 Task: Use Redfin to locate cozy cabins in Gatlinburg with a rustic appeal.
Action: Mouse moved to (331, 265)
Screenshot: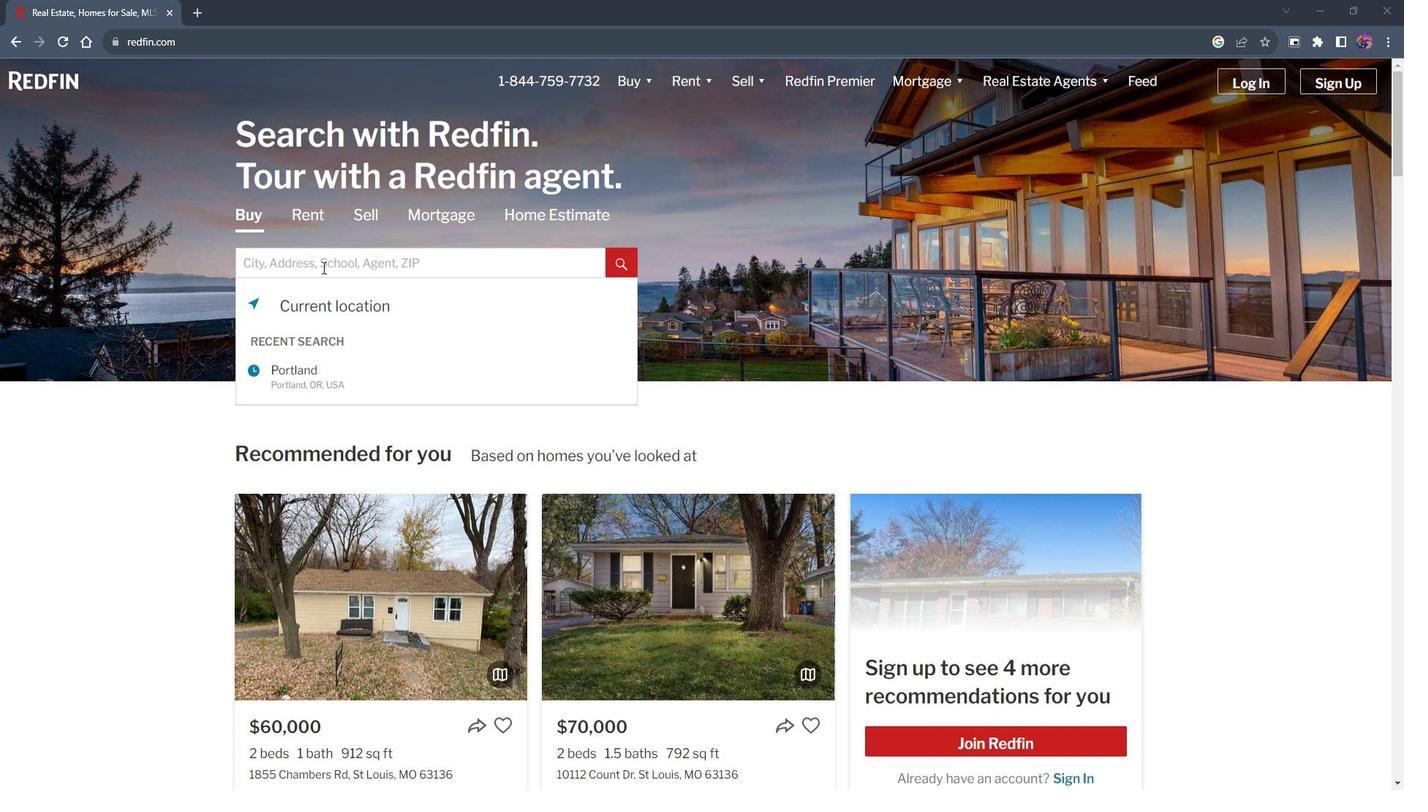 
Action: Mouse pressed left at (331, 265)
Screenshot: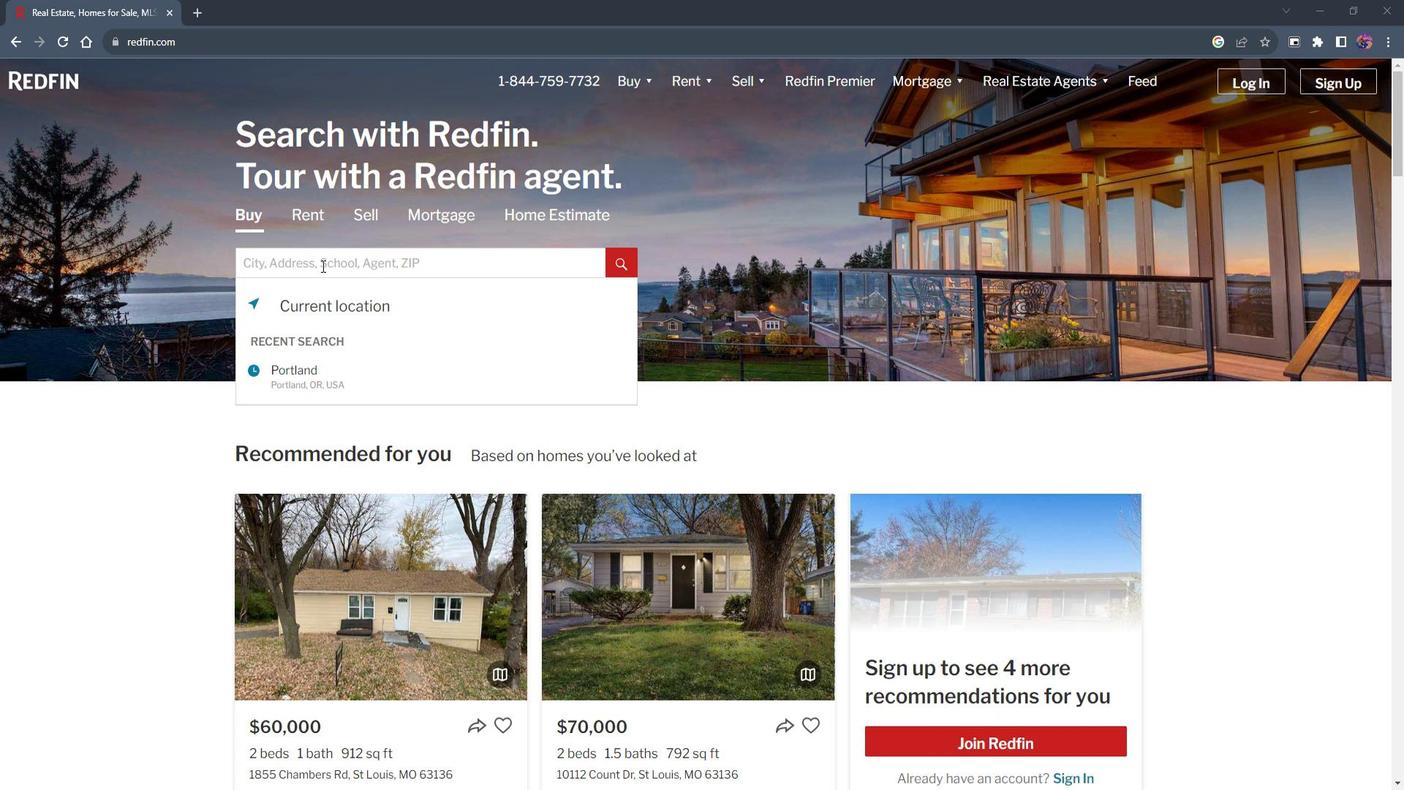 
Action: Mouse moved to (329, 265)
Screenshot: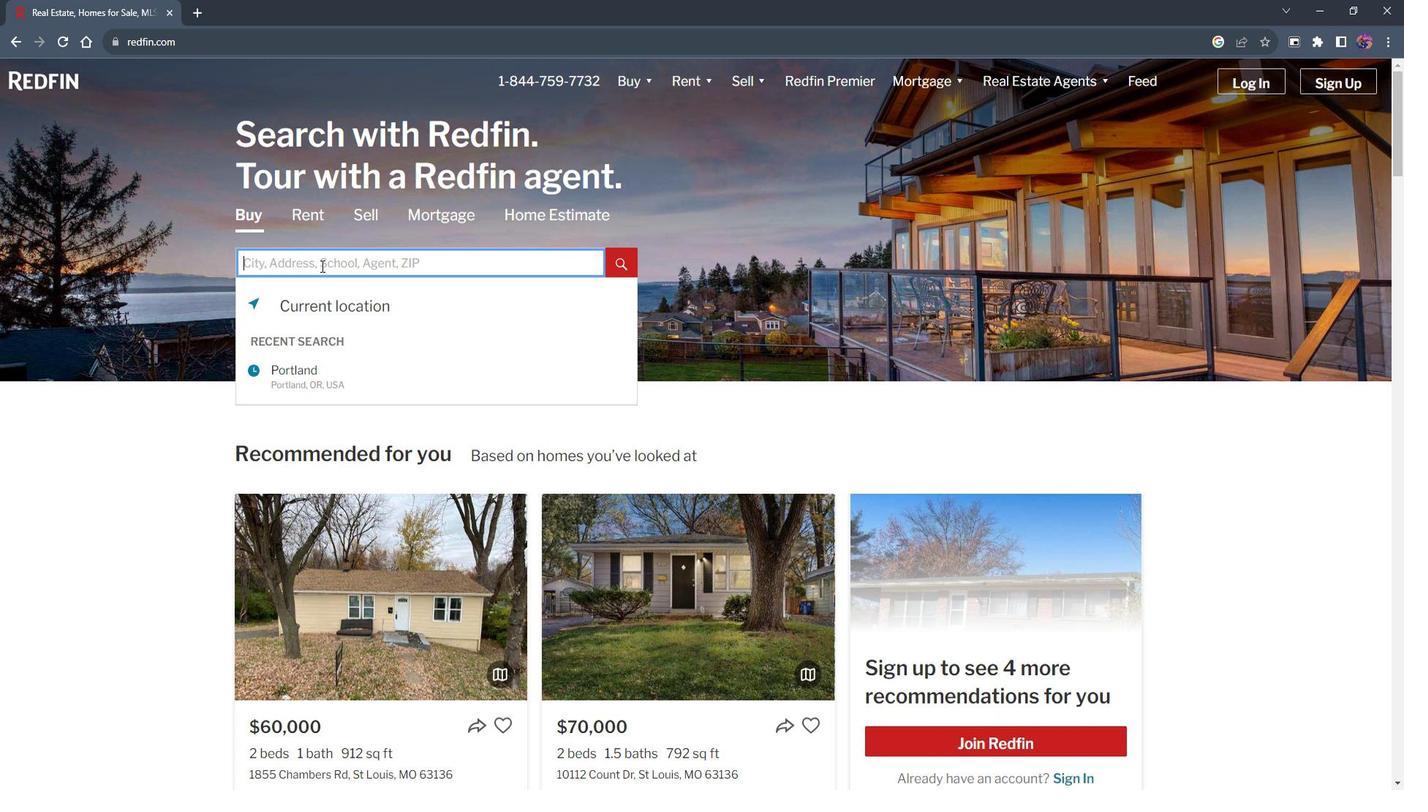 
Action: Key pressed <Key.shift><Key.shift><Key.shift><Key.shift><Key.shift><Key.shift><Key.shift>Gatlinburg<Key.enter>
Screenshot: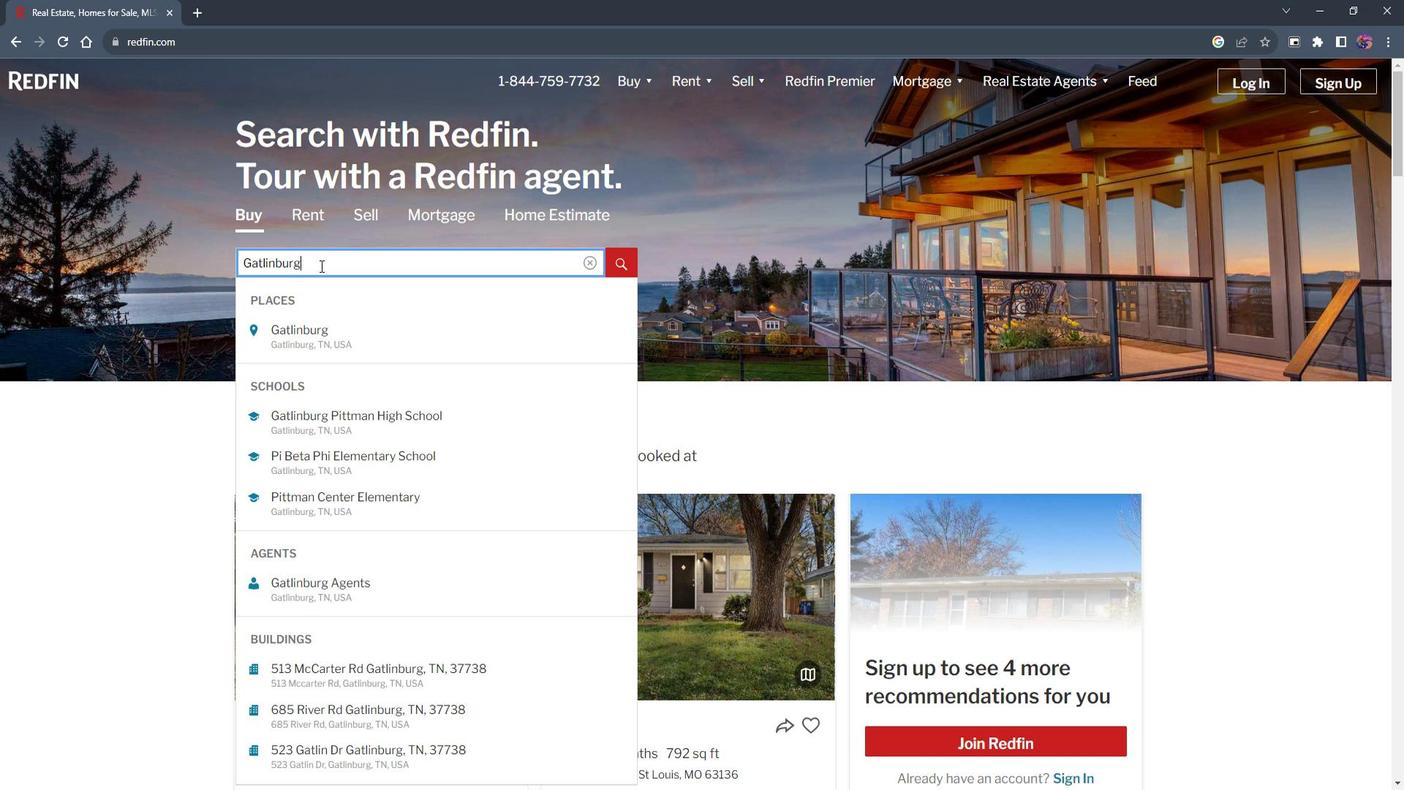 
Action: Mouse moved to (1102, 190)
Screenshot: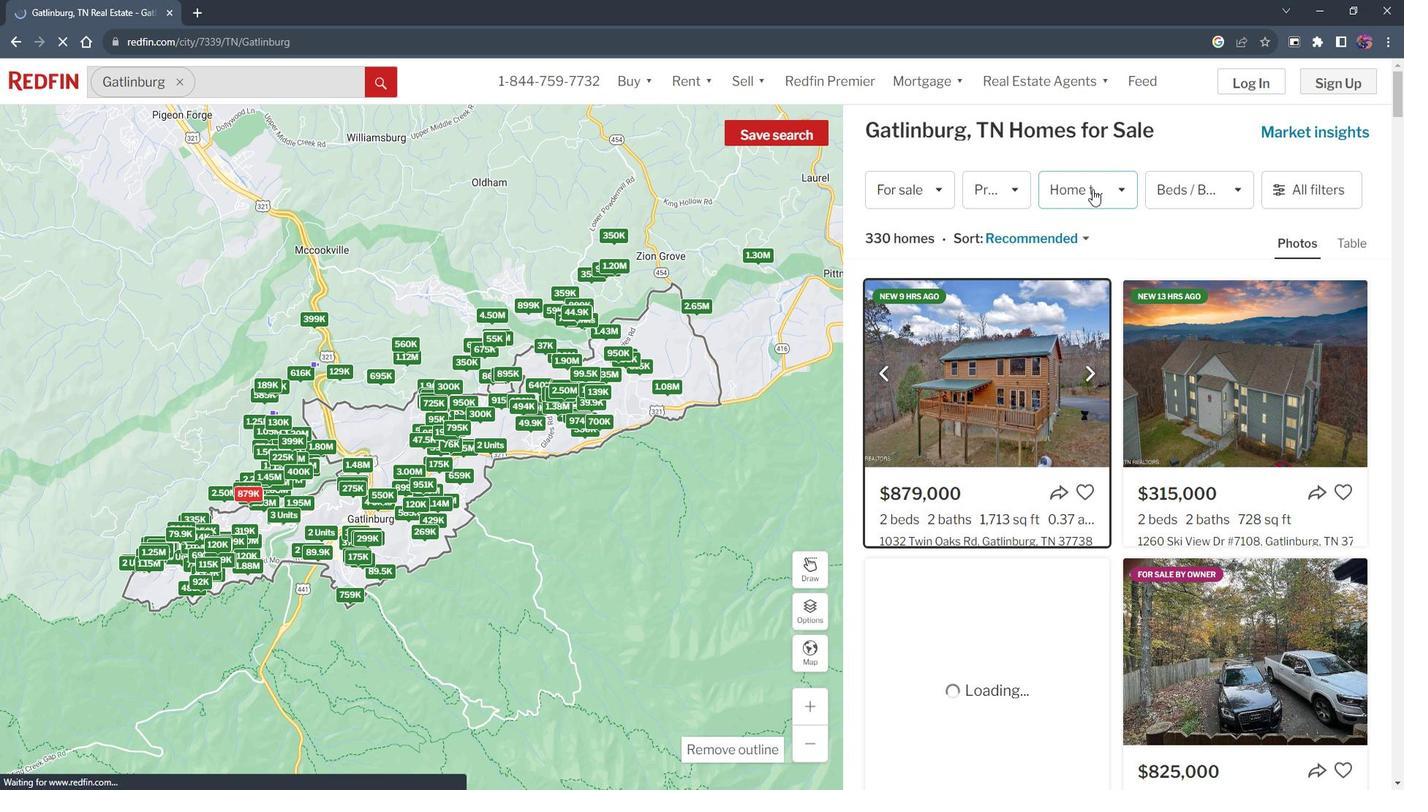 
Action: Mouse pressed left at (1102, 190)
Screenshot: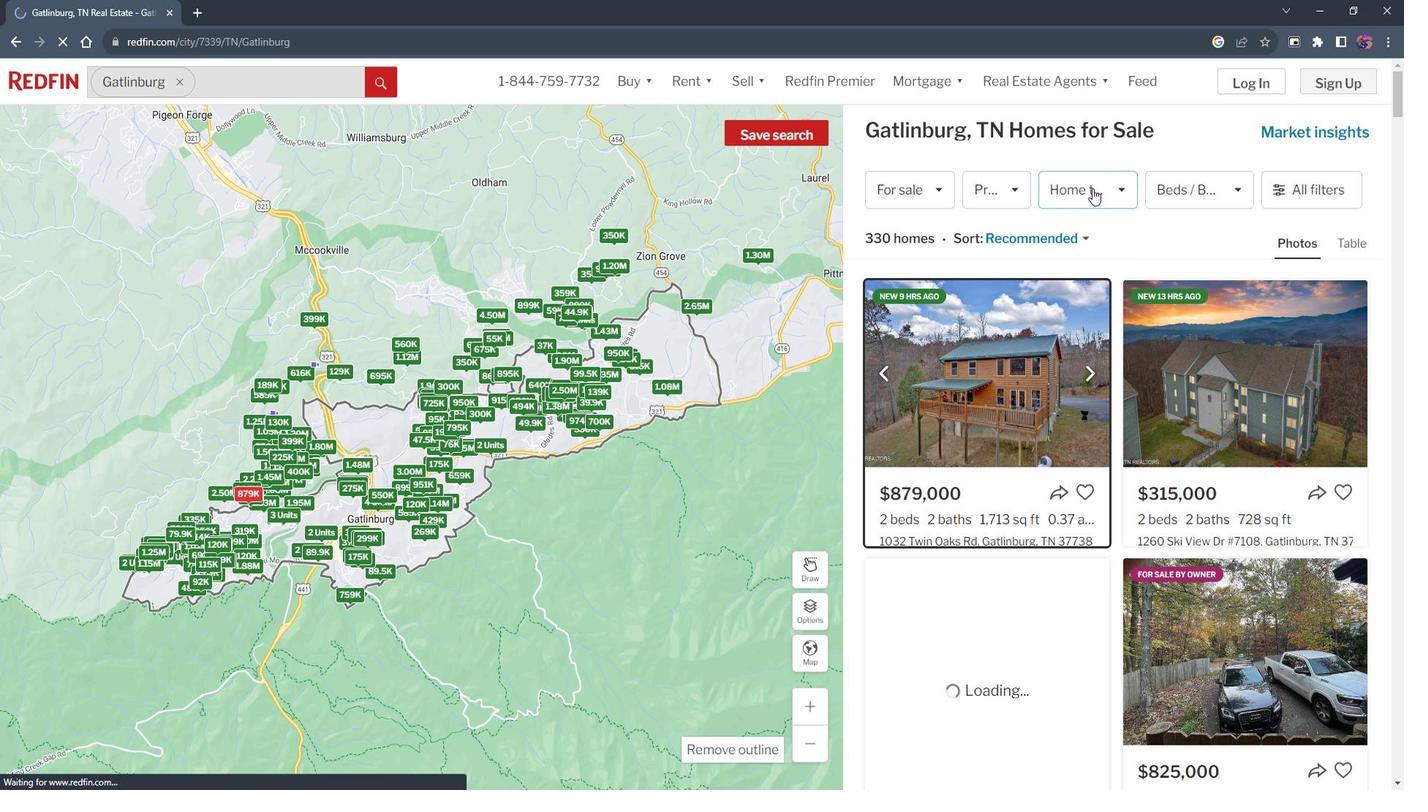 
Action: Mouse moved to (1316, 194)
Screenshot: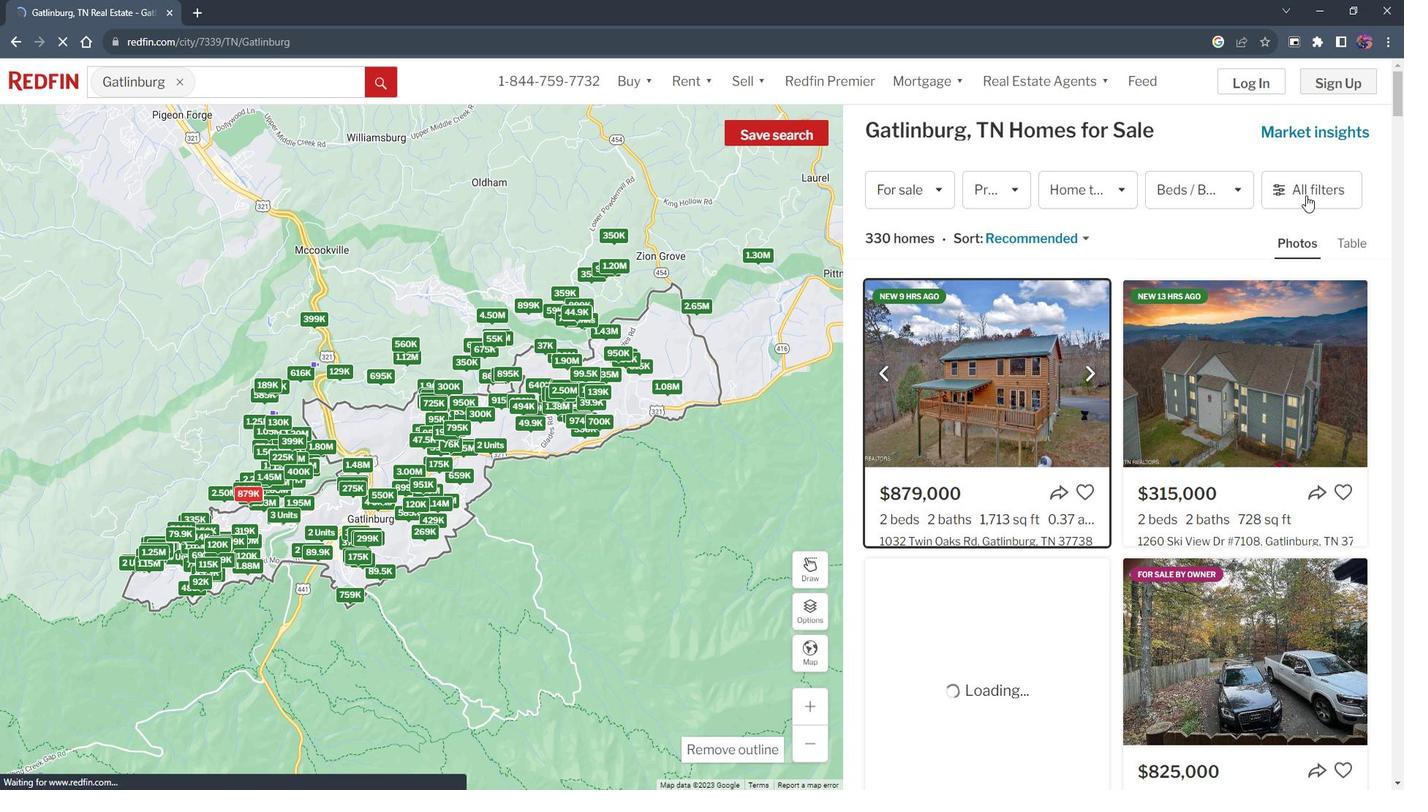 
Action: Mouse pressed left at (1316, 194)
Screenshot: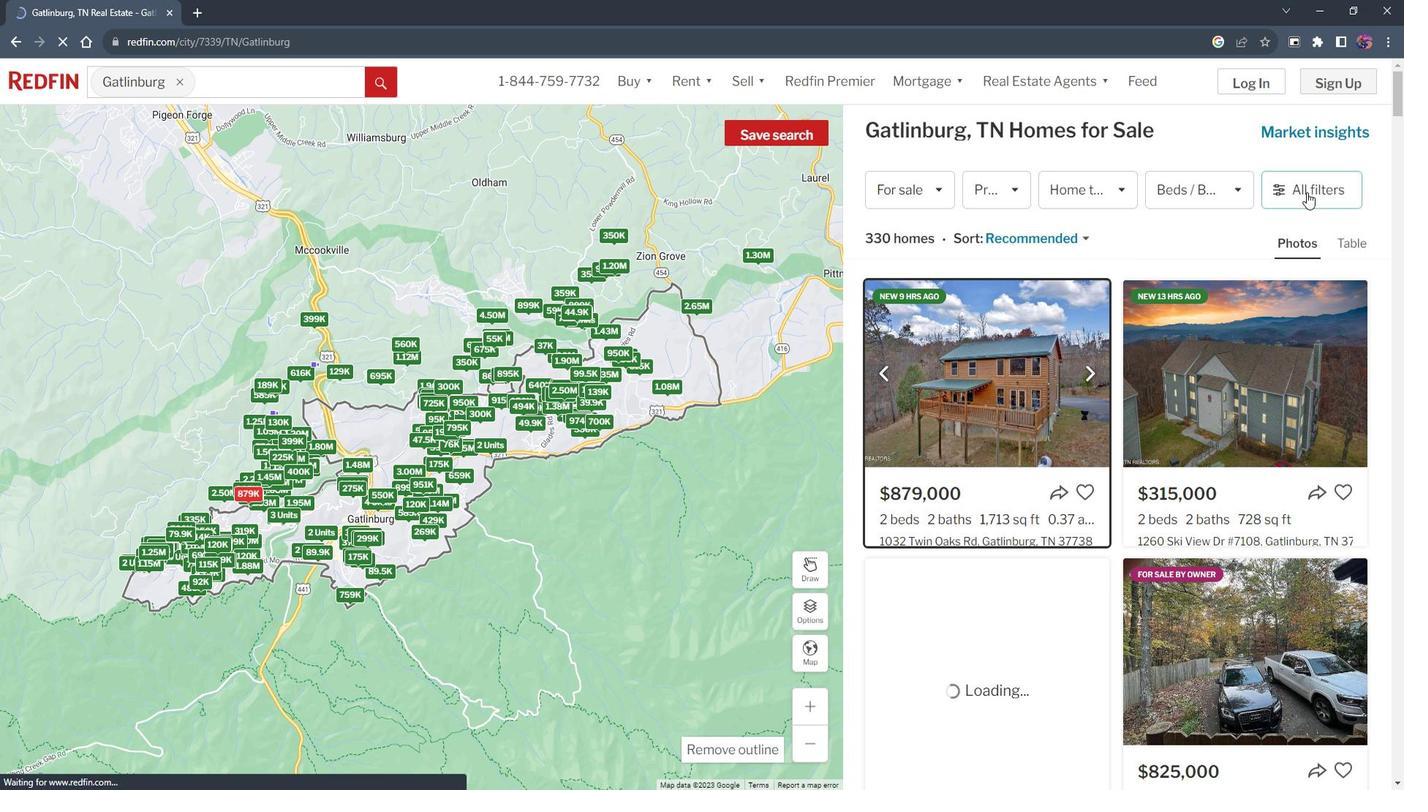 
Action: Mouse moved to (1161, 443)
Screenshot: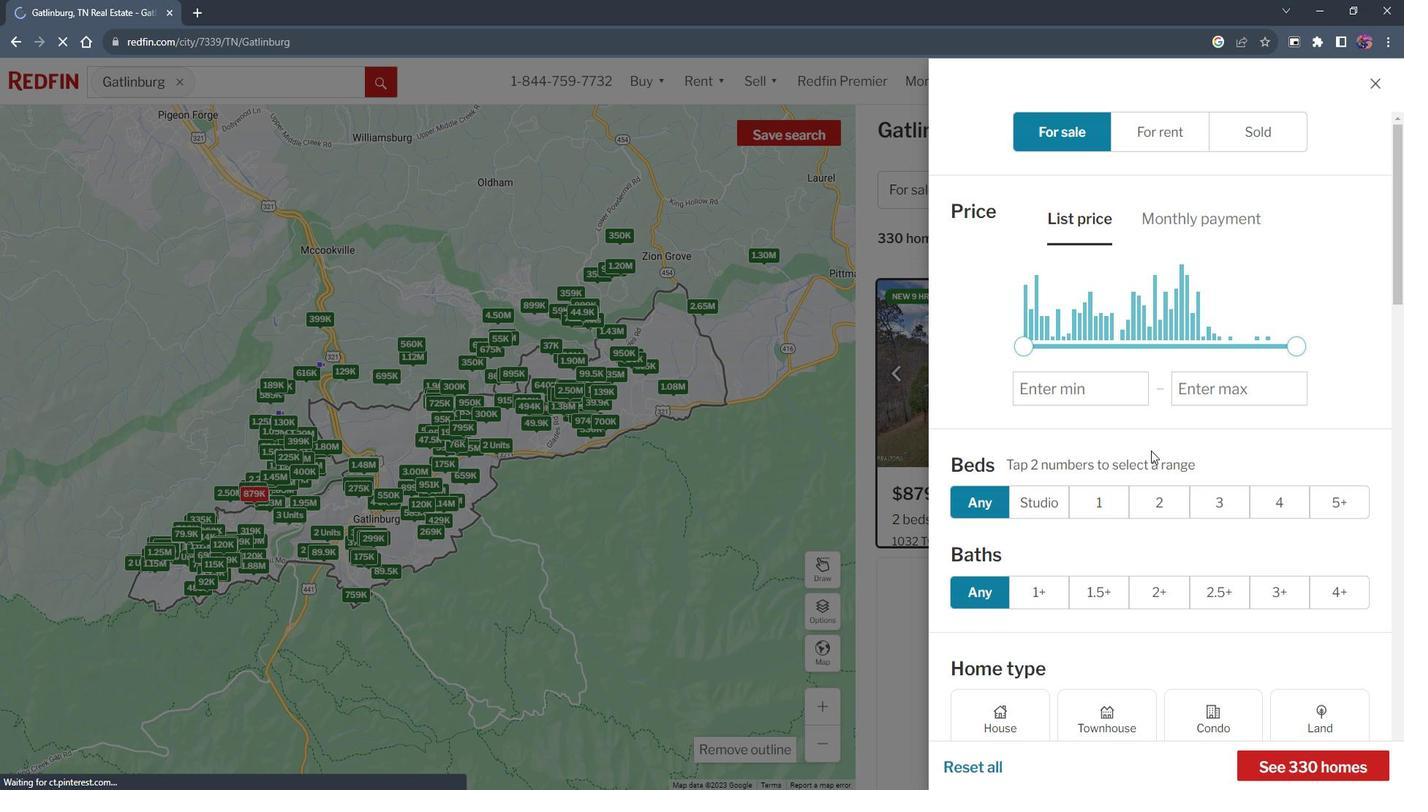 
Action: Mouse scrolled (1161, 442) with delta (0, 0)
Screenshot: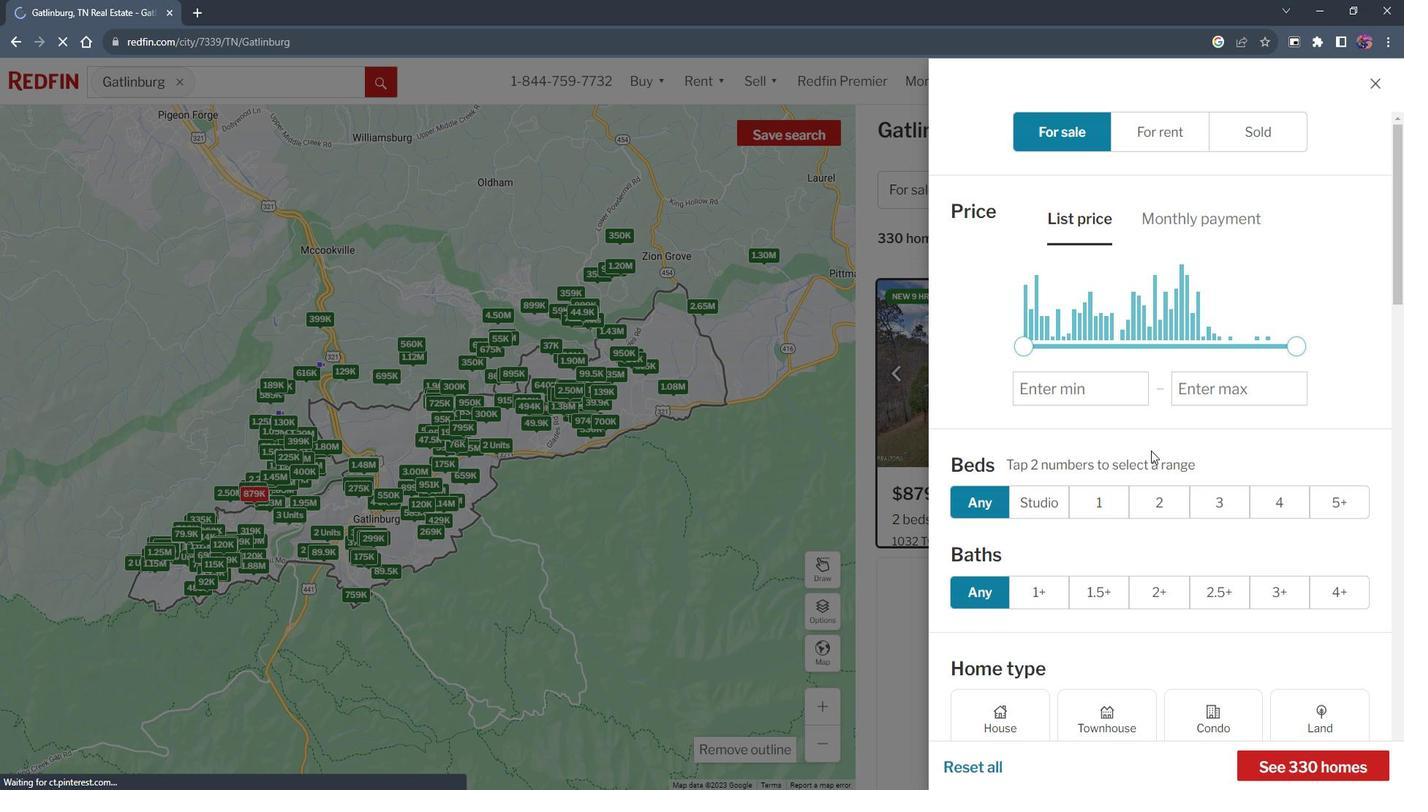 
Action: Mouse moved to (1163, 441)
Screenshot: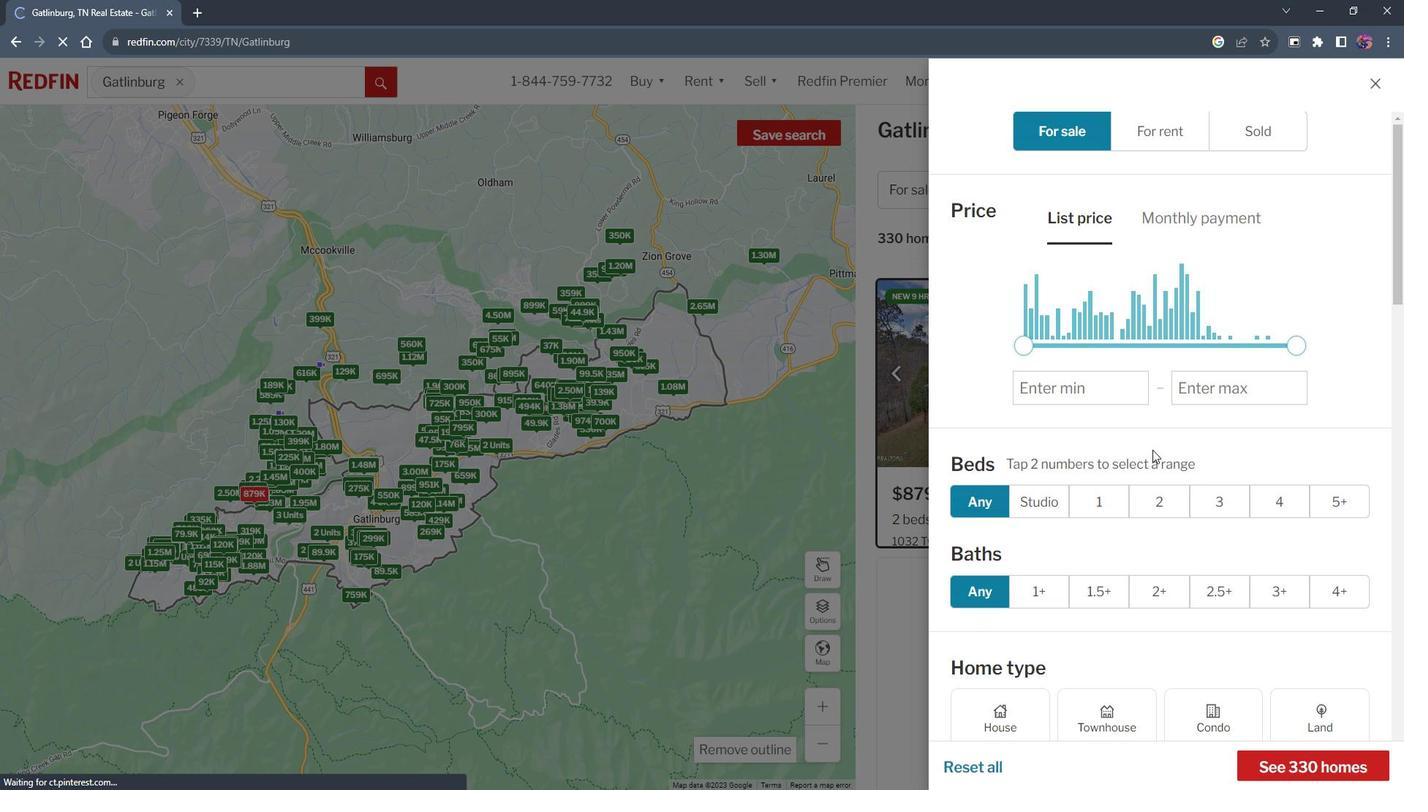 
Action: Mouse scrolled (1163, 441) with delta (0, 0)
Screenshot: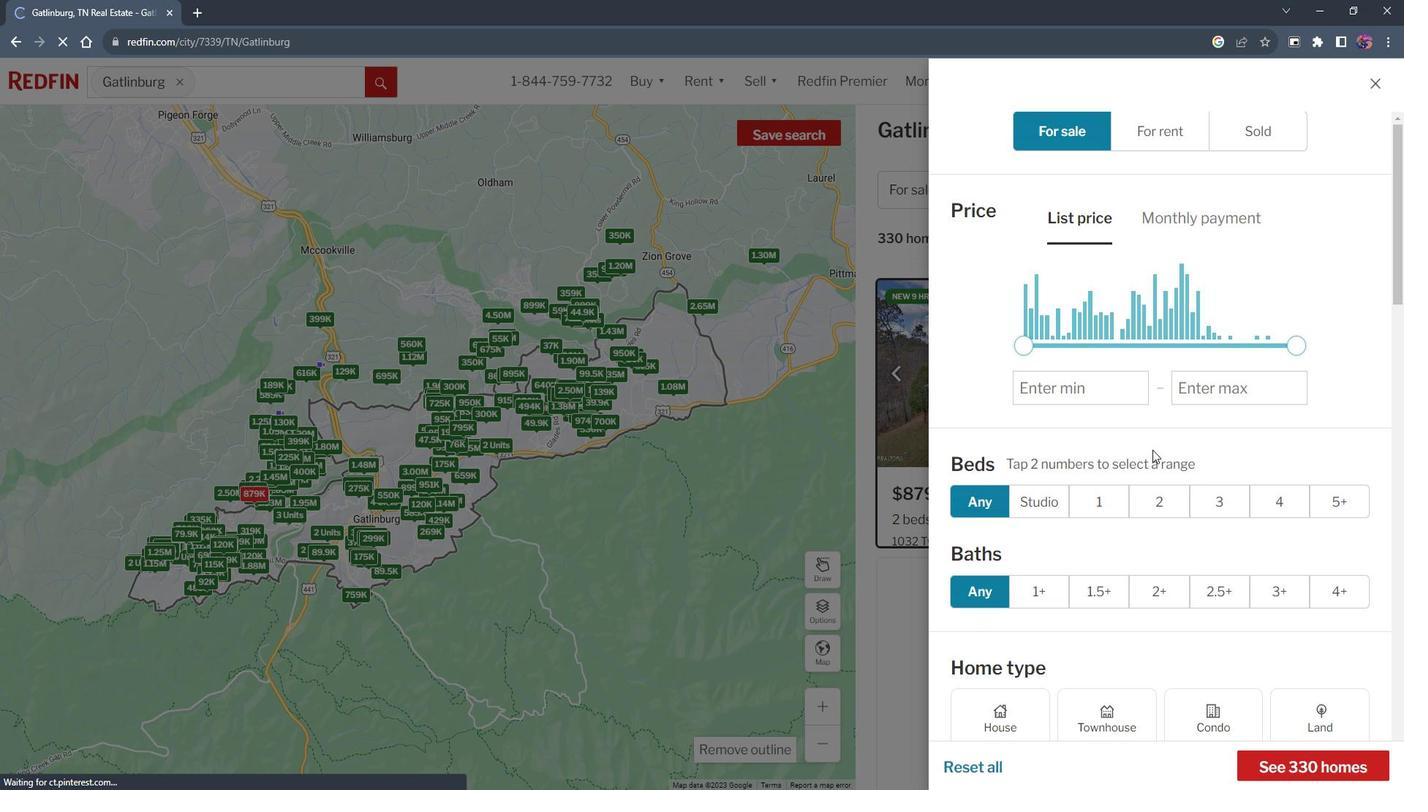 
Action: Mouse moved to (1168, 437)
Screenshot: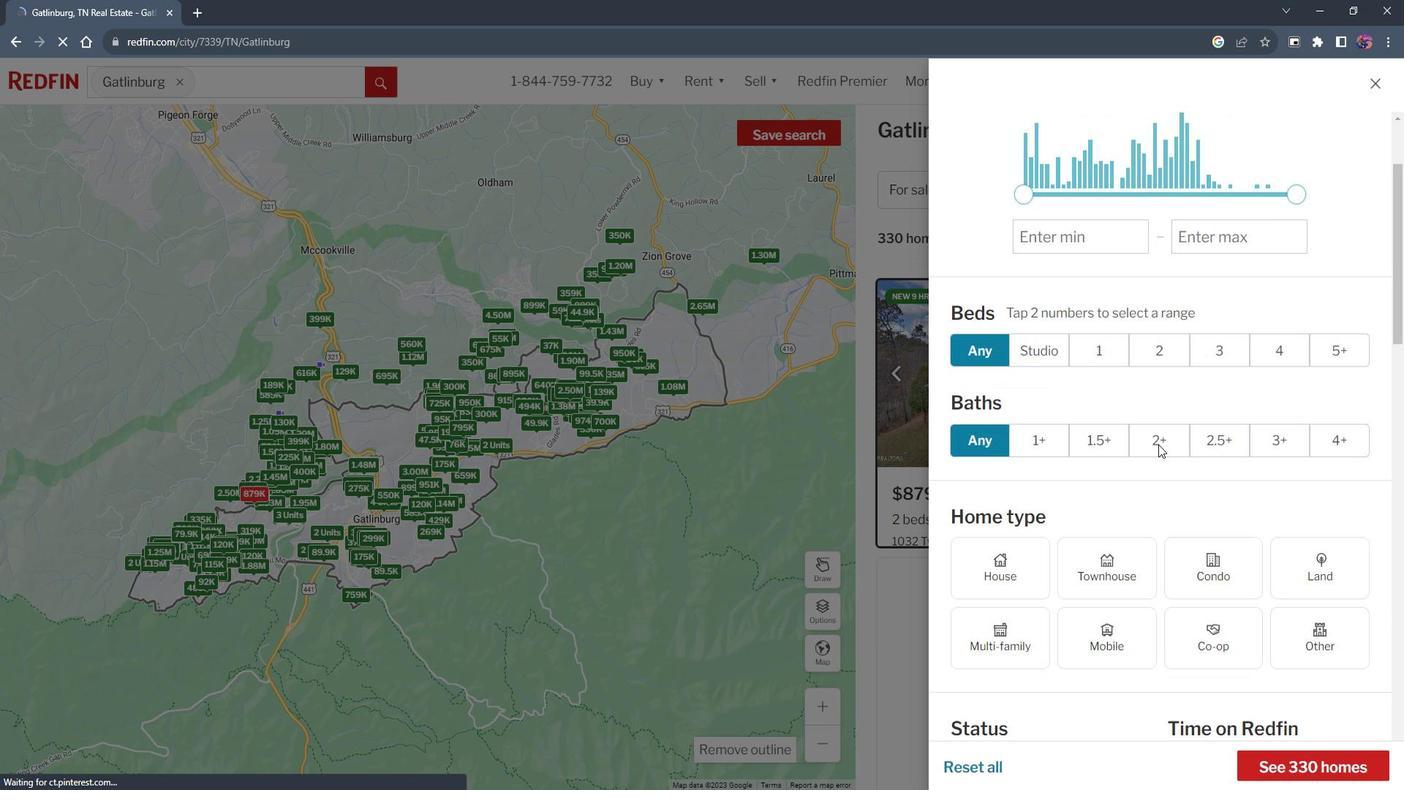 
Action: Mouse scrolled (1168, 436) with delta (0, 0)
Screenshot: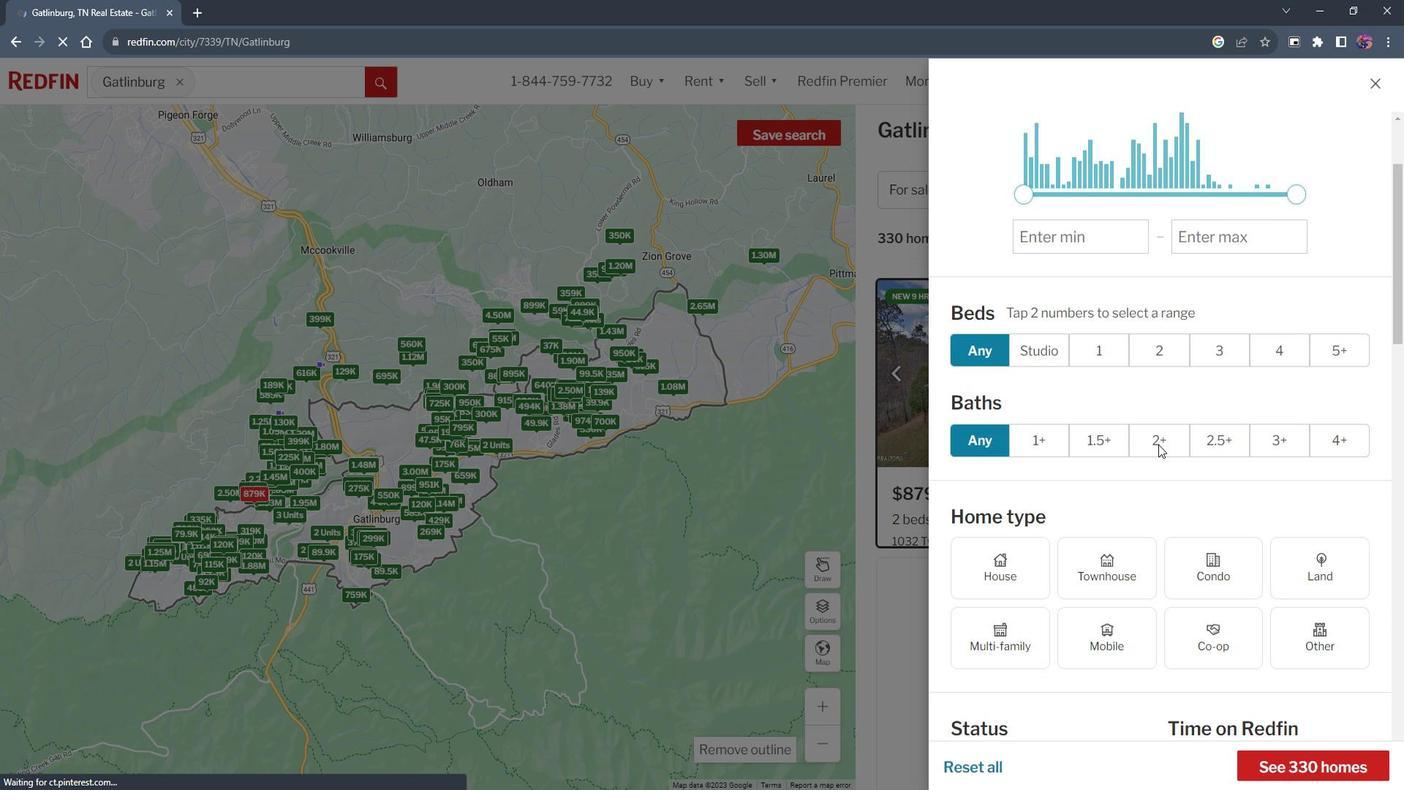 
Action: Mouse scrolled (1168, 436) with delta (0, 0)
Screenshot: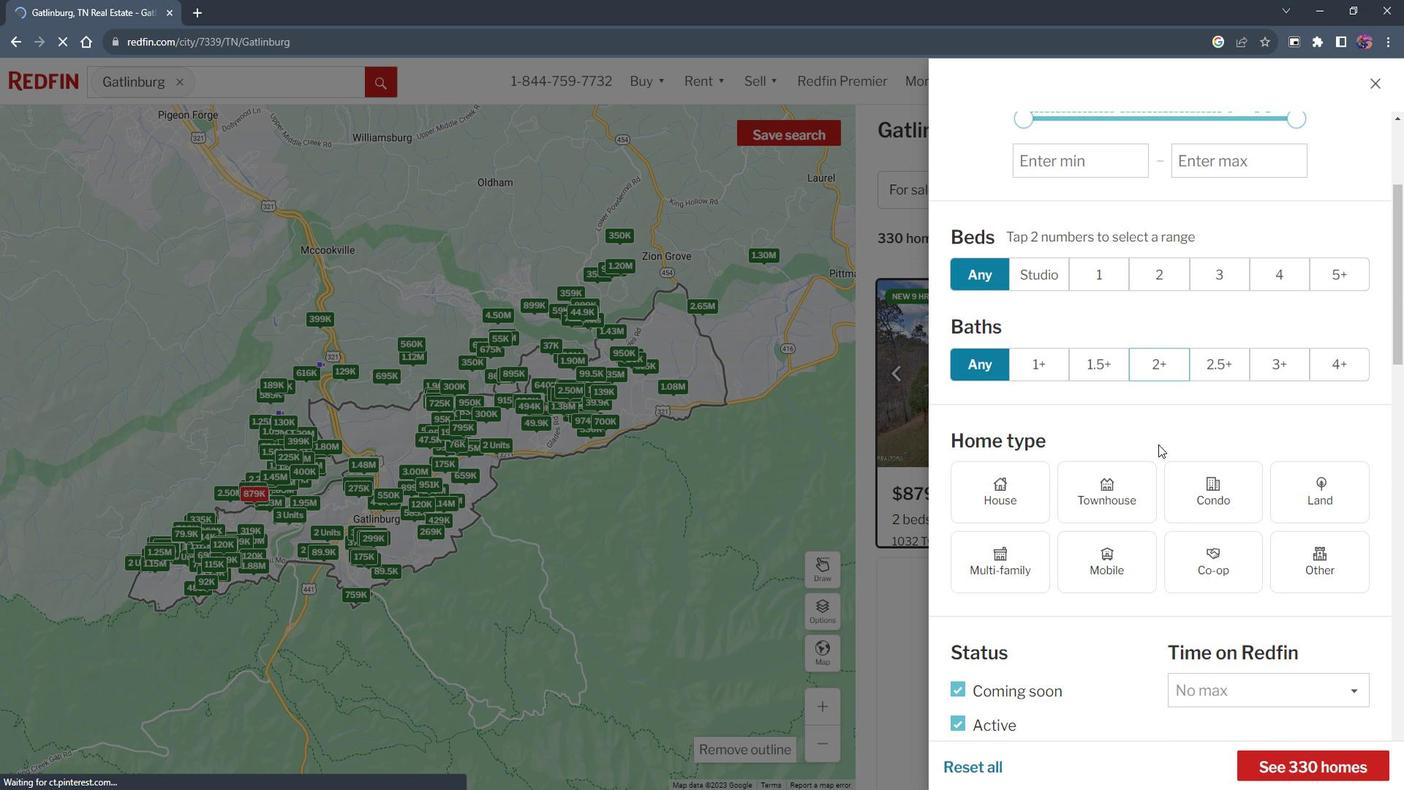 
Action: Mouse scrolled (1168, 436) with delta (0, 0)
Screenshot: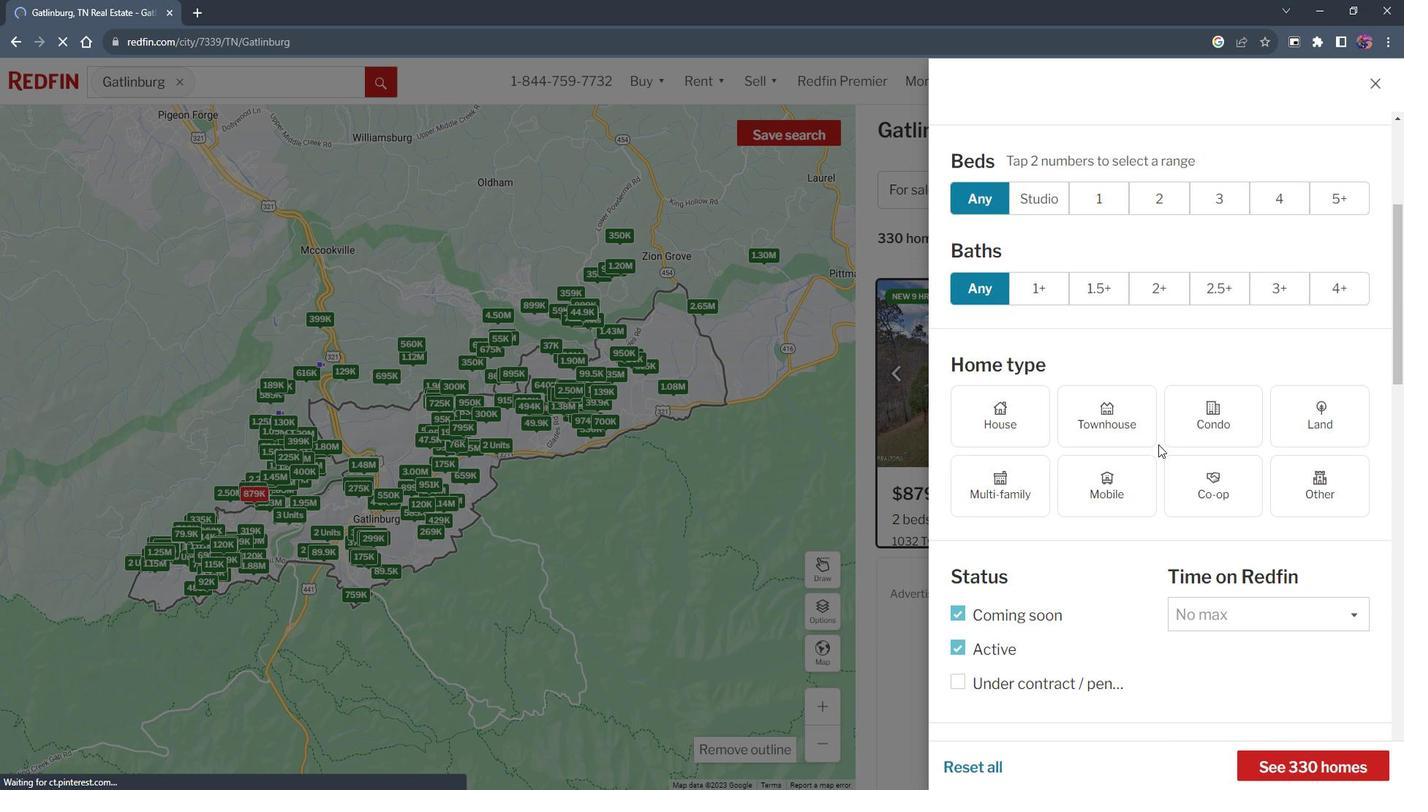 
Action: Mouse scrolled (1168, 436) with delta (0, 0)
Screenshot: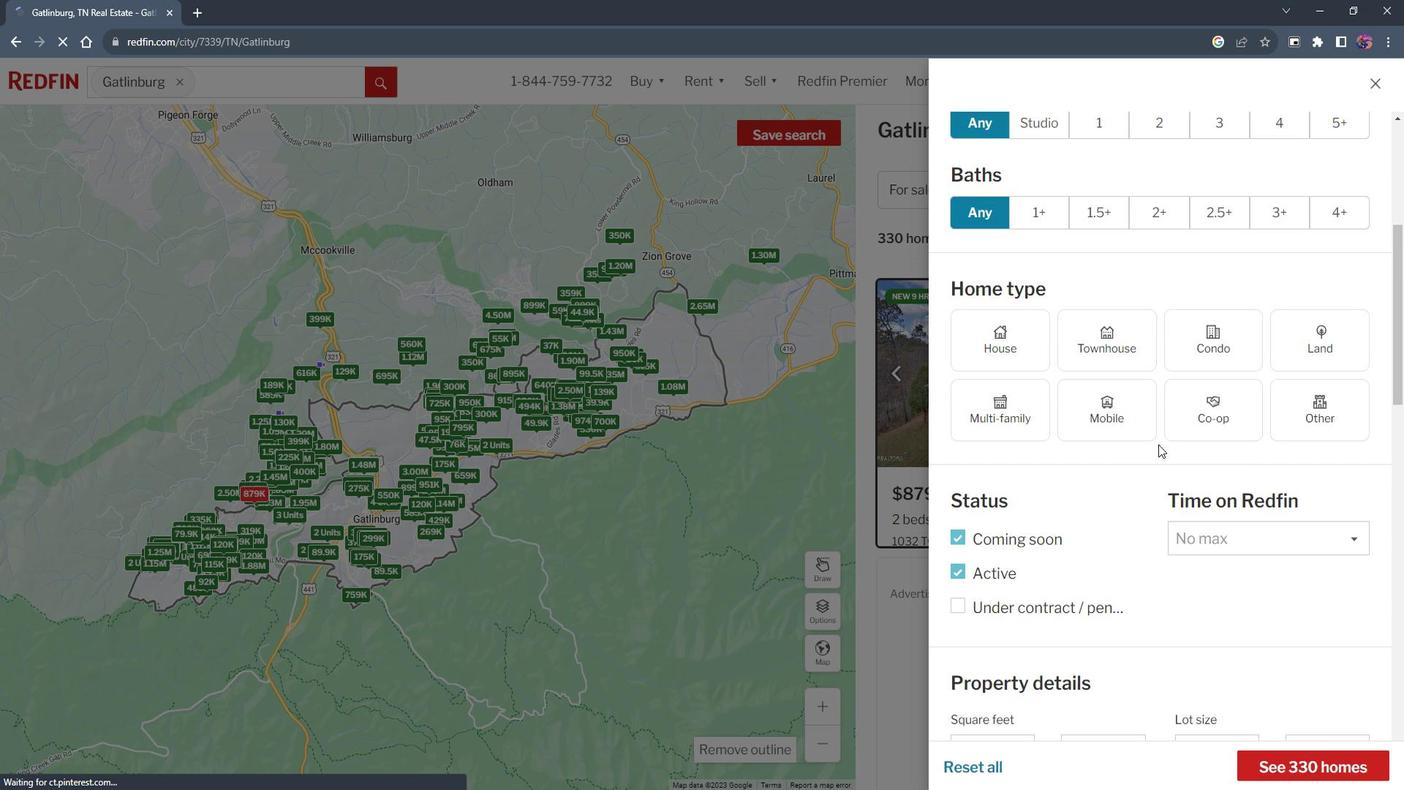 
Action: Mouse scrolled (1168, 436) with delta (0, 0)
Screenshot: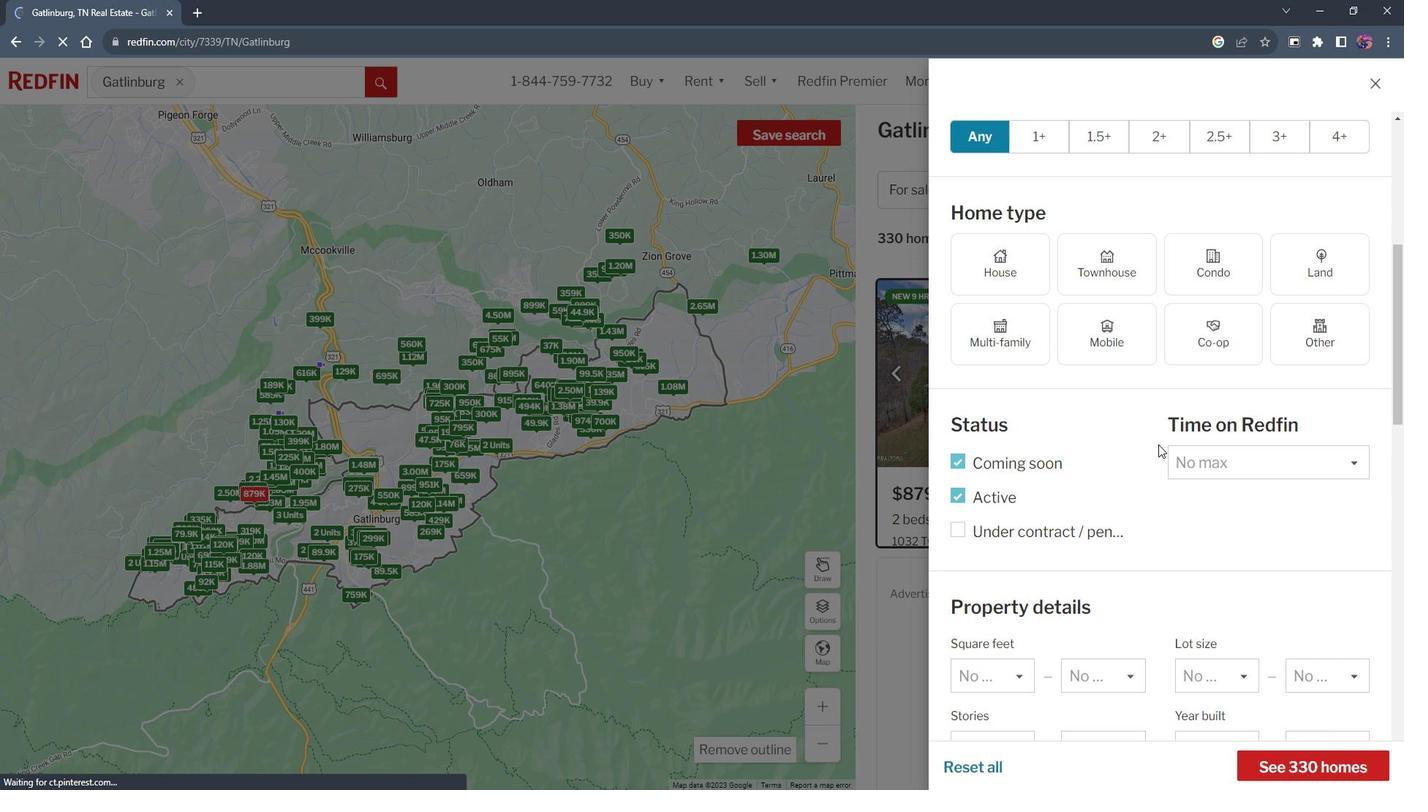 
Action: Mouse scrolled (1168, 436) with delta (0, 0)
Screenshot: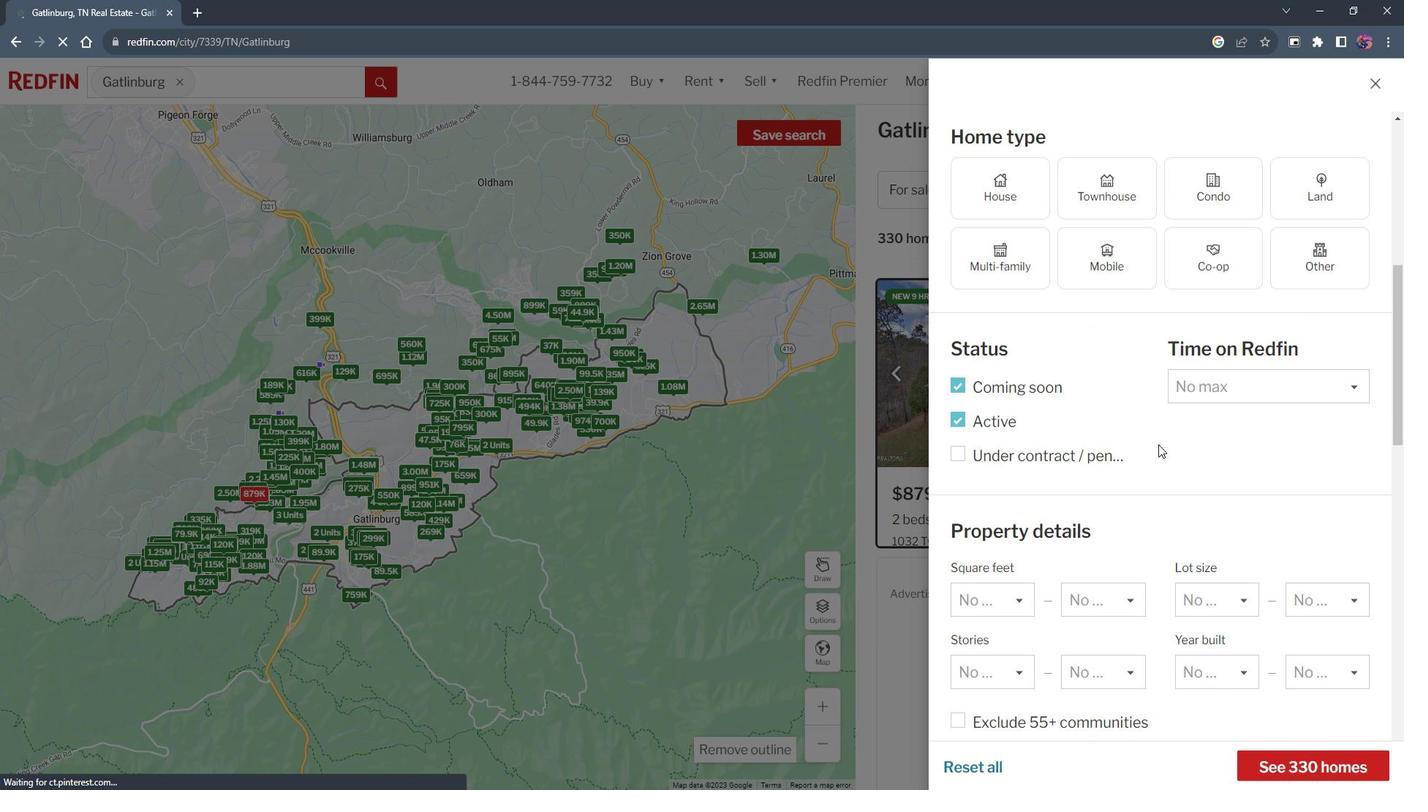 
Action: Mouse scrolled (1168, 436) with delta (0, 0)
Screenshot: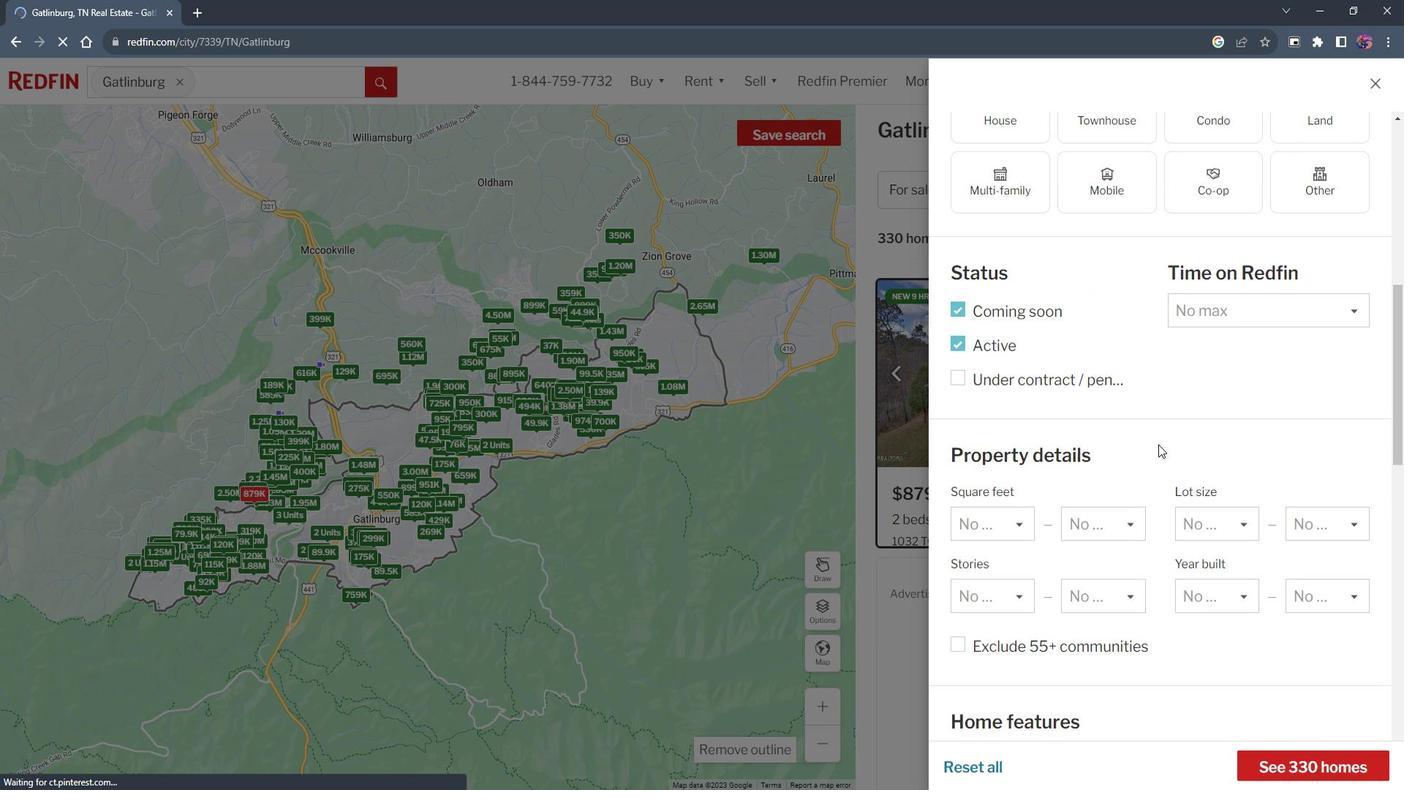 
Action: Mouse scrolled (1168, 436) with delta (0, 0)
Screenshot: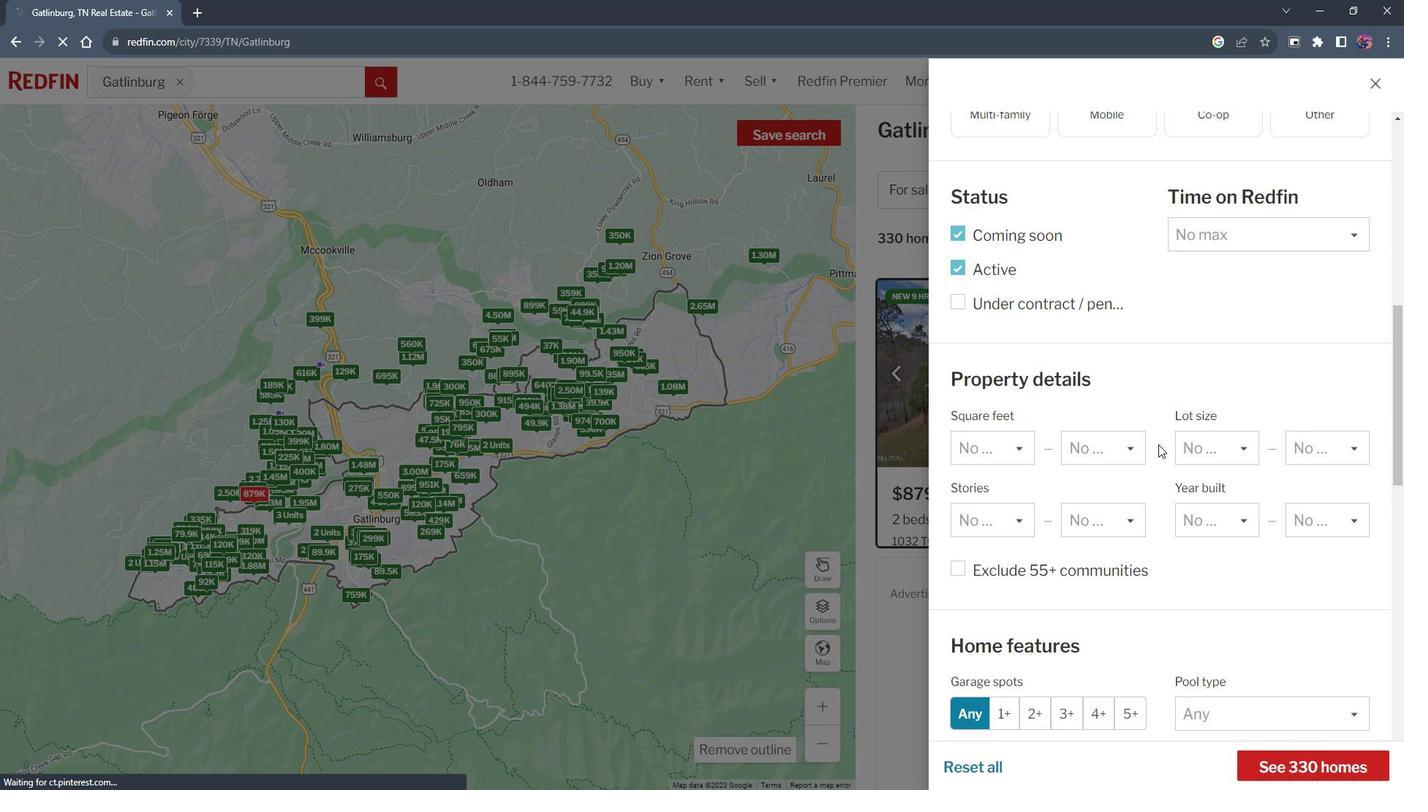 
Action: Mouse scrolled (1168, 436) with delta (0, 0)
Screenshot: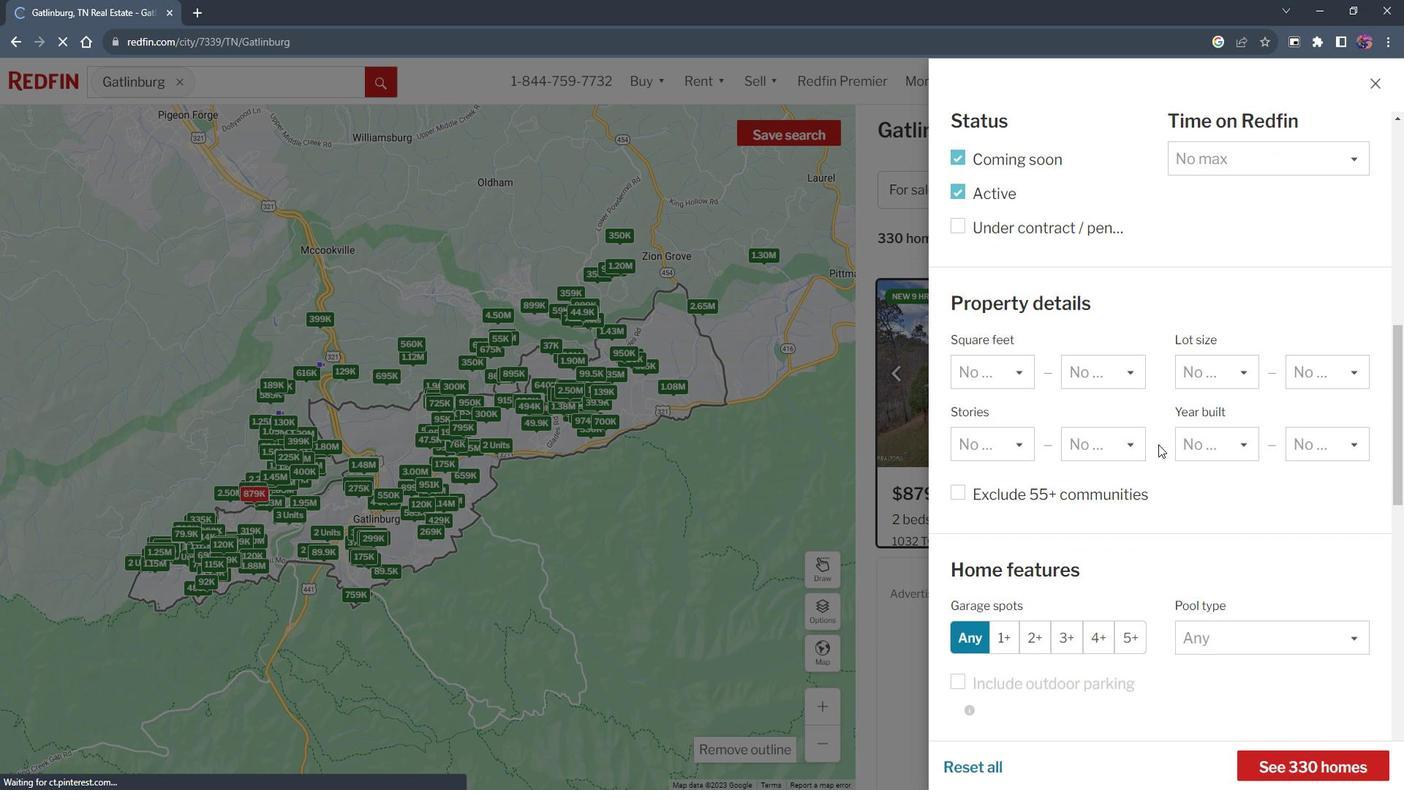 
Action: Mouse scrolled (1168, 436) with delta (0, 0)
Screenshot: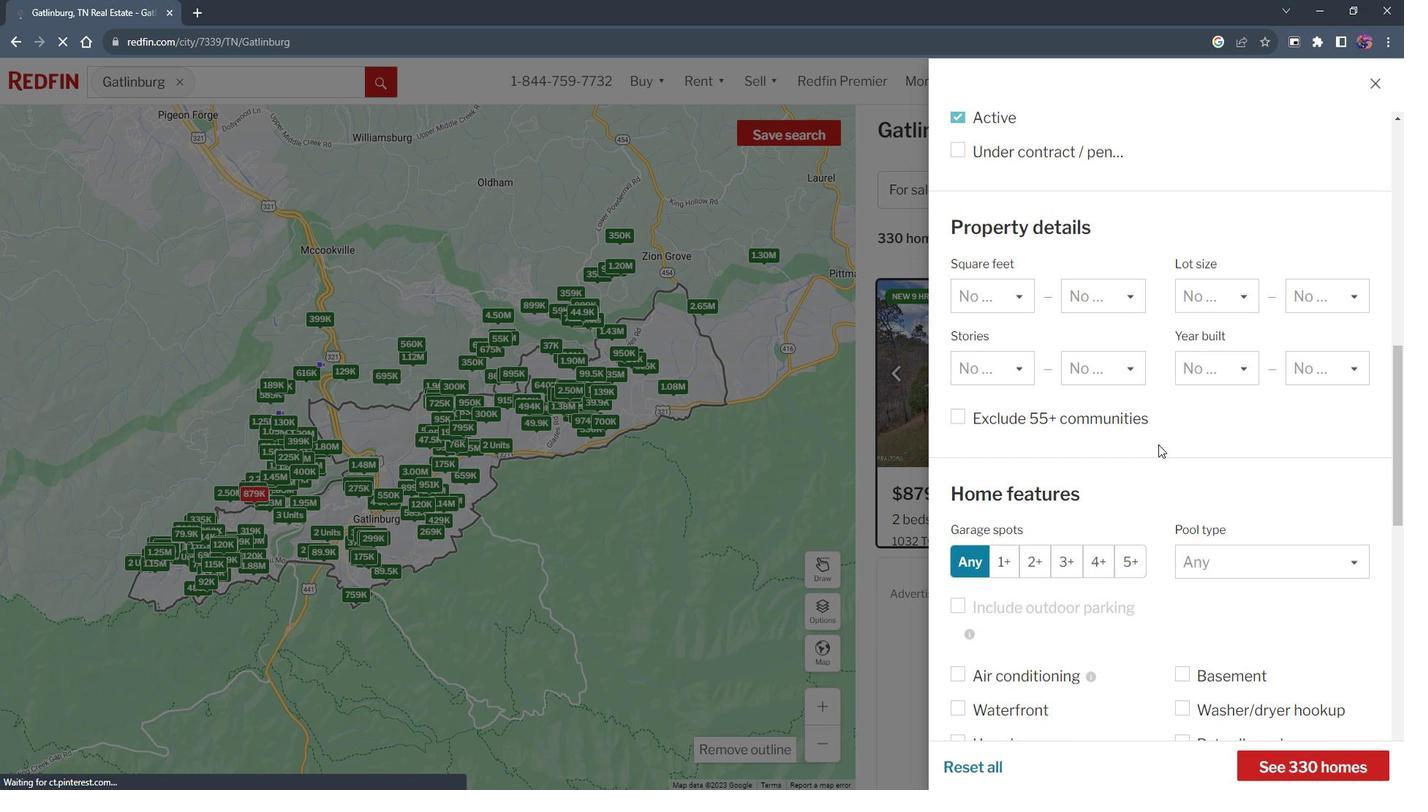 
Action: Mouse scrolled (1168, 436) with delta (0, 0)
Screenshot: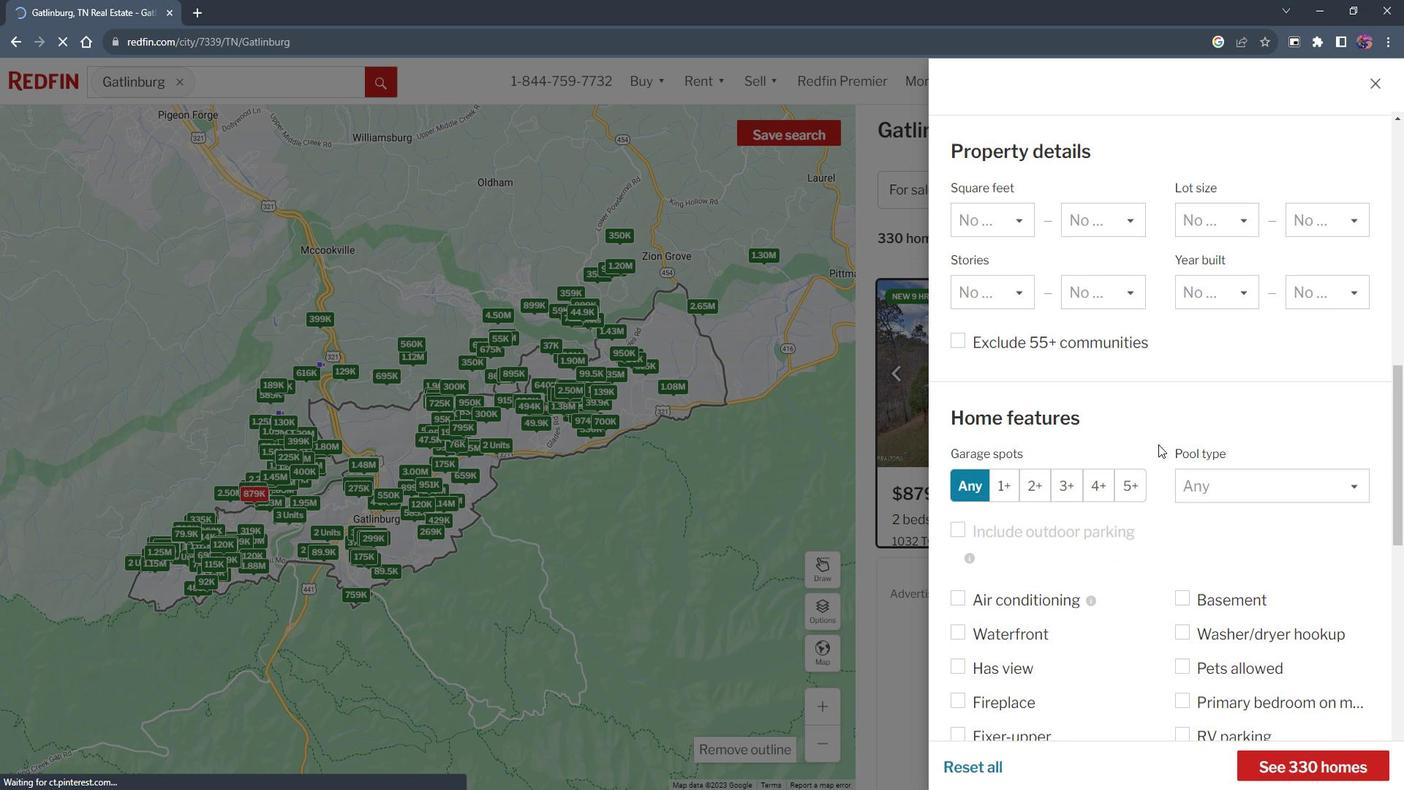 
Action: Mouse scrolled (1168, 436) with delta (0, 0)
Screenshot: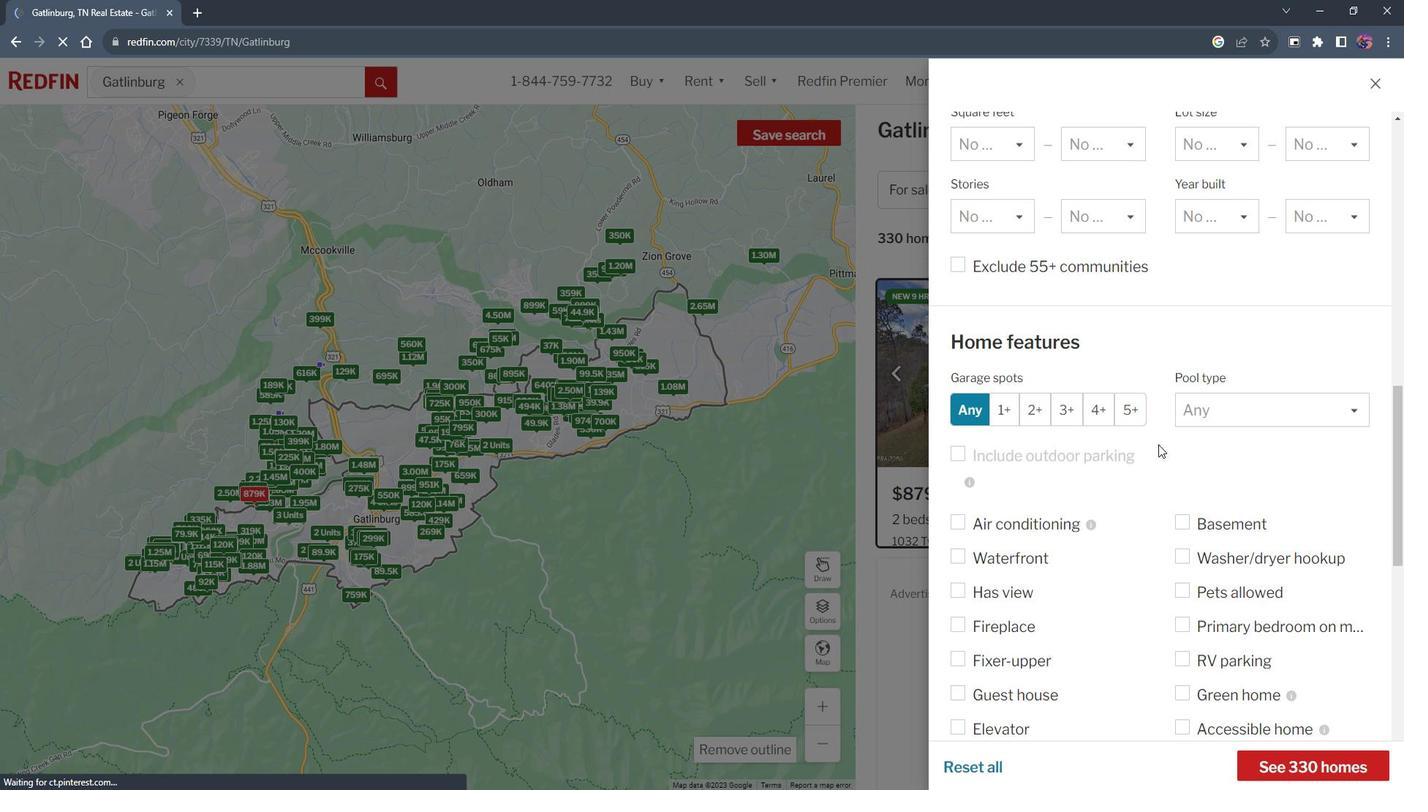 
Action: Mouse scrolled (1168, 436) with delta (0, 0)
Screenshot: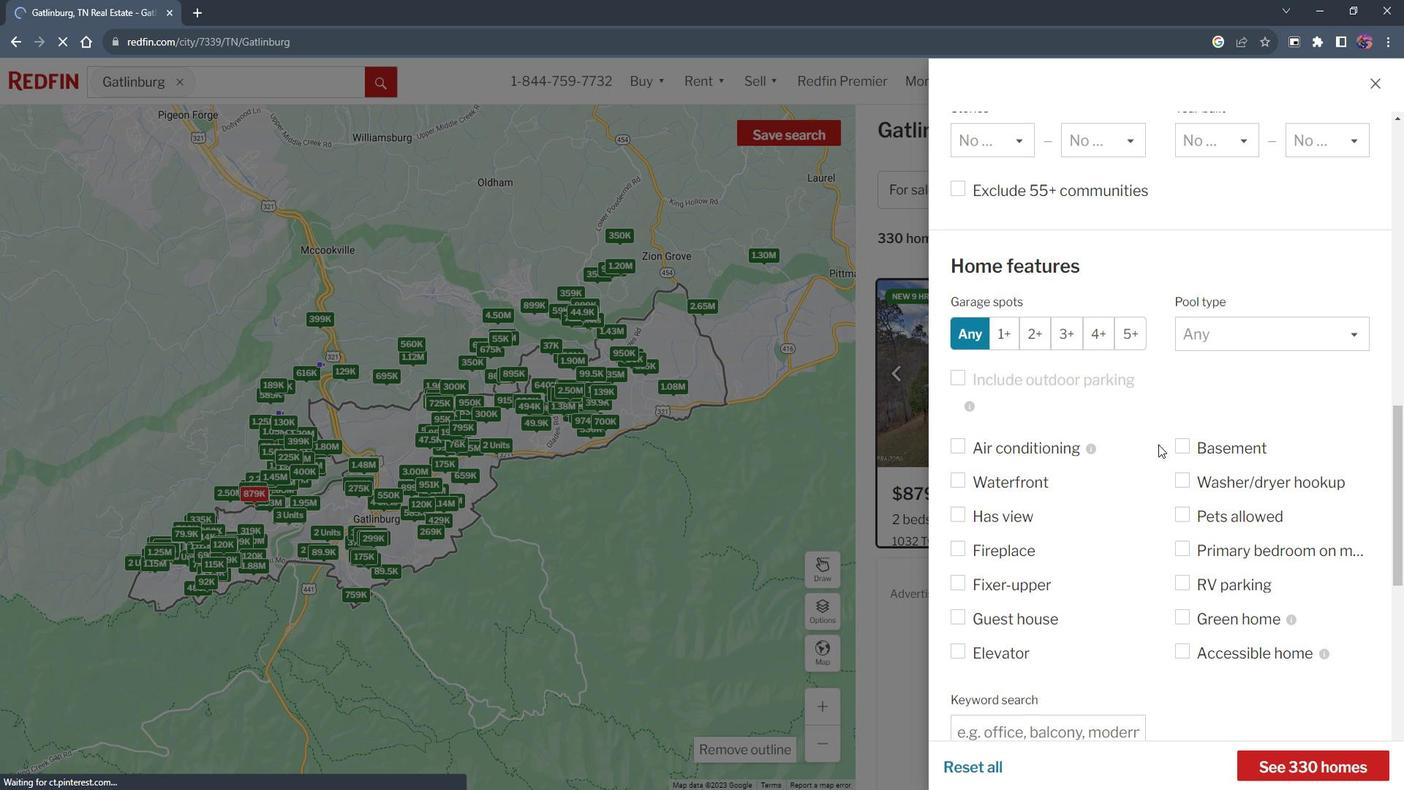 
Action: Mouse scrolled (1168, 436) with delta (0, 0)
Screenshot: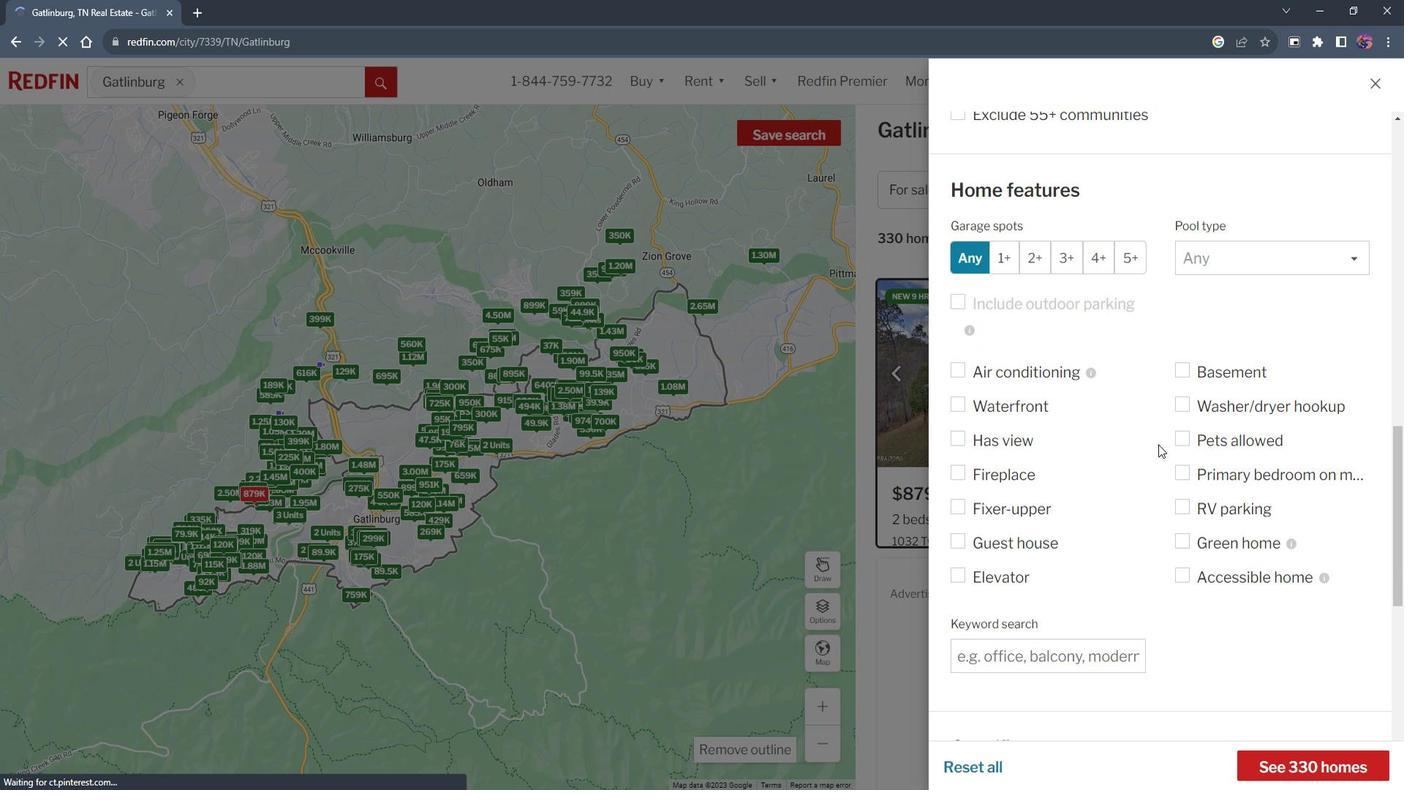 
Action: Mouse scrolled (1168, 436) with delta (0, 0)
Screenshot: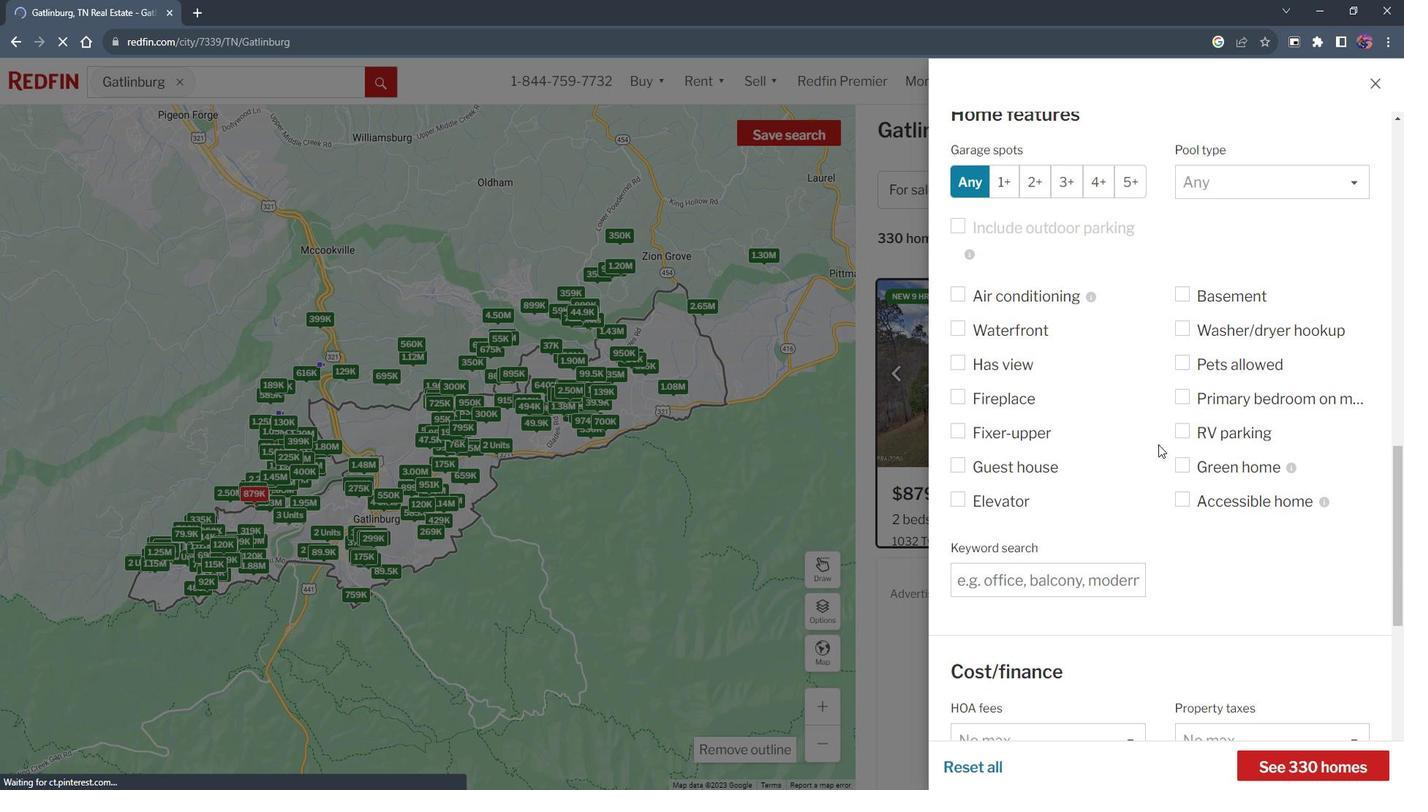 
Action: Mouse scrolled (1168, 436) with delta (0, 0)
Screenshot: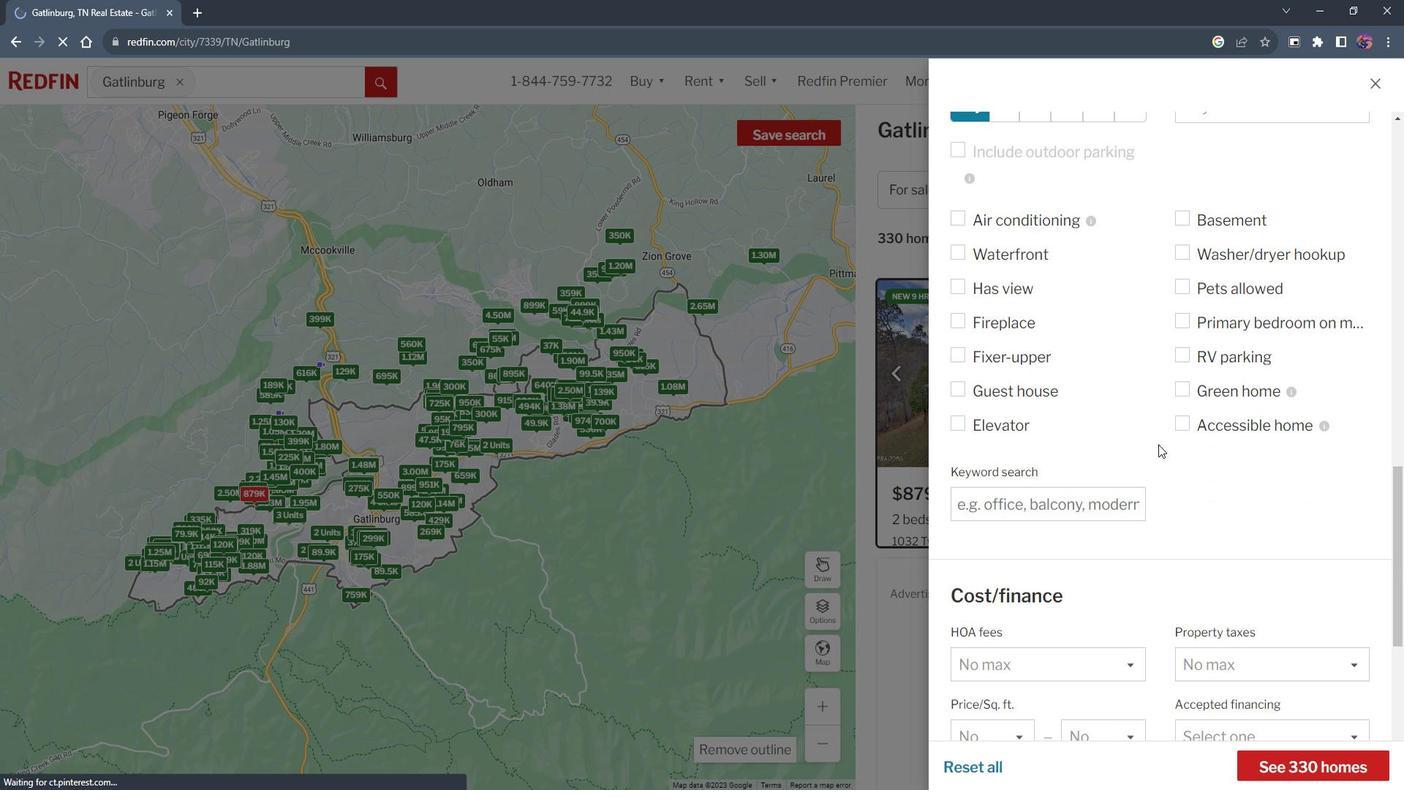 
Action: Mouse moved to (1041, 419)
Screenshot: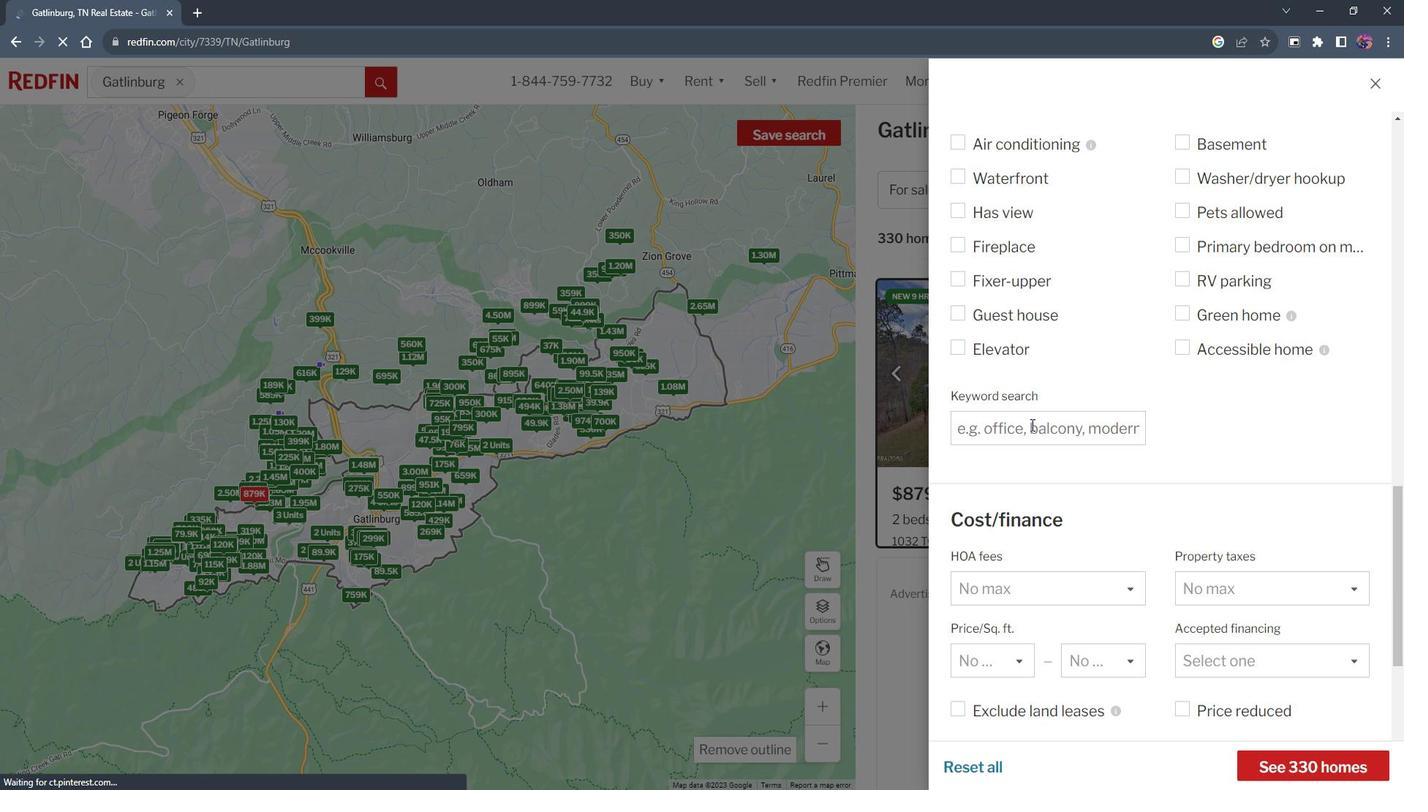 
Action: Mouse pressed left at (1041, 419)
Screenshot: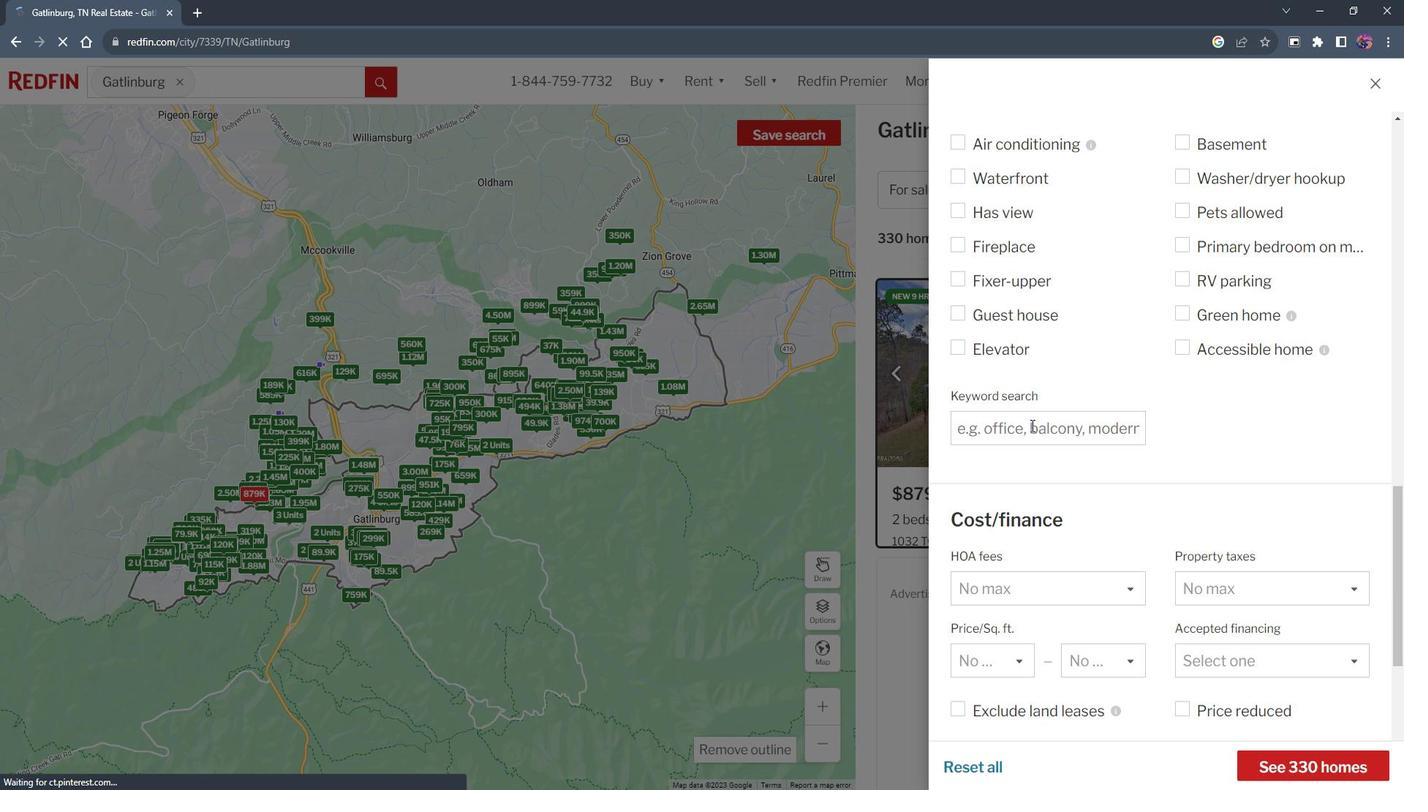 
Action: Mouse moved to (1041, 419)
Screenshot: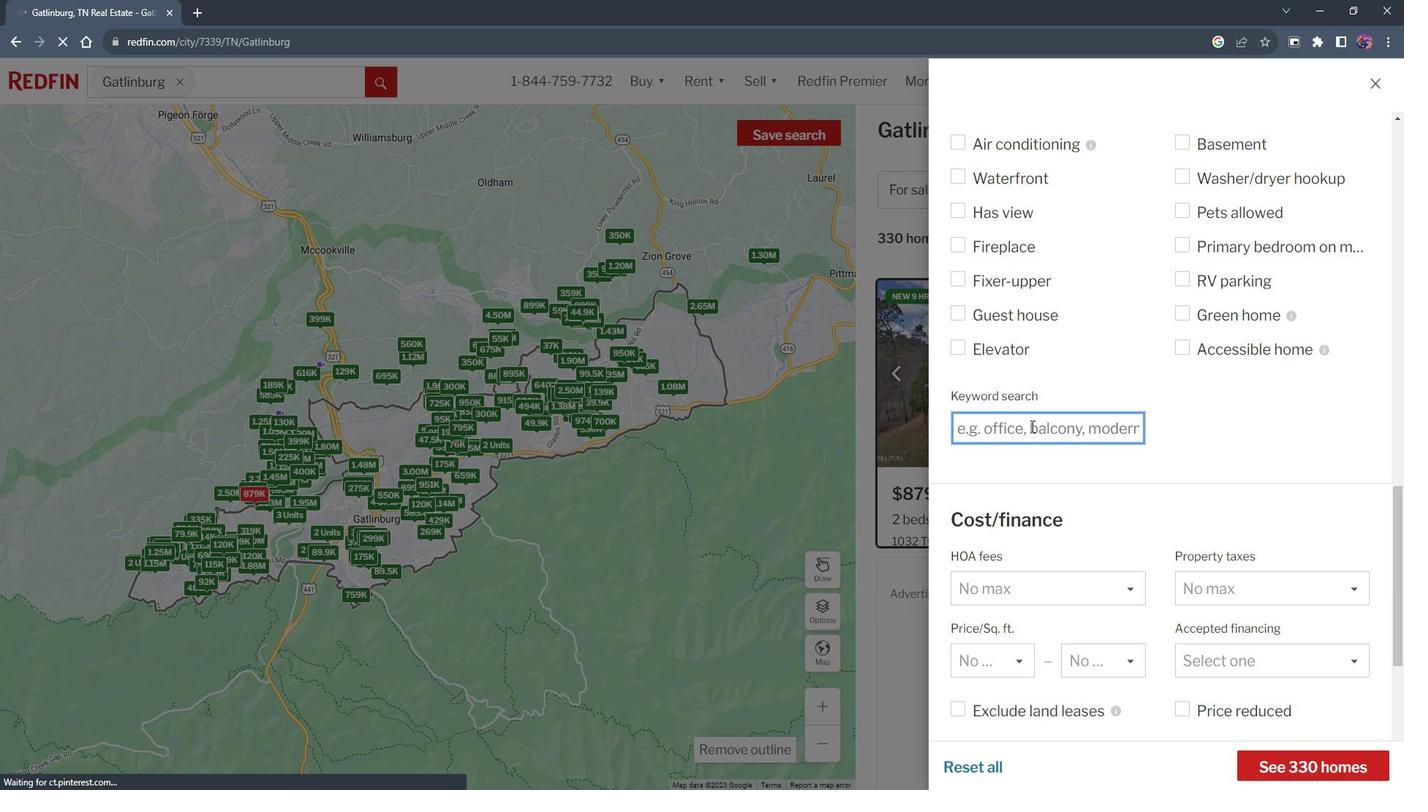 
Action: Key pressed rustic<Key.enter>
Screenshot: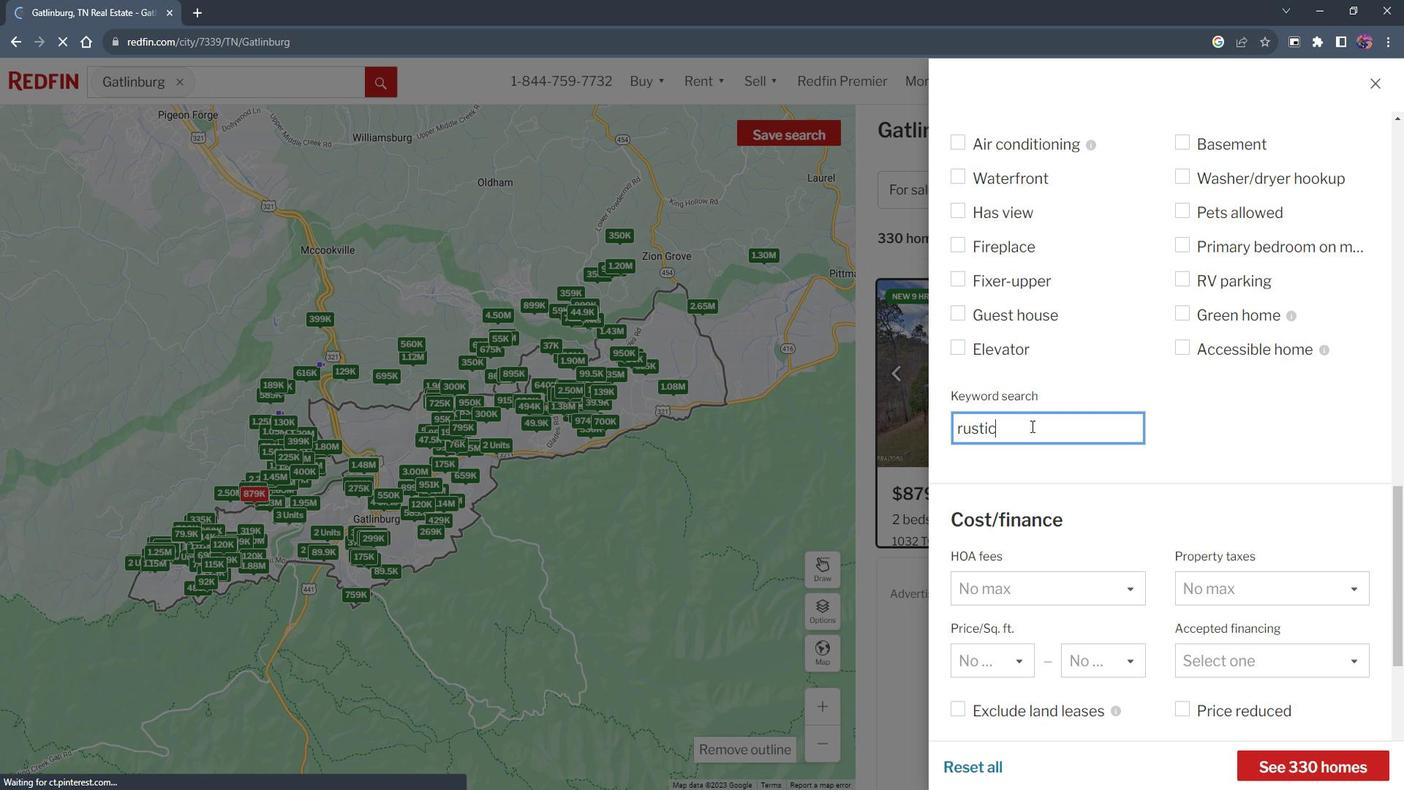 
Action: Mouse moved to (1326, 741)
Screenshot: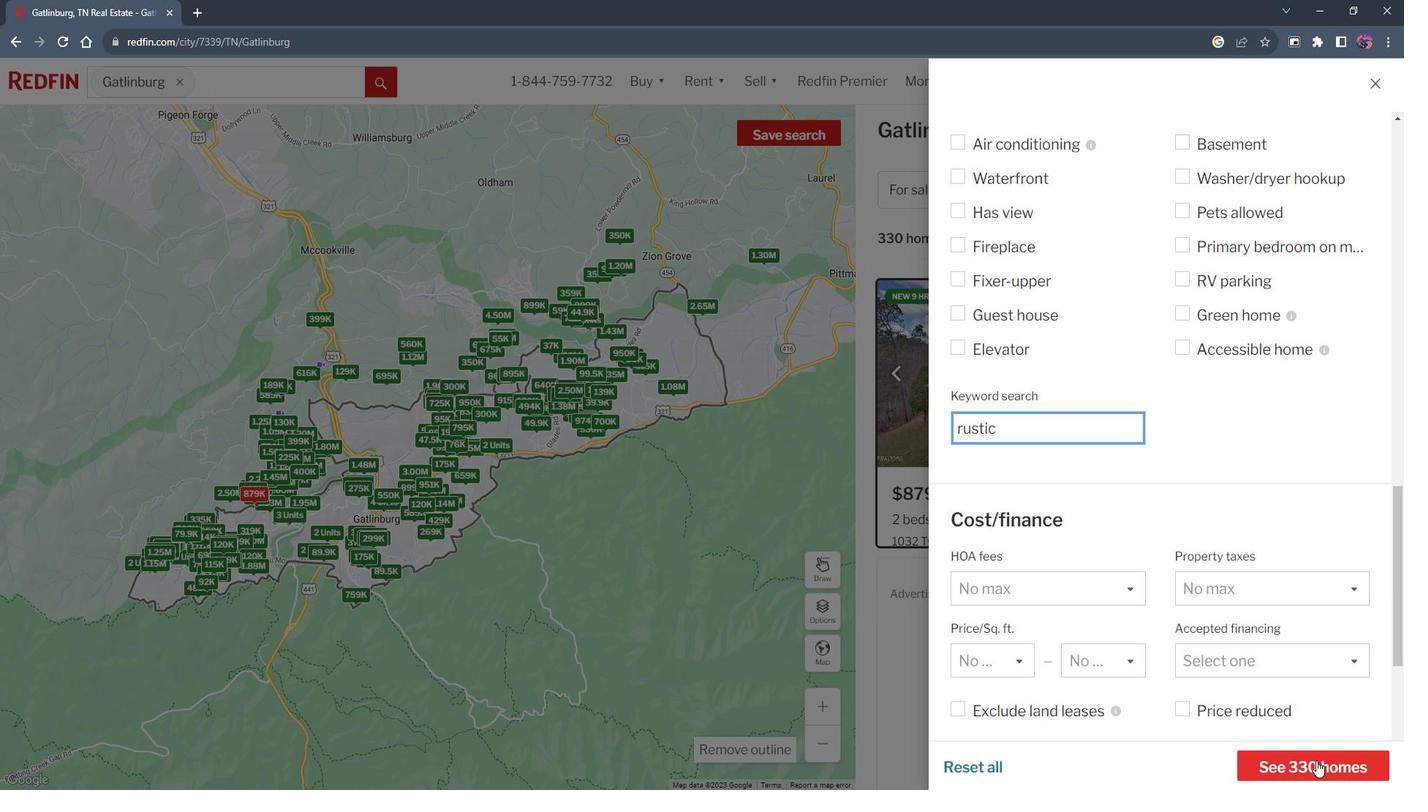 
Action: Mouse pressed left at (1326, 741)
Screenshot: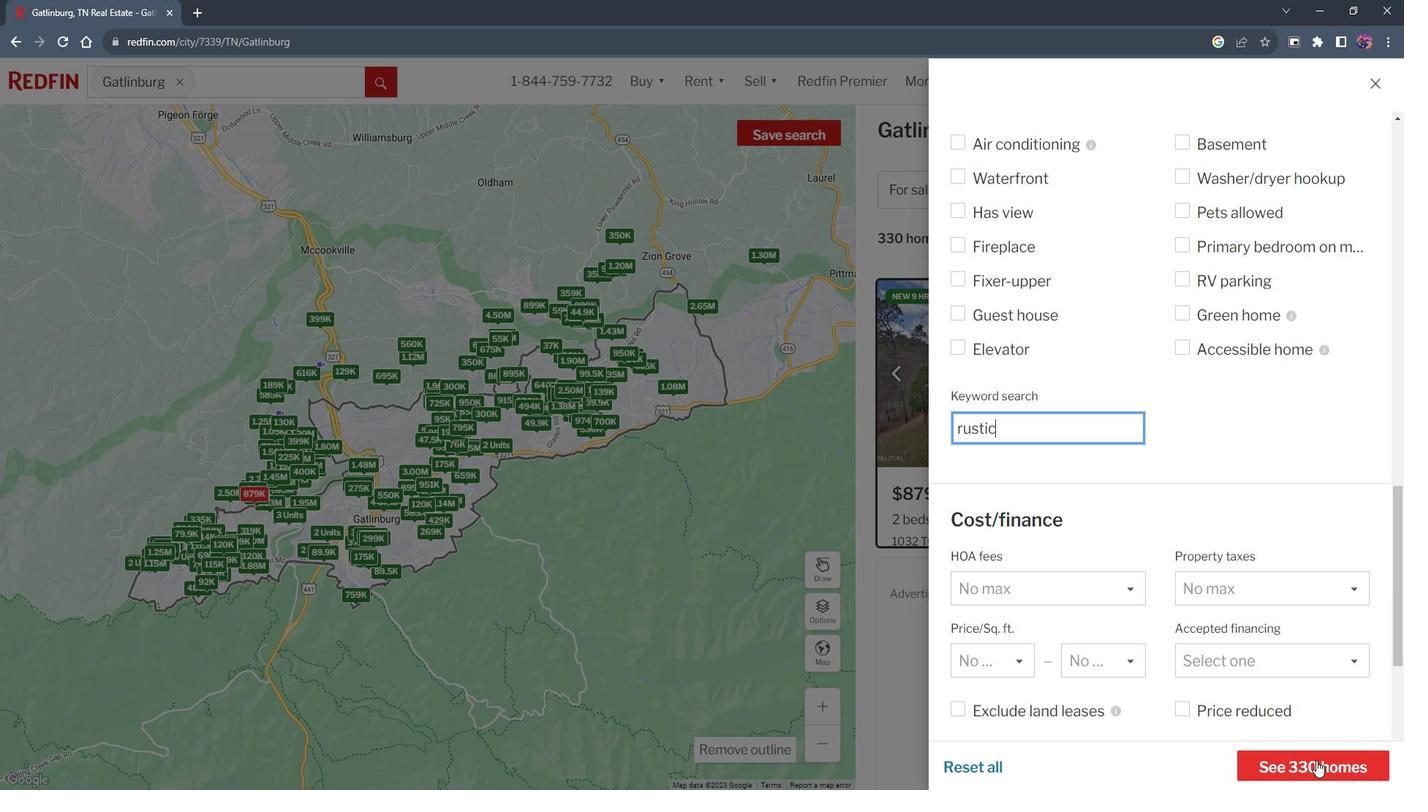 
Action: Mouse moved to (953, 357)
Screenshot: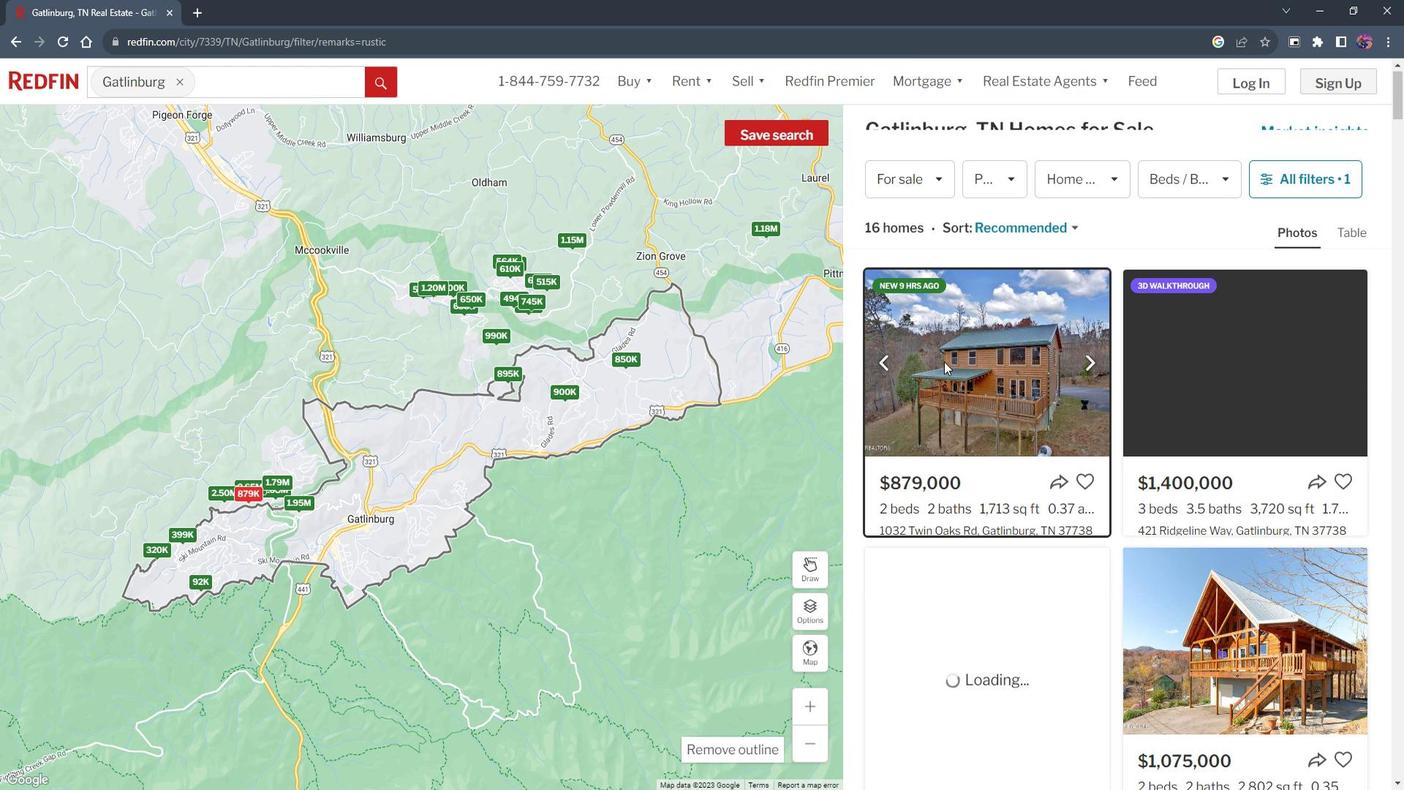 
Action: Mouse pressed left at (953, 357)
Screenshot: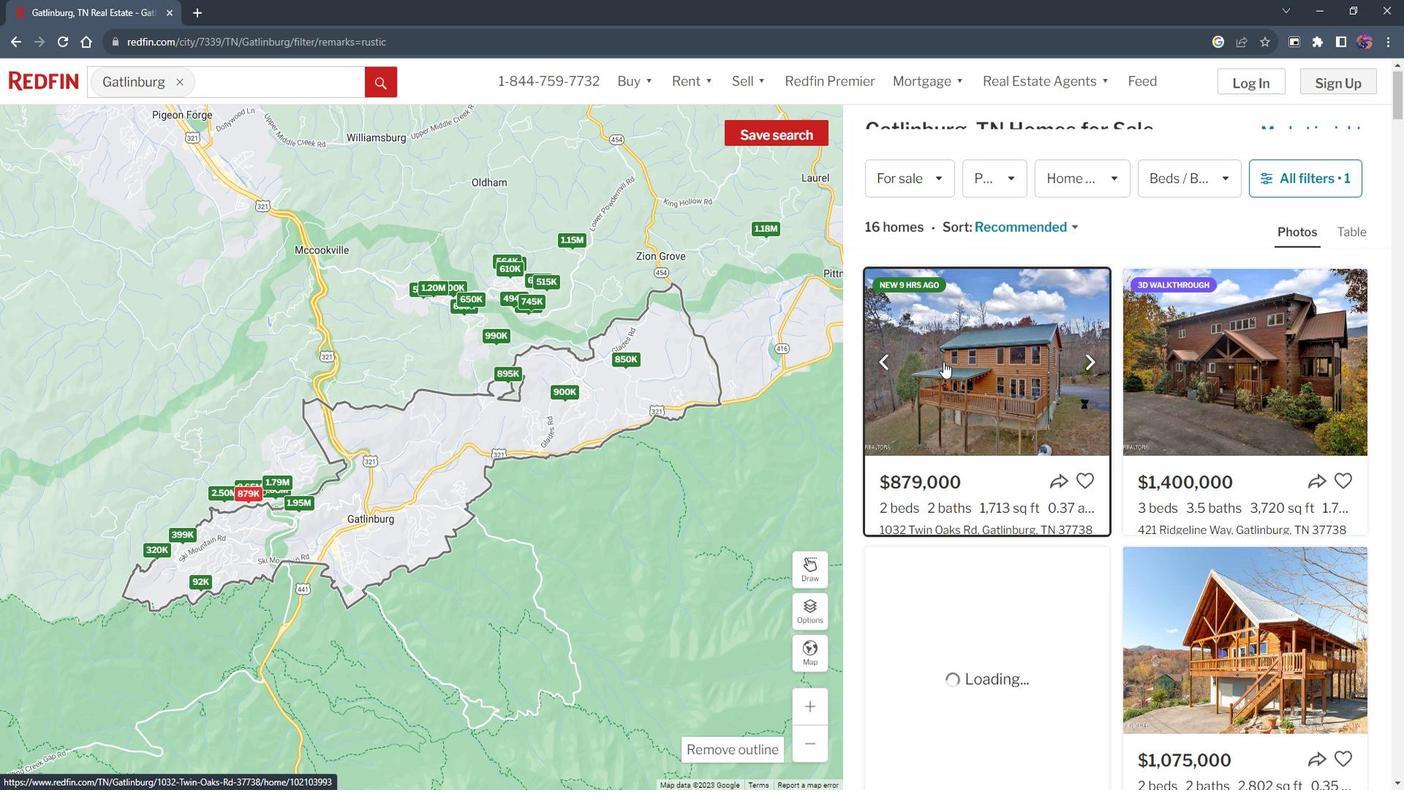 
Action: Mouse moved to (766, 327)
Screenshot: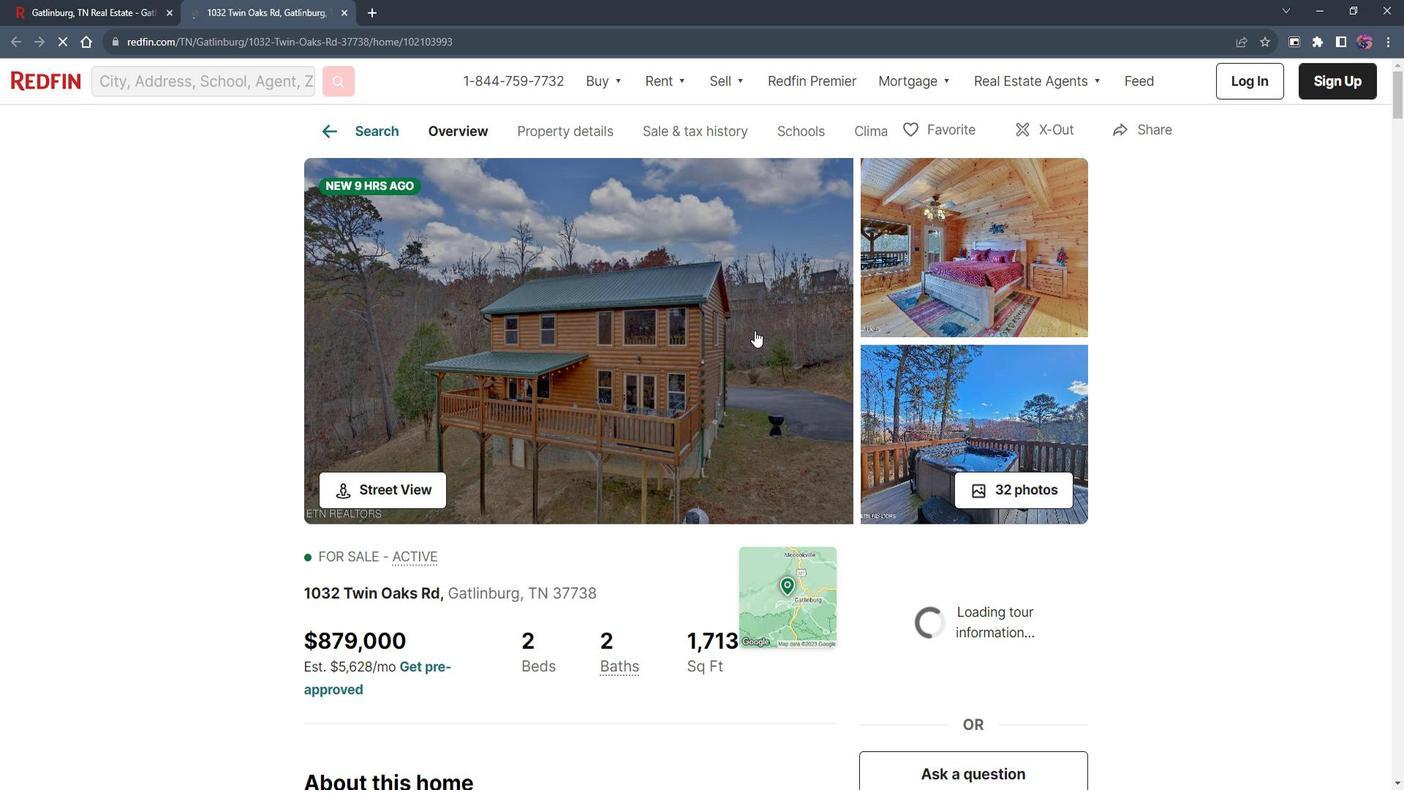 
Action: Mouse pressed left at (766, 327)
Screenshot: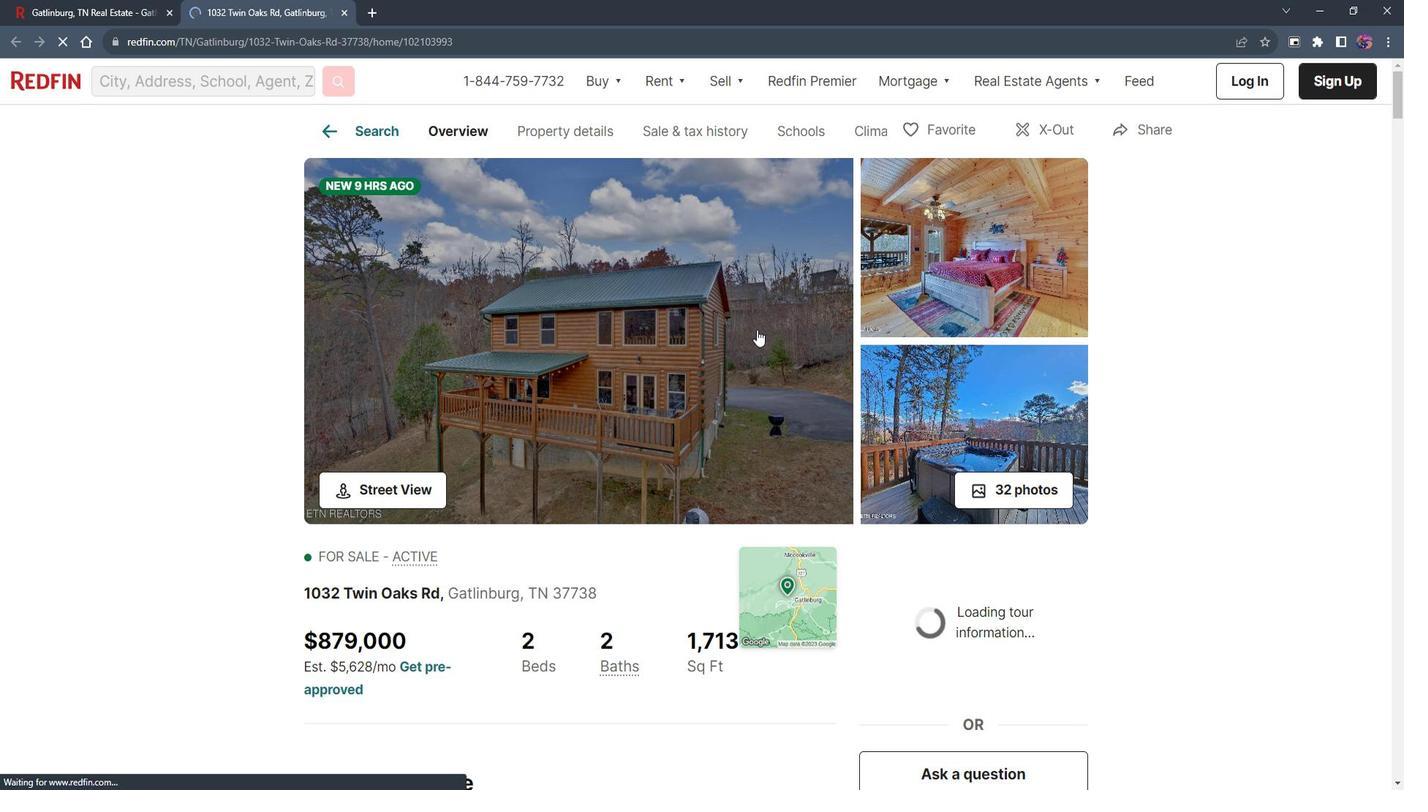 
Action: Mouse moved to (191, 357)
Screenshot: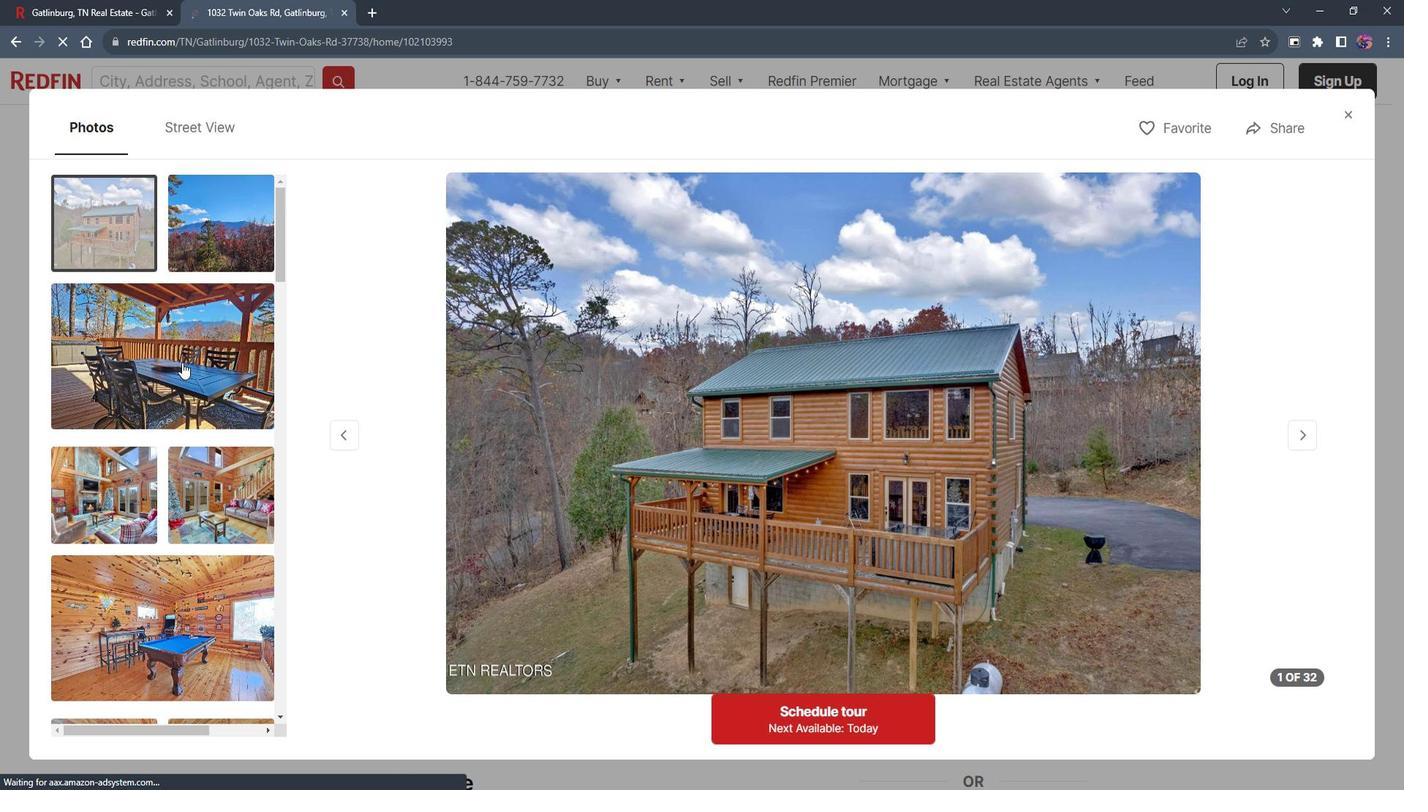 
Action: Mouse pressed left at (191, 357)
Screenshot: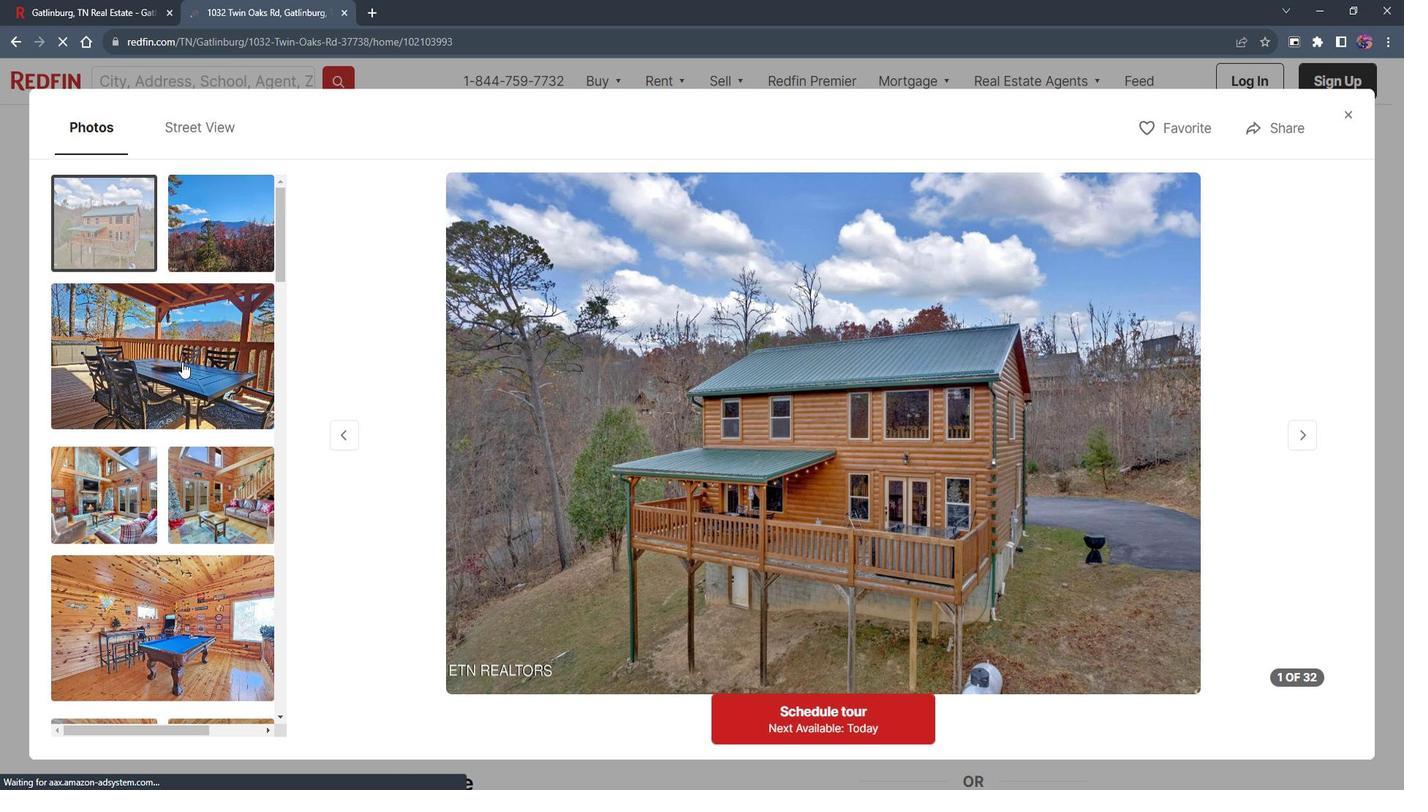 
Action: Mouse moved to (198, 359)
Screenshot: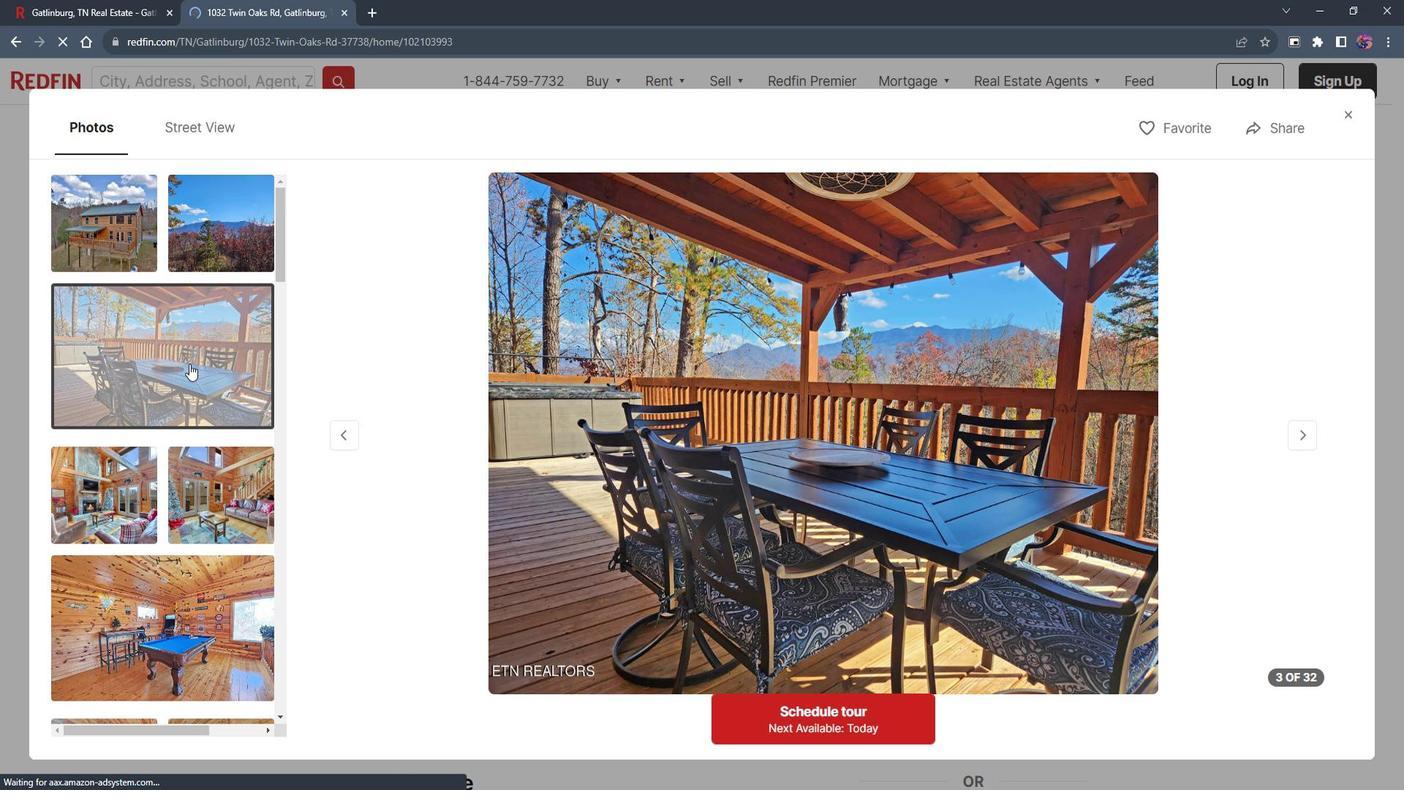 
Action: Mouse scrolled (198, 359) with delta (0, 0)
Screenshot: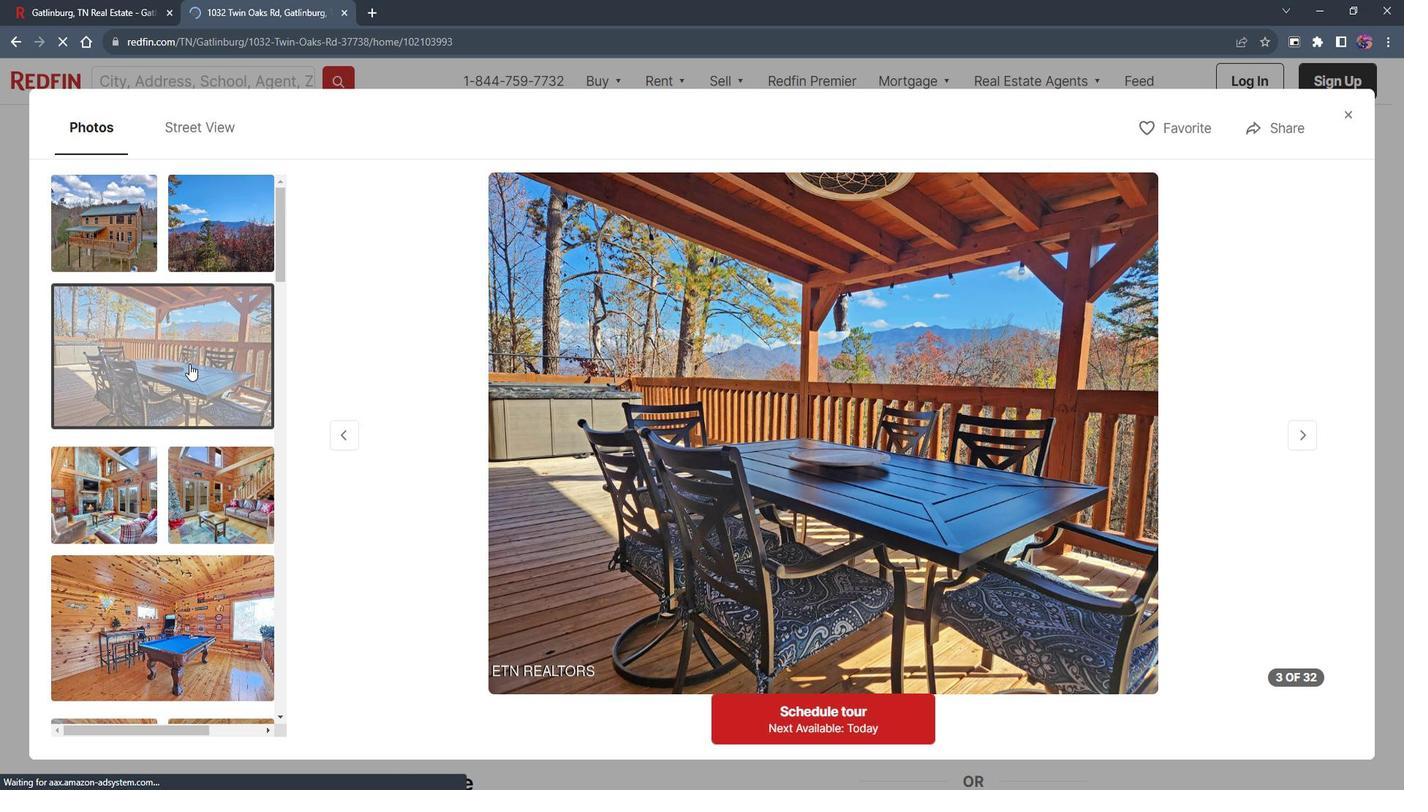 
Action: Mouse moved to (133, 395)
Screenshot: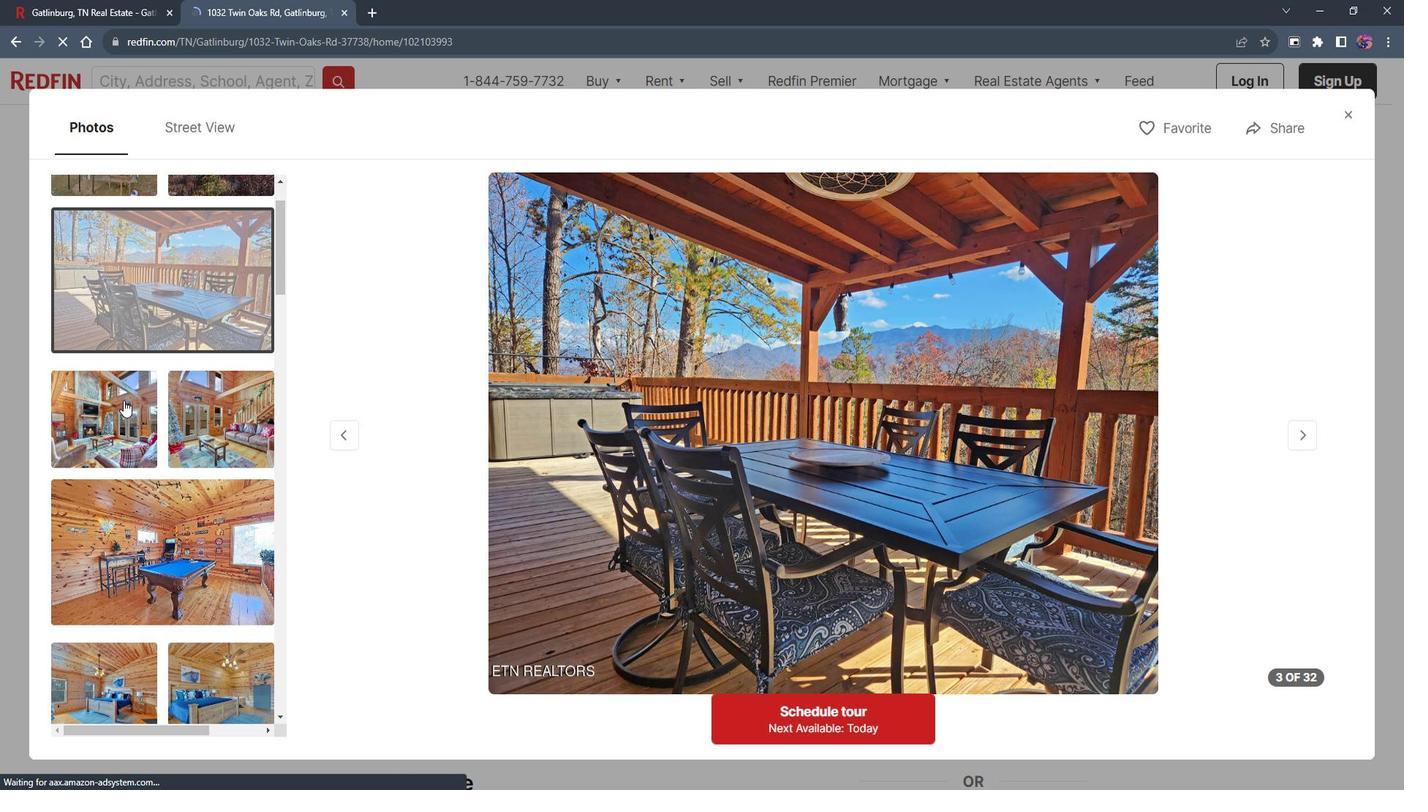 
Action: Mouse pressed left at (133, 395)
Screenshot: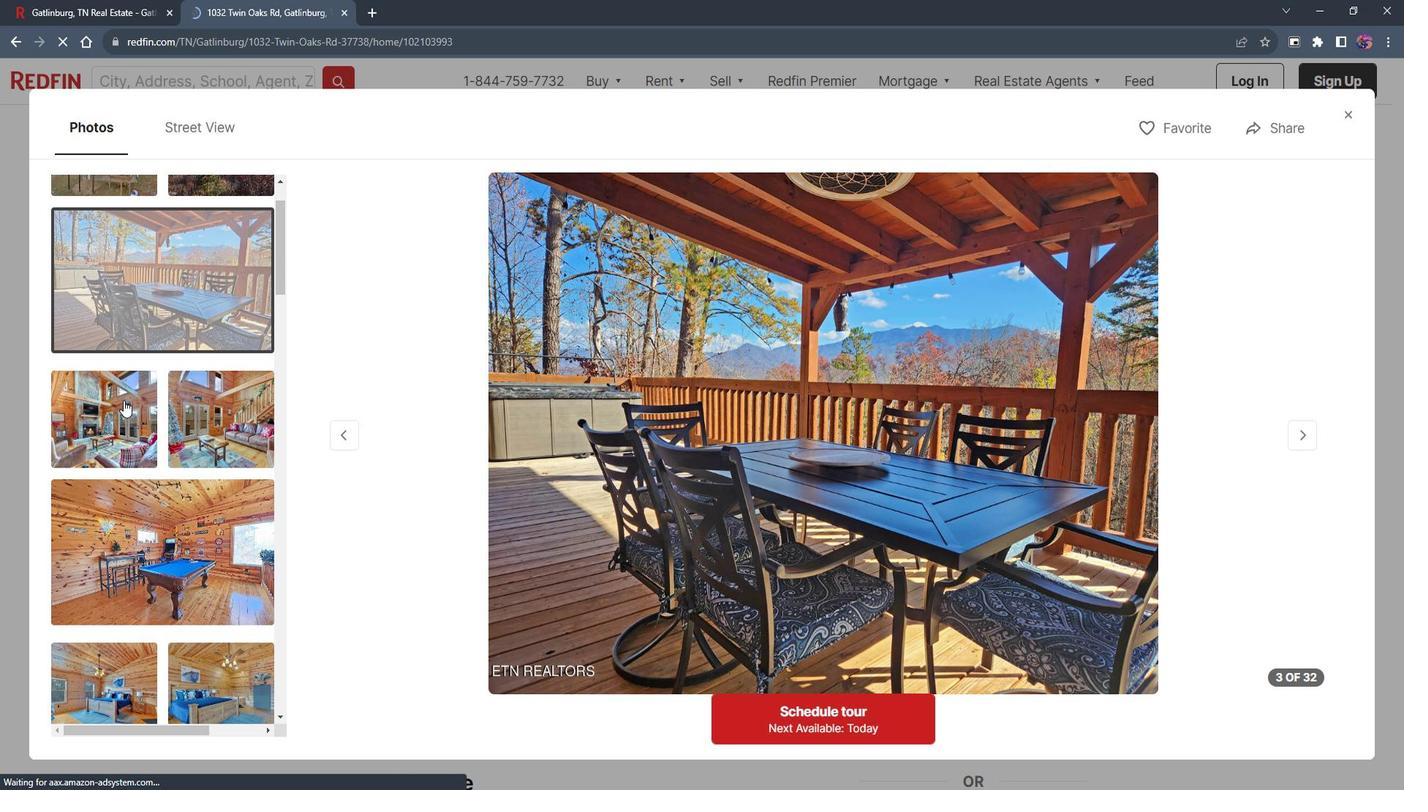 
Action: Mouse moved to (163, 393)
Screenshot: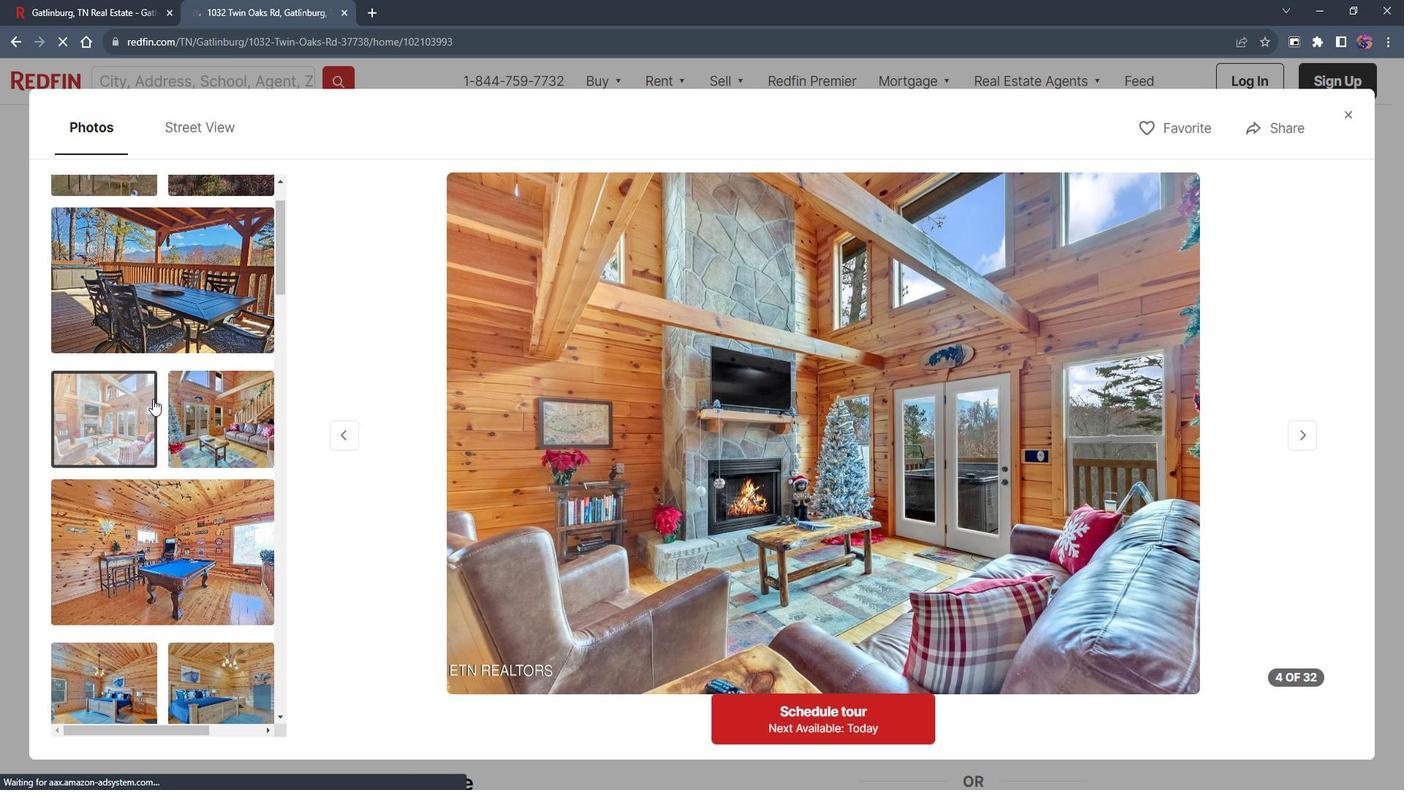 
Action: Mouse scrolled (163, 392) with delta (0, 0)
Screenshot: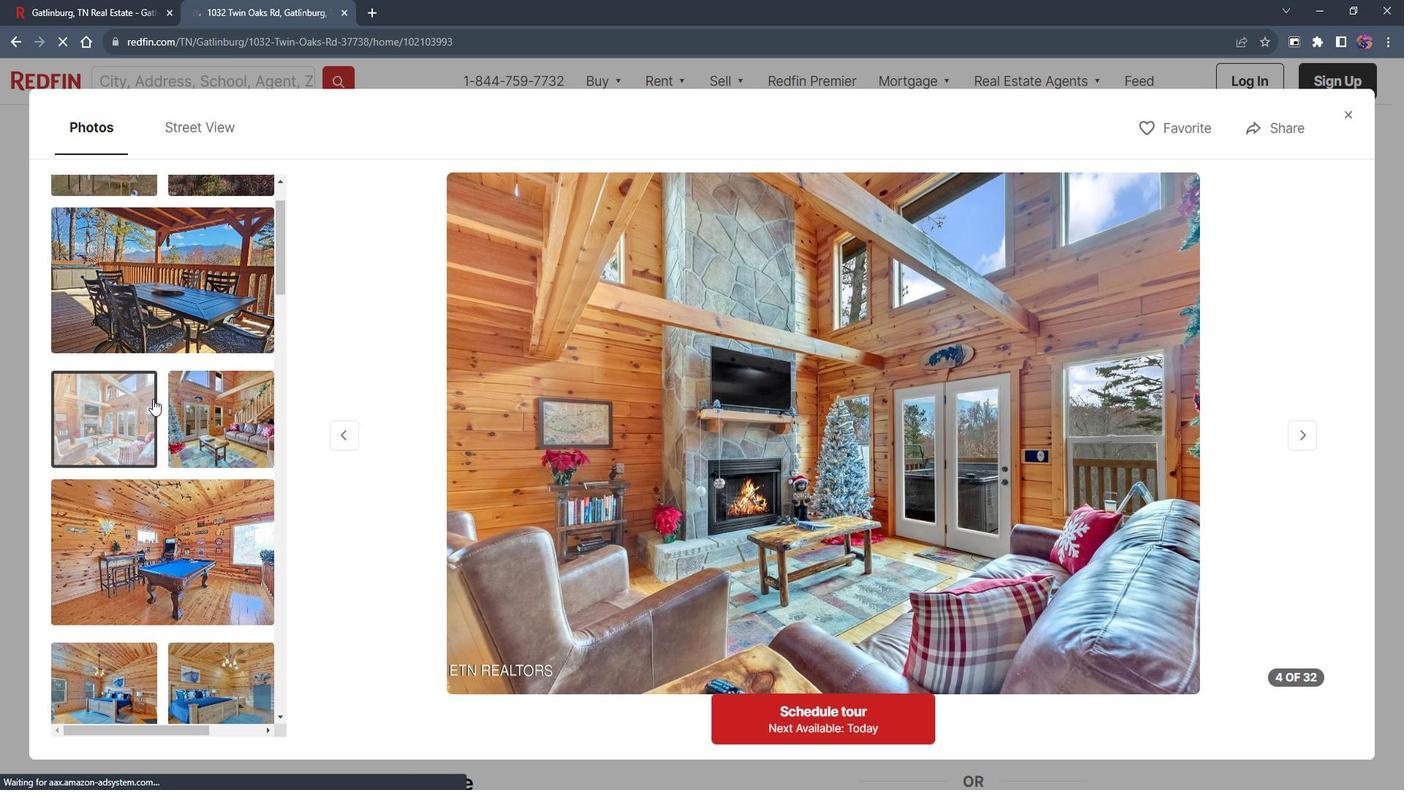
Action: Mouse moved to (171, 391)
Screenshot: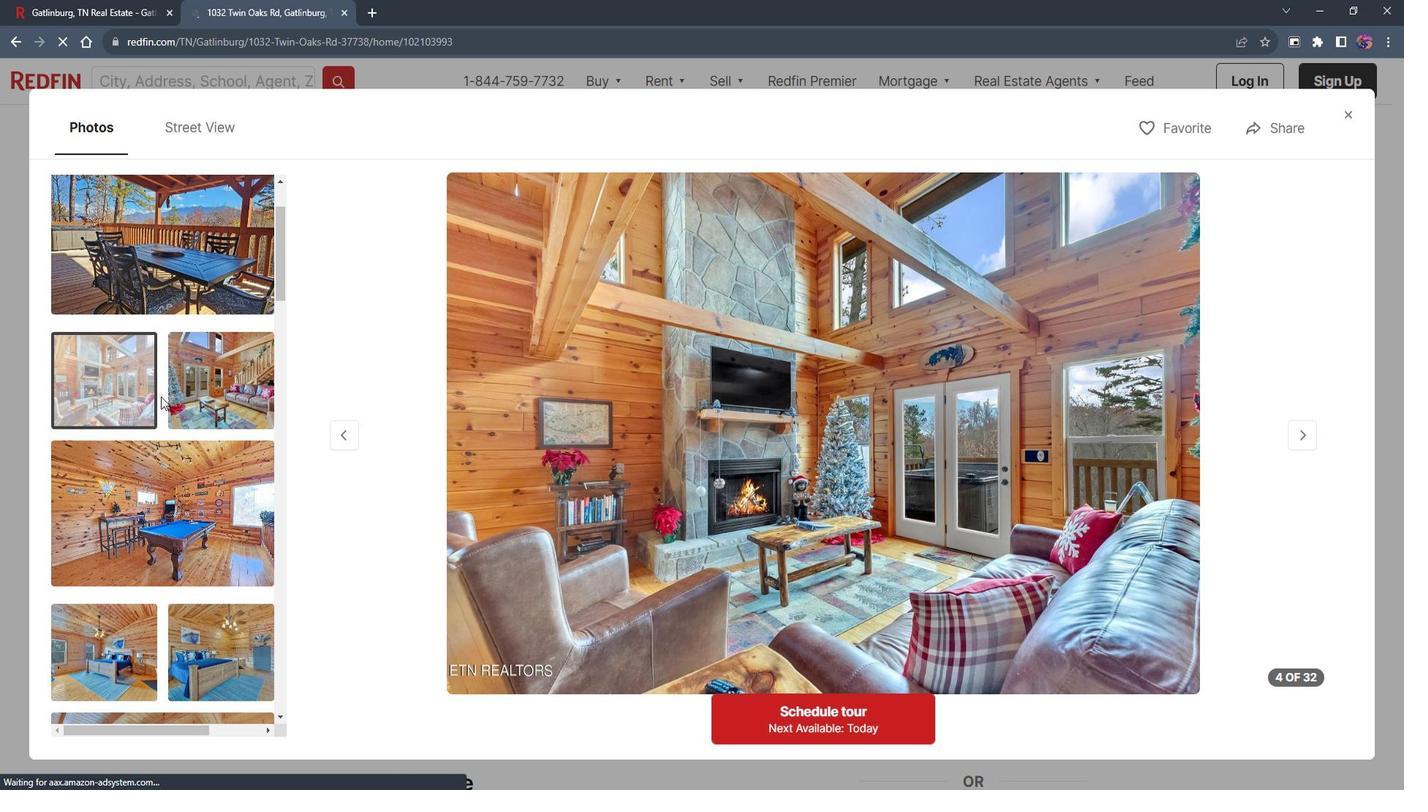 
Action: Mouse scrolled (171, 390) with delta (0, 0)
Screenshot: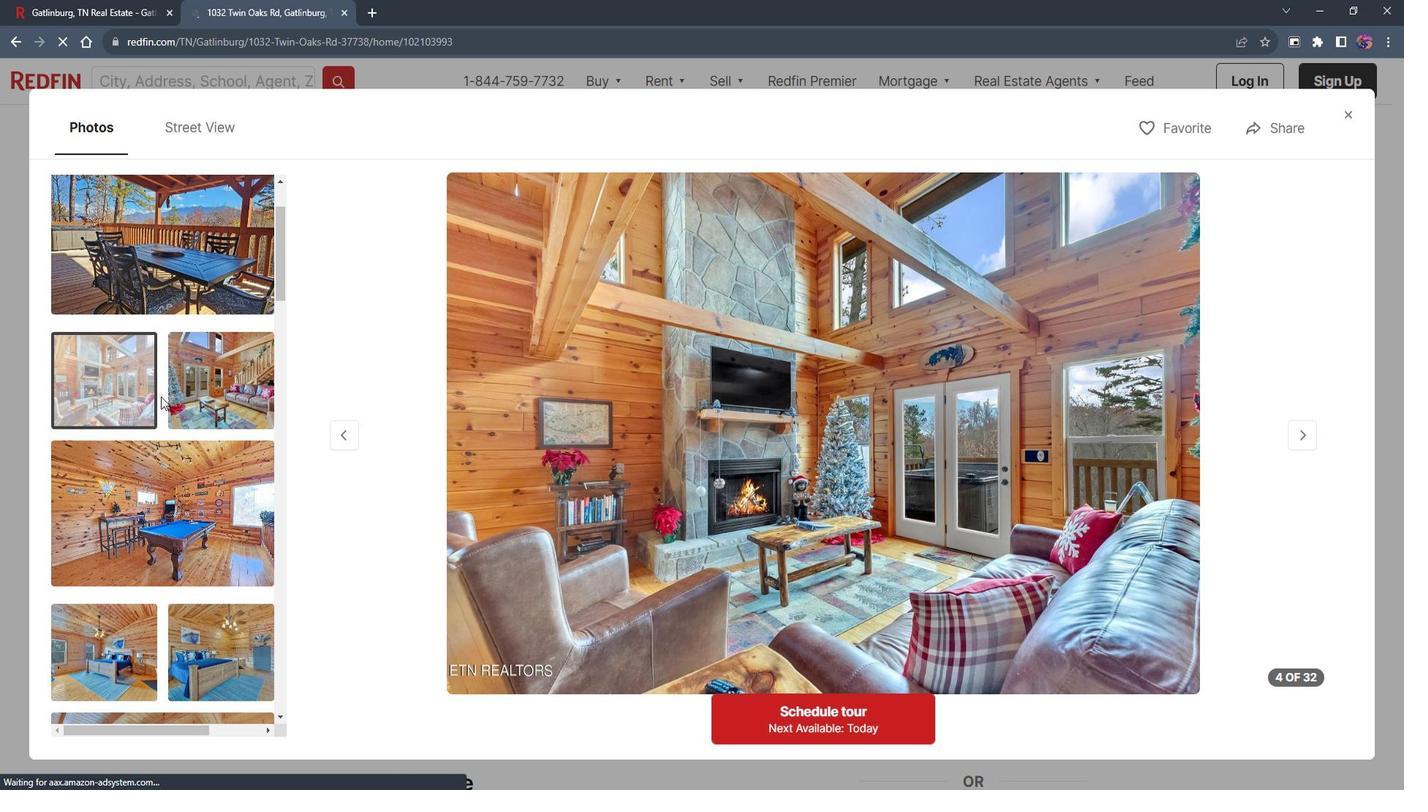 
Action: Mouse moved to (174, 390)
Screenshot: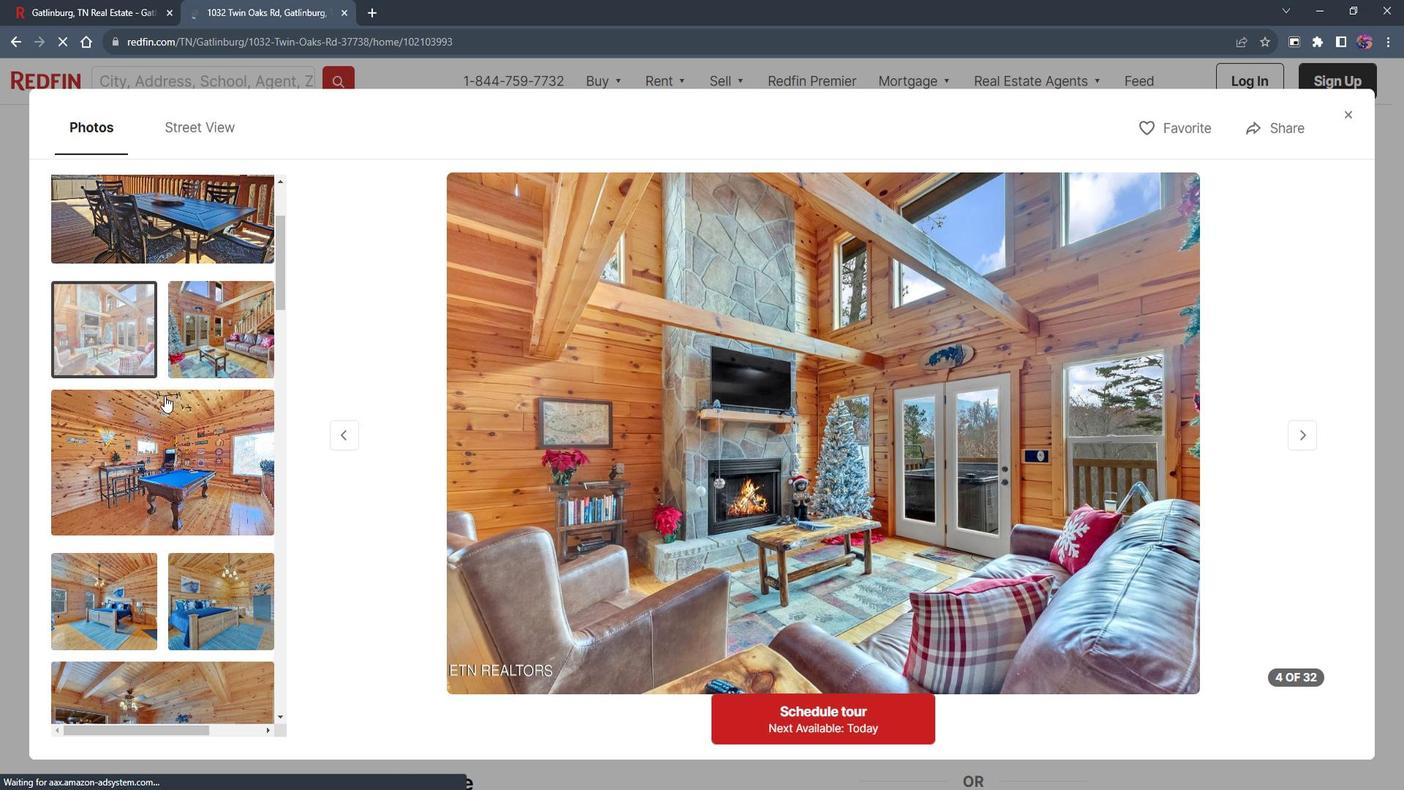 
Action: Mouse scrolled (174, 389) with delta (0, 0)
Screenshot: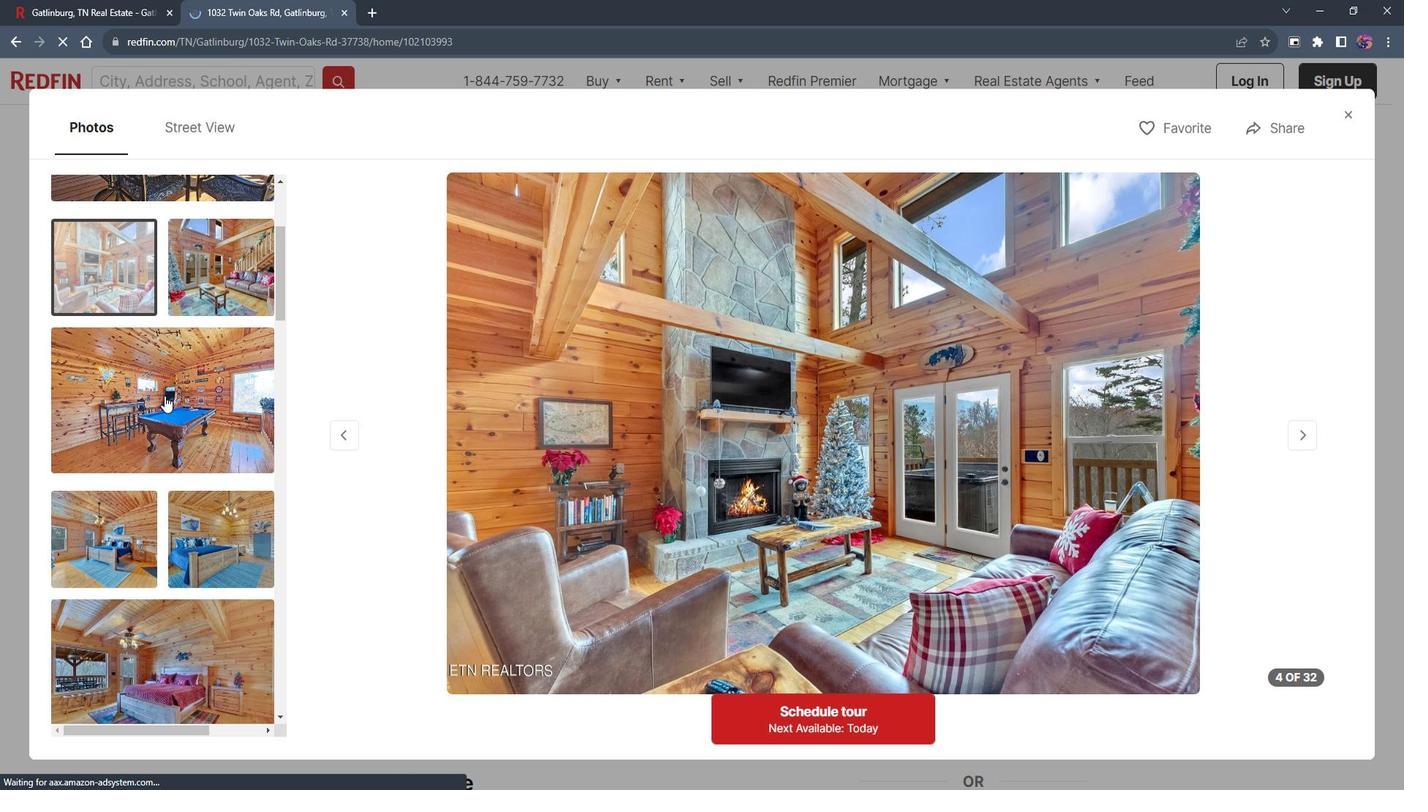 
Action: Mouse moved to (152, 329)
Screenshot: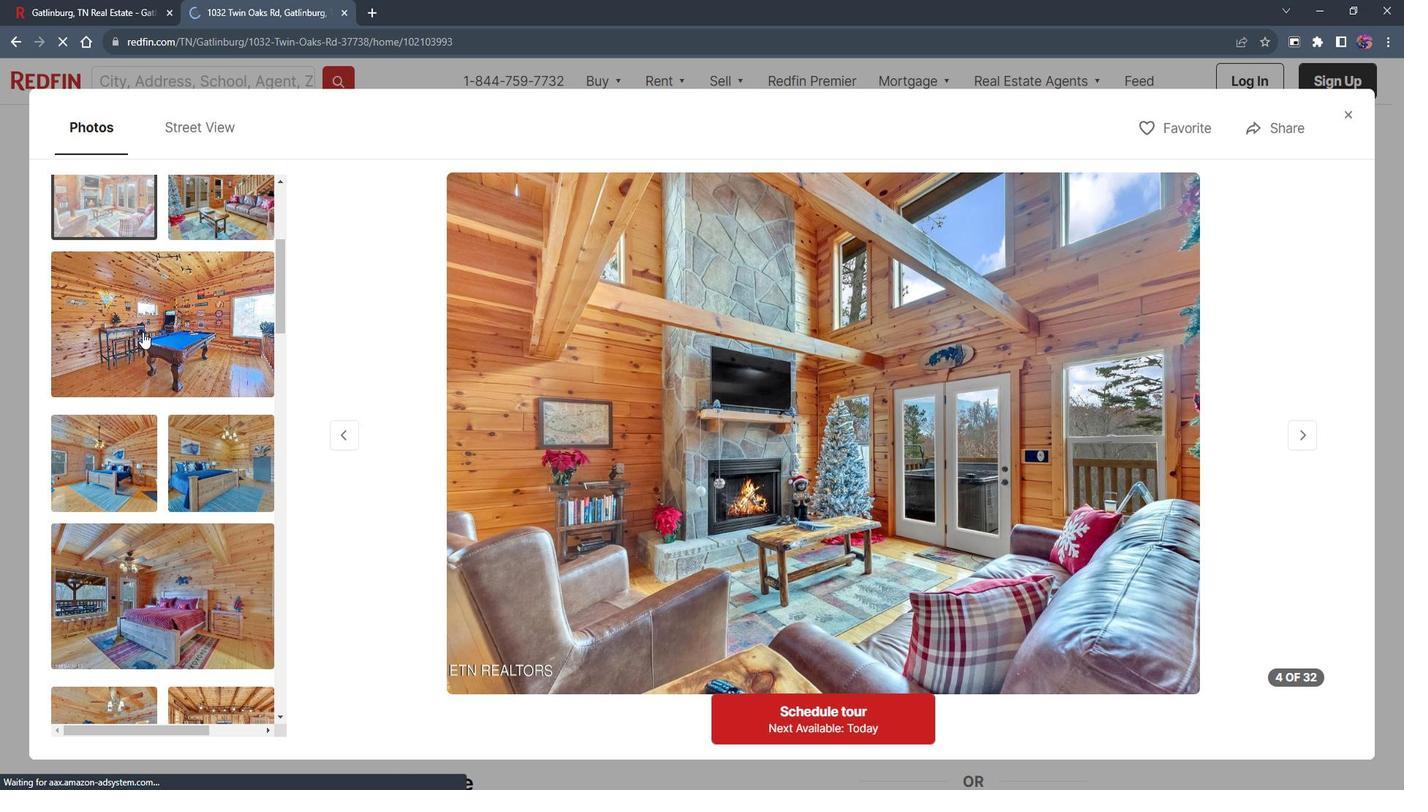 
Action: Mouse pressed left at (152, 329)
Screenshot: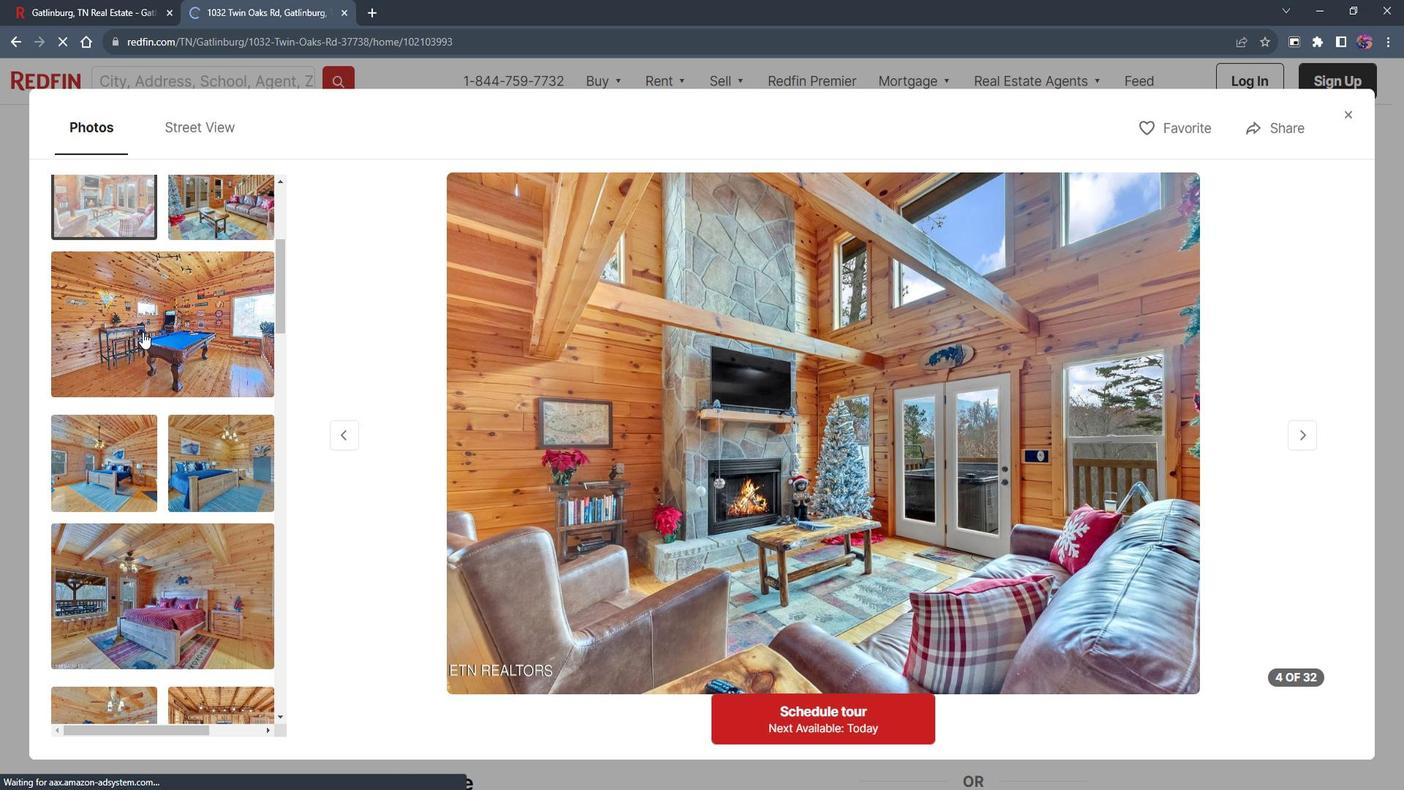 
Action: Mouse moved to (181, 344)
Screenshot: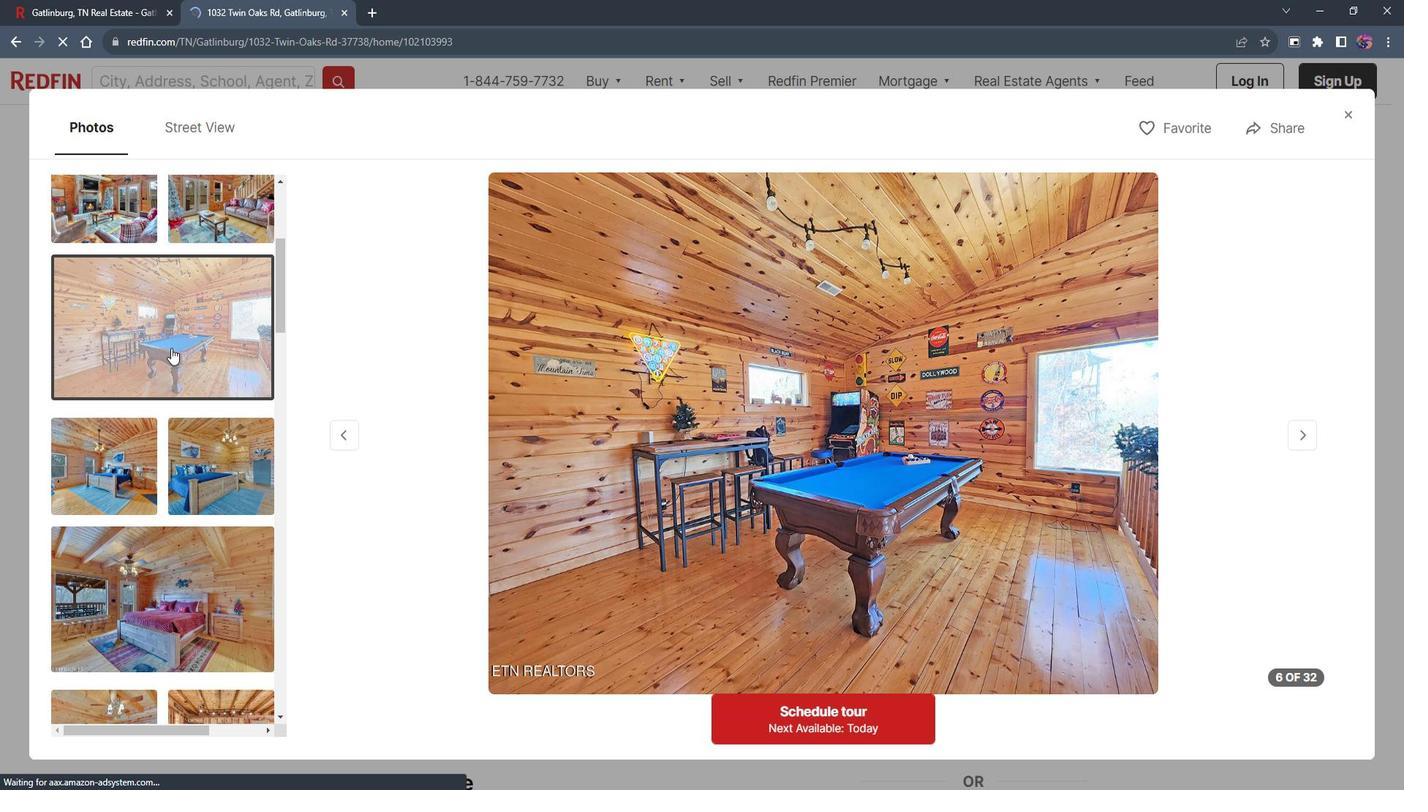 
Action: Mouse scrolled (181, 343) with delta (0, 0)
Screenshot: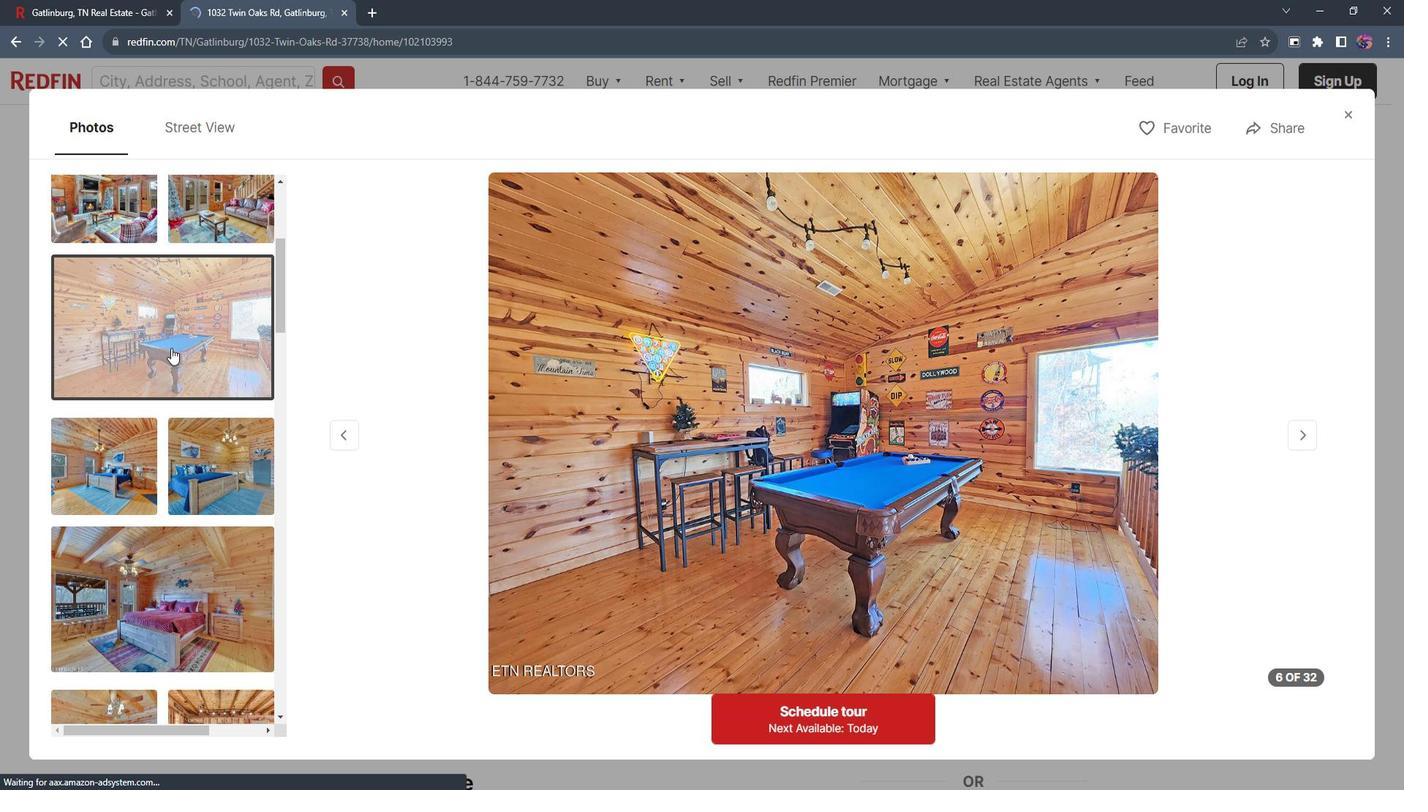 
Action: Mouse moved to (181, 345)
Screenshot: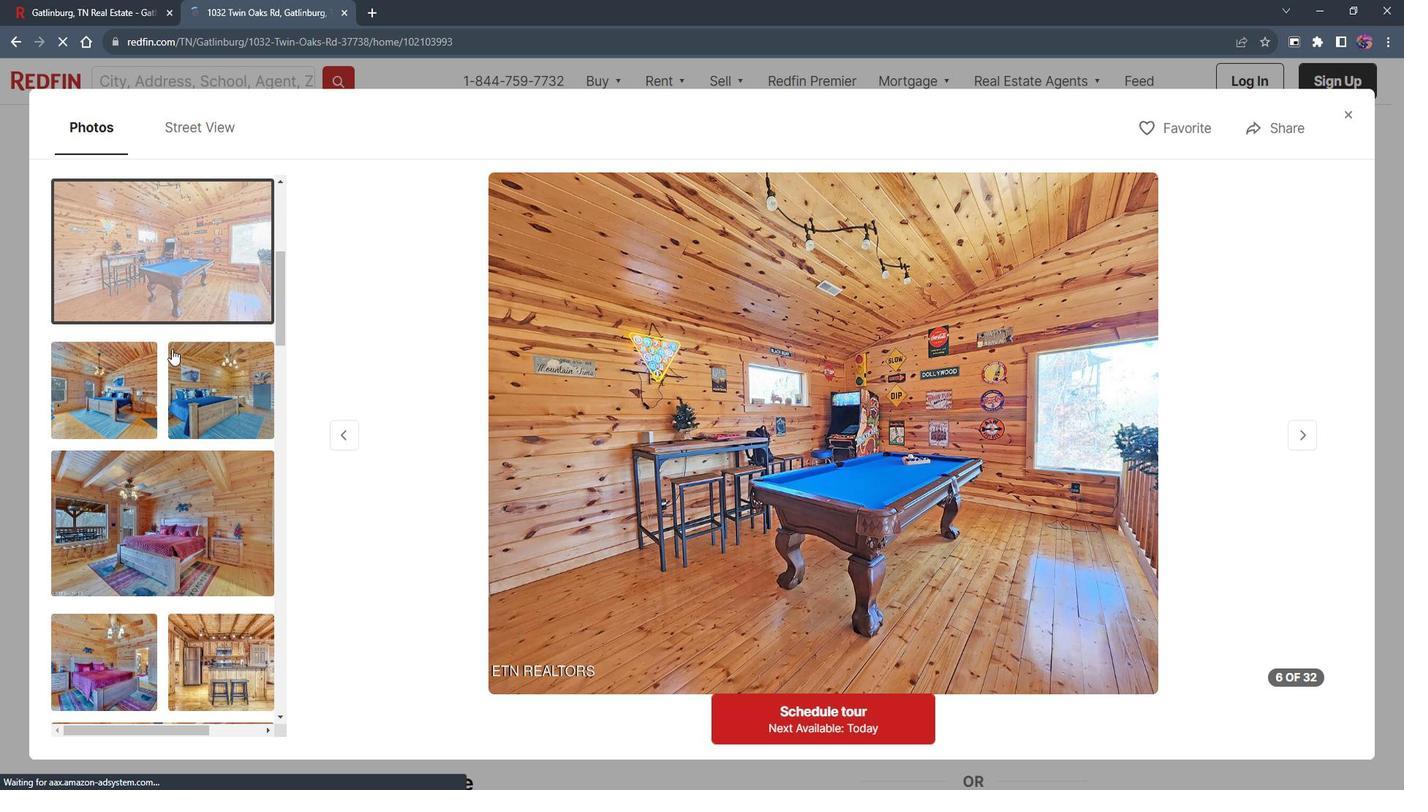 
Action: Mouse scrolled (181, 344) with delta (0, 0)
Screenshot: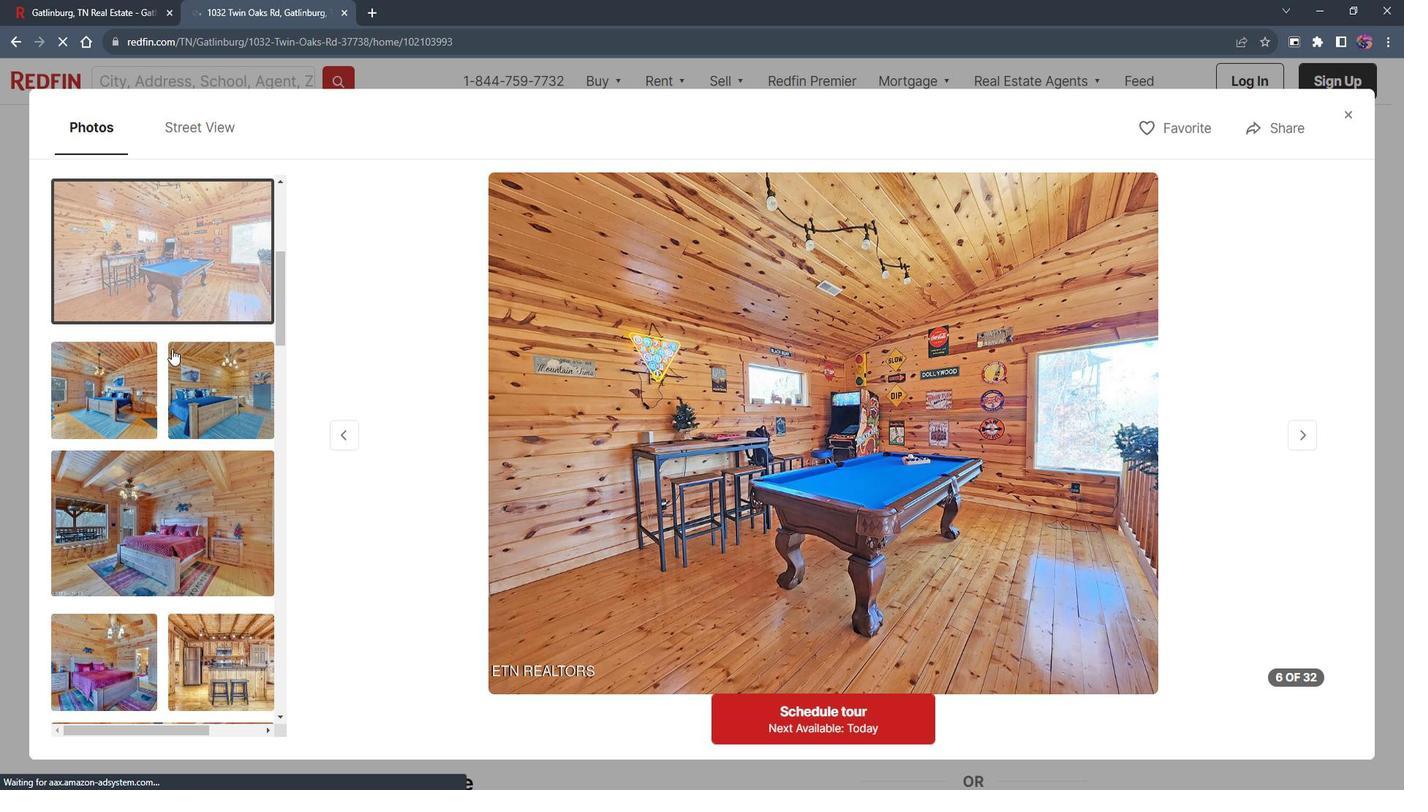 
Action: Mouse moved to (185, 415)
Screenshot: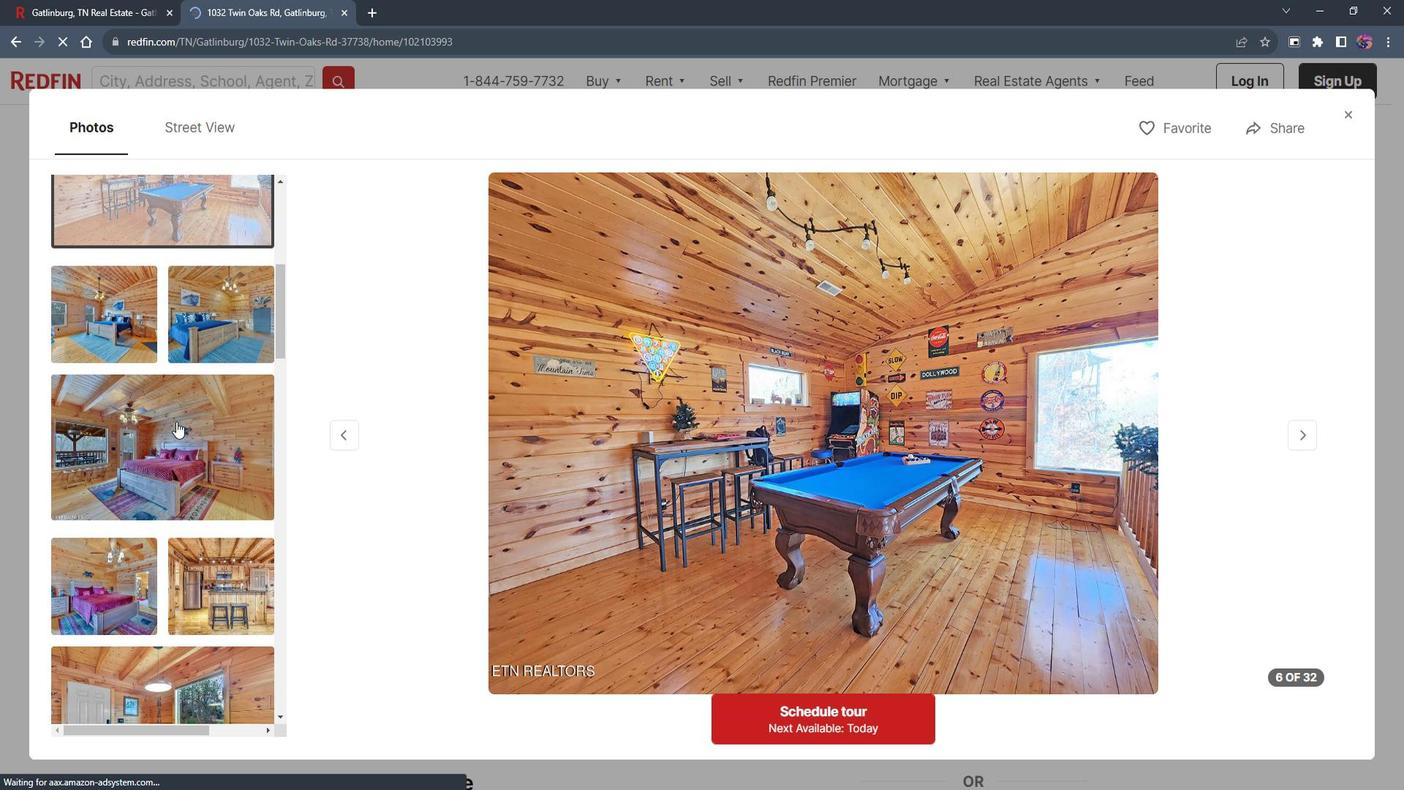 
Action: Mouse pressed left at (185, 415)
Screenshot: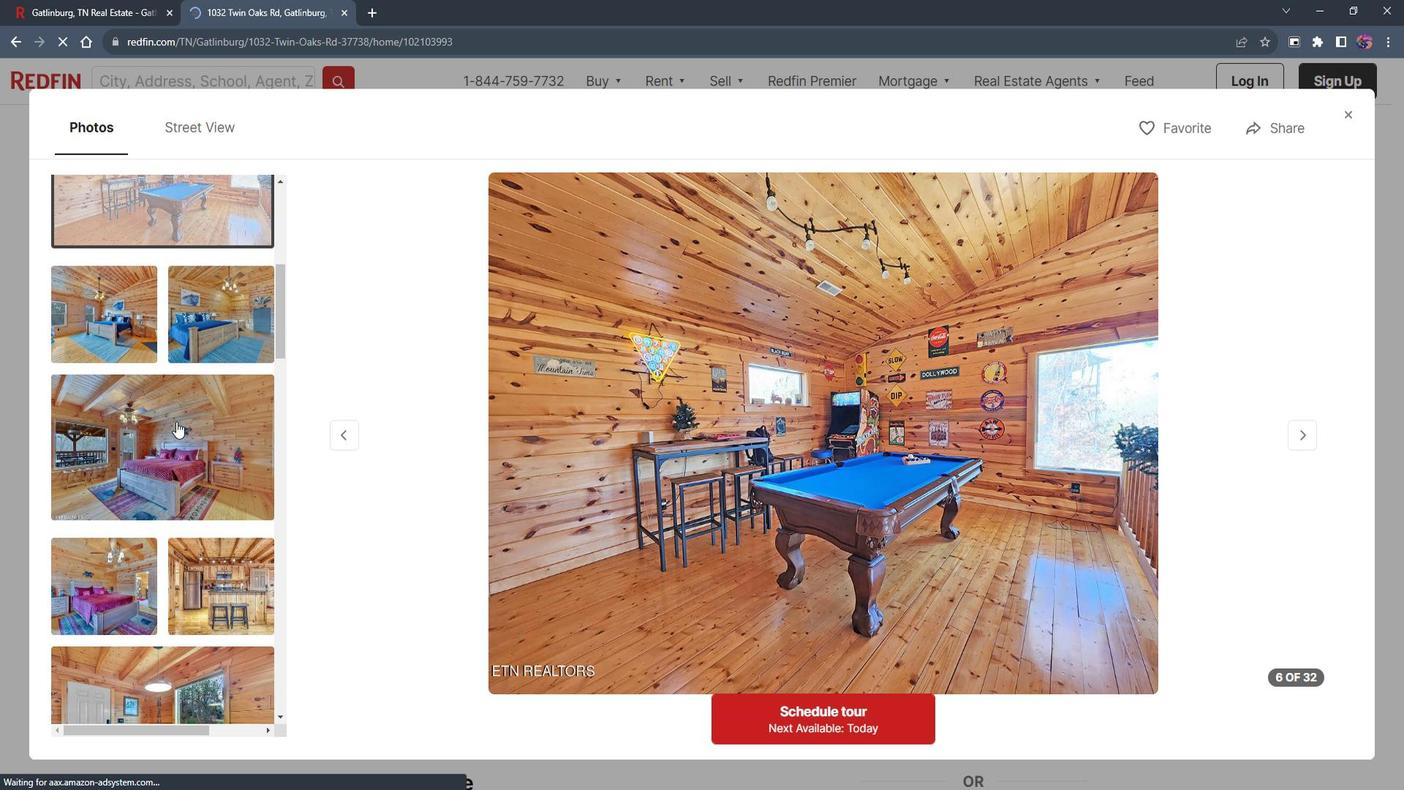 
Action: Mouse moved to (185, 415)
Screenshot: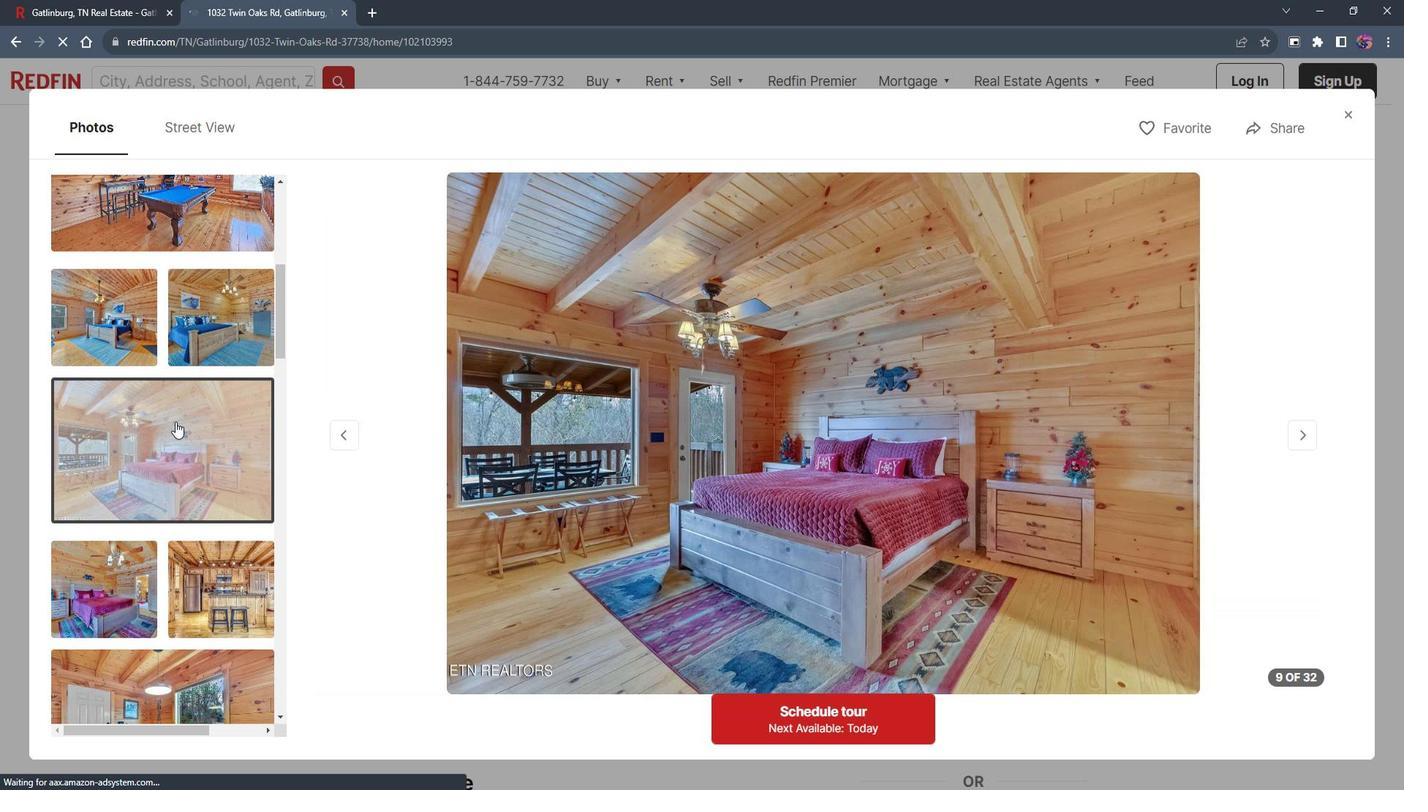 
Action: Mouse scrolled (185, 414) with delta (0, 0)
Screenshot: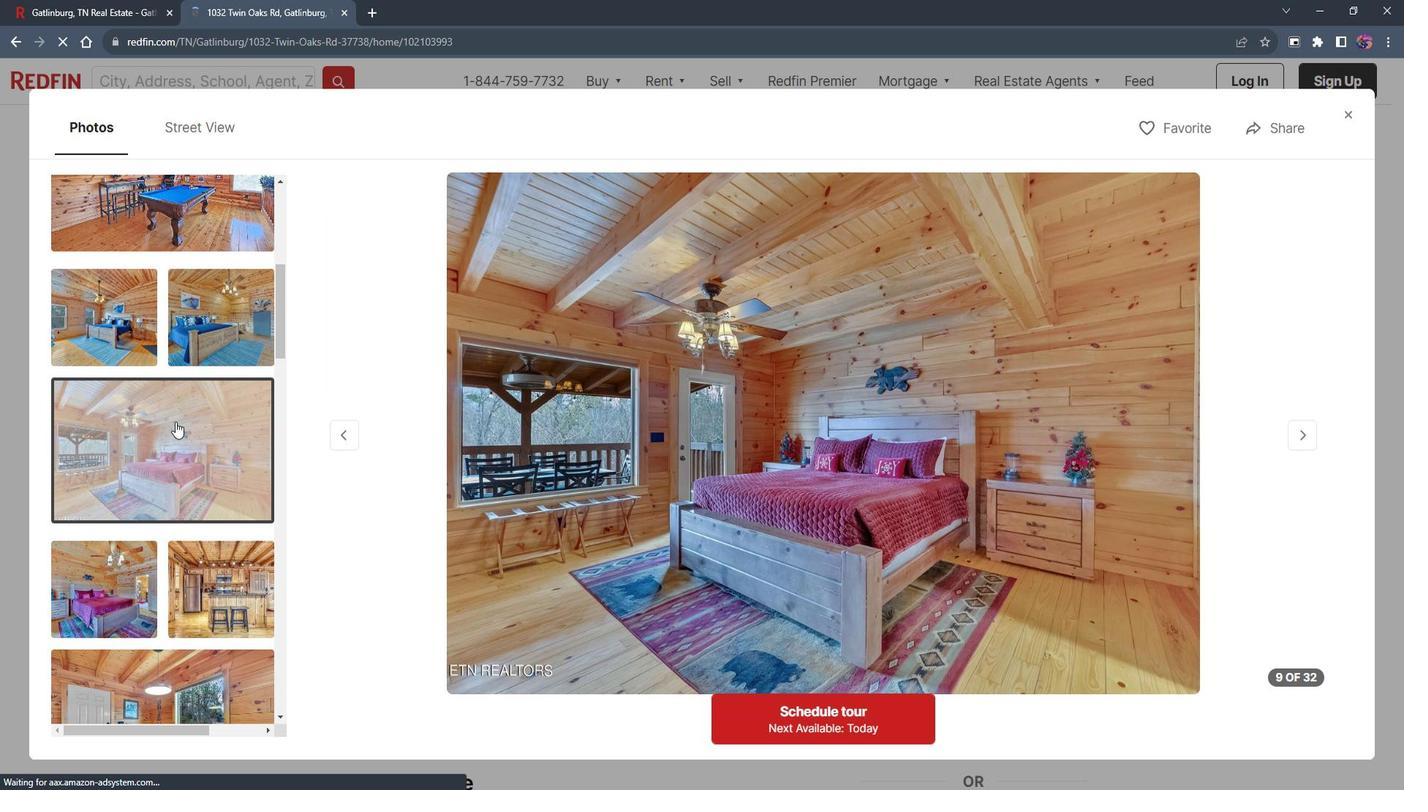 
Action: Mouse scrolled (185, 414) with delta (0, 0)
Screenshot: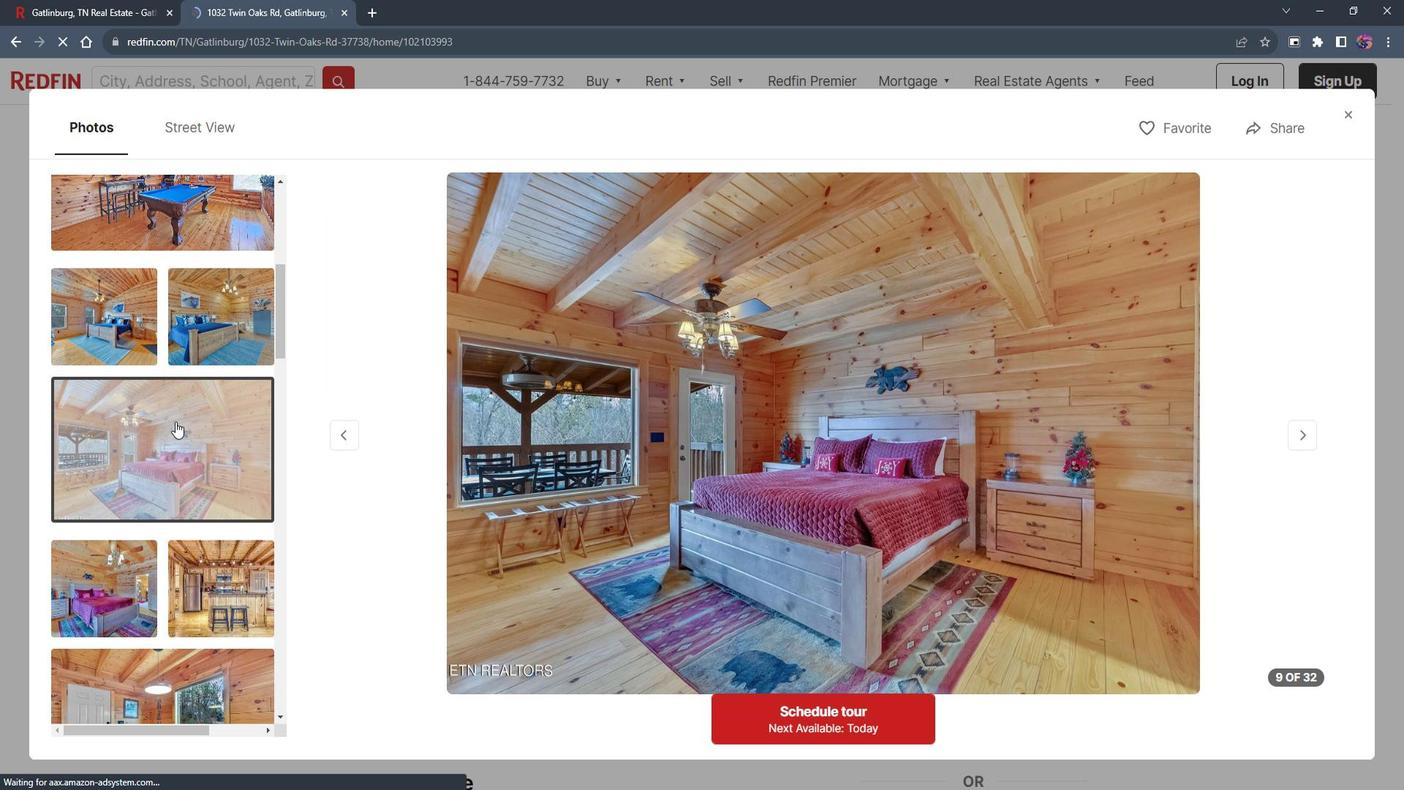 
Action: Mouse moved to (187, 412)
Screenshot: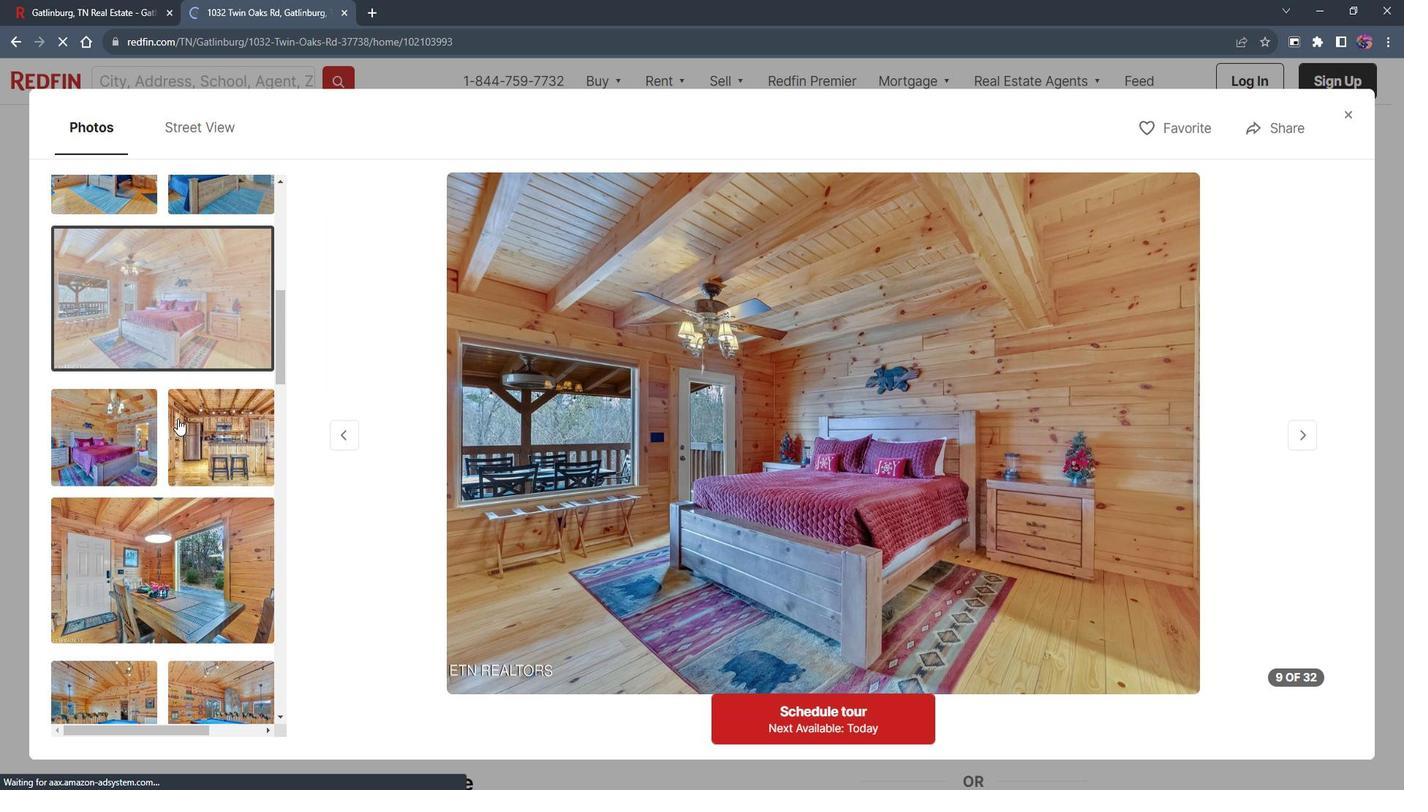 
Action: Mouse scrolled (187, 411) with delta (0, 0)
Screenshot: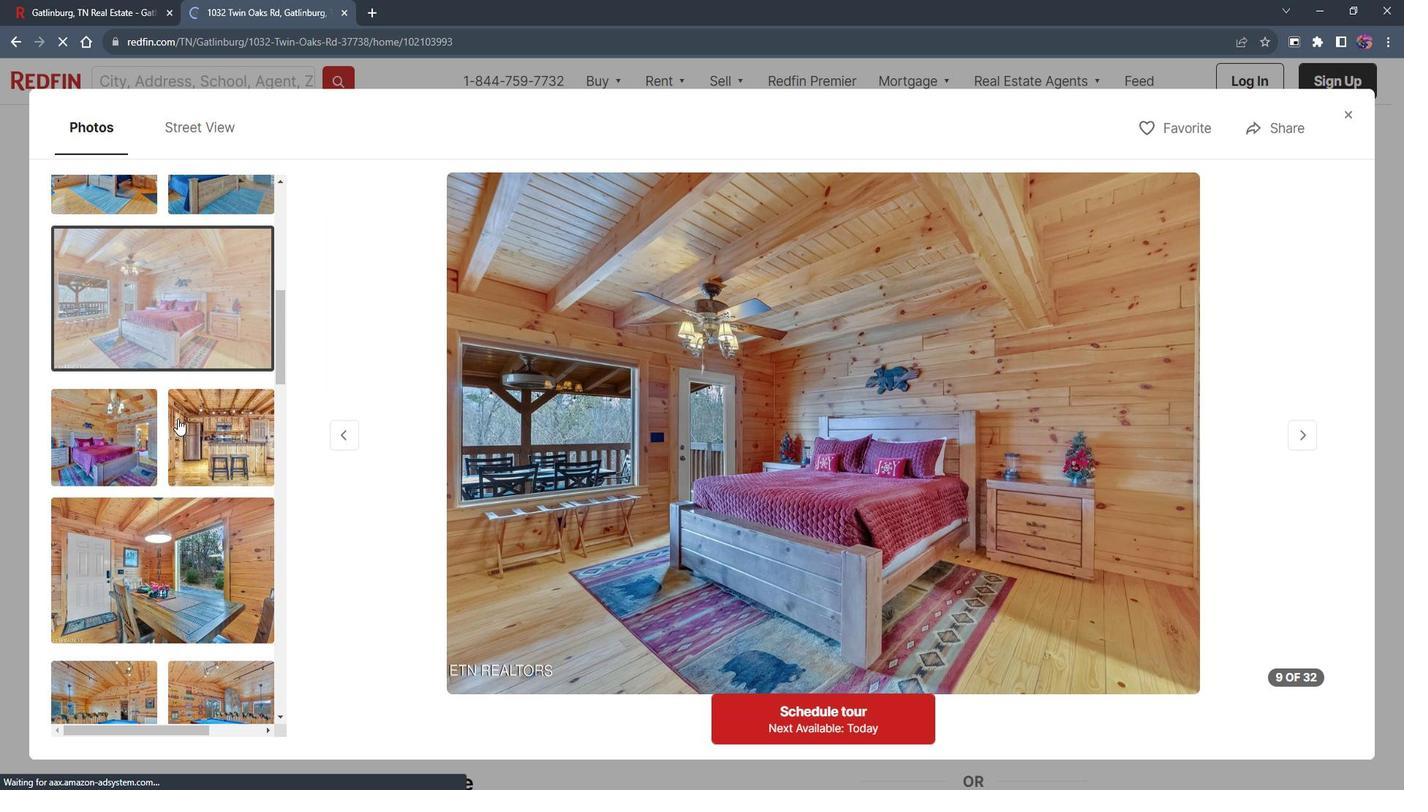 
Action: Mouse moved to (187, 411)
Screenshot: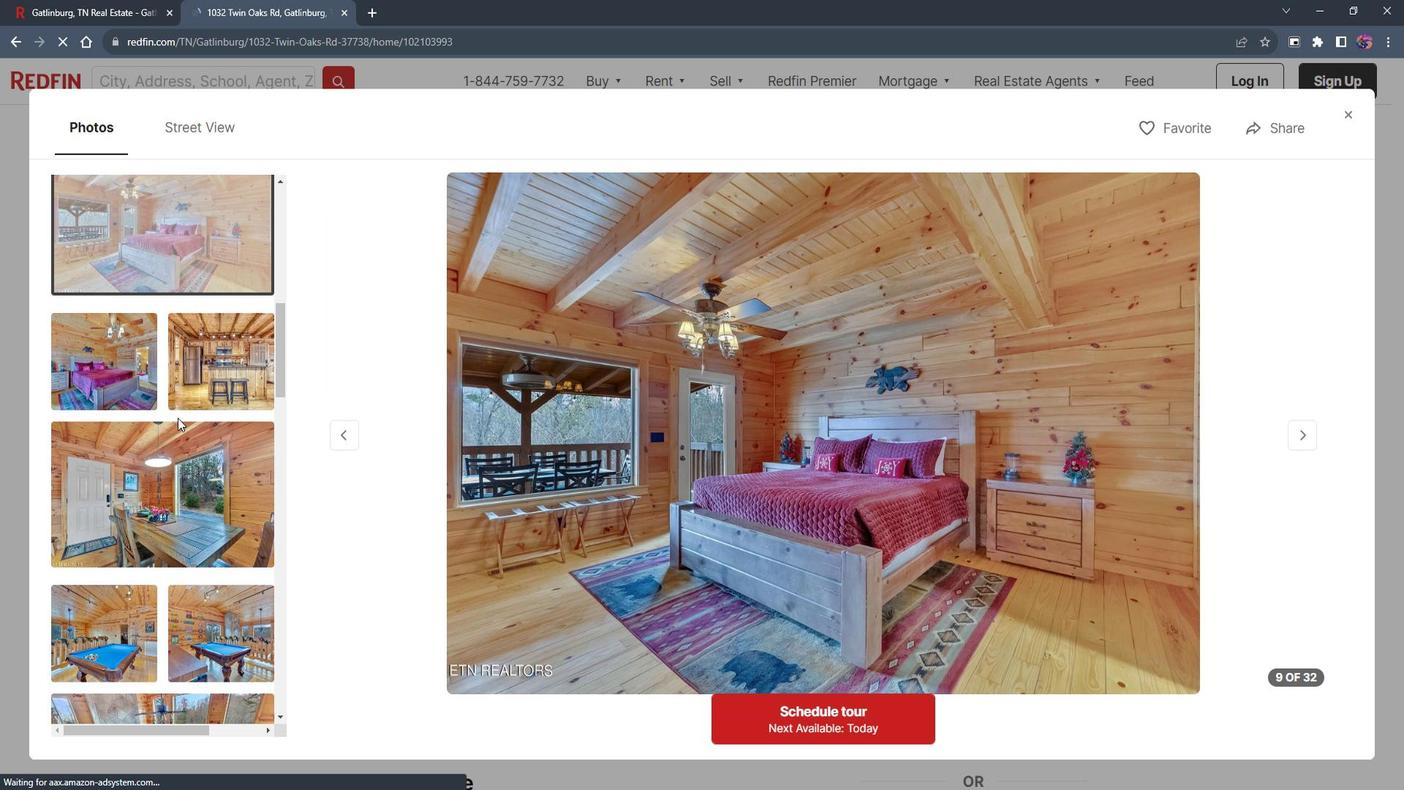 
Action: Mouse scrolled (187, 410) with delta (0, 0)
Screenshot: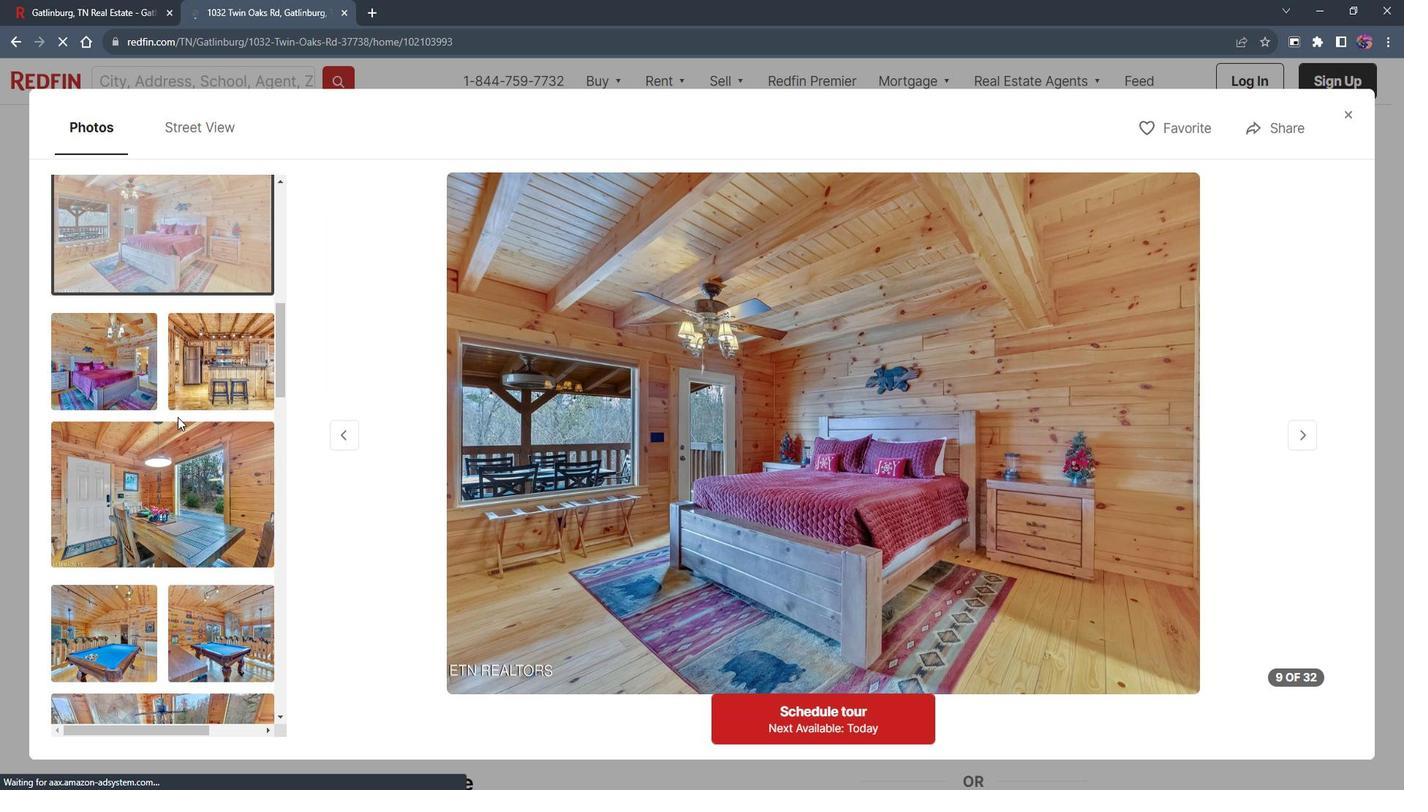
Action: Mouse moved to (183, 410)
Screenshot: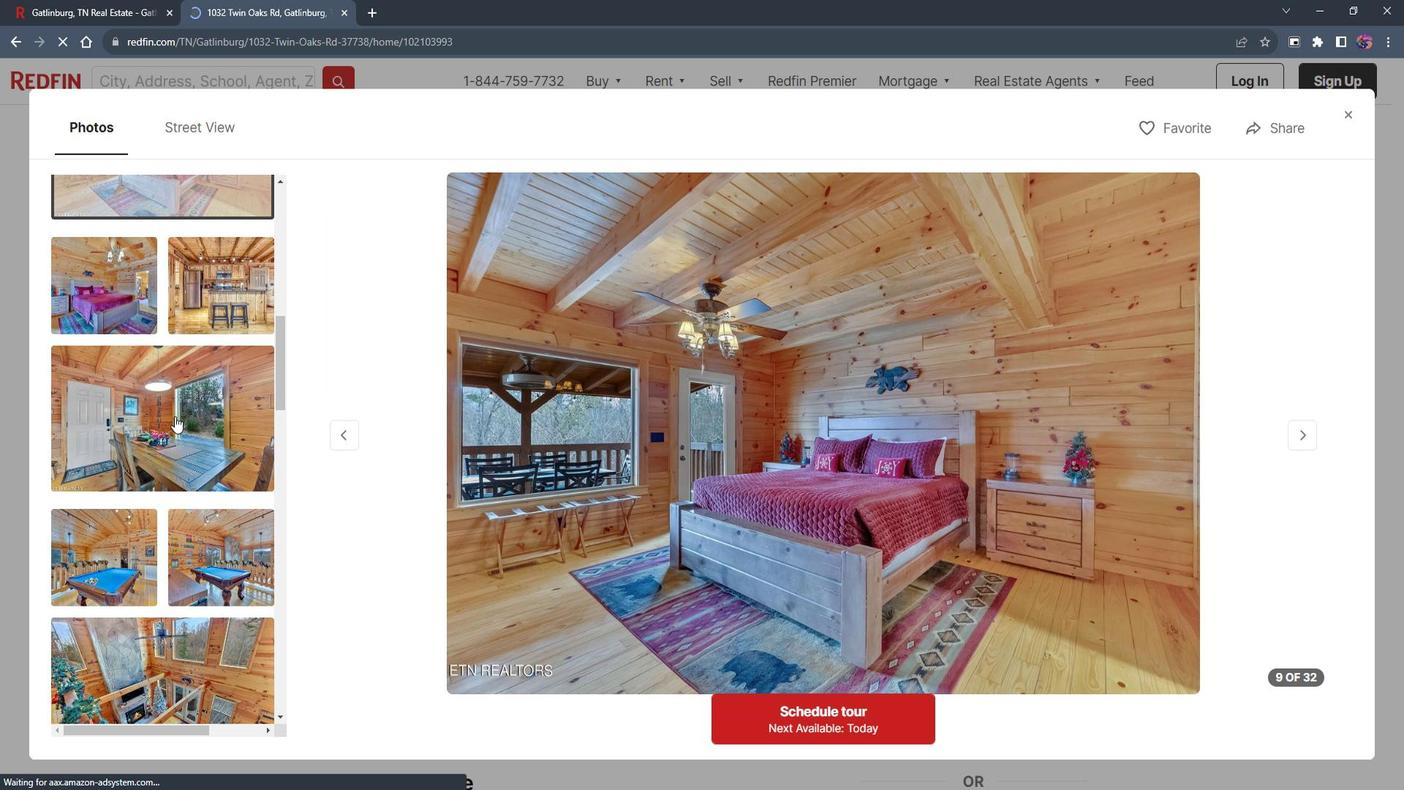 
Action: Mouse pressed left at (183, 410)
Screenshot: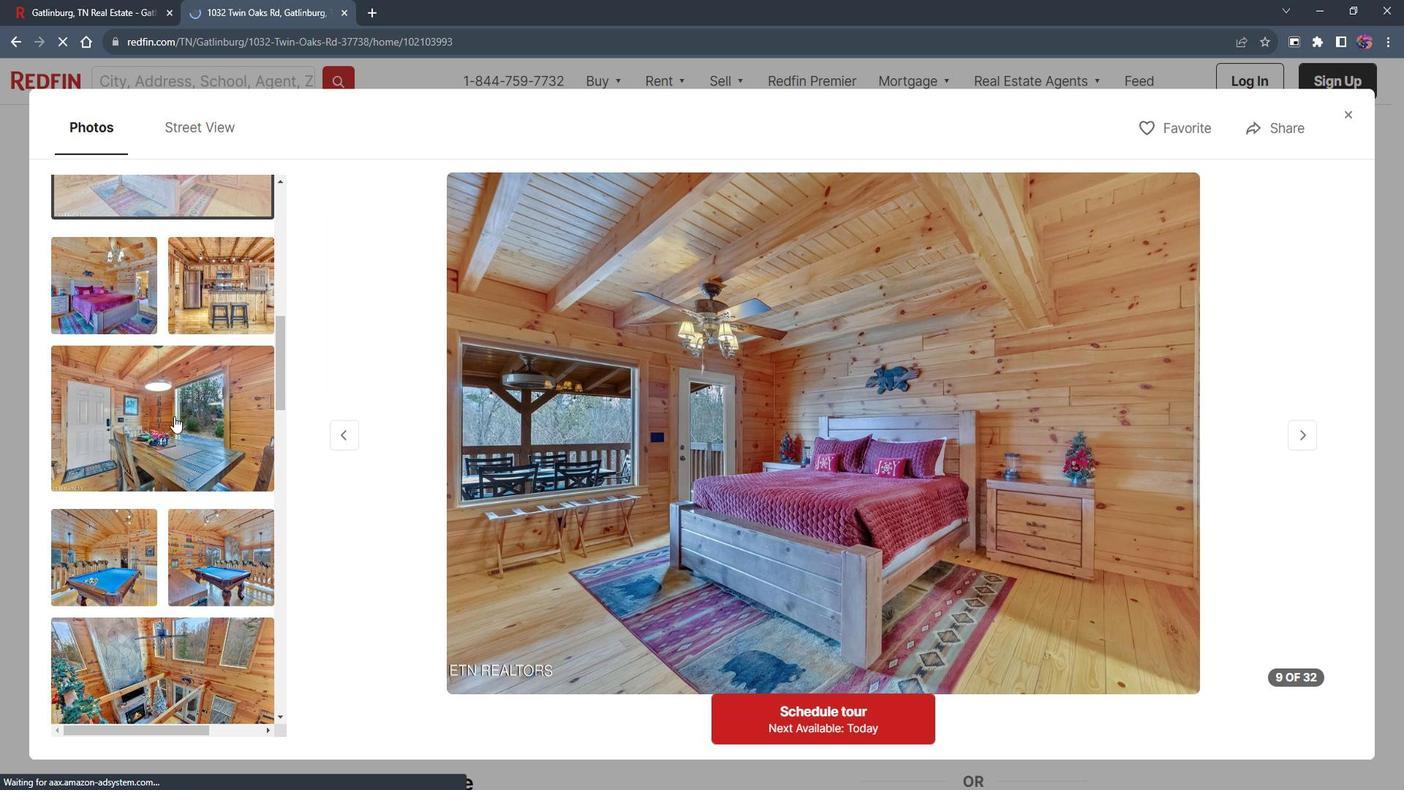 
Action: Mouse moved to (183, 409)
Screenshot: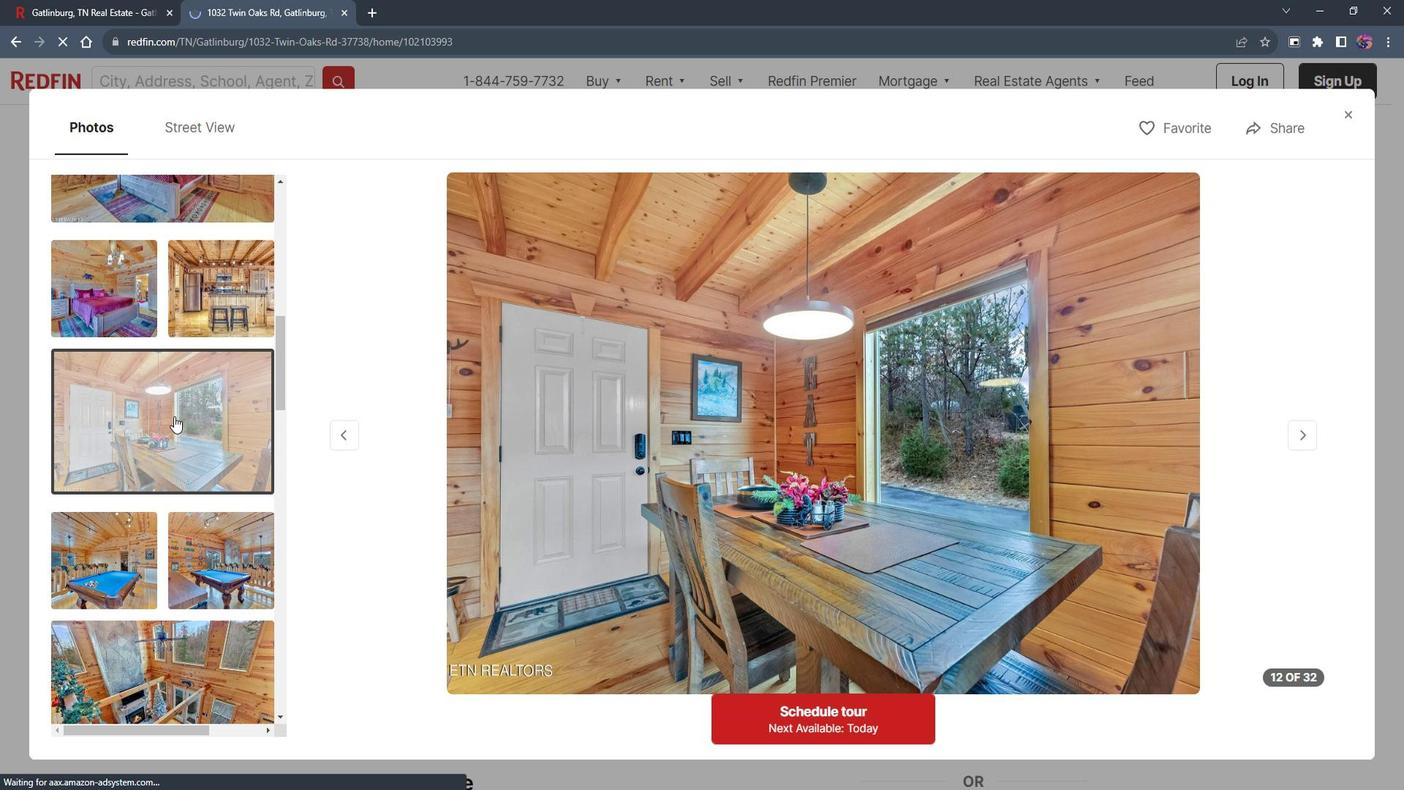 
Action: Mouse scrolled (183, 408) with delta (0, 0)
Screenshot: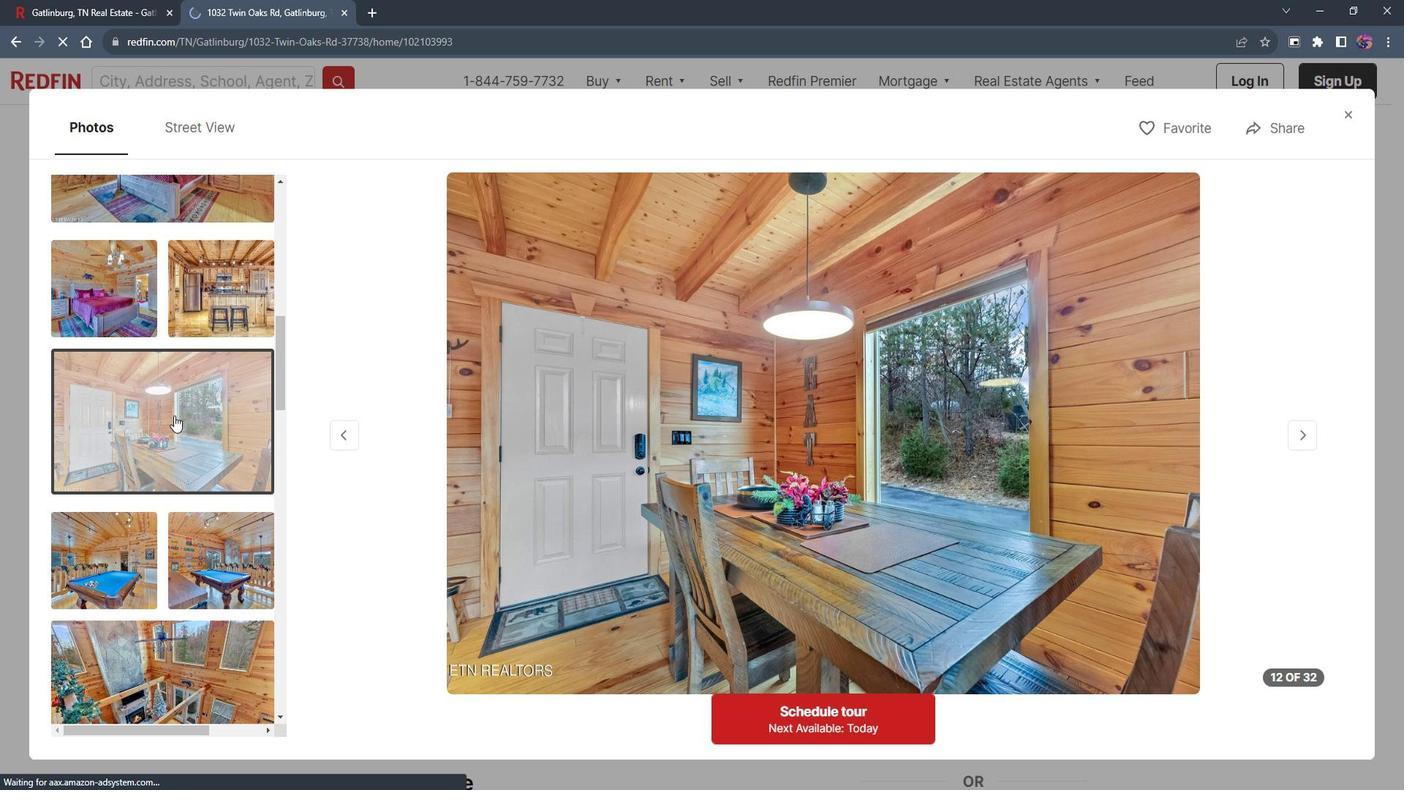 
Action: Mouse moved to (186, 407)
Screenshot: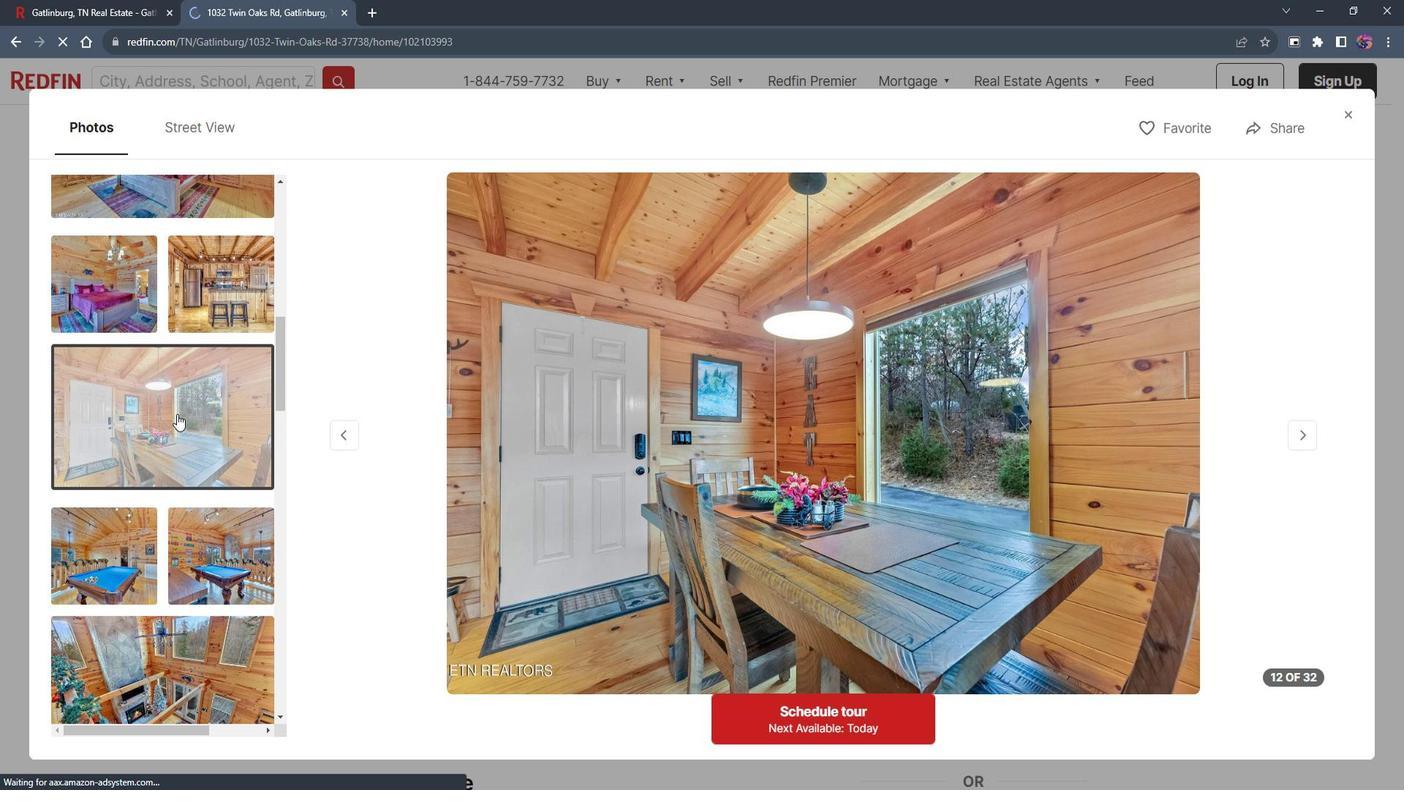 
Action: Mouse scrolled (186, 406) with delta (0, 0)
Screenshot: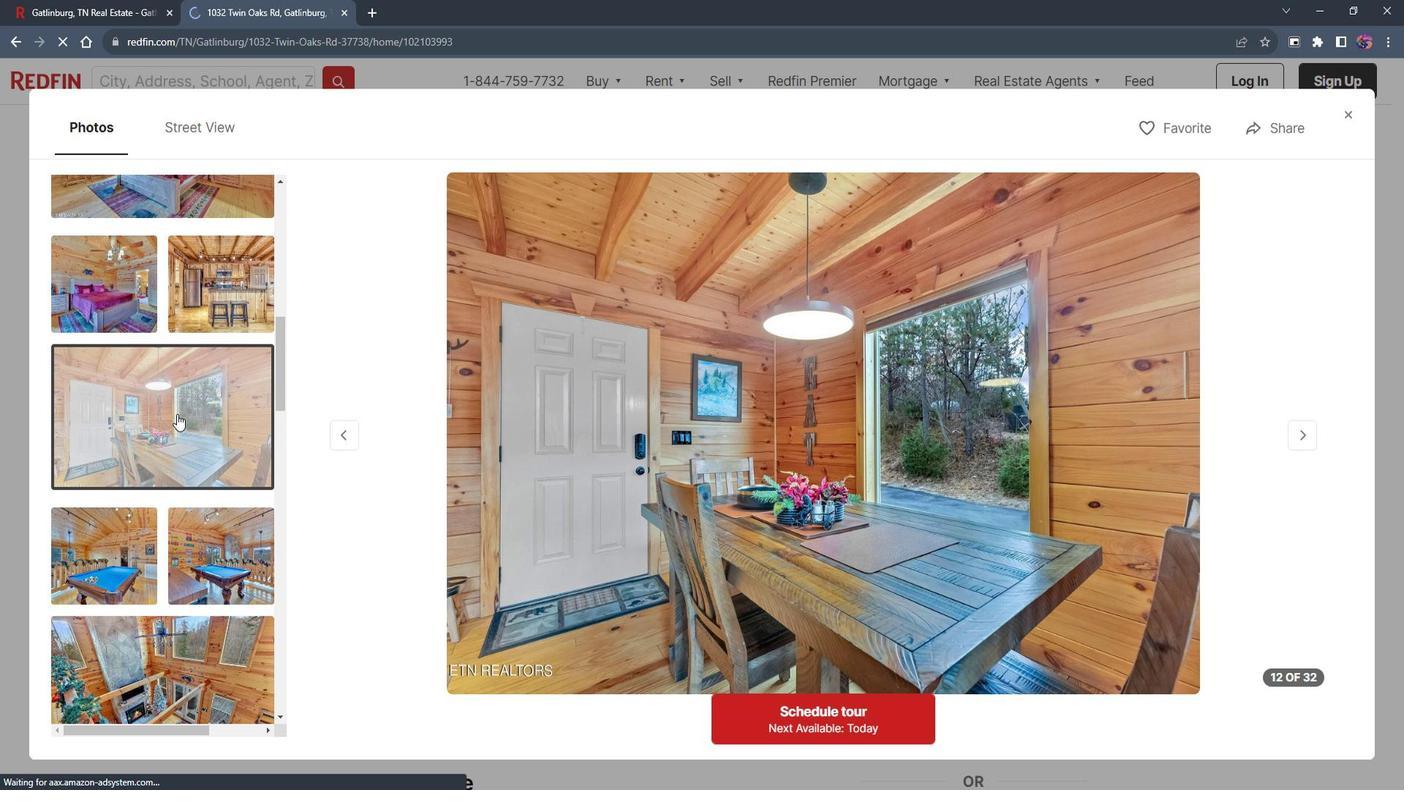 
Action: Mouse scrolled (186, 406) with delta (0, 0)
Screenshot: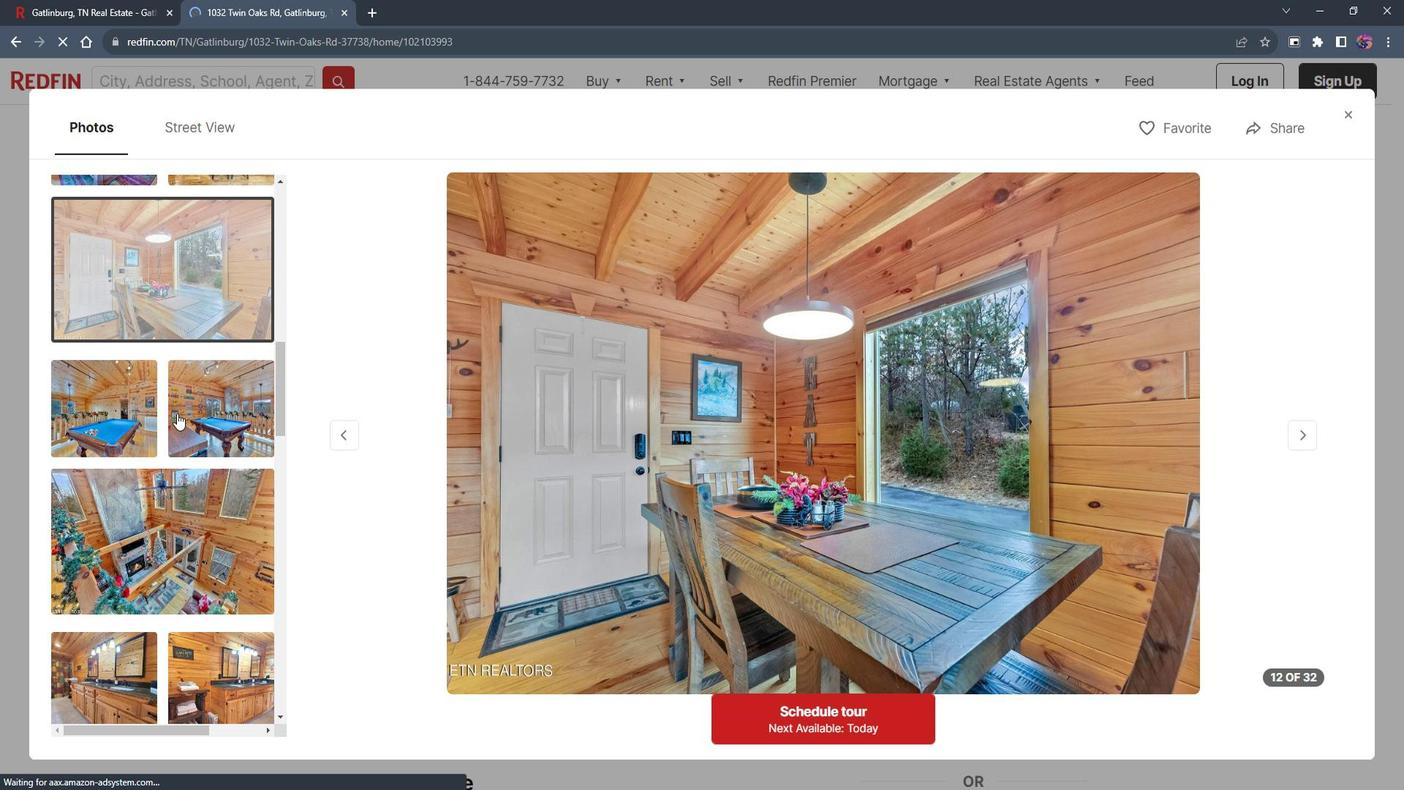
Action: Mouse moved to (188, 406)
Screenshot: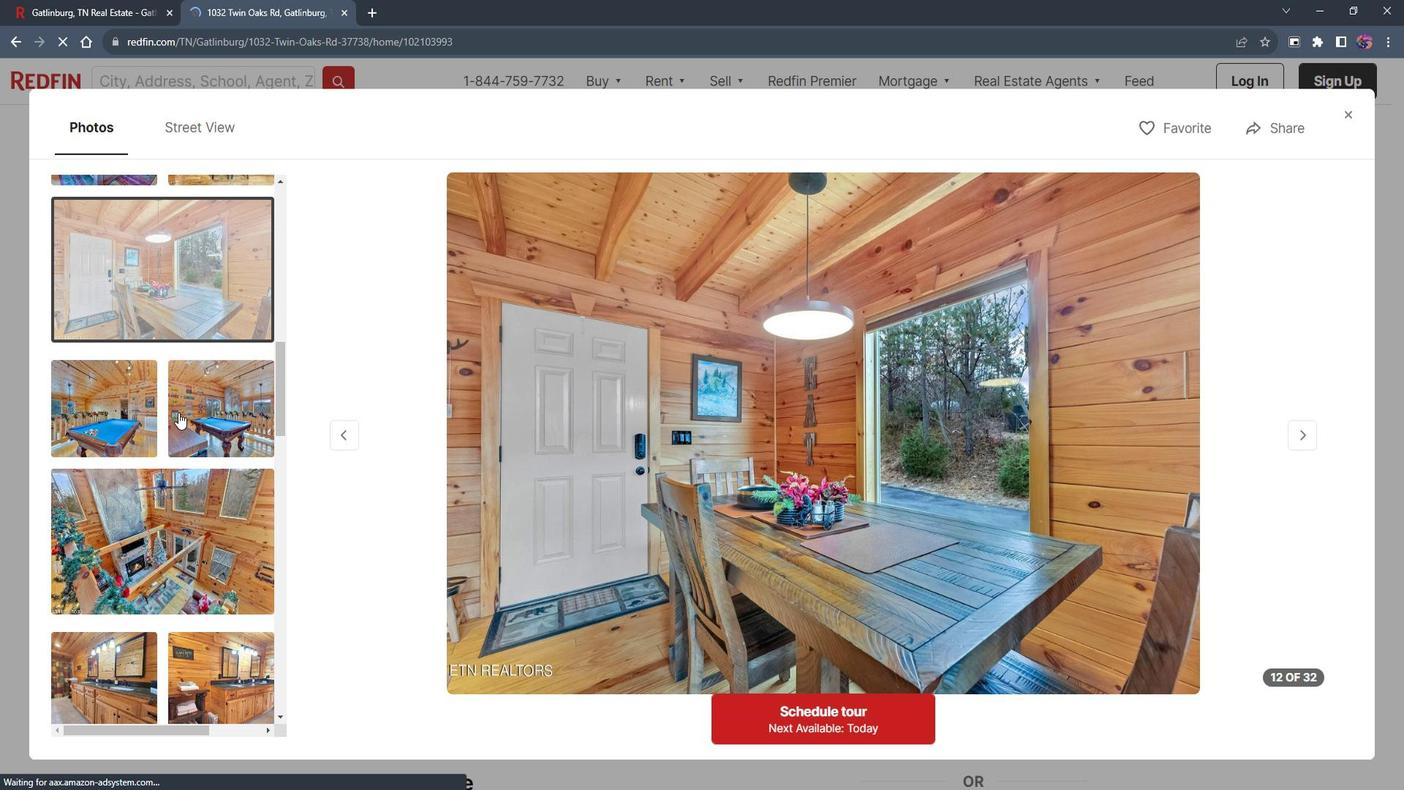 
Action: Mouse scrolled (188, 406) with delta (0, 0)
Screenshot: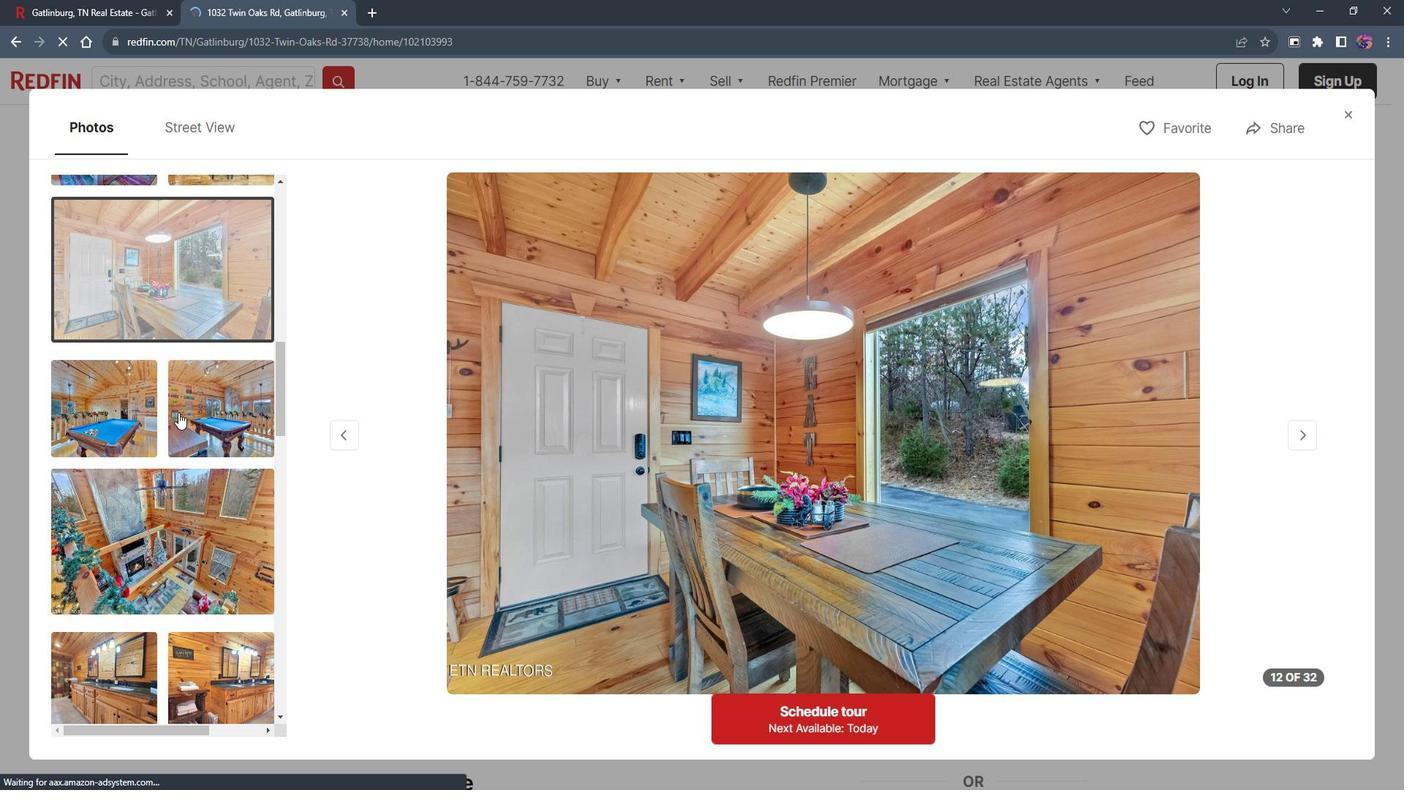 
Action: Mouse moved to (181, 403)
Screenshot: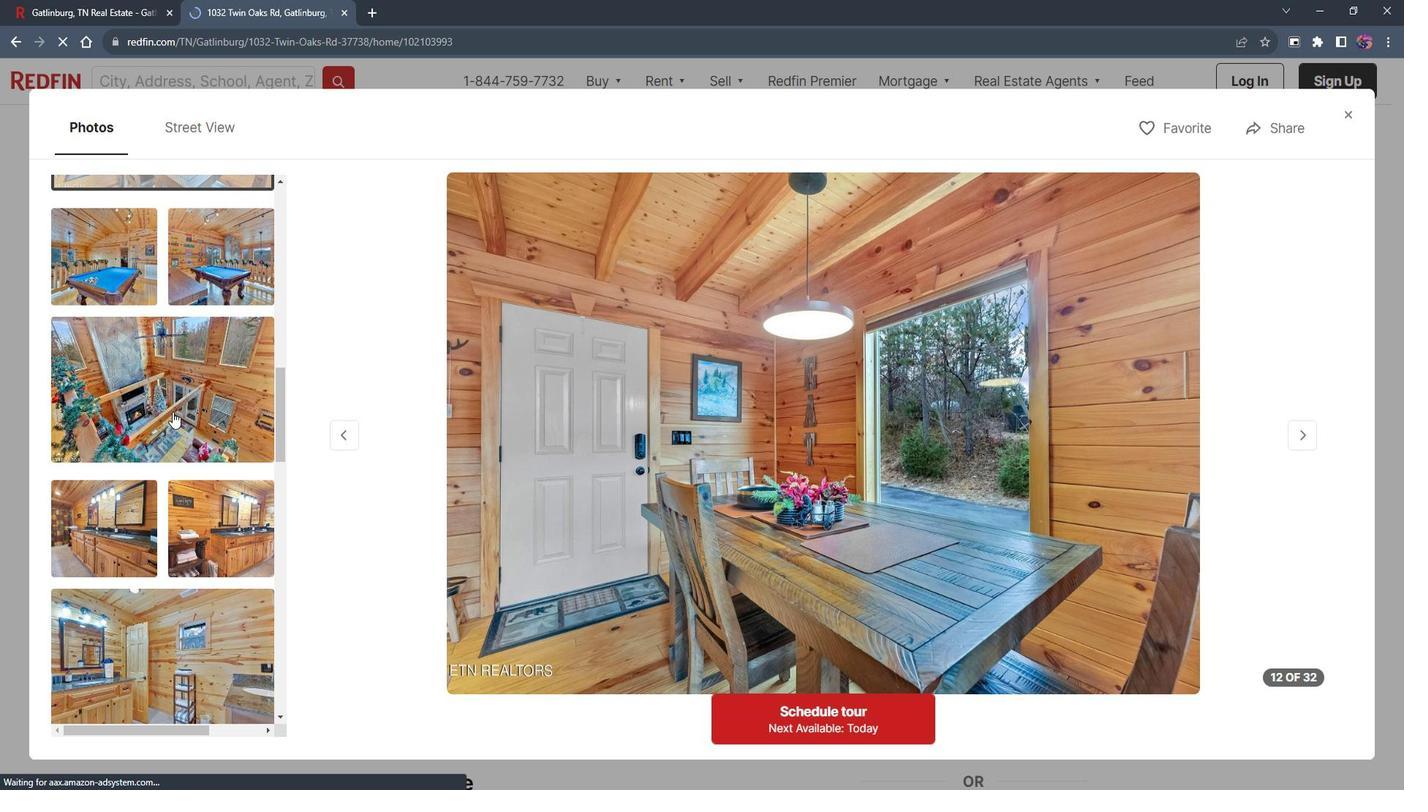 
Action: Mouse pressed left at (181, 403)
Screenshot: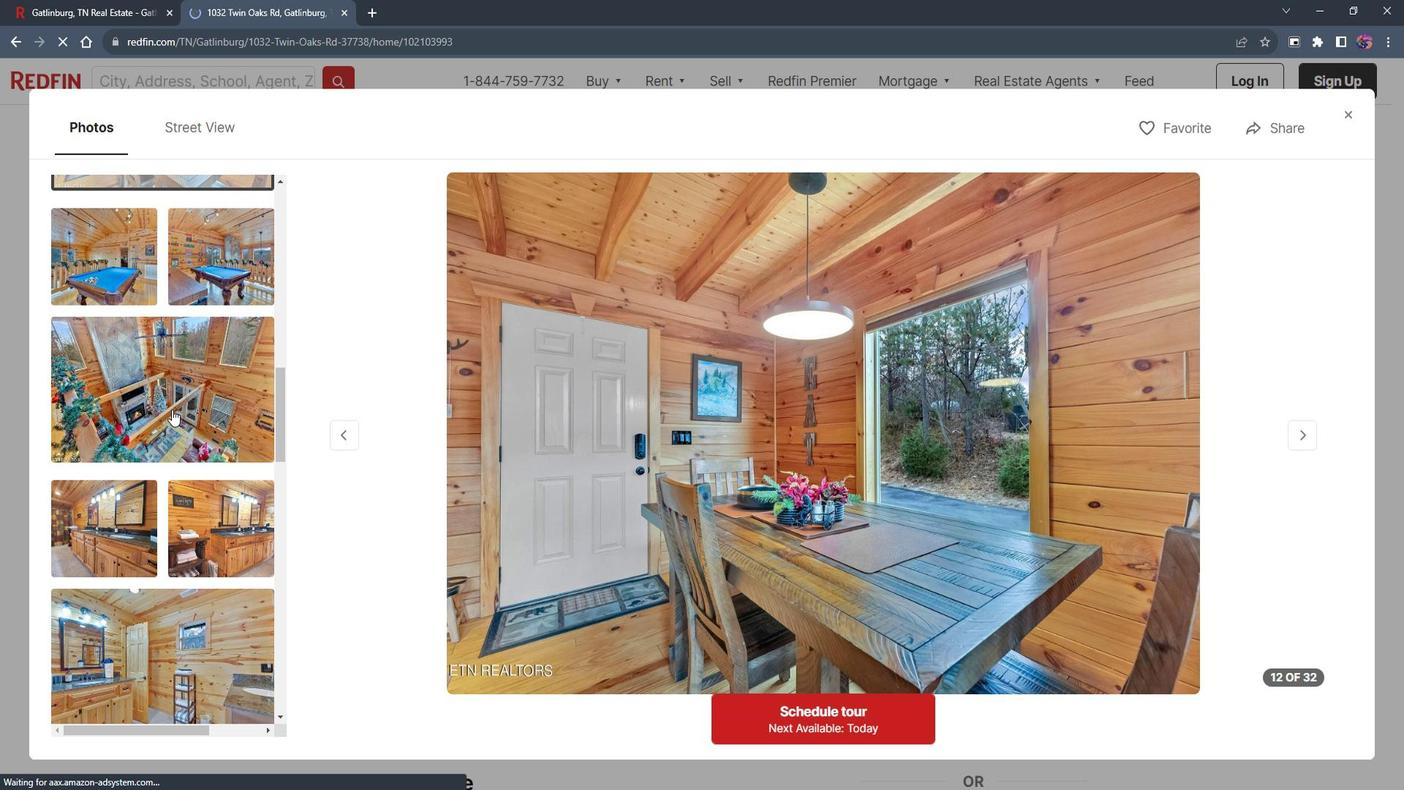 
Action: Mouse moved to (185, 398)
Screenshot: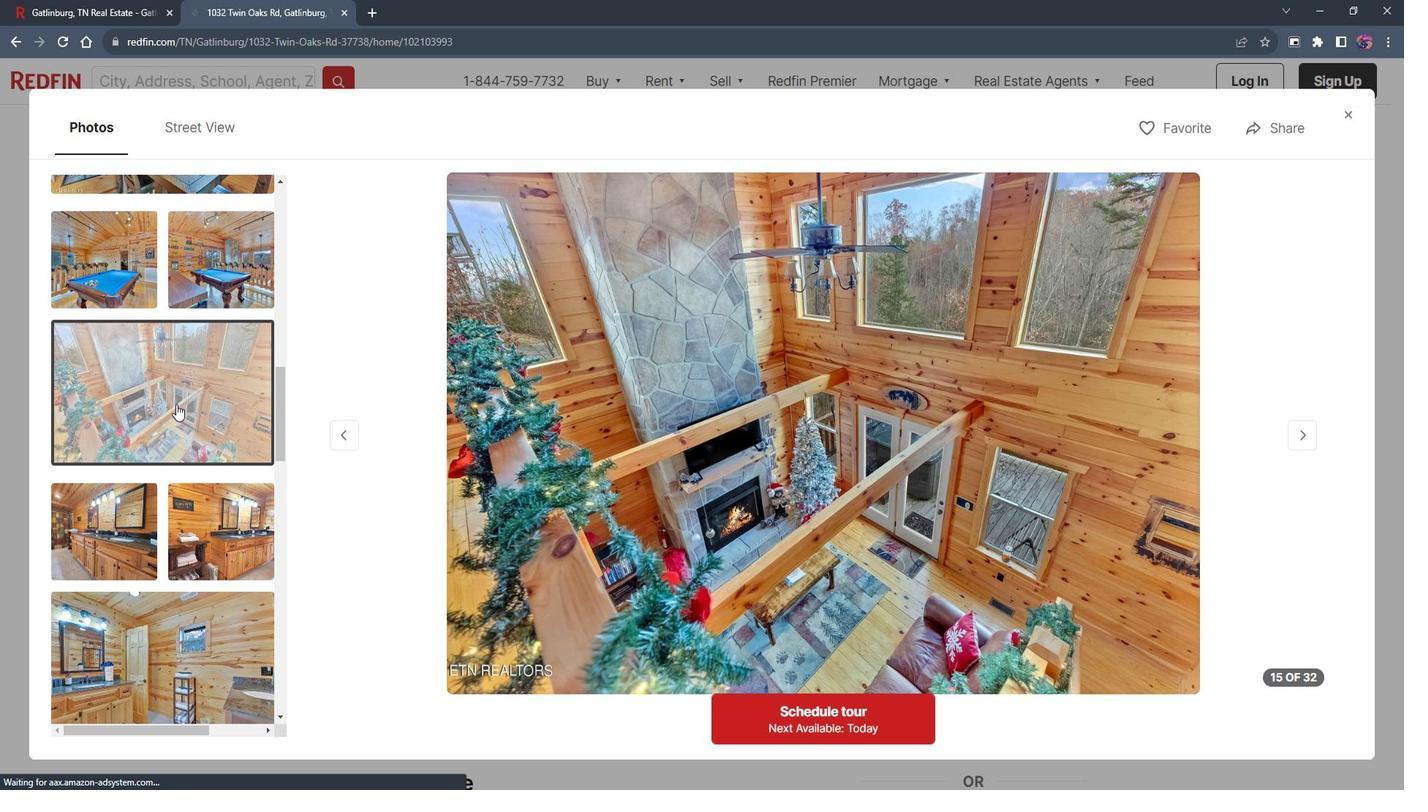 
Action: Mouse scrolled (185, 397) with delta (0, 0)
Screenshot: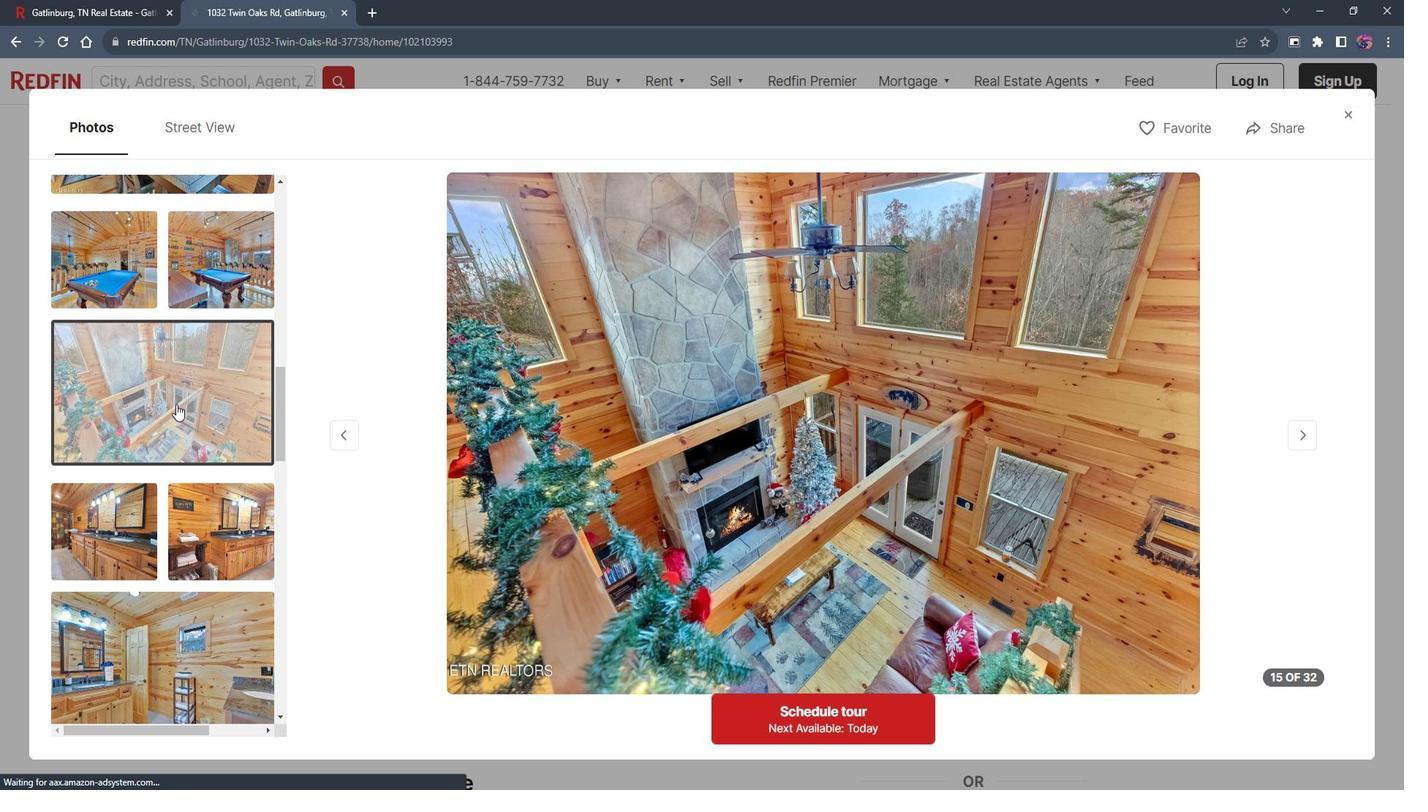 
Action: Mouse moved to (188, 397)
Screenshot: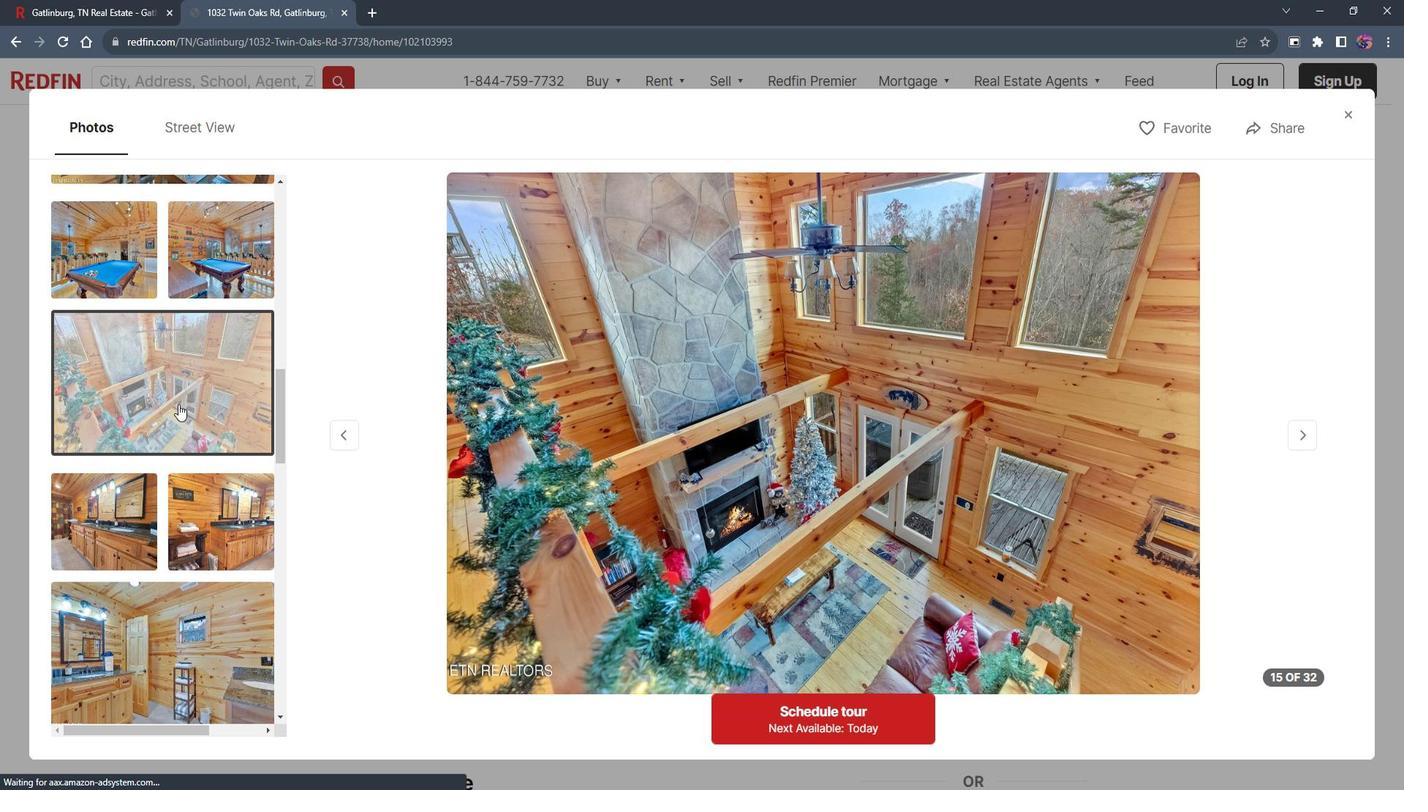 
Action: Mouse scrolled (188, 397) with delta (0, 0)
Screenshot: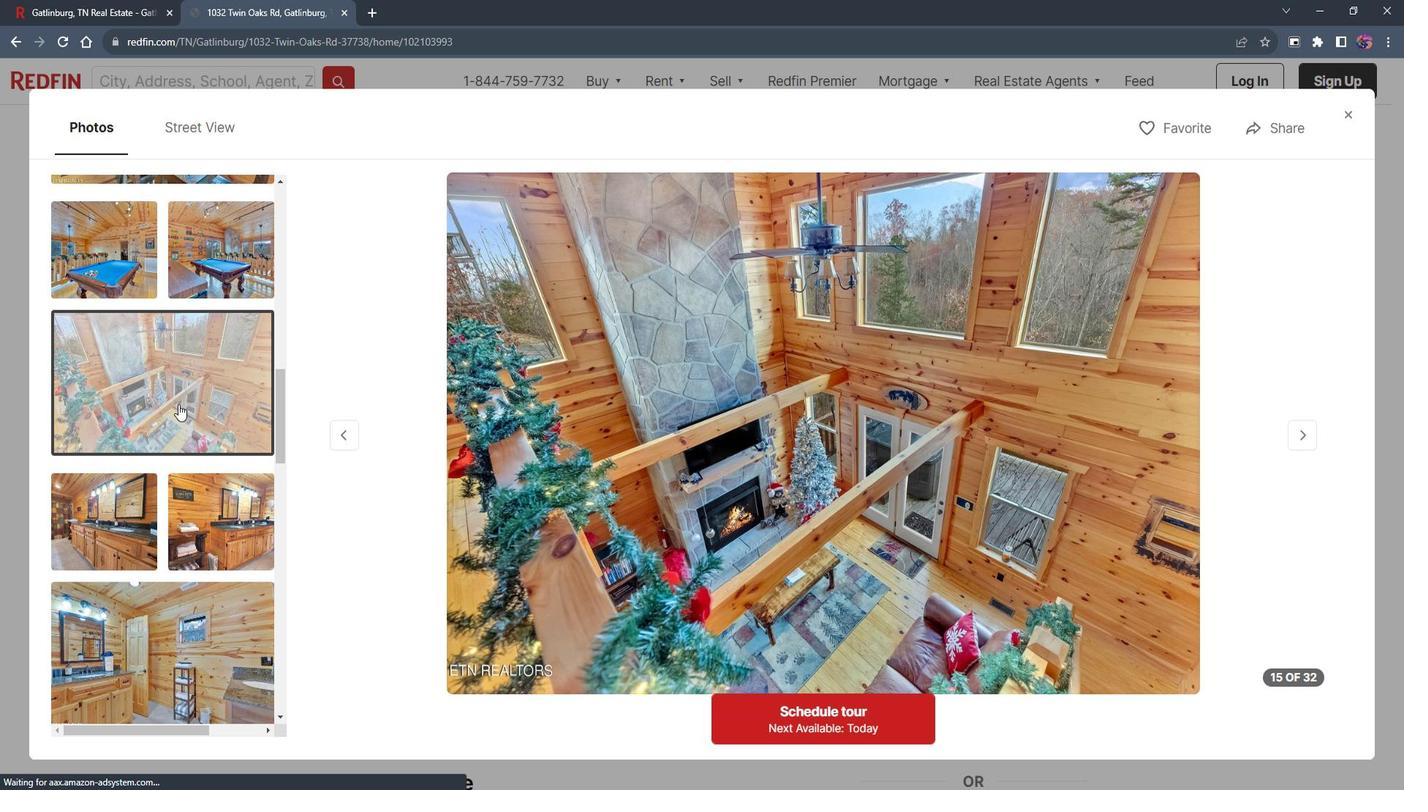 
Action: Mouse moved to (189, 397)
Screenshot: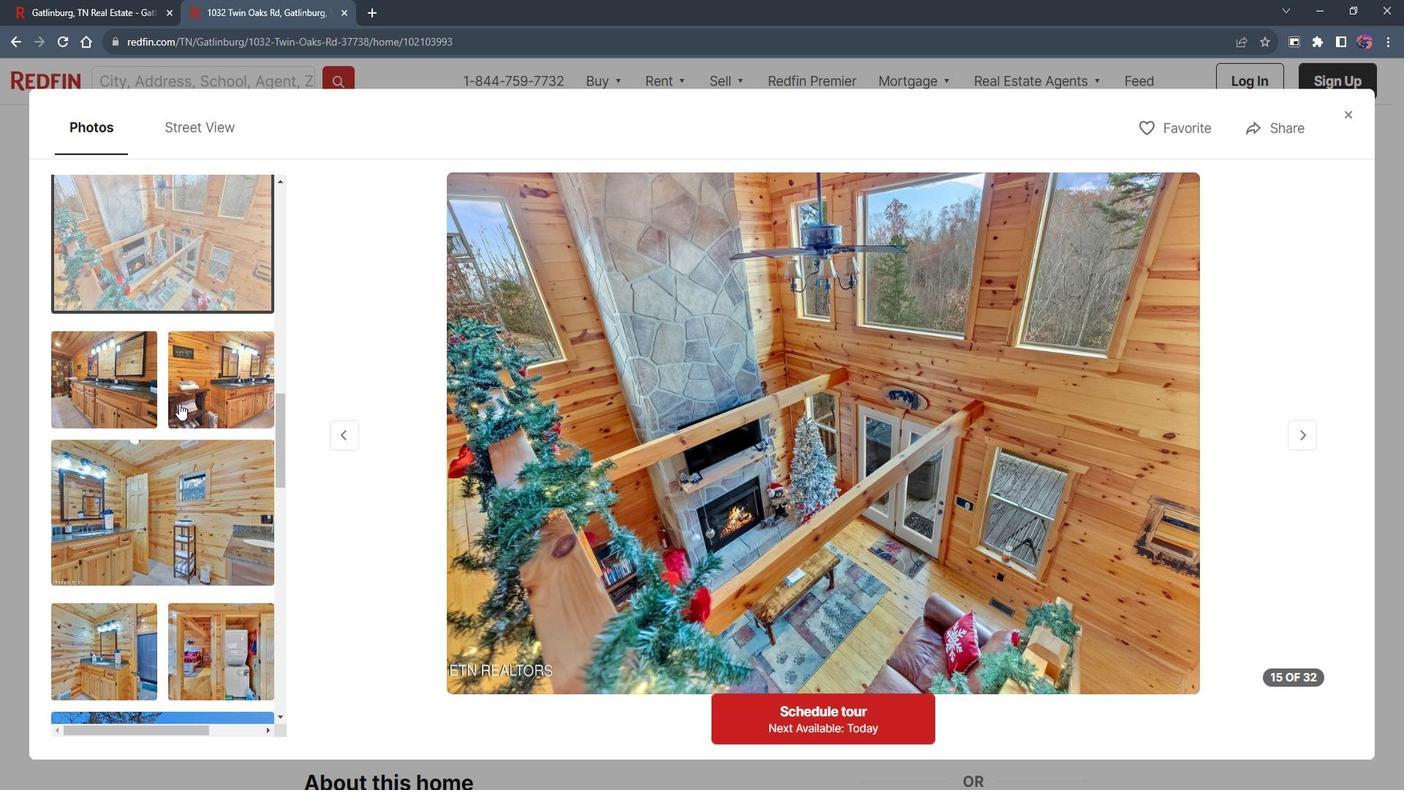 
Action: Mouse scrolled (189, 397) with delta (0, 0)
Screenshot: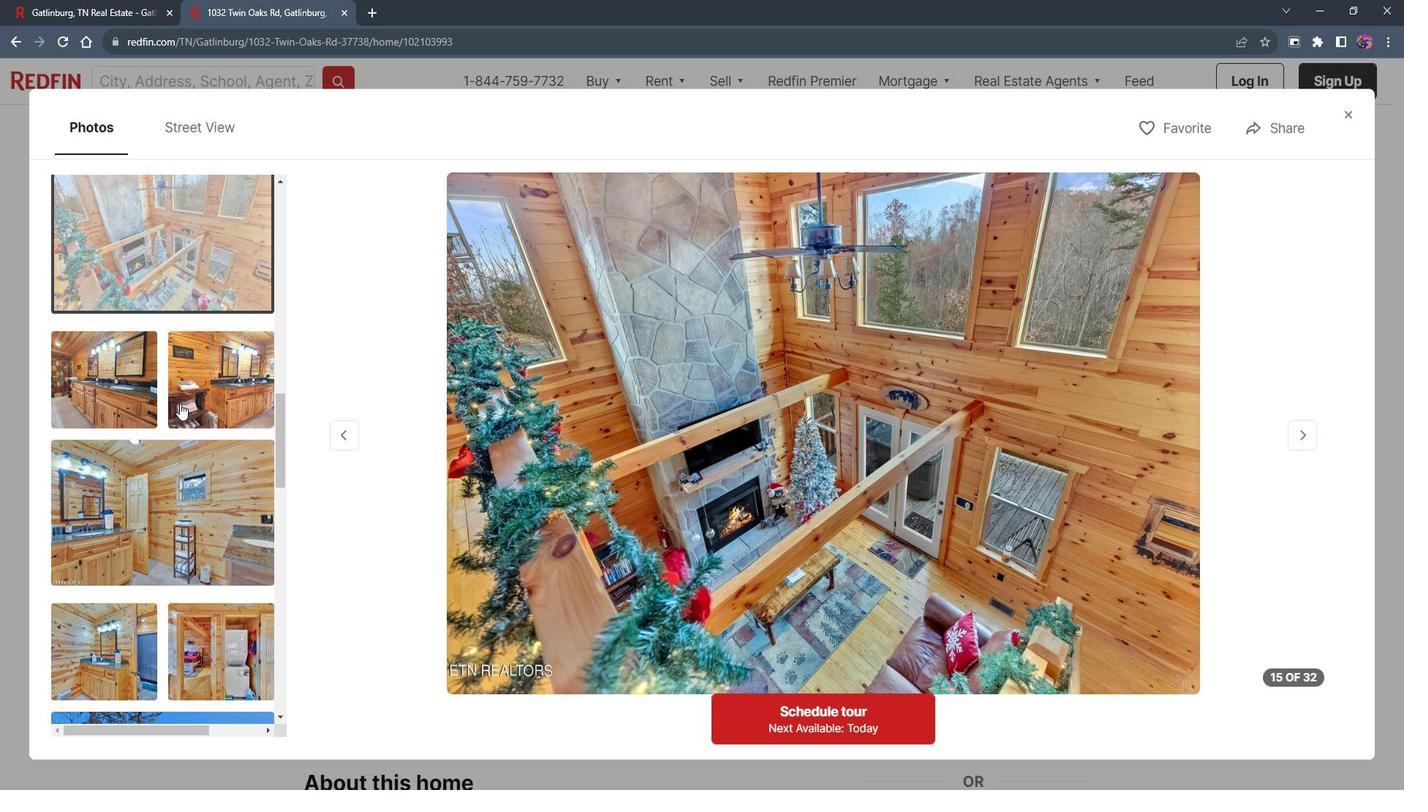 
Action: Mouse scrolled (189, 397) with delta (0, 0)
Screenshot: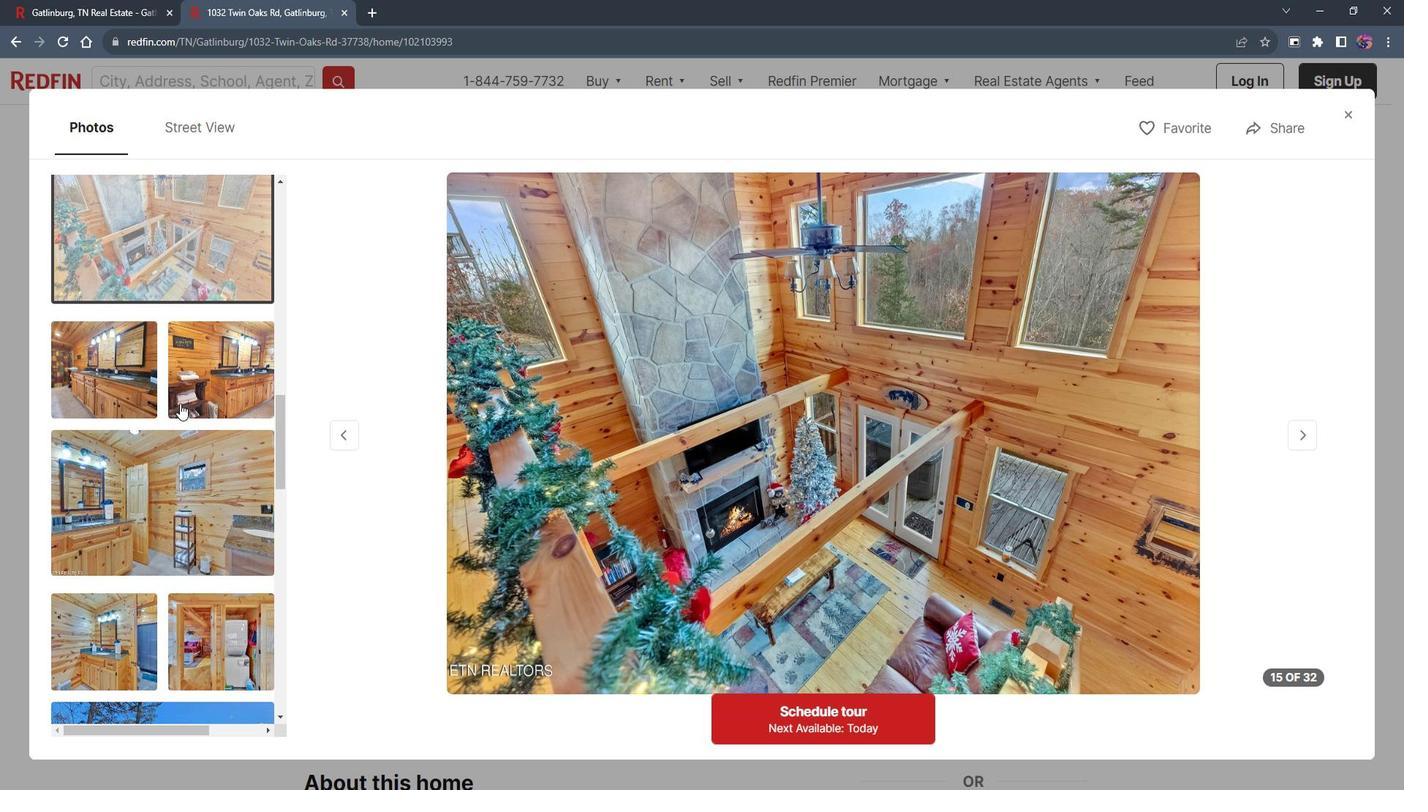 
Action: Mouse scrolled (189, 397) with delta (0, 0)
Screenshot: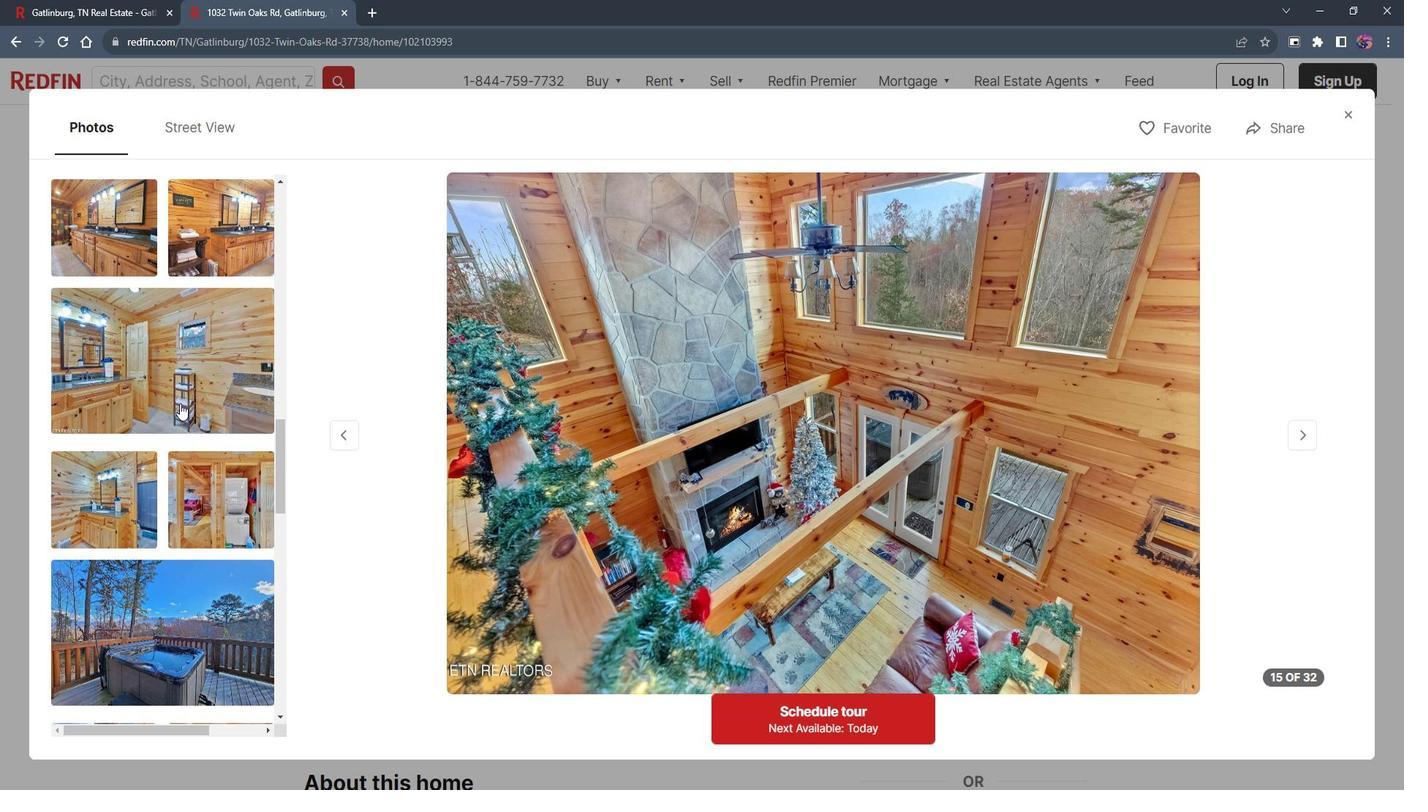 
Action: Mouse scrolled (189, 397) with delta (0, 0)
Screenshot: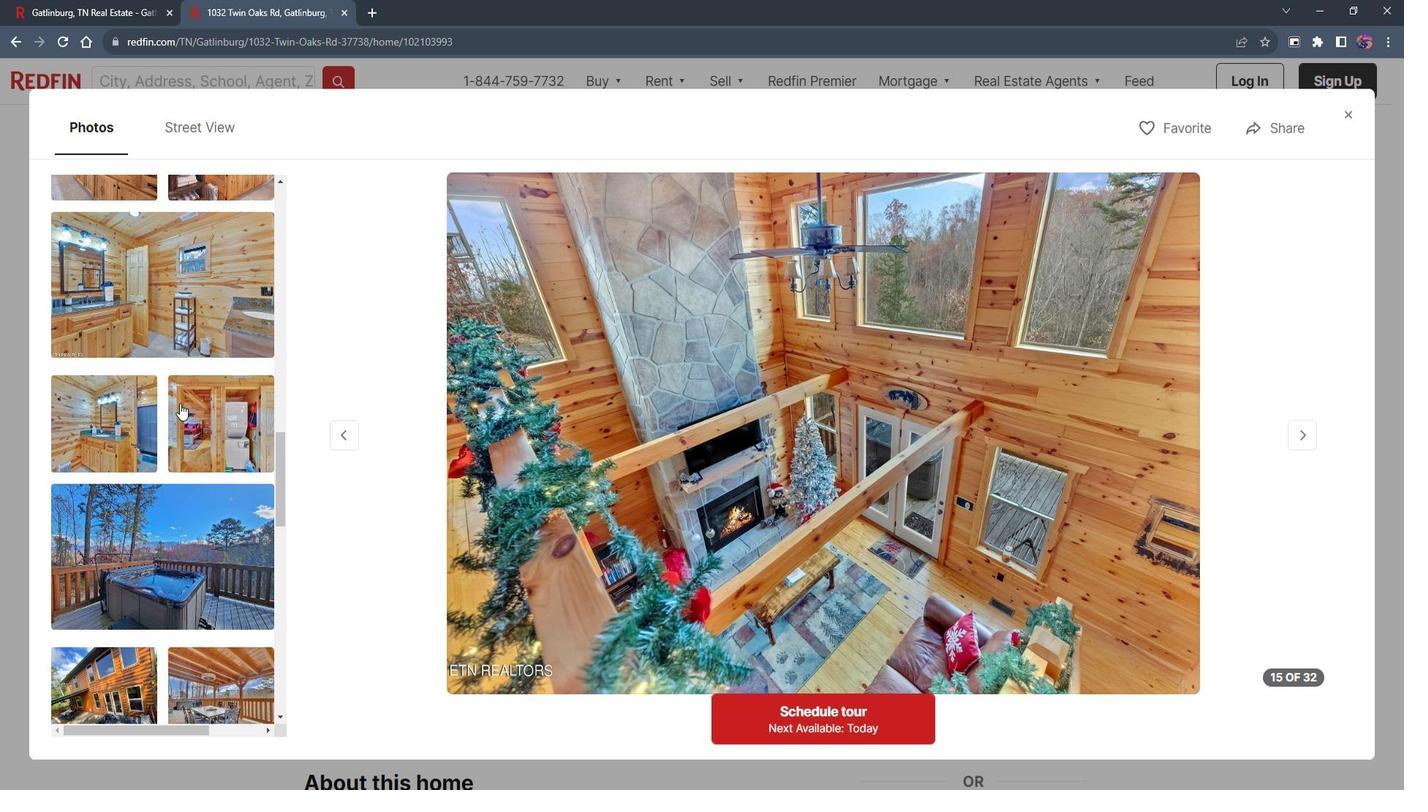 
Action: Mouse scrolled (189, 397) with delta (0, 0)
Screenshot: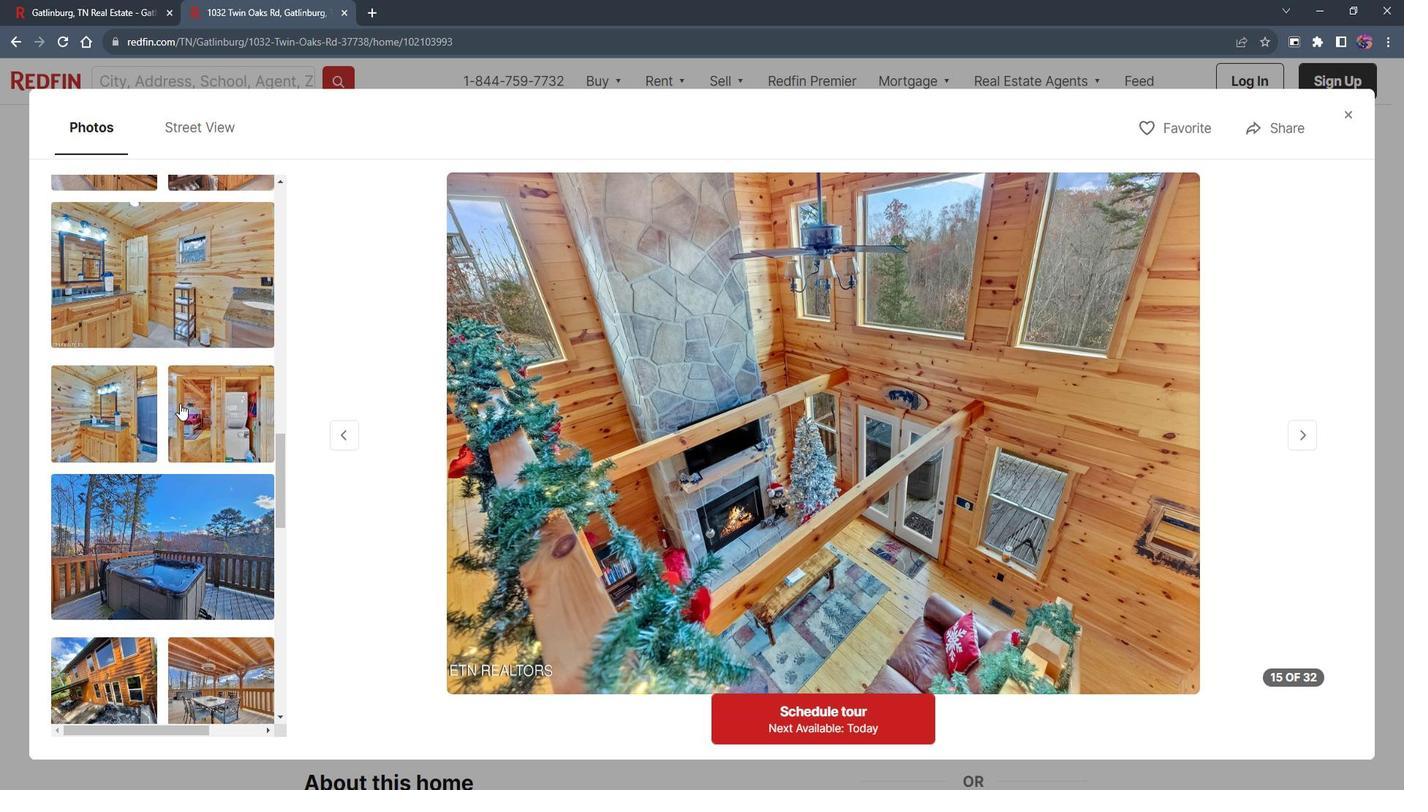 
Action: Mouse scrolled (189, 397) with delta (0, 0)
Screenshot: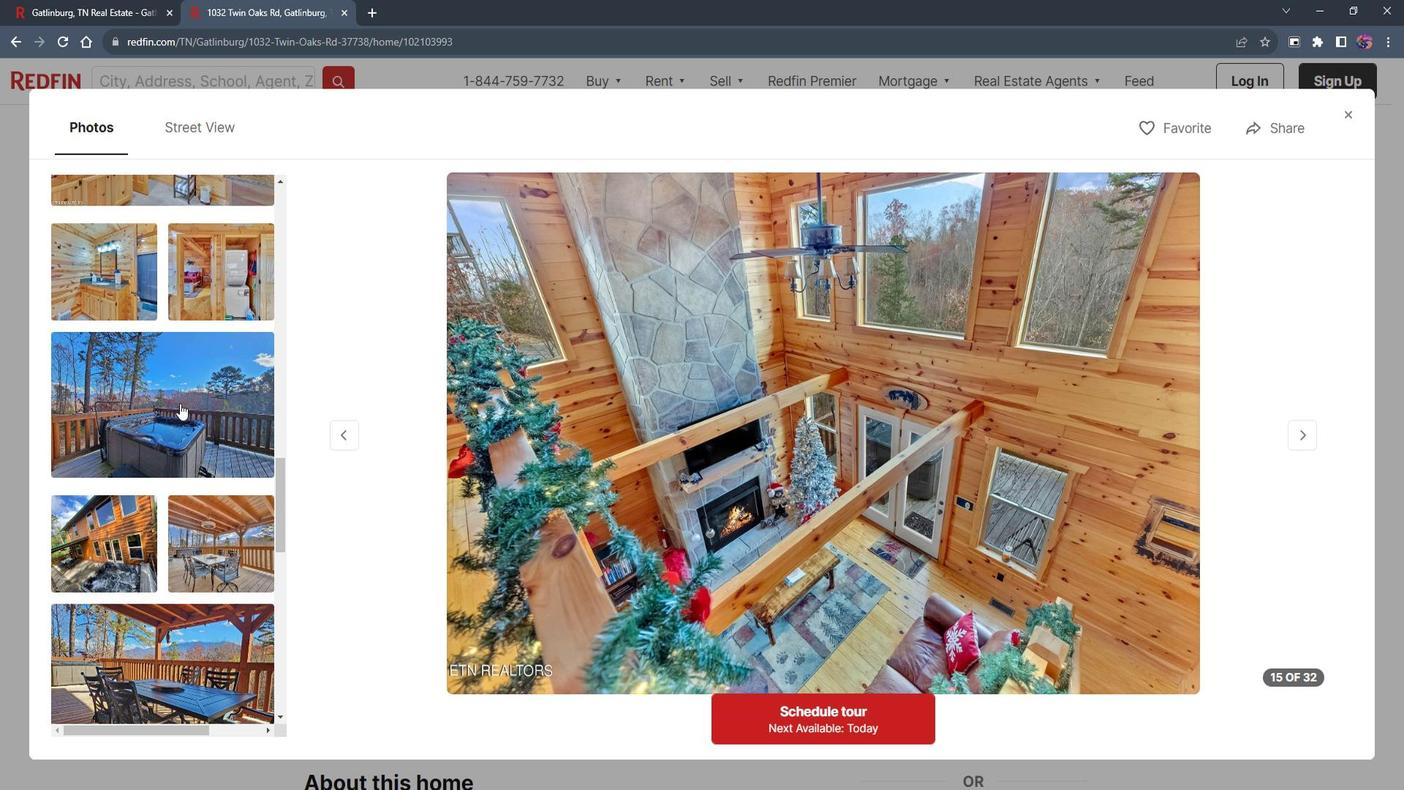 
Action: Mouse moved to (163, 342)
Screenshot: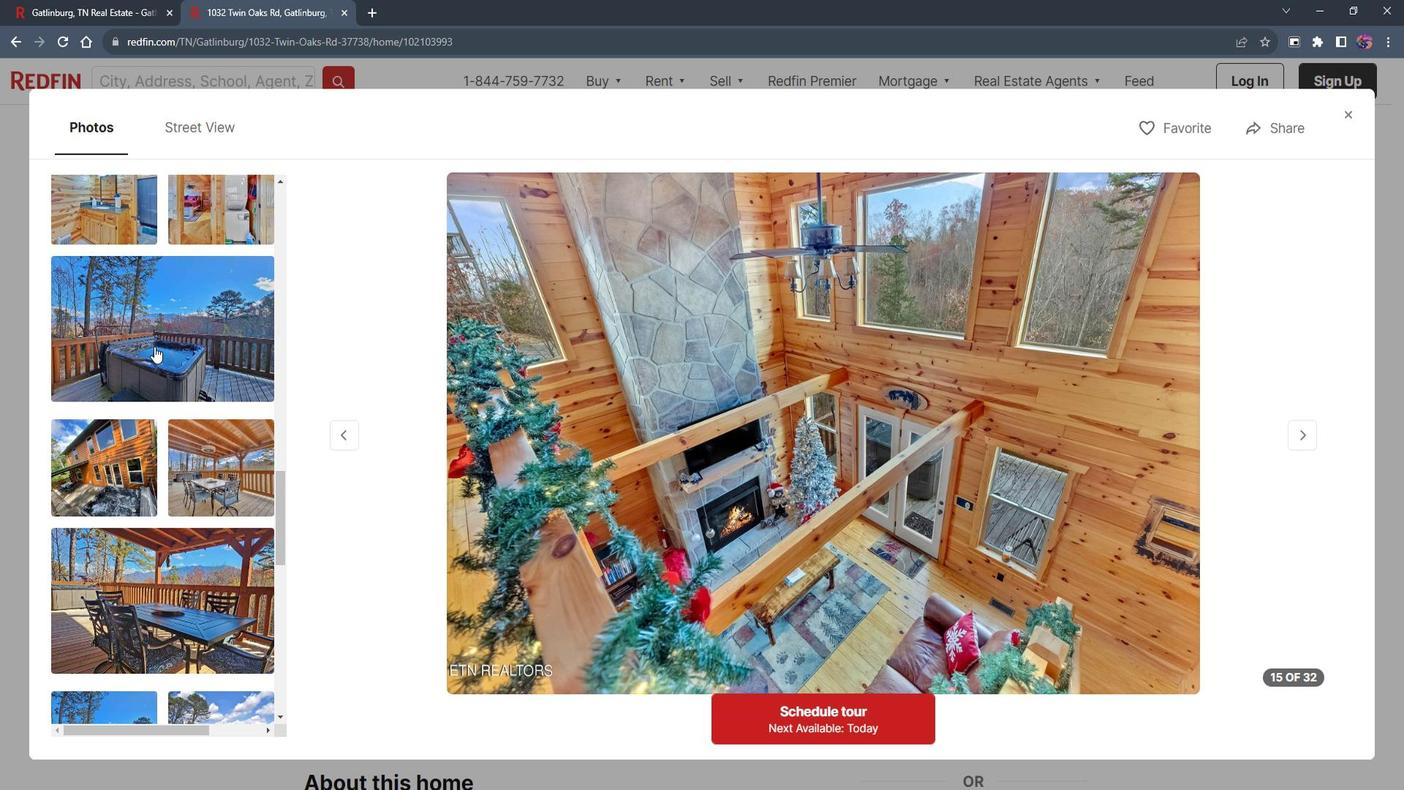 
Action: Mouse pressed left at (163, 342)
Screenshot: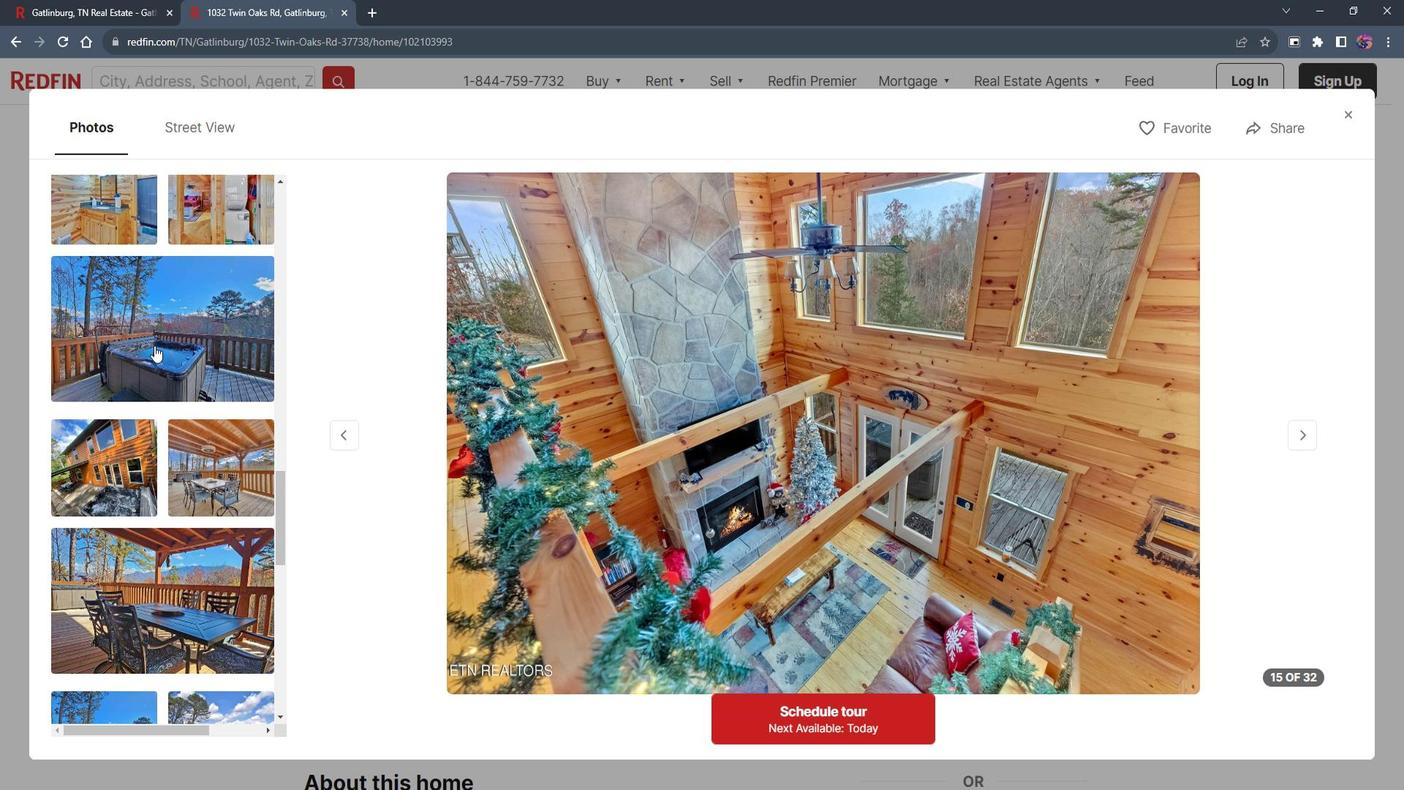 
Action: Mouse moved to (182, 395)
Screenshot: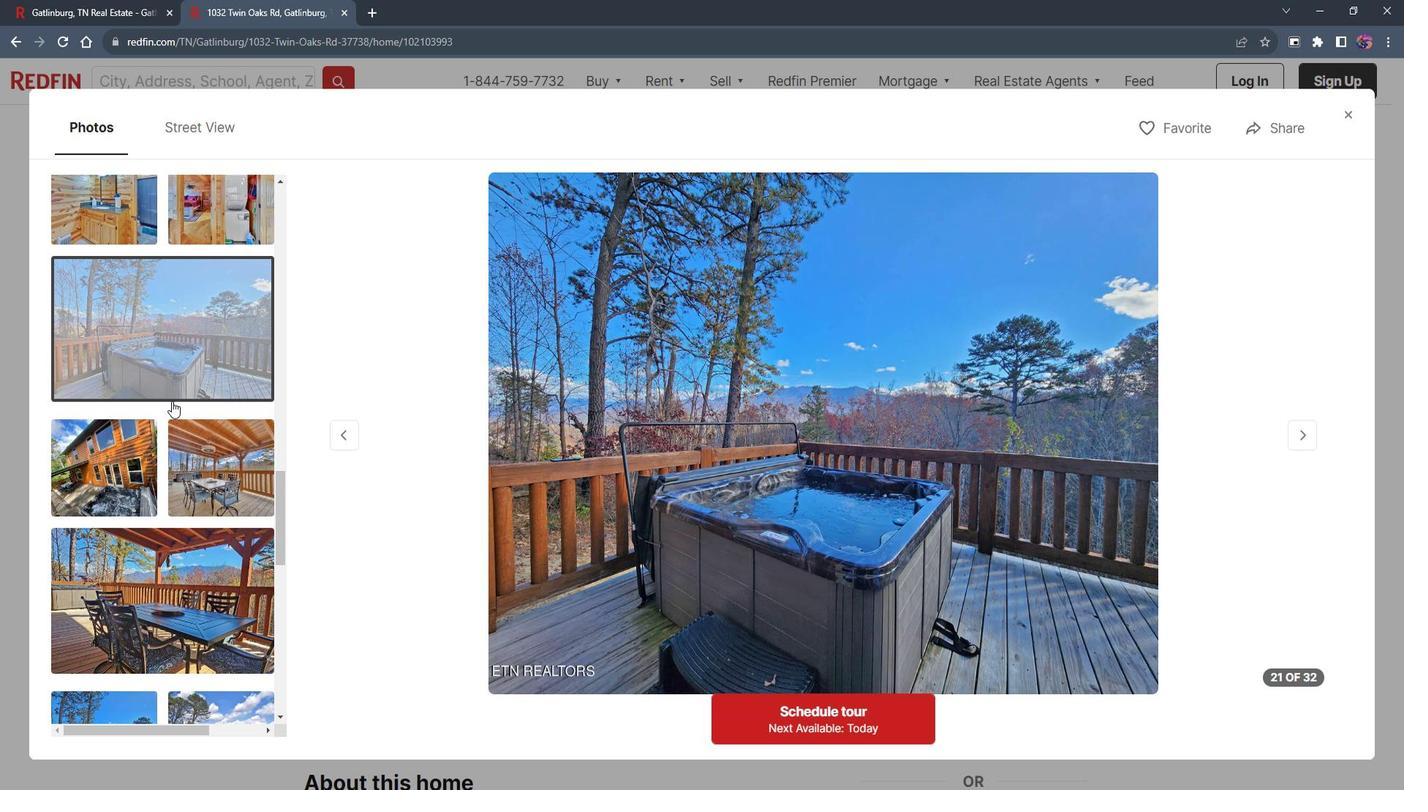 
Action: Mouse scrolled (182, 395) with delta (0, 0)
Screenshot: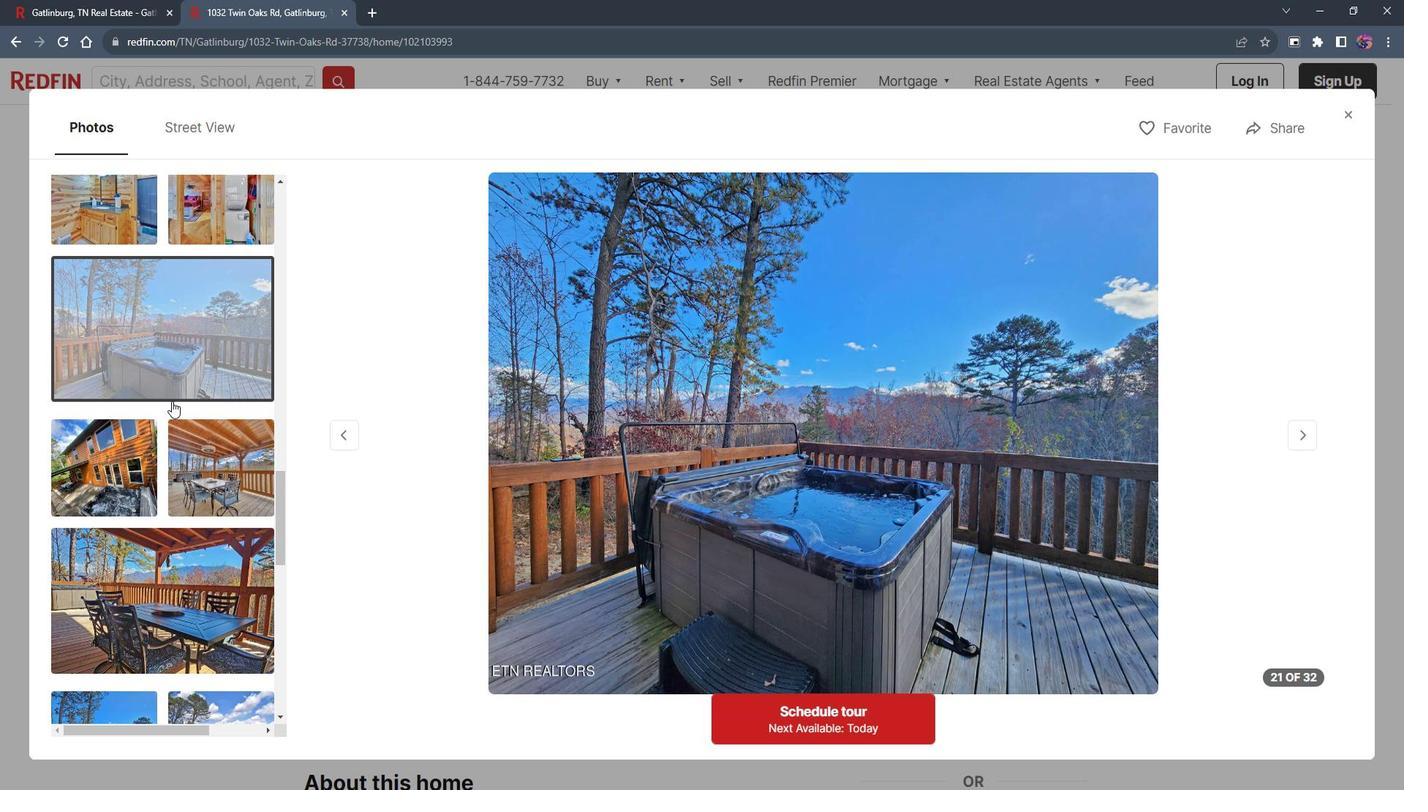 
Action: Mouse moved to (182, 395)
Screenshot: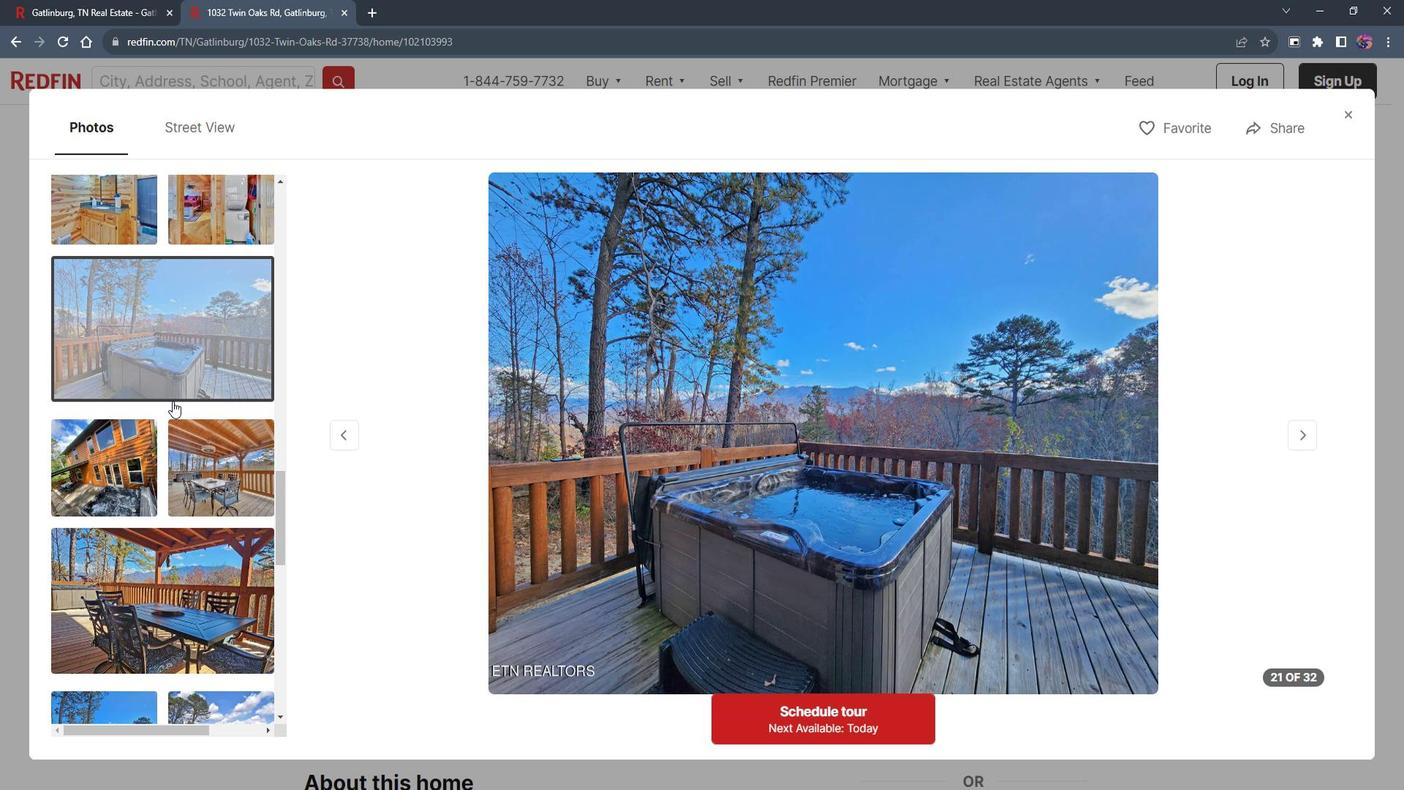 
Action: Mouse scrolled (182, 395) with delta (0, 0)
Screenshot: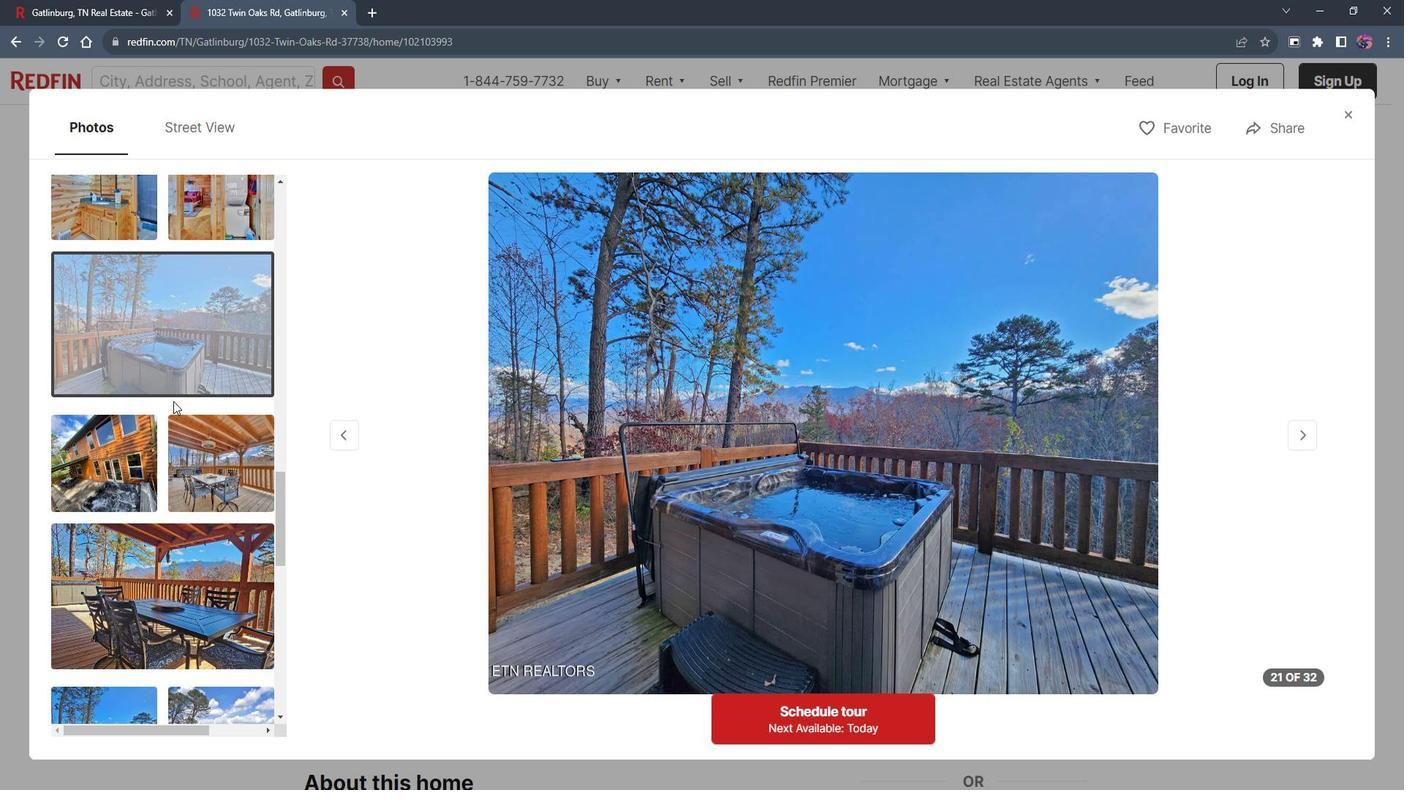 
Action: Mouse scrolled (182, 395) with delta (0, 0)
Screenshot: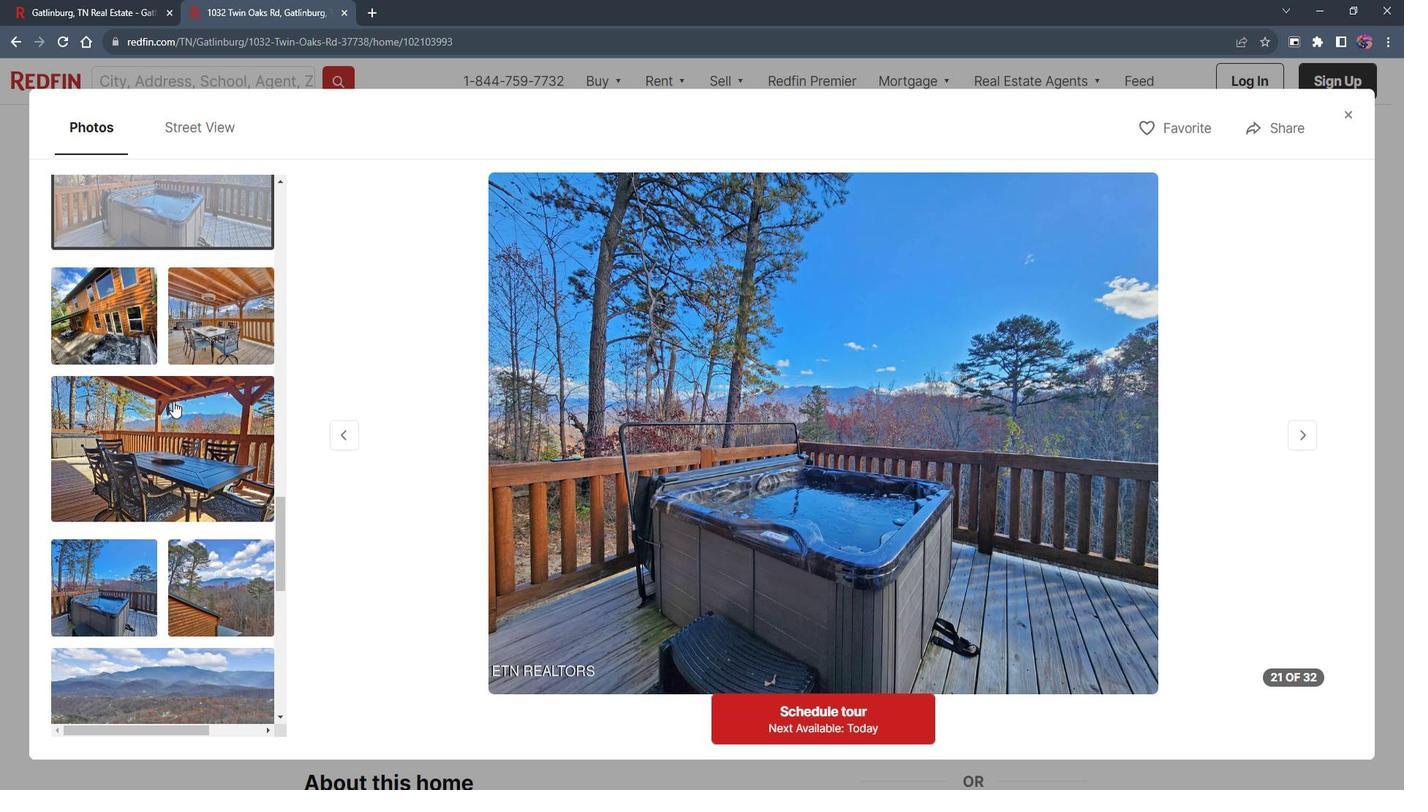 
Action: Mouse scrolled (182, 395) with delta (0, 0)
Screenshot: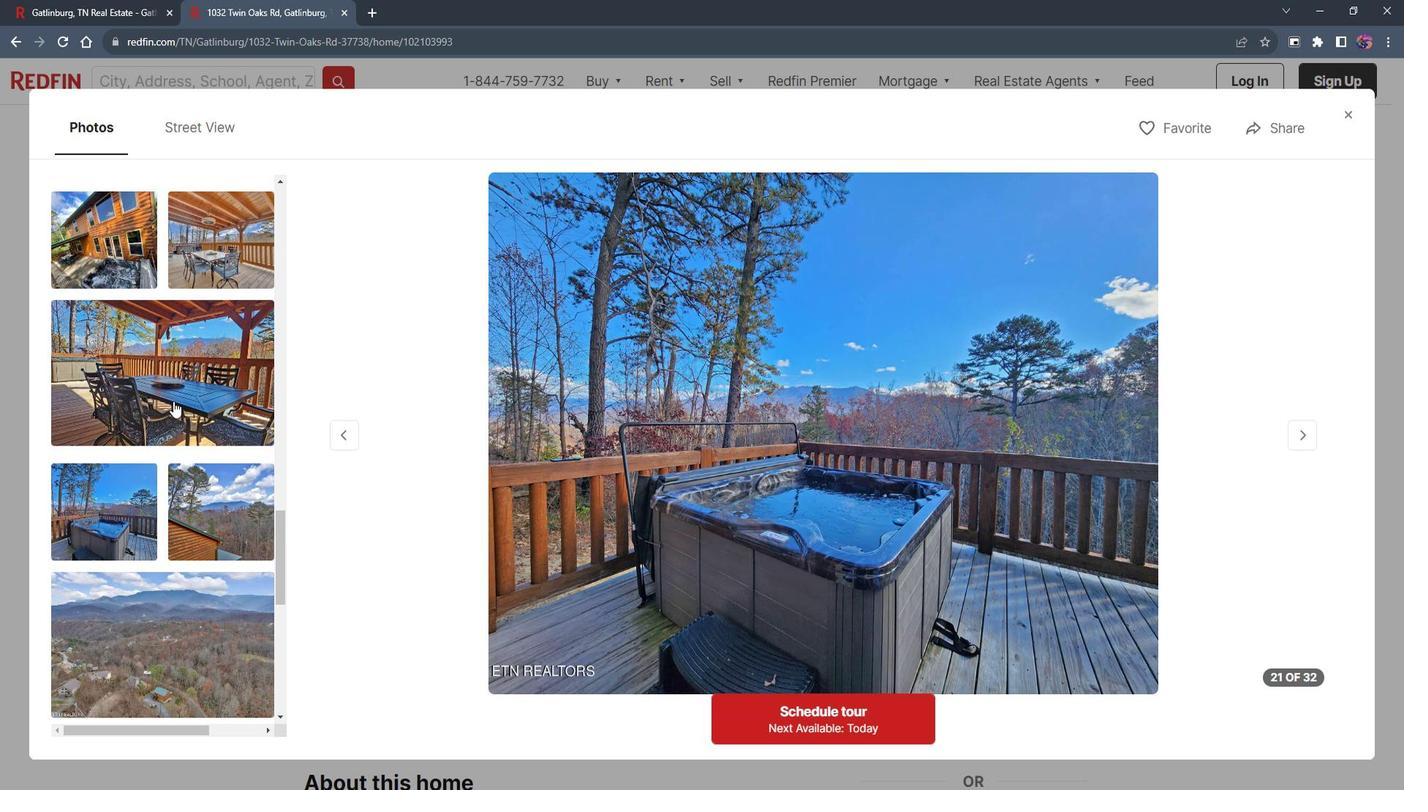 
Action: Mouse moved to (144, 422)
Screenshot: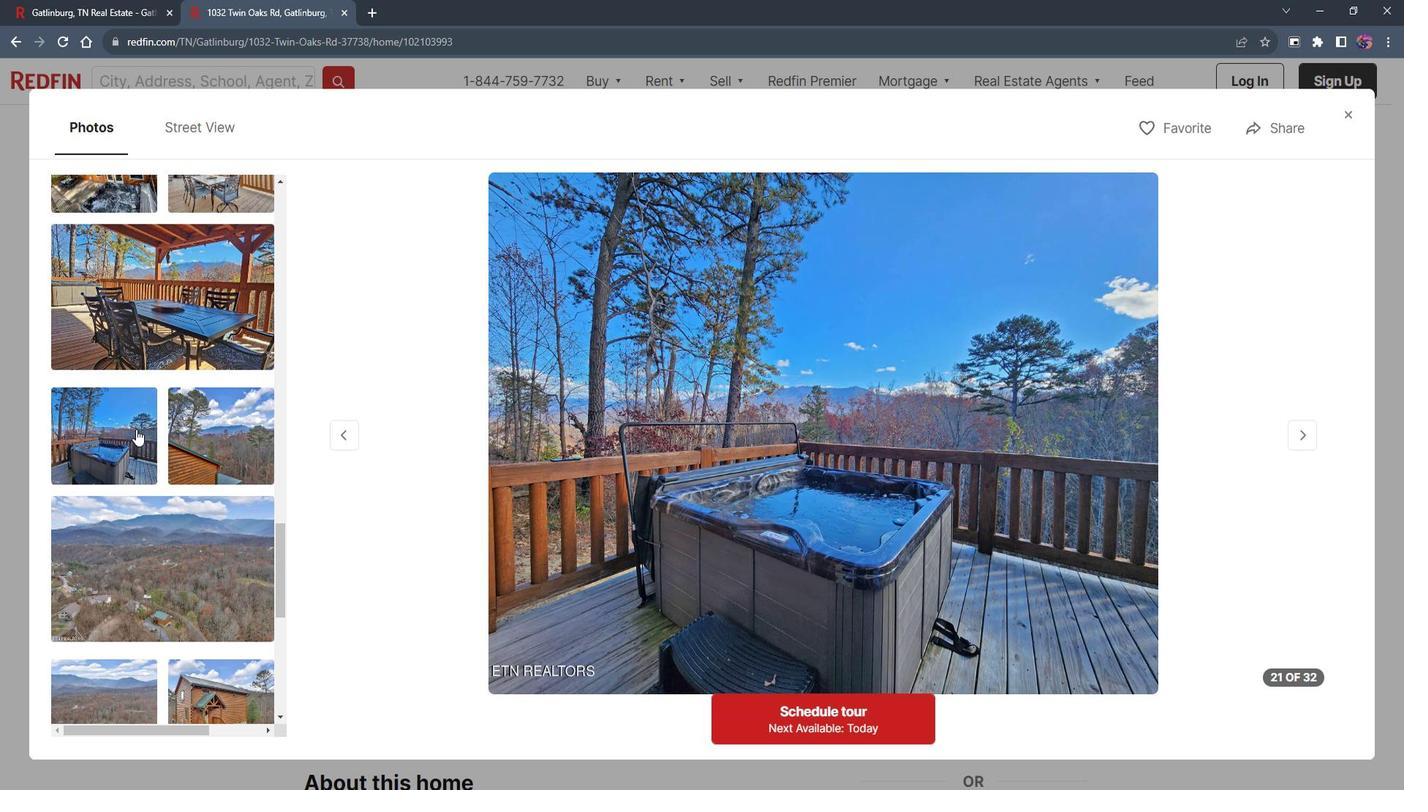 
Action: Mouse pressed left at (144, 422)
Screenshot: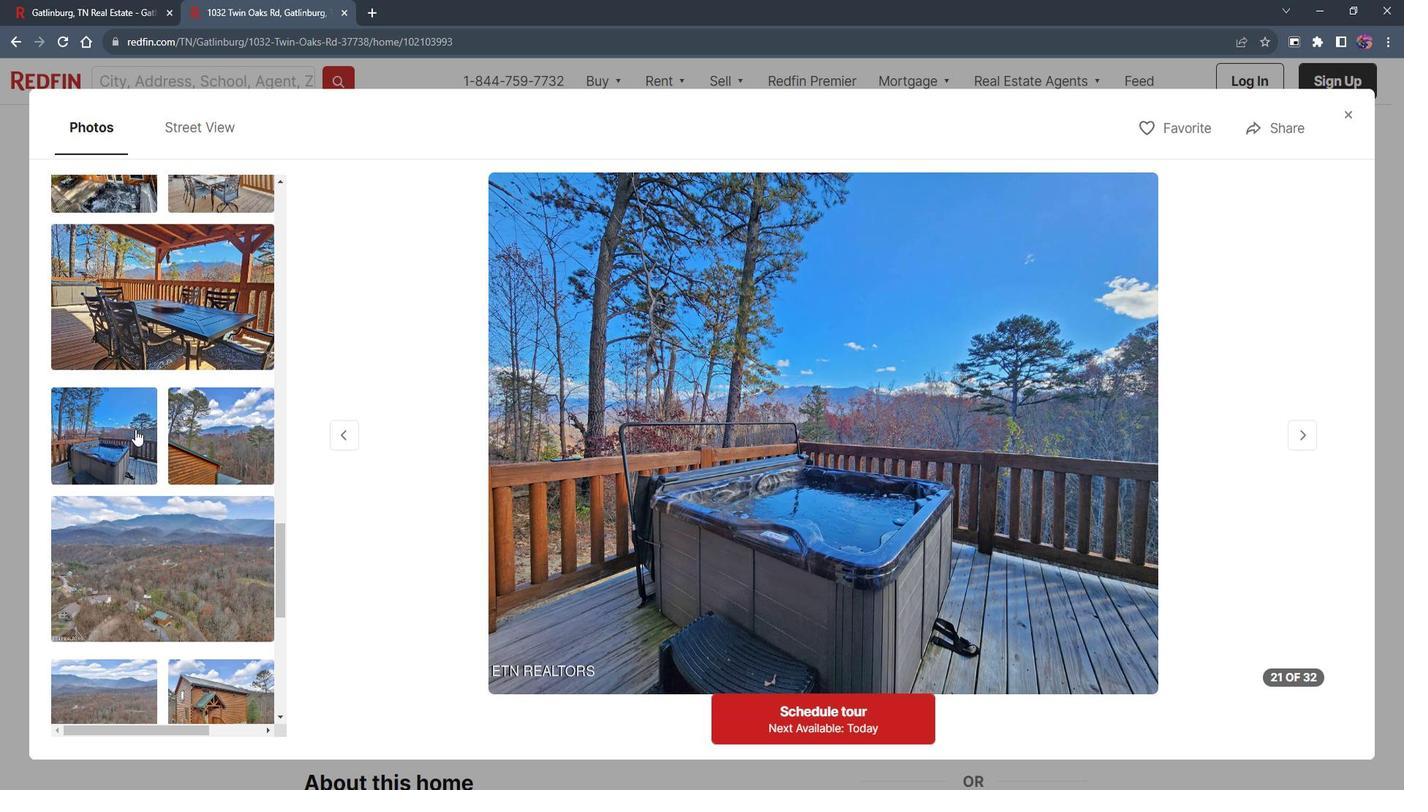 
Action: Mouse moved to (183, 417)
Screenshot: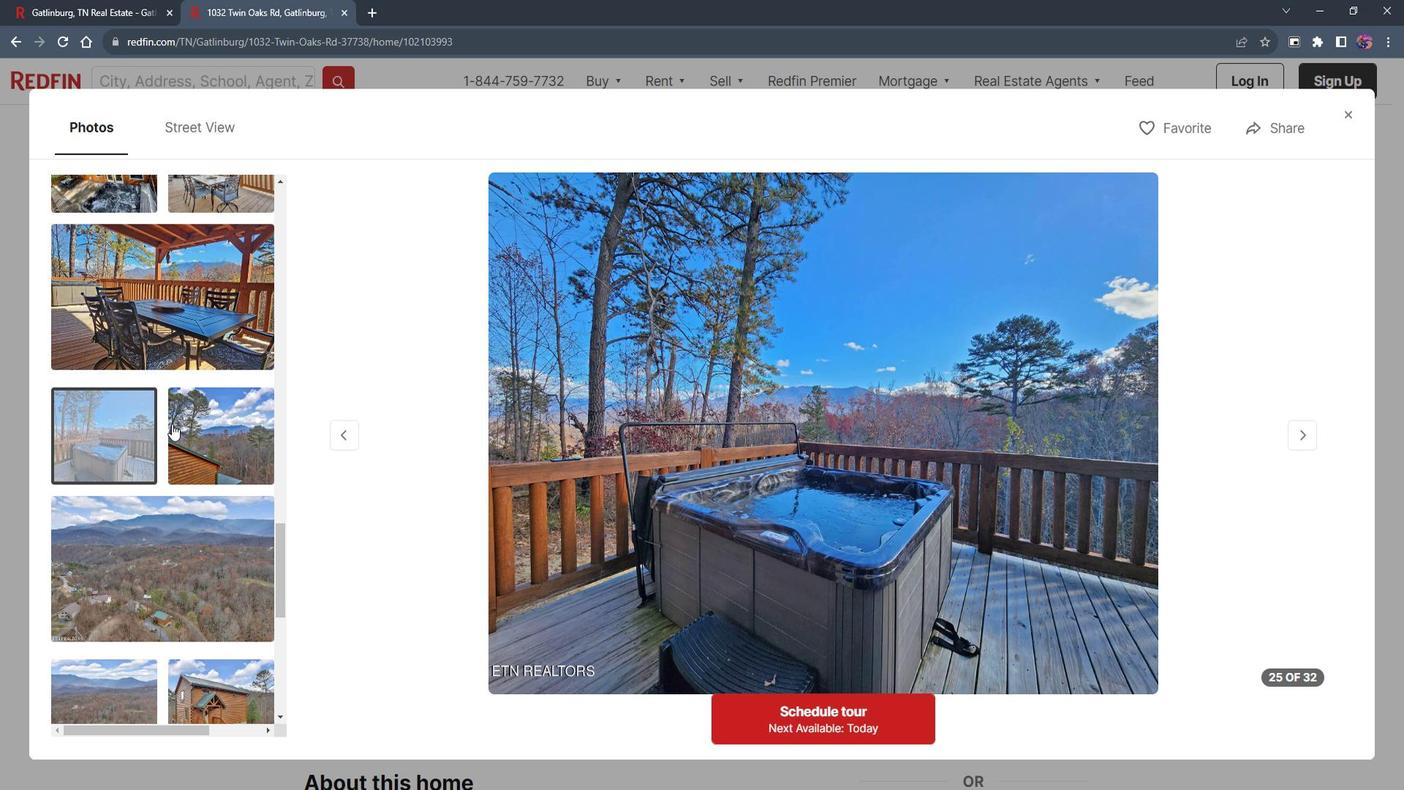 
Action: Mouse scrolled (183, 416) with delta (0, 0)
Screenshot: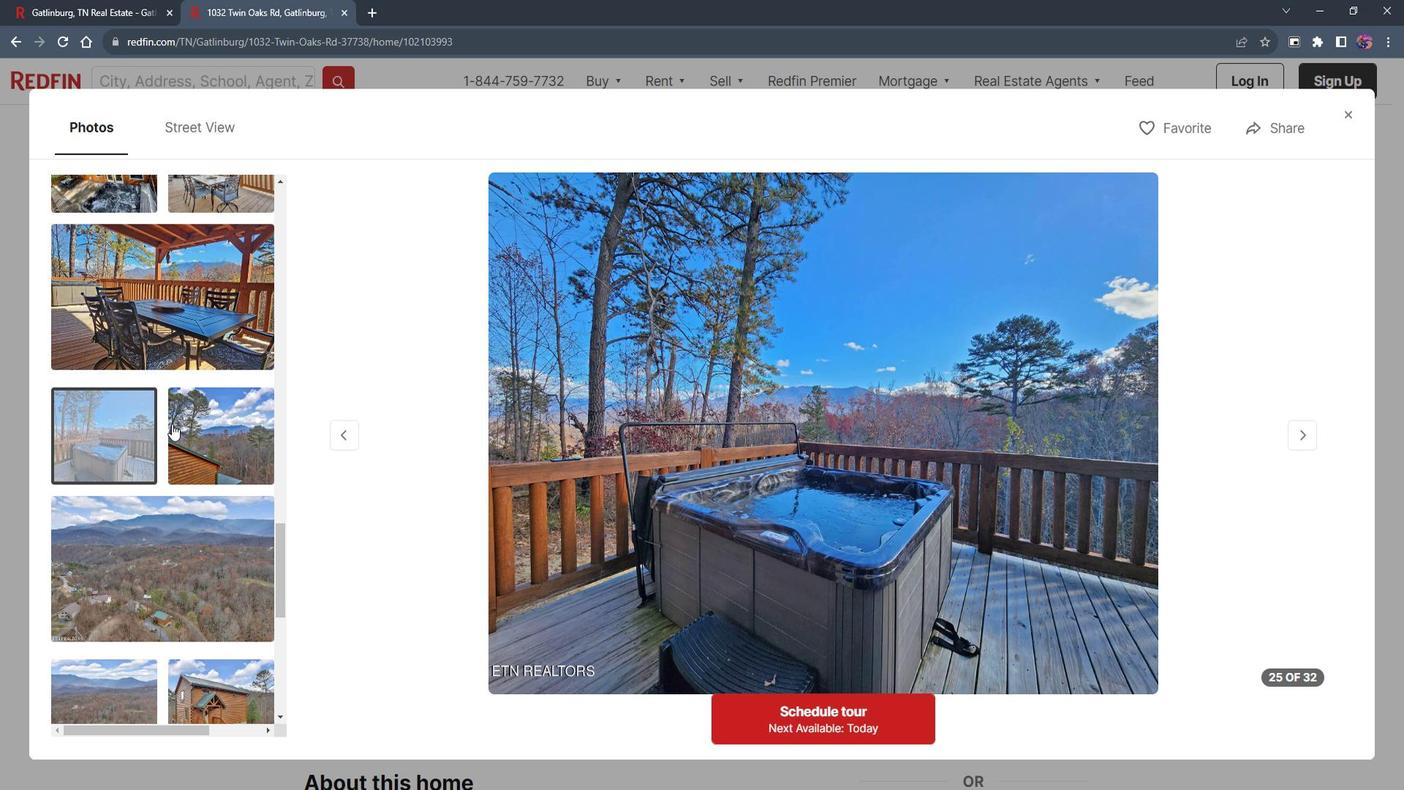 
Action: Mouse moved to (186, 416)
Screenshot: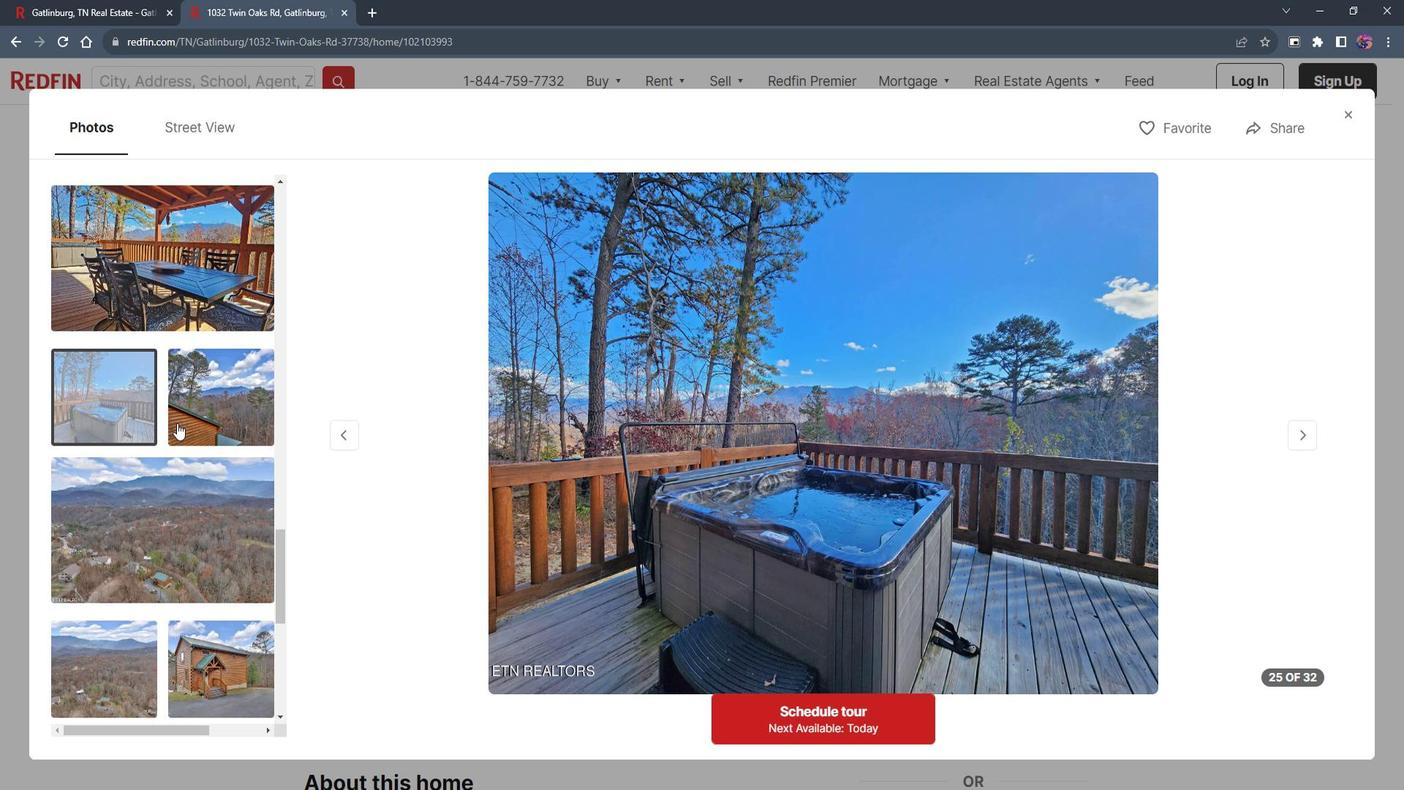 
Action: Mouse scrolled (186, 416) with delta (0, 0)
Screenshot: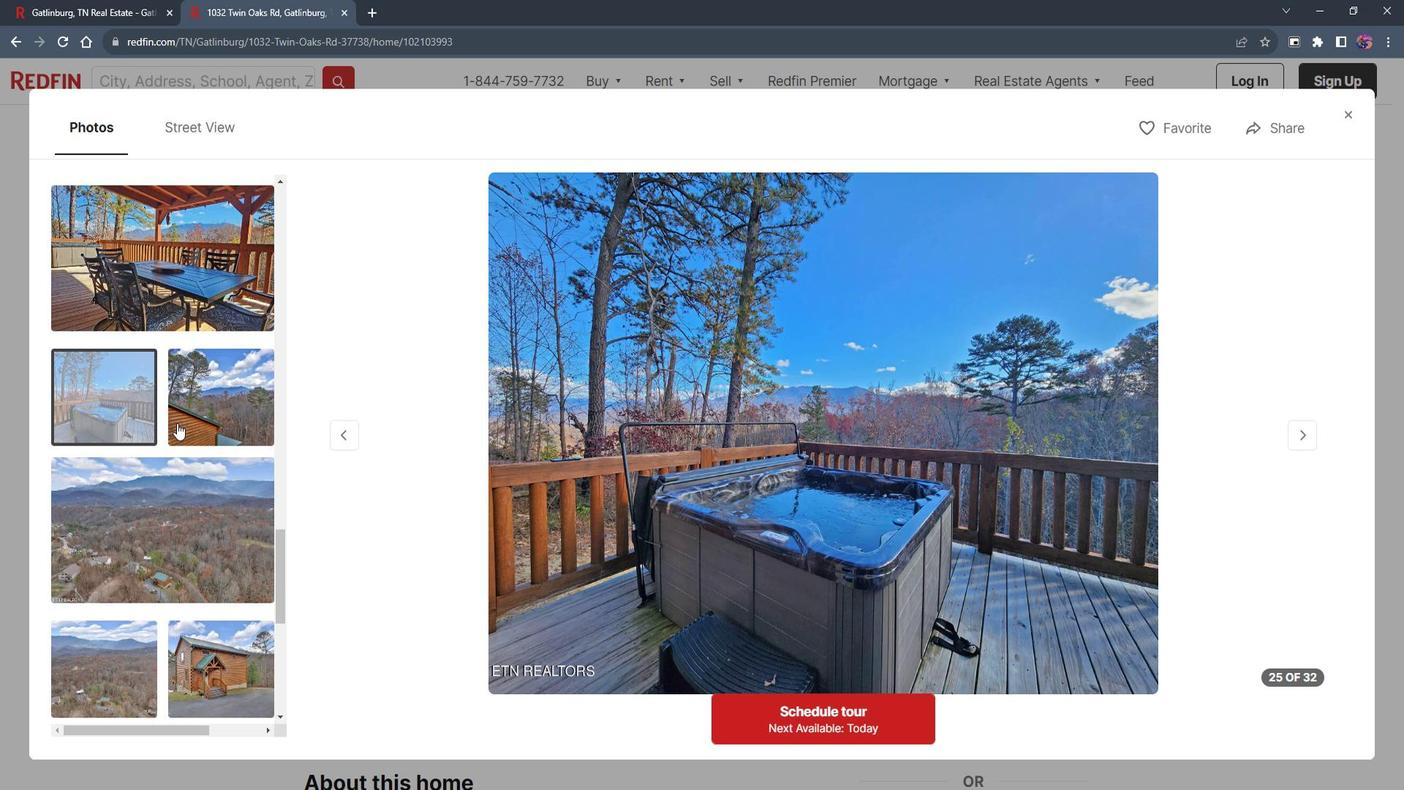 
Action: Mouse scrolled (186, 416) with delta (0, 0)
Screenshot: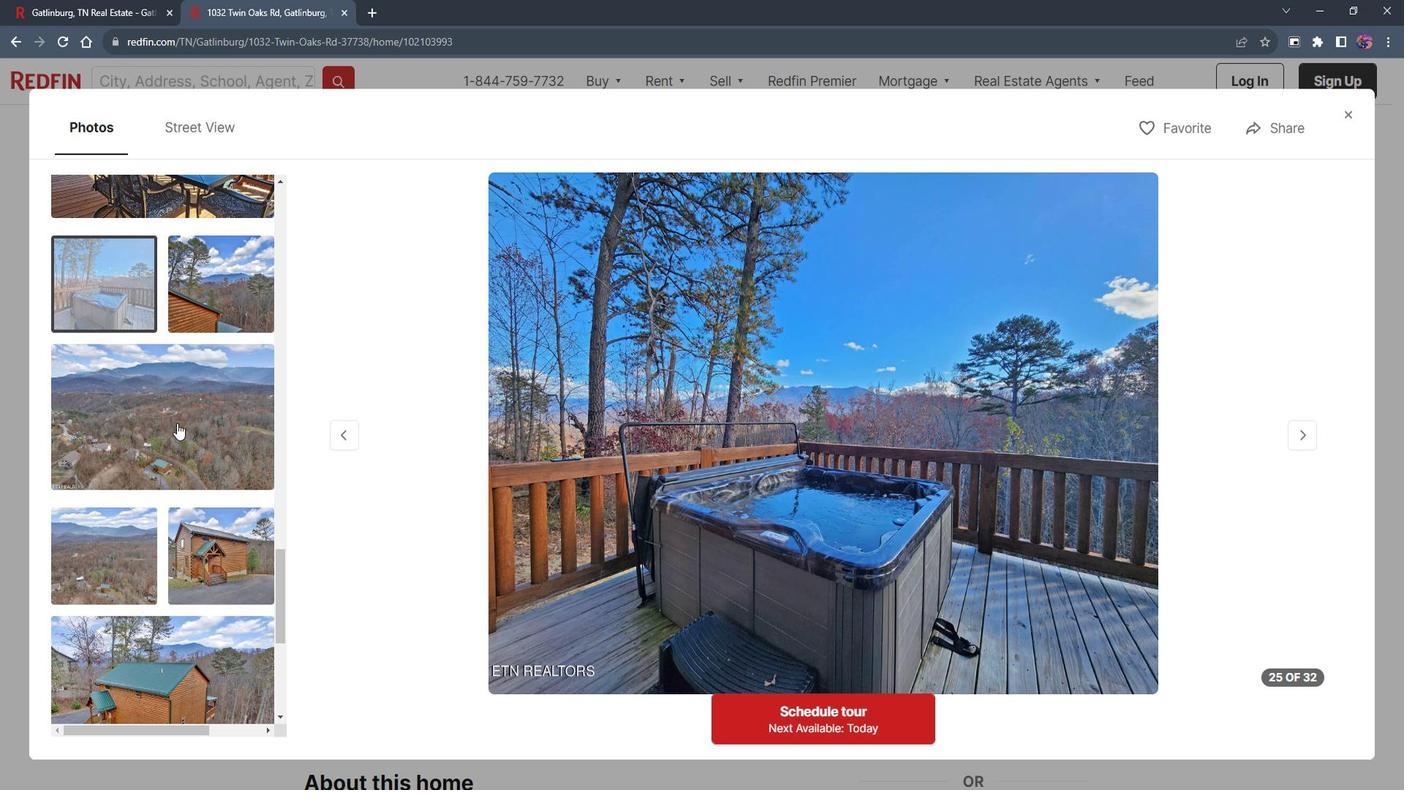 
Action: Mouse moved to (204, 412)
Screenshot: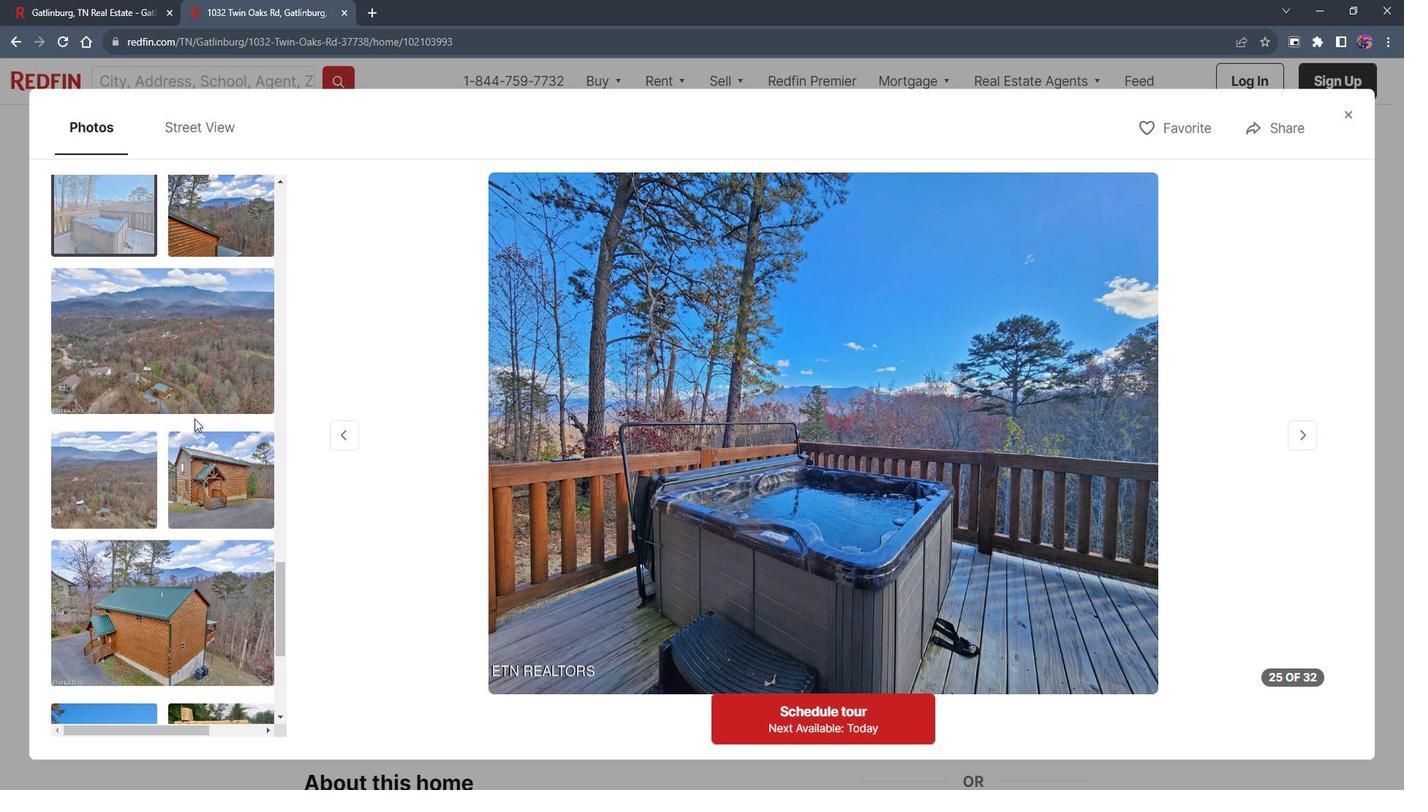 
Action: Mouse scrolled (204, 411) with delta (0, 0)
Screenshot: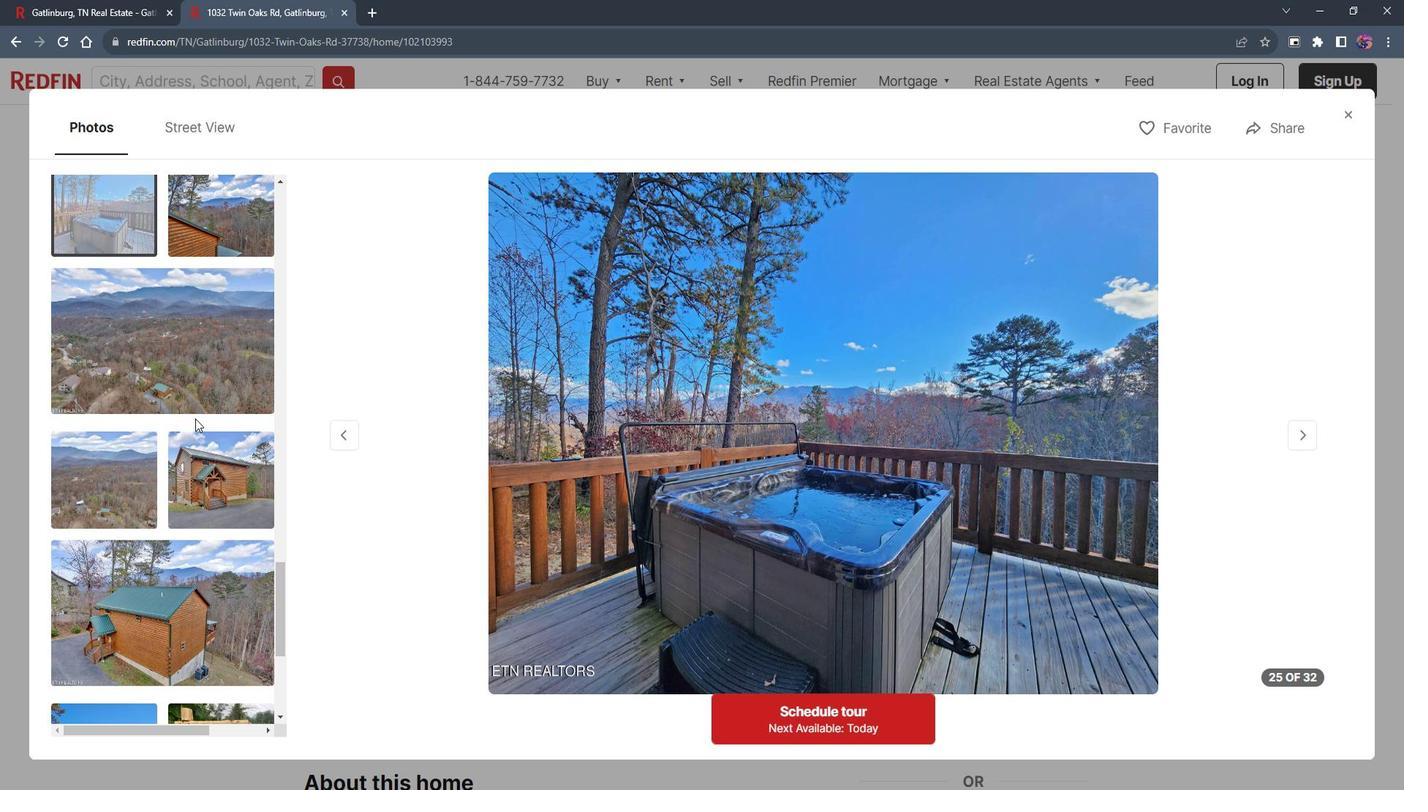
Action: Mouse scrolled (204, 411) with delta (0, 0)
Screenshot: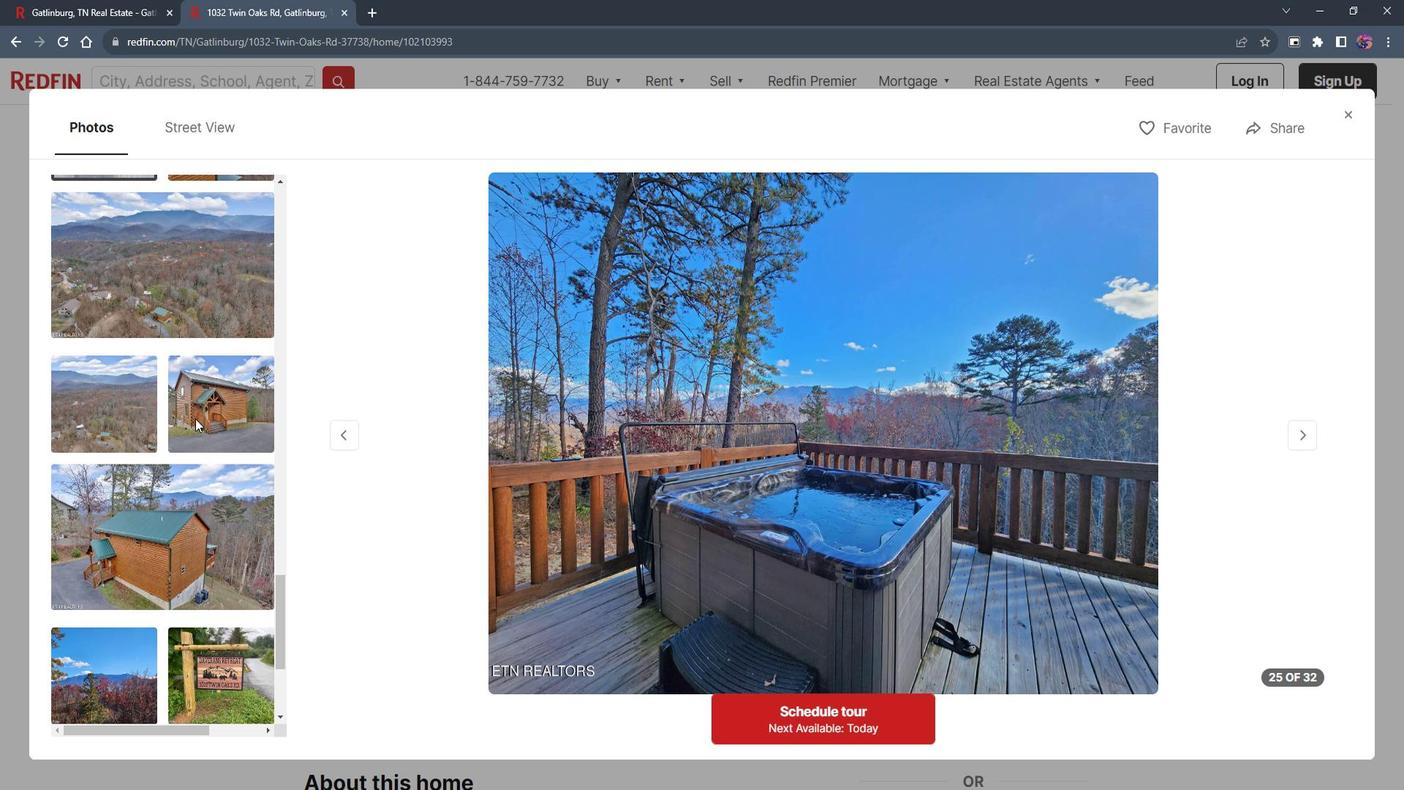
Action: Mouse scrolled (204, 411) with delta (0, 0)
Screenshot: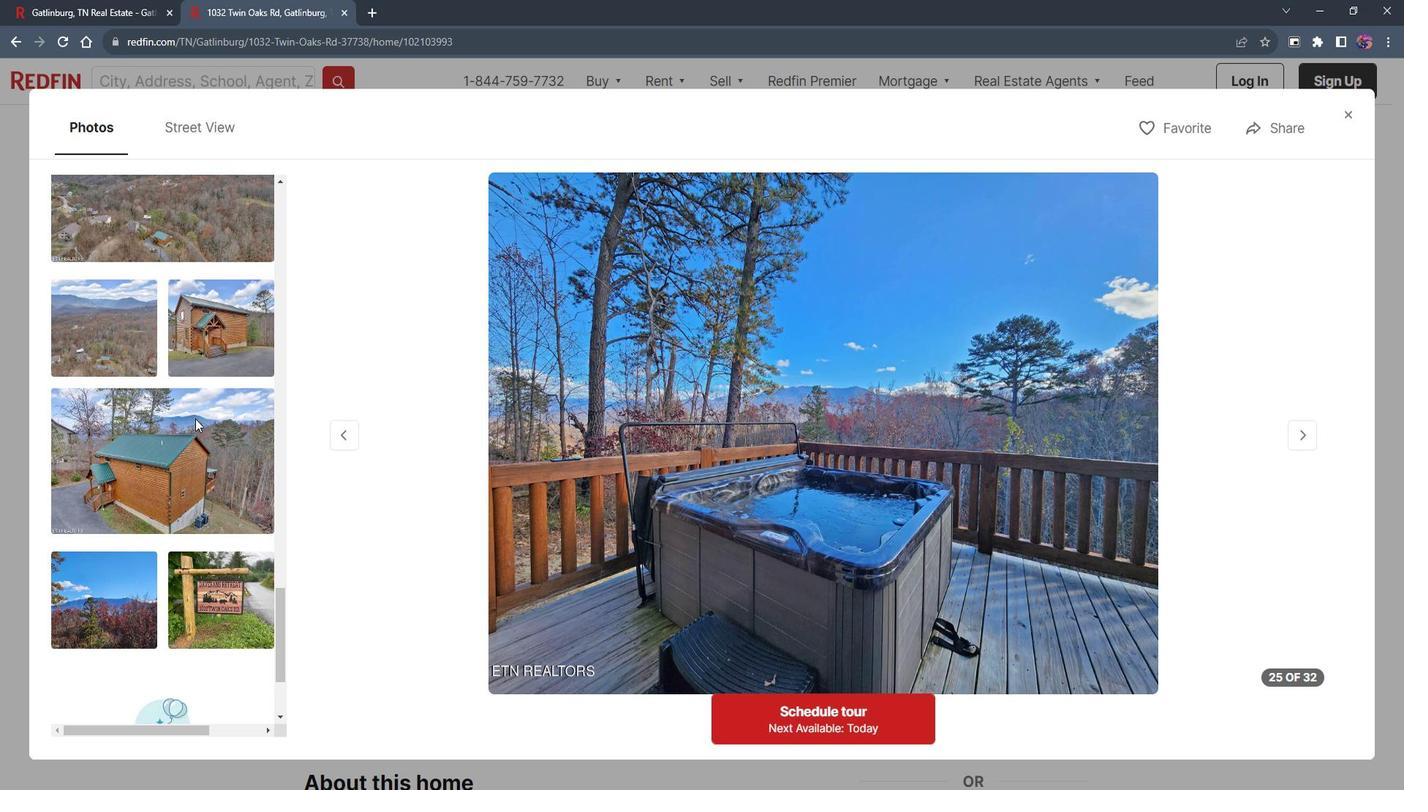 
Action: Mouse moved to (172, 386)
Screenshot: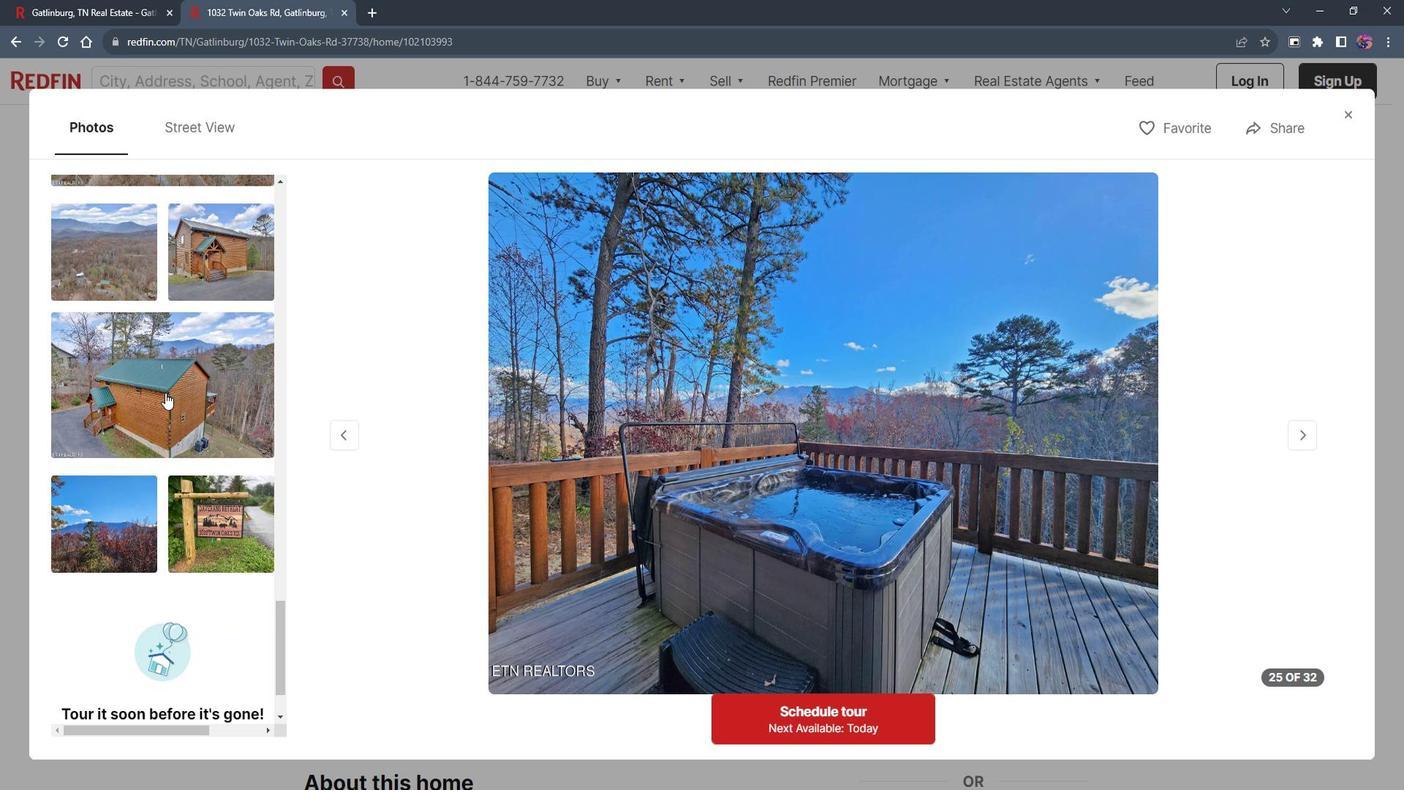 
Action: Mouse pressed left at (172, 386)
Screenshot: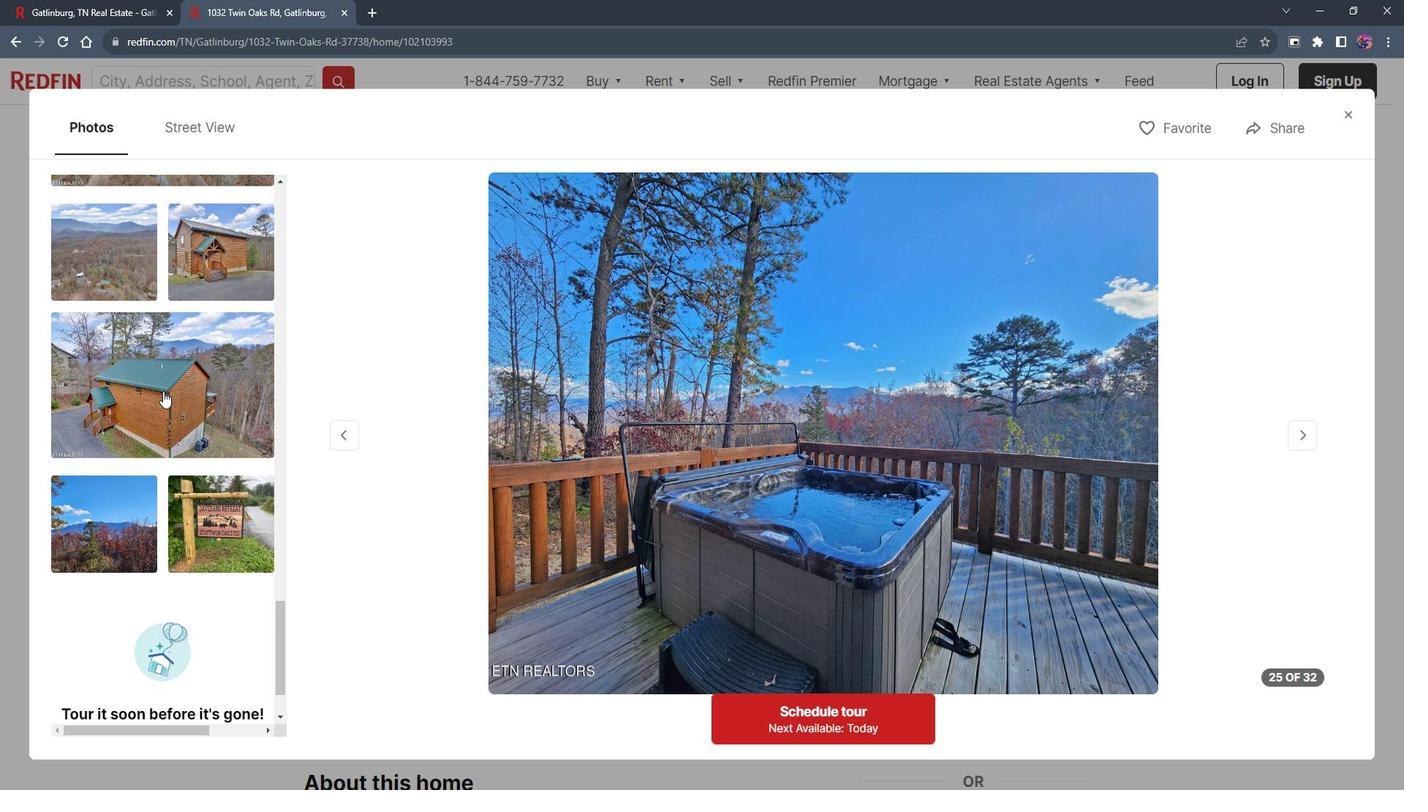 
Action: Mouse moved to (210, 430)
Screenshot: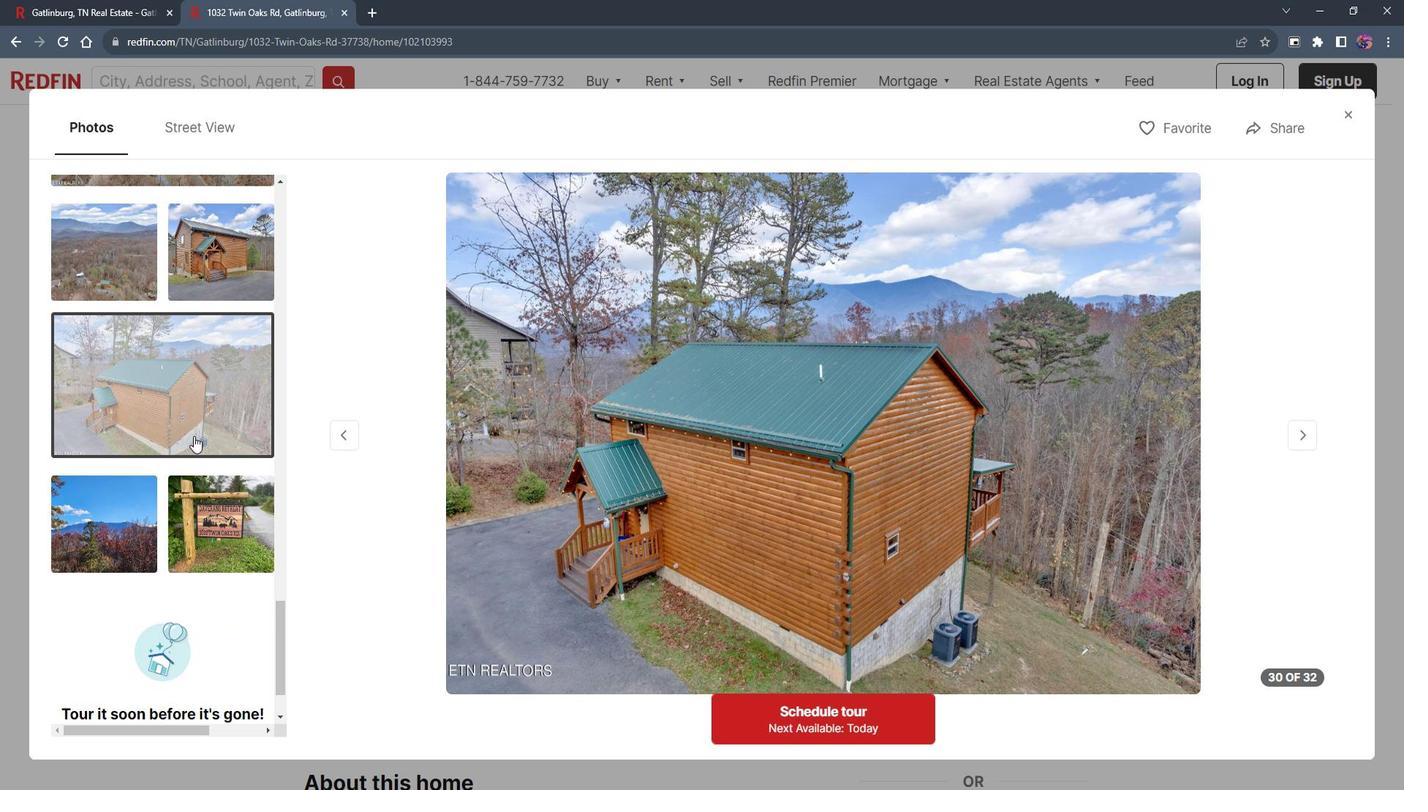 
Action: Mouse scrolled (210, 430) with delta (0, 0)
Screenshot: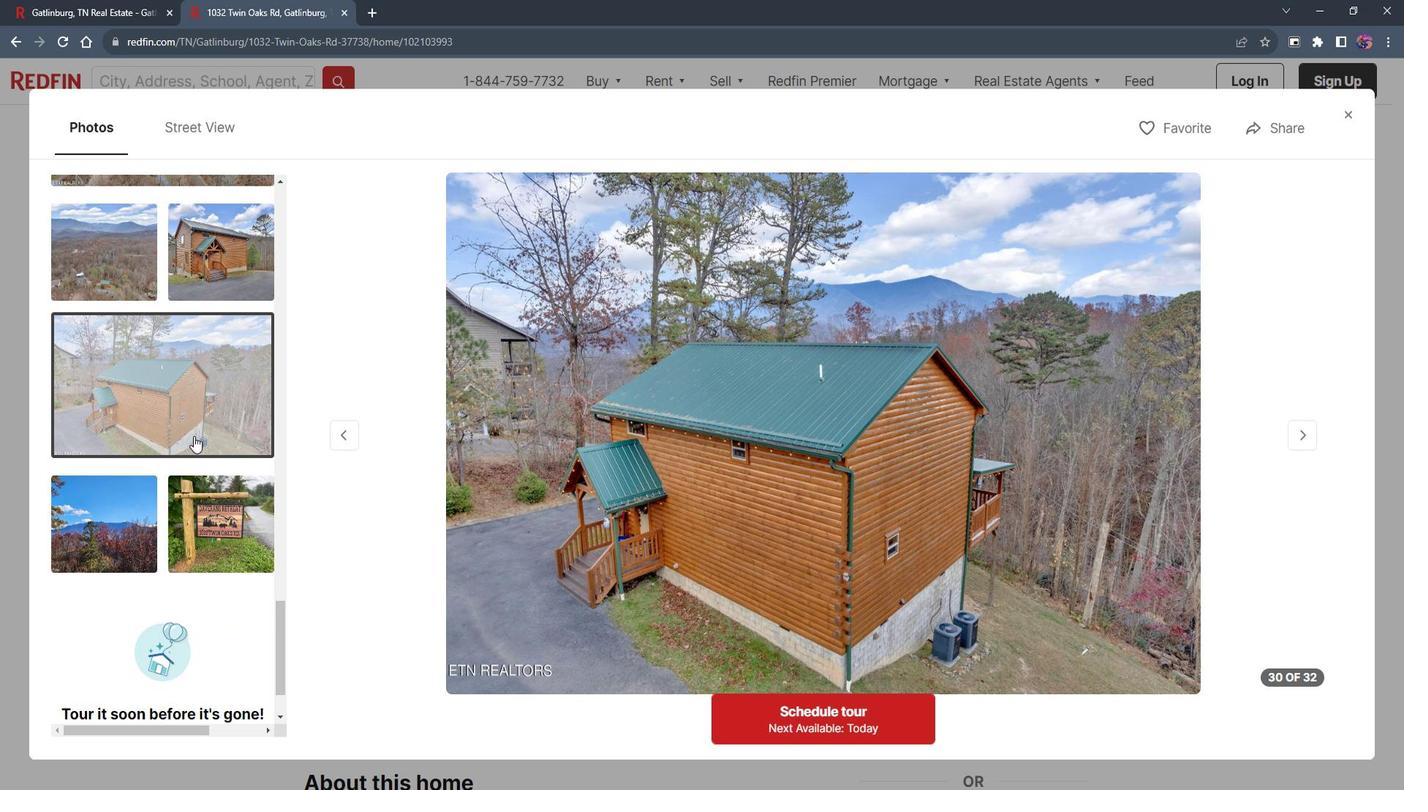 
Action: Mouse moved to (1359, 121)
Screenshot: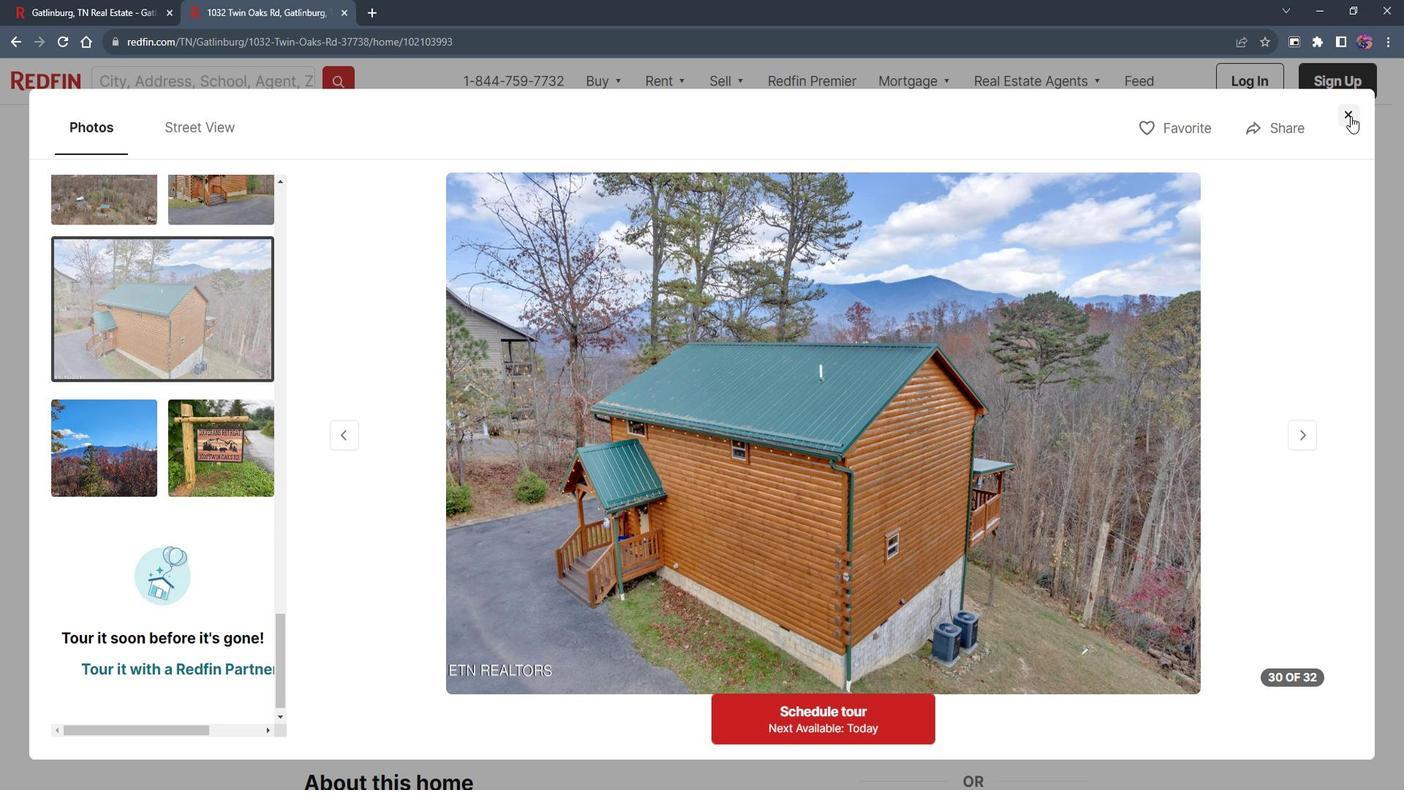 
Action: Mouse pressed left at (1359, 121)
Screenshot: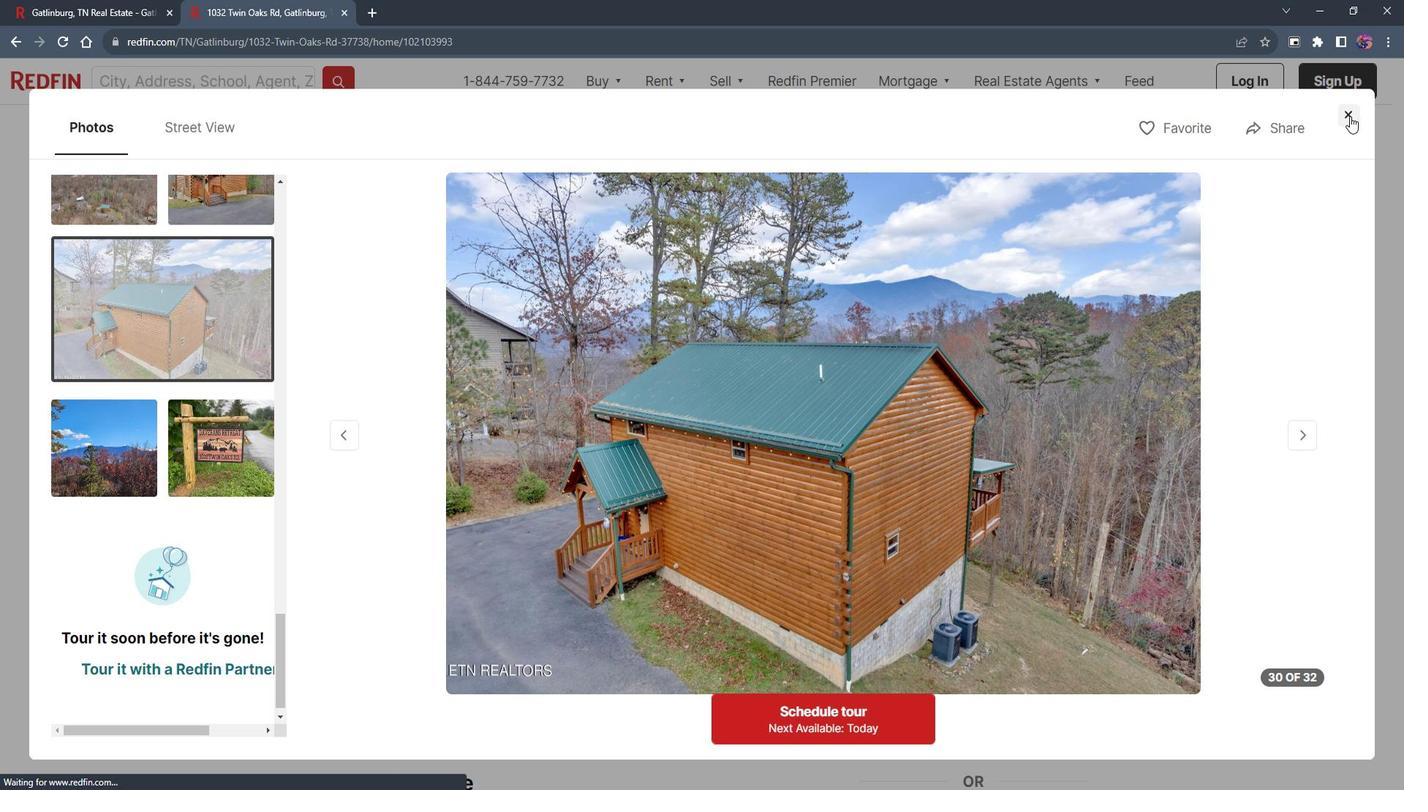 
Action: Mouse moved to (601, 528)
Screenshot: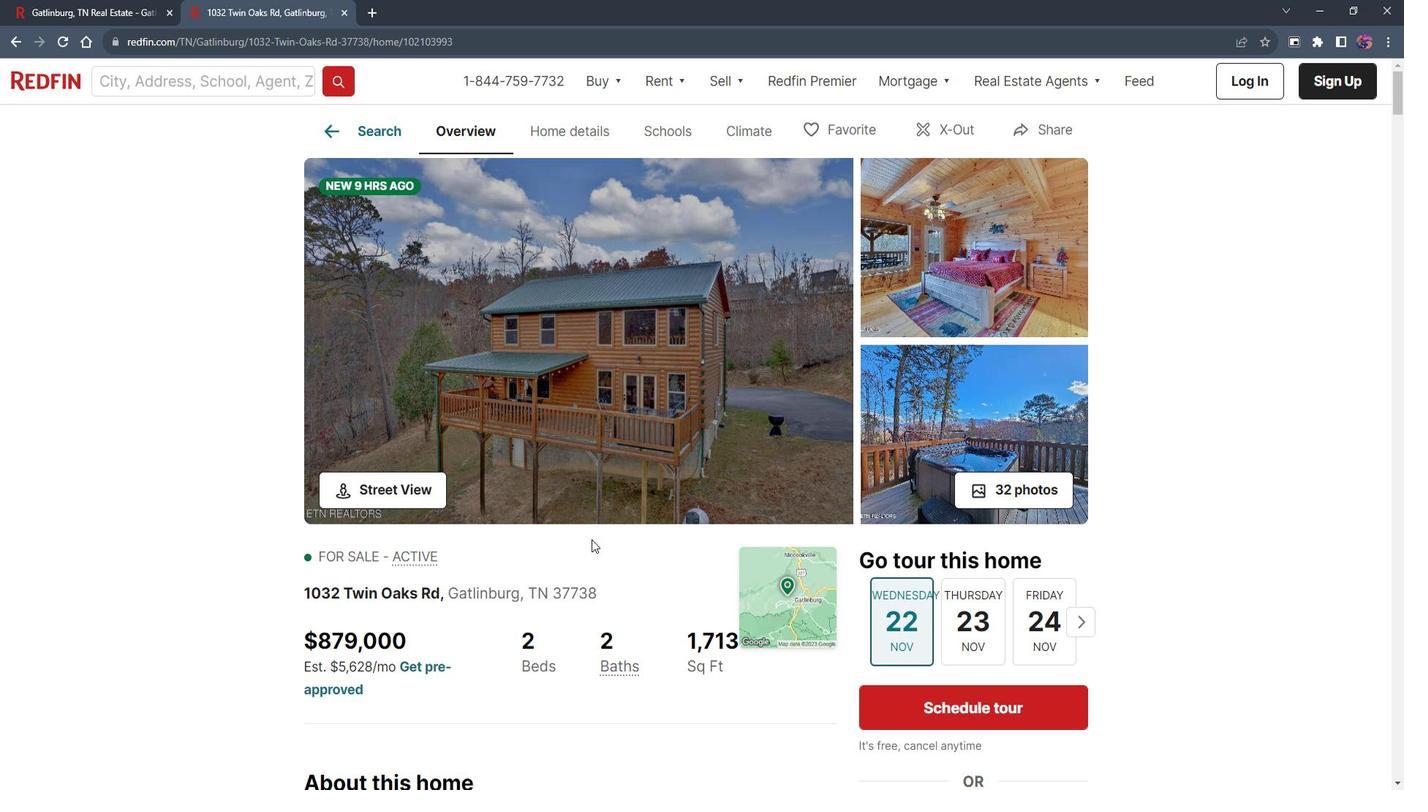 
Action: Mouse scrolled (601, 528) with delta (0, 0)
Screenshot: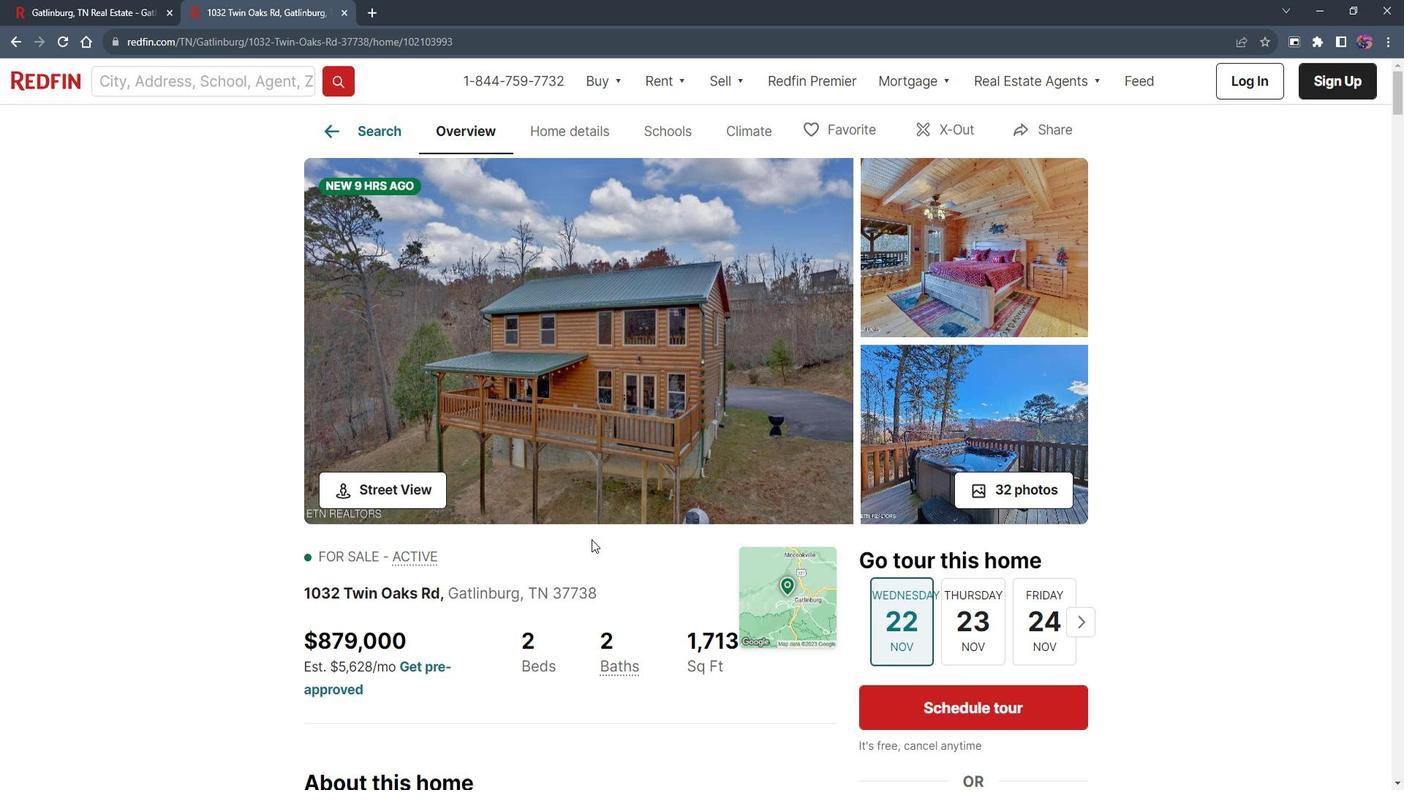 
Action: Mouse moved to (601, 528)
Screenshot: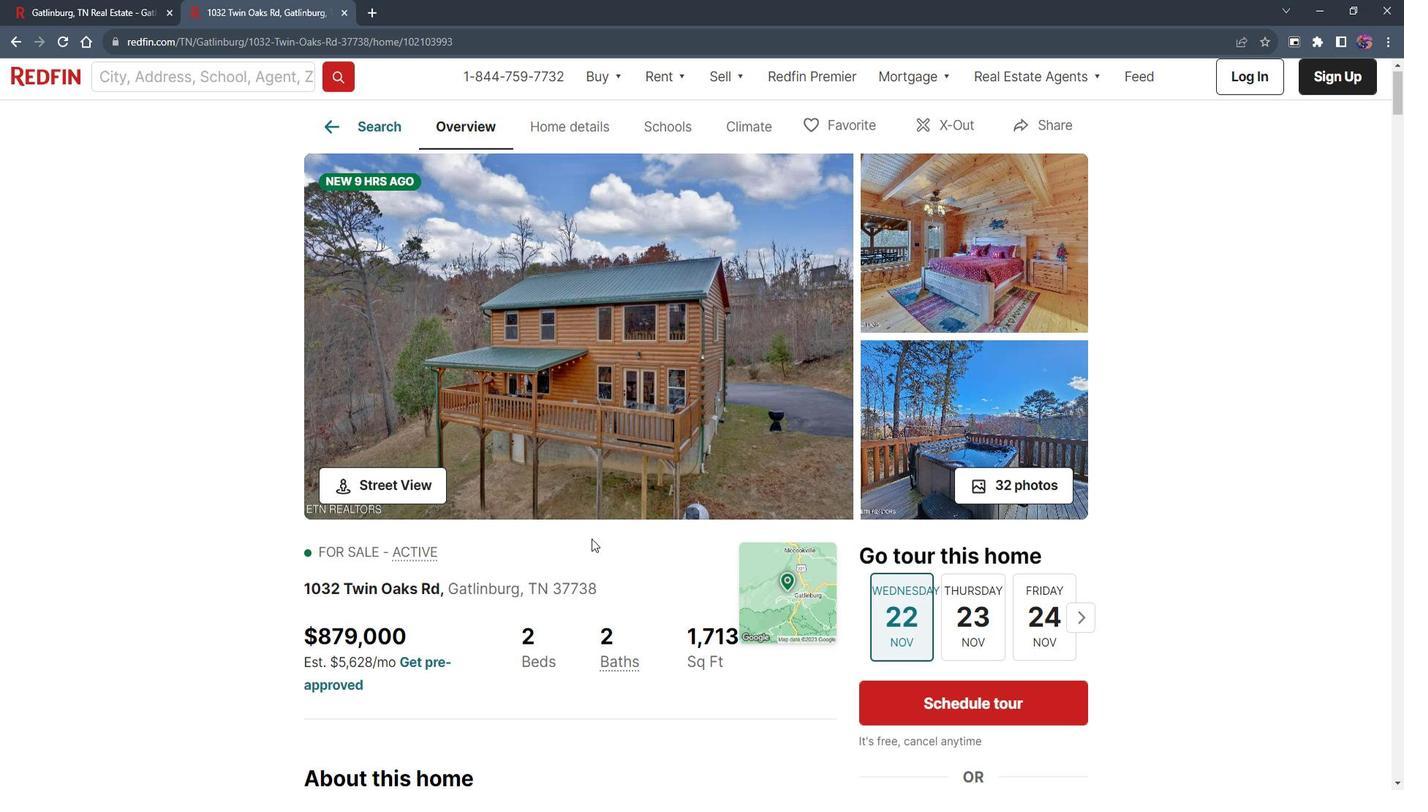 
Action: Mouse scrolled (601, 527) with delta (0, 0)
Screenshot: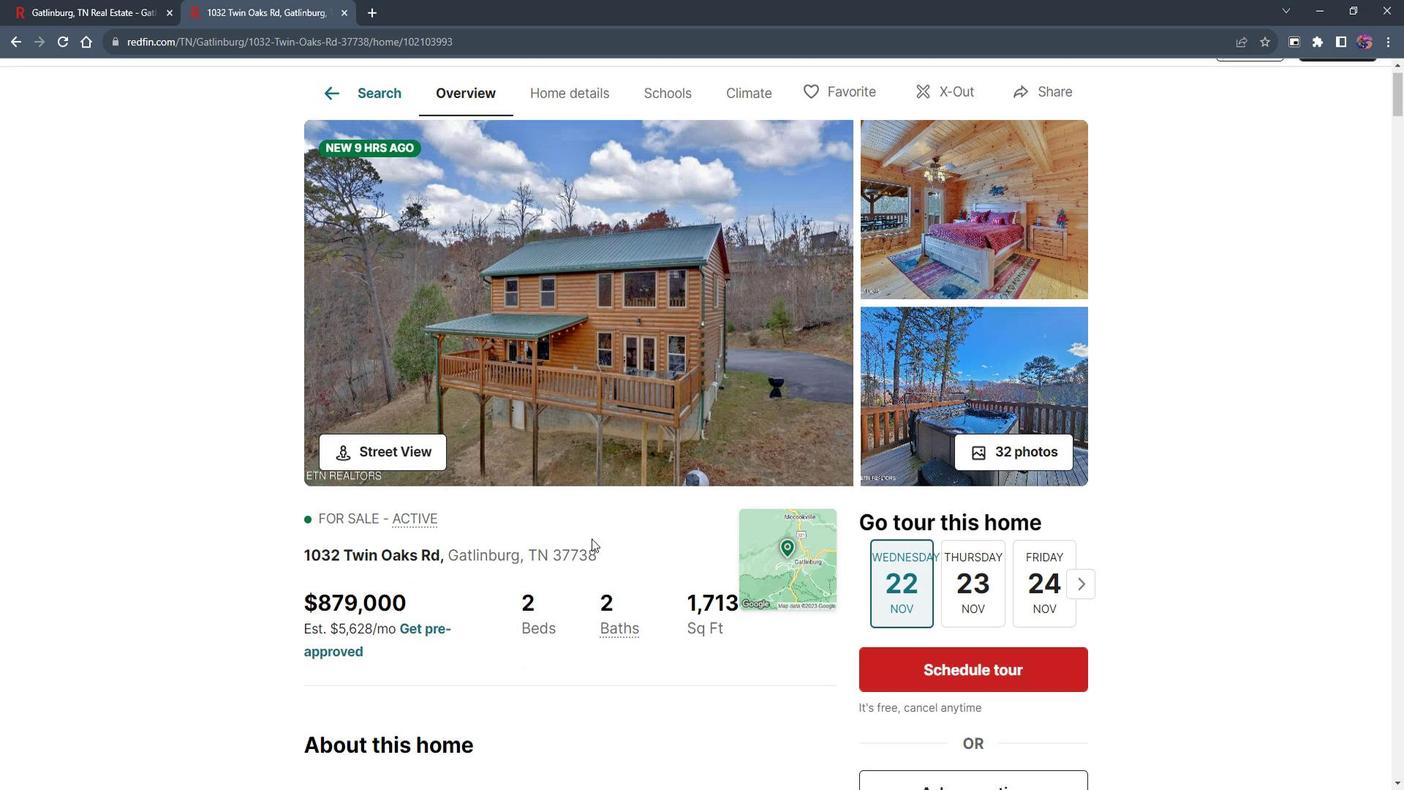 
Action: Mouse moved to (597, 523)
Screenshot: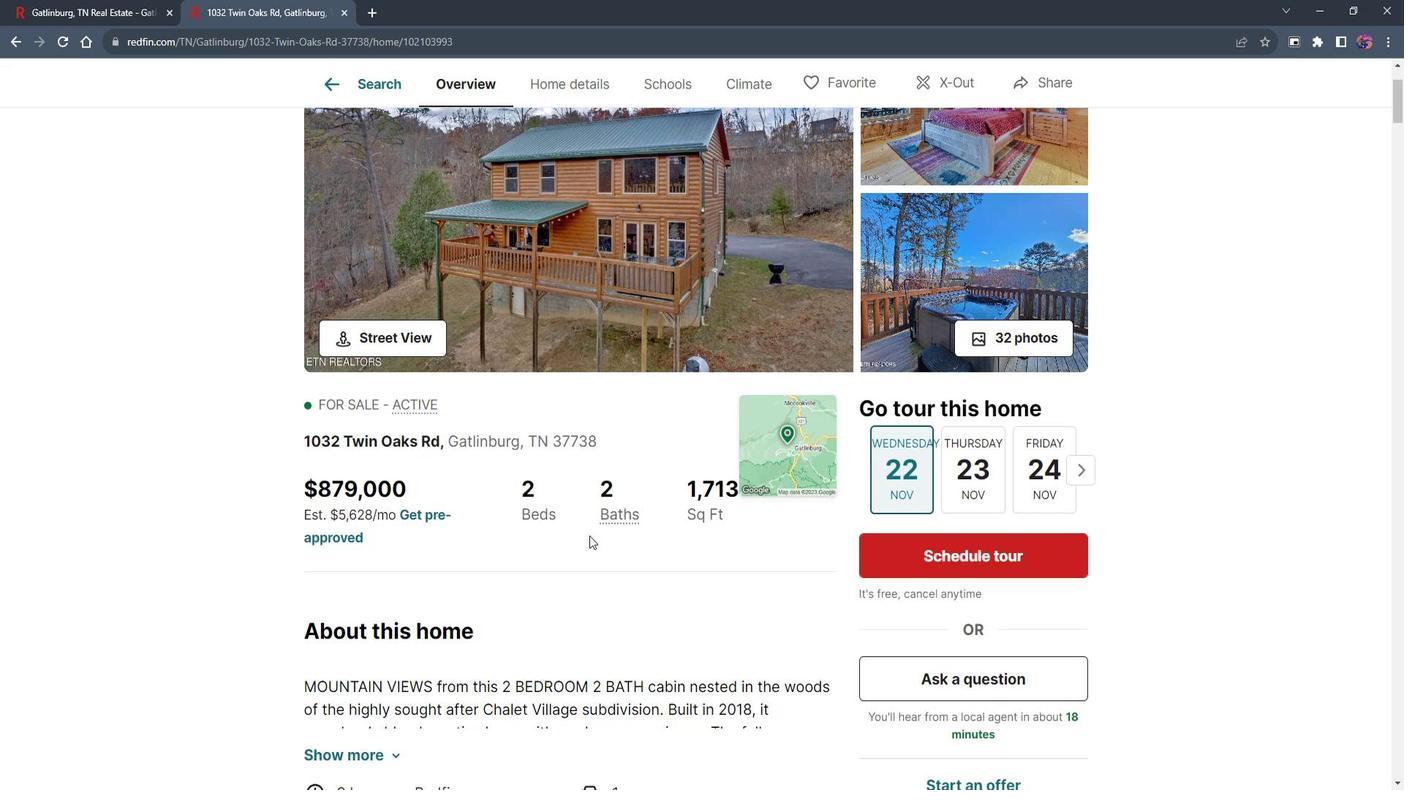 
Action: Mouse scrolled (597, 522) with delta (0, 0)
Screenshot: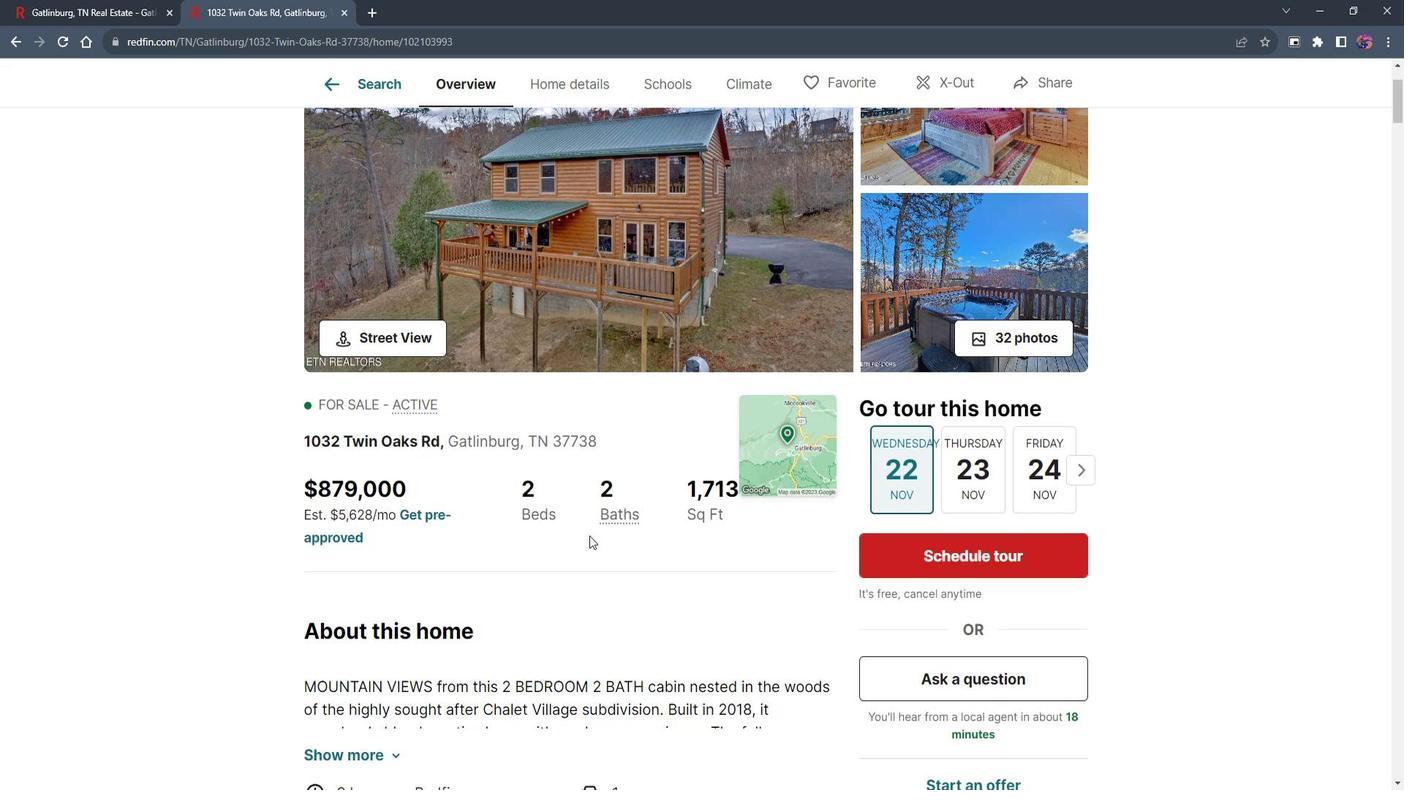 
Action: Mouse moved to (596, 523)
Screenshot: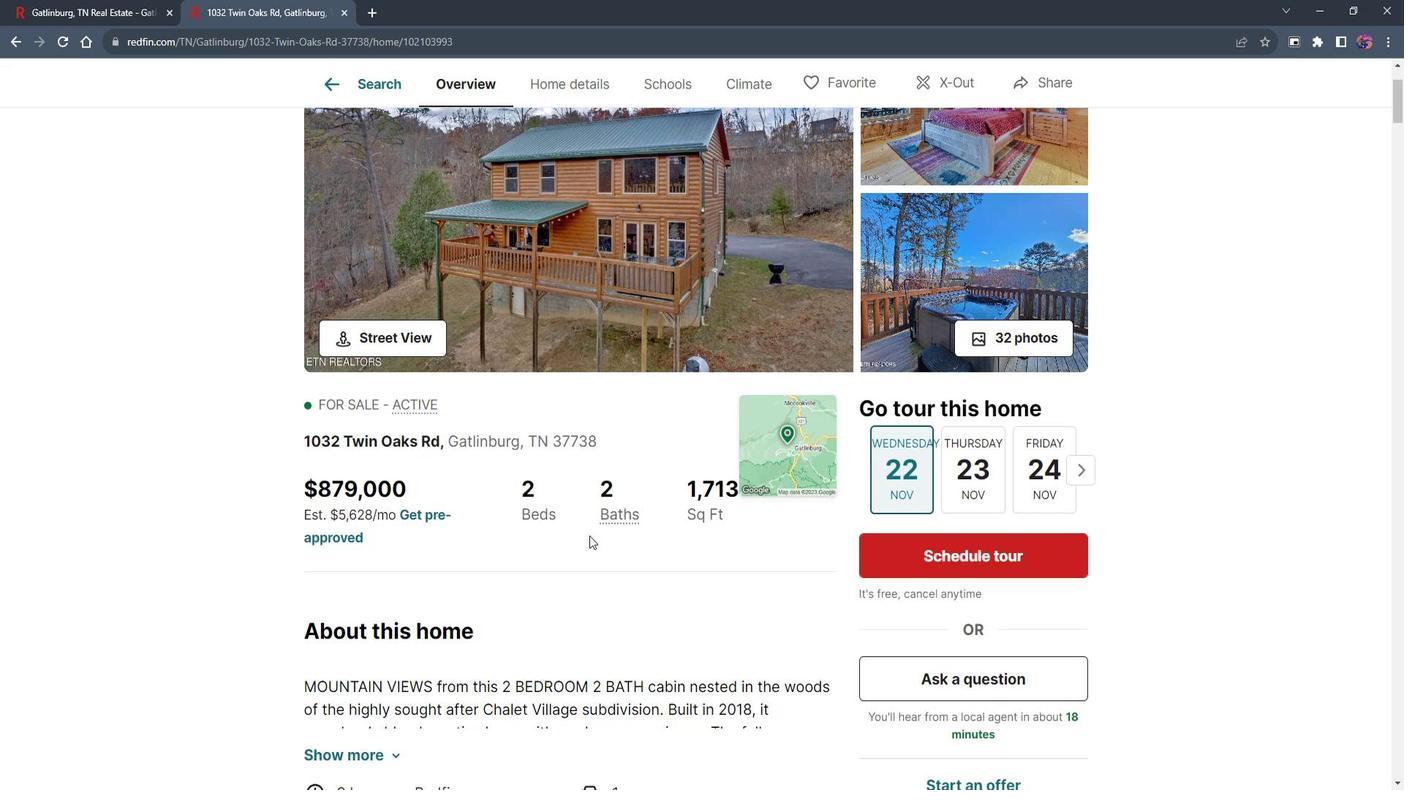 
Action: Mouse scrolled (596, 522) with delta (0, 0)
Screenshot: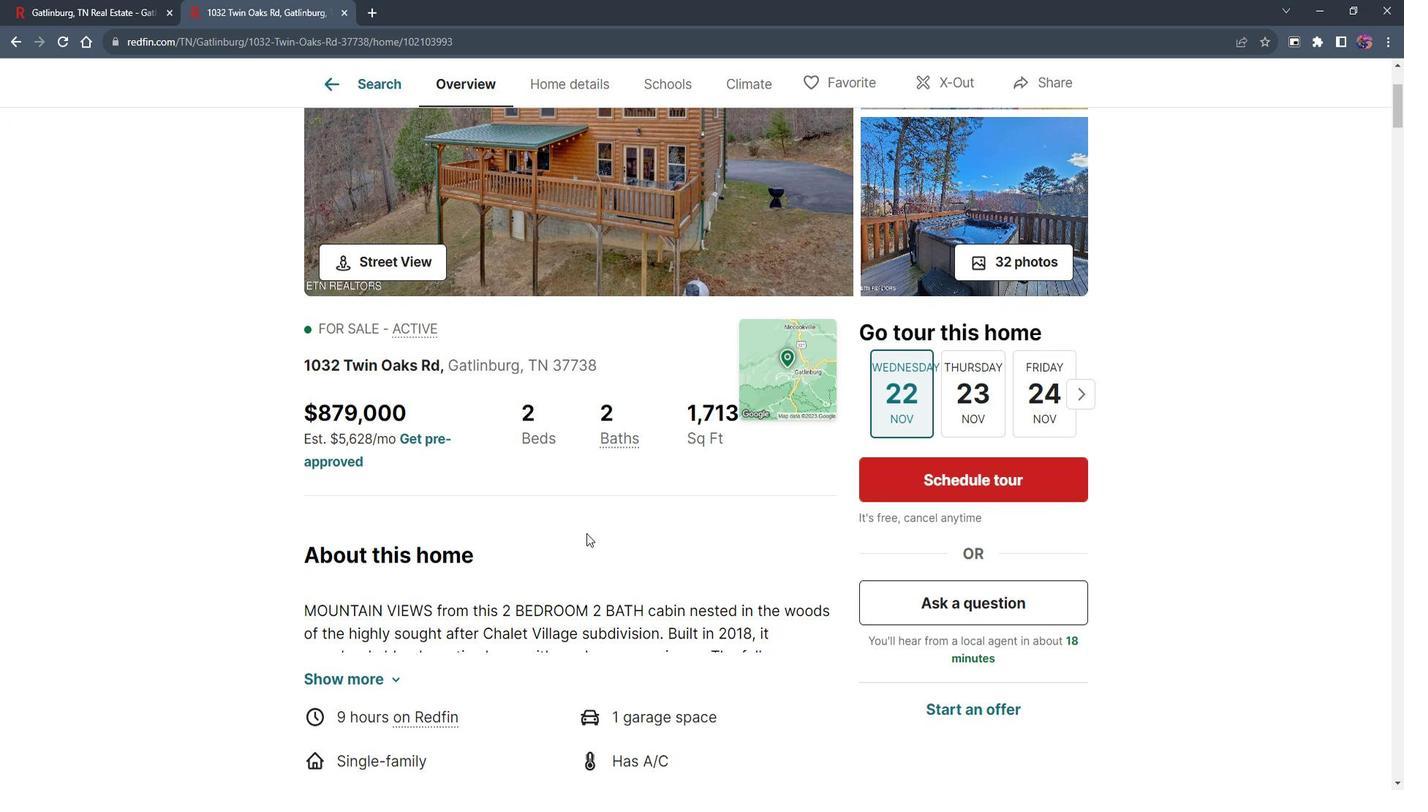 
Action: Mouse scrolled (596, 522) with delta (0, 0)
Screenshot: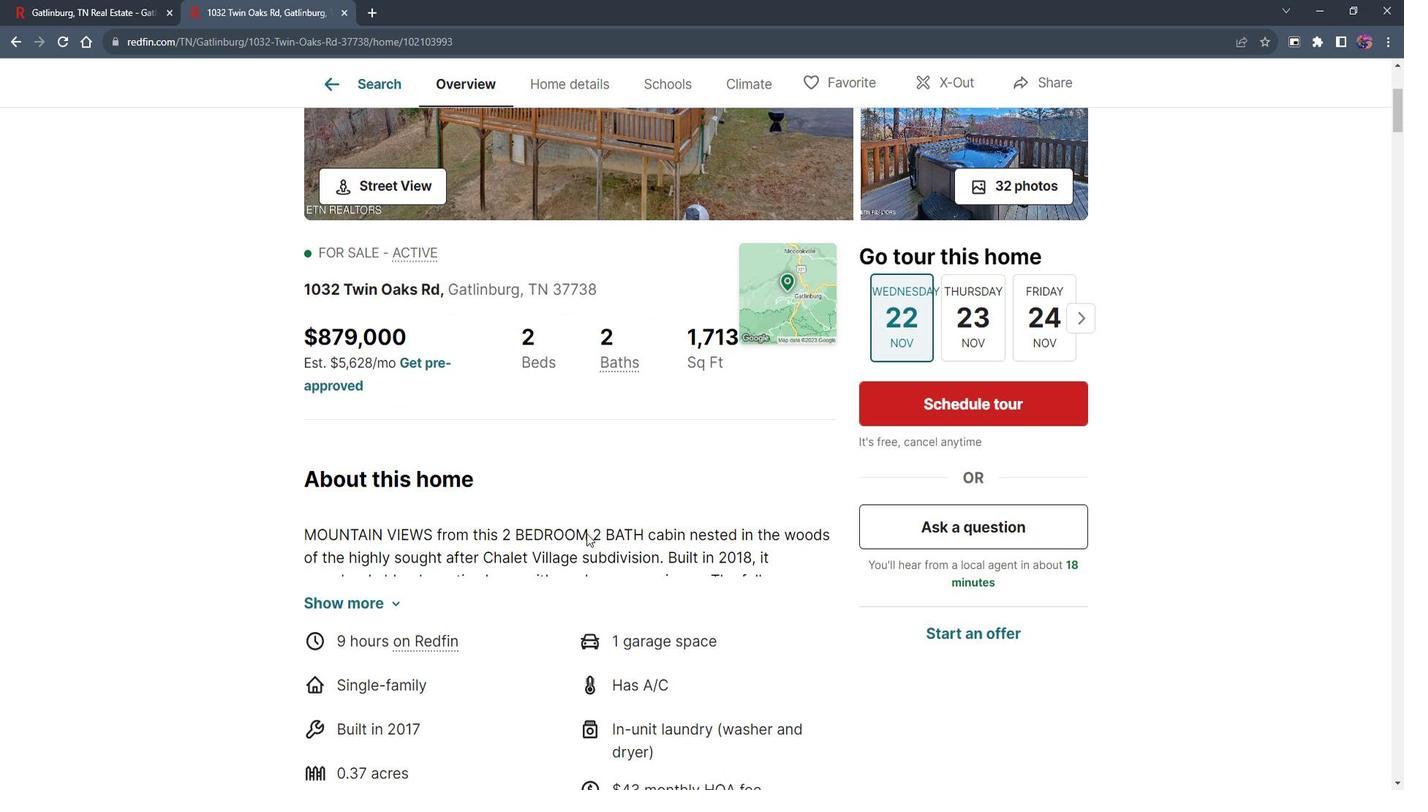 
Action: Mouse moved to (355, 517)
Screenshot: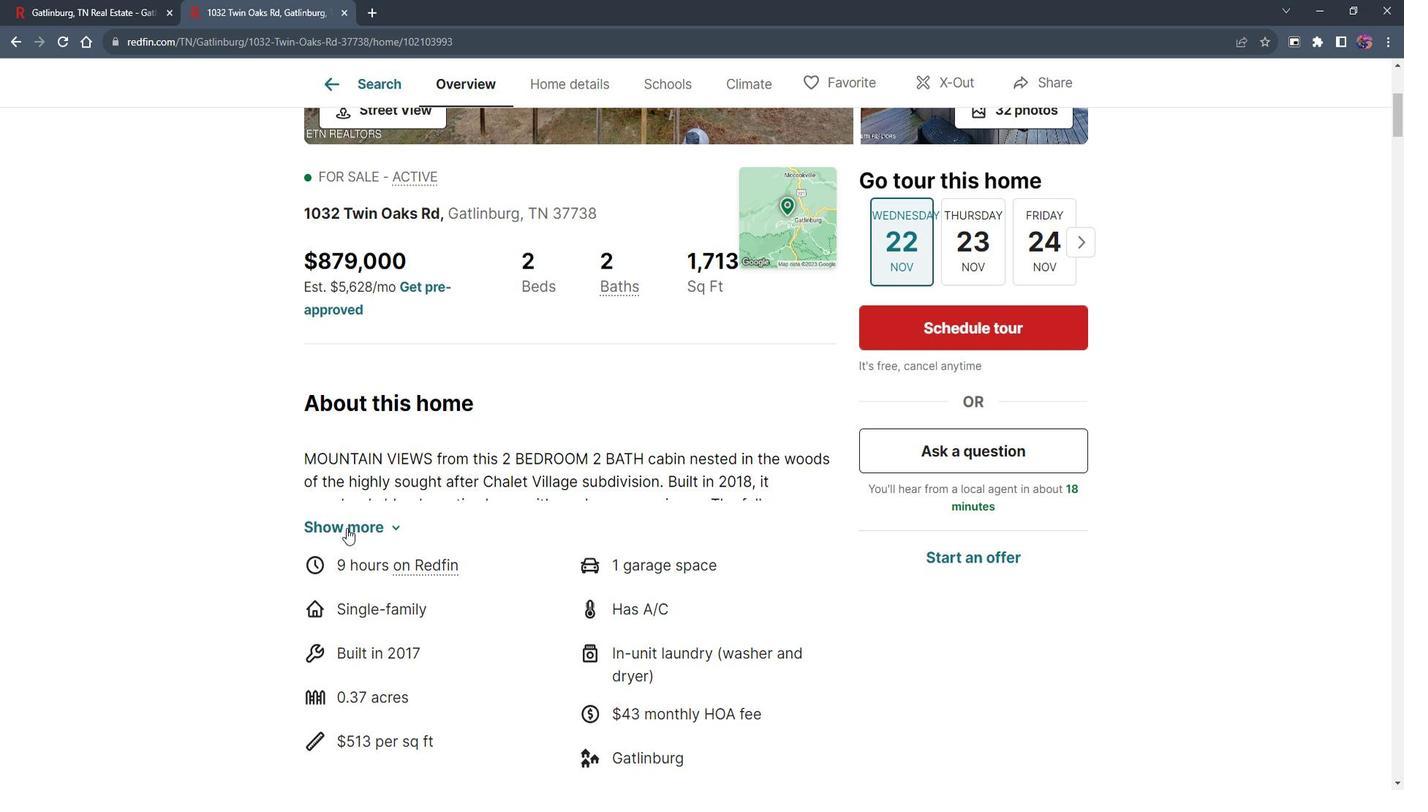 
Action: Mouse pressed left at (355, 517)
Screenshot: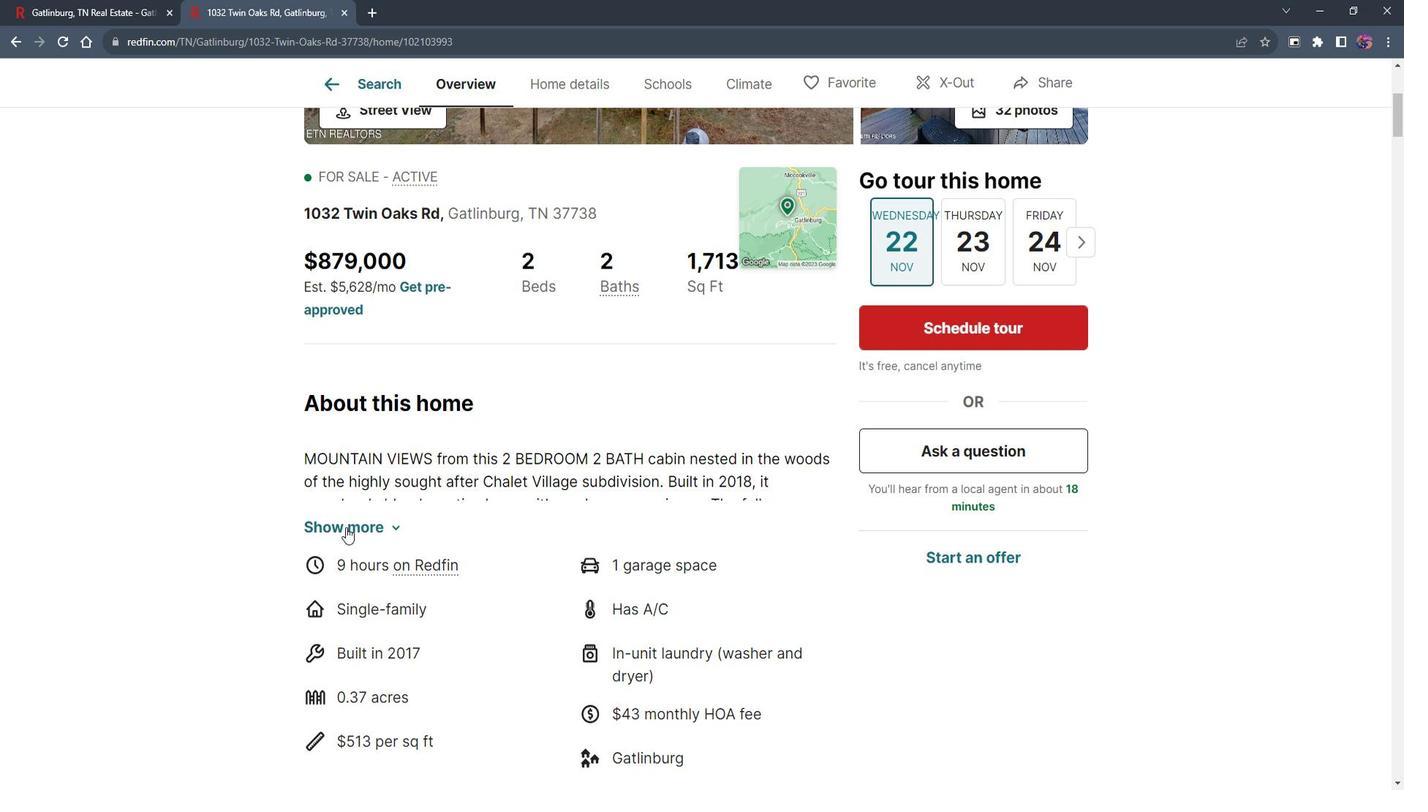 
Action: Mouse moved to (514, 531)
Screenshot: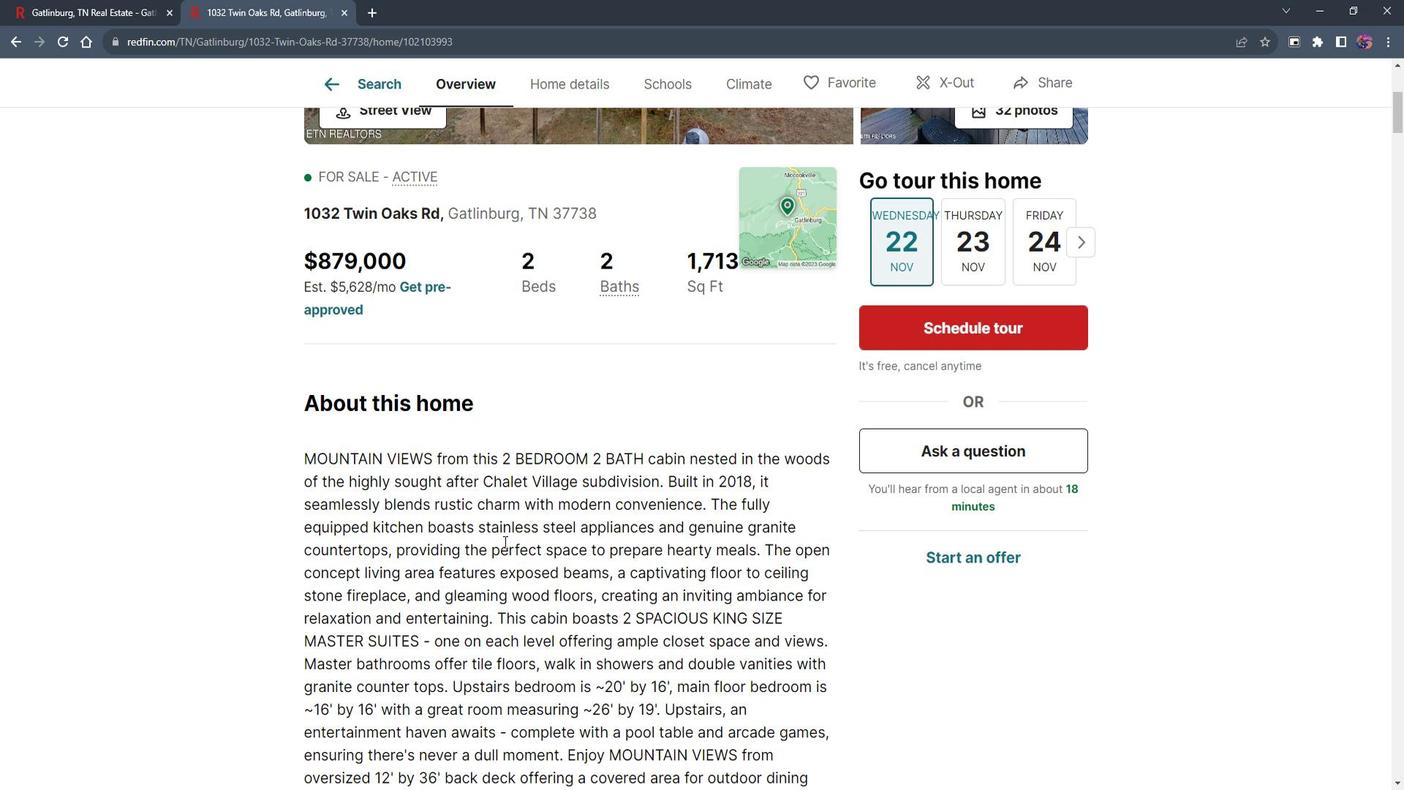 
Action: Mouse scrolled (514, 530) with delta (0, 0)
Screenshot: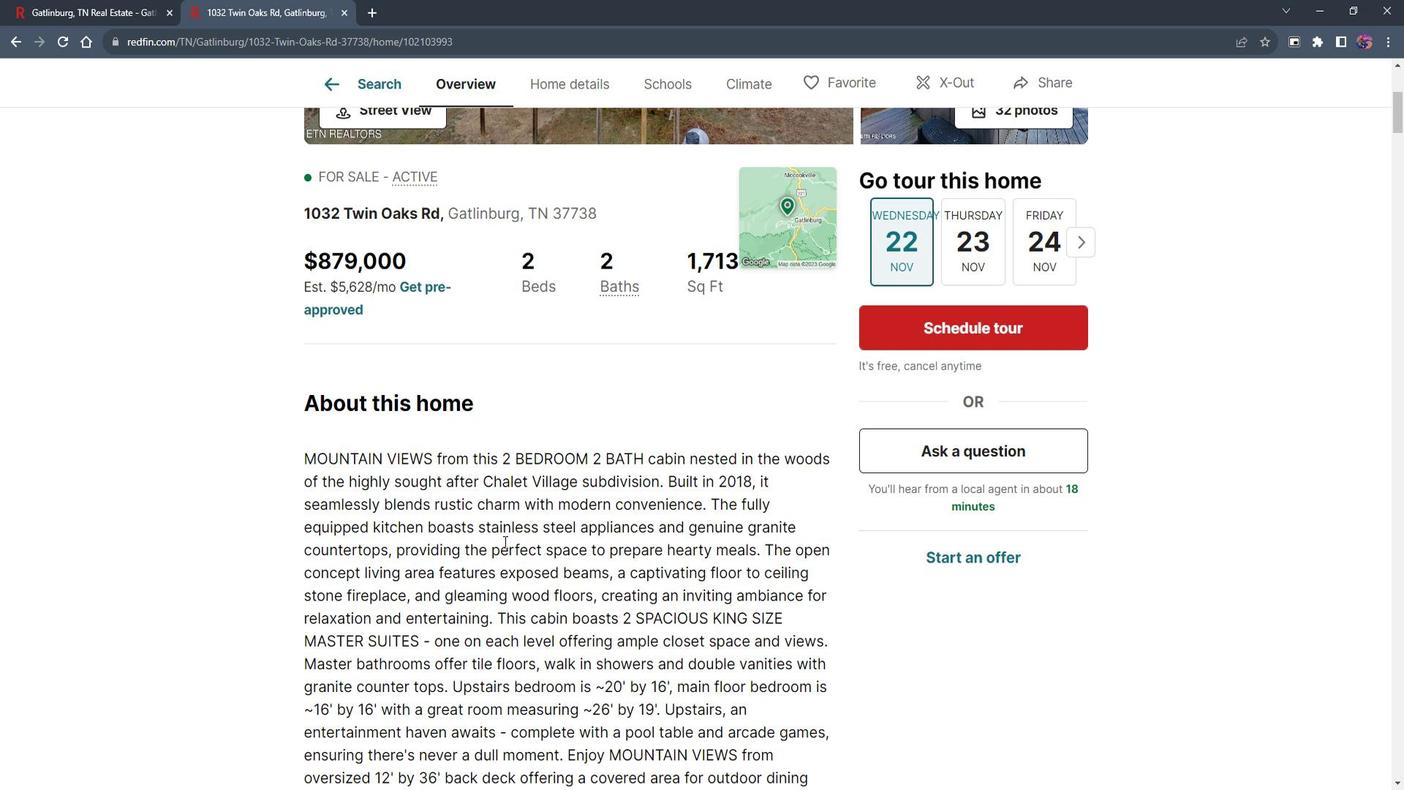 
Action: Mouse moved to (517, 531)
Screenshot: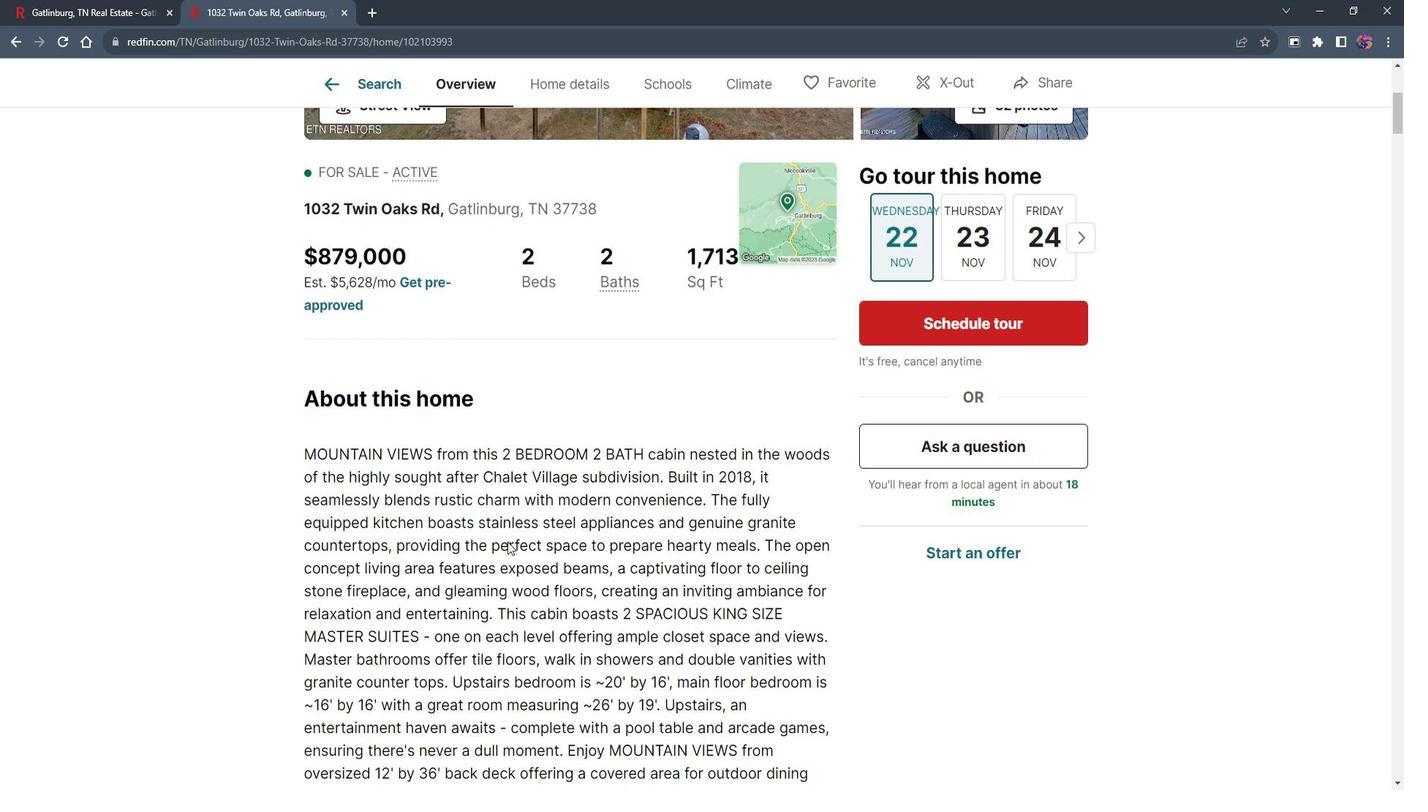 
Action: Mouse scrolled (517, 530) with delta (0, 0)
Screenshot: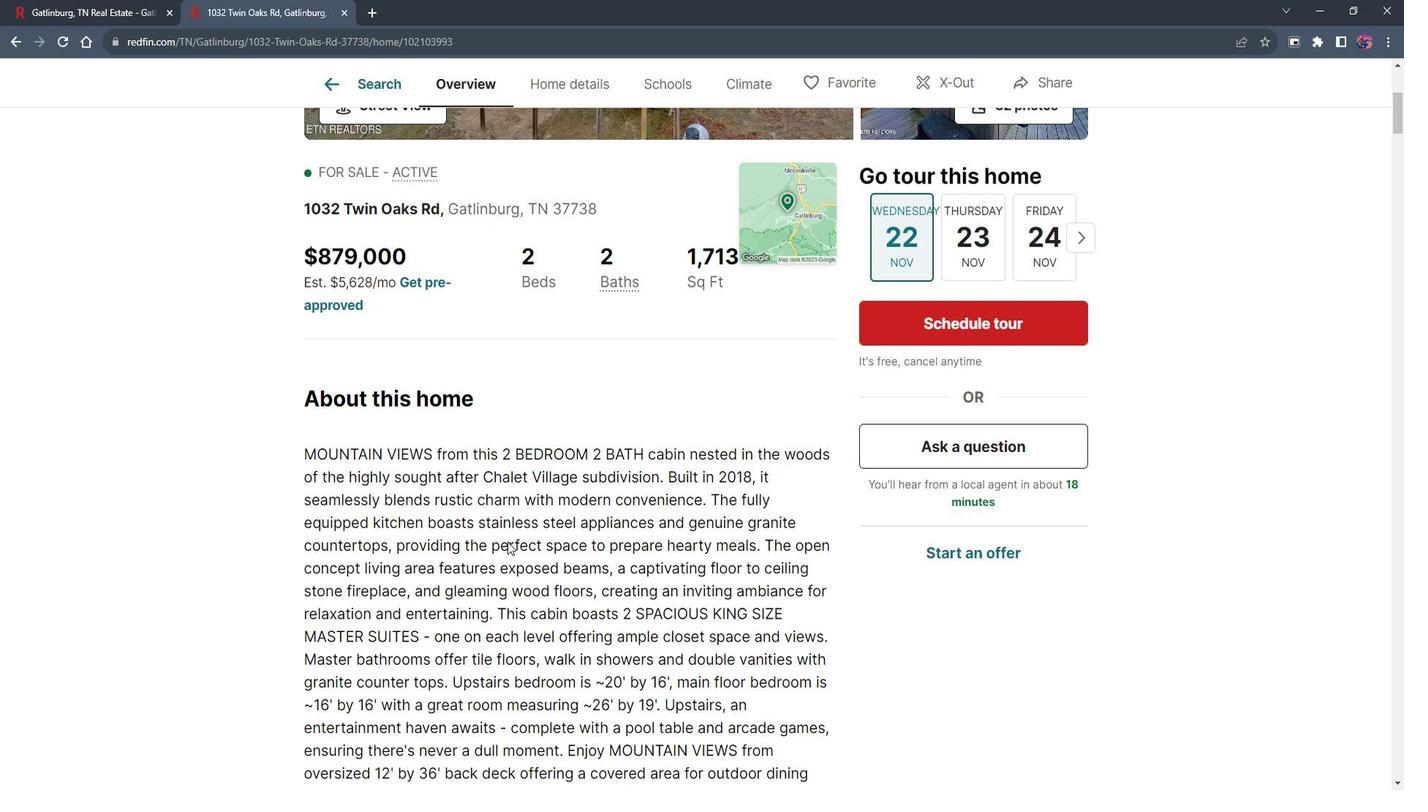 
Action: Mouse moved to (517, 531)
Screenshot: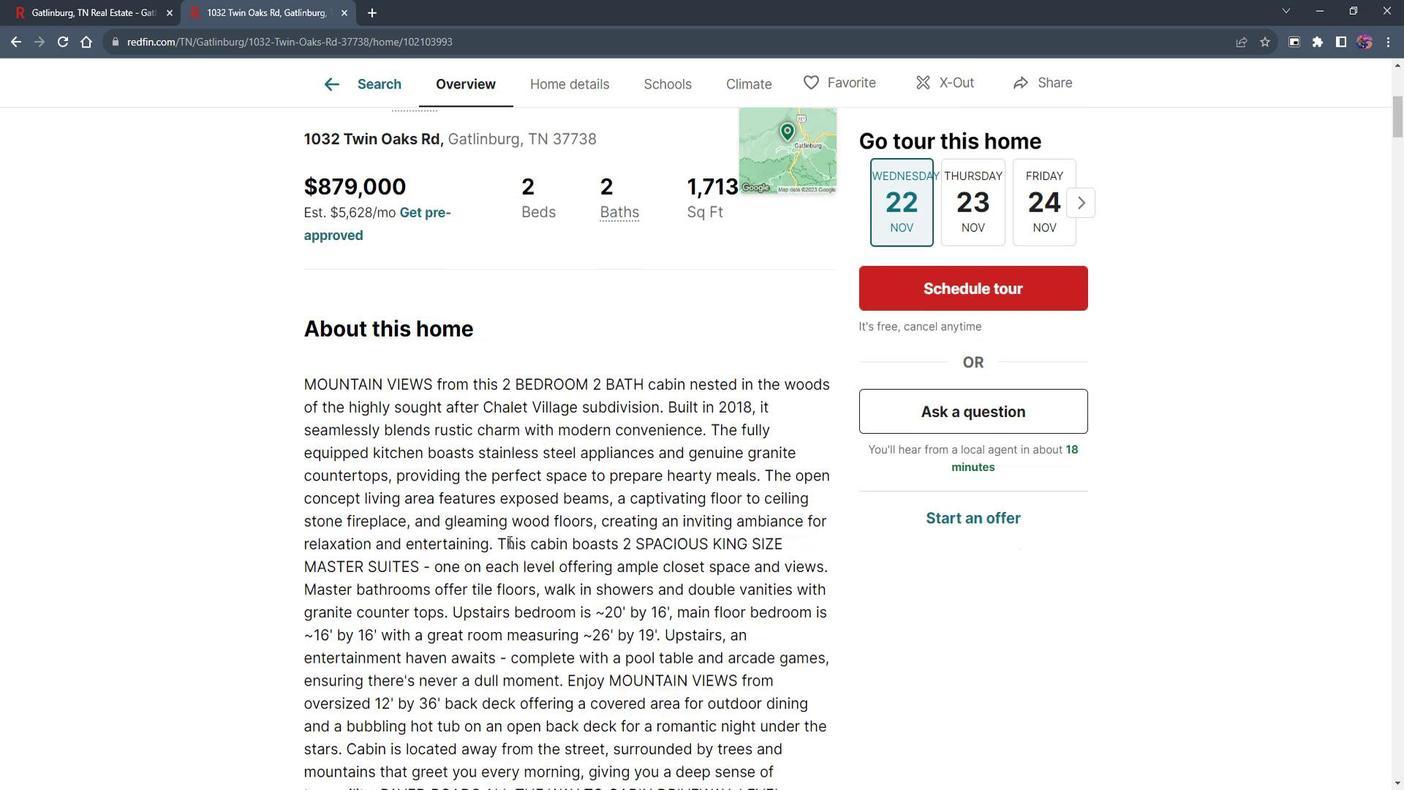 
Action: Mouse scrolled (517, 530) with delta (0, 0)
Screenshot: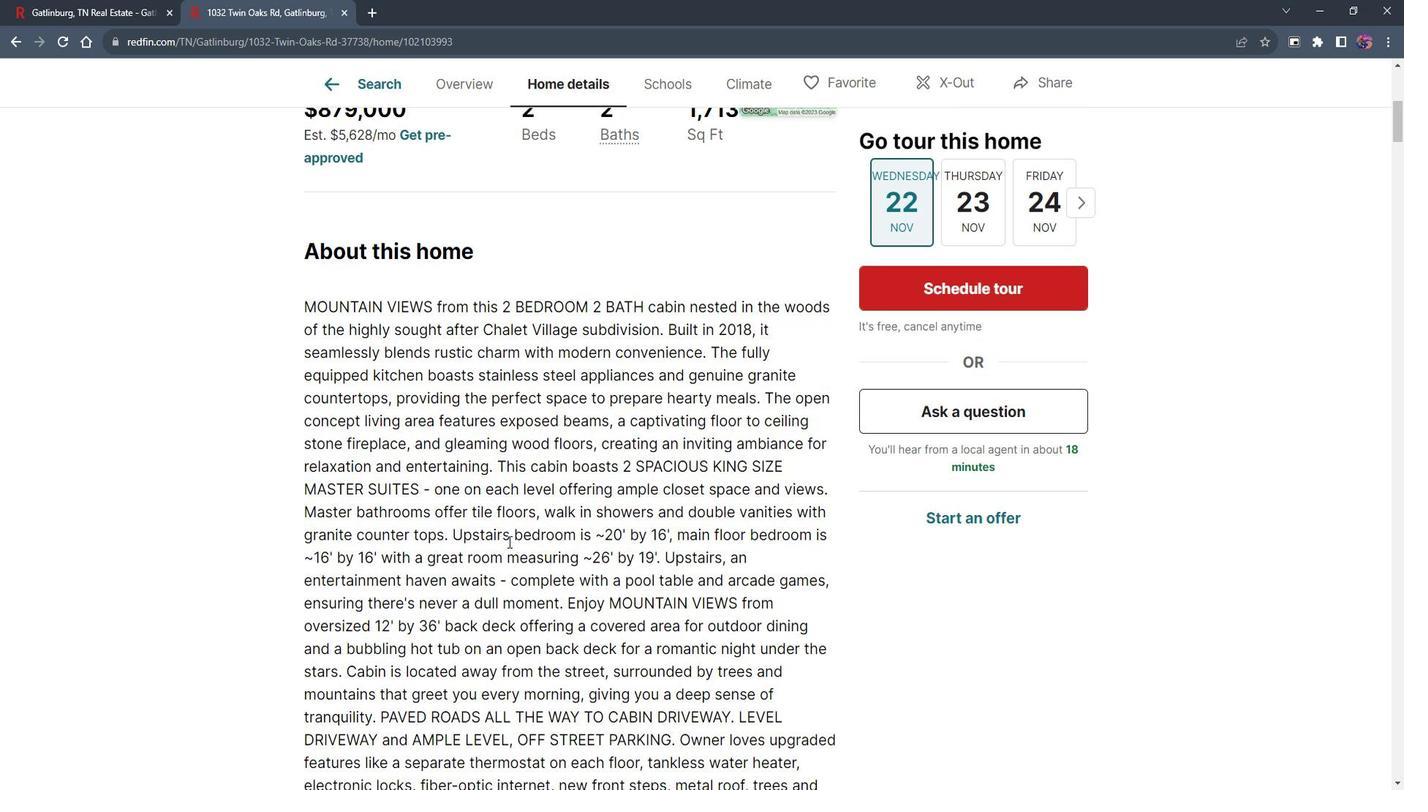
Action: Mouse scrolled (517, 530) with delta (0, 0)
Screenshot: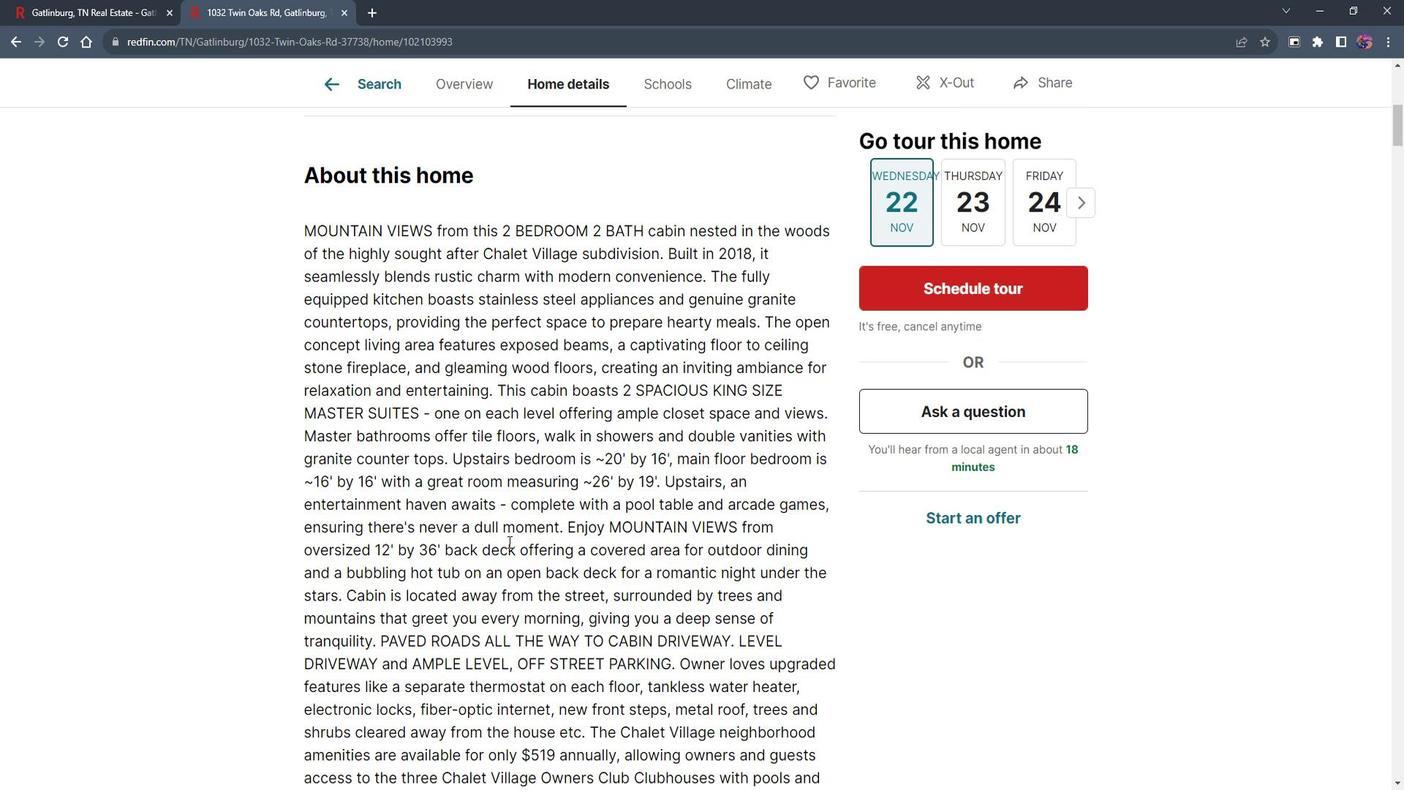 
Action: Mouse scrolled (517, 530) with delta (0, 0)
Screenshot: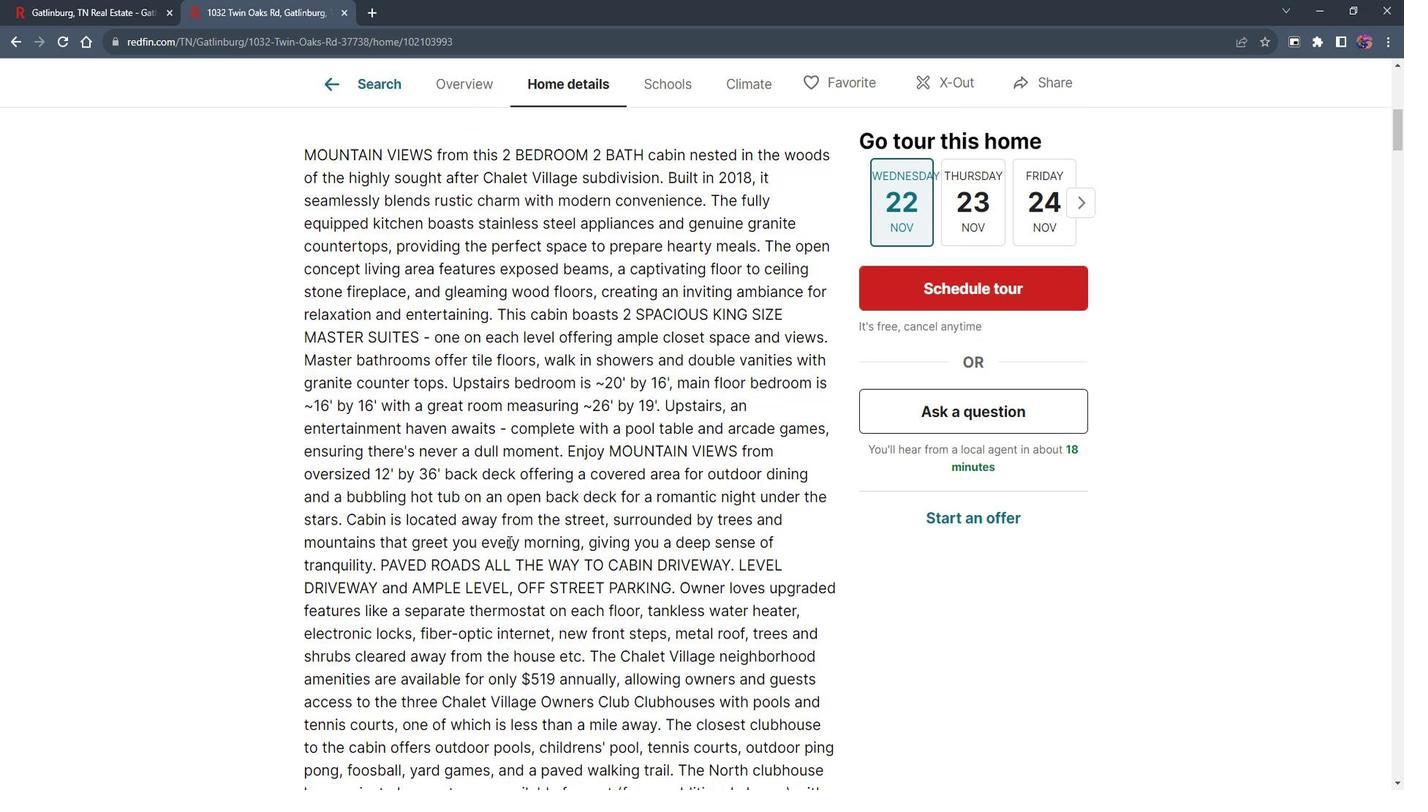 
Action: Mouse moved to (520, 530)
Screenshot: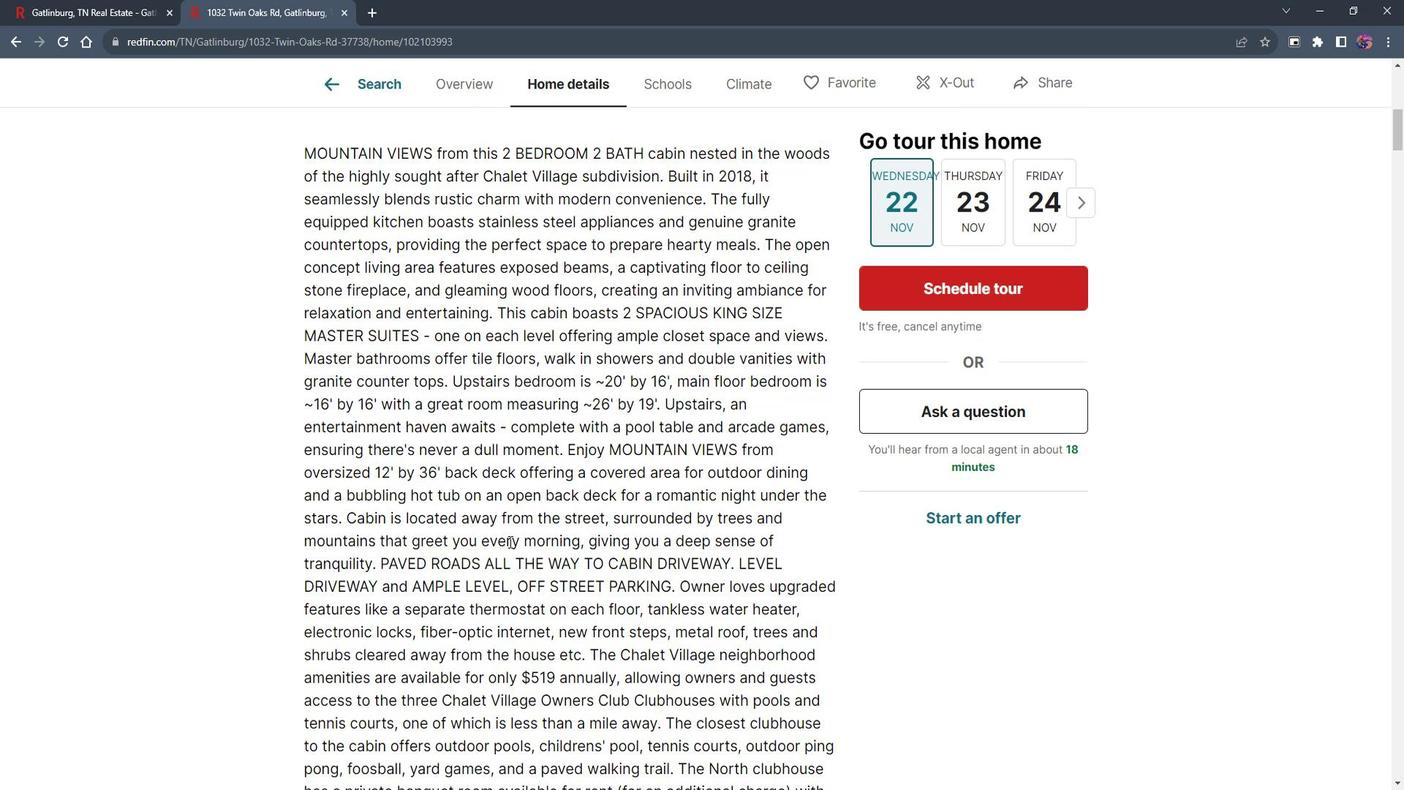 
Action: Mouse scrolled (520, 529) with delta (0, 0)
Screenshot: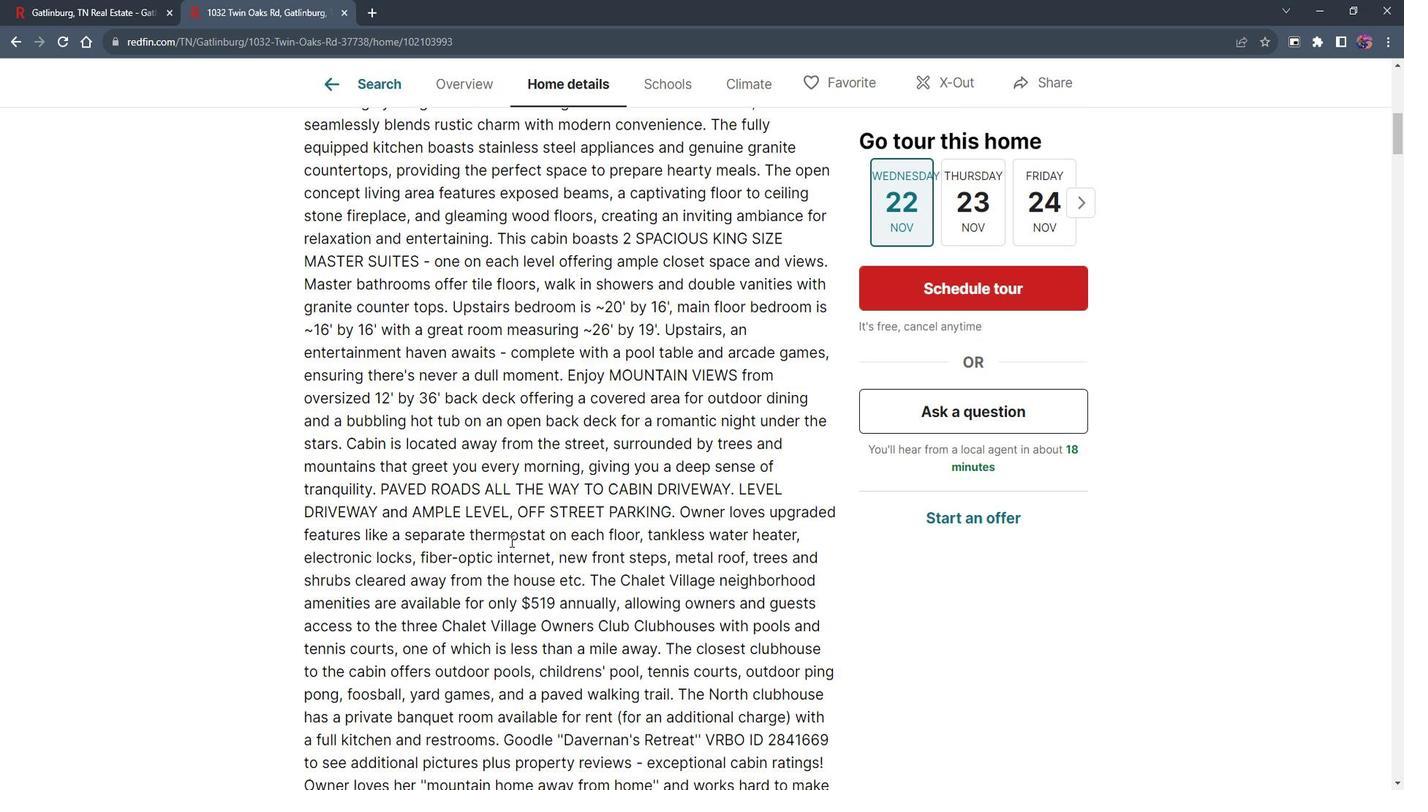 
Action: Mouse scrolled (520, 529) with delta (0, 0)
Screenshot: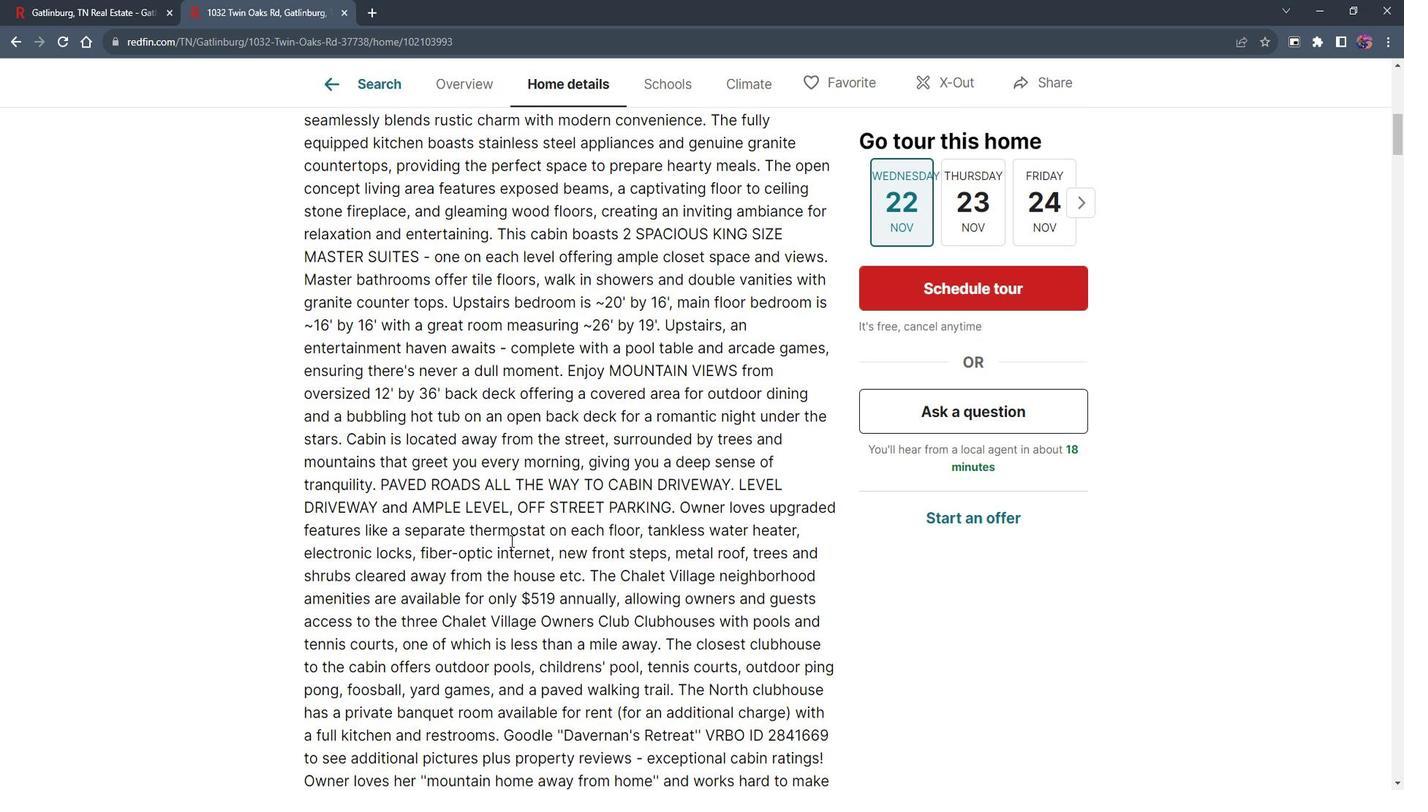 
Action: Mouse scrolled (520, 529) with delta (0, 0)
Screenshot: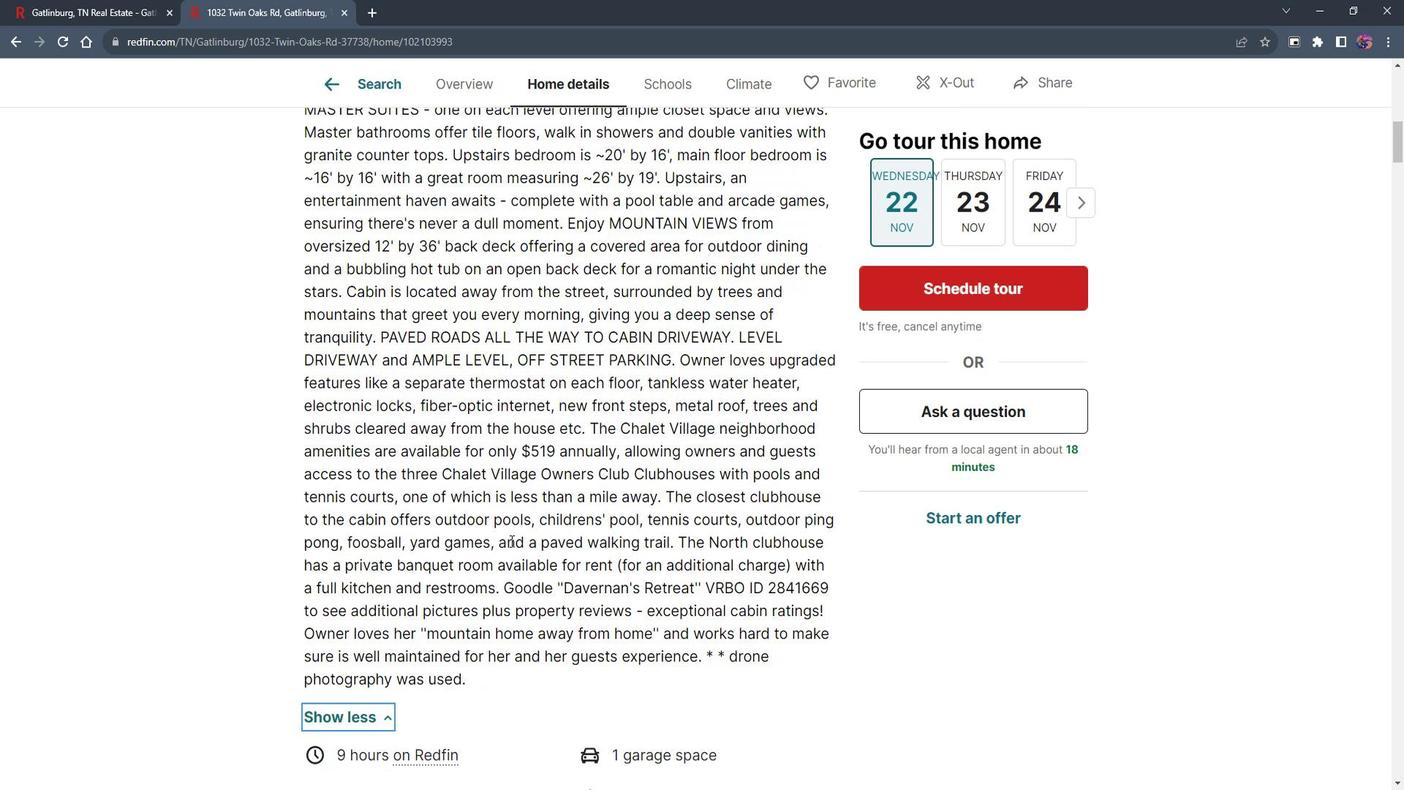 
Action: Mouse moved to (520, 529)
Screenshot: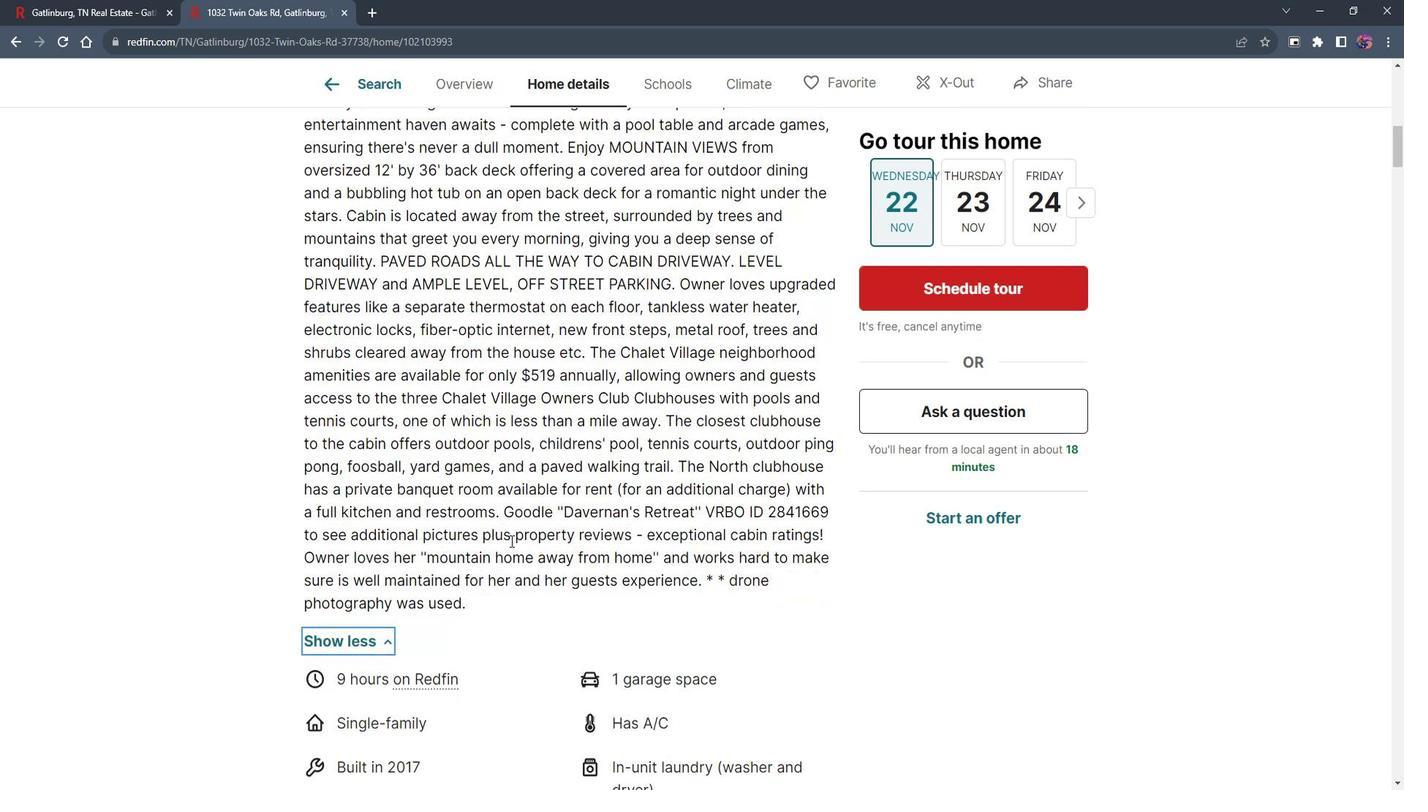 
Action: Mouse scrolled (520, 528) with delta (0, 0)
Screenshot: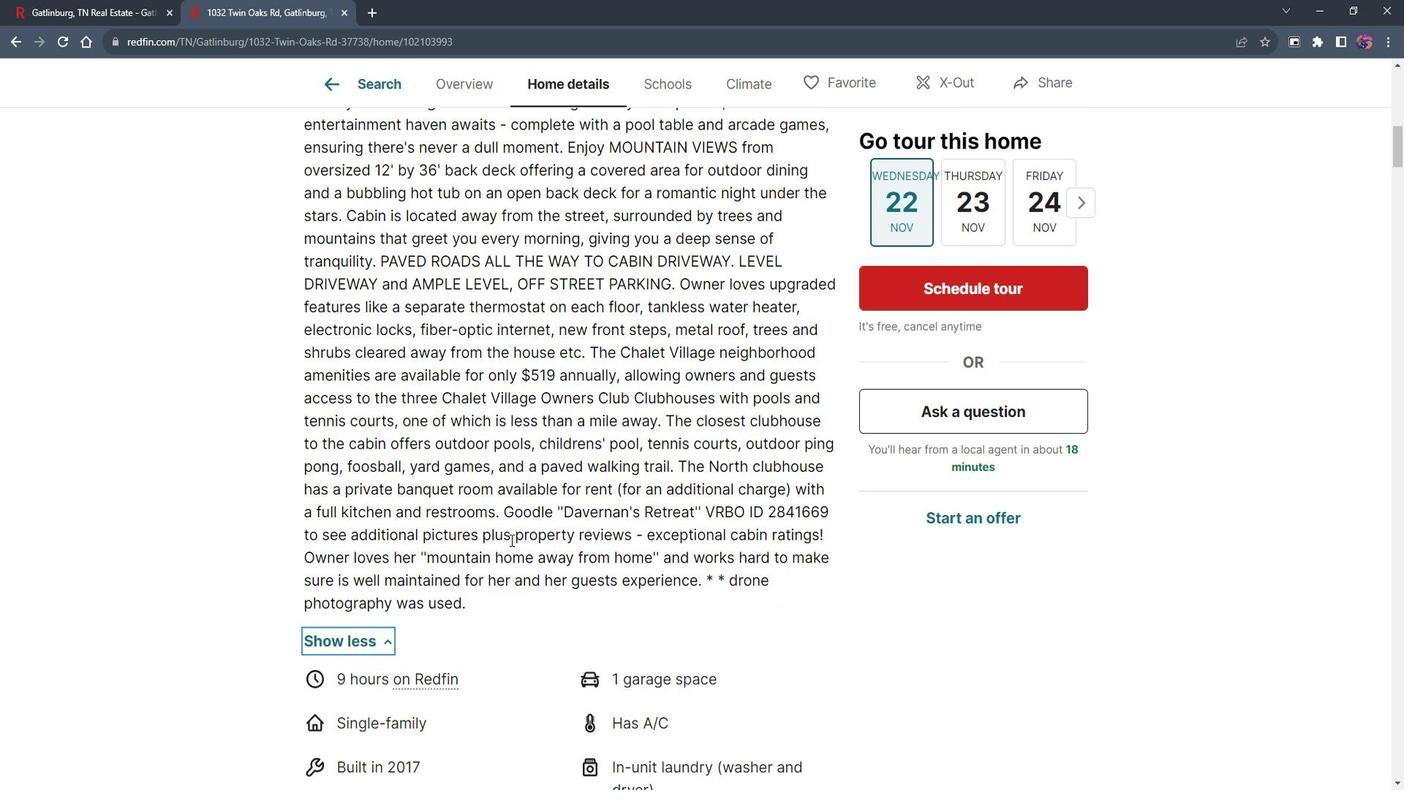 
Action: Mouse scrolled (520, 528) with delta (0, 0)
Screenshot: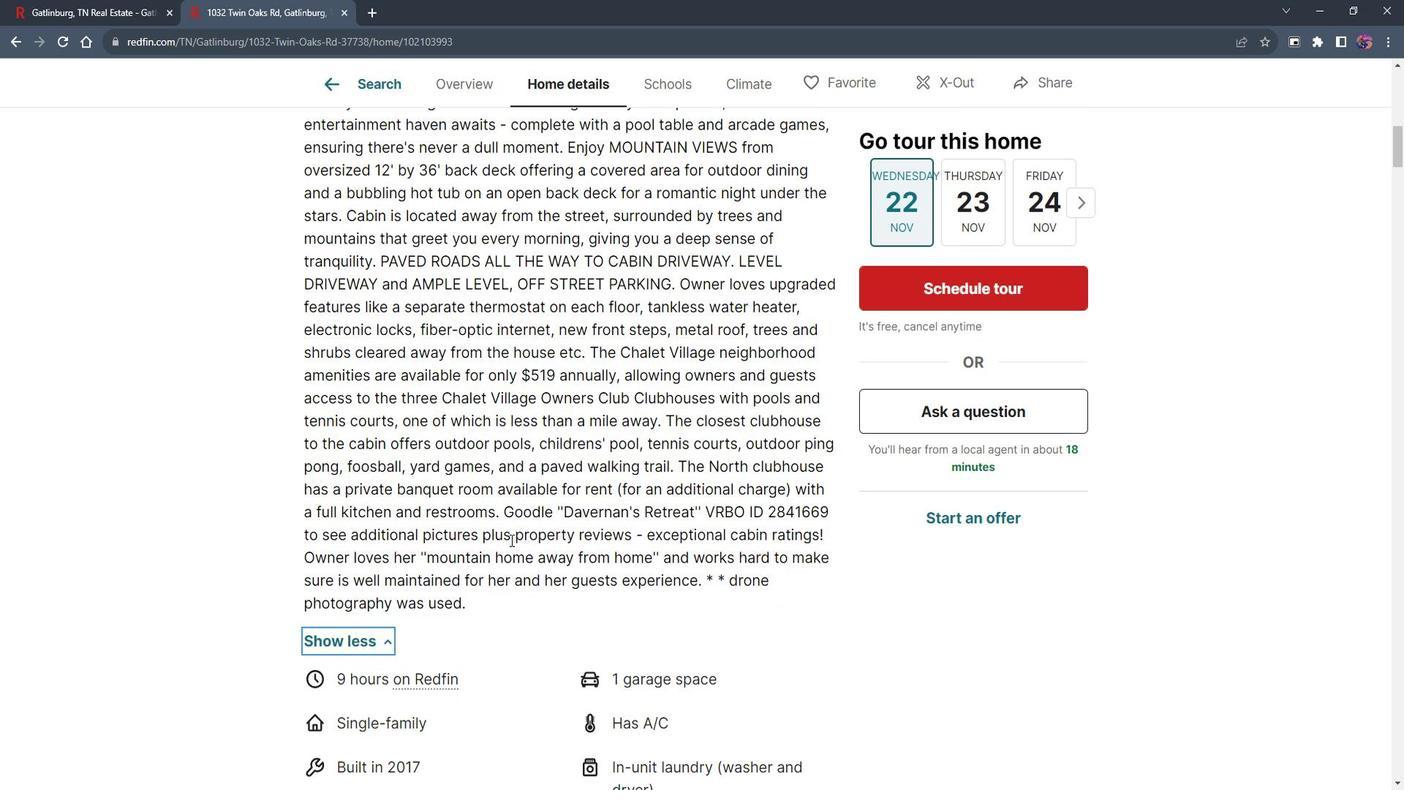 
Action: Mouse scrolled (520, 528) with delta (0, 0)
Screenshot: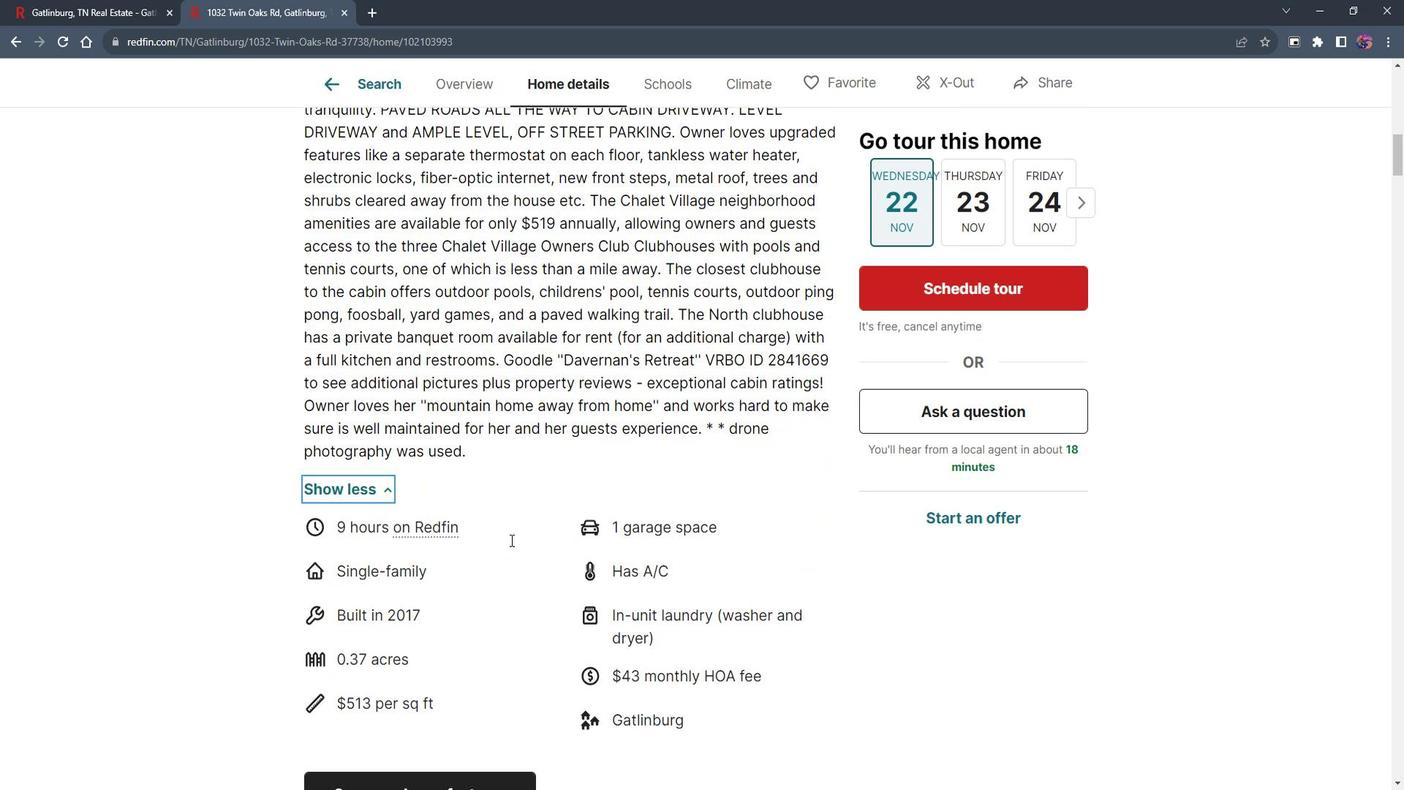 
Action: Mouse scrolled (520, 528) with delta (0, 0)
Screenshot: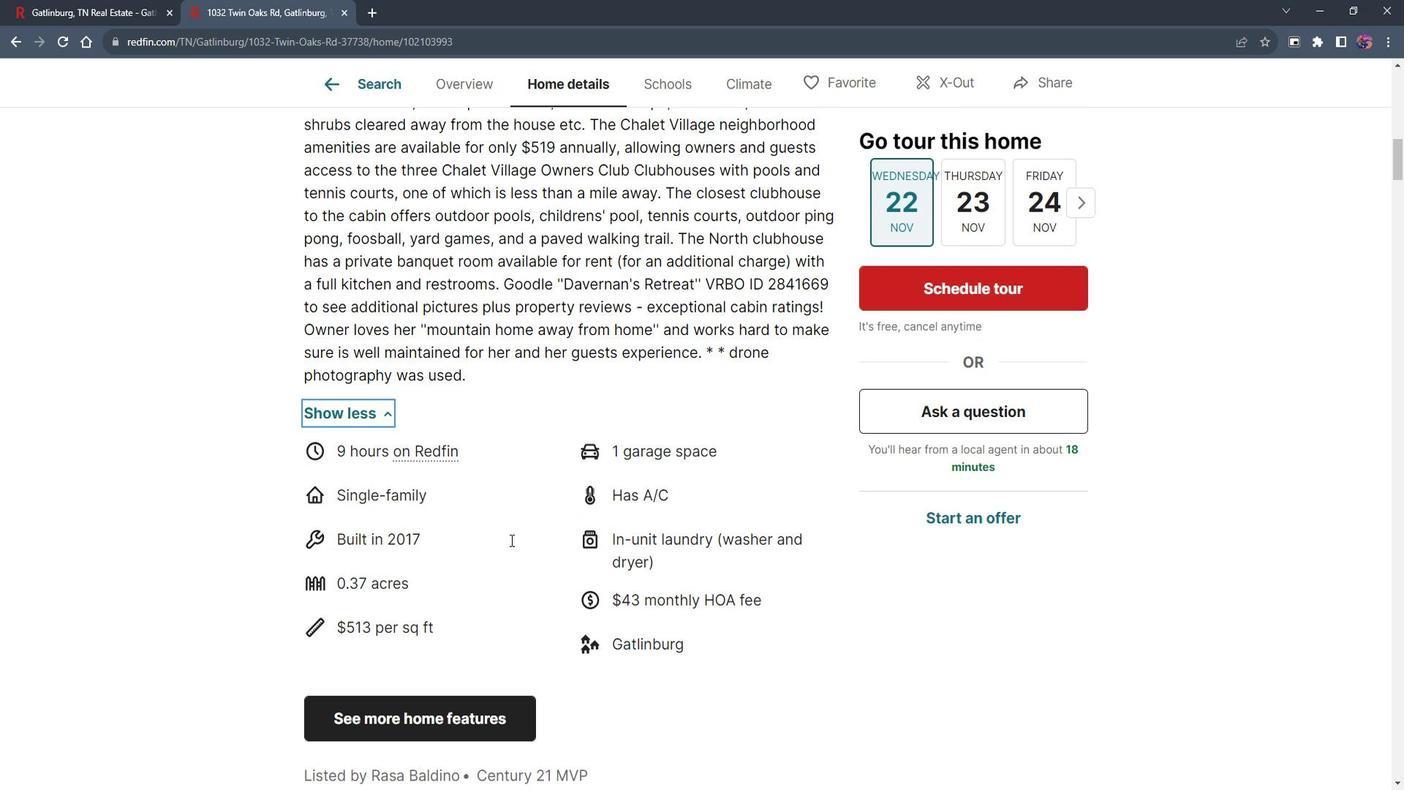 
Action: Mouse scrolled (520, 528) with delta (0, 0)
Screenshot: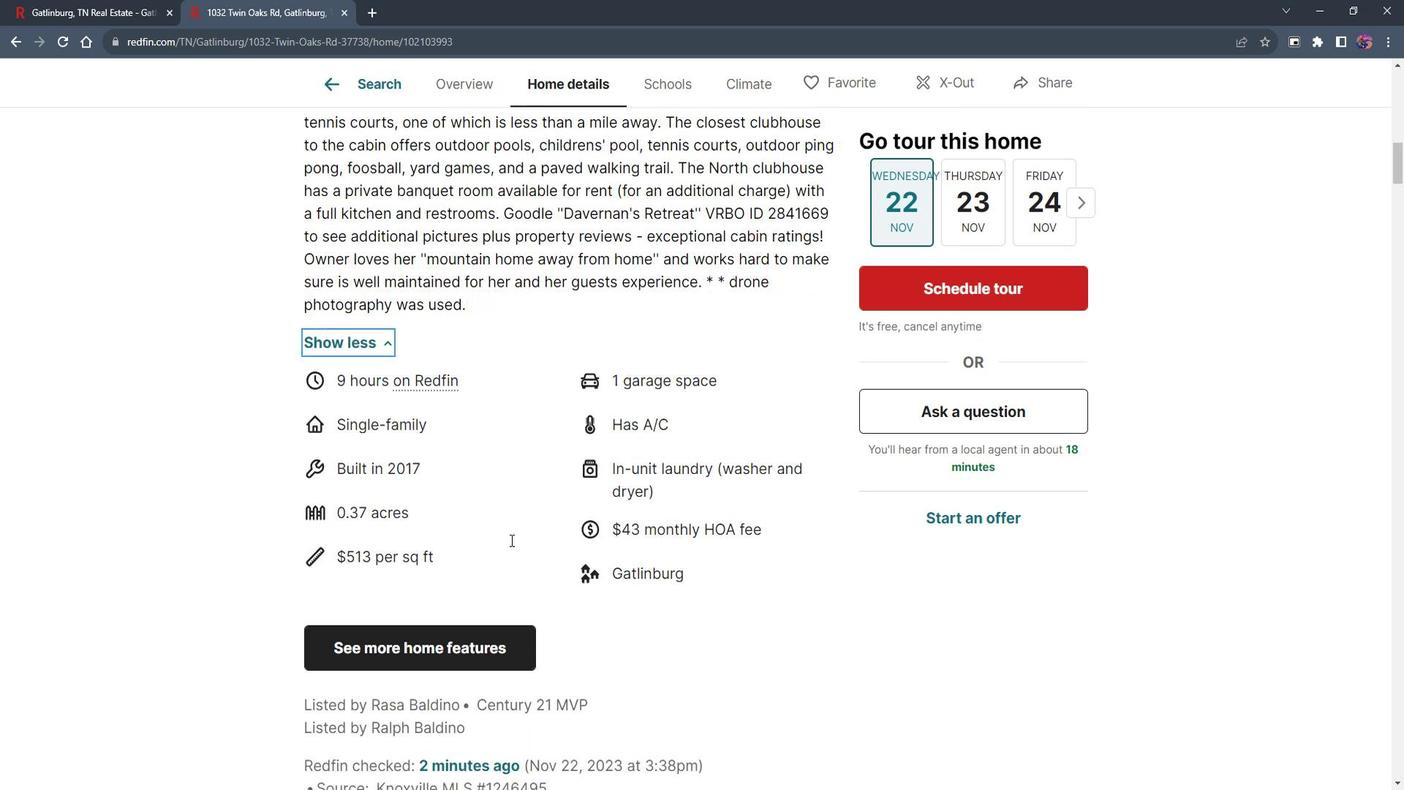 
Action: Mouse moved to (438, 548)
Screenshot: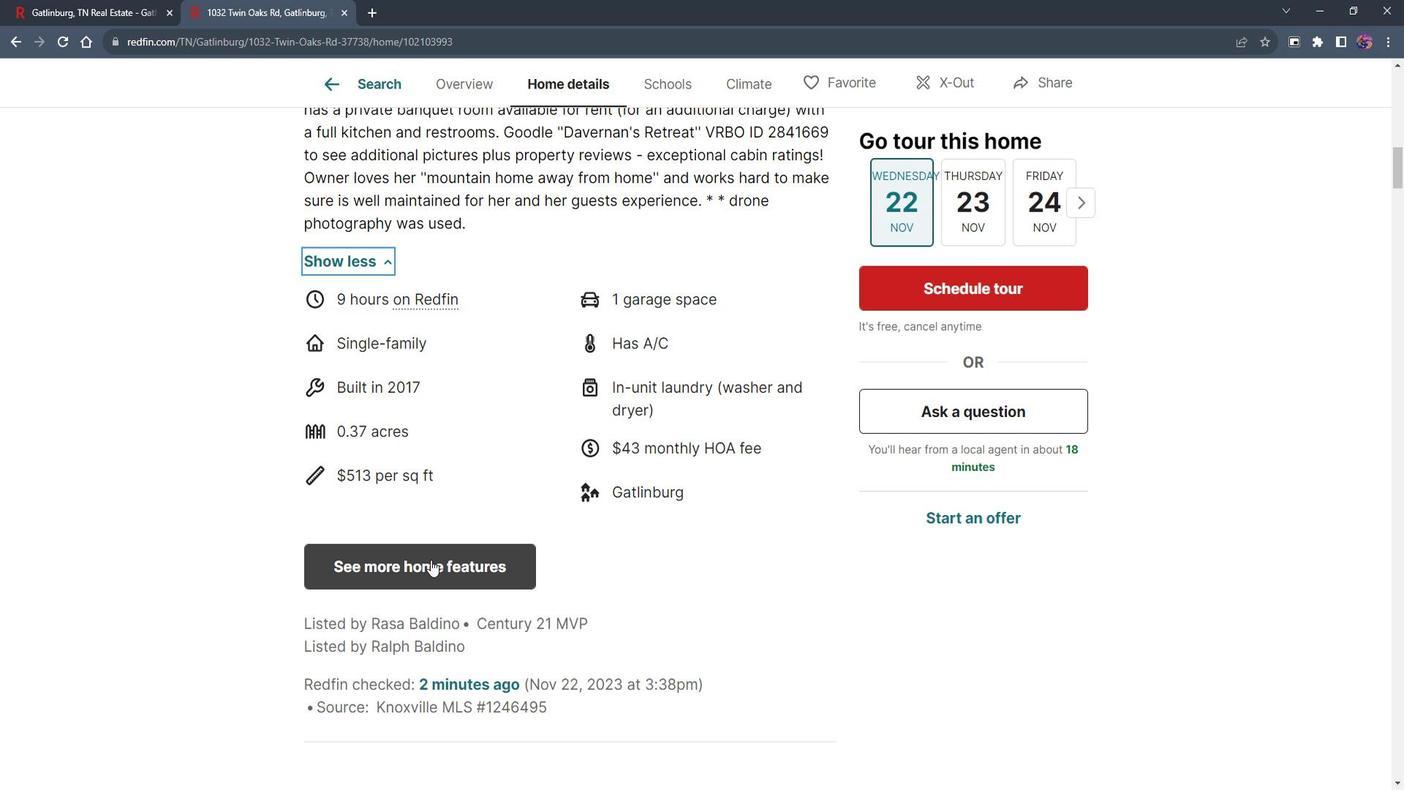 
Action: Mouse pressed left at (438, 548)
Screenshot: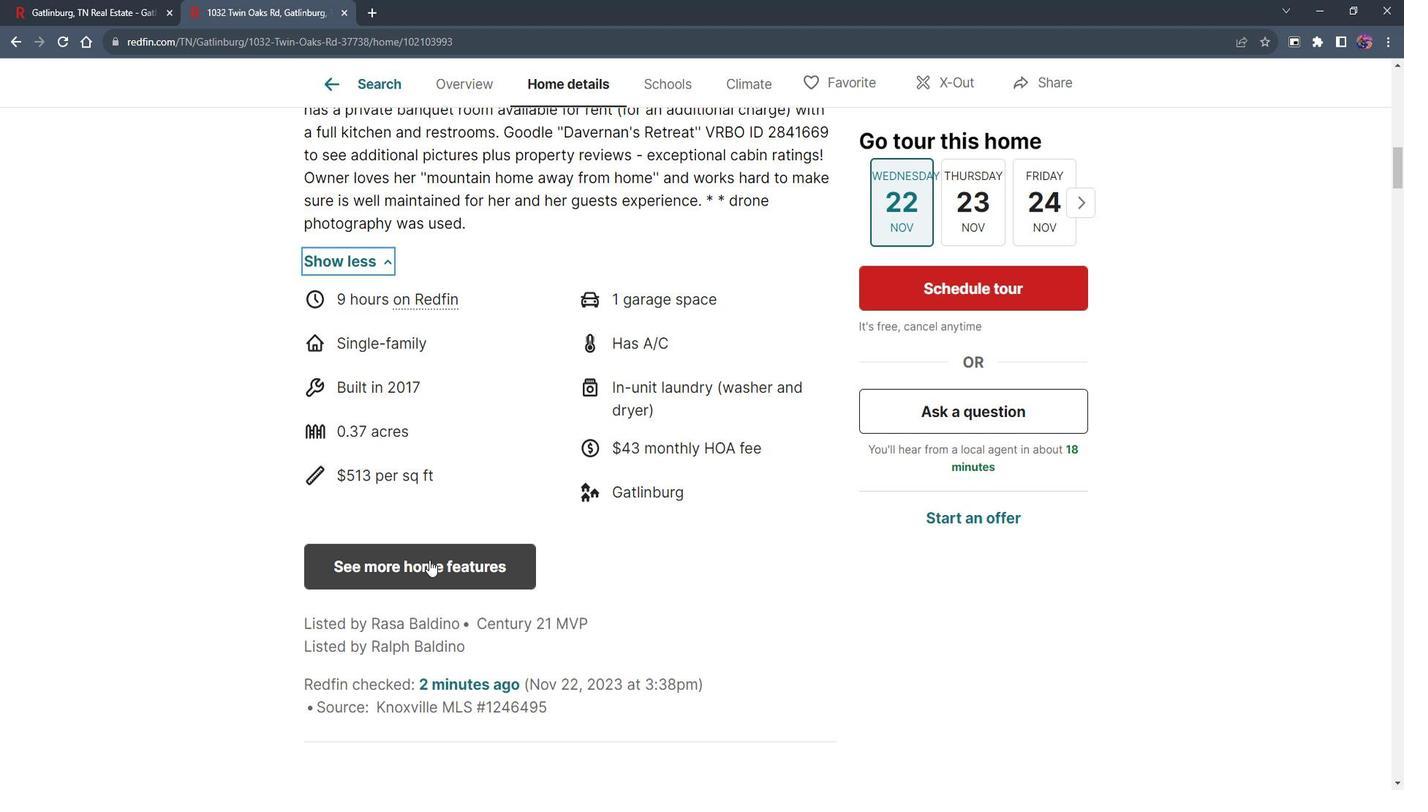 
Action: Mouse moved to (610, 506)
Screenshot: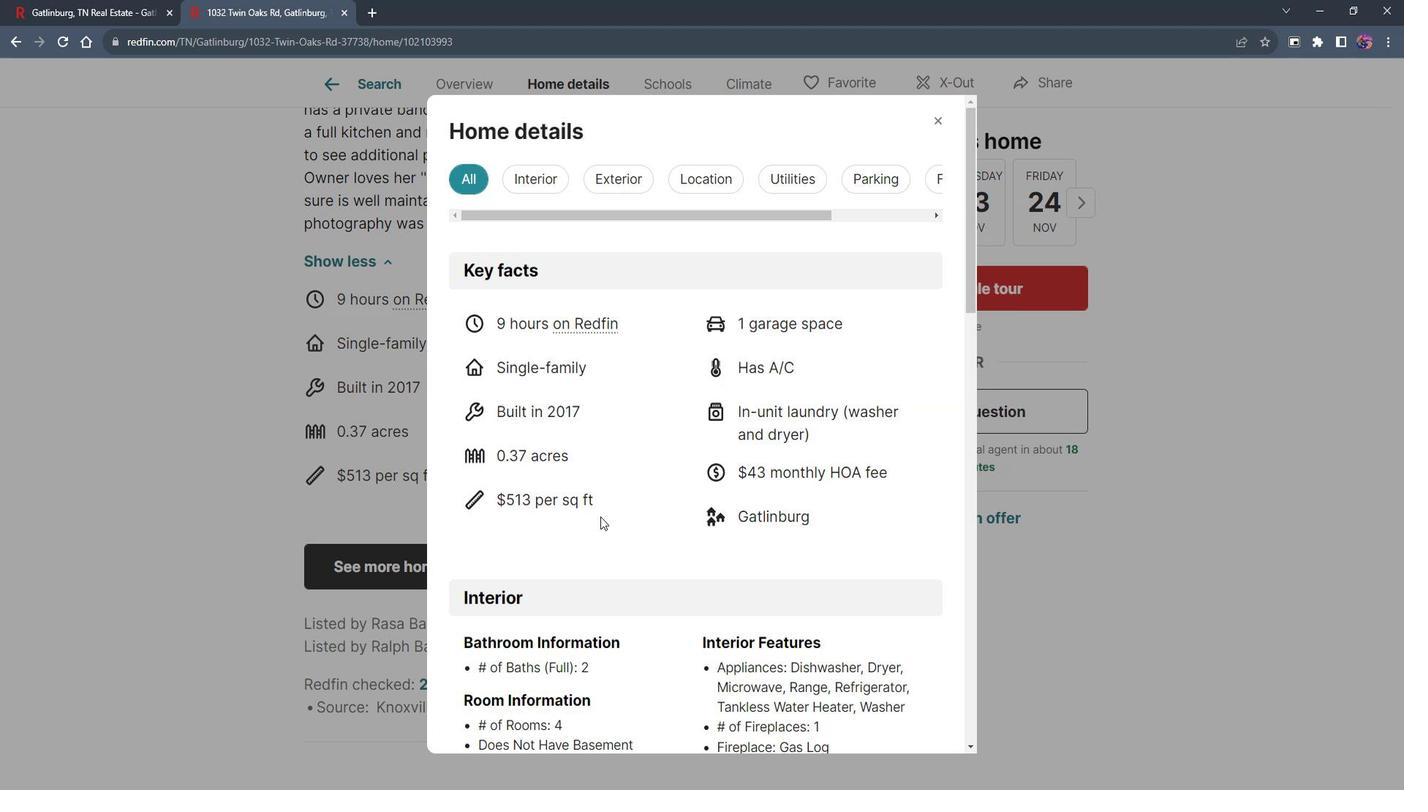
Action: Mouse scrolled (610, 506) with delta (0, 0)
Screenshot: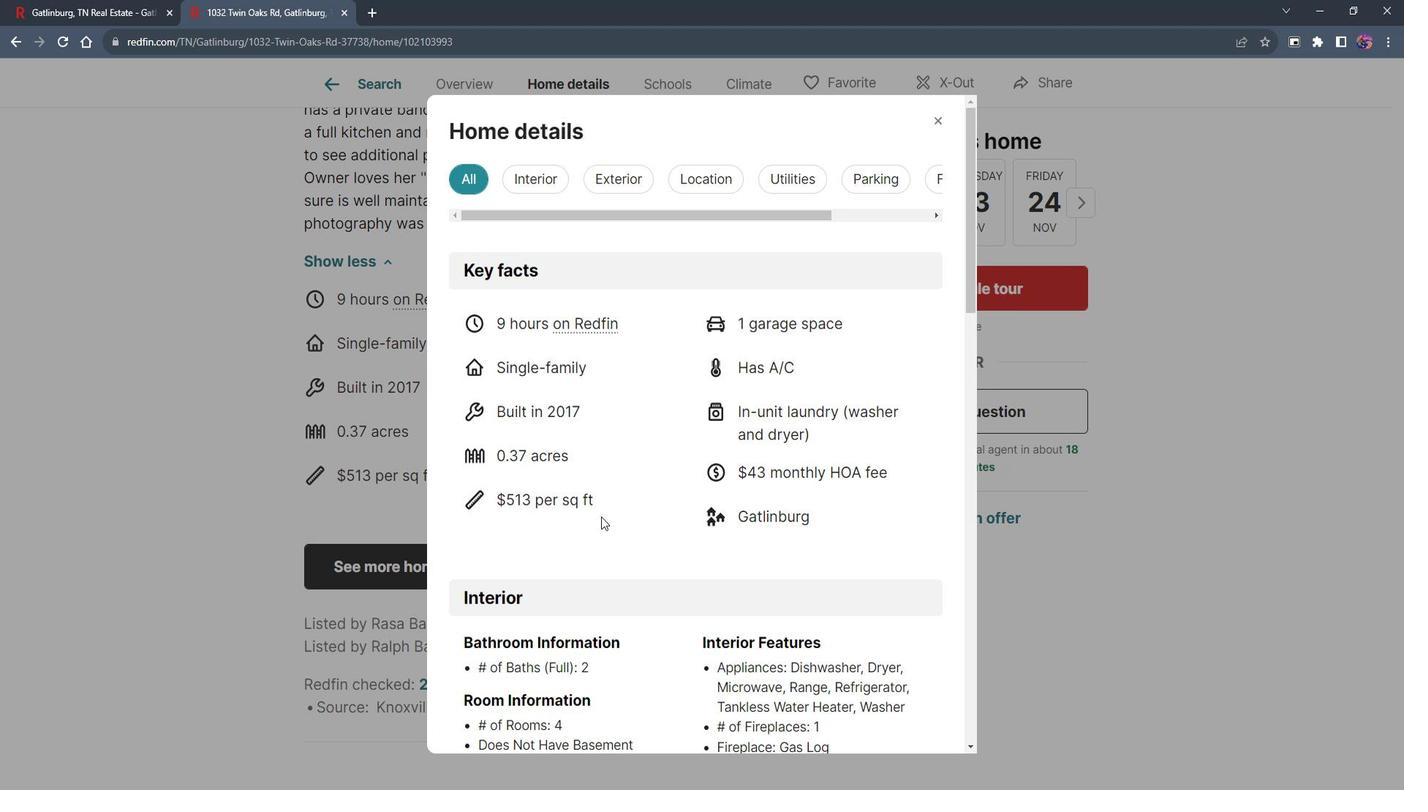 
Action: Mouse scrolled (610, 507) with delta (0, 0)
Screenshot: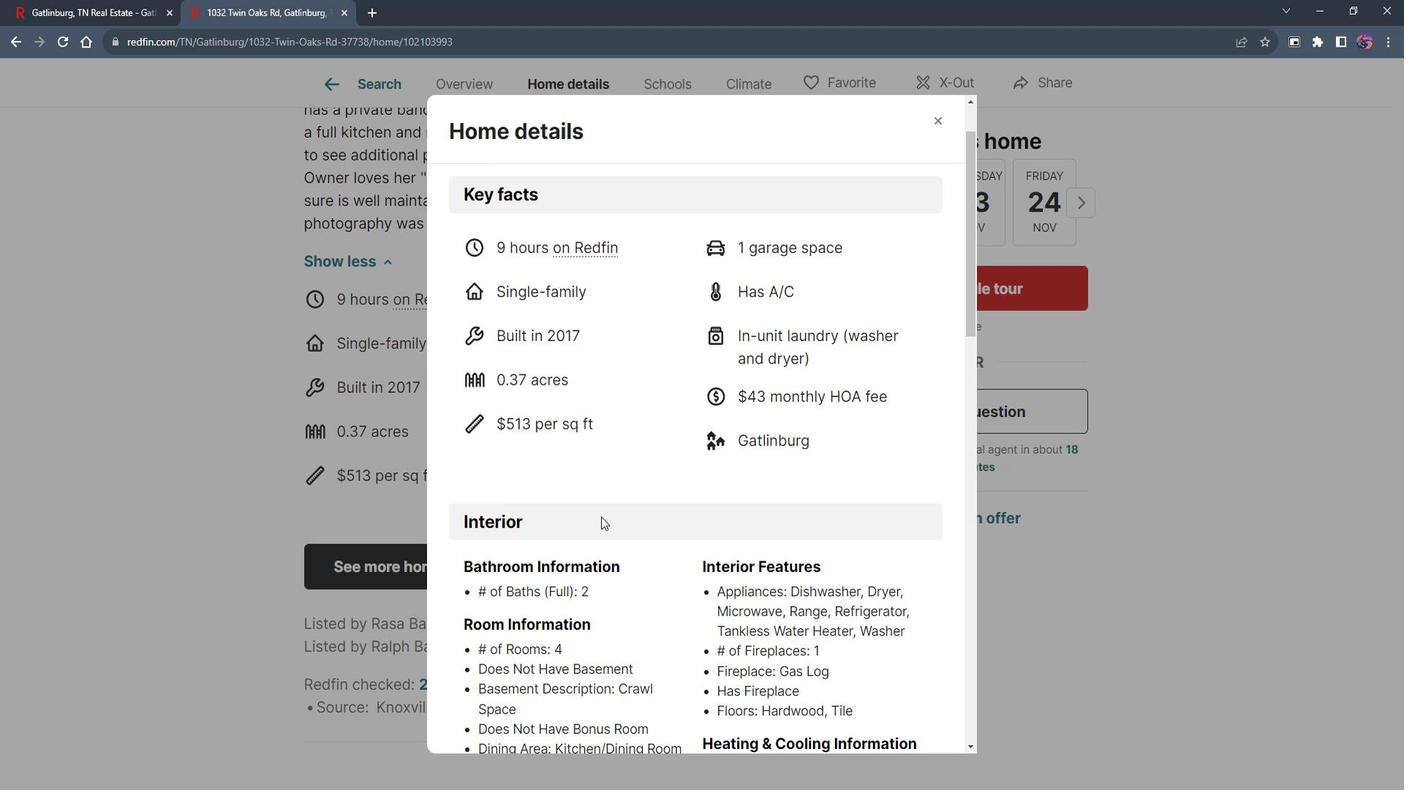 
Action: Mouse moved to (550, 176)
Screenshot: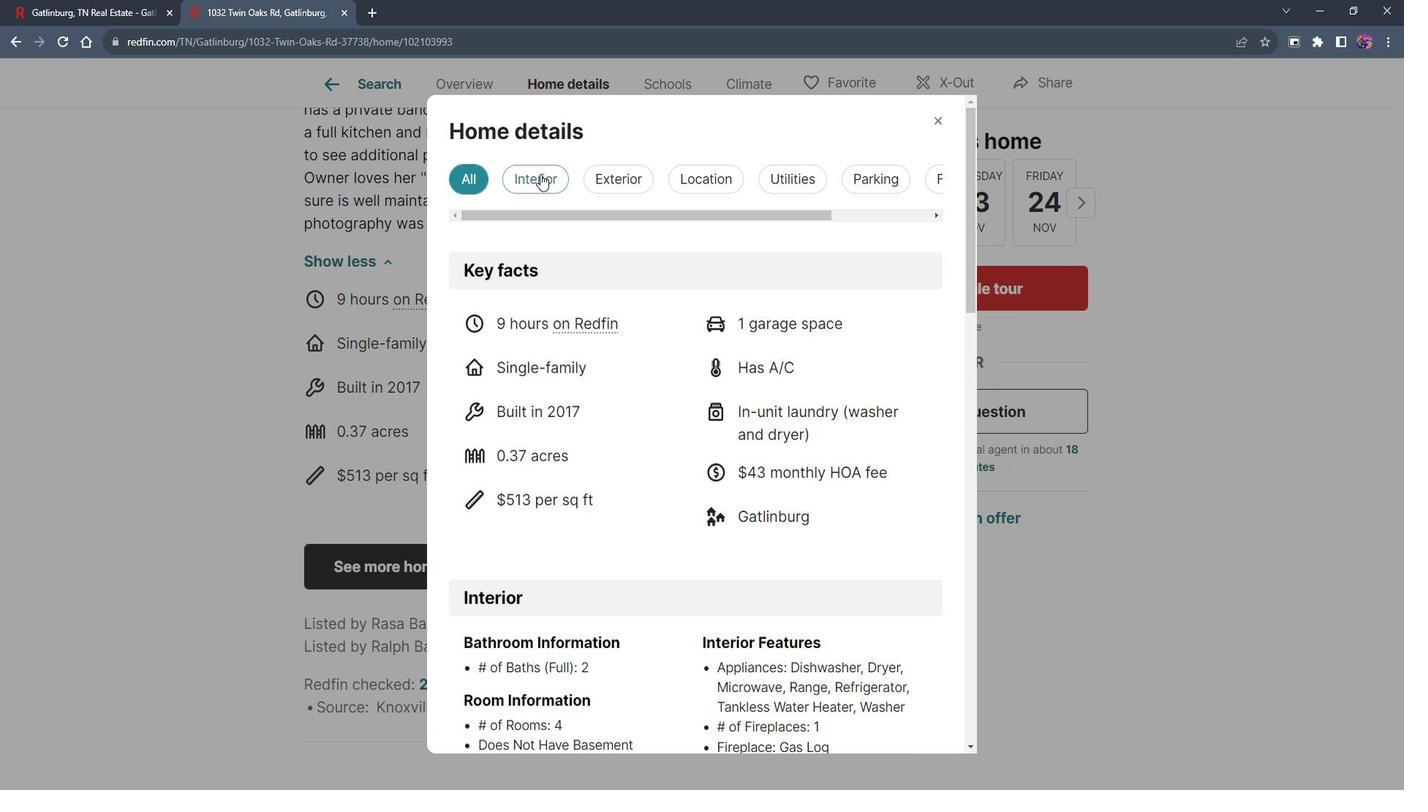 
Action: Mouse pressed left at (550, 176)
Screenshot: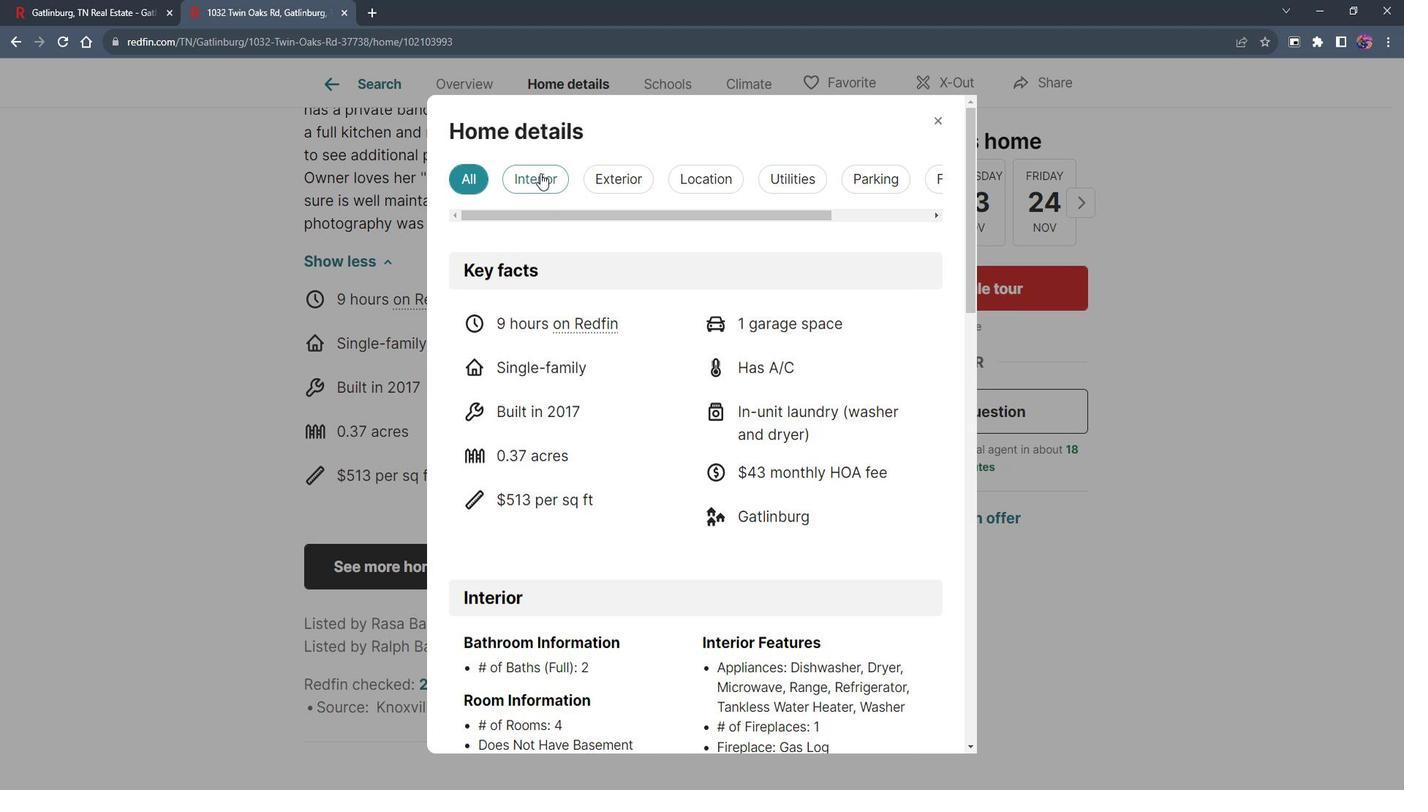 
Action: Mouse moved to (646, 380)
Screenshot: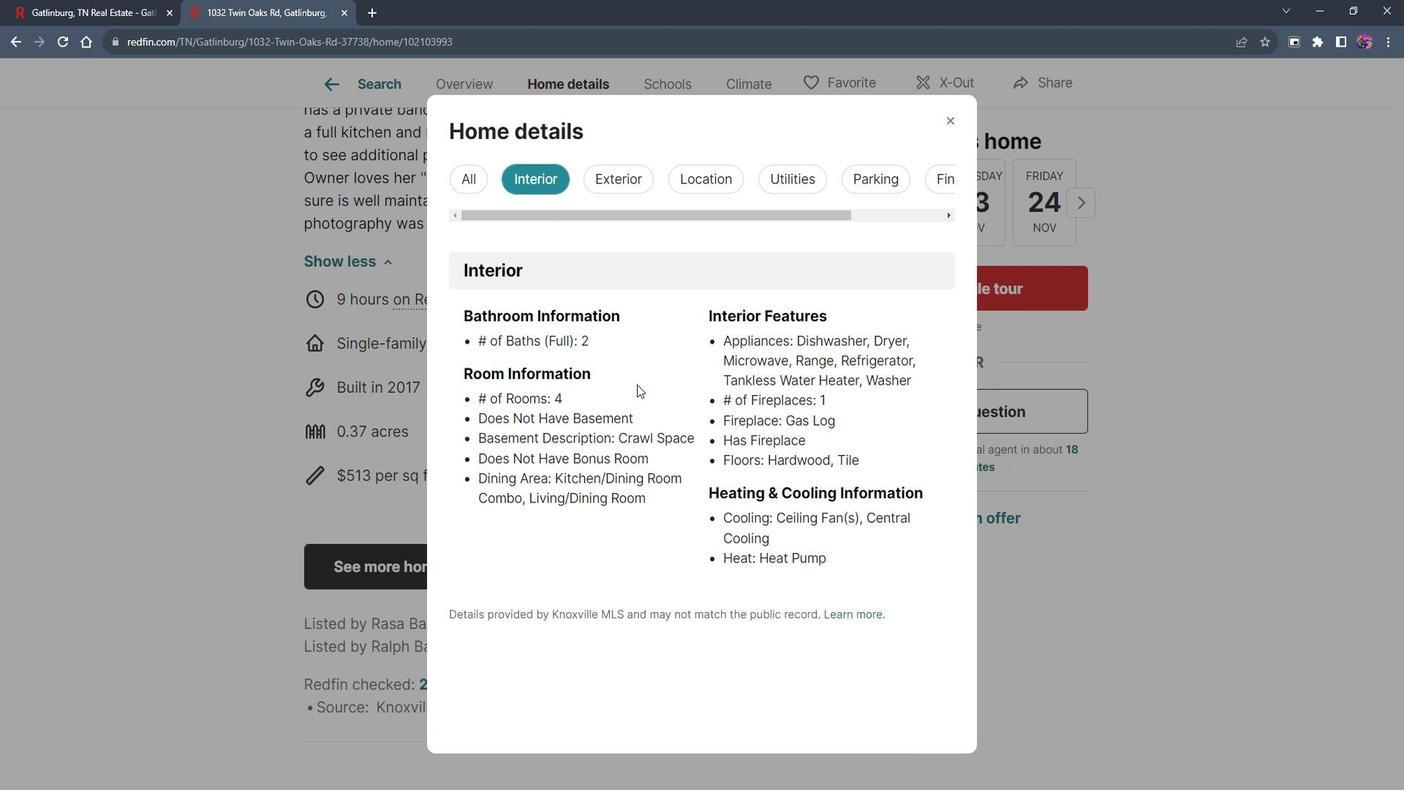 
Action: Mouse scrolled (646, 379) with delta (0, 0)
Screenshot: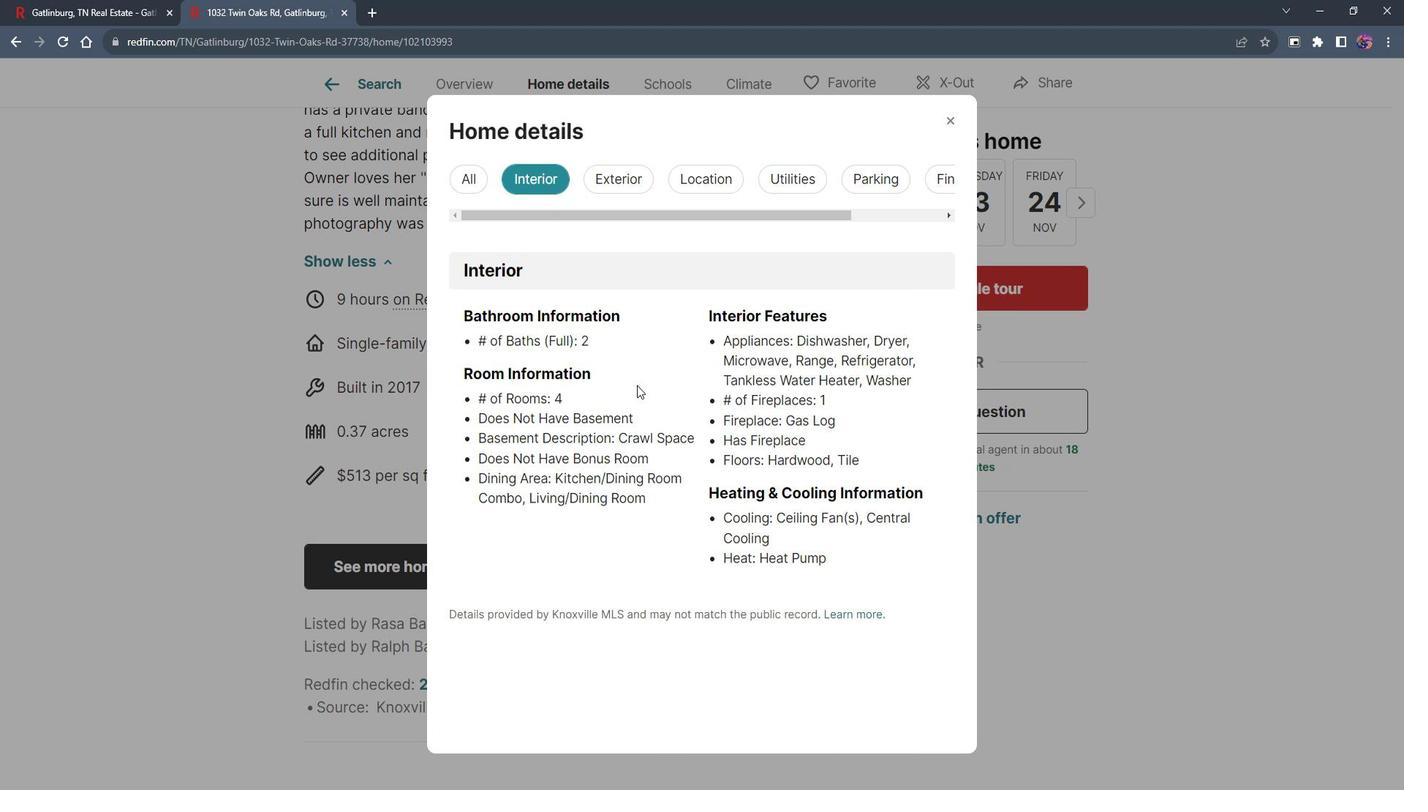 
Action: Mouse moved to (633, 176)
Screenshot: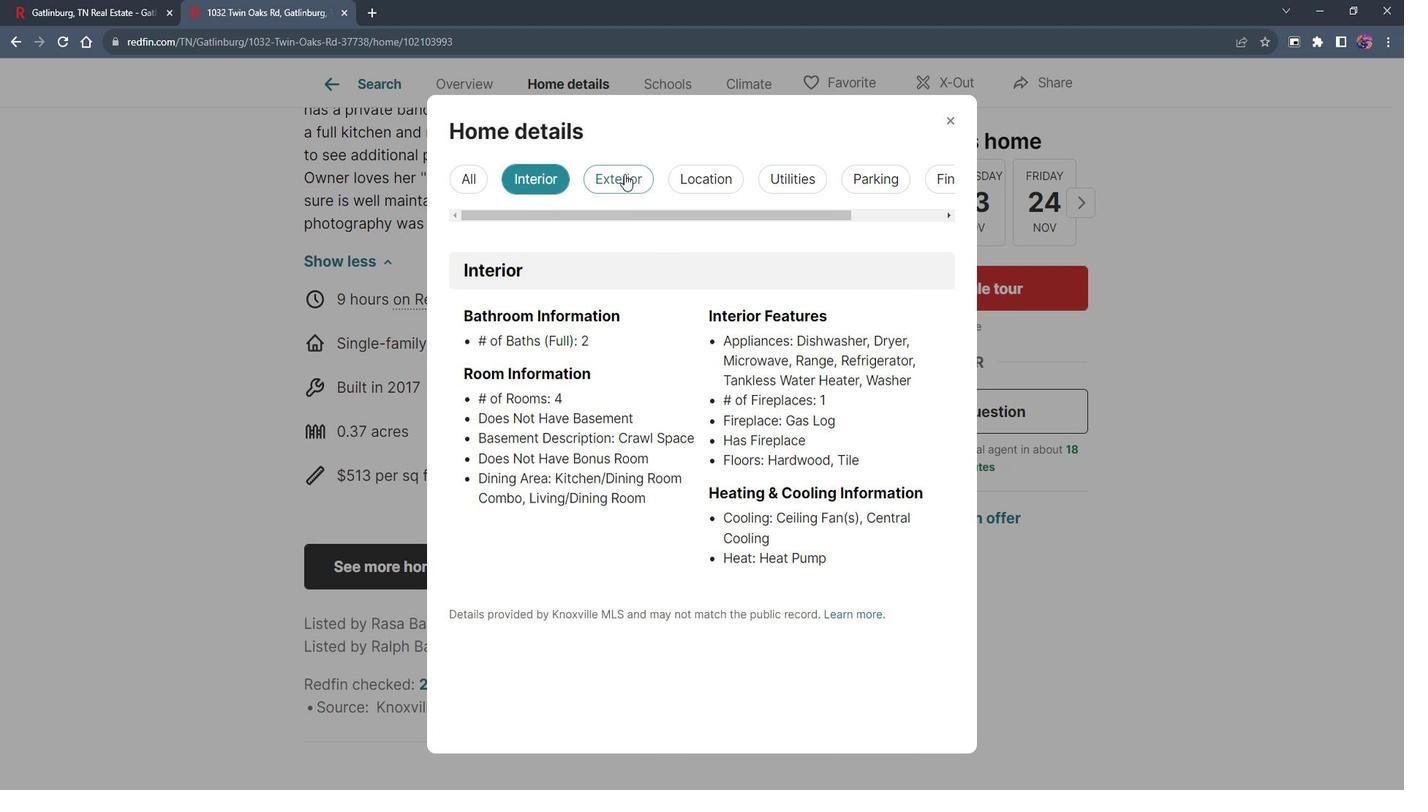 
Action: Mouse pressed left at (633, 176)
Screenshot: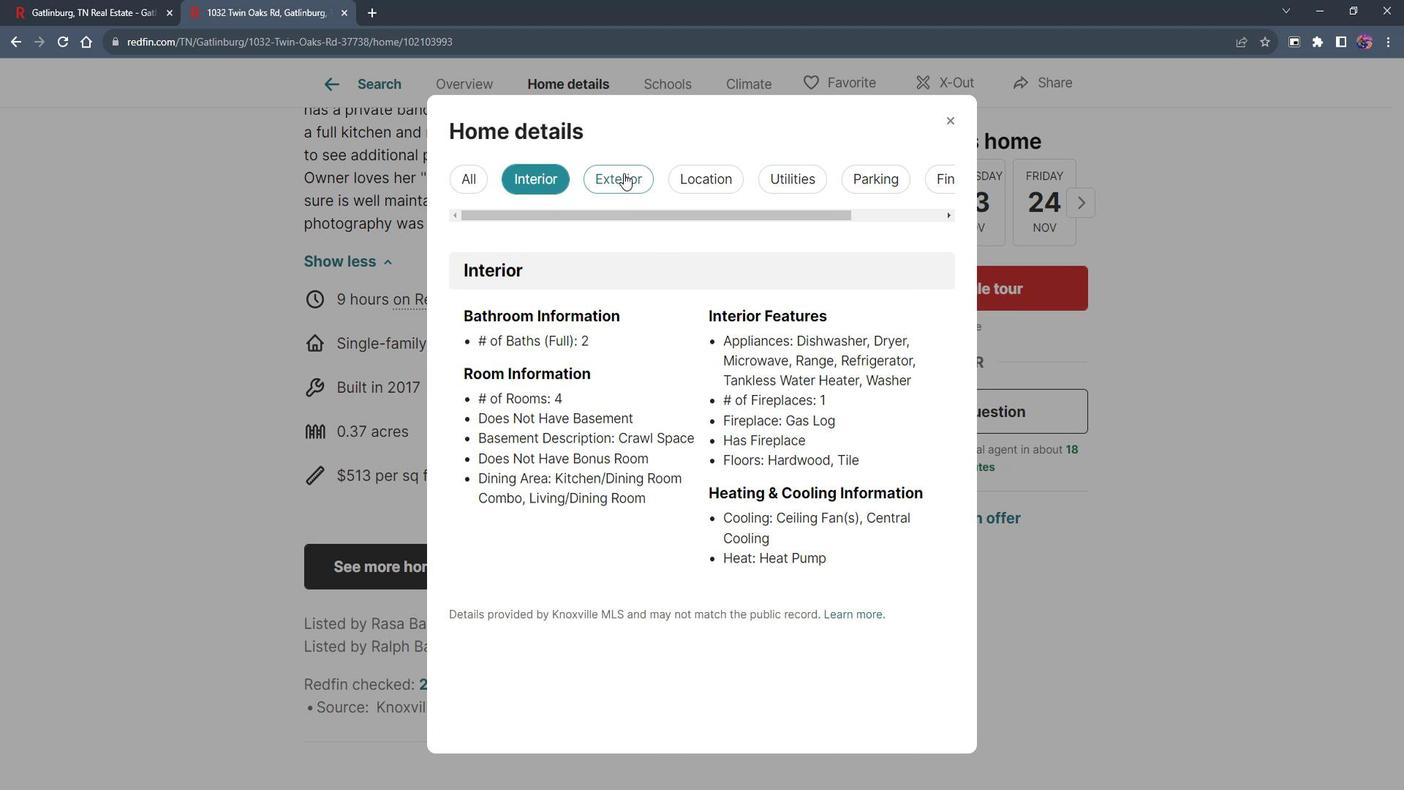 
Action: Mouse moved to (732, 175)
Screenshot: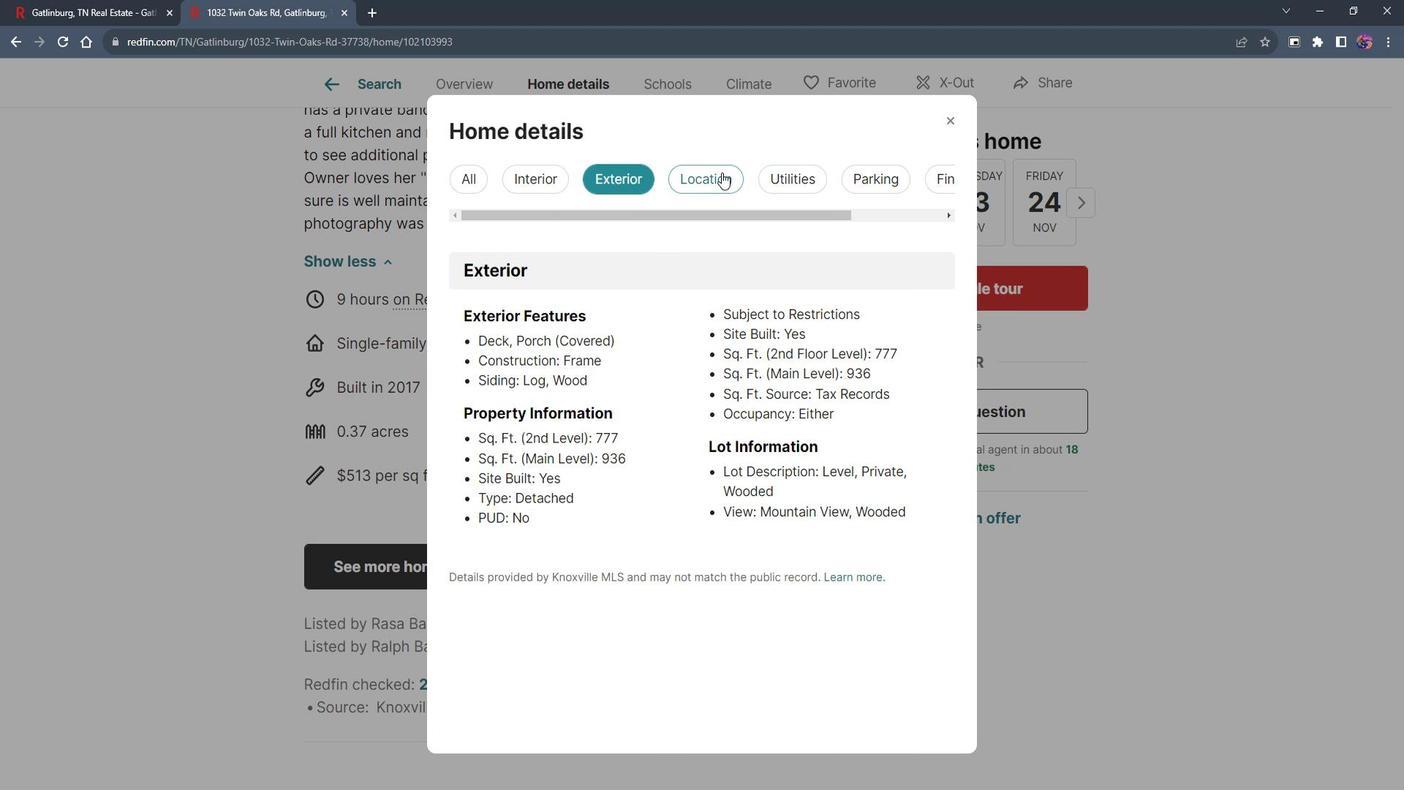 
Action: Mouse pressed left at (732, 175)
Screenshot: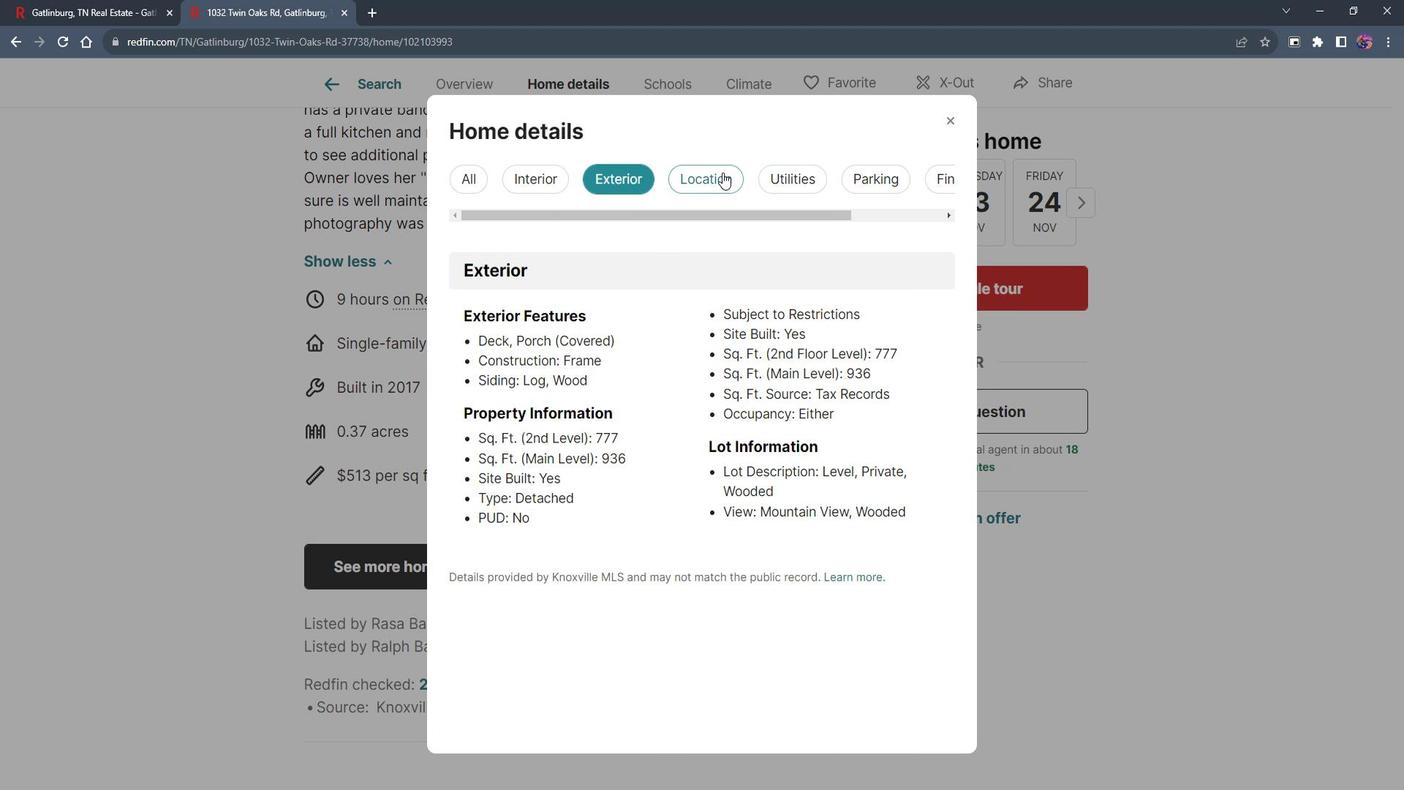 
Action: Mouse moved to (803, 182)
Screenshot: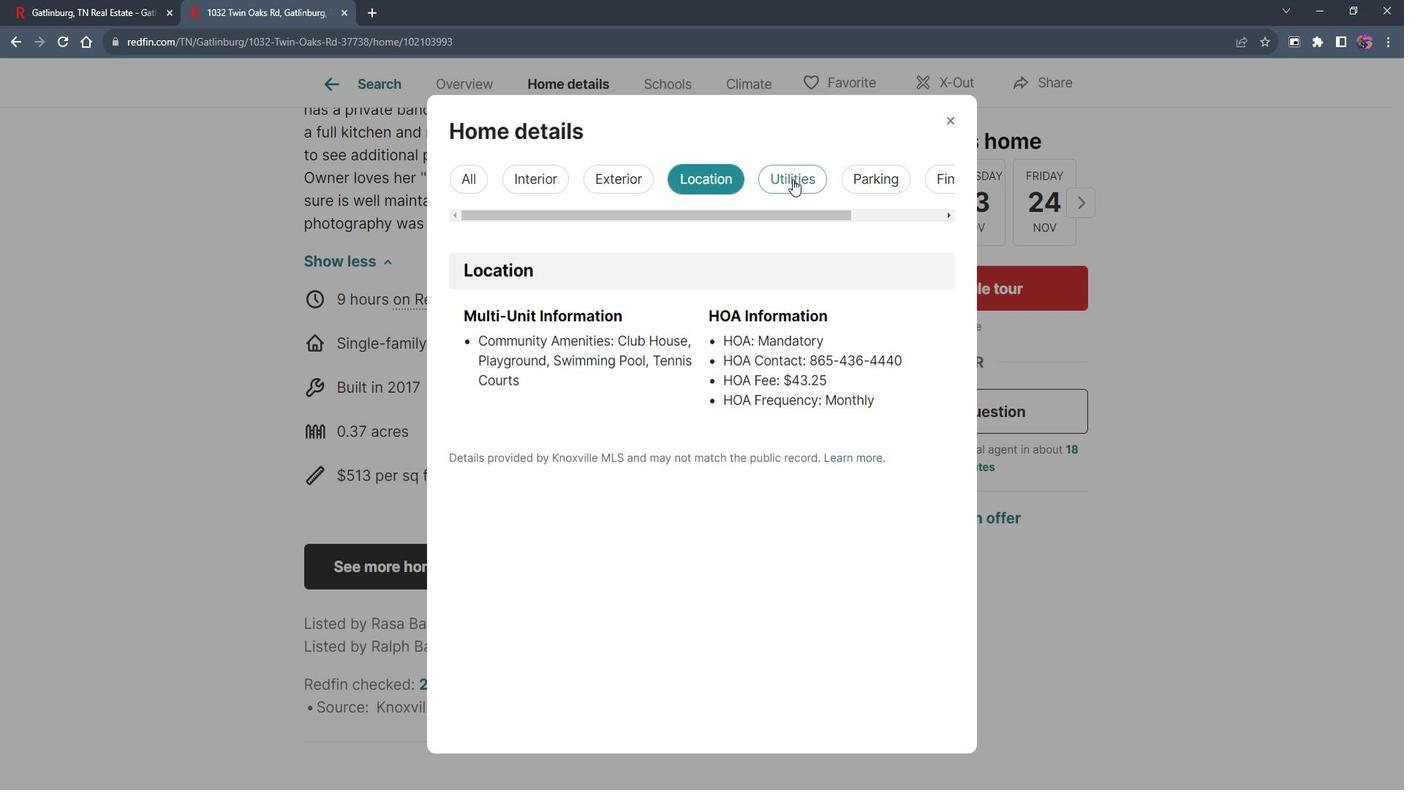 
Action: Mouse pressed left at (803, 182)
Screenshot: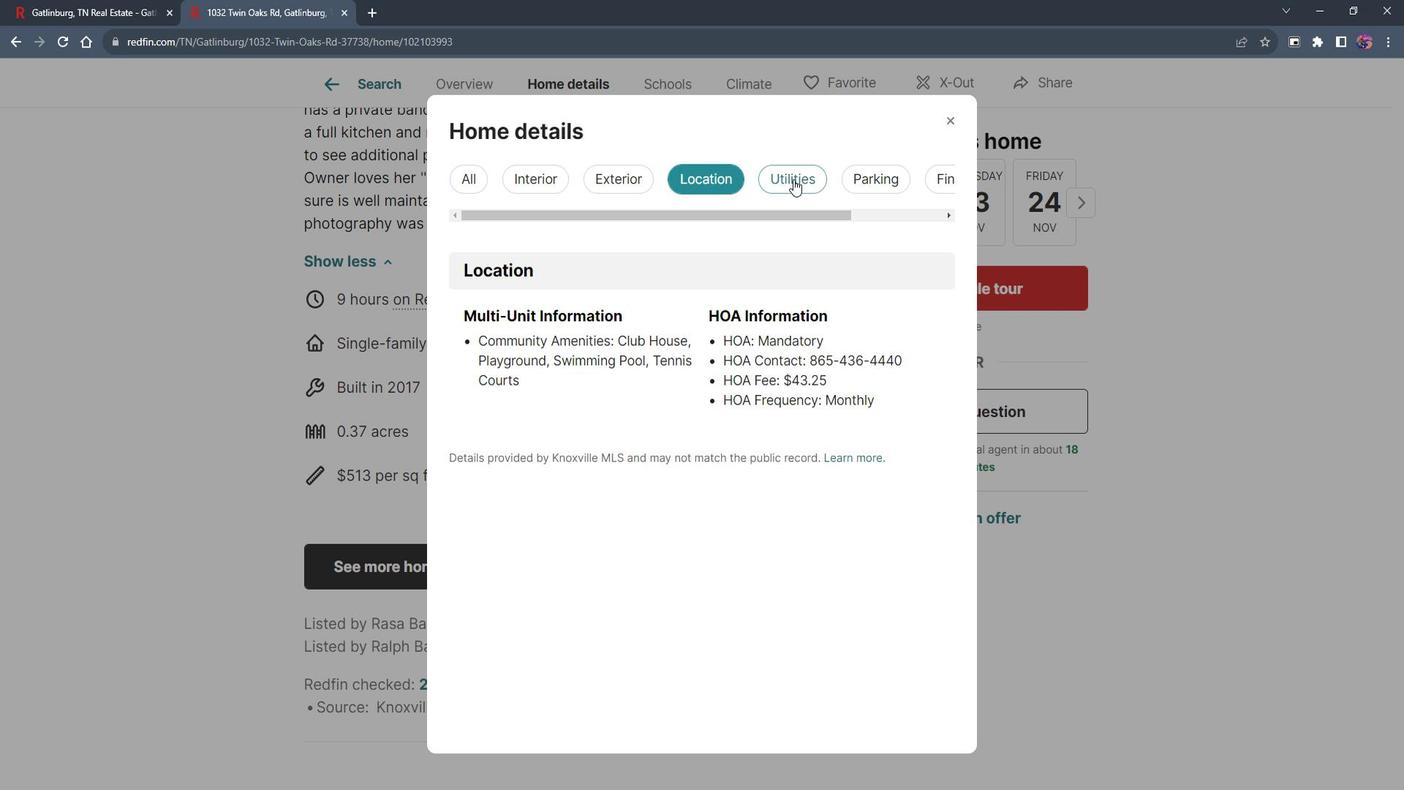 
Action: Mouse moved to (888, 177)
Screenshot: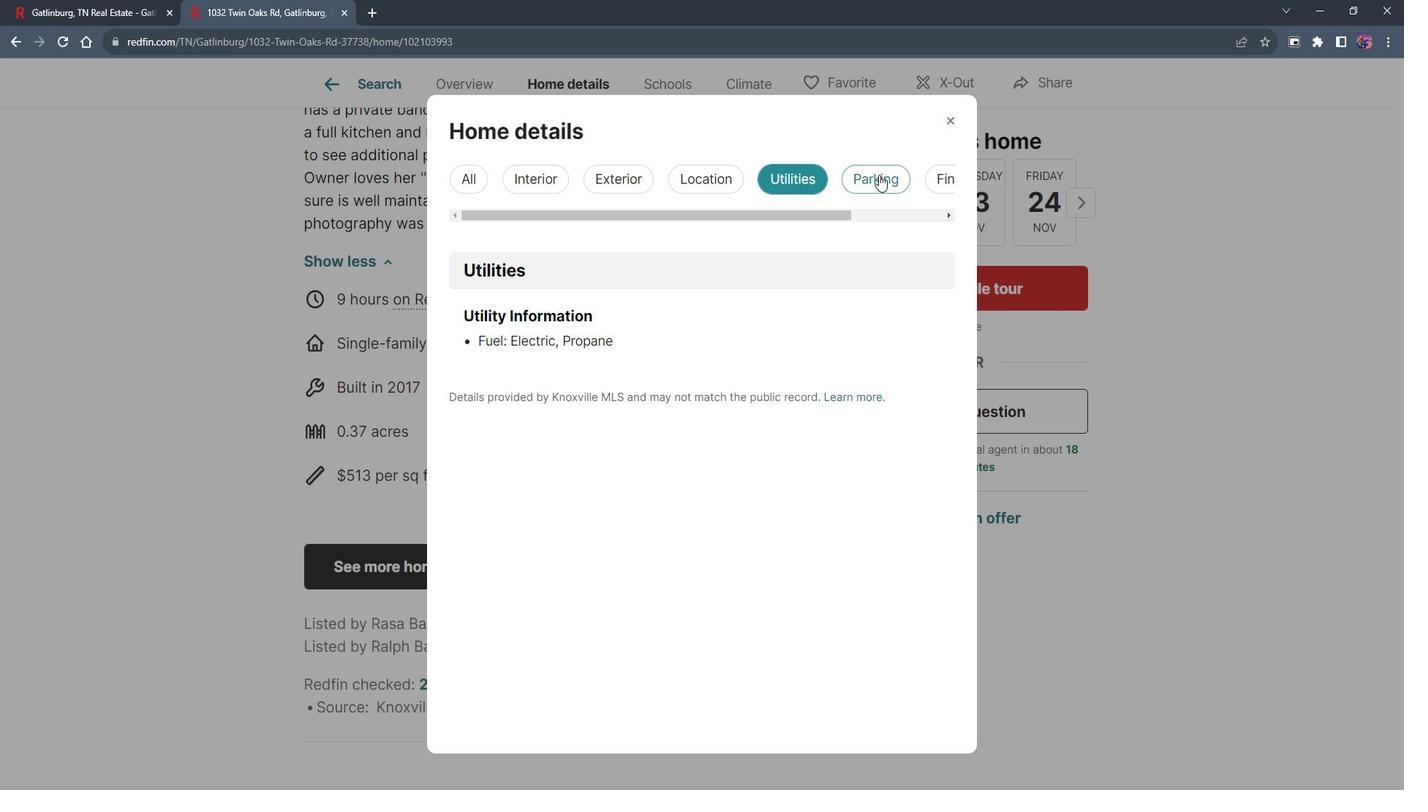 
Action: Mouse pressed left at (888, 177)
Screenshot: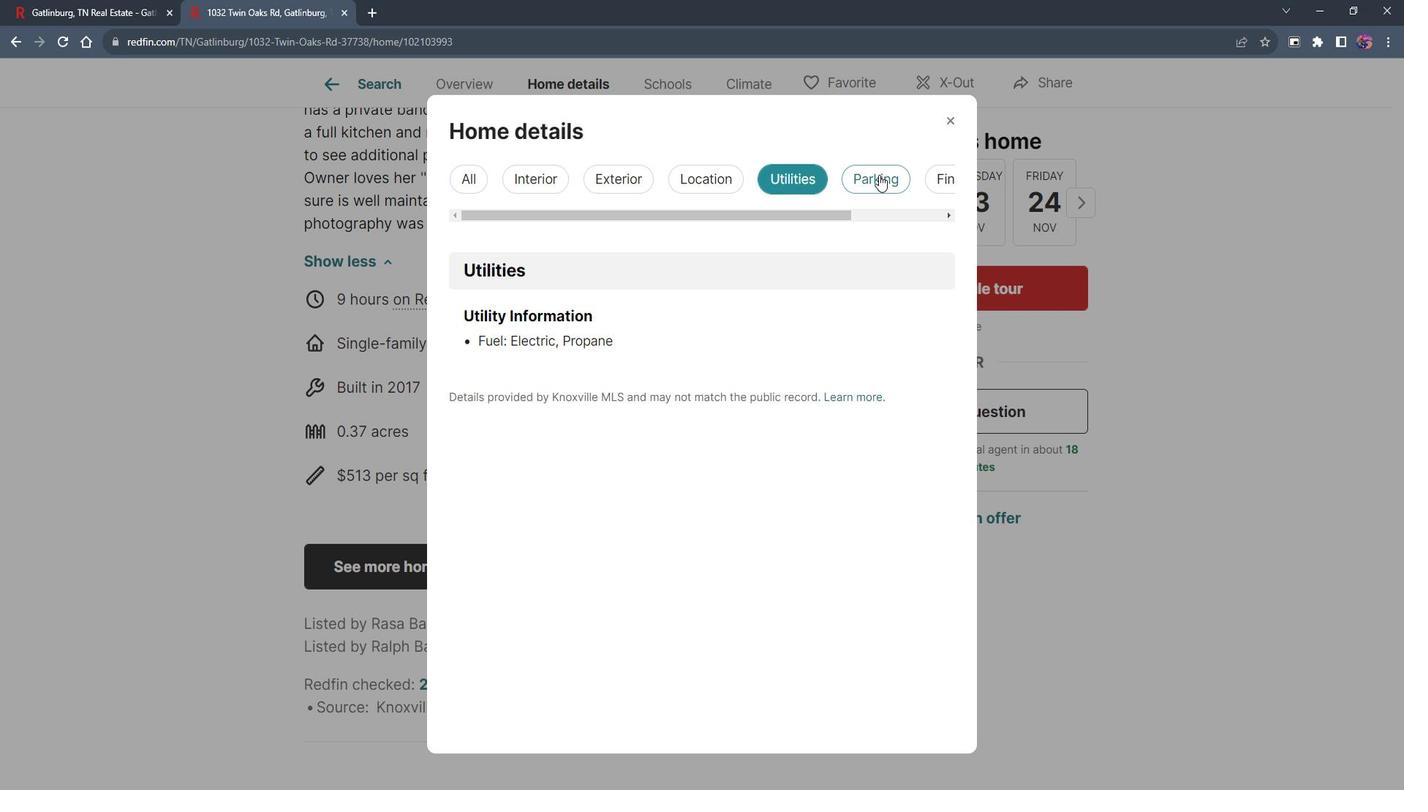 
Action: Mouse moved to (836, 218)
Screenshot: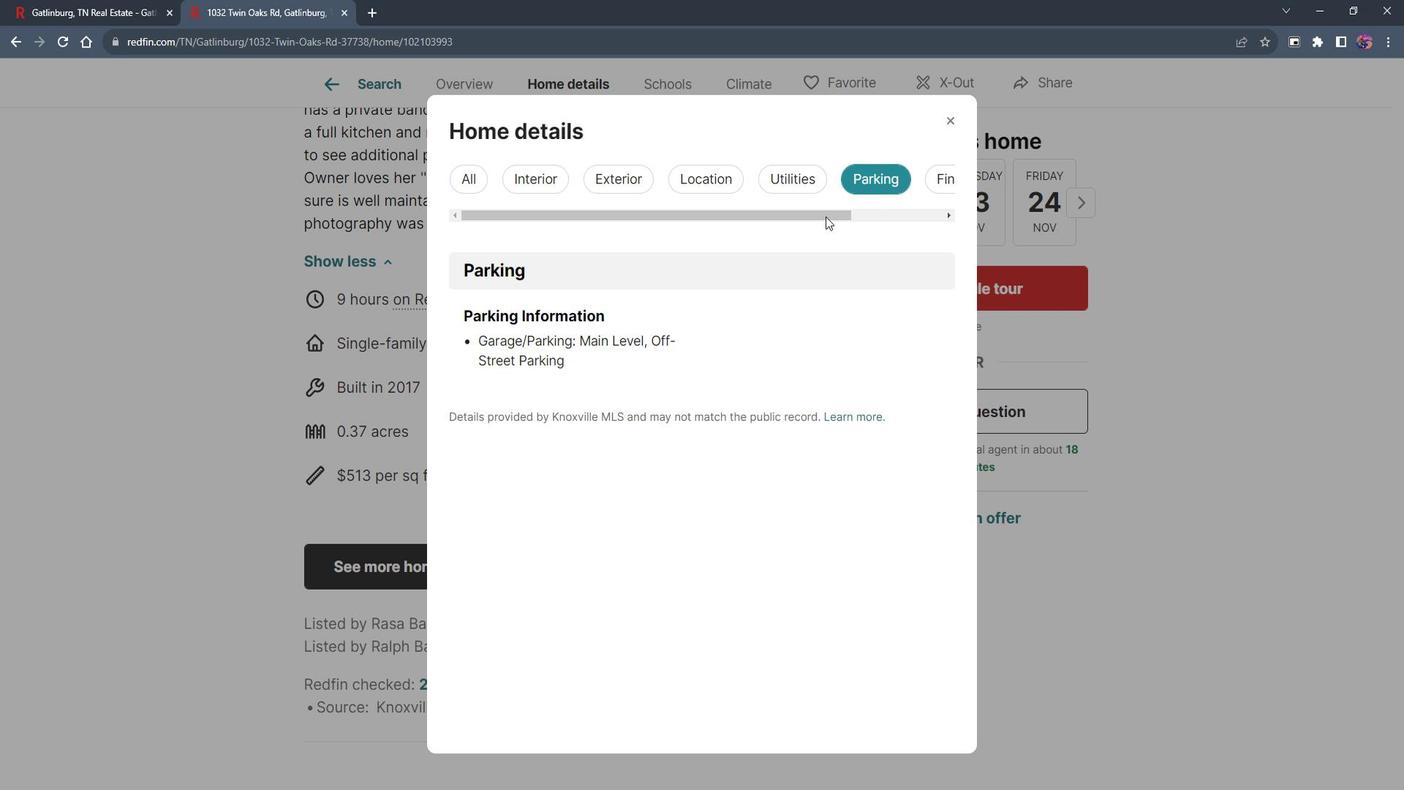 
Action: Mouse pressed left at (836, 218)
Screenshot: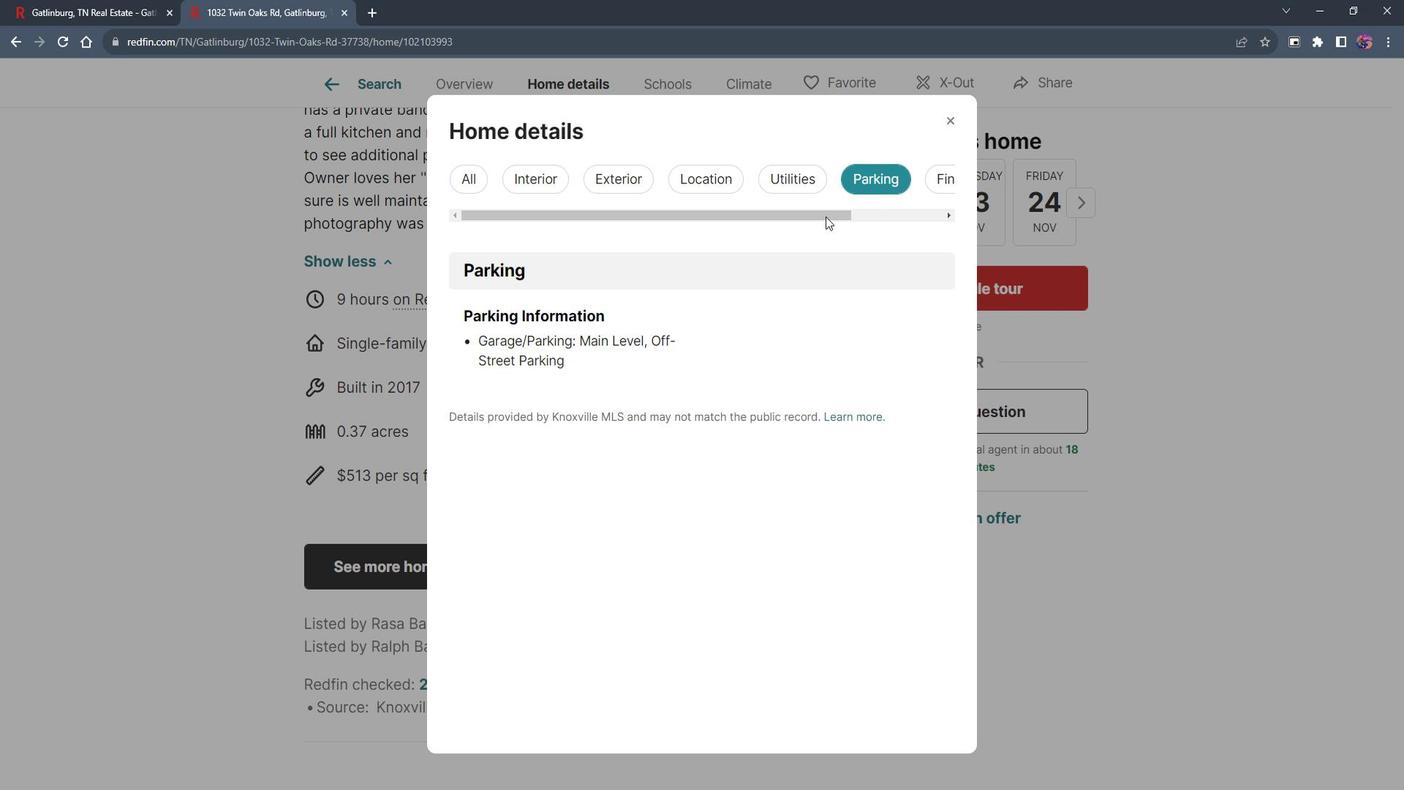 
Action: Mouse moved to (854, 177)
Screenshot: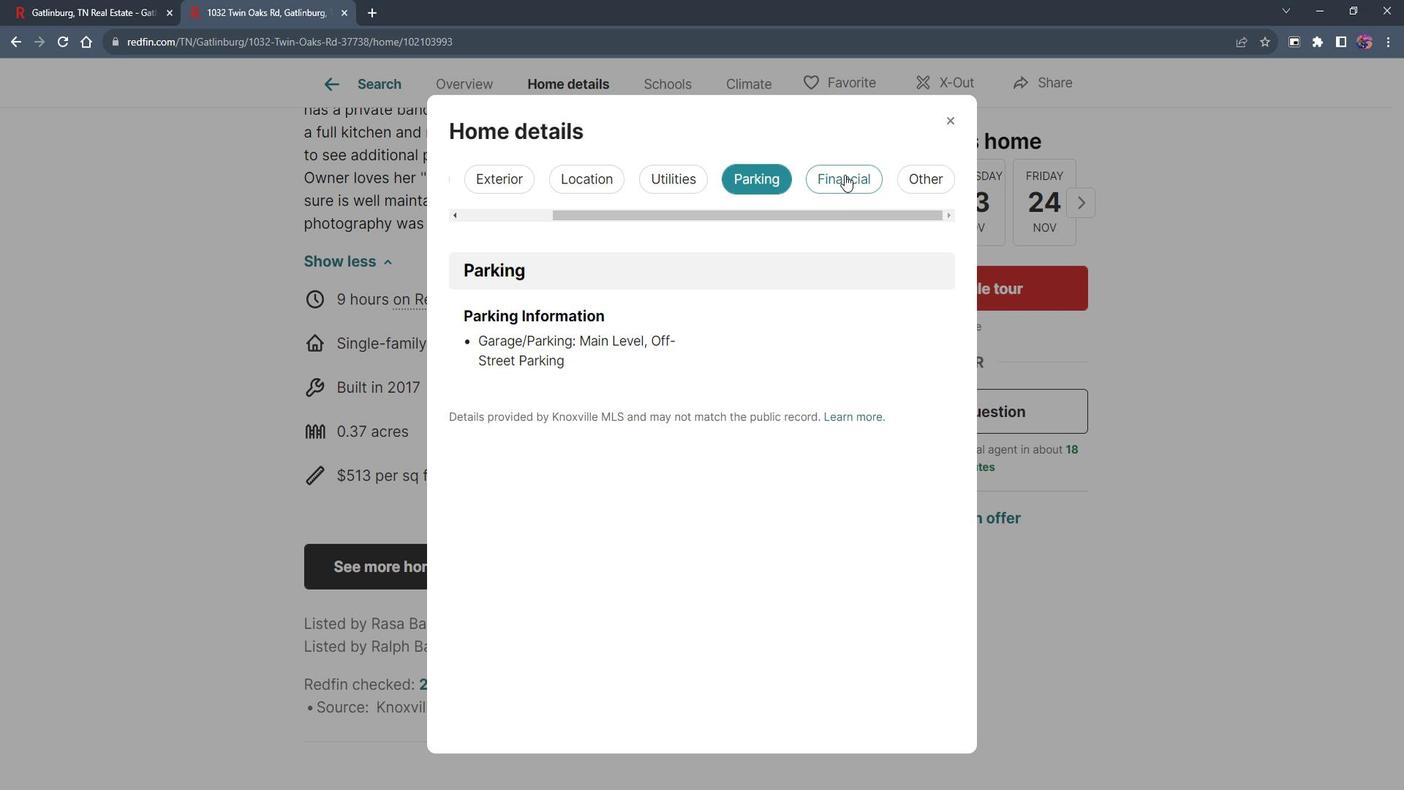
Action: Mouse pressed left at (854, 177)
Screenshot: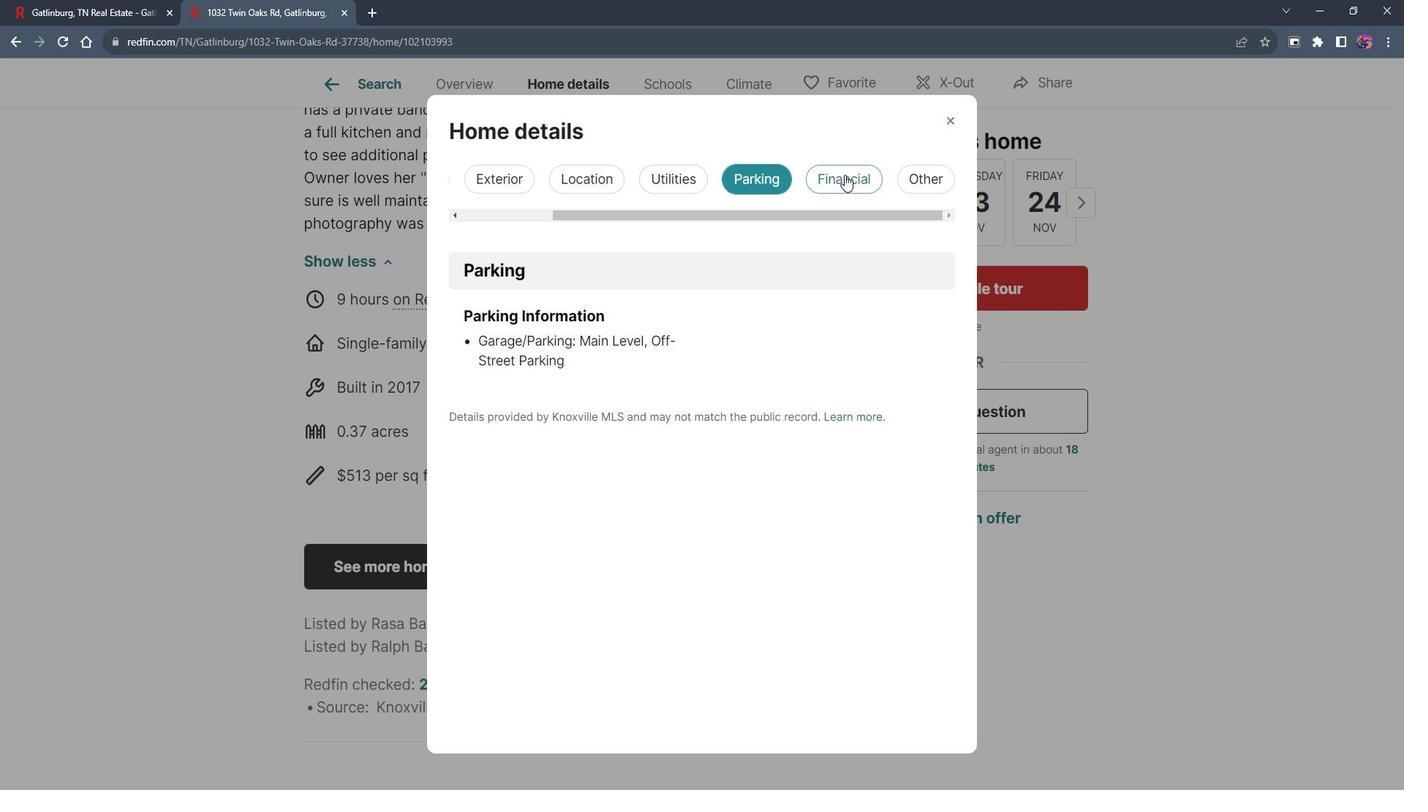 
Action: Mouse moved to (911, 177)
Screenshot: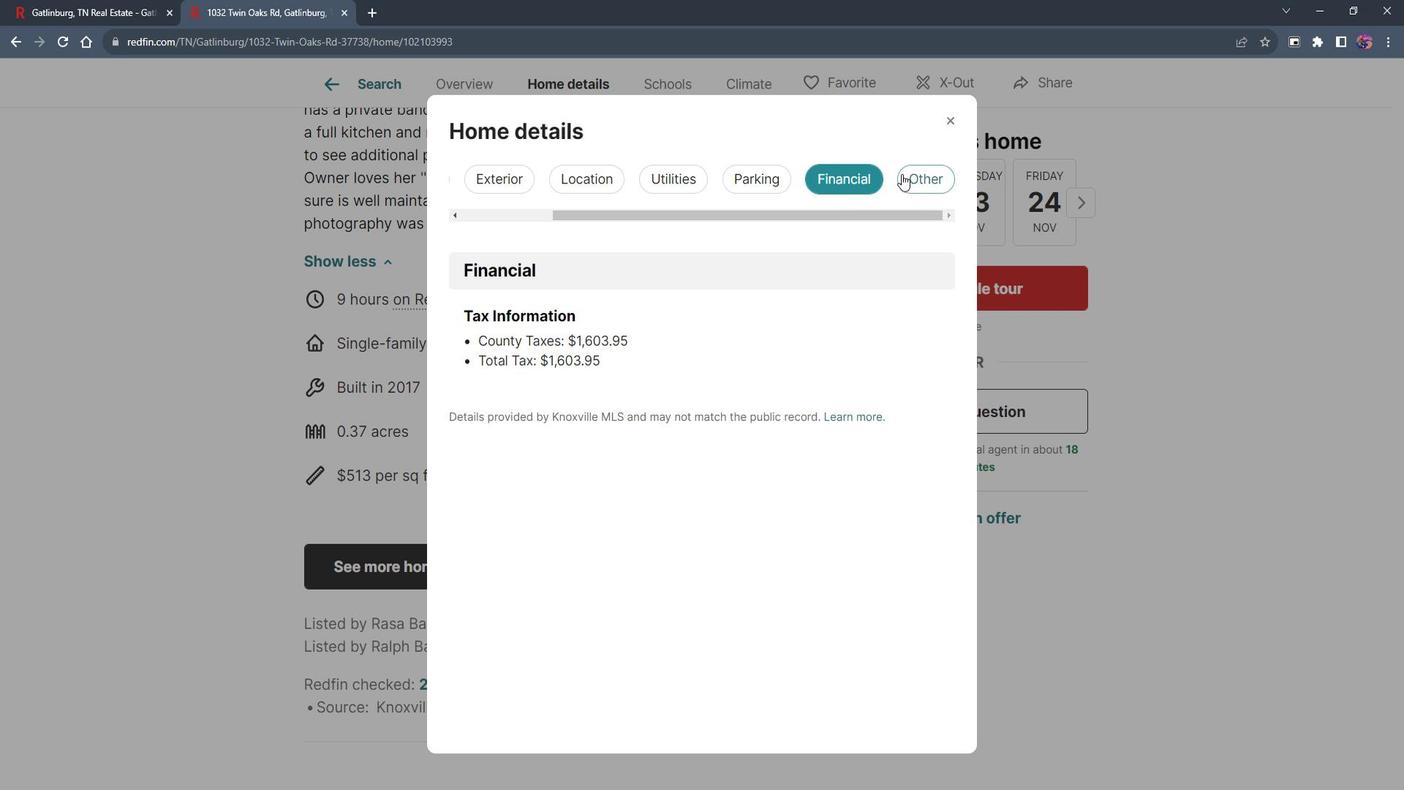 
Action: Mouse pressed left at (911, 177)
Screenshot: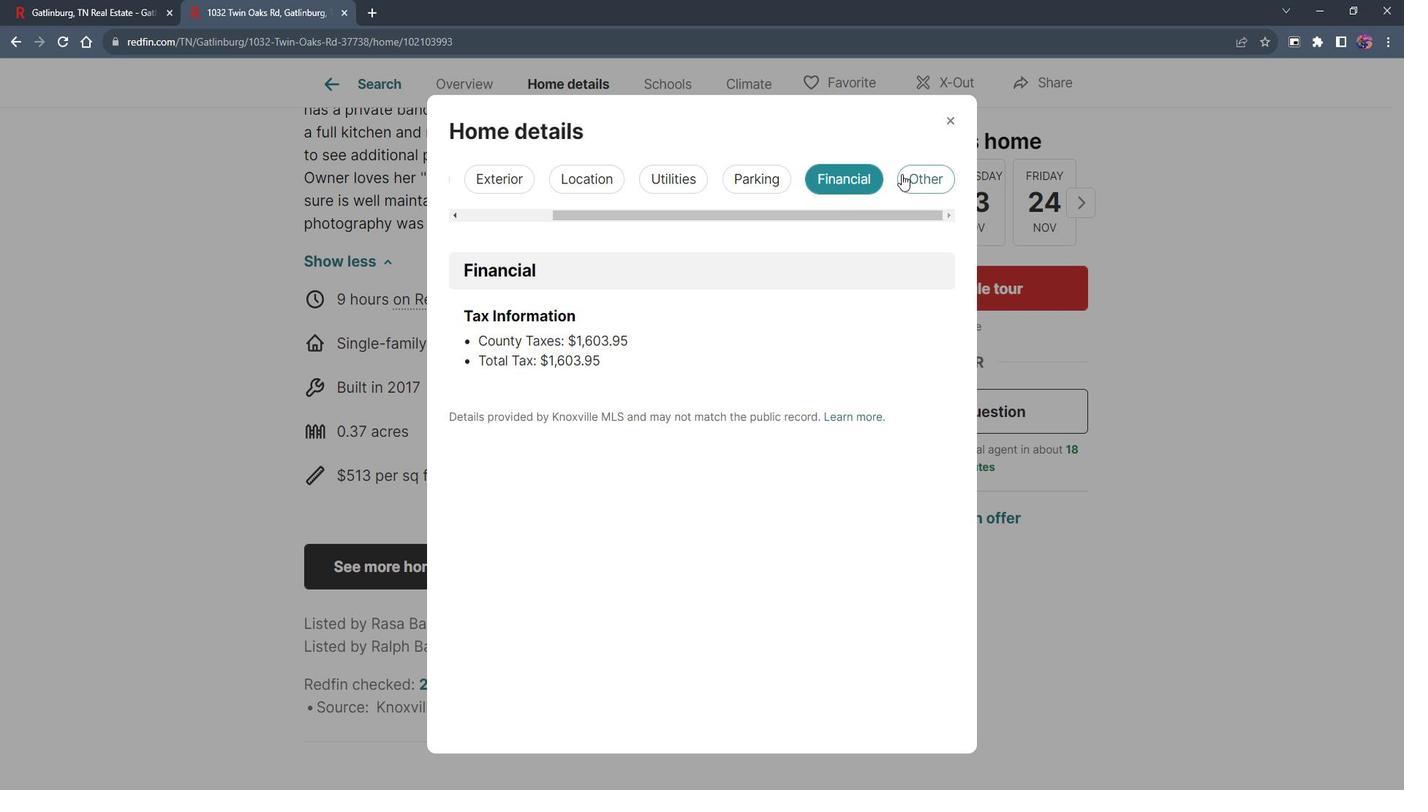 
Action: Mouse moved to (957, 126)
Screenshot: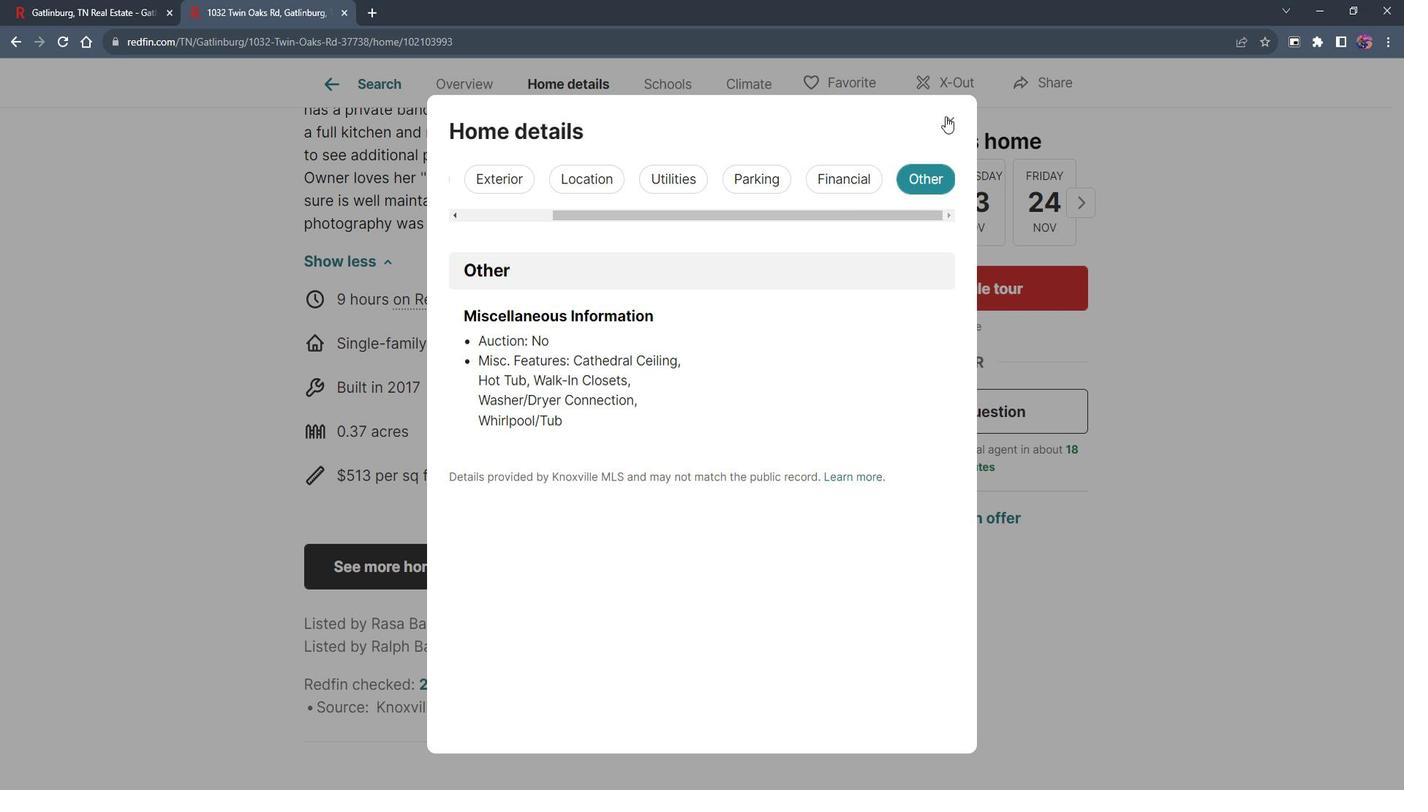 
Action: Mouse pressed left at (957, 126)
Screenshot: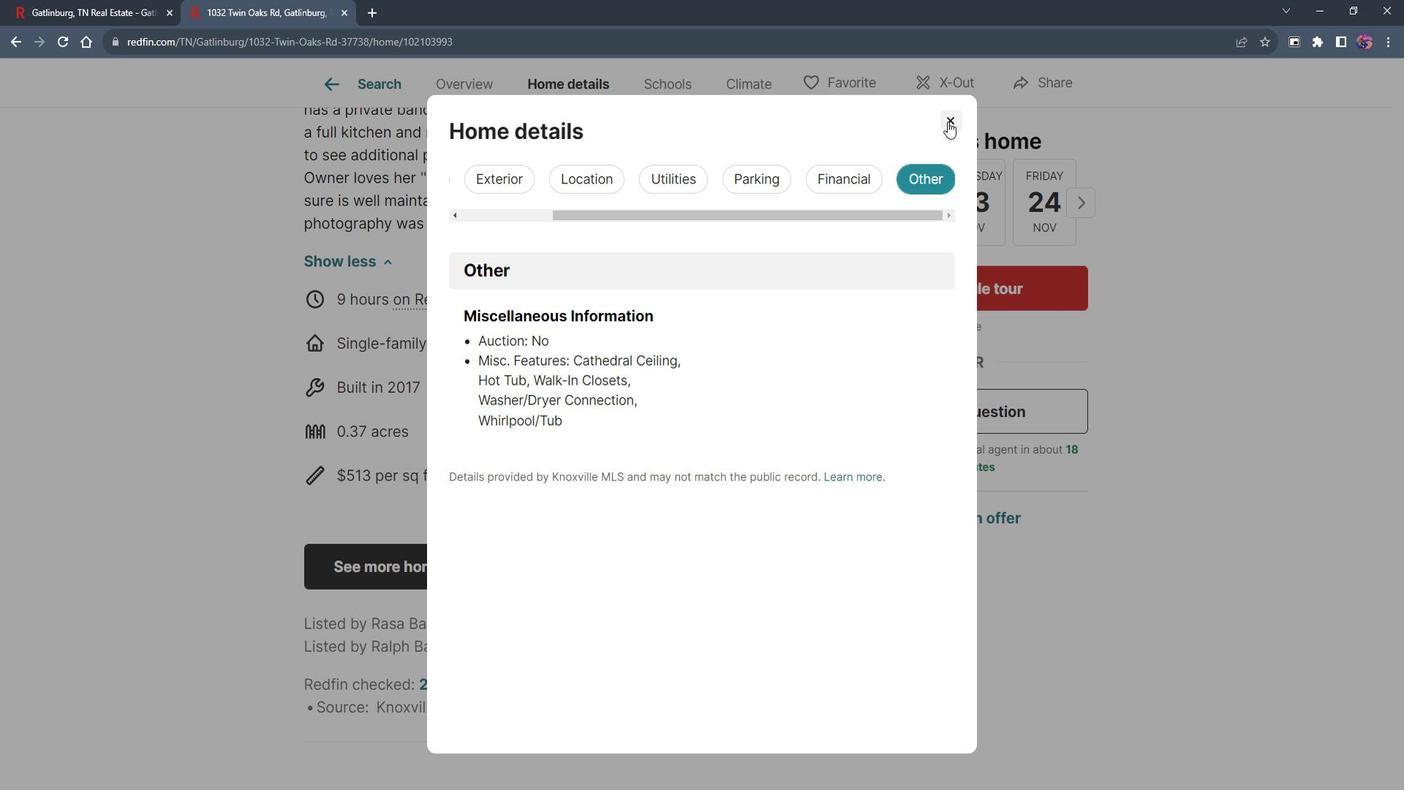 
Action: Mouse moved to (627, 438)
Screenshot: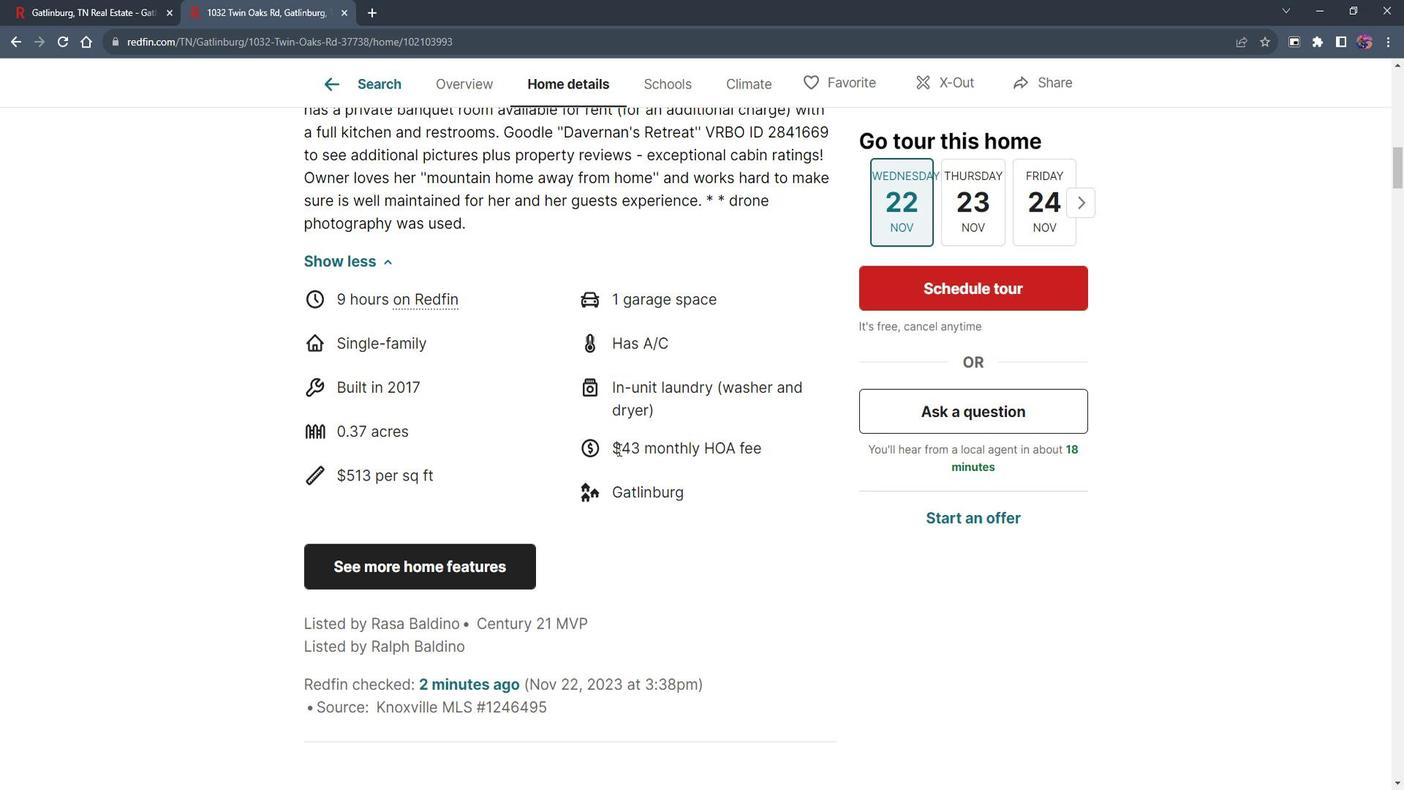 
Action: Mouse scrolled (627, 438) with delta (0, 0)
Screenshot: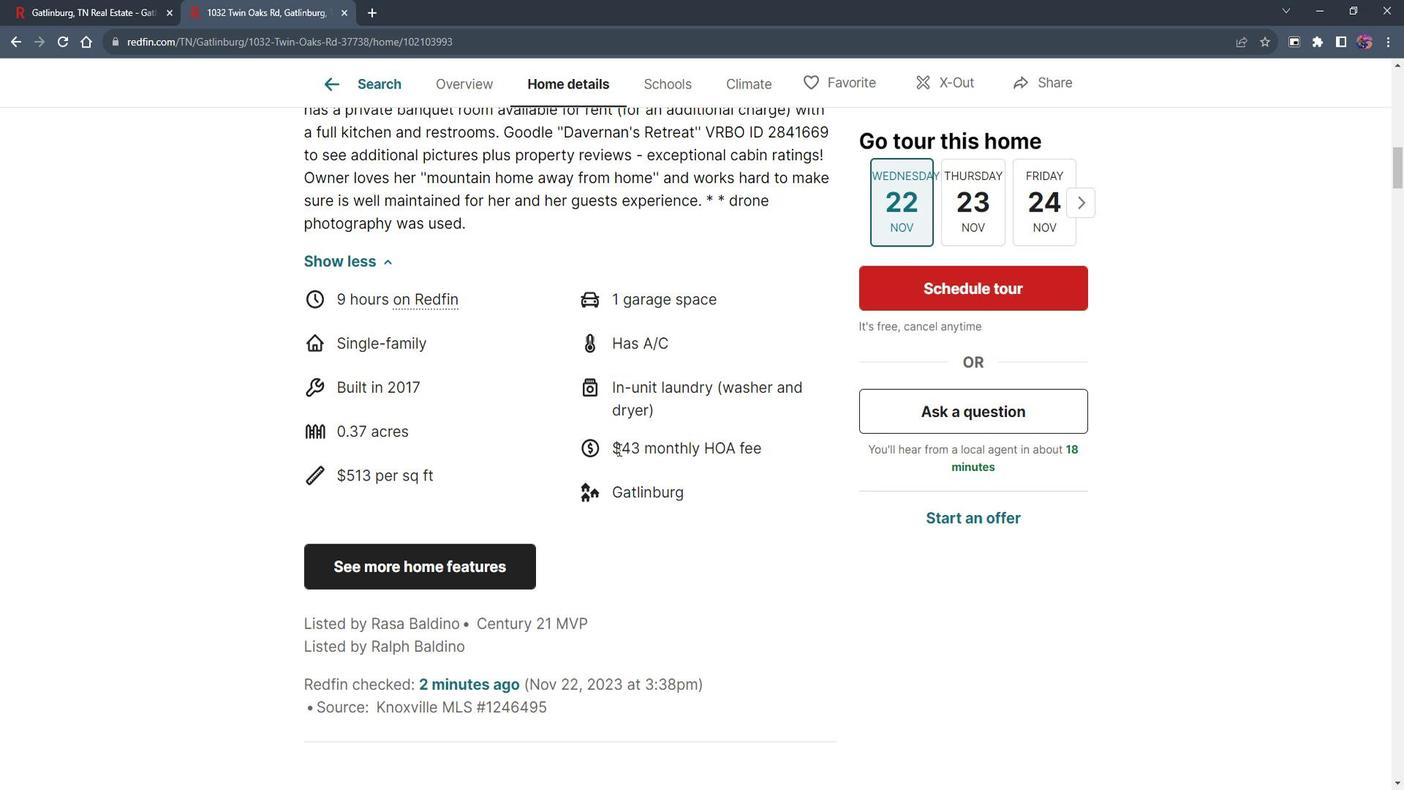 
Action: Mouse moved to (625, 431)
Screenshot: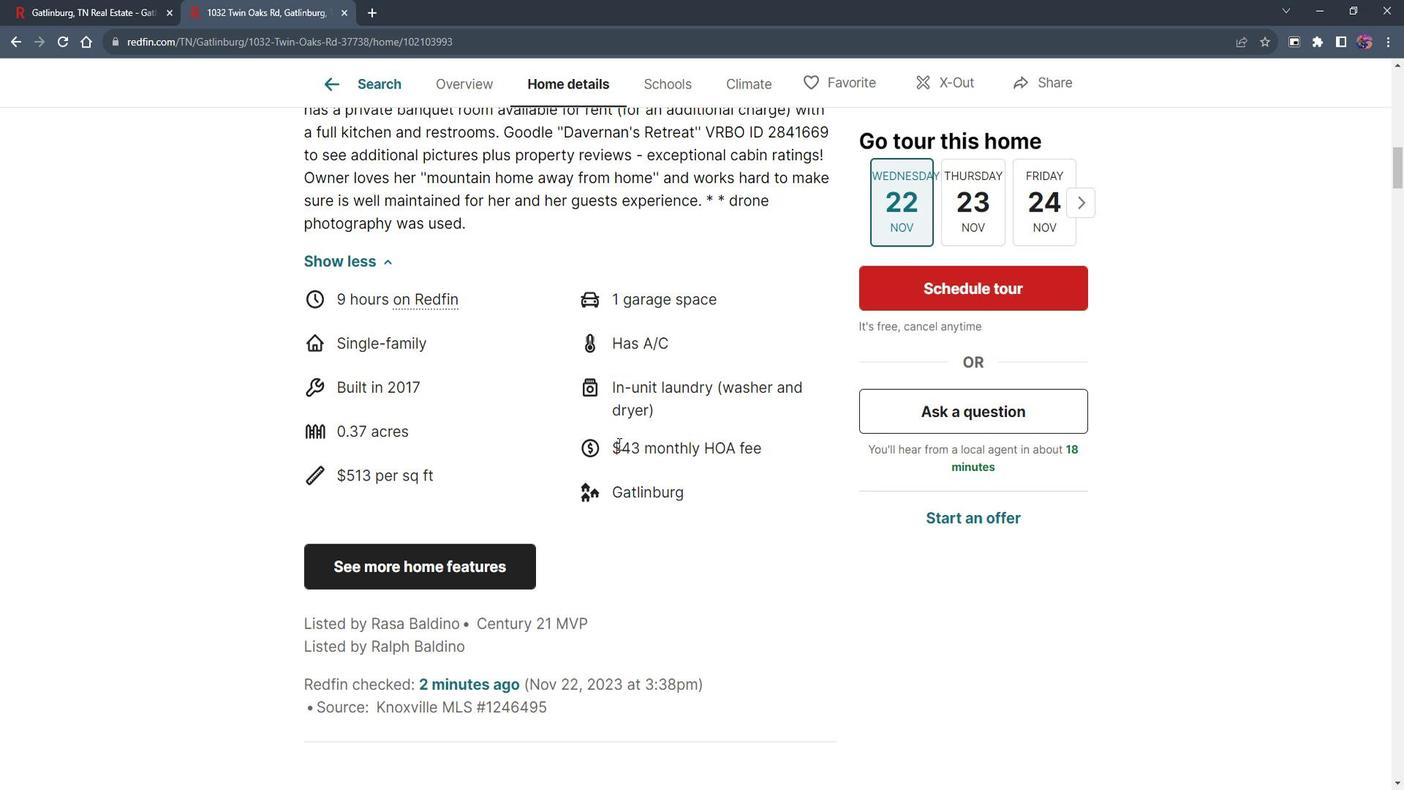 
Action: Mouse scrolled (625, 430) with delta (0, 0)
Screenshot: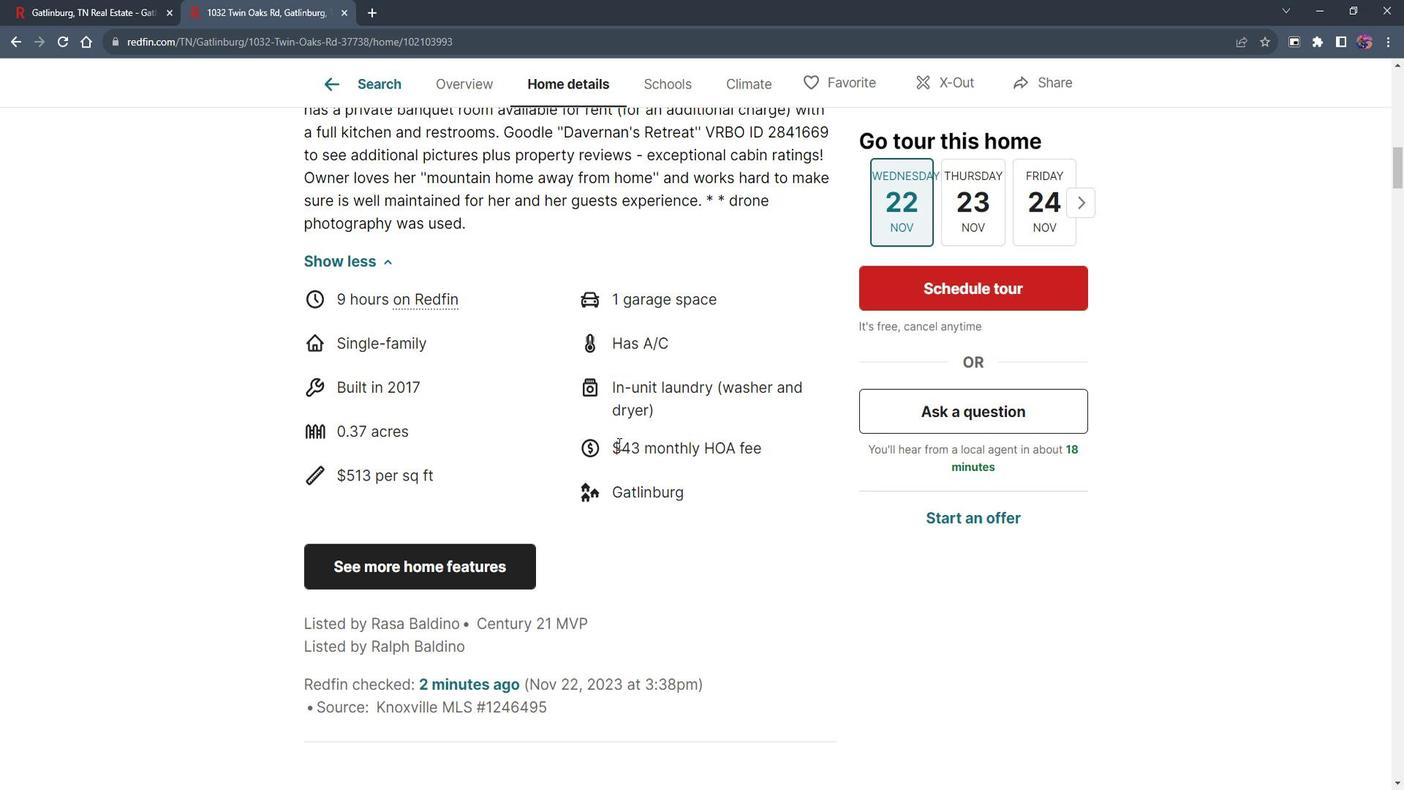 
Action: Mouse moved to (623, 429)
Screenshot: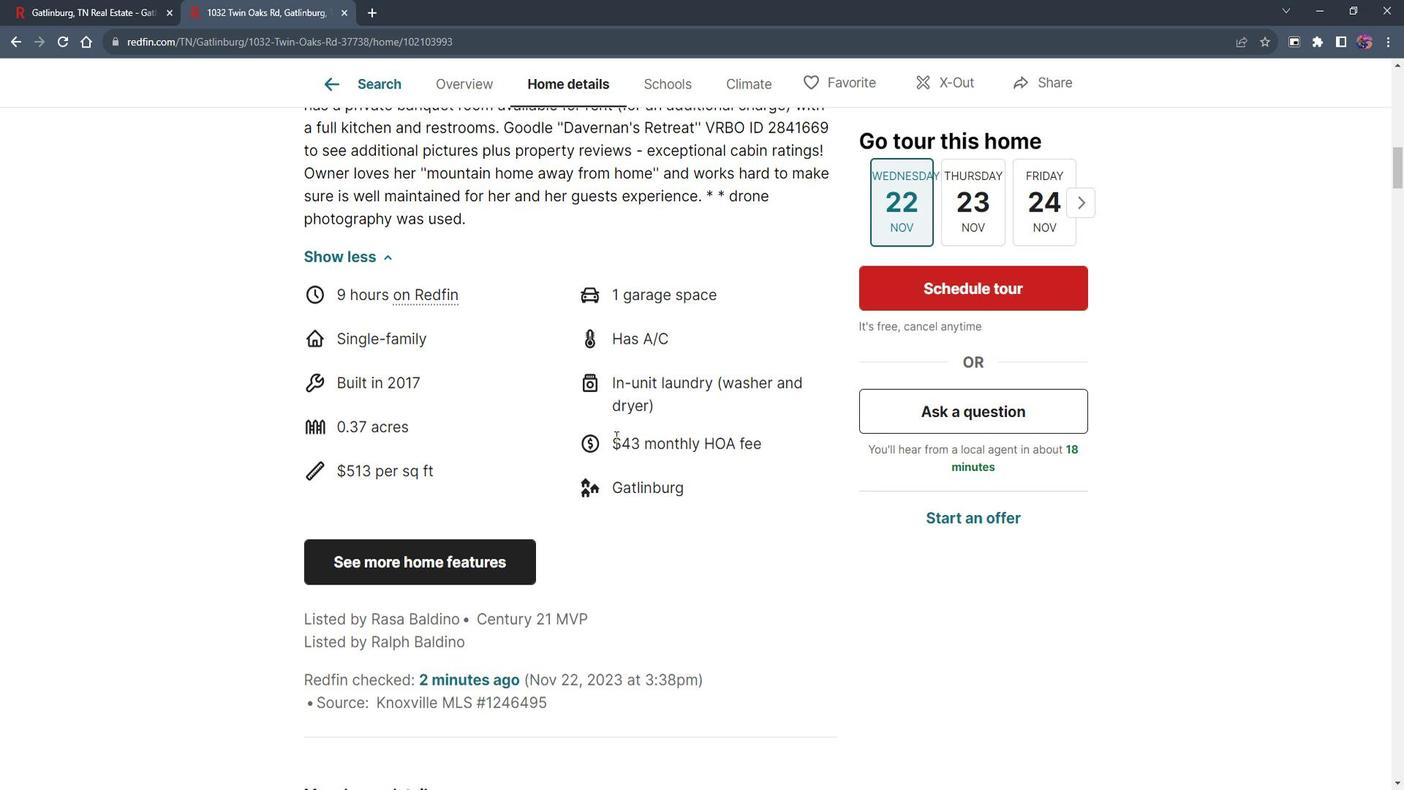 
Action: Mouse scrolled (623, 428) with delta (0, 0)
Screenshot: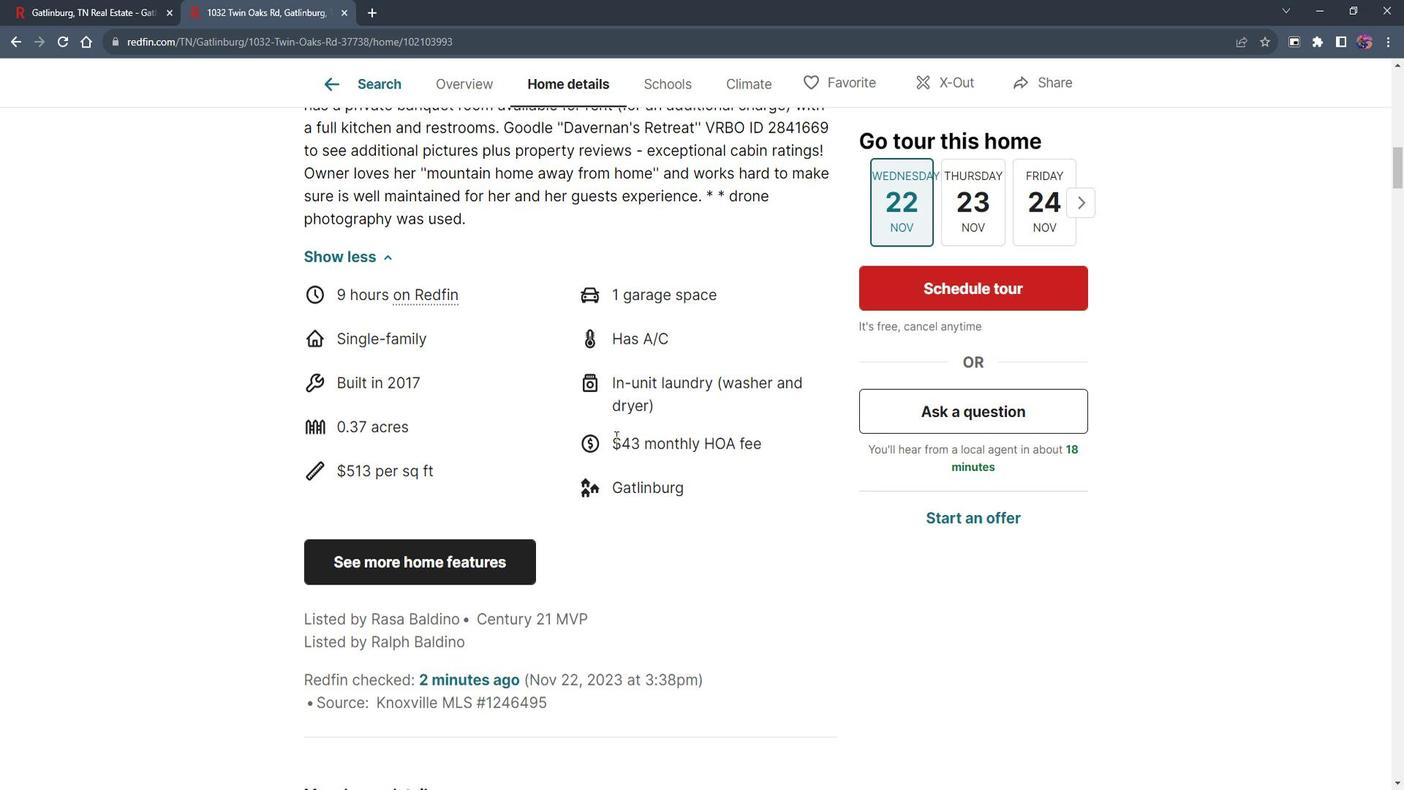
Action: Mouse moved to (622, 426)
Screenshot: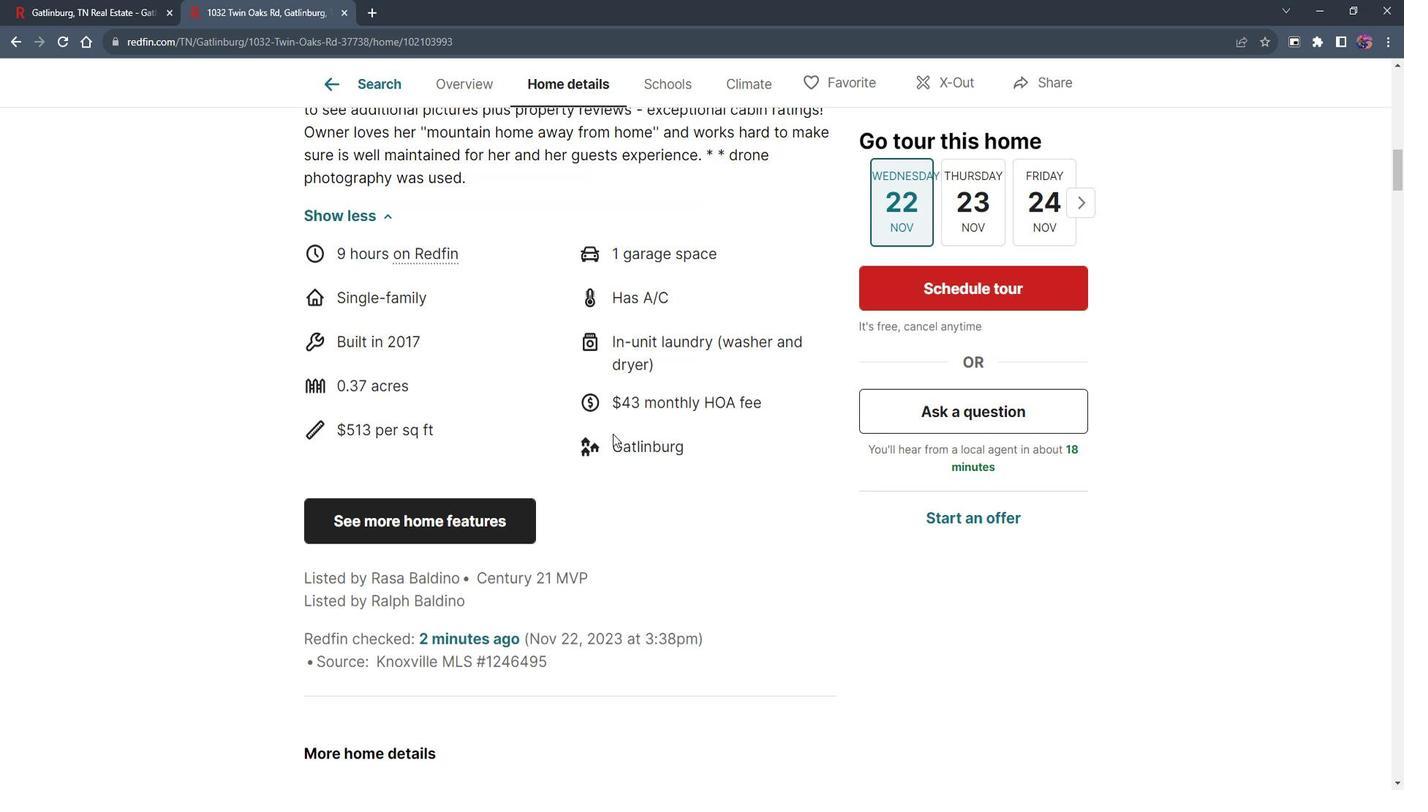 
Action: Mouse scrolled (622, 425) with delta (0, 0)
Screenshot: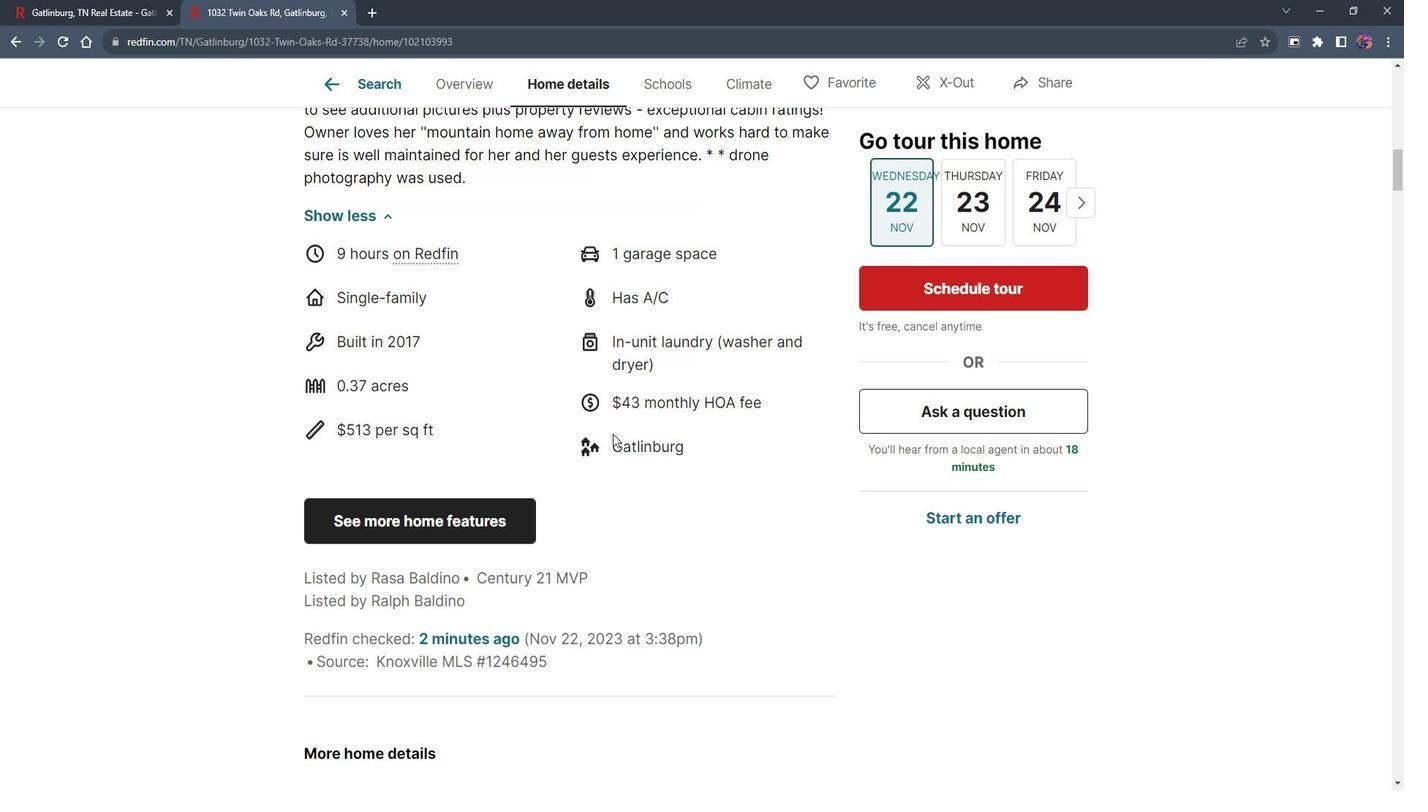 
Action: Mouse moved to (617, 421)
Screenshot: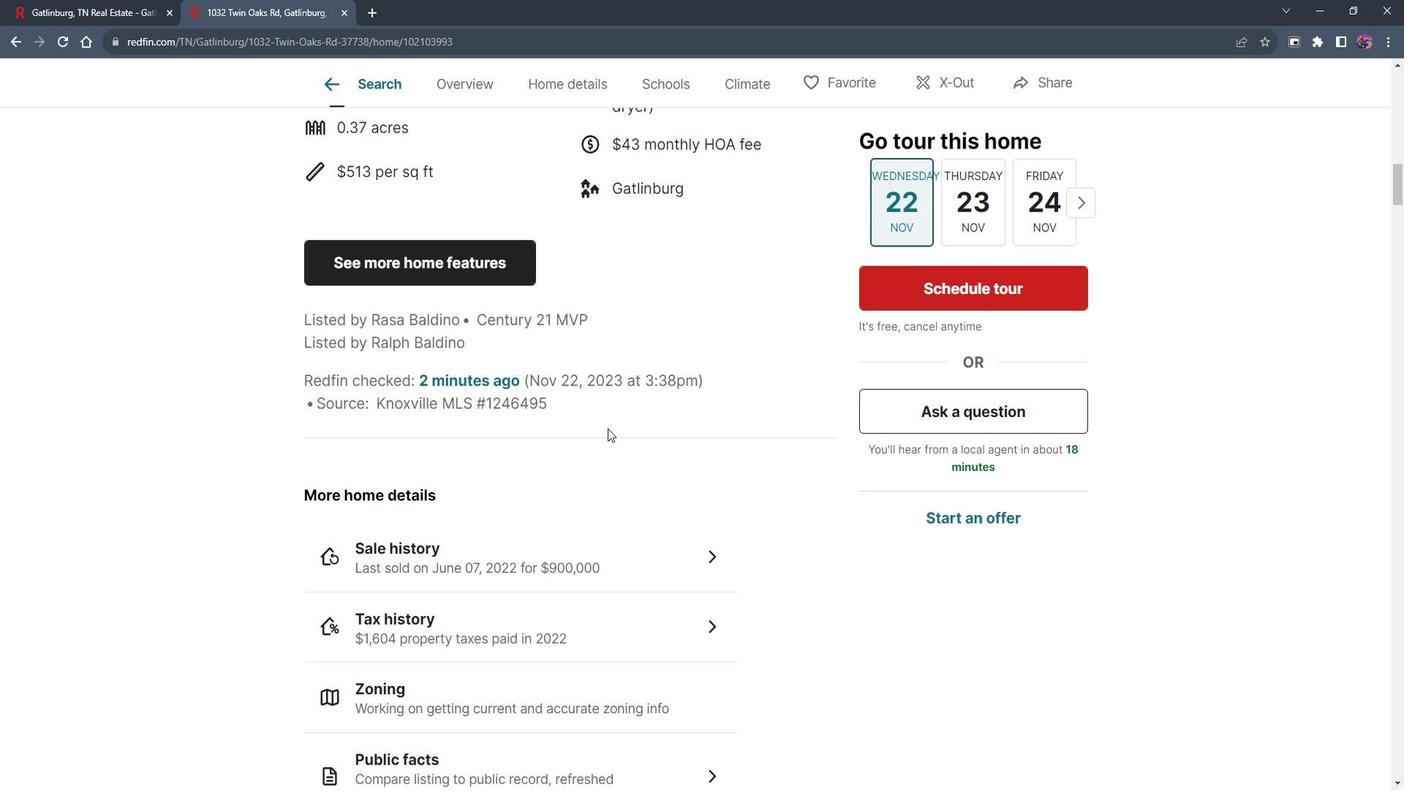 
Action: Mouse scrolled (617, 420) with delta (0, 0)
Screenshot: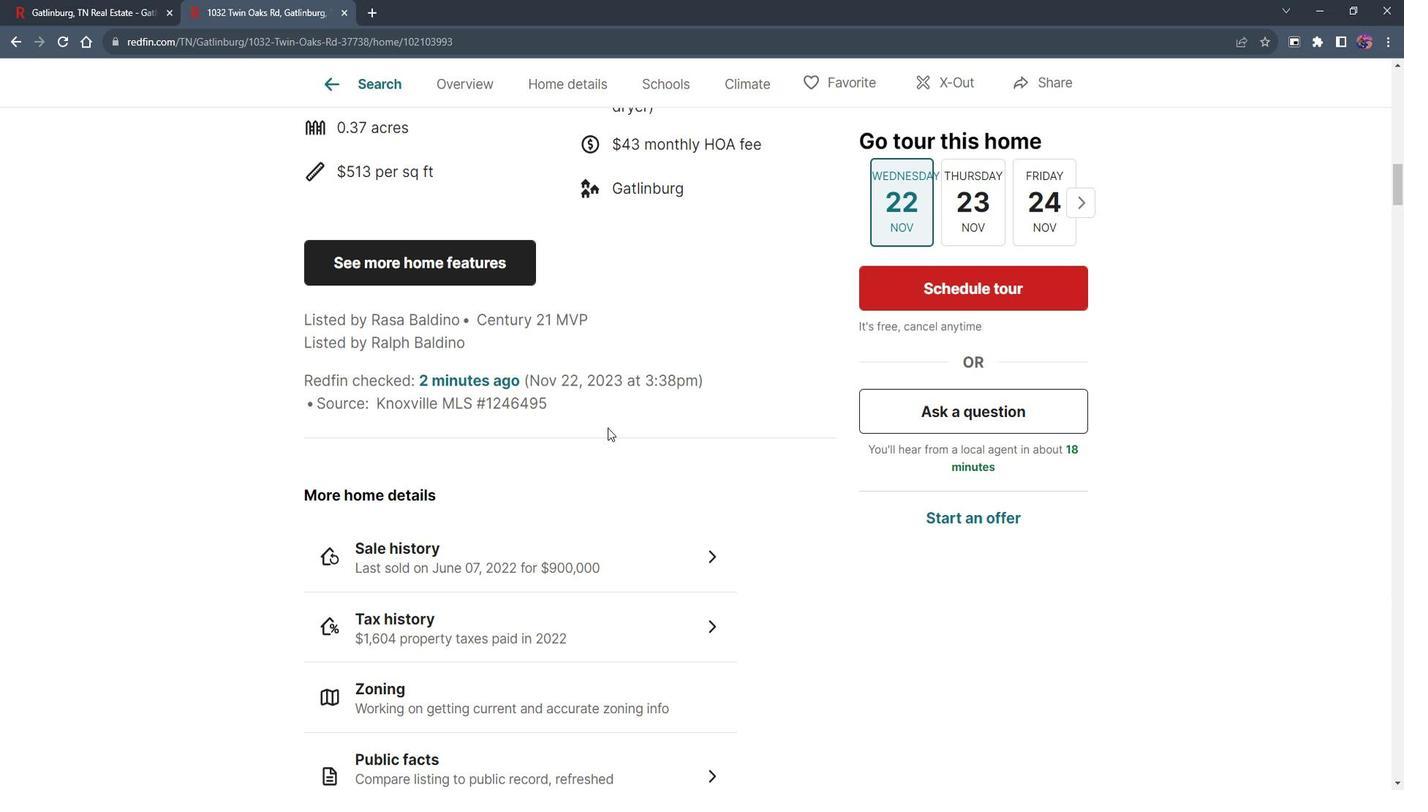 
Action: Mouse scrolled (617, 420) with delta (0, 0)
Screenshot: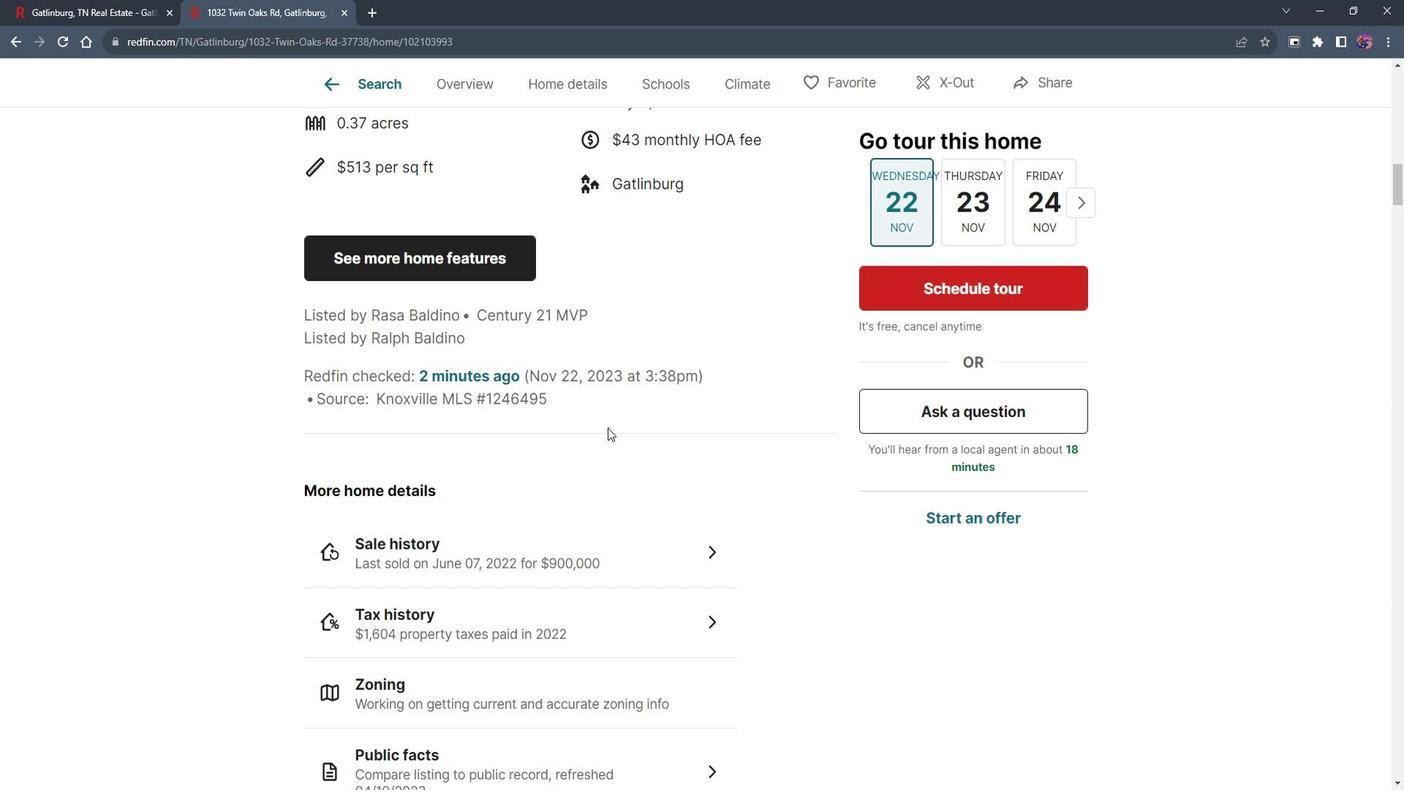 
Action: Mouse moved to (479, 400)
Screenshot: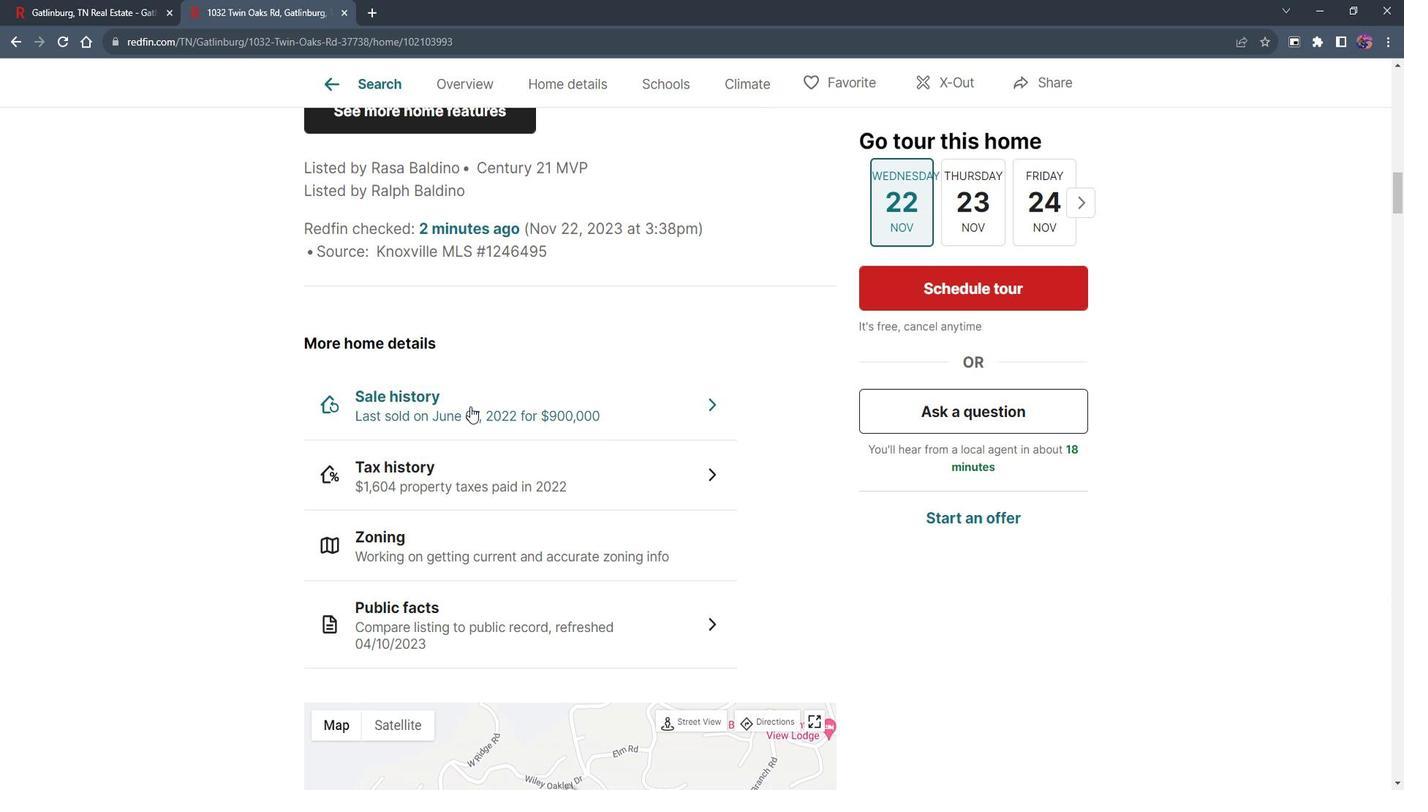 
Action: Mouse scrolled (479, 400) with delta (0, 0)
Screenshot: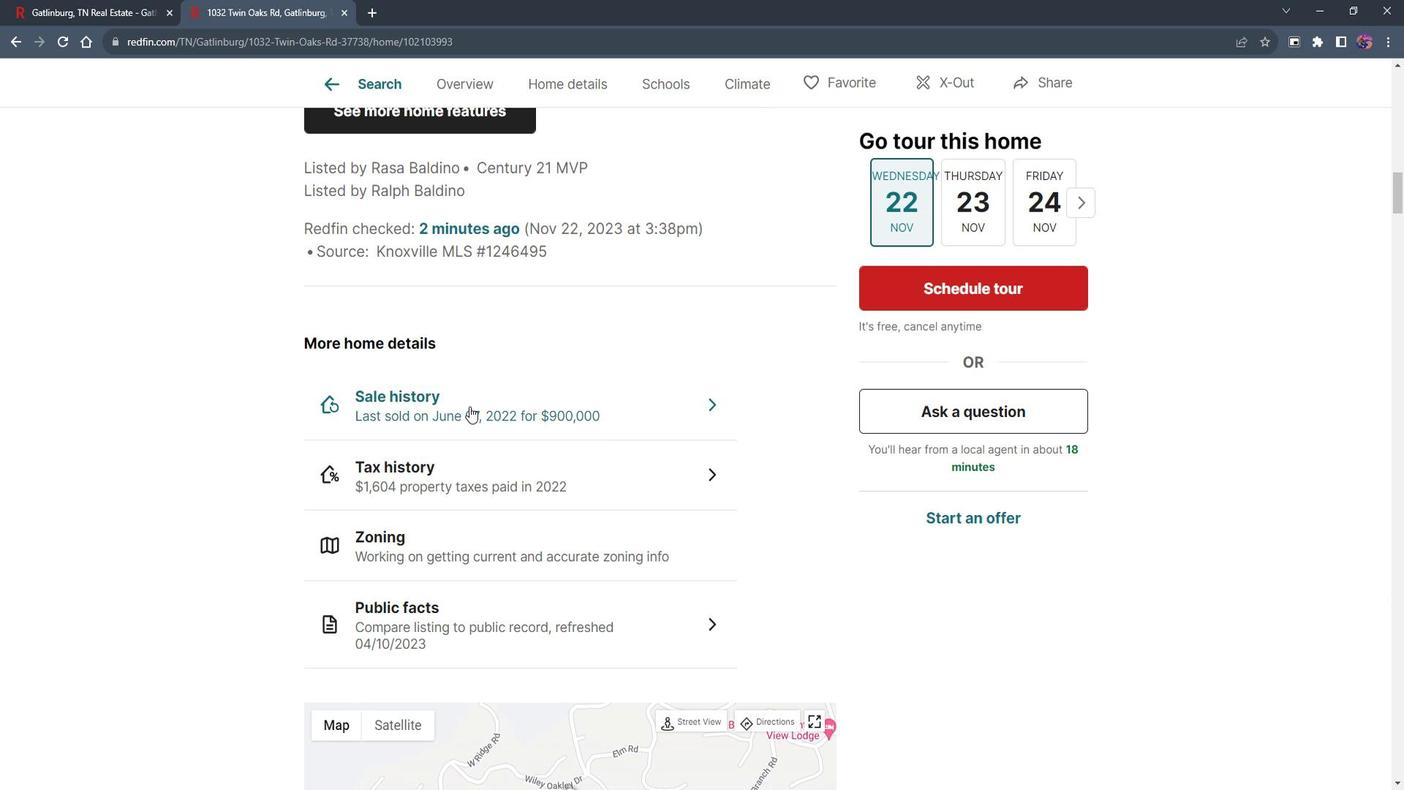 
Action: Mouse moved to (505, 381)
Screenshot: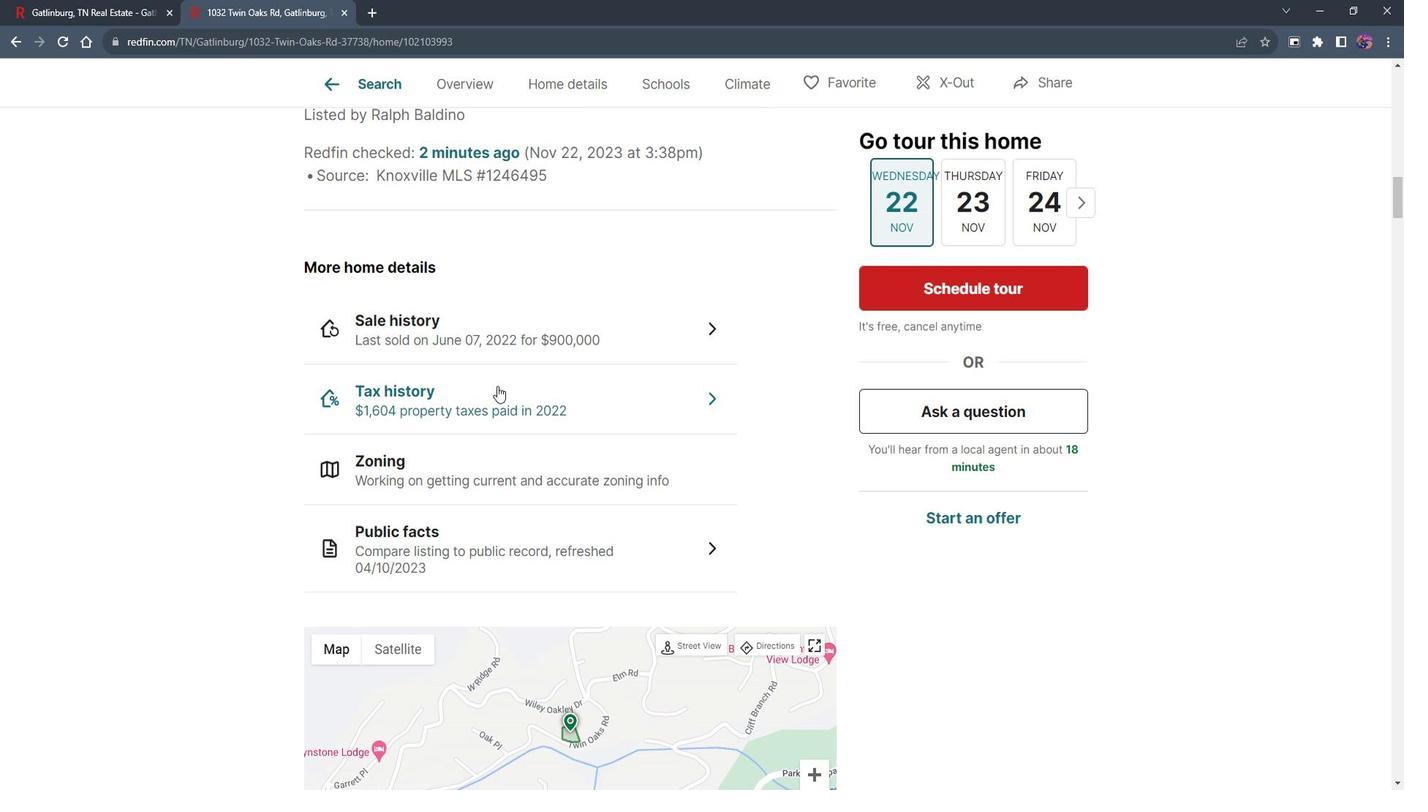 
Action: Mouse pressed left at (505, 381)
Screenshot: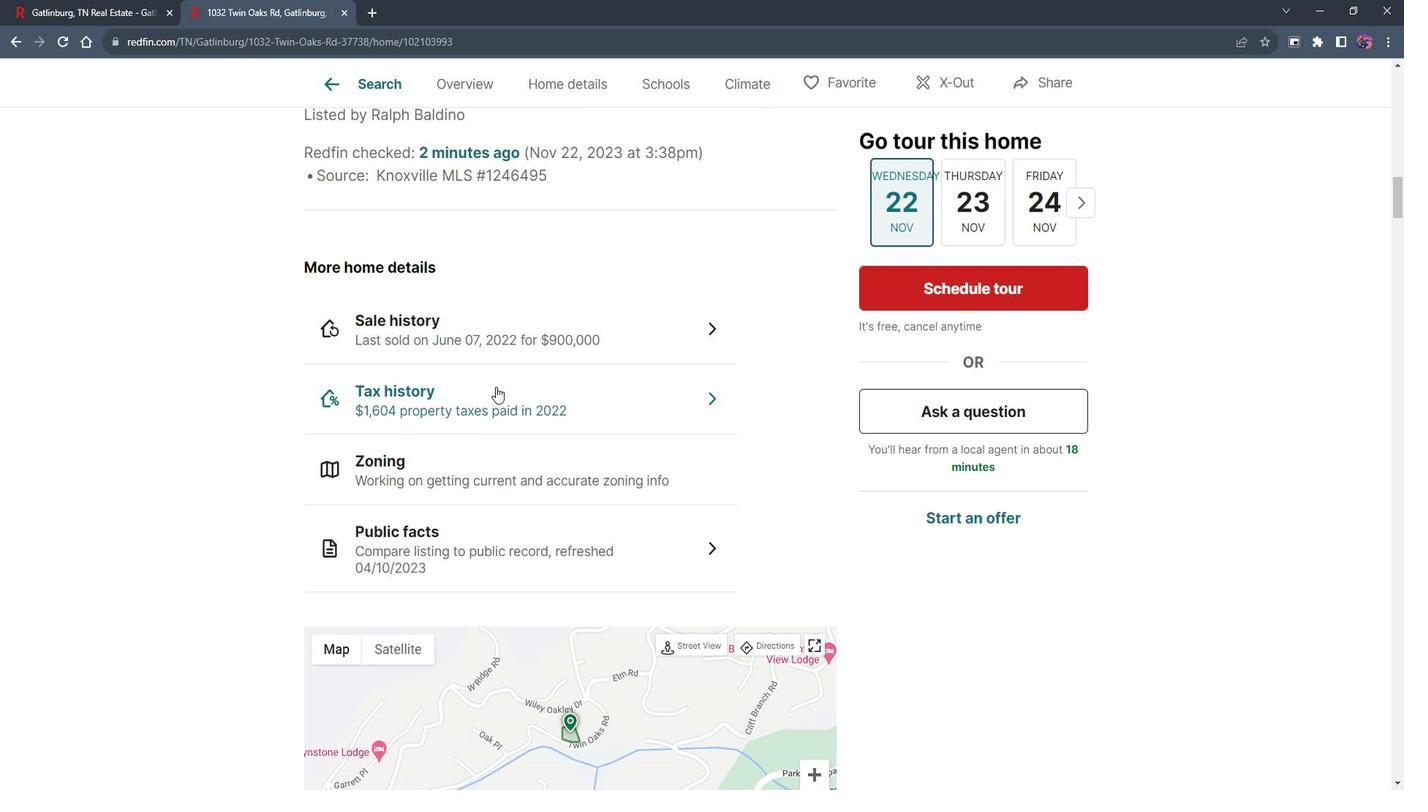 
Action: Mouse moved to (629, 389)
Screenshot: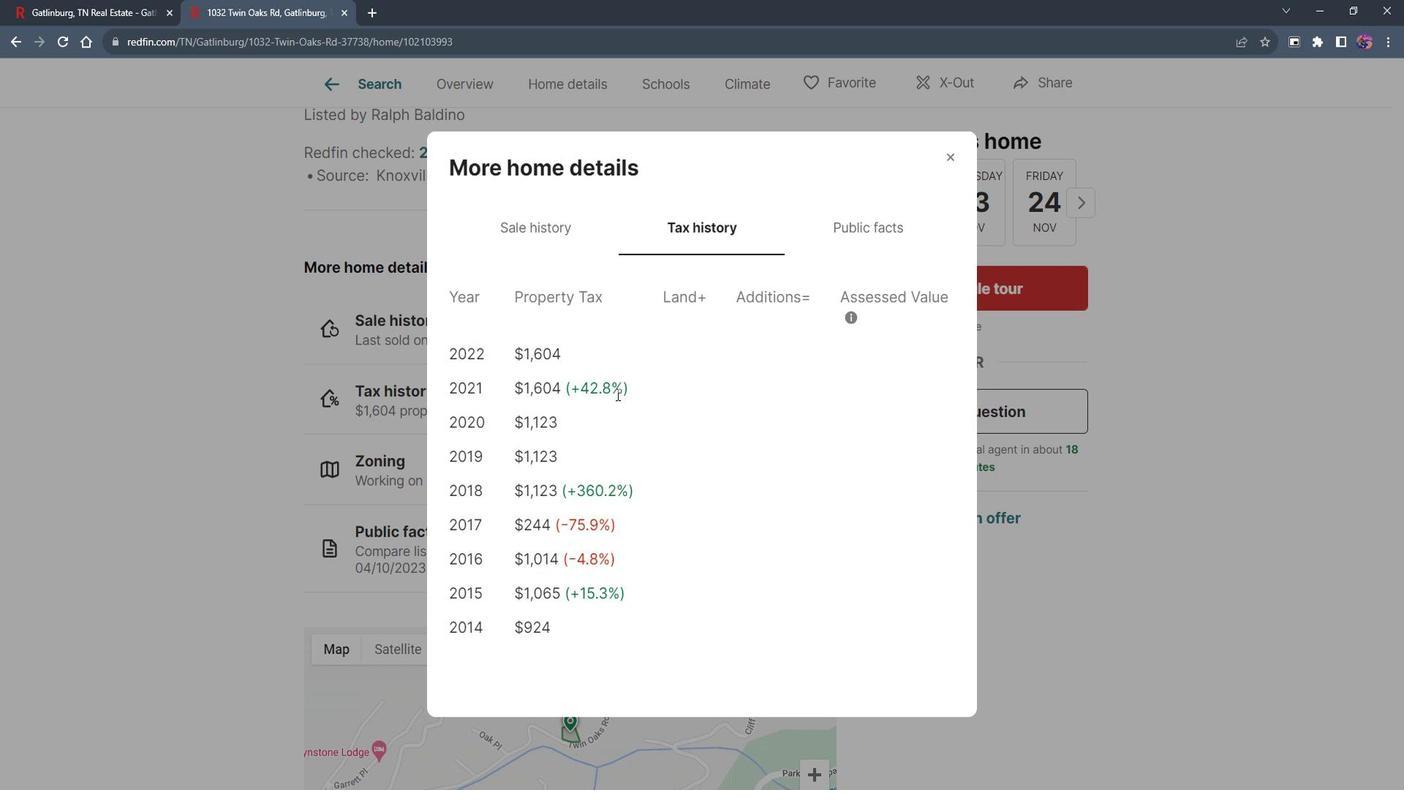 
Action: Mouse scrolled (629, 388) with delta (0, 0)
Screenshot: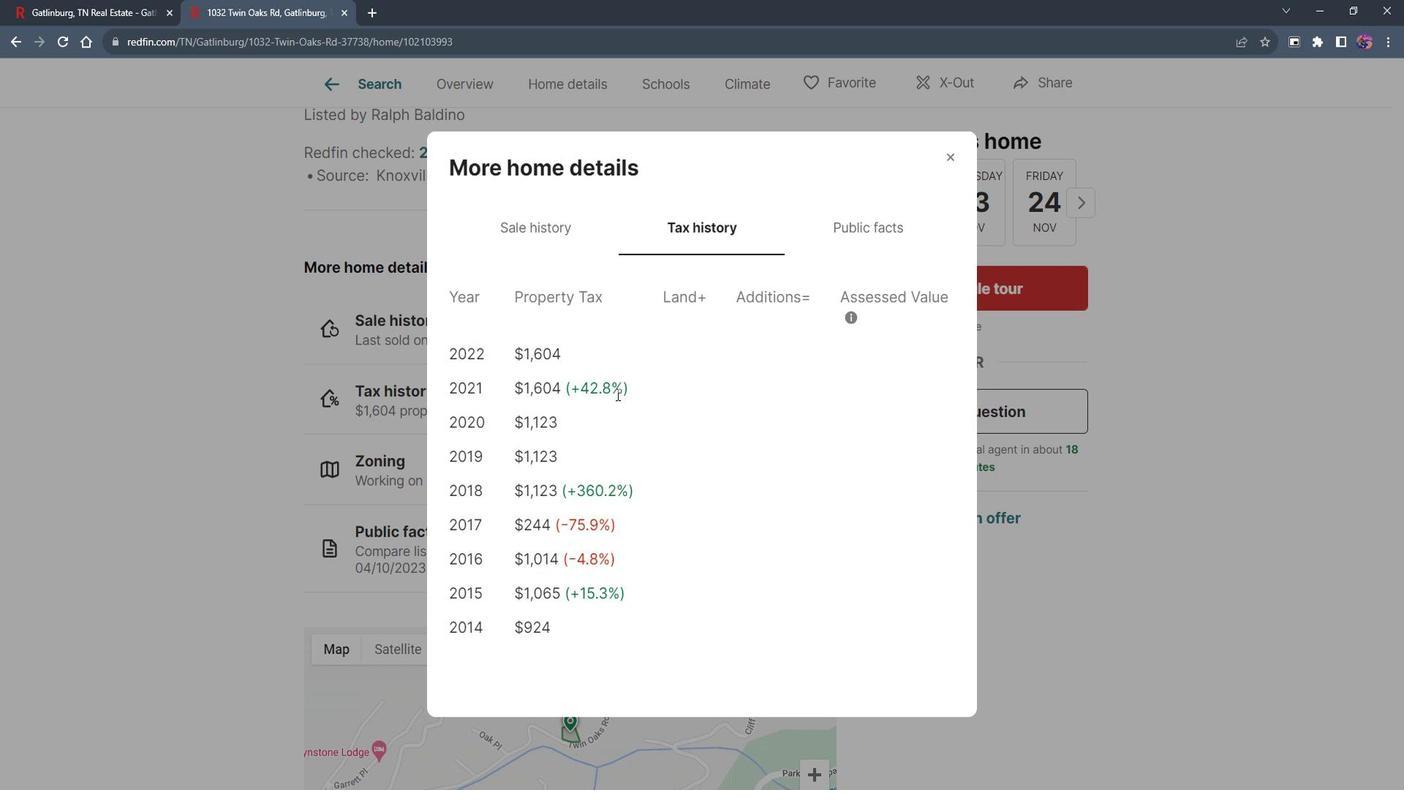 
Action: Mouse moved to (630, 389)
Screenshot: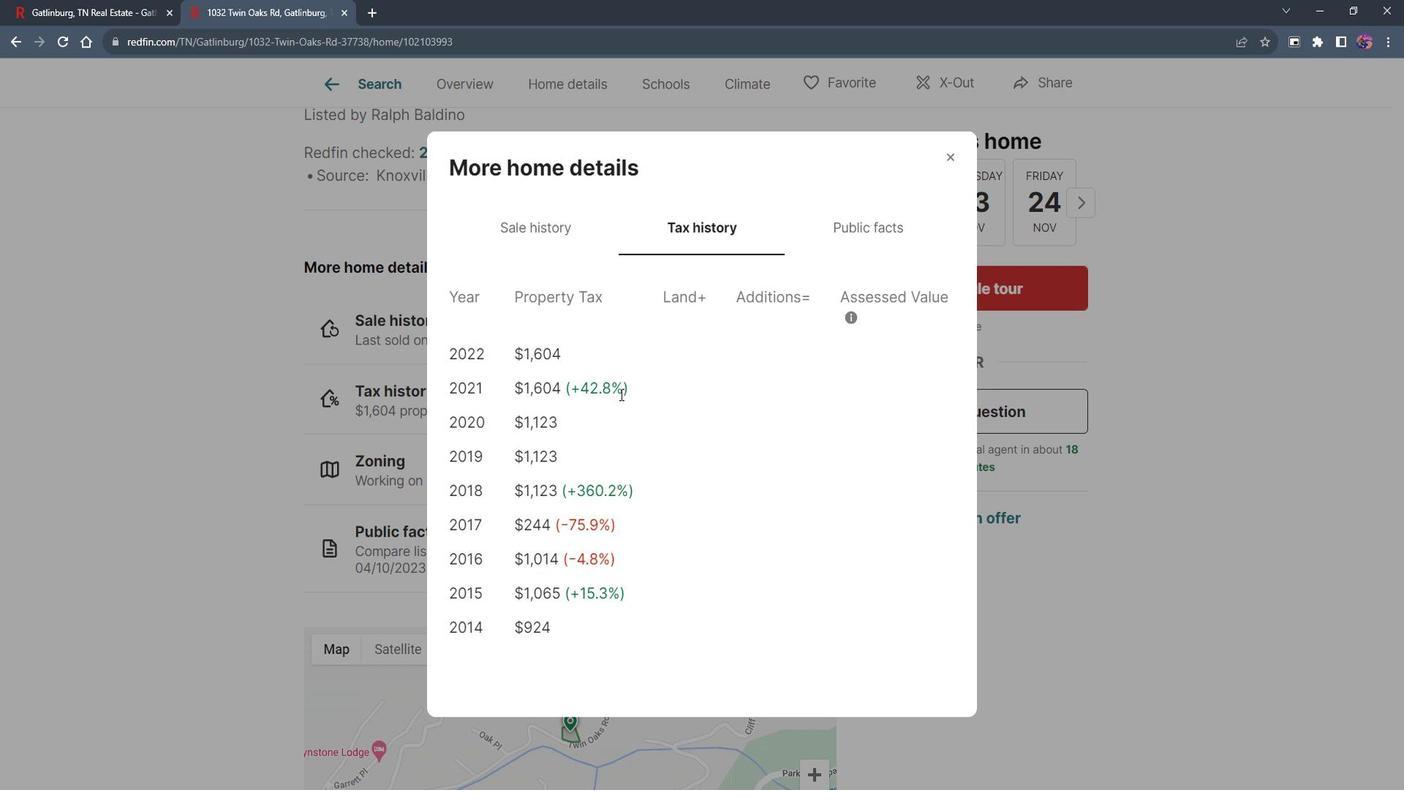 
Action: Mouse scrolled (630, 388) with delta (0, 0)
Screenshot: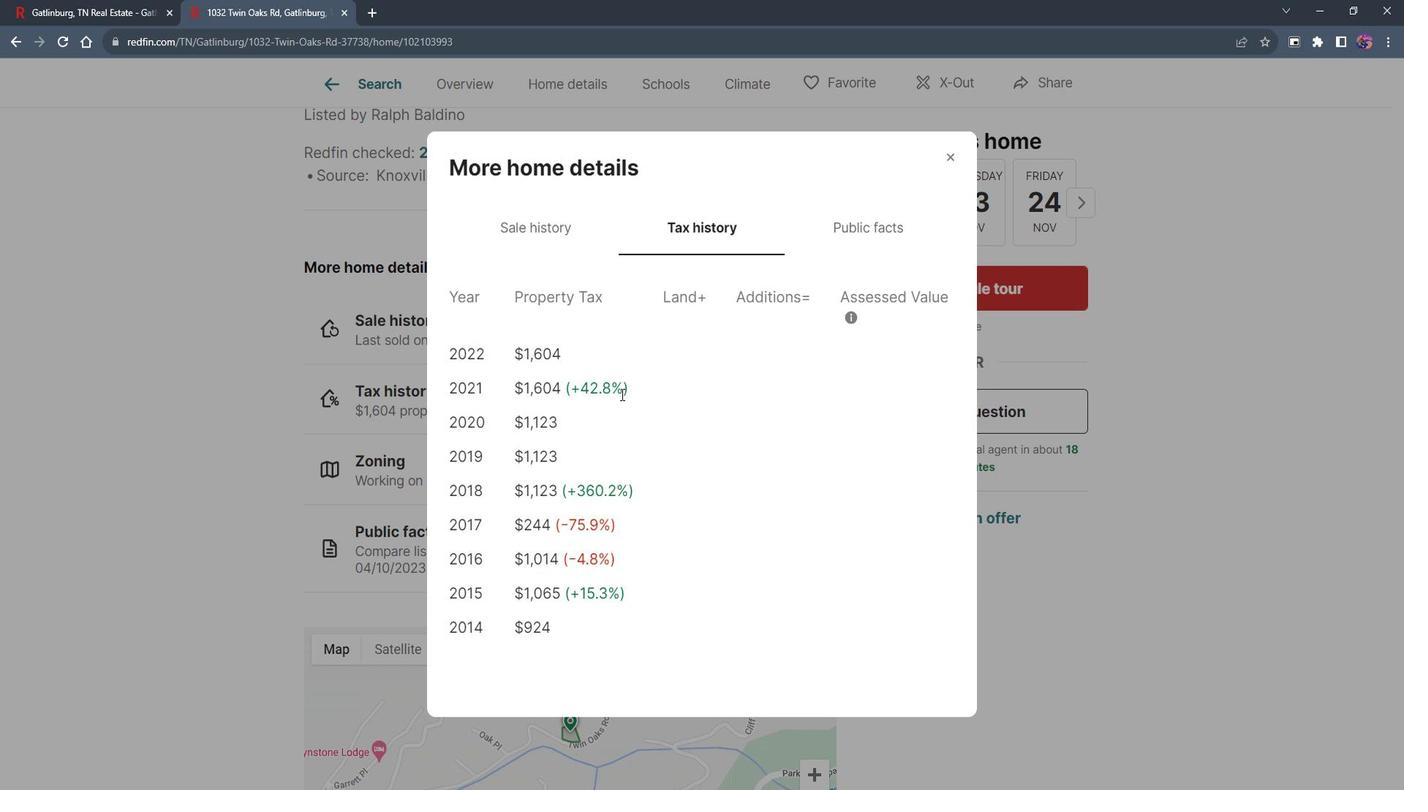 
Action: Mouse moved to (633, 389)
Screenshot: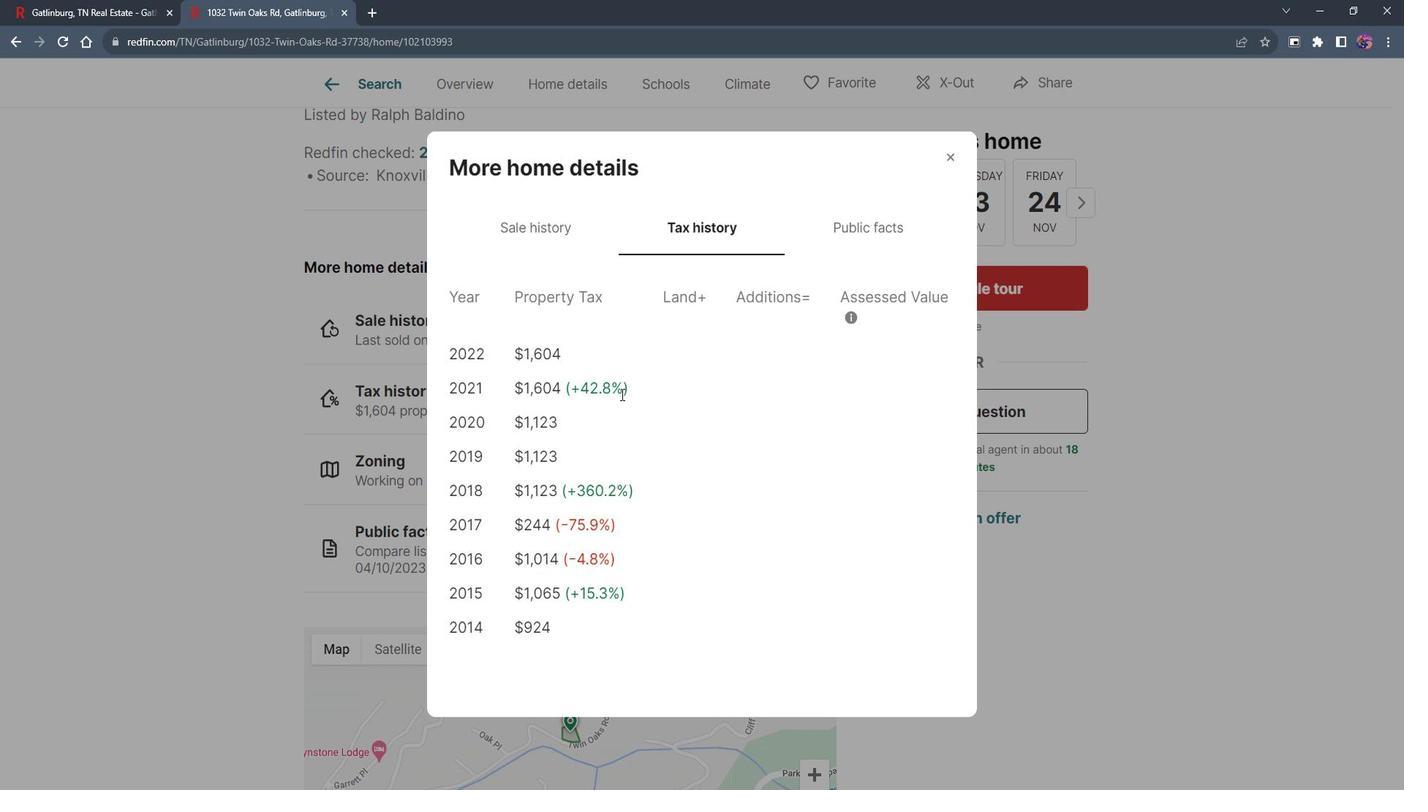
Action: Mouse scrolled (633, 388) with delta (0, 0)
Screenshot: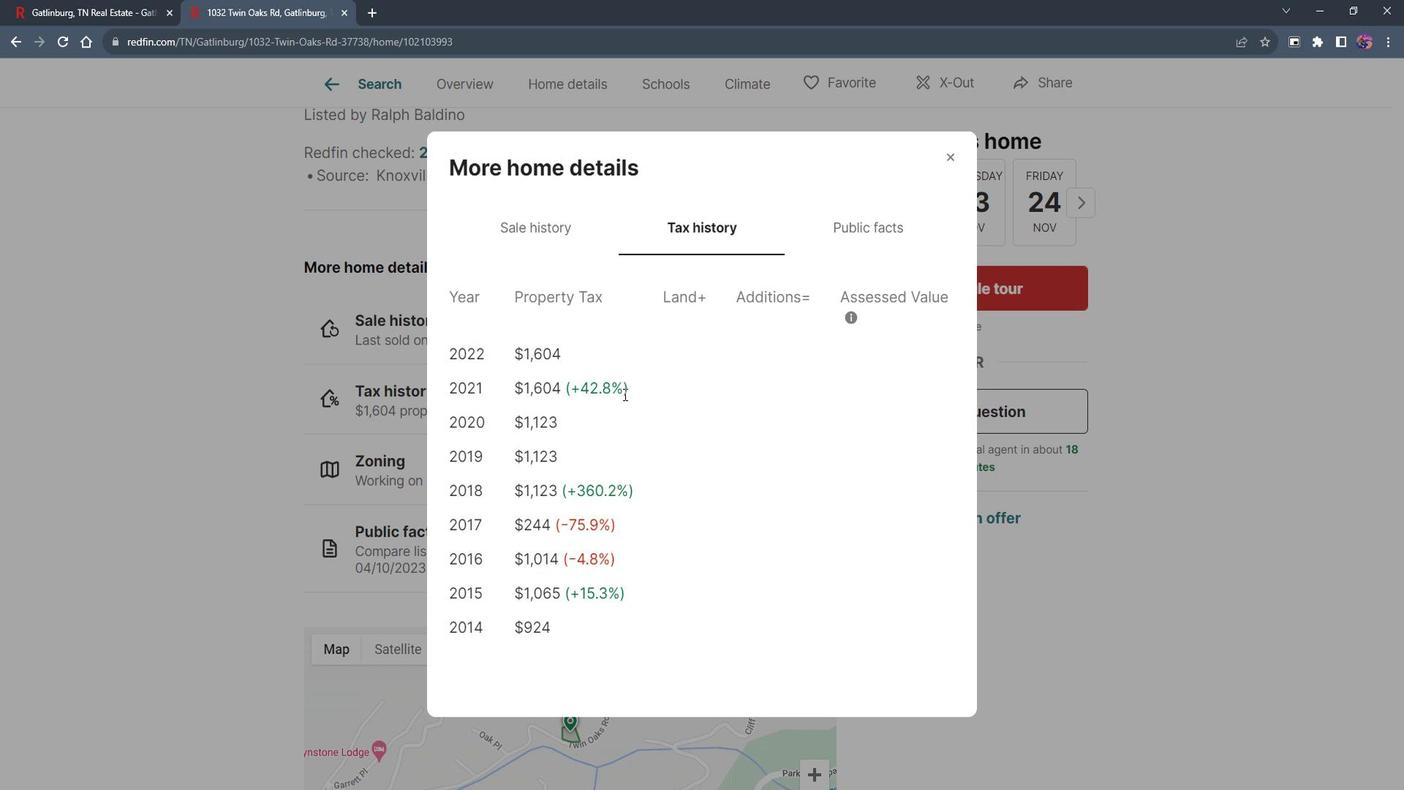 
Action: Mouse moved to (883, 229)
Screenshot: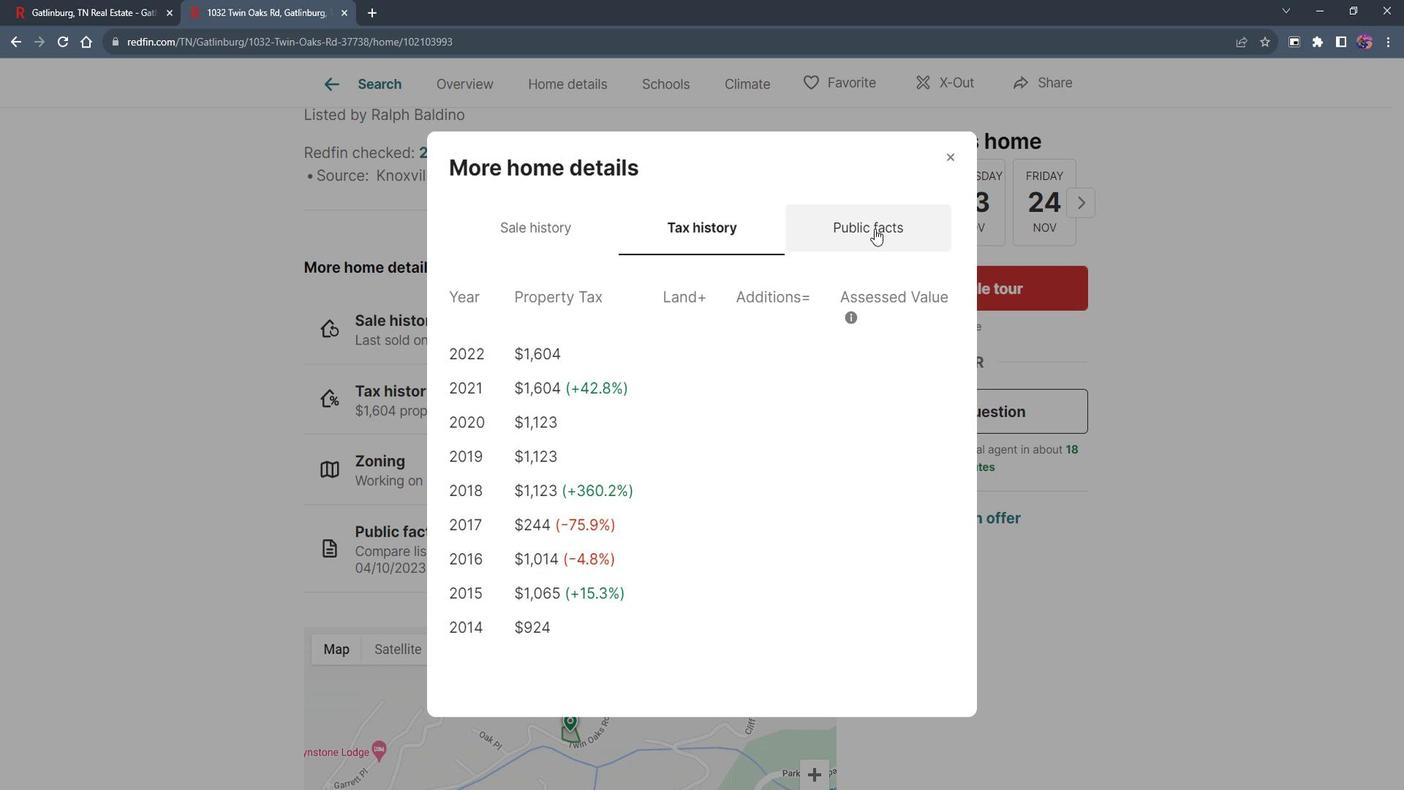 
Action: Mouse pressed left at (883, 229)
Screenshot: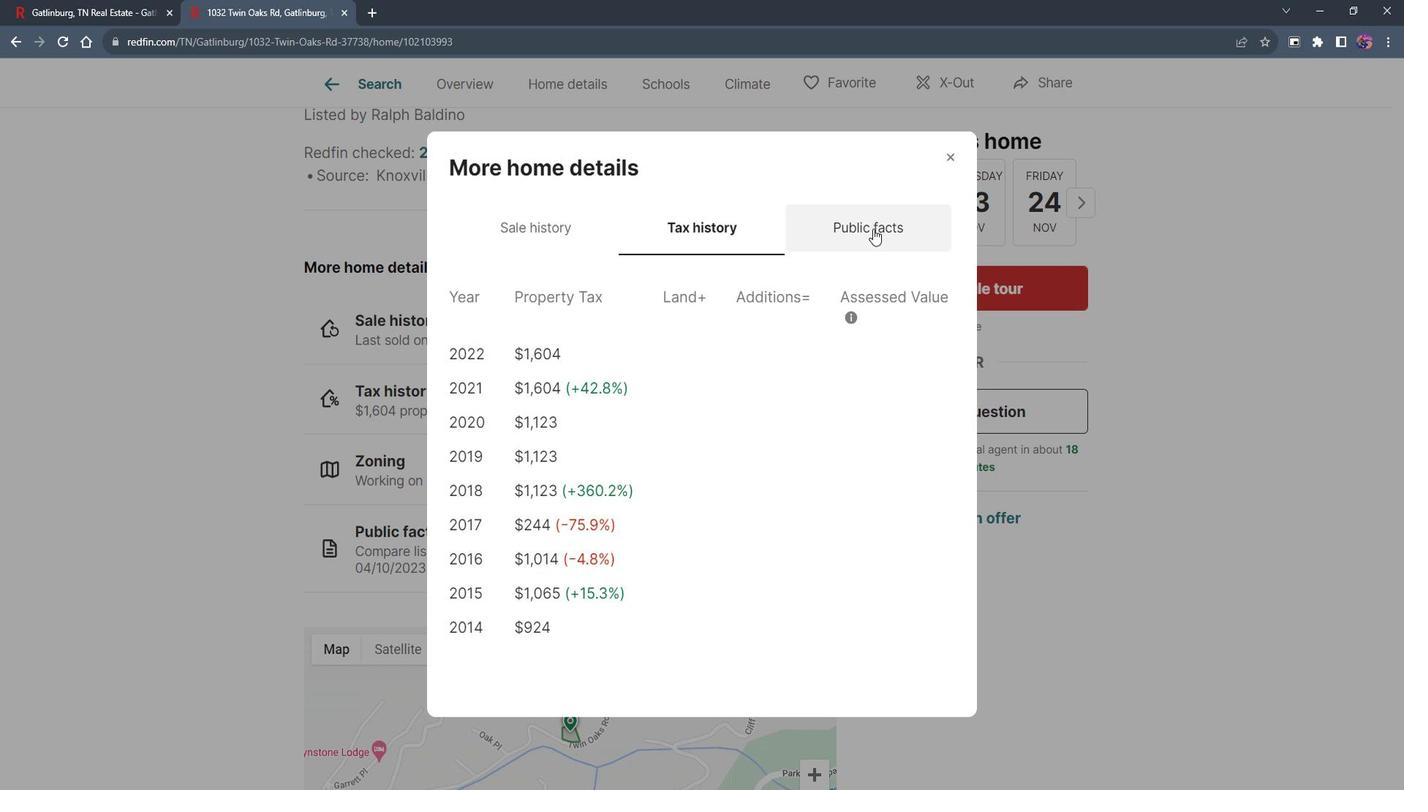 
Action: Mouse moved to (545, 220)
Screenshot: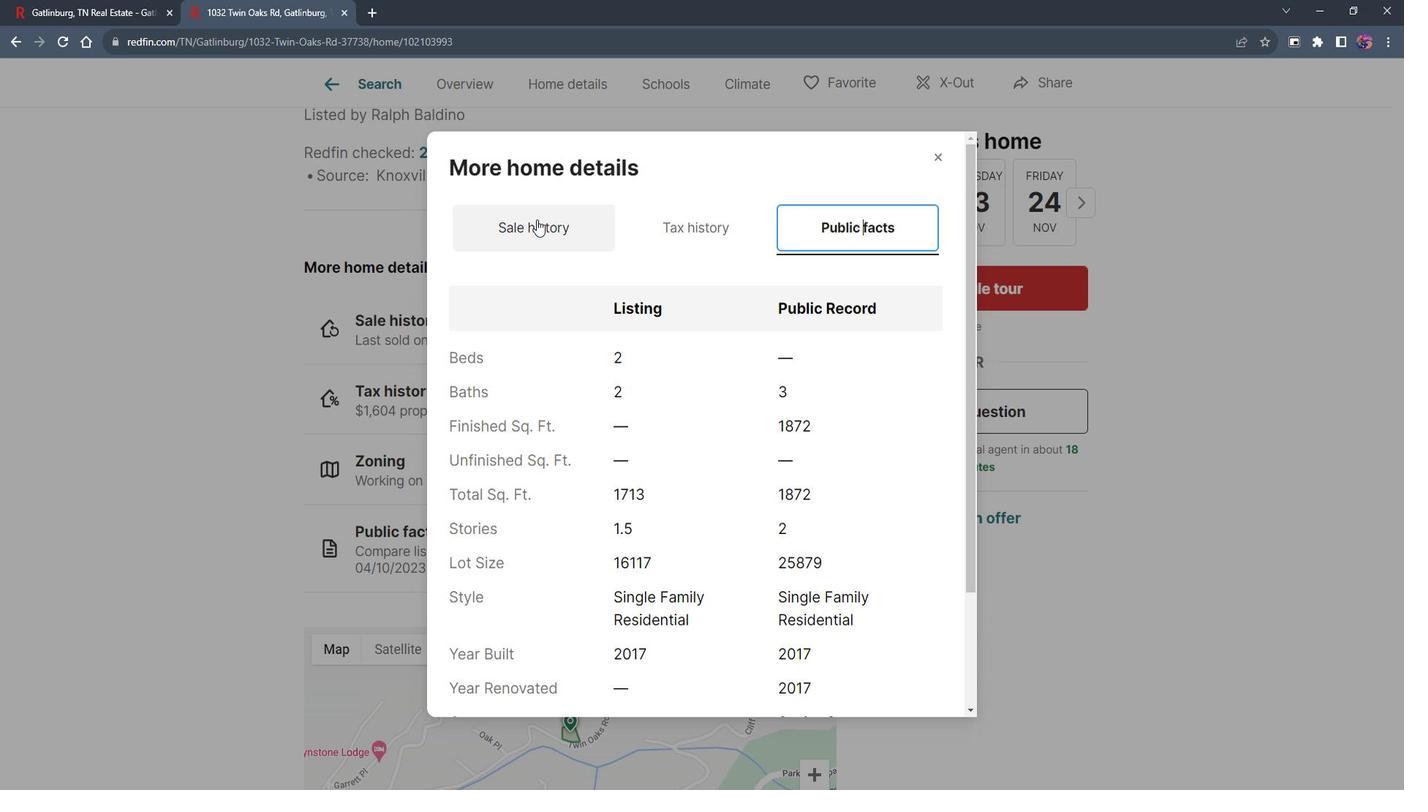 
Action: Mouse pressed left at (545, 220)
Screenshot: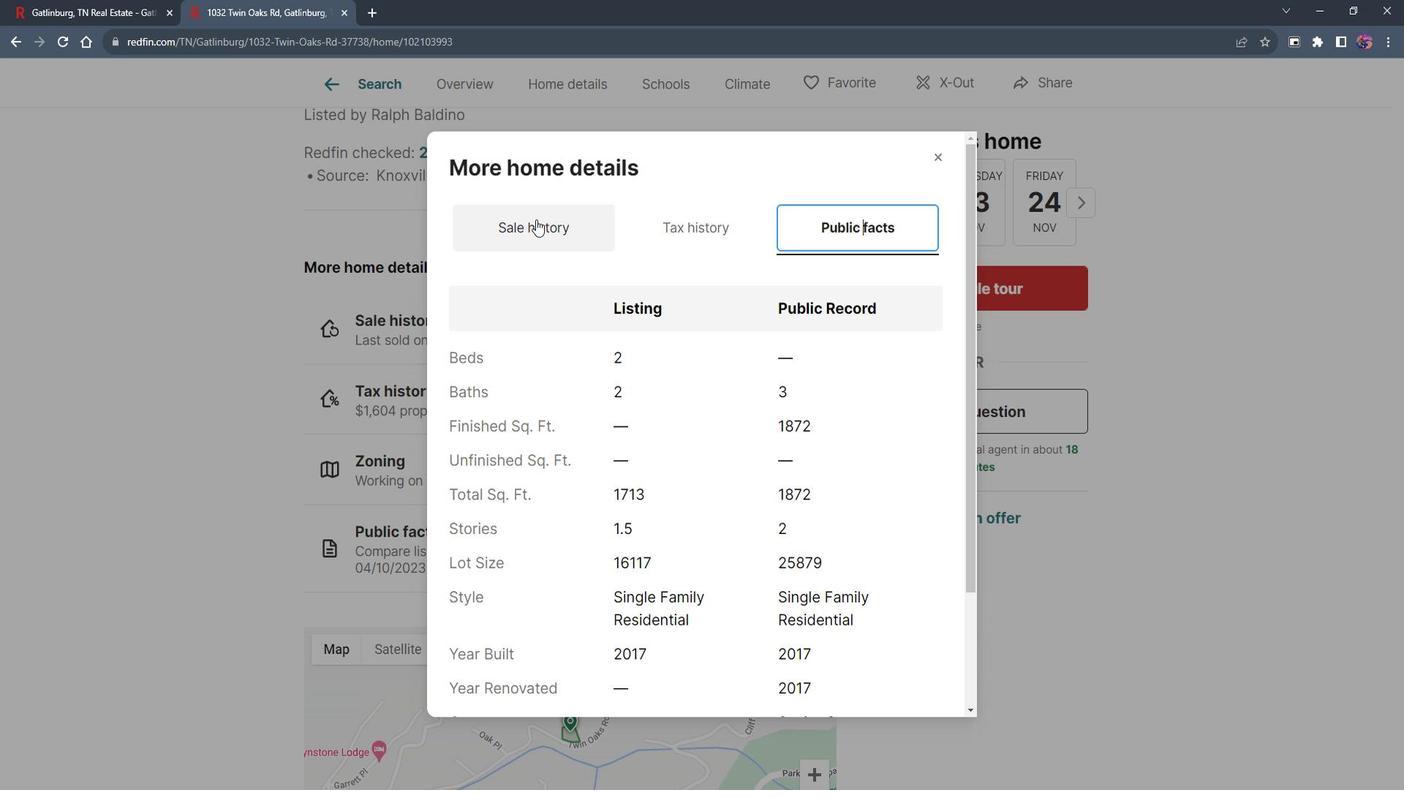 
Action: Mouse moved to (801, 397)
Screenshot: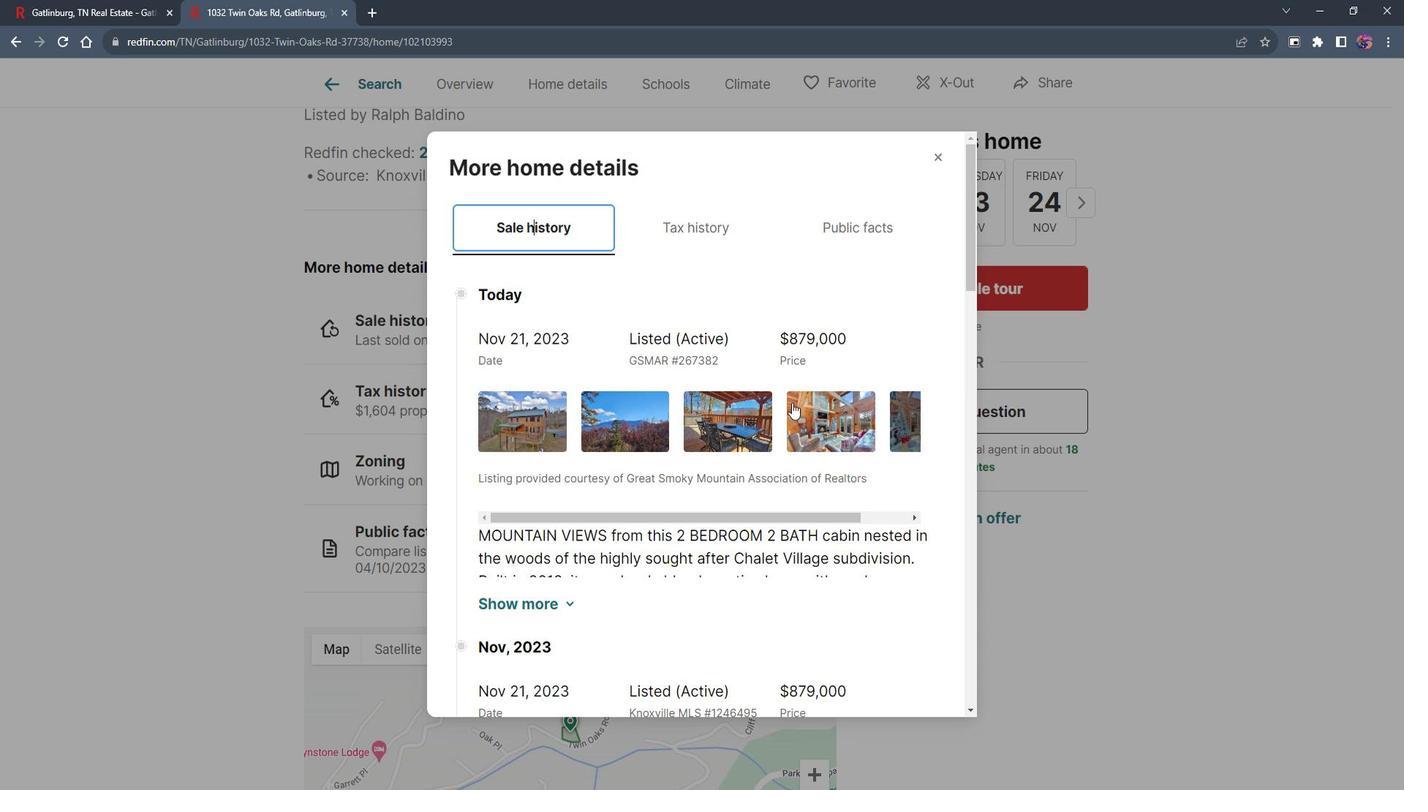 
Action: Mouse scrolled (801, 396) with delta (0, 0)
Screenshot: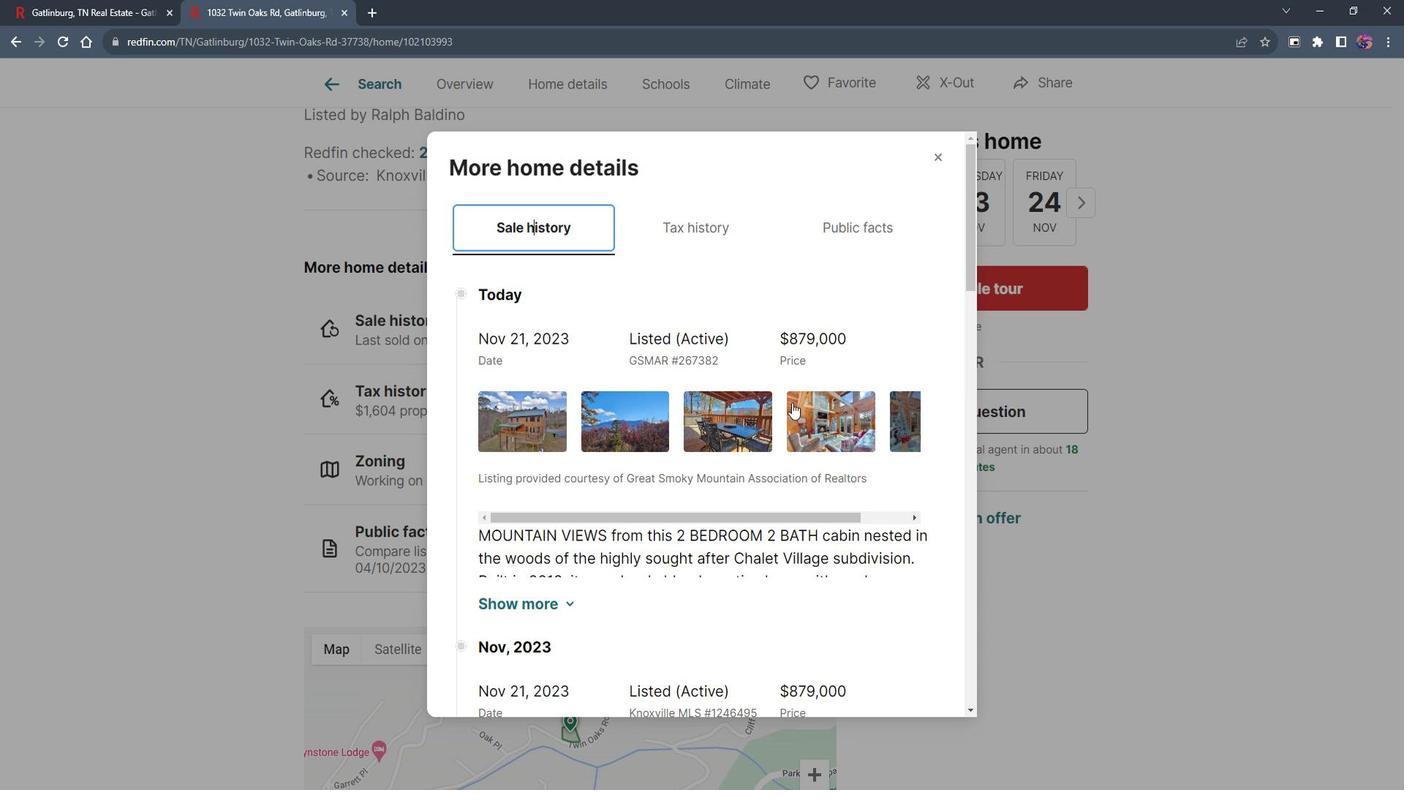 
Action: Mouse moved to (802, 397)
Screenshot: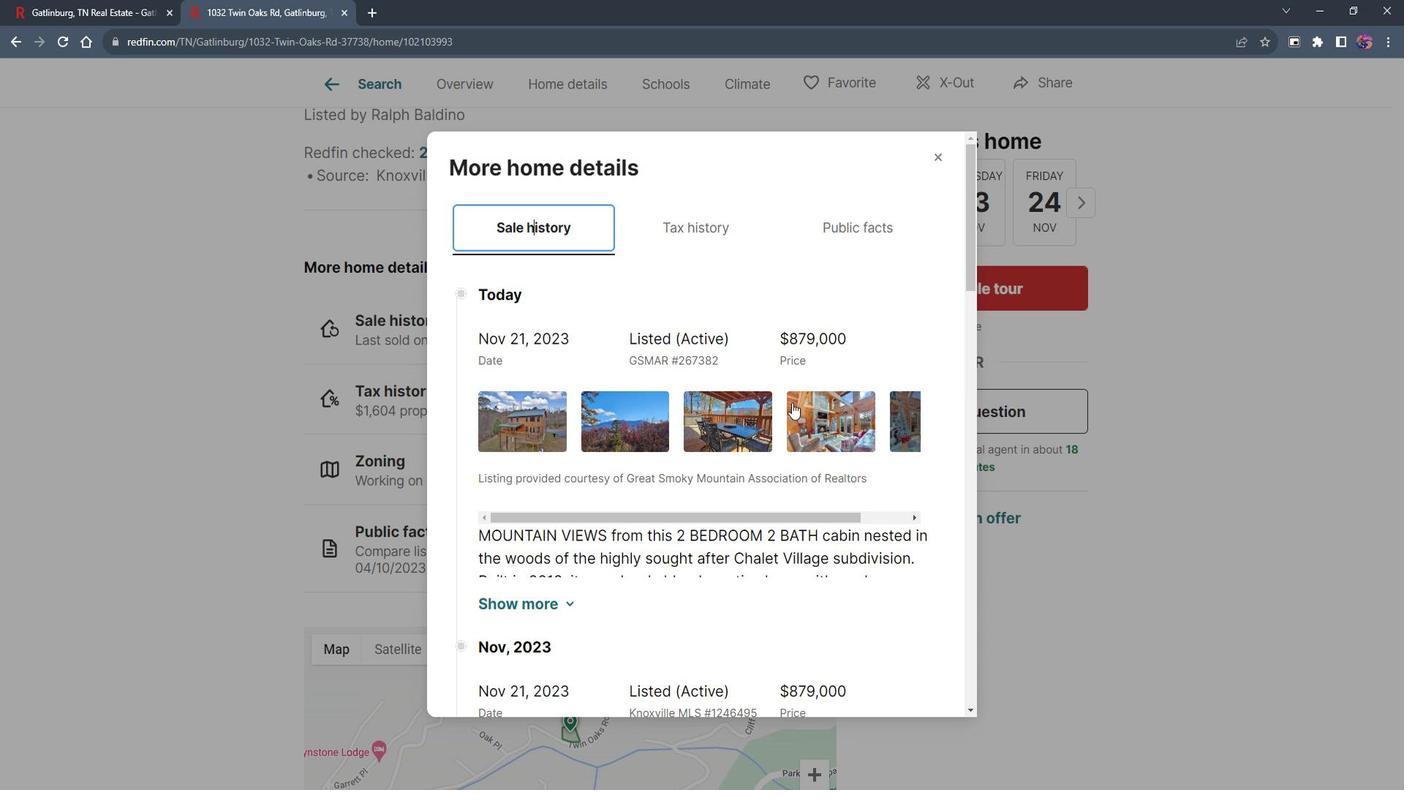 
Action: Mouse scrolled (802, 396) with delta (0, 0)
Screenshot: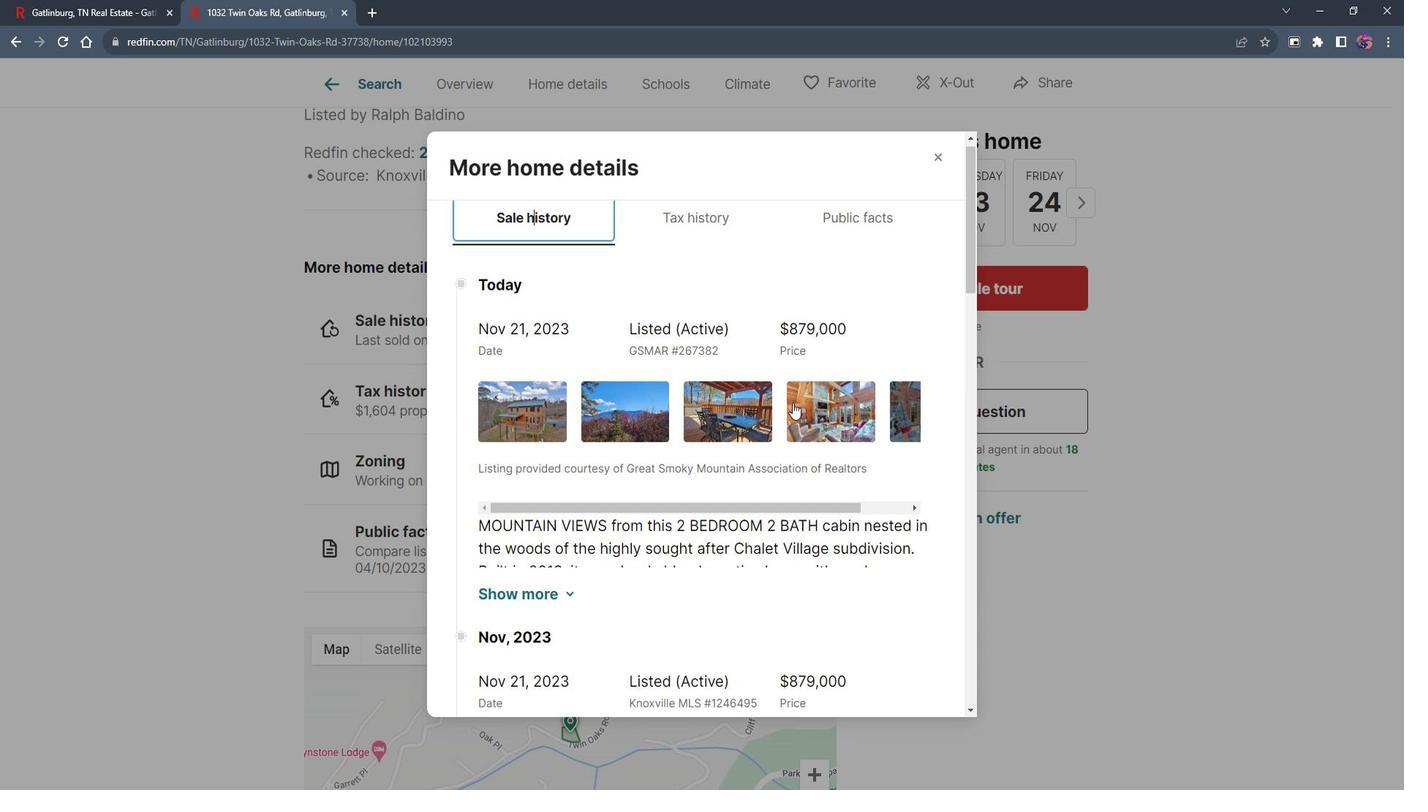 
Action: Mouse moved to (804, 393)
Screenshot: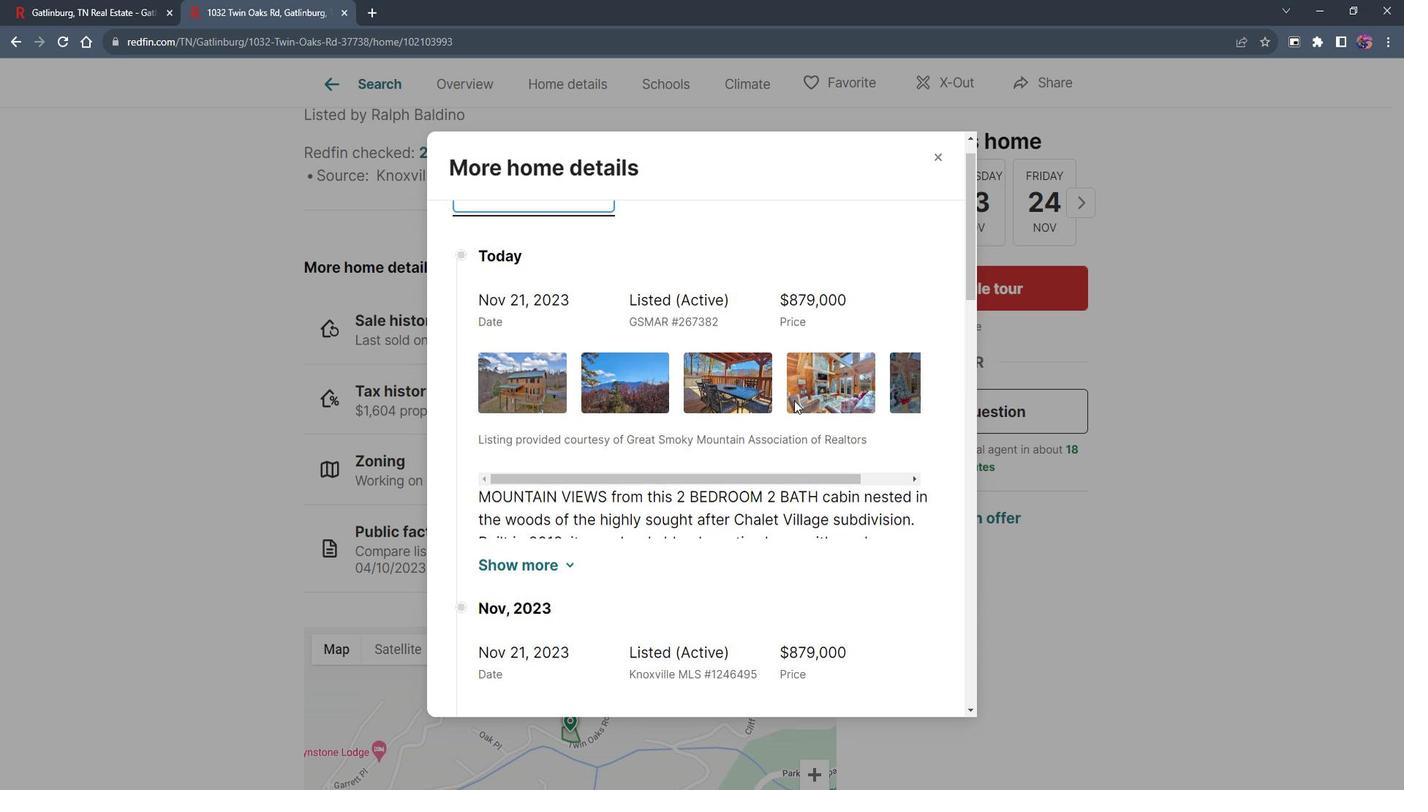 
Action: Mouse scrolled (804, 392) with delta (0, 0)
Screenshot: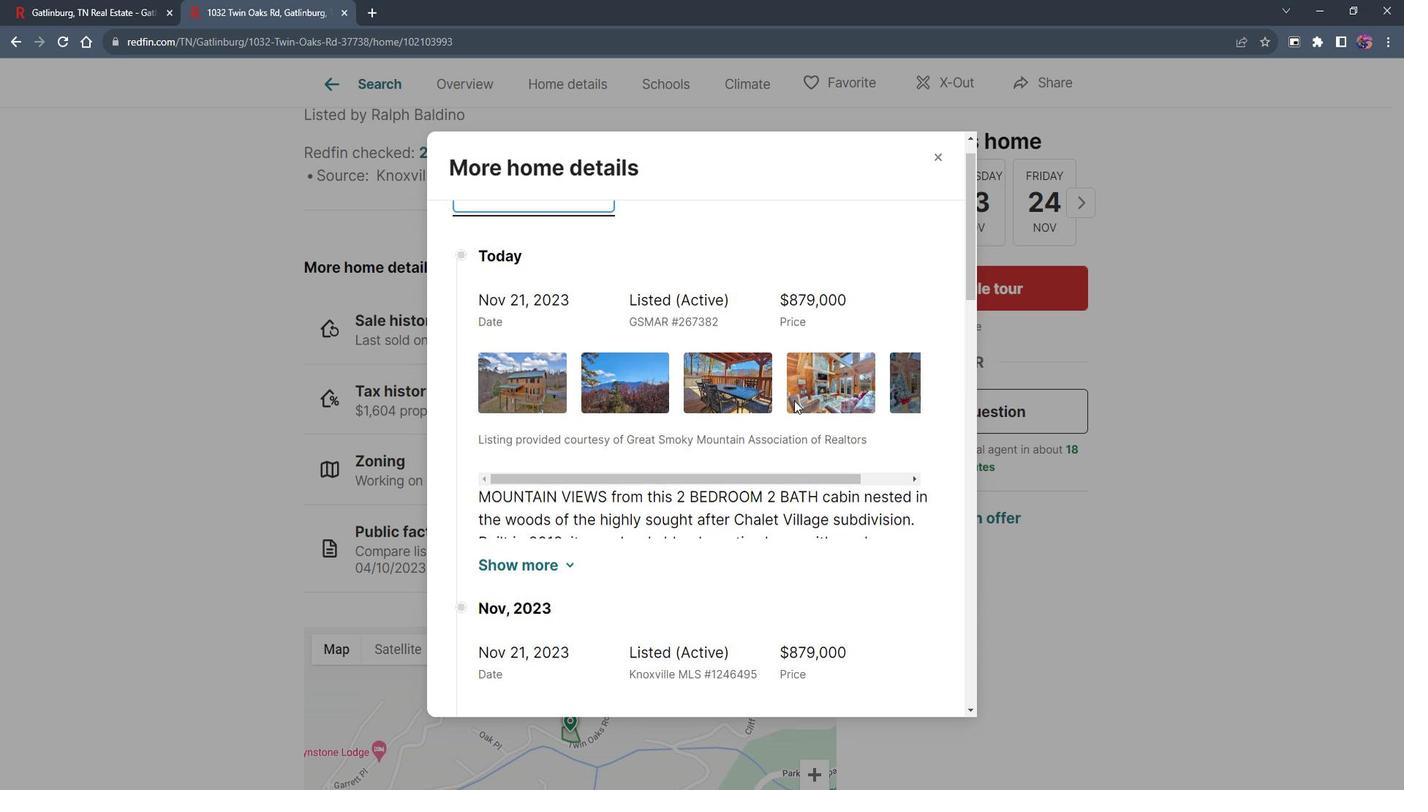 
Action: Mouse moved to (809, 373)
Screenshot: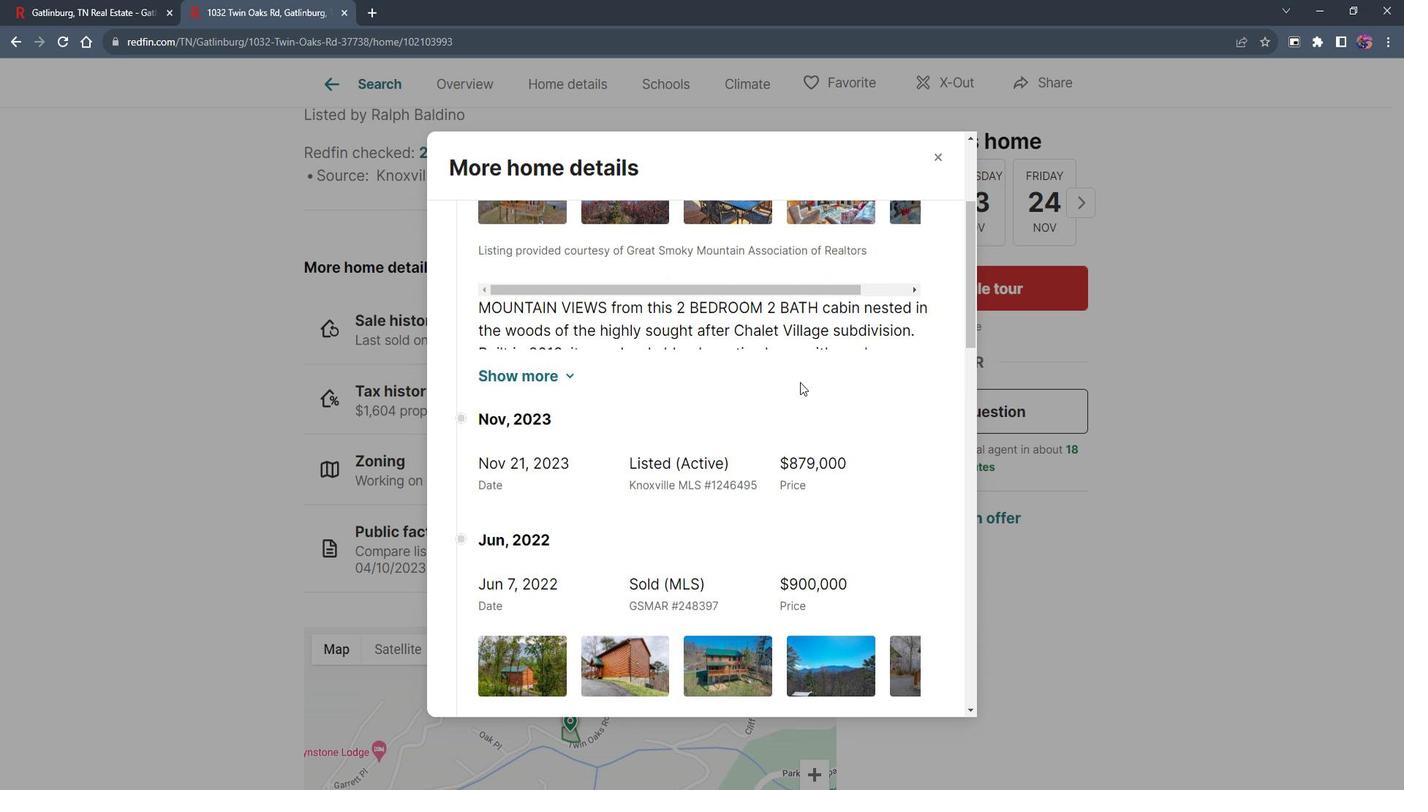 
Action: Mouse scrolled (809, 374) with delta (0, 0)
Screenshot: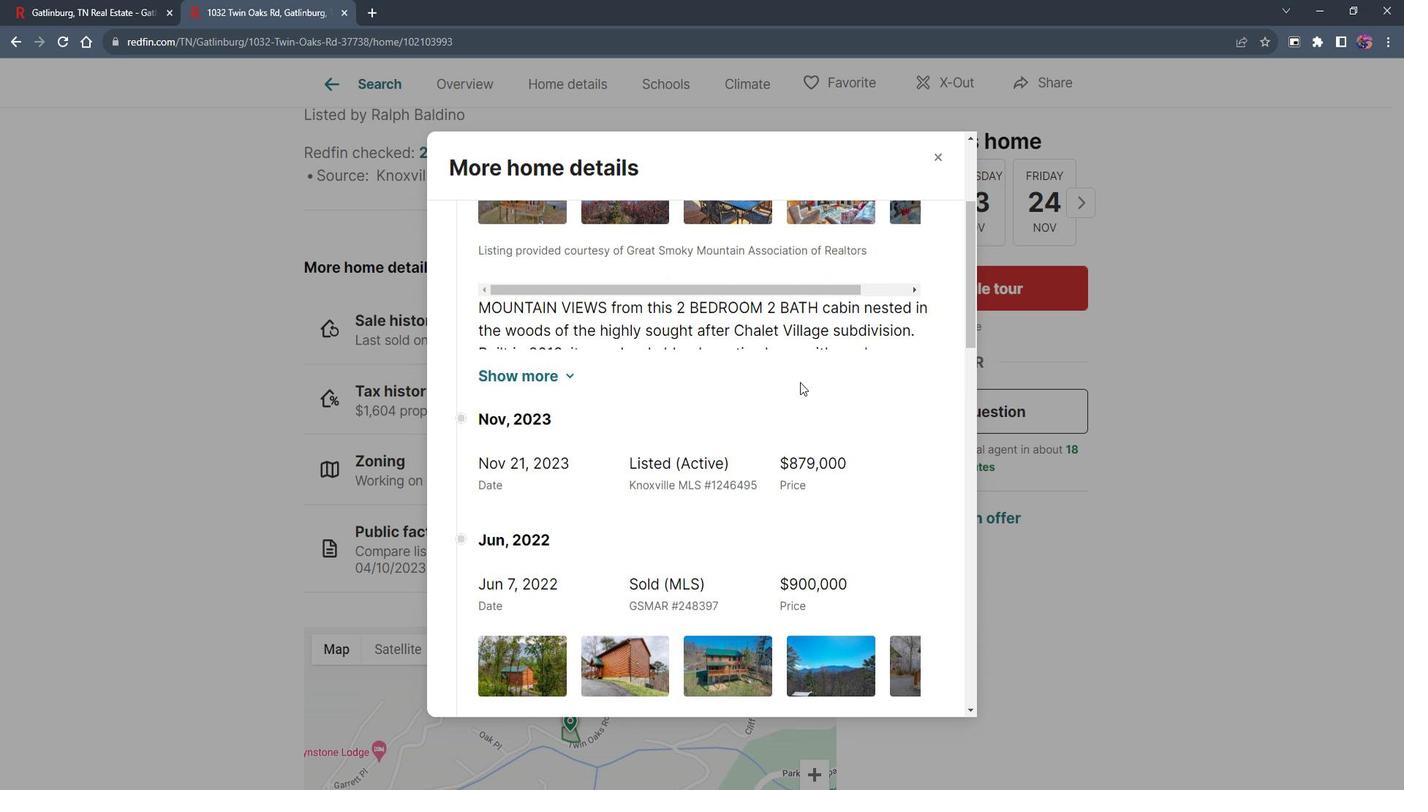 
Action: Mouse moved to (812, 368)
Screenshot: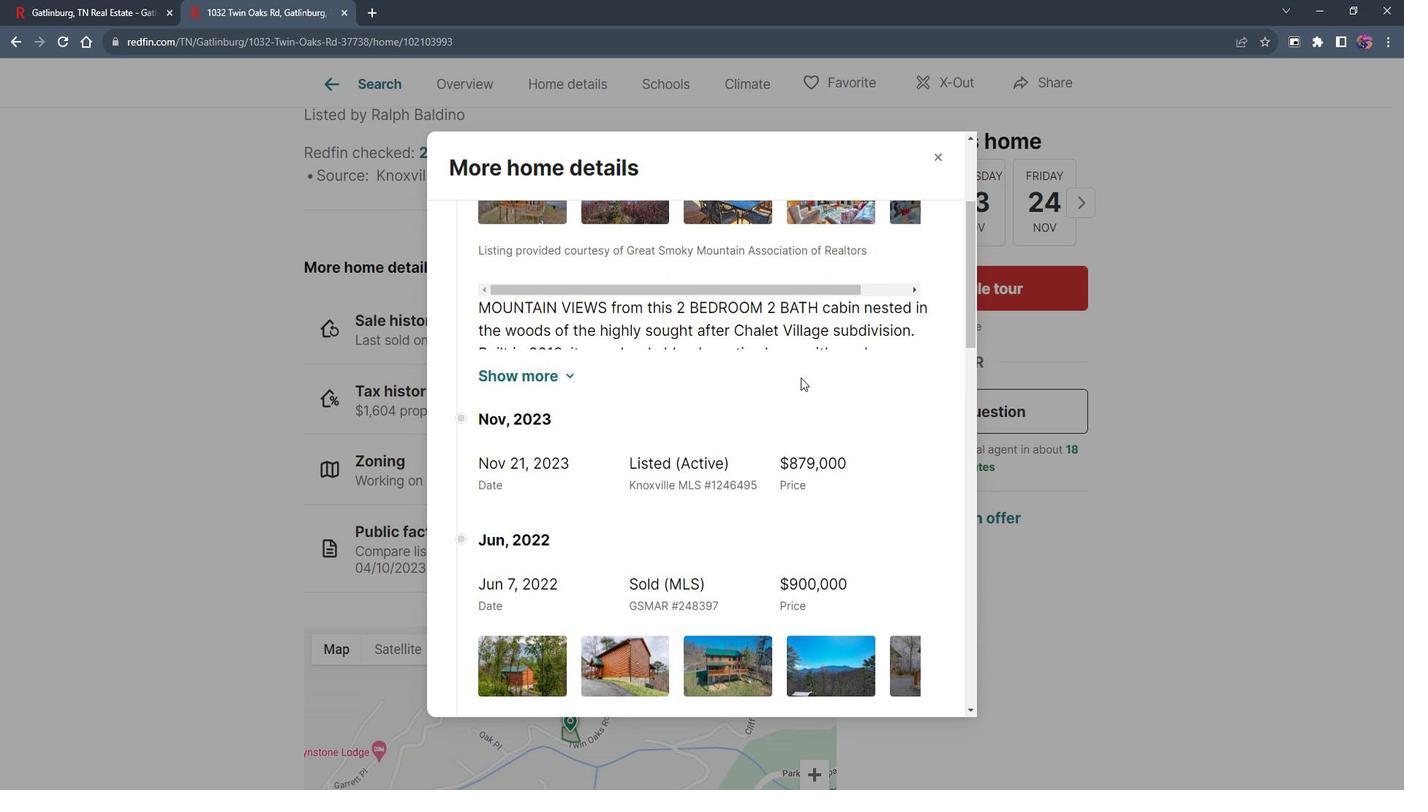 
Action: Mouse scrolled (812, 369) with delta (0, 0)
Screenshot: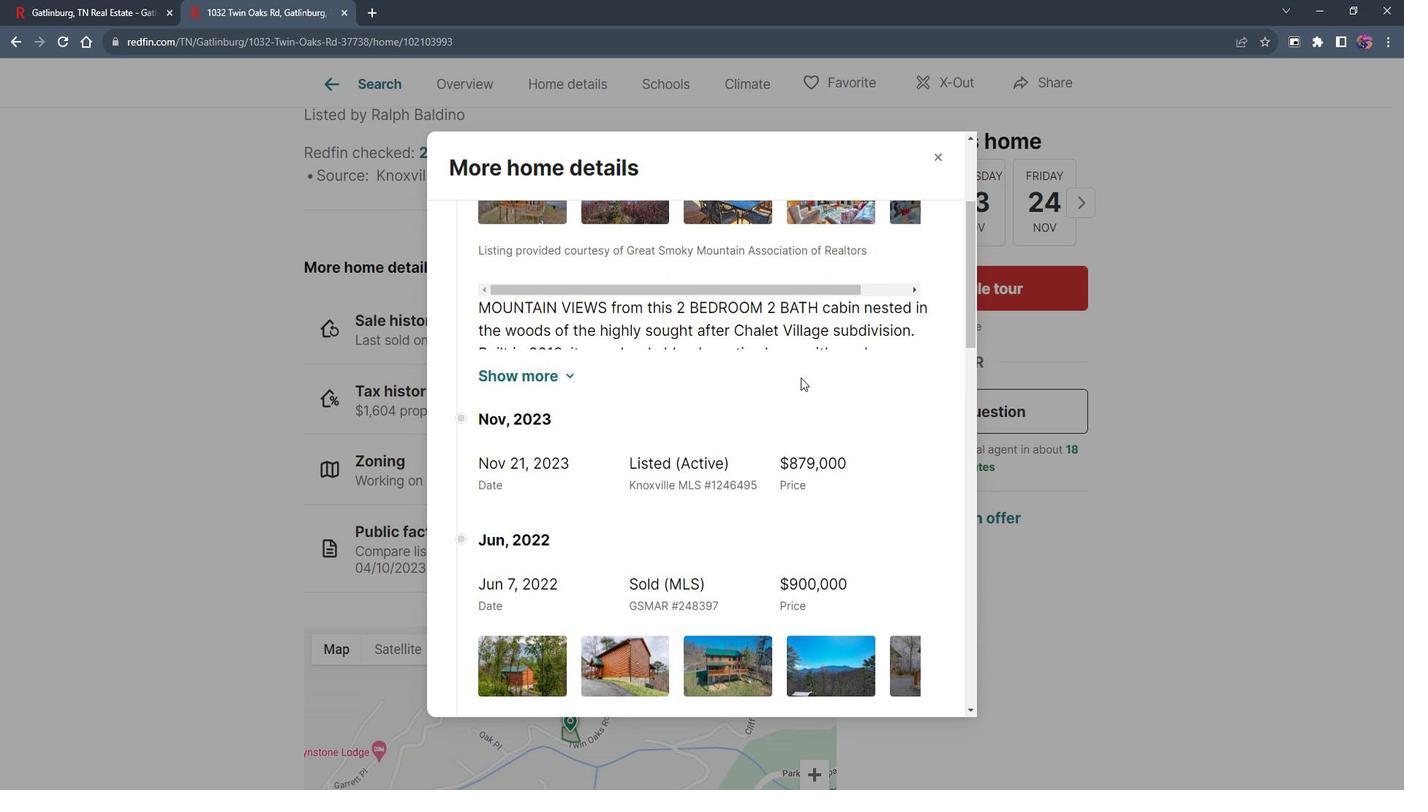 
Action: Mouse moved to (812, 365)
Screenshot: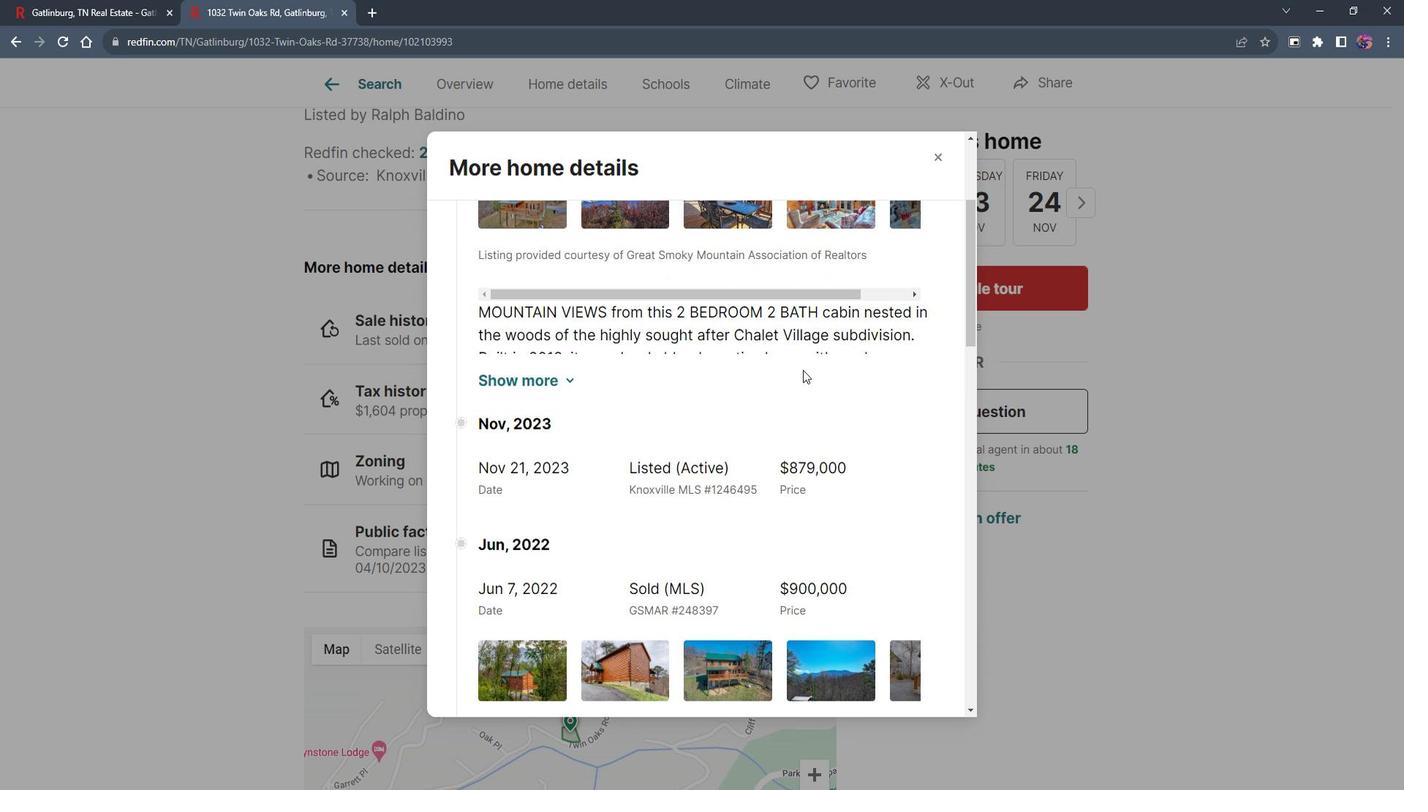 
Action: Mouse scrolled (812, 365) with delta (0, 0)
Screenshot: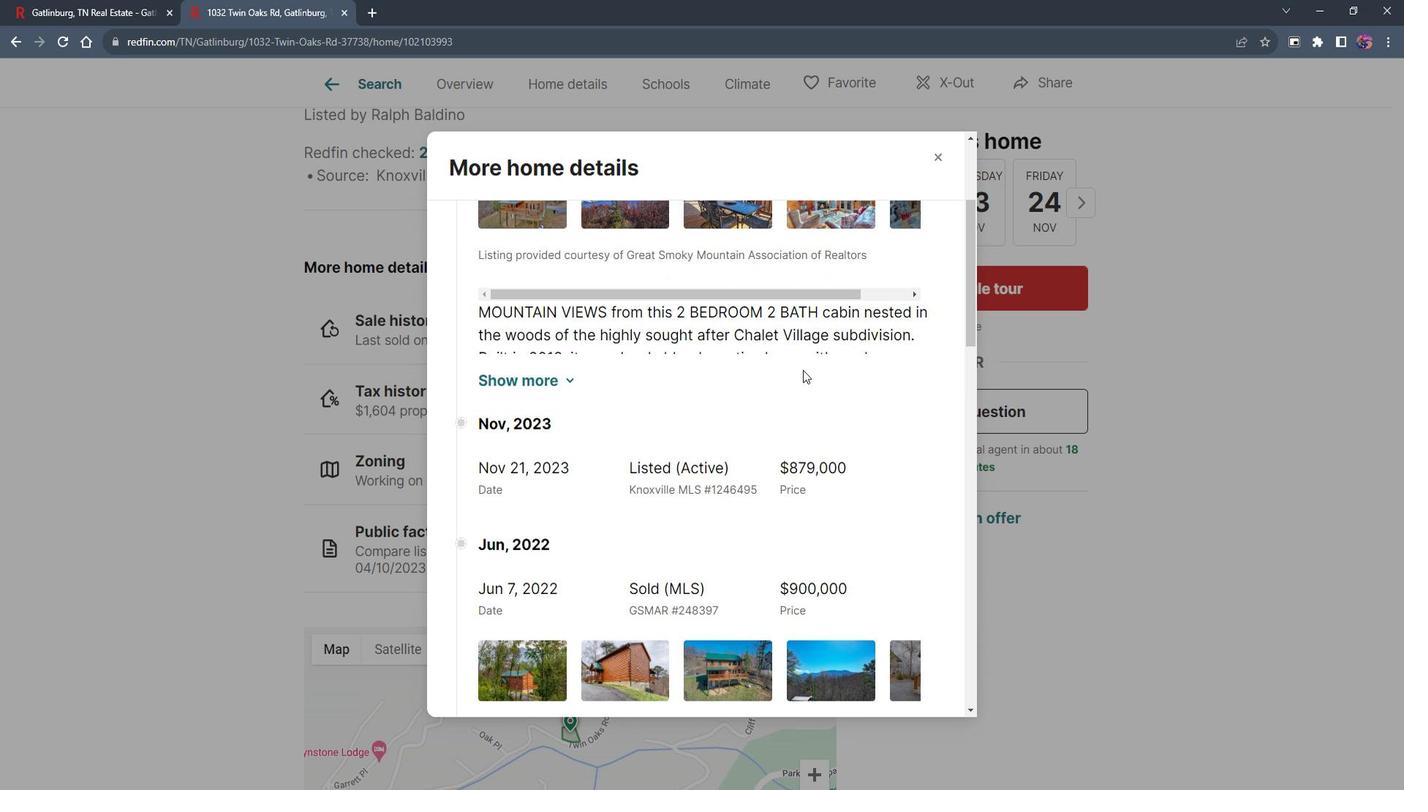 
Action: Mouse moved to (943, 161)
Screenshot: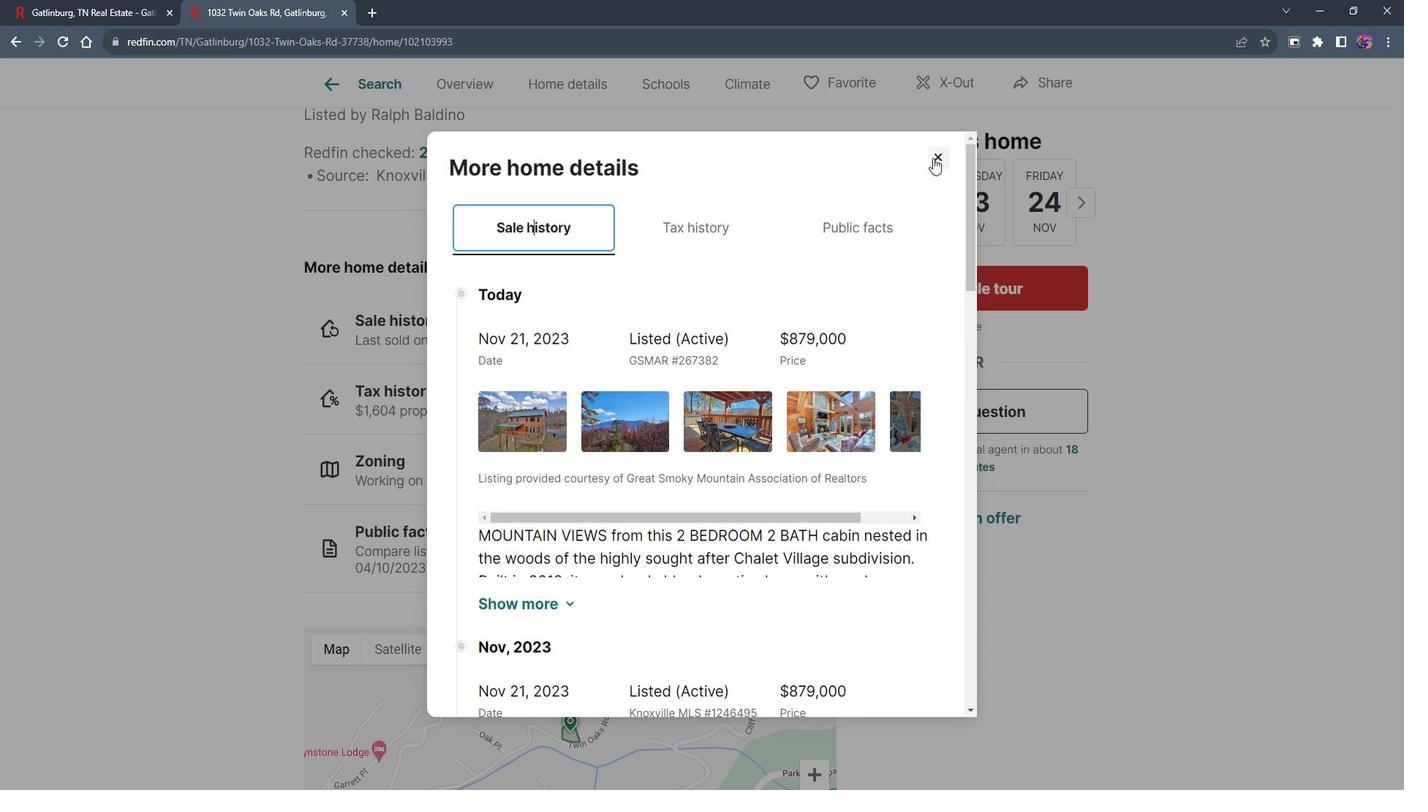 
Action: Mouse pressed left at (943, 161)
Screenshot: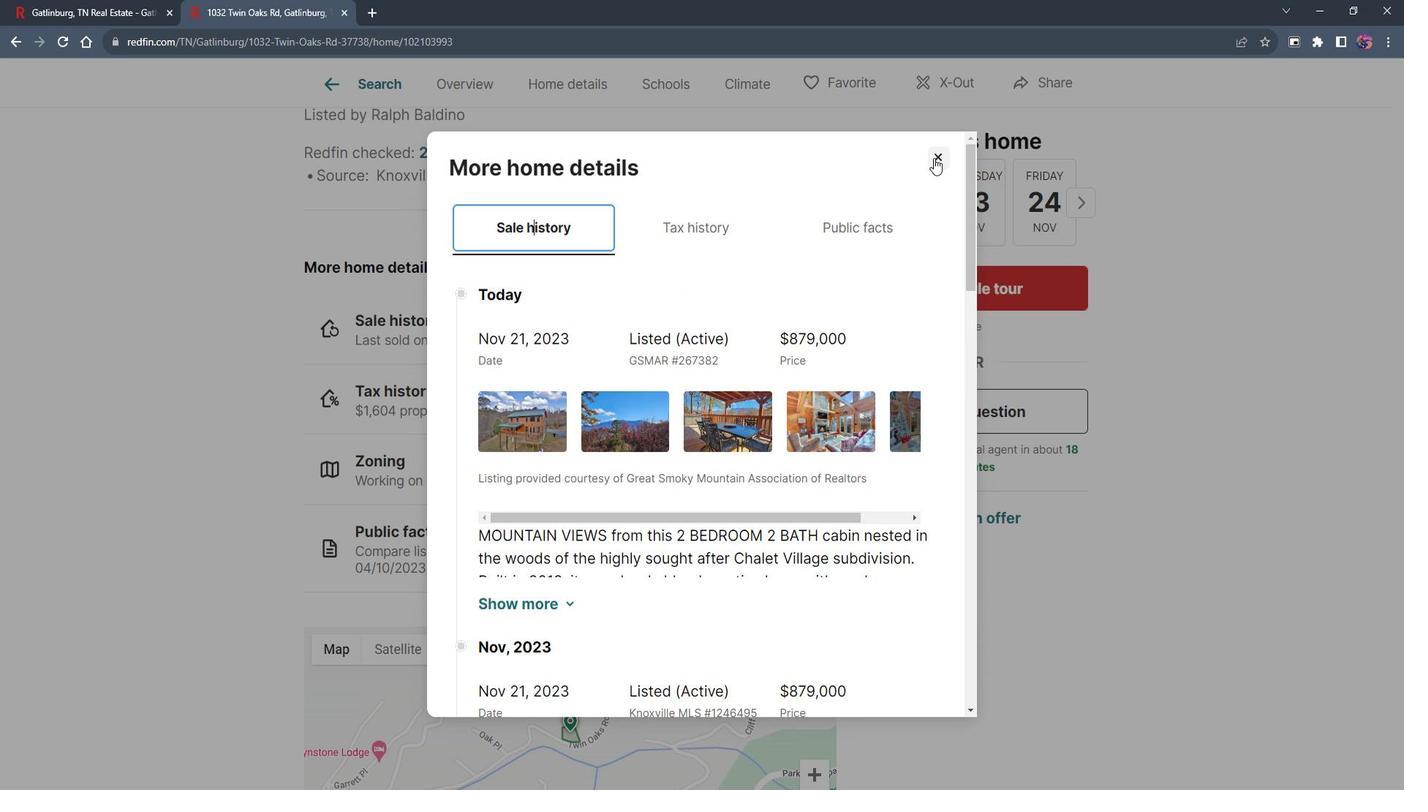 
Action: Mouse moved to (635, 446)
Screenshot: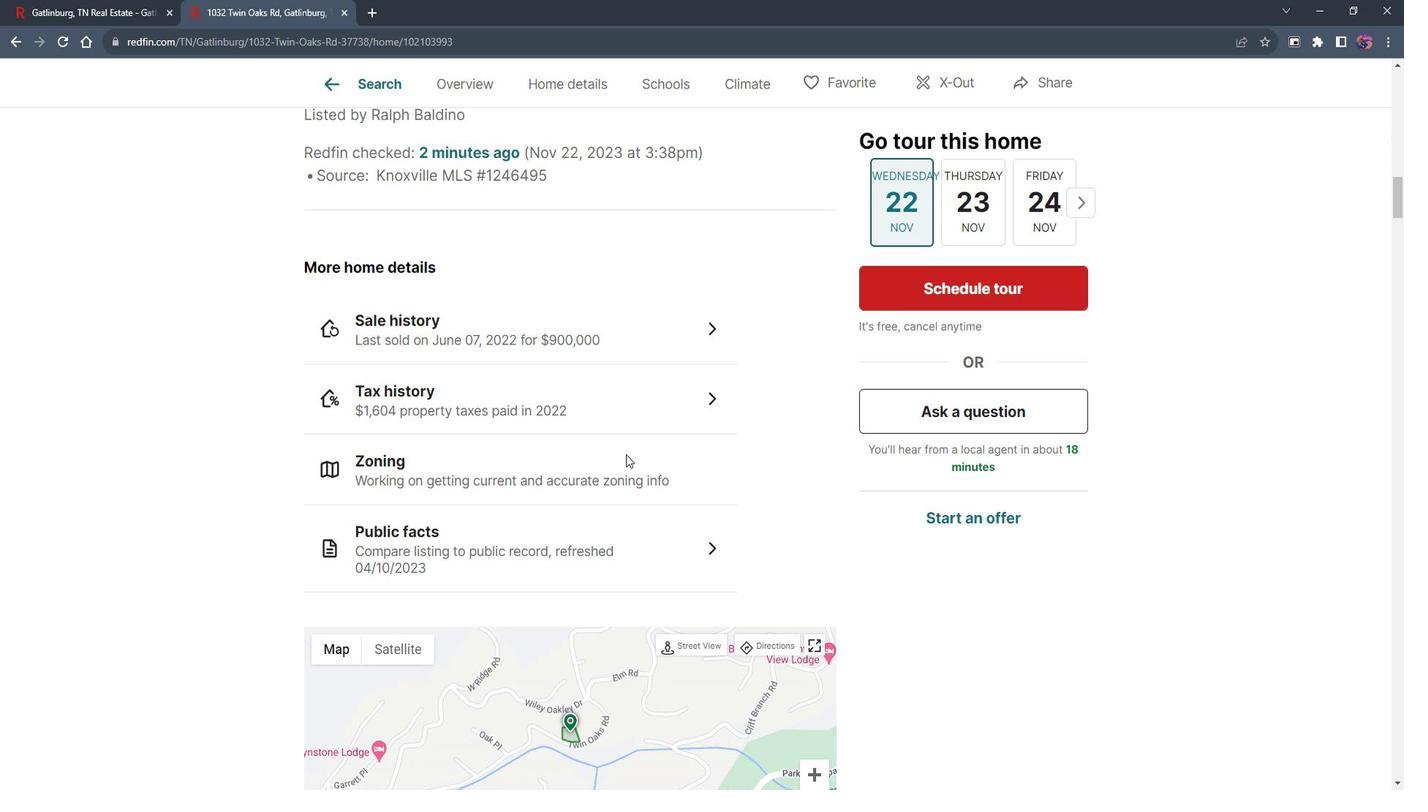 
Action: Mouse scrolled (635, 446) with delta (0, 0)
Screenshot: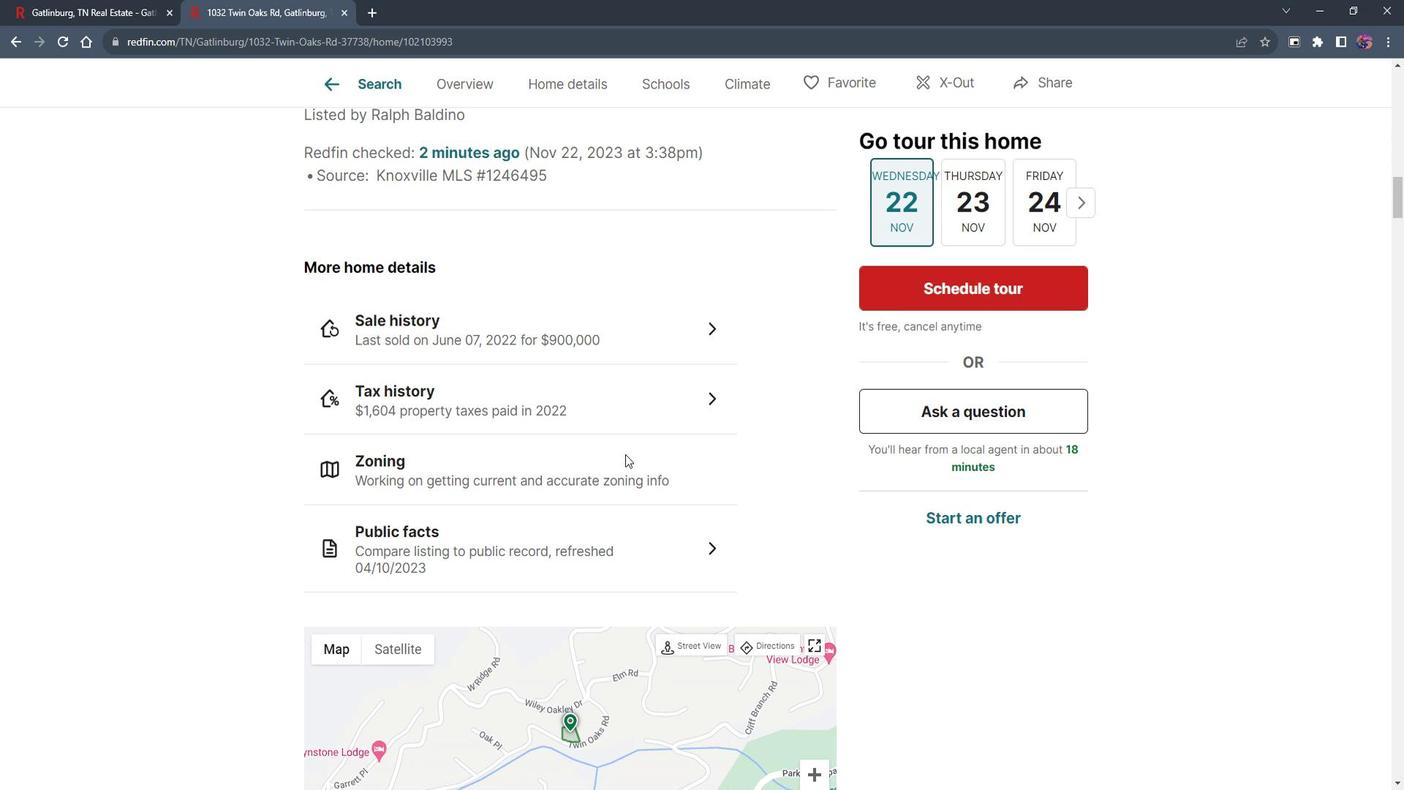 
Action: Mouse moved to (634, 445)
Screenshot: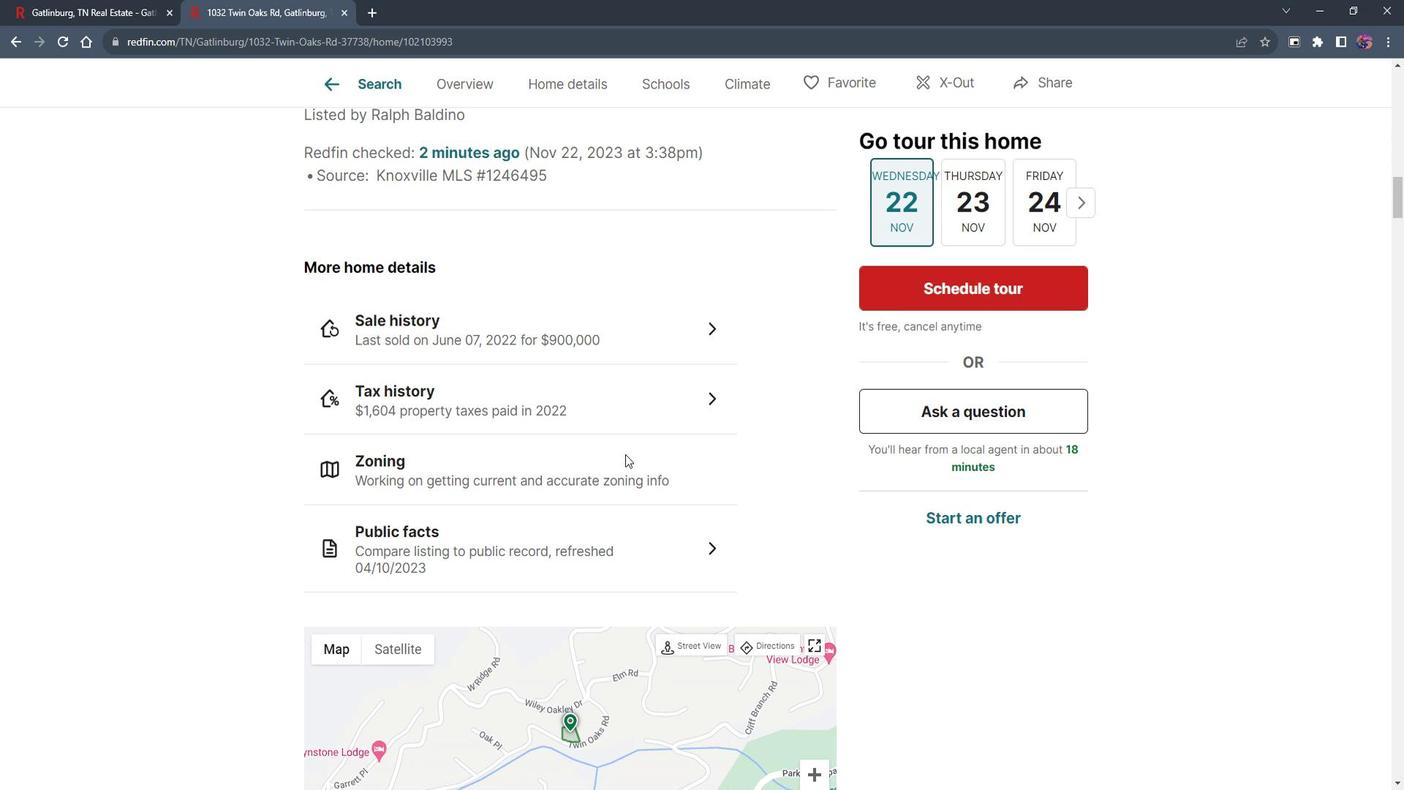 
Action: Mouse scrolled (634, 444) with delta (0, 0)
Screenshot: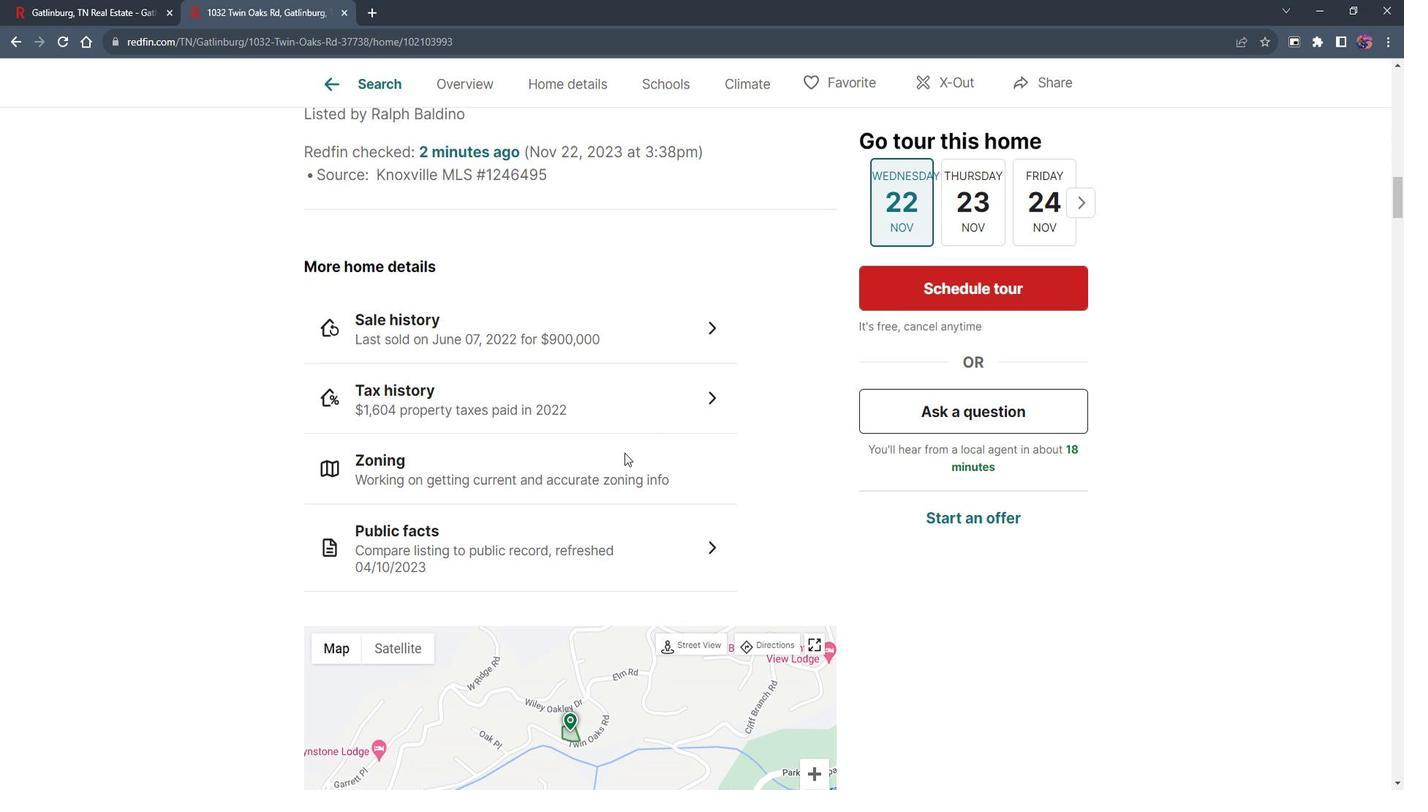 
Action: Mouse moved to (634, 444)
Screenshot: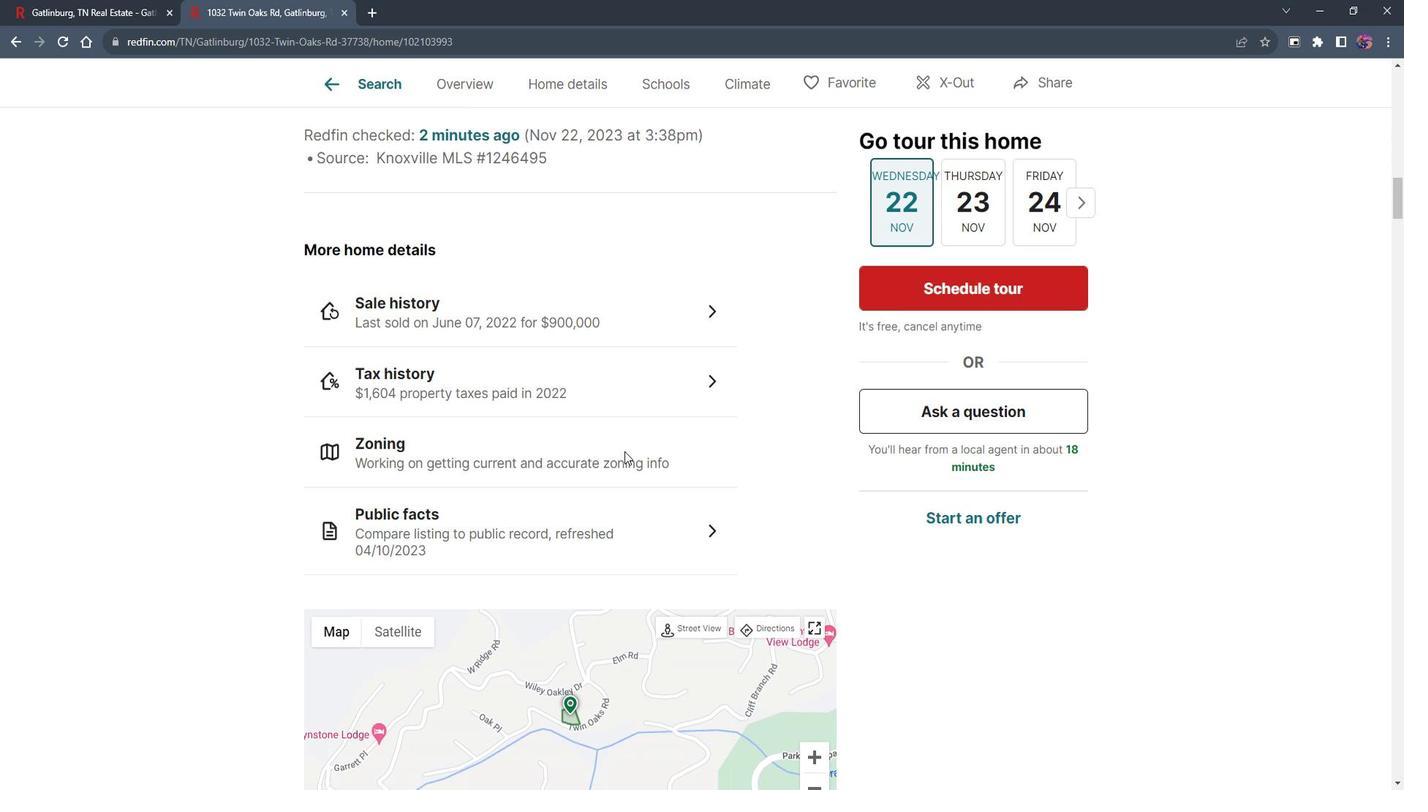 
Action: Mouse scrolled (634, 443) with delta (0, 0)
Screenshot: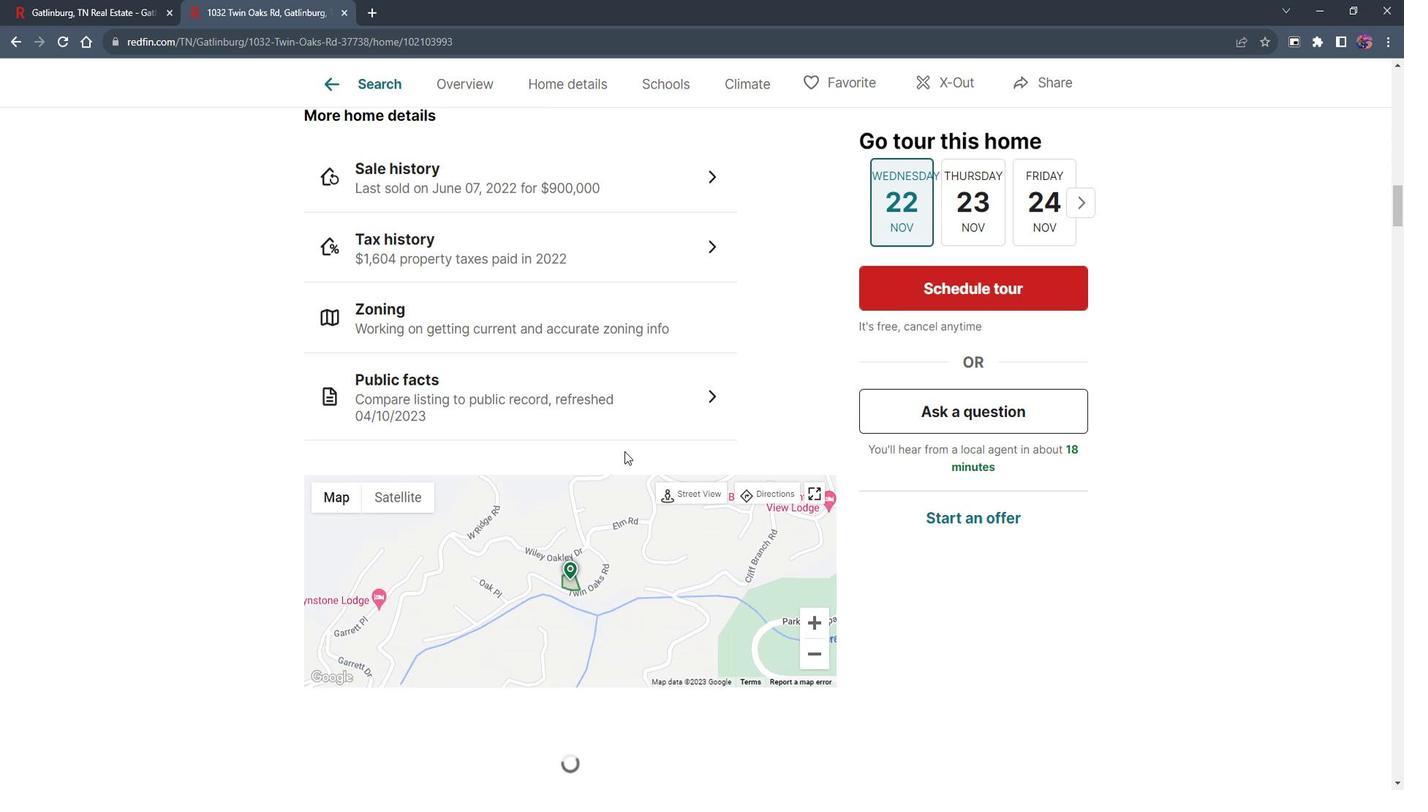 
Action: Mouse scrolled (634, 443) with delta (0, 0)
Screenshot: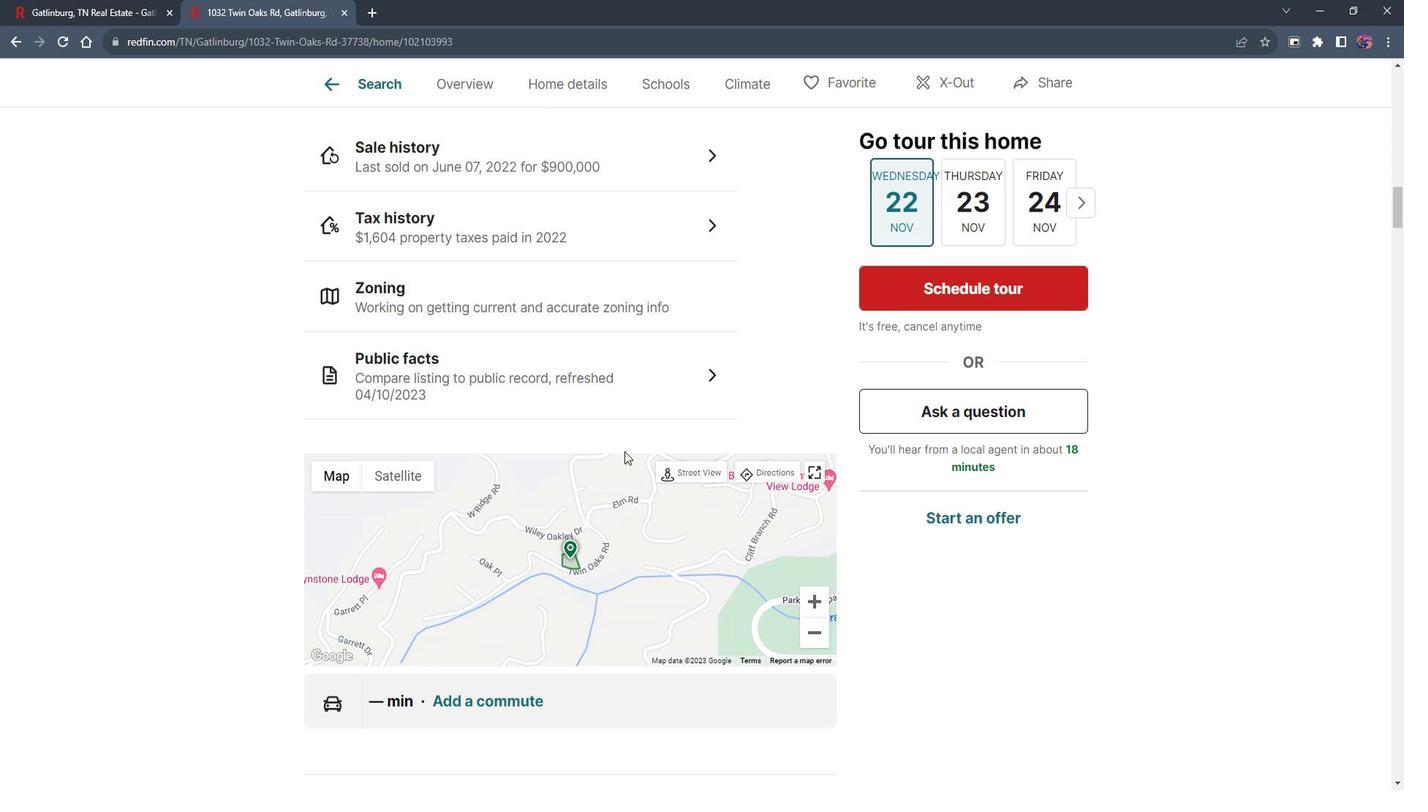 
Action: Mouse moved to (635, 438)
Screenshot: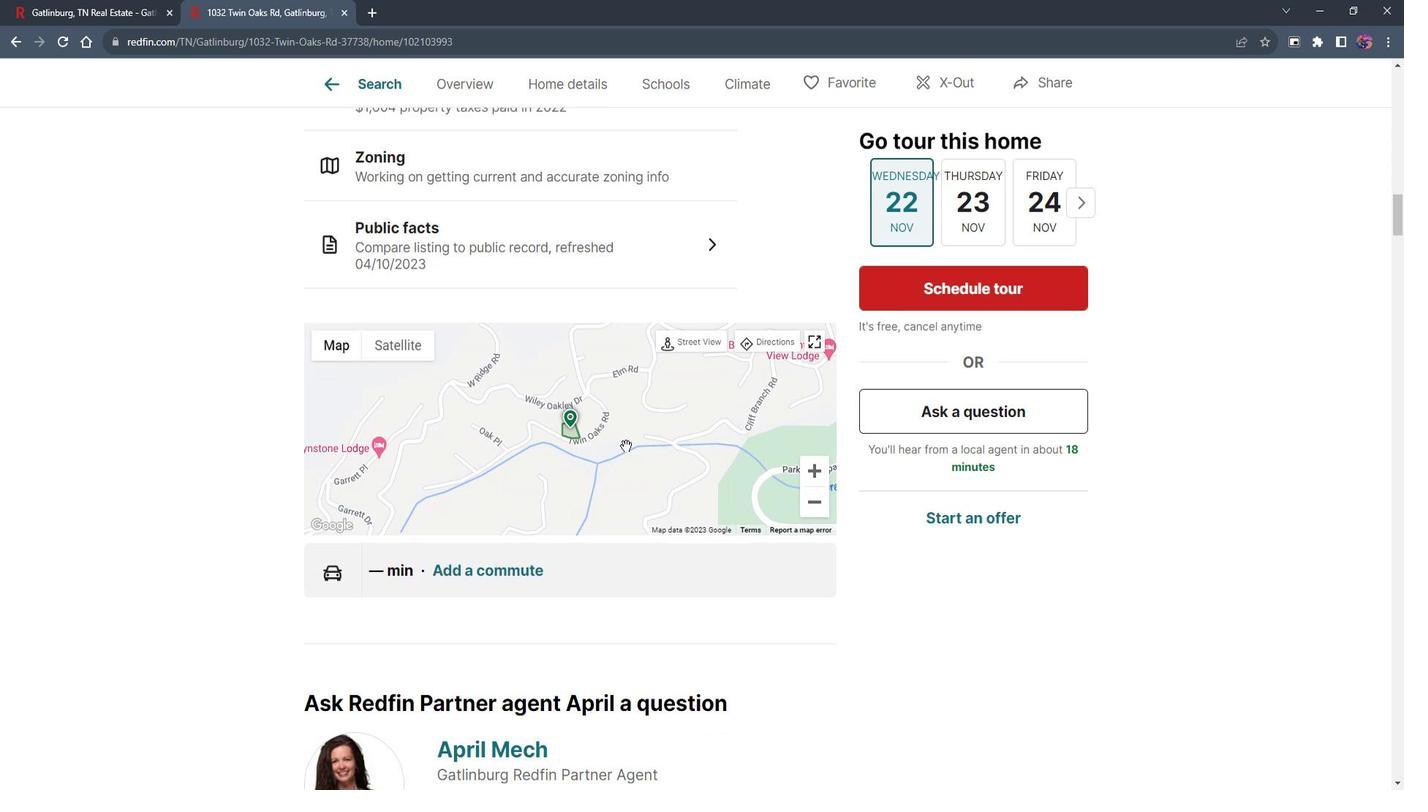 
Action: Mouse scrolled (635, 438) with delta (0, 0)
Screenshot: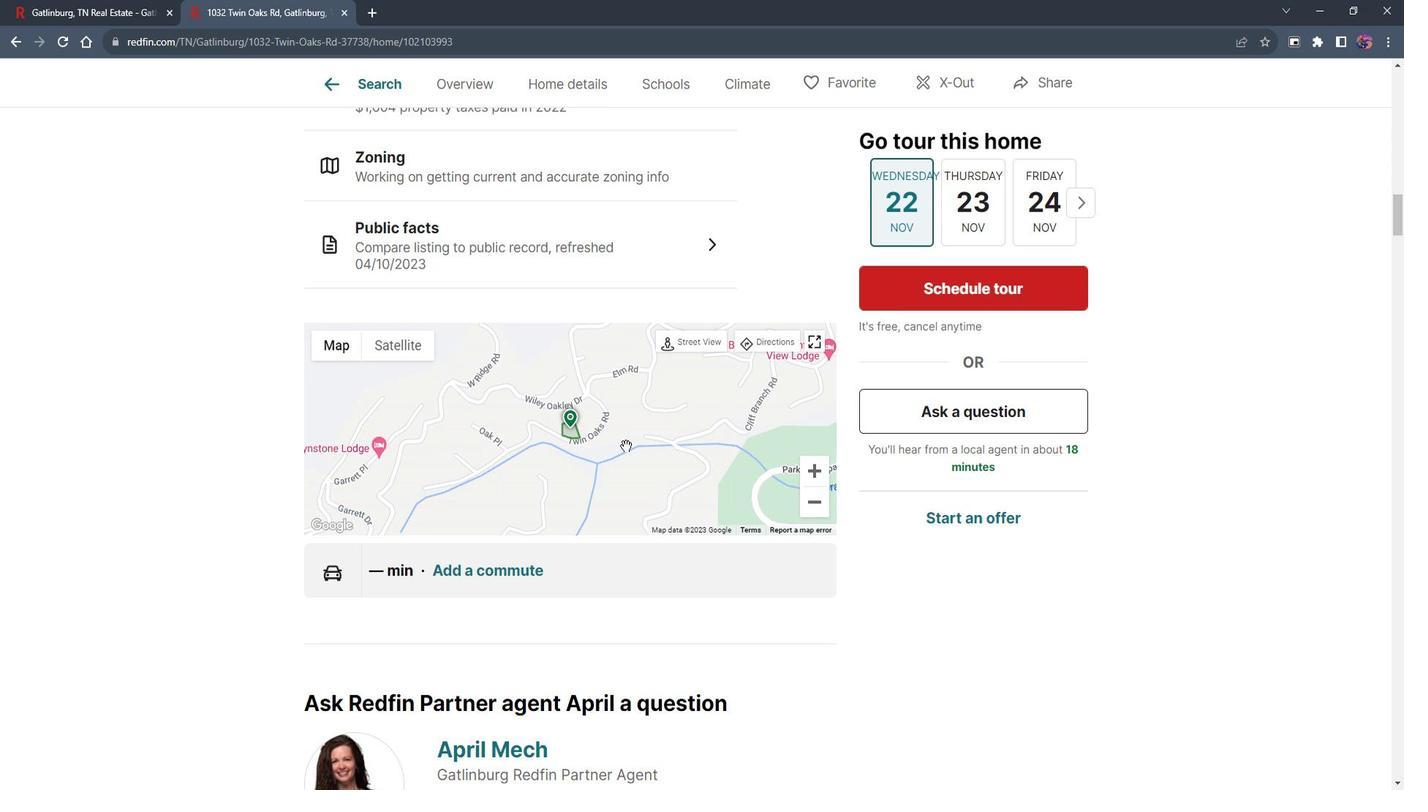
Action: Mouse scrolled (635, 438) with delta (0, 0)
Screenshot: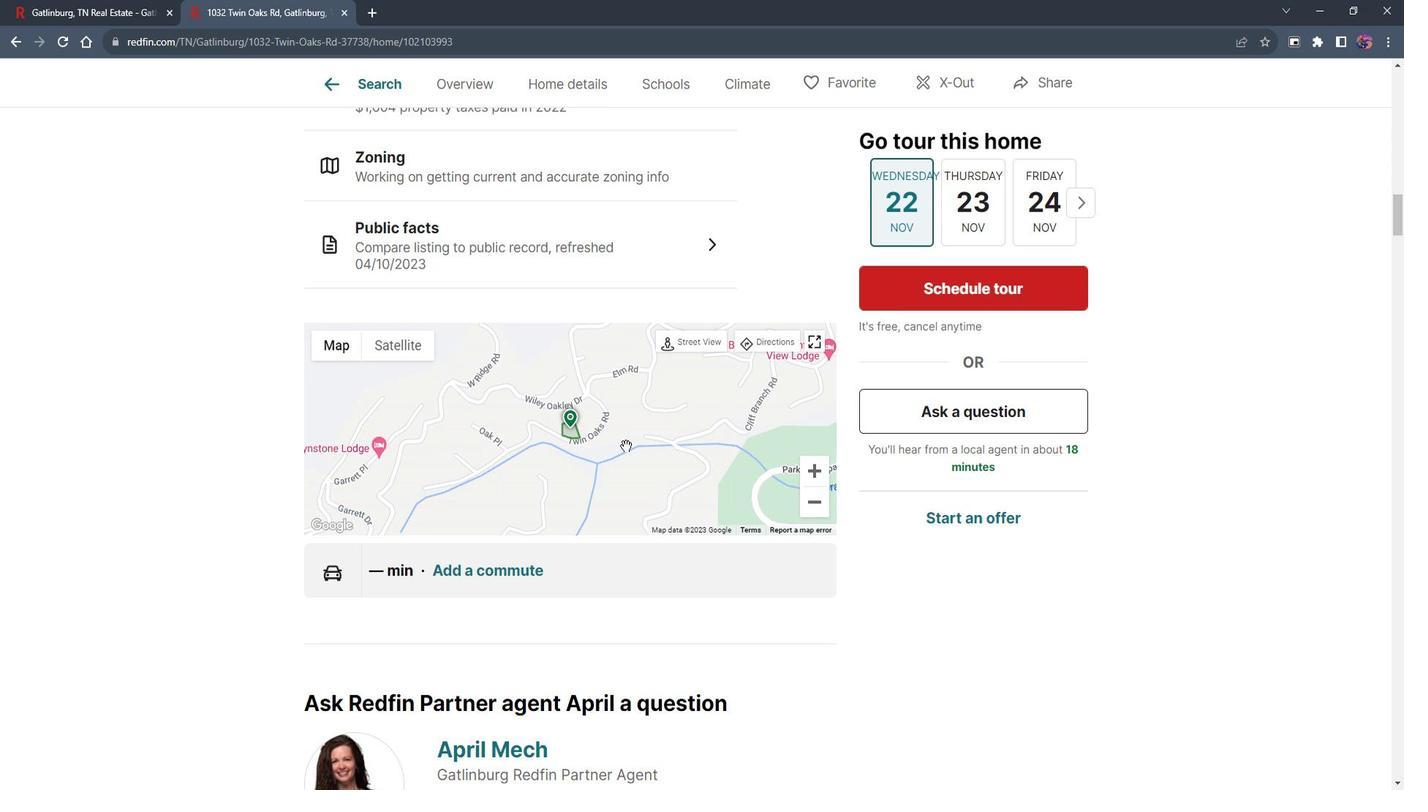 
Action: Mouse scrolled (635, 438) with delta (0, 0)
Screenshot: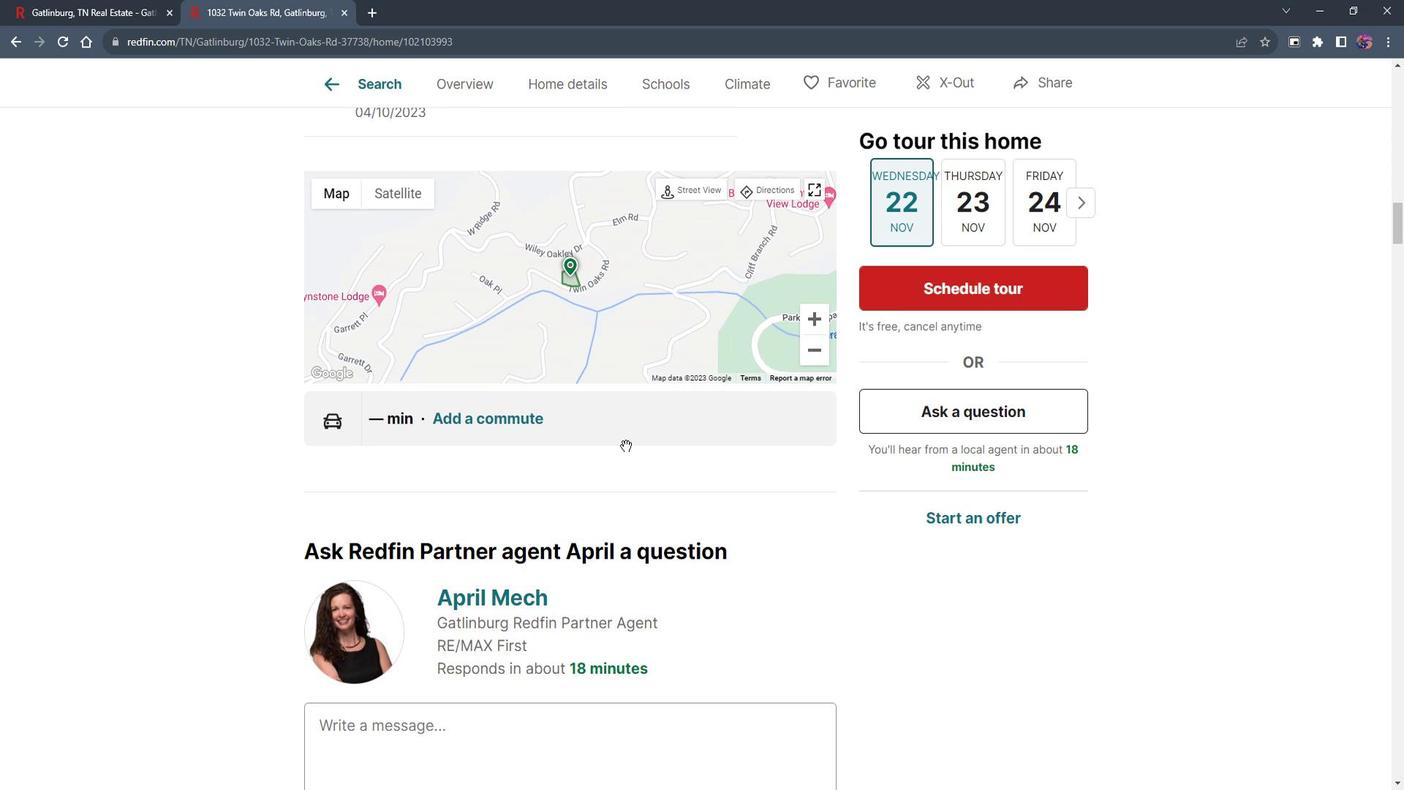 
Action: Mouse scrolled (635, 438) with delta (0, 0)
Screenshot: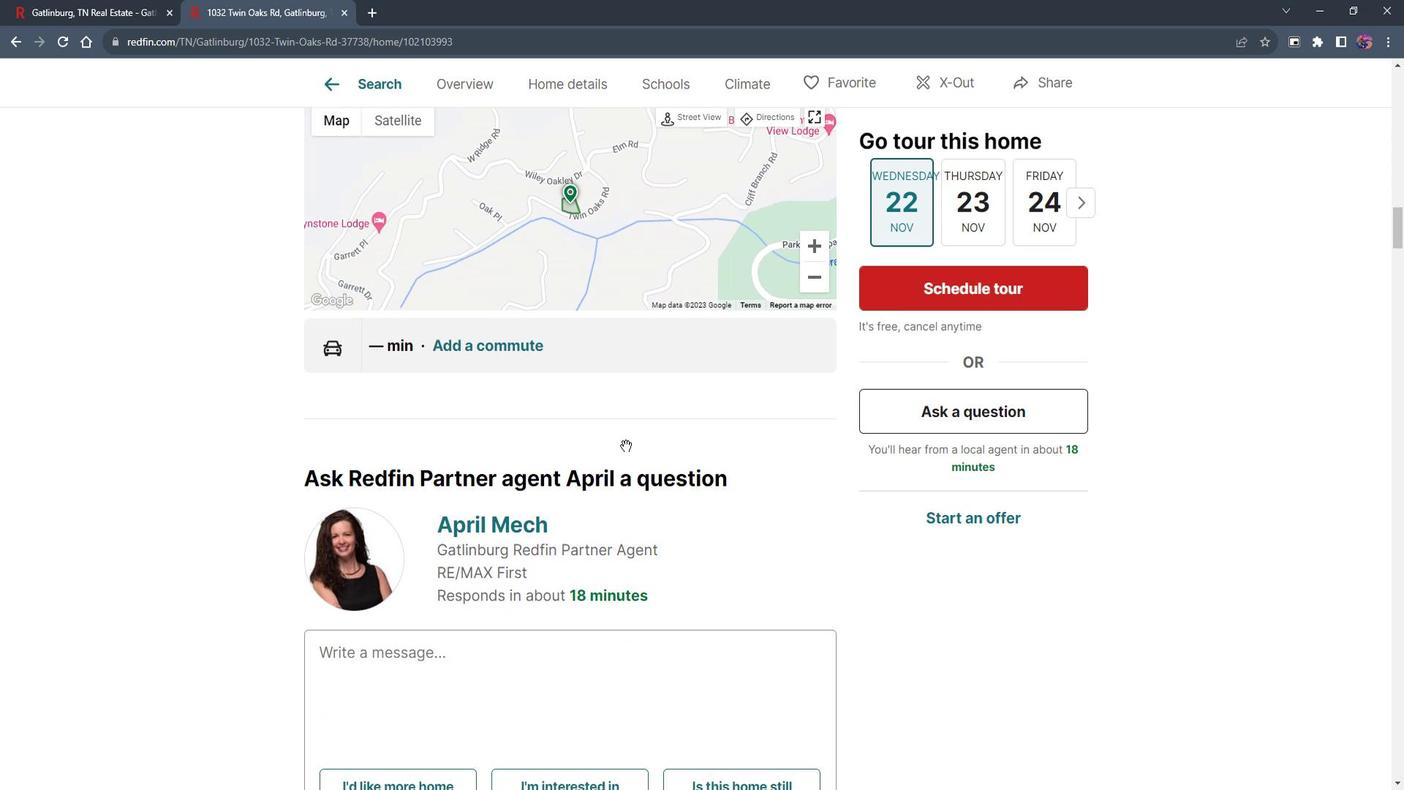 
Action: Mouse moved to (639, 448)
Screenshot: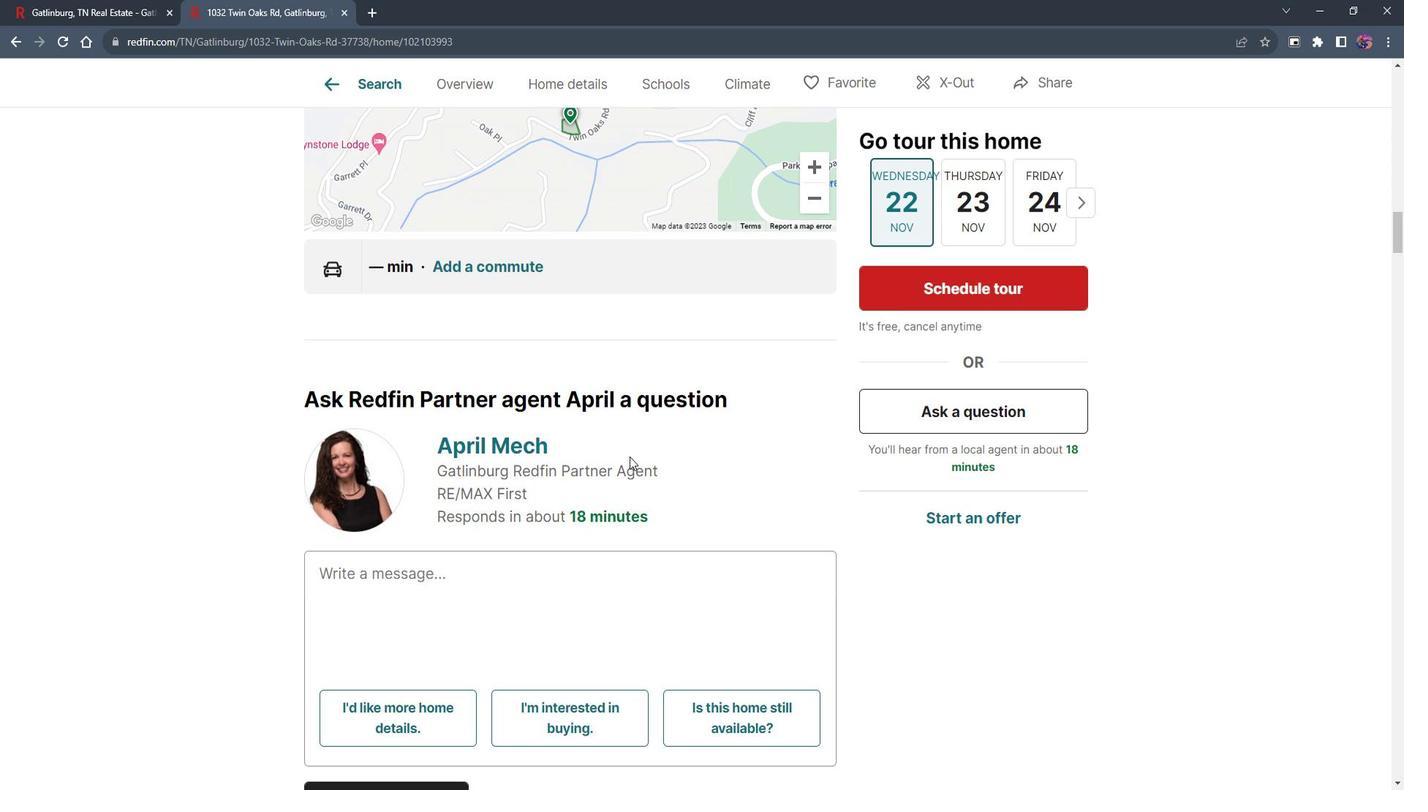 
Action: Mouse scrolled (639, 447) with delta (0, 0)
Screenshot: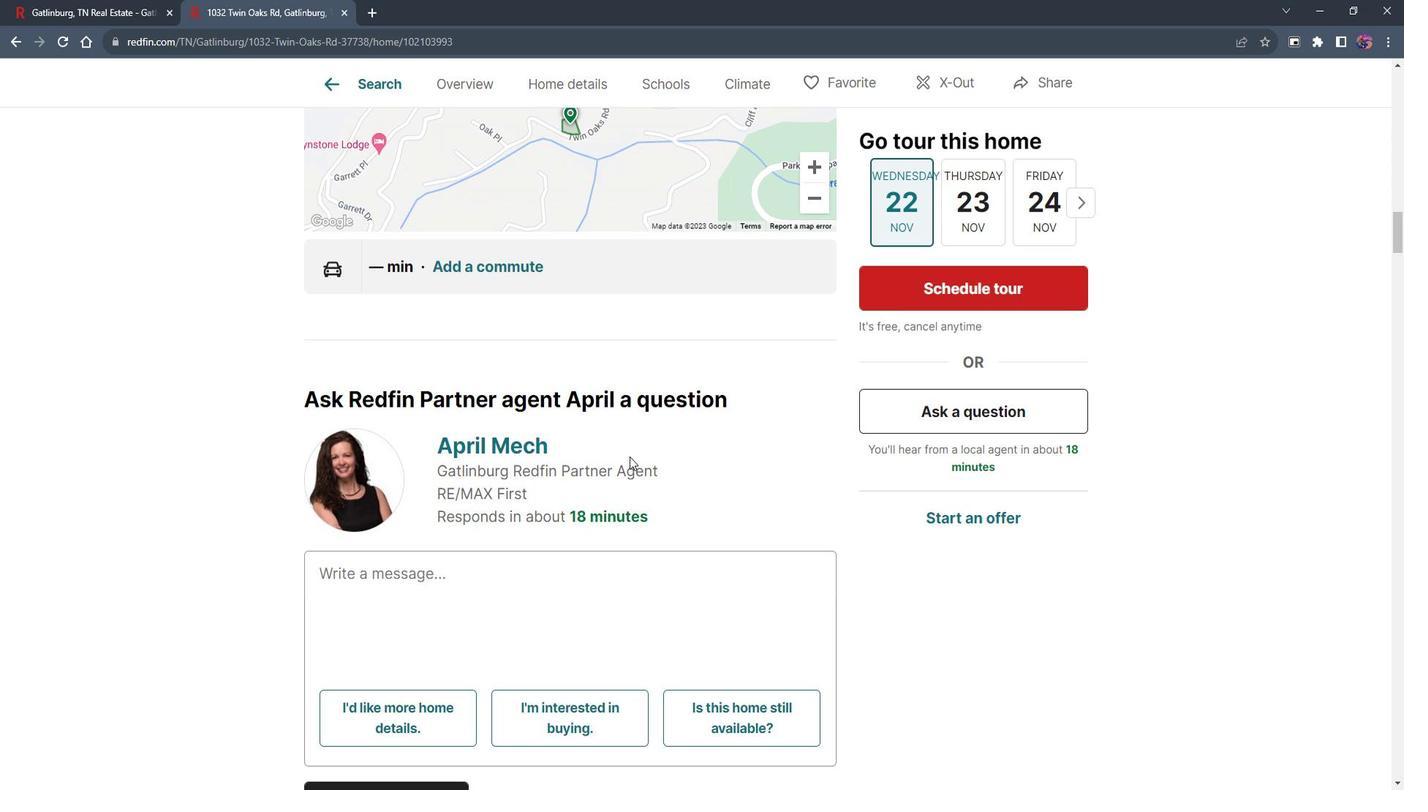 
Action: Mouse moved to (640, 454)
Screenshot: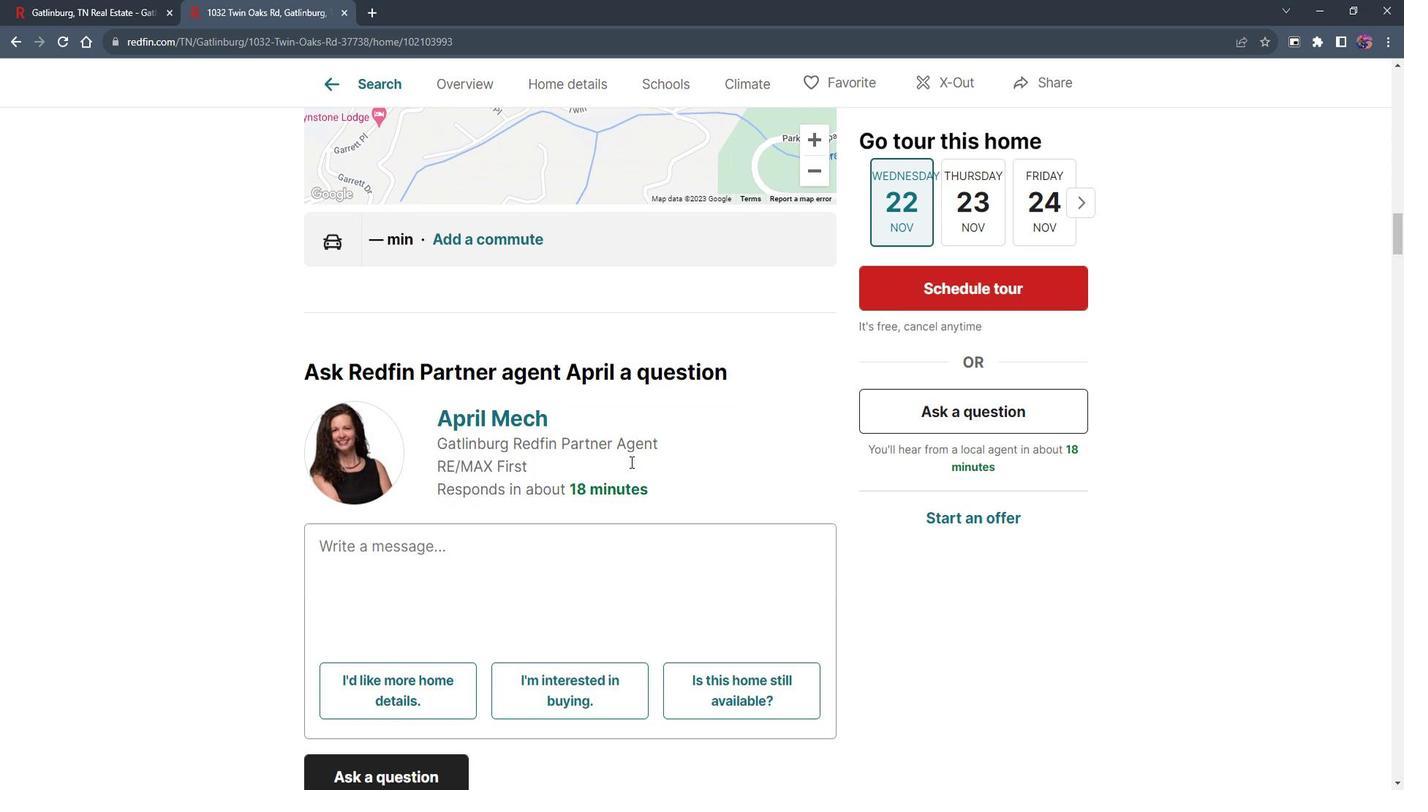 
Action: Mouse scrolled (640, 453) with delta (0, 0)
Screenshot: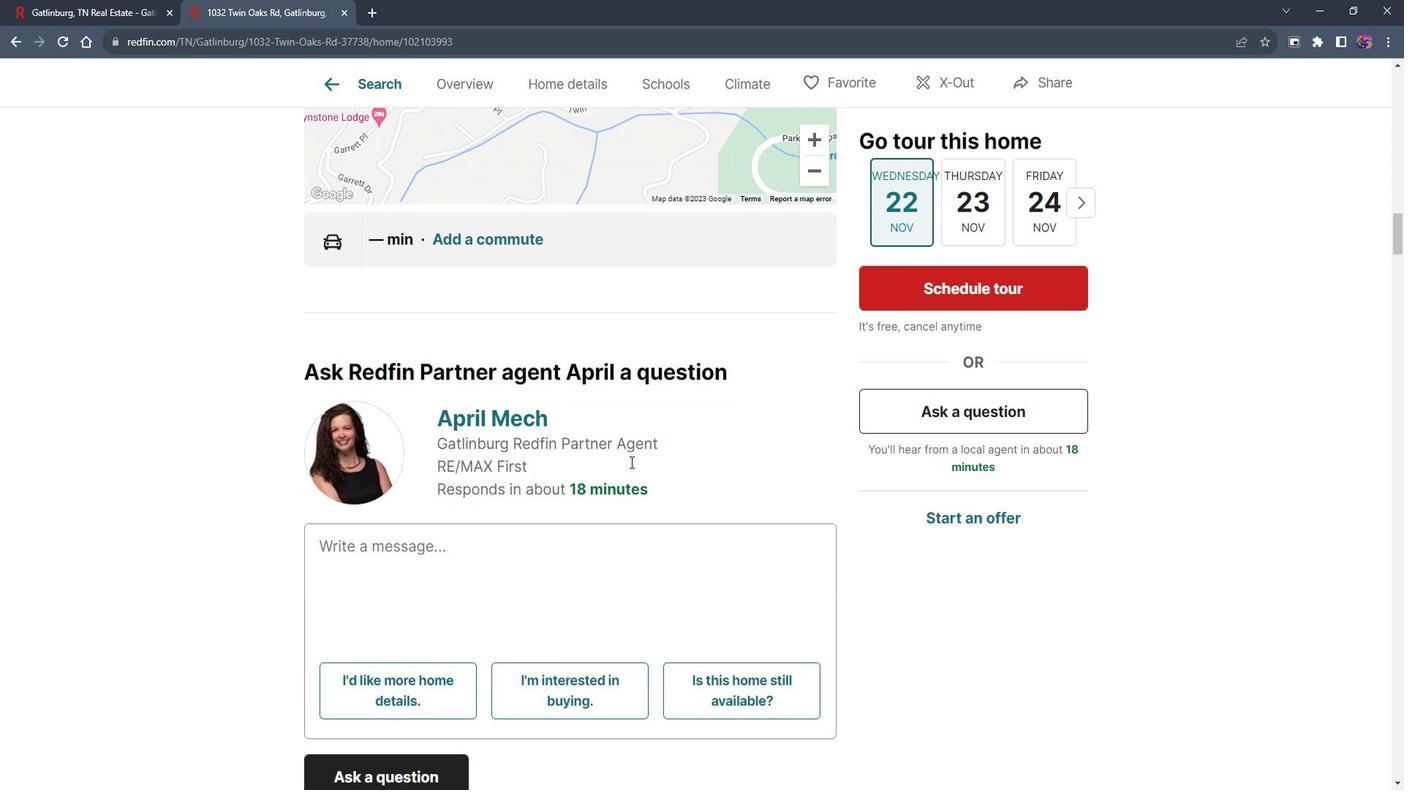 
Action: Mouse scrolled (640, 453) with delta (0, 0)
Screenshot: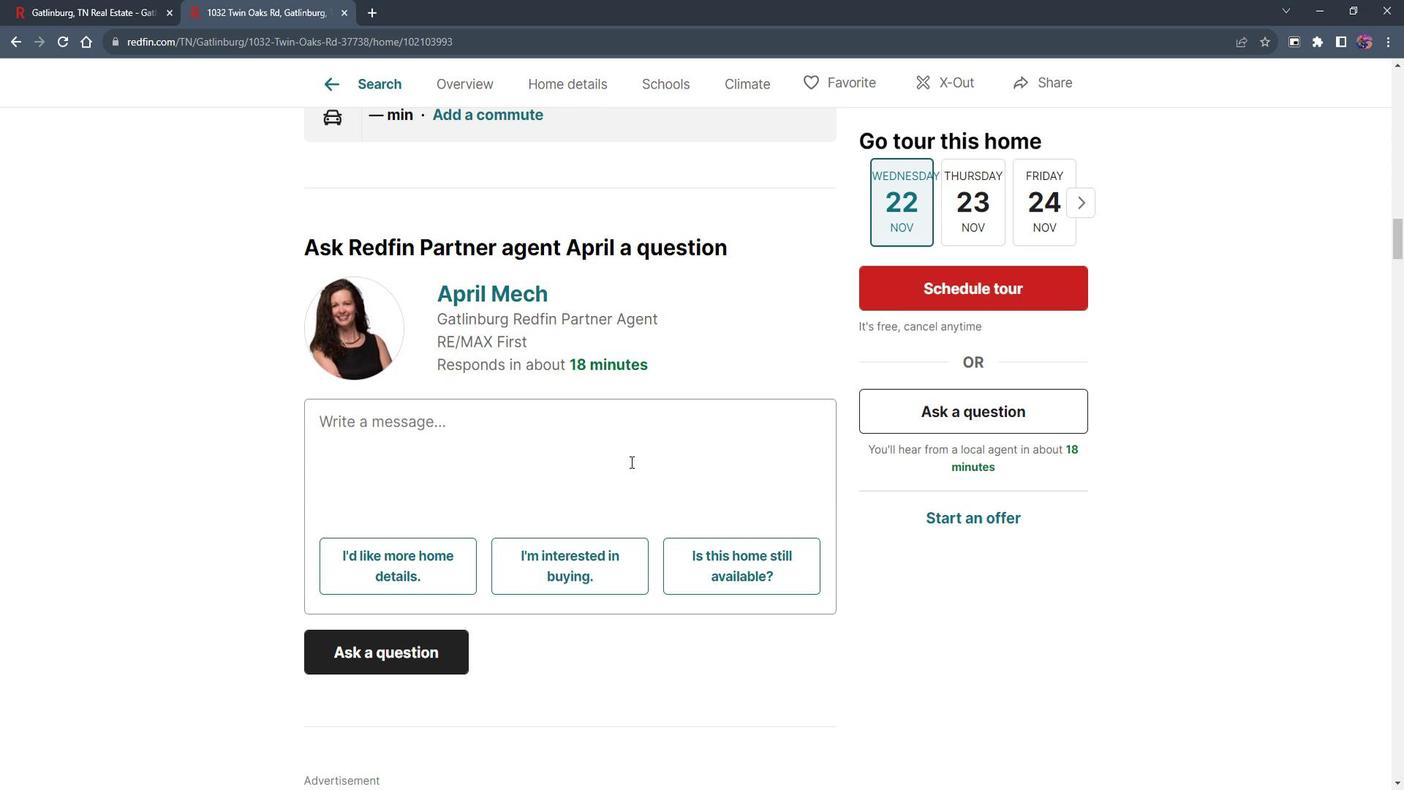 
Action: Mouse scrolled (640, 453) with delta (0, 0)
Screenshot: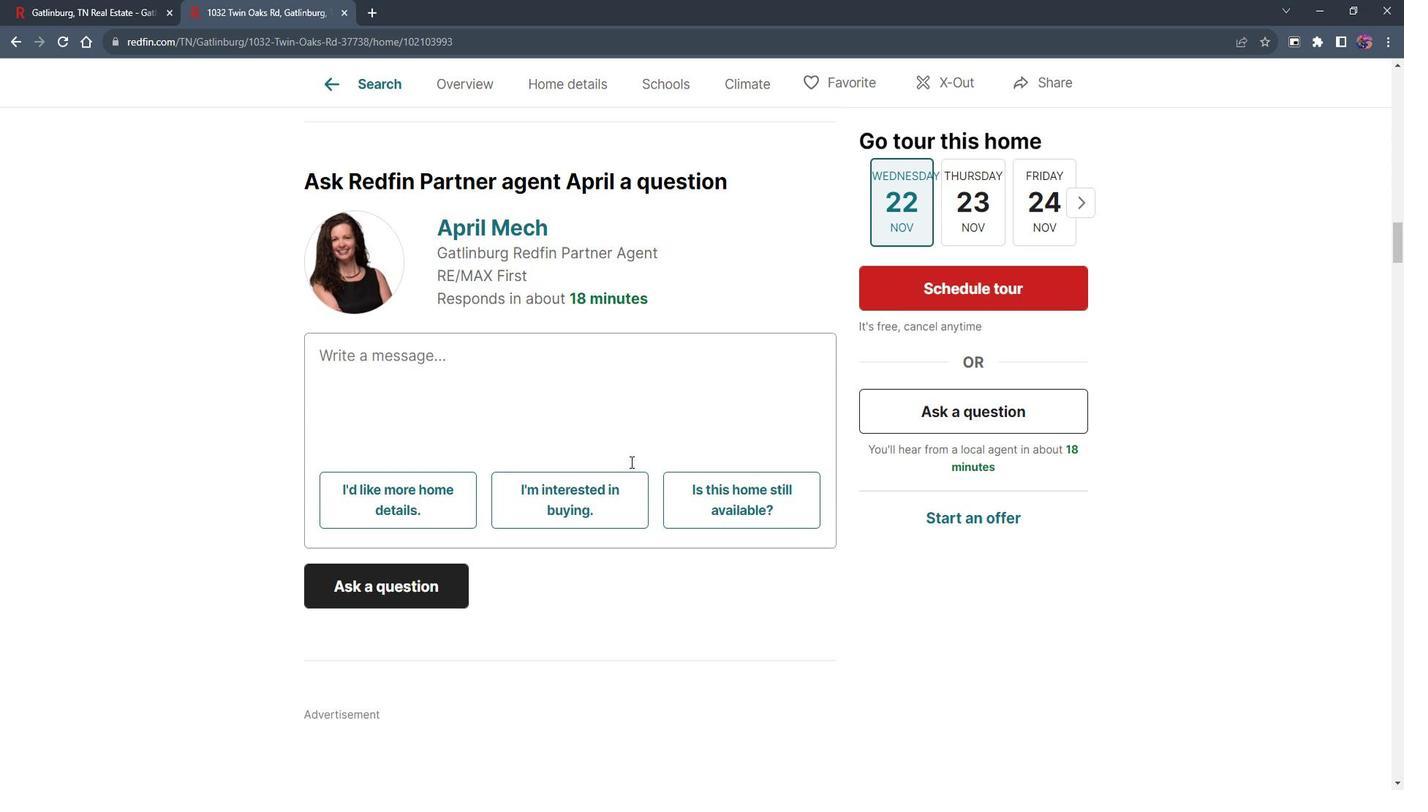 
Action: Mouse scrolled (640, 453) with delta (0, 0)
Screenshot: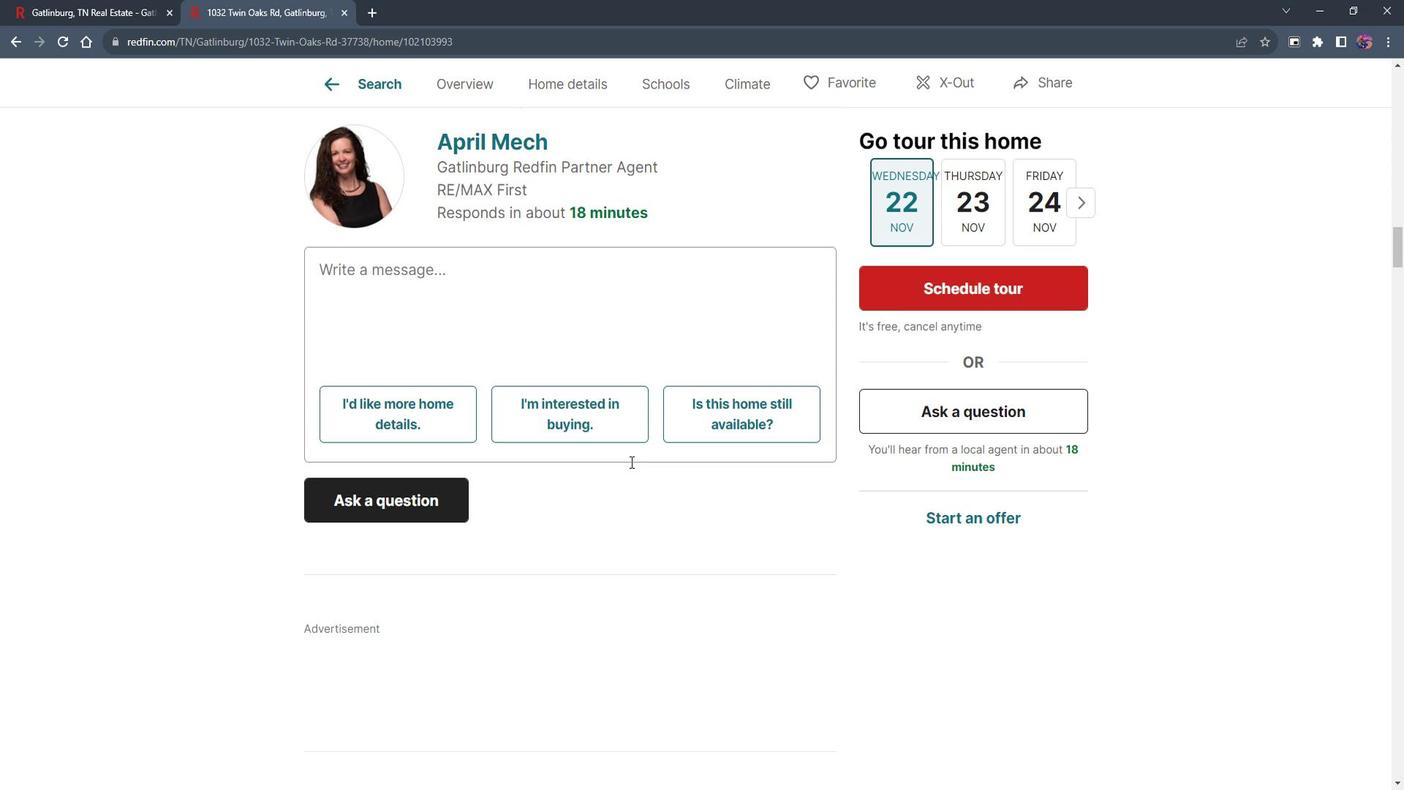 
Action: Mouse scrolled (640, 453) with delta (0, 0)
Screenshot: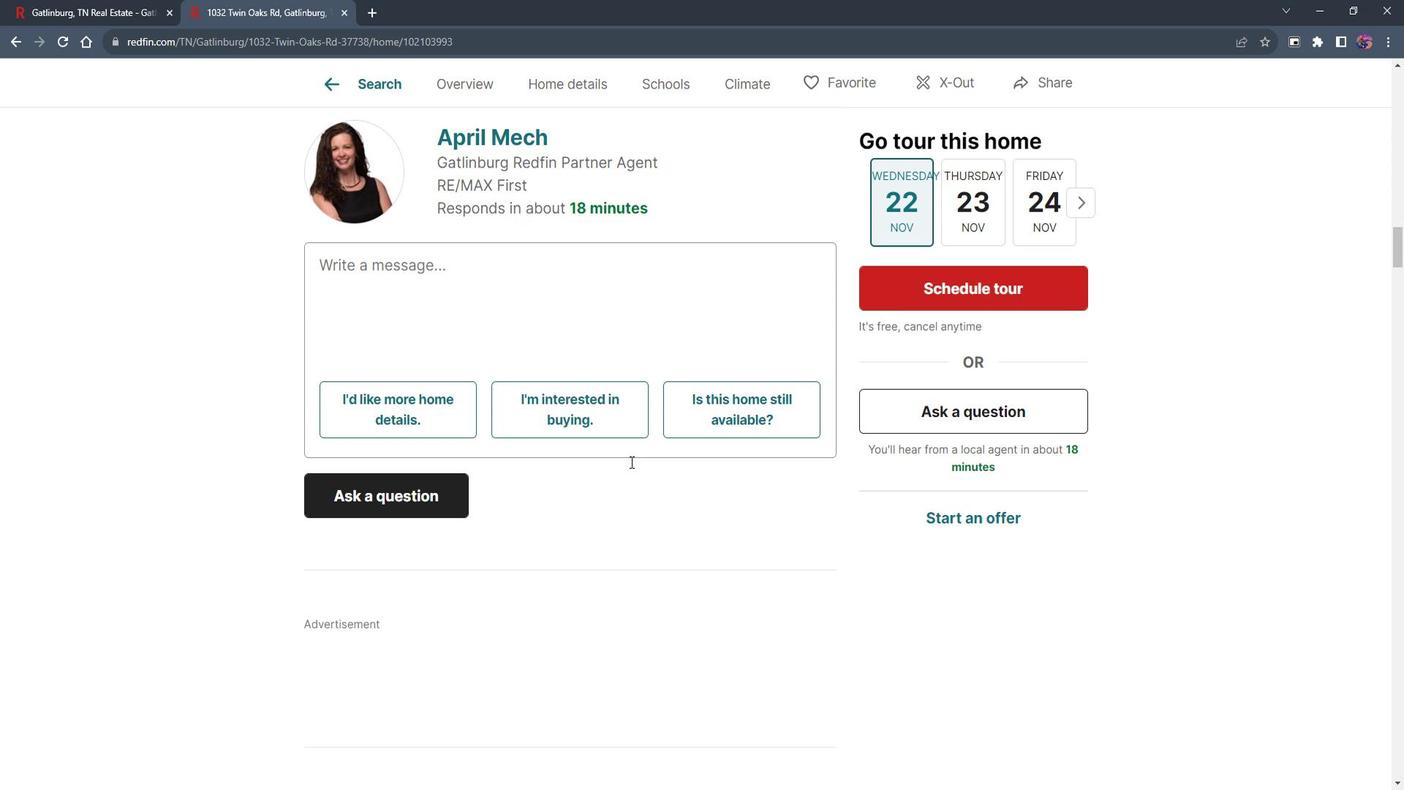 
Action: Mouse scrolled (640, 453) with delta (0, 0)
Screenshot: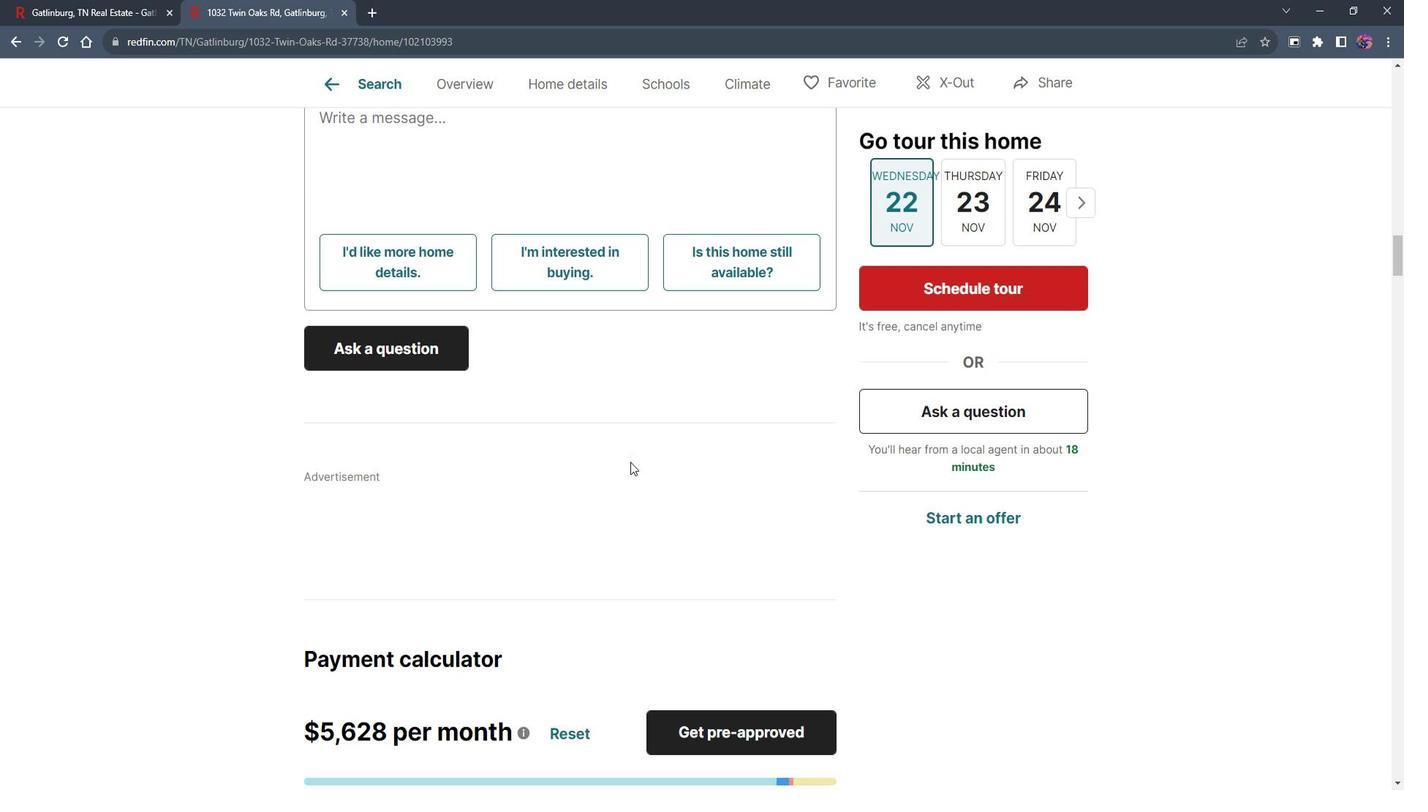 
Action: Mouse moved to (640, 441)
Screenshot: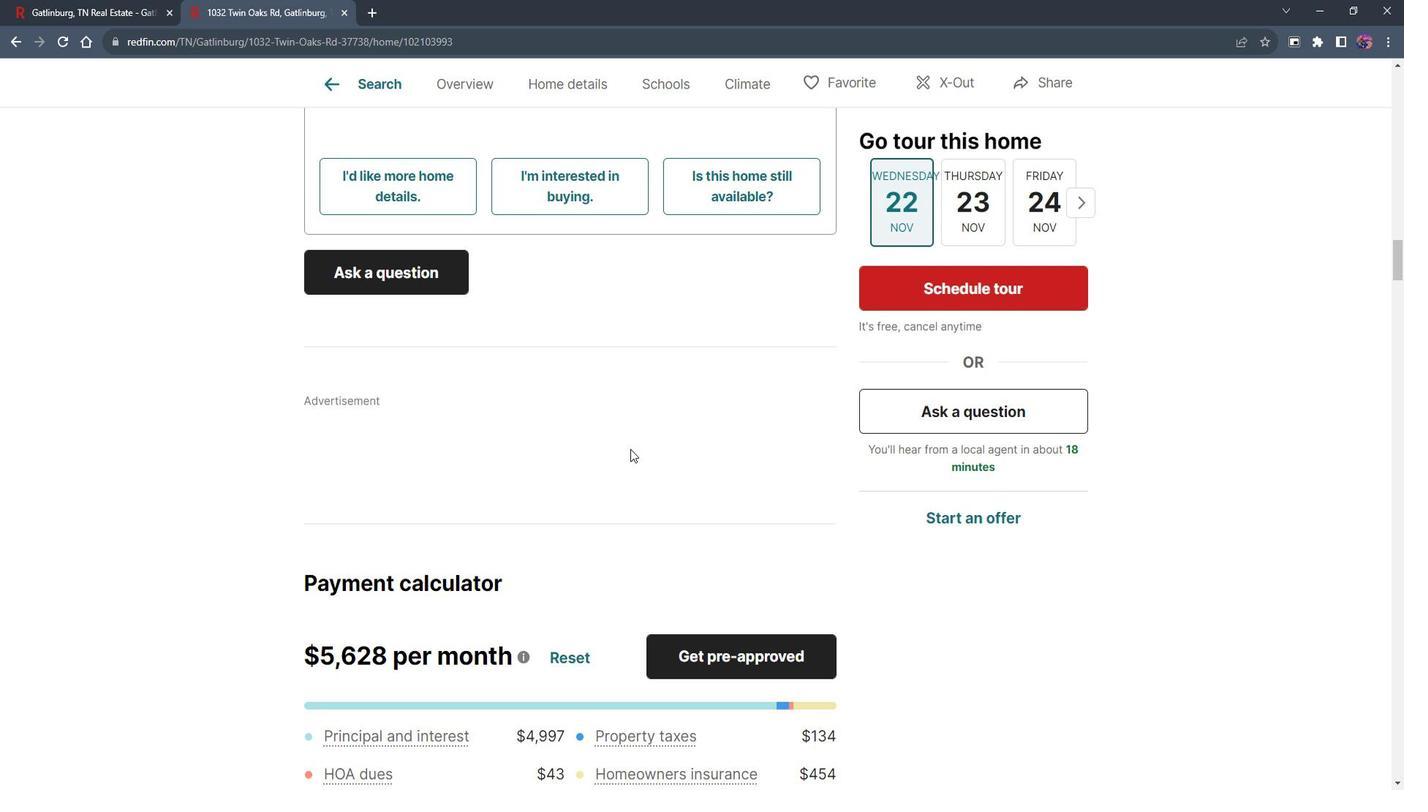 
Action: Mouse scrolled (640, 441) with delta (0, 0)
Screenshot: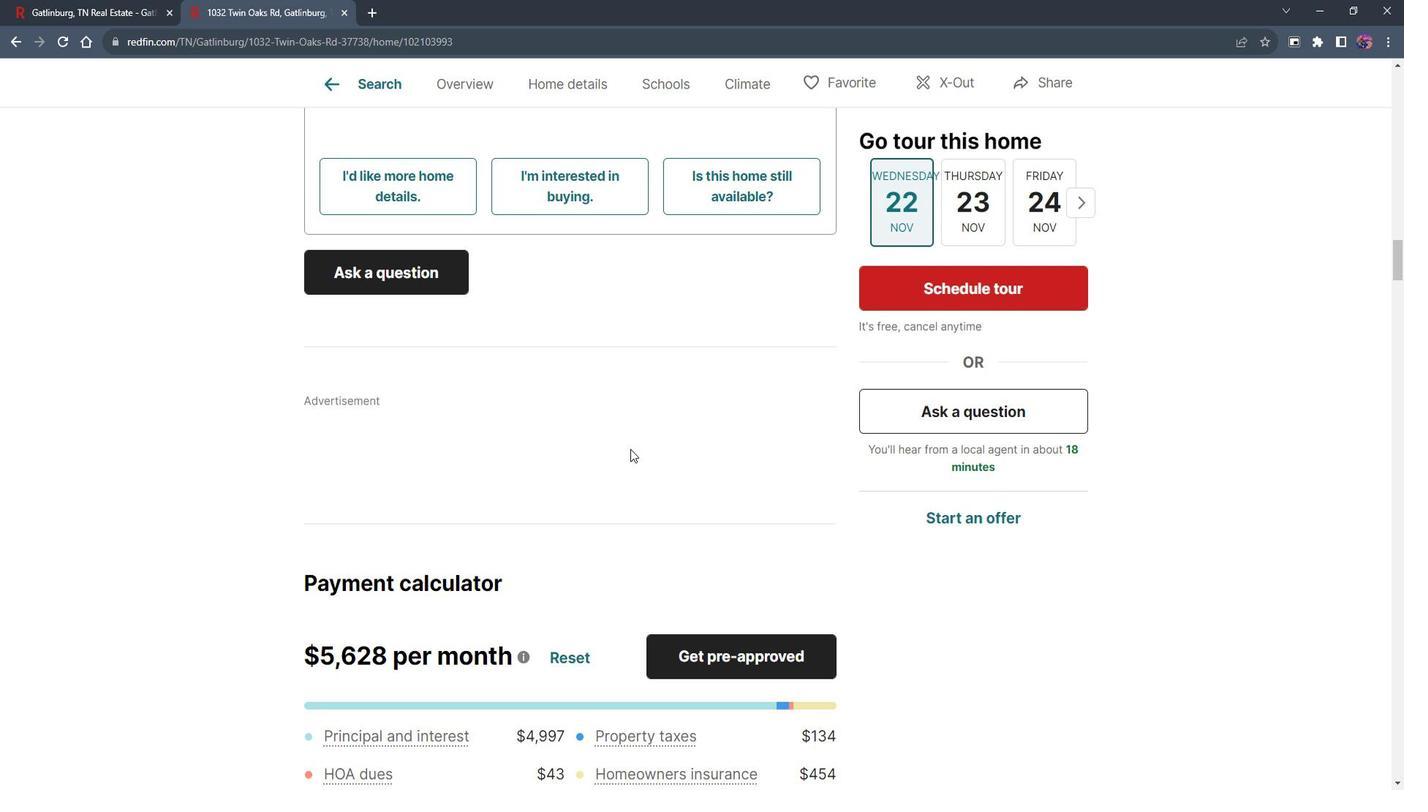 
Action: Mouse scrolled (640, 441) with delta (0, 0)
Screenshot: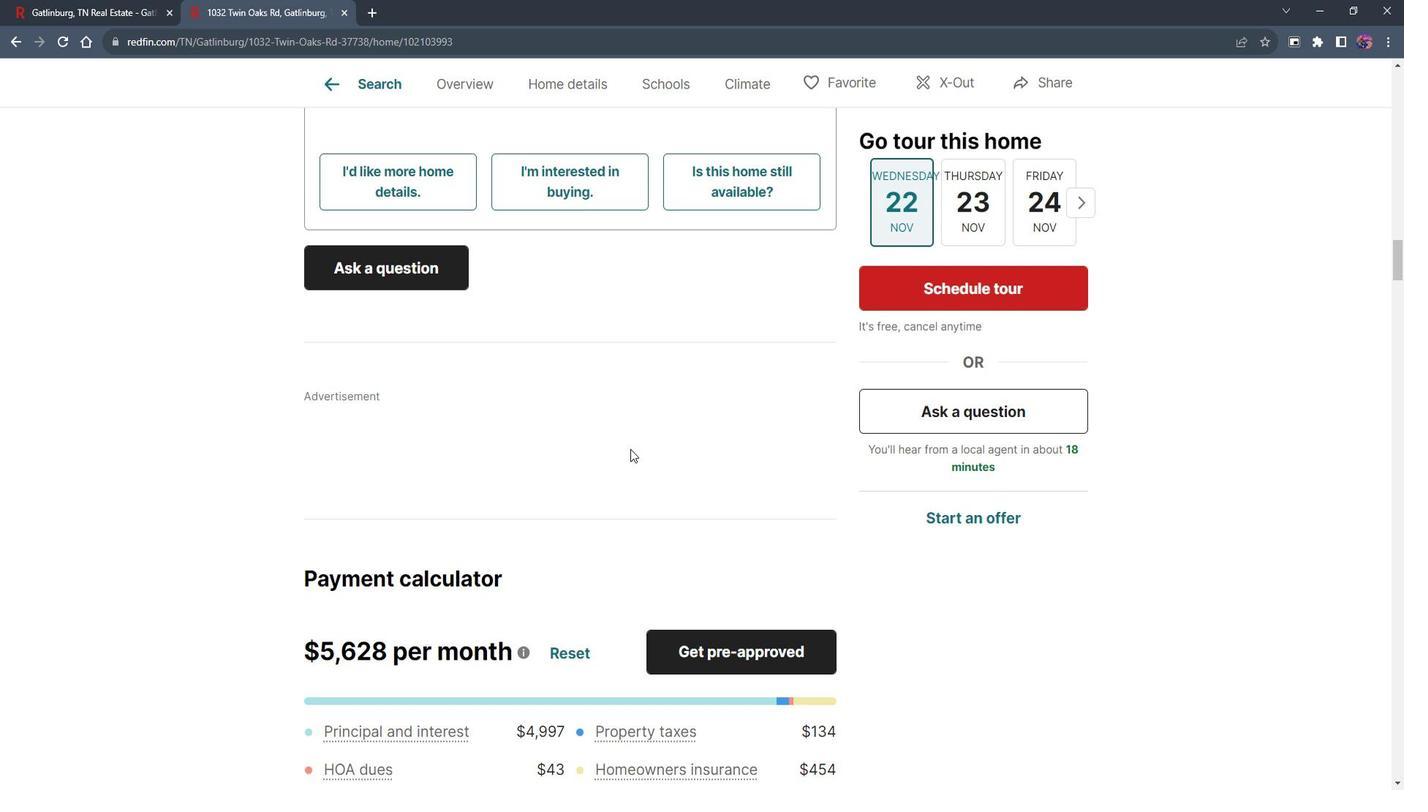 
Action: Mouse scrolled (640, 441) with delta (0, 0)
Screenshot: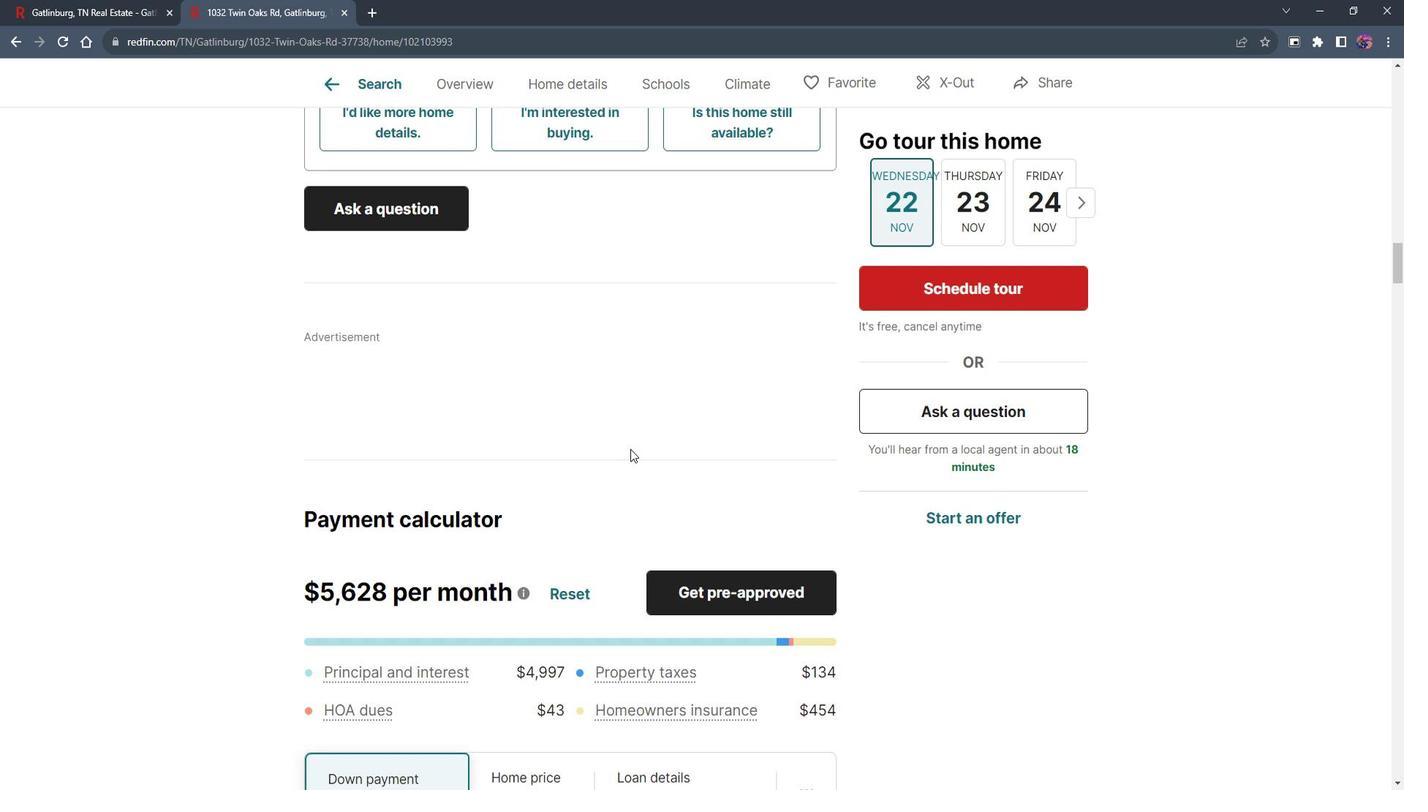 
Action: Mouse scrolled (640, 441) with delta (0, 0)
Screenshot: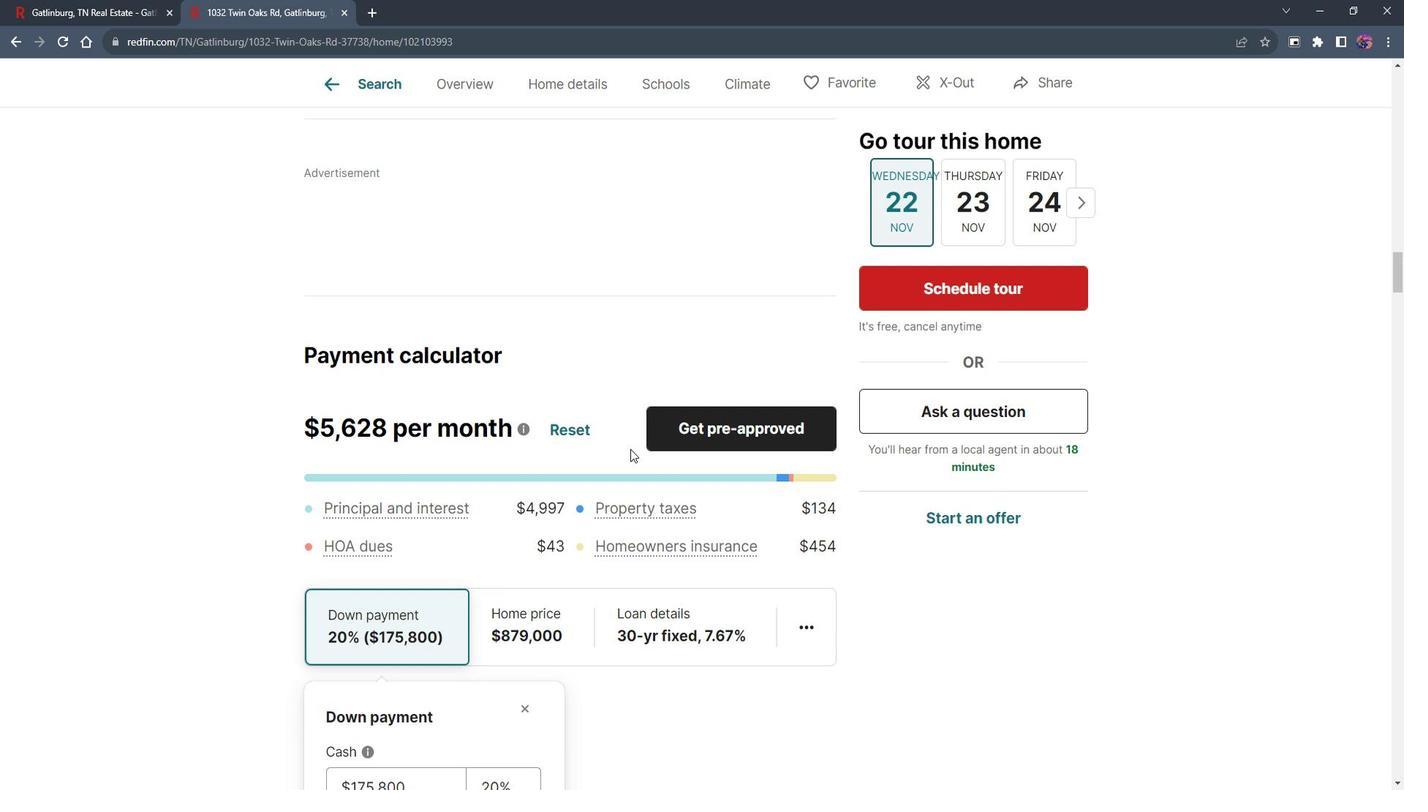 
Action: Mouse scrolled (640, 441) with delta (0, 0)
Screenshot: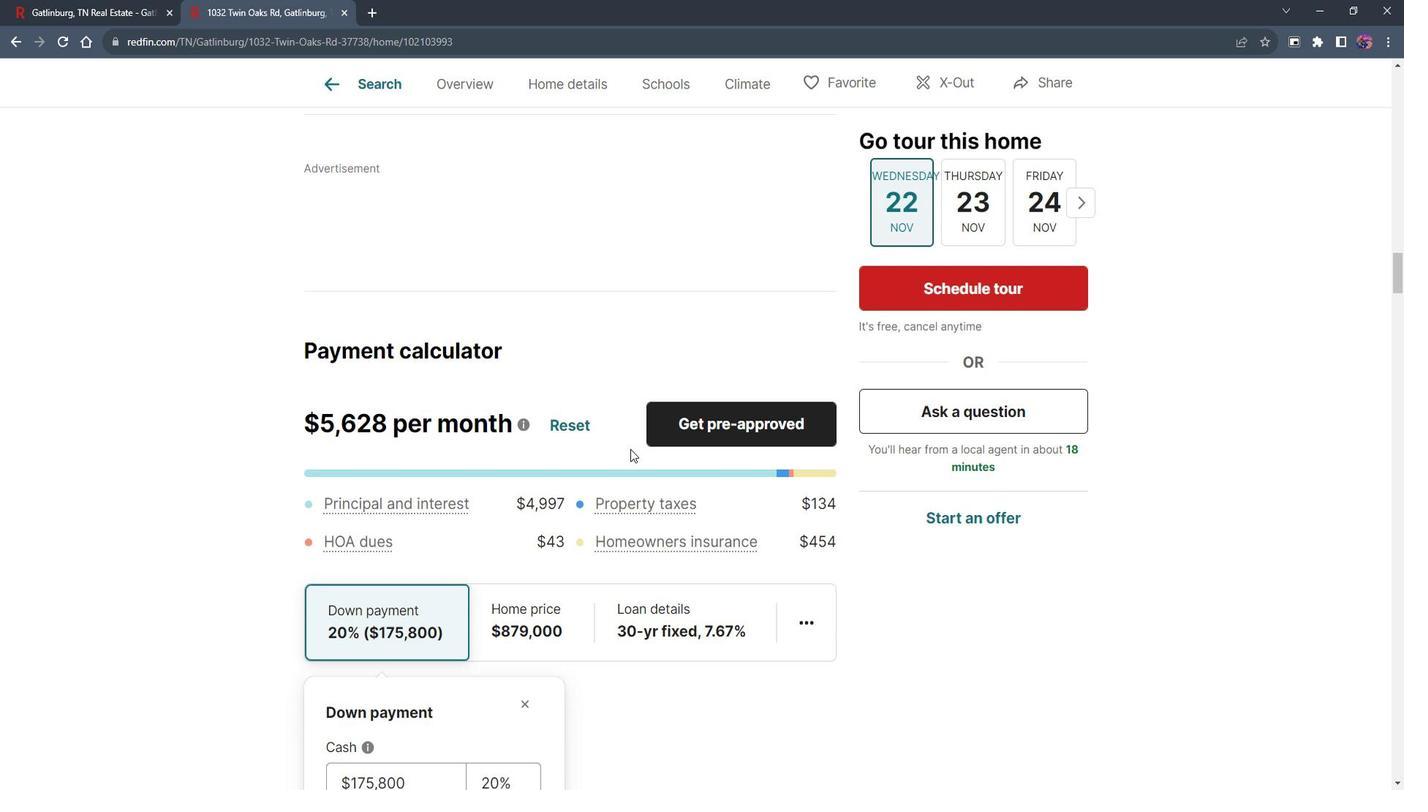 
Action: Mouse moved to (531, 438)
Screenshot: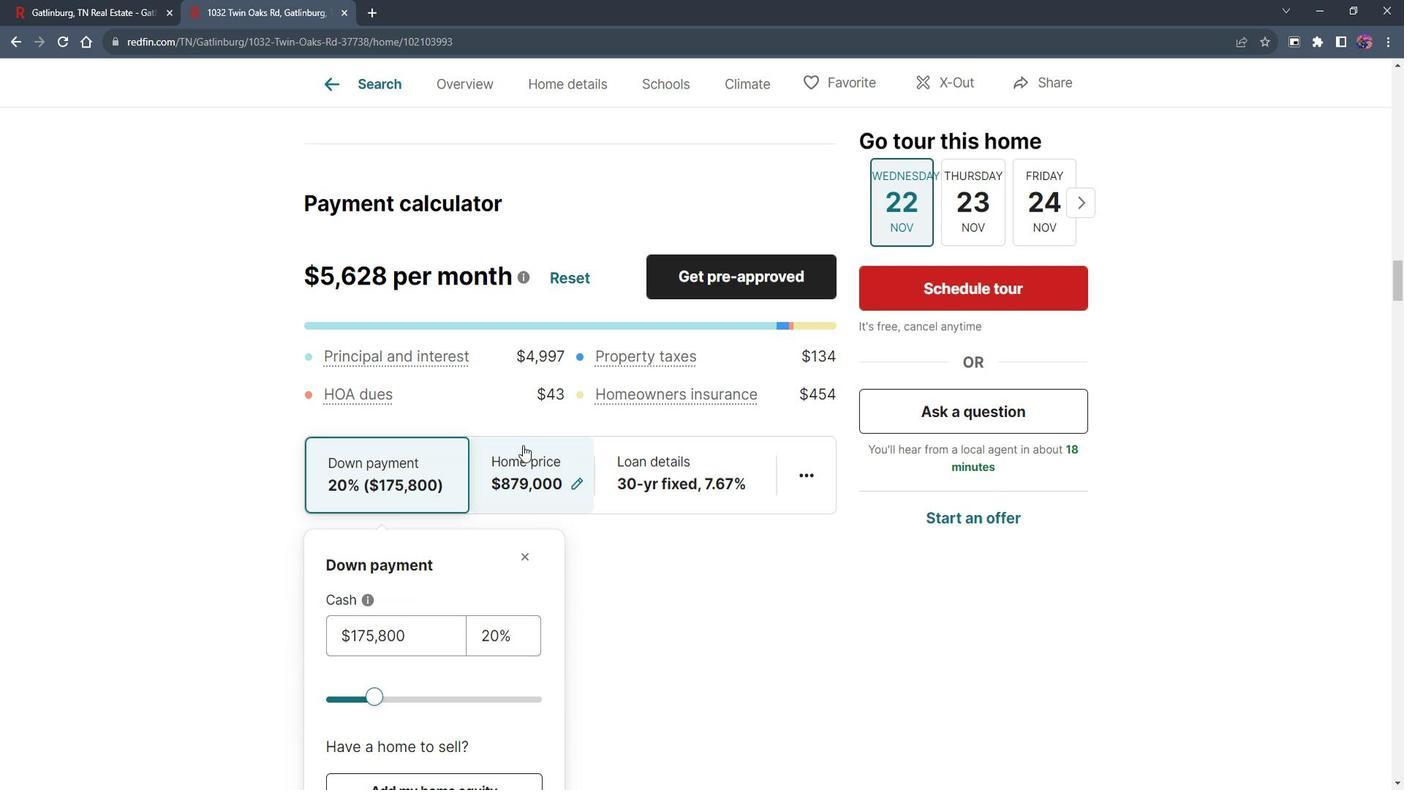 
Action: Mouse pressed left at (531, 438)
Screenshot: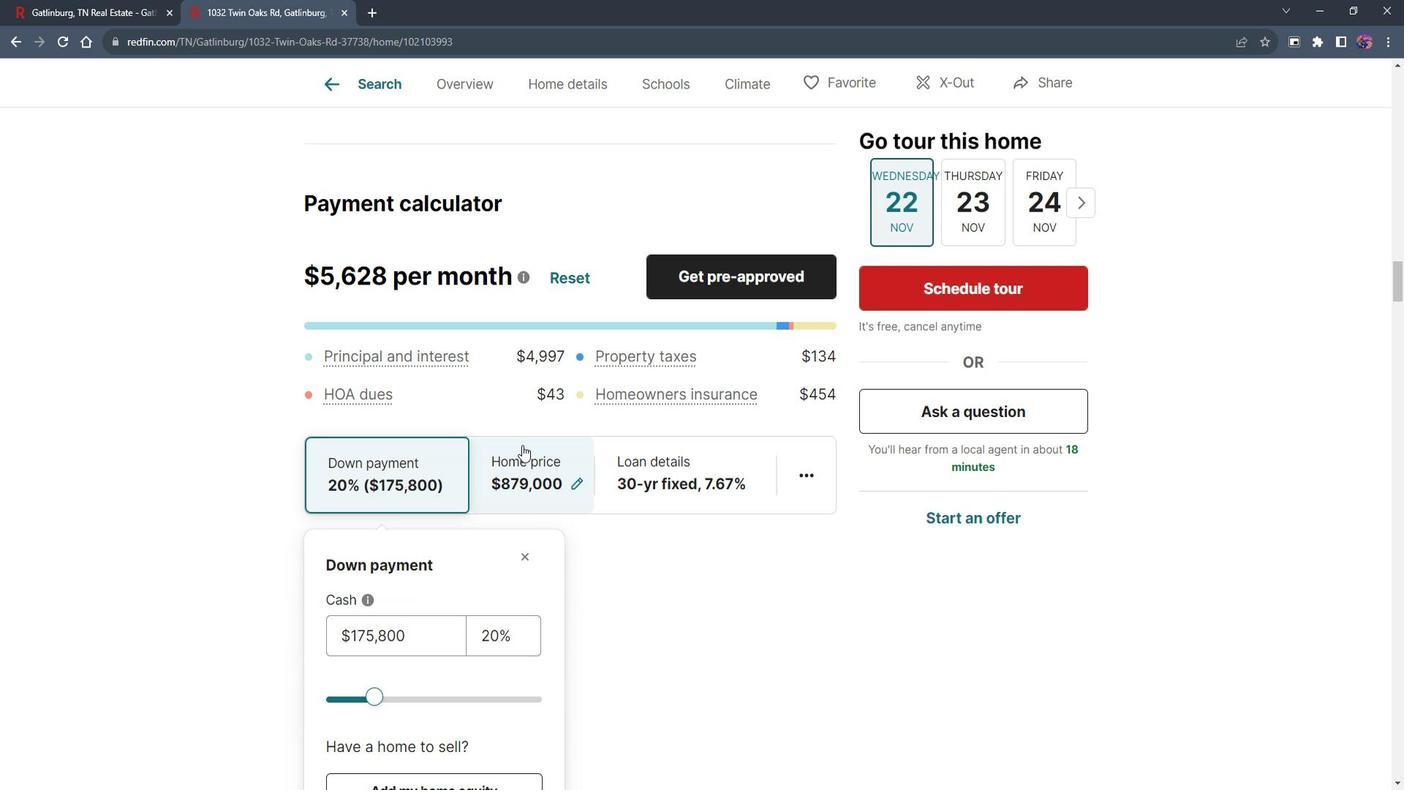
Action: Mouse moved to (567, 493)
Screenshot: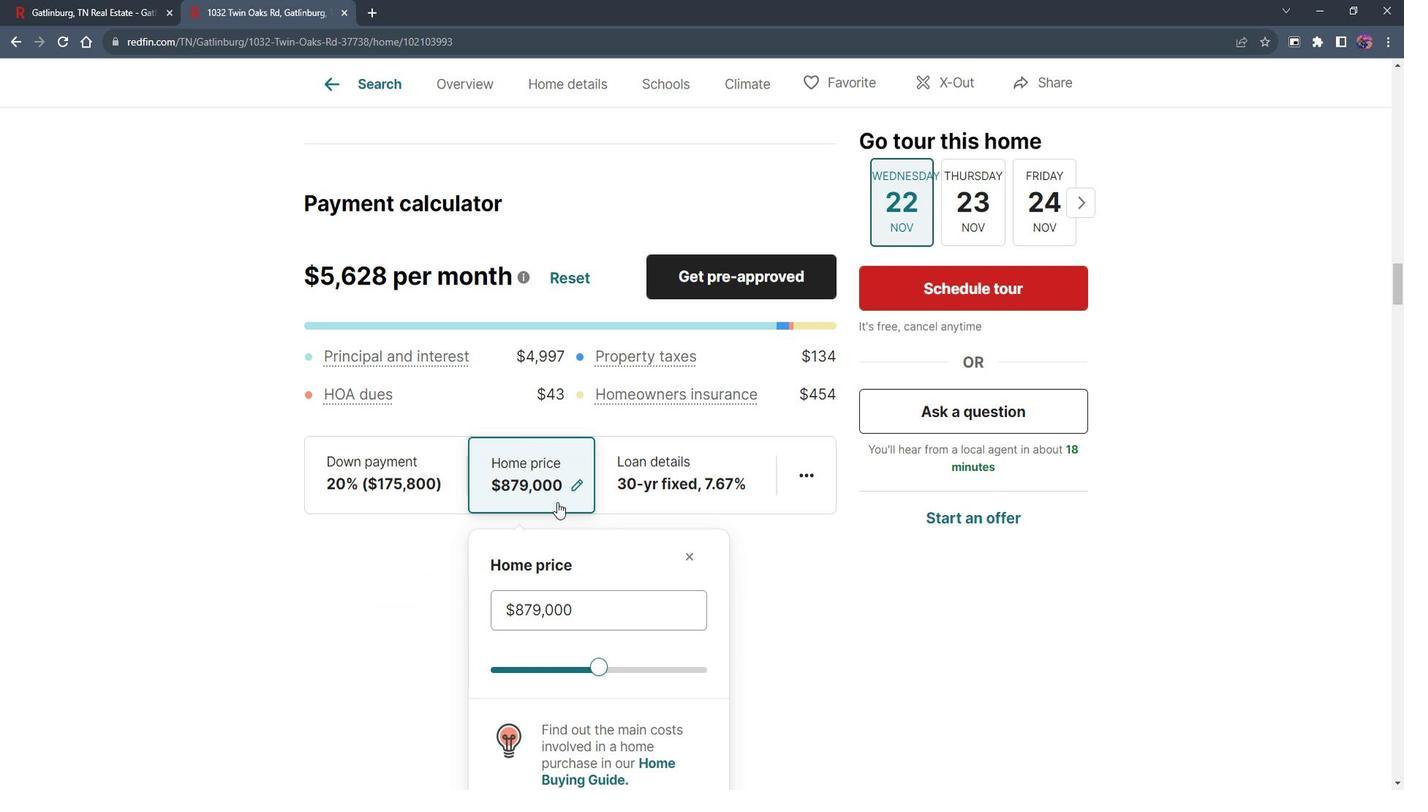 
Action: Mouse scrolled (567, 492) with delta (0, 0)
Screenshot: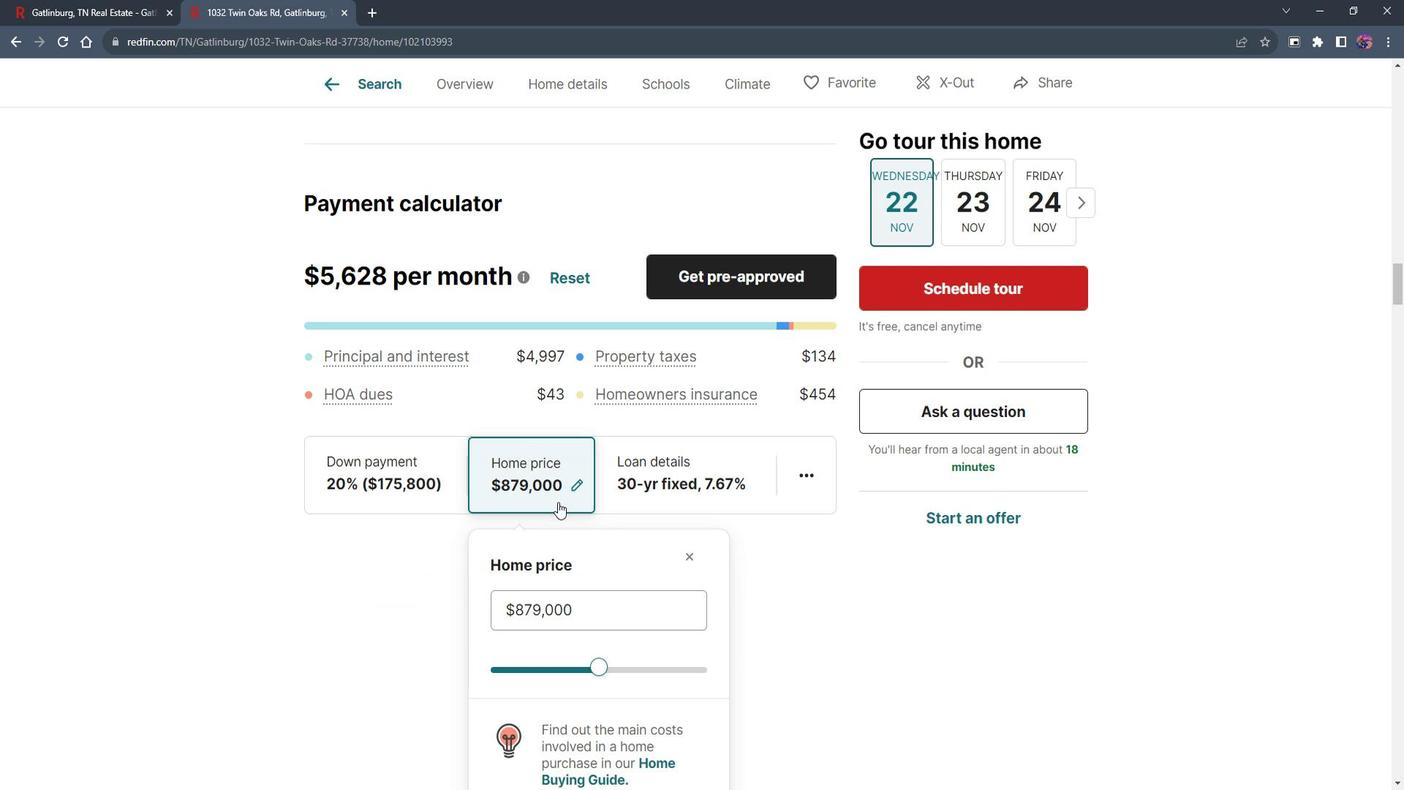 
Action: Mouse scrolled (567, 492) with delta (0, 0)
Screenshot: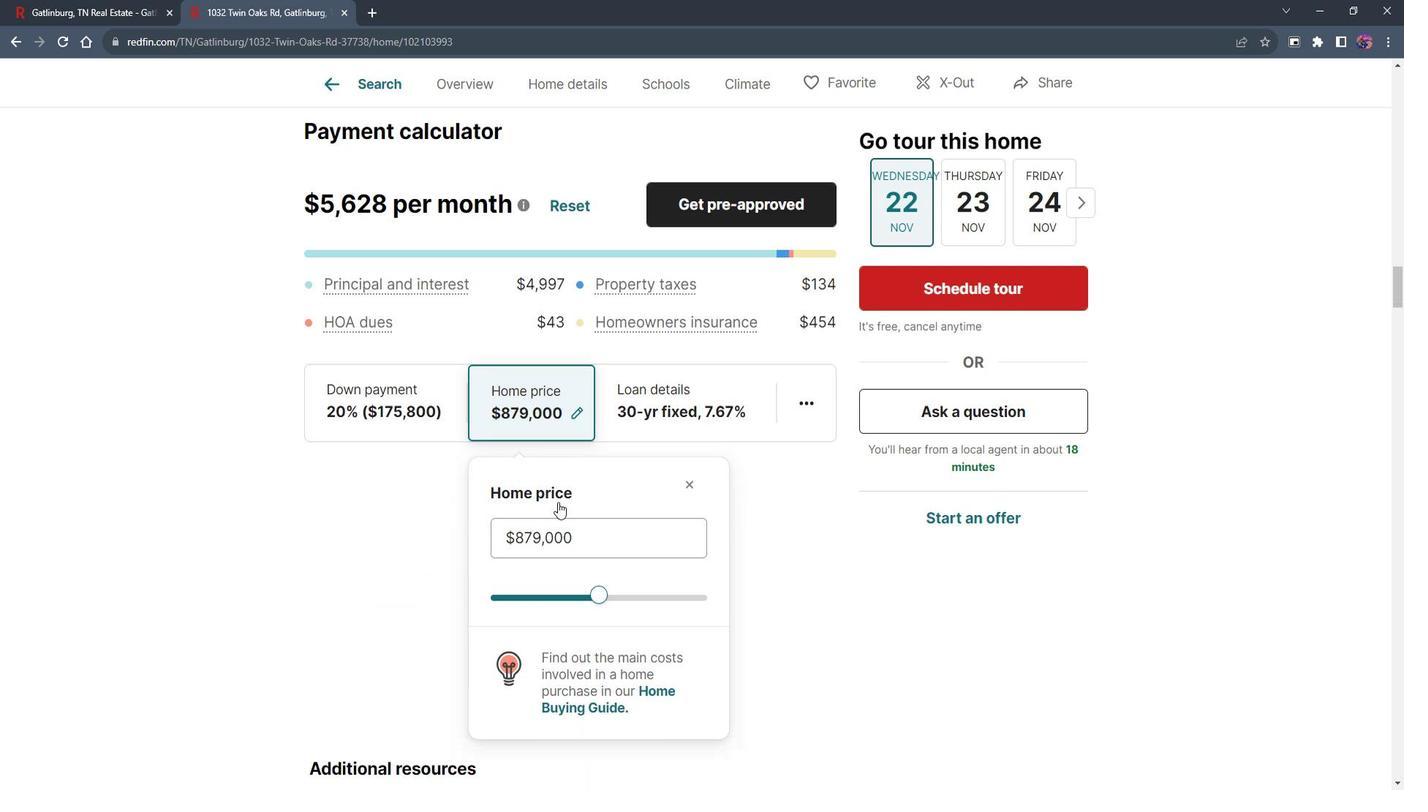 
Action: Mouse moved to (678, 310)
Screenshot: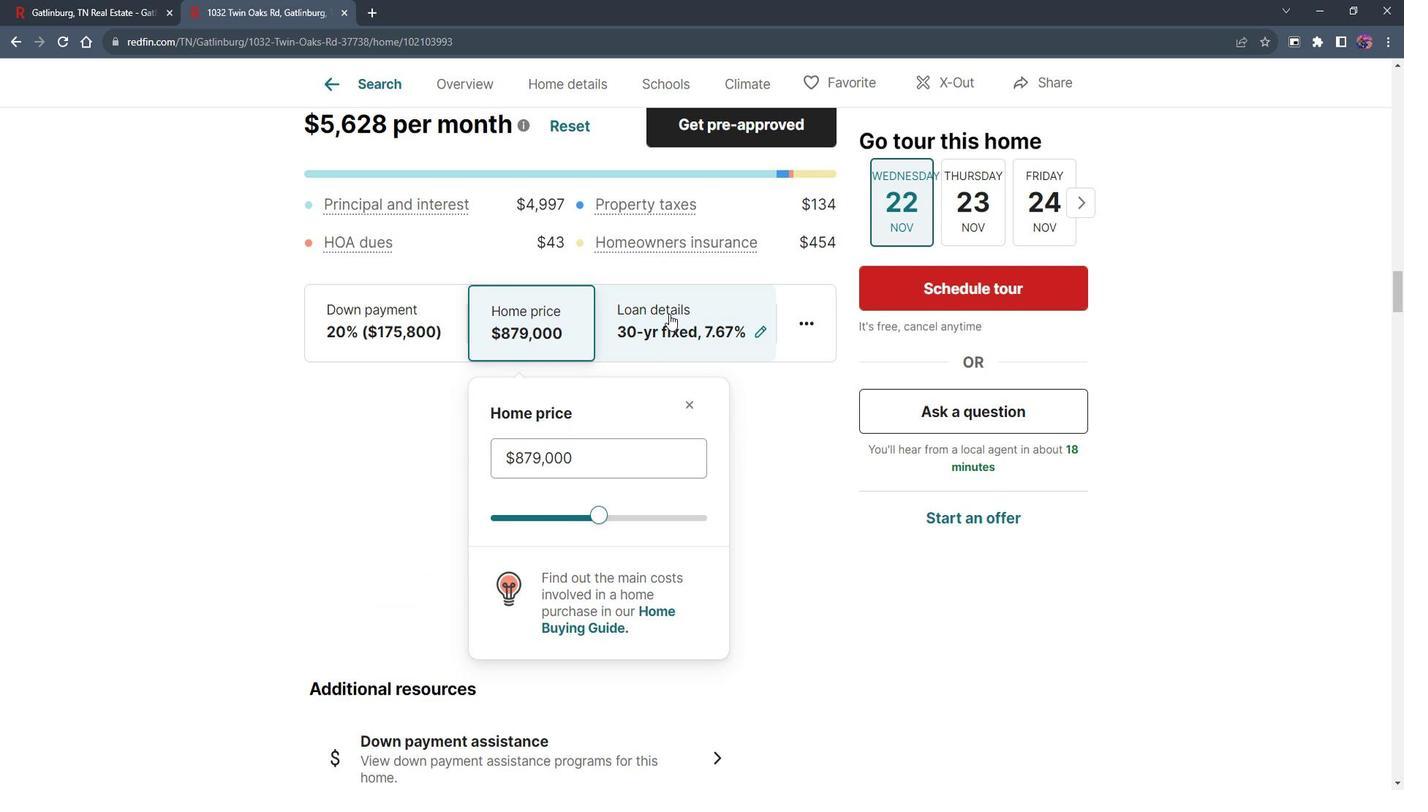 
Action: Mouse pressed left at (678, 310)
Screenshot: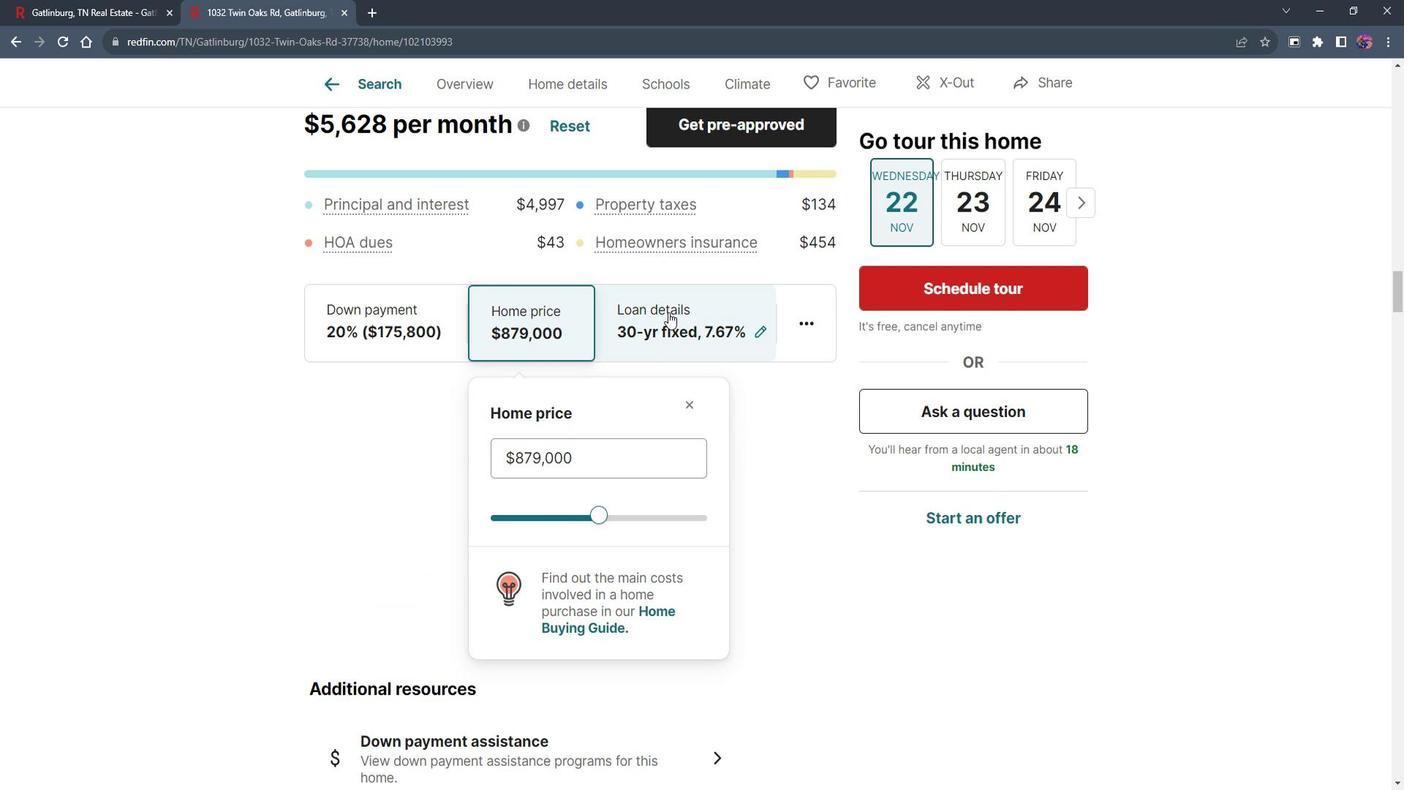 
Action: Mouse moved to (673, 492)
Screenshot: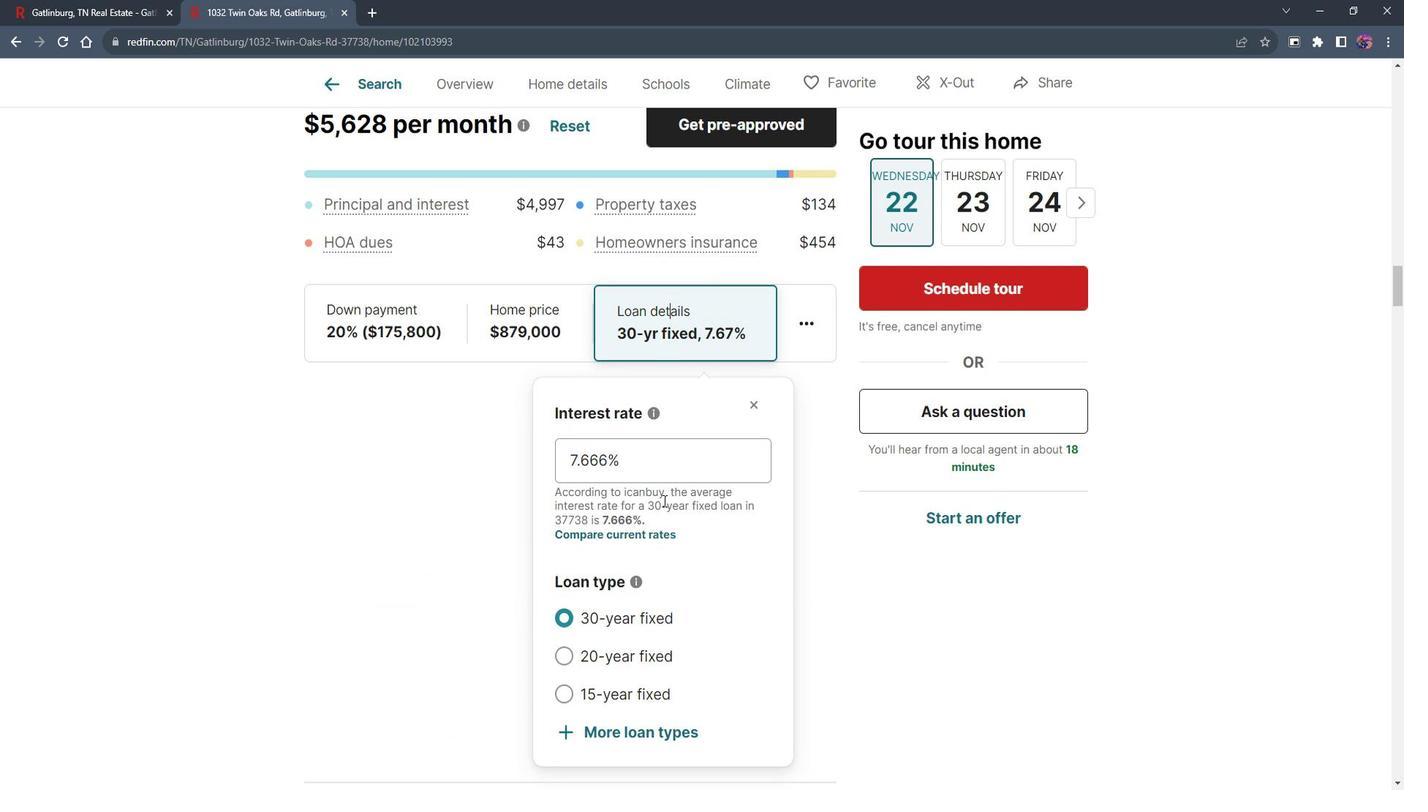 
Action: Mouse scrolled (673, 491) with delta (0, 0)
Screenshot: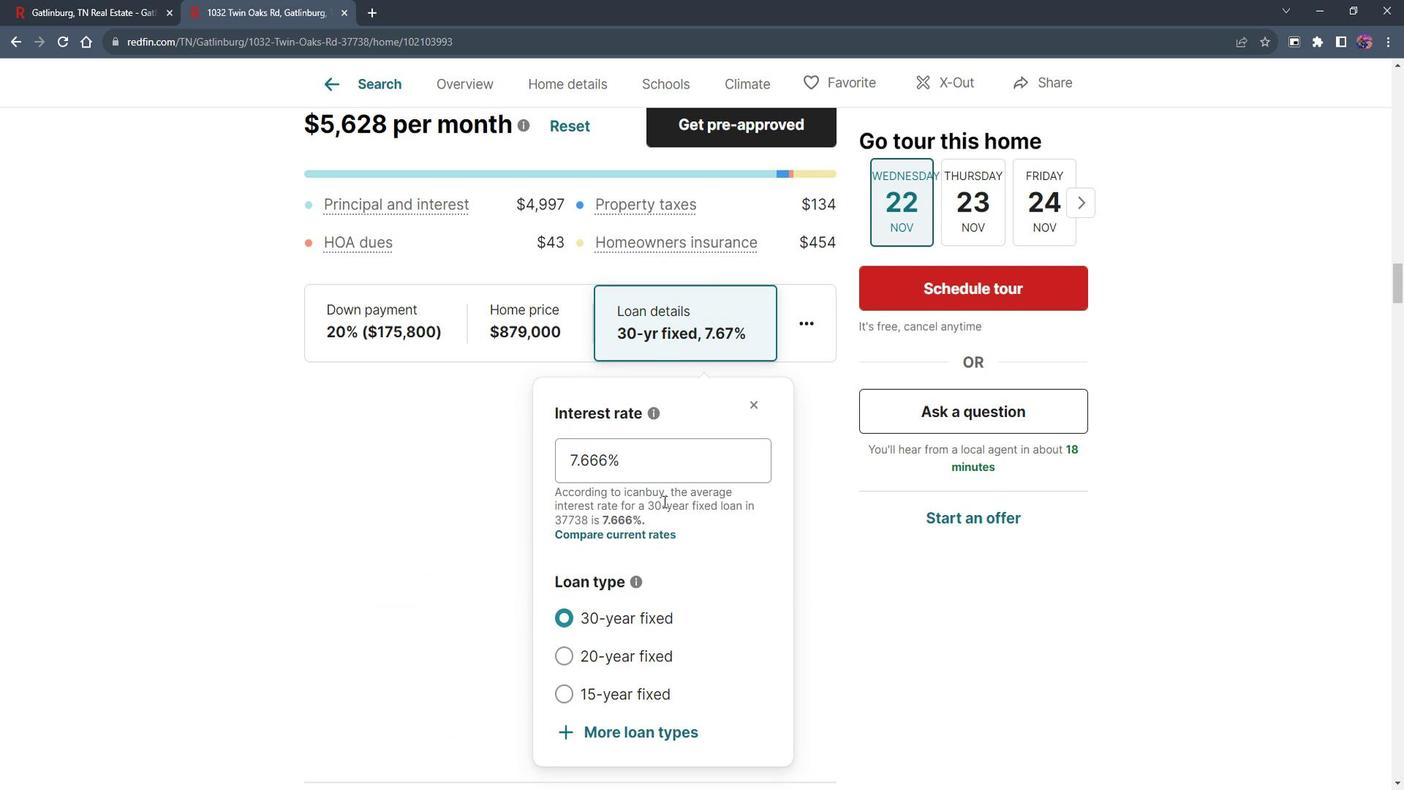 
Action: Mouse moved to (672, 492)
Screenshot: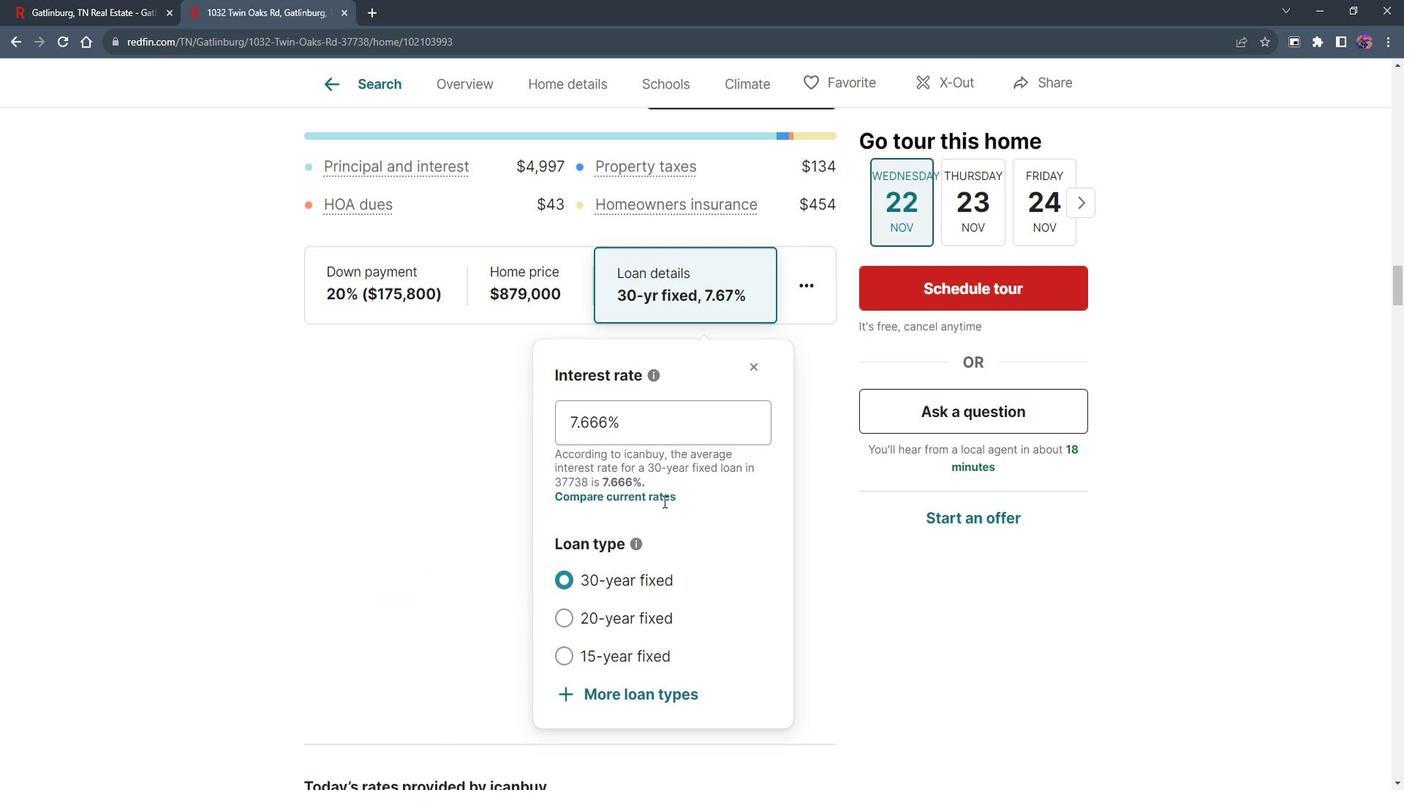 
Action: Mouse scrolled (672, 491) with delta (0, 0)
Screenshot: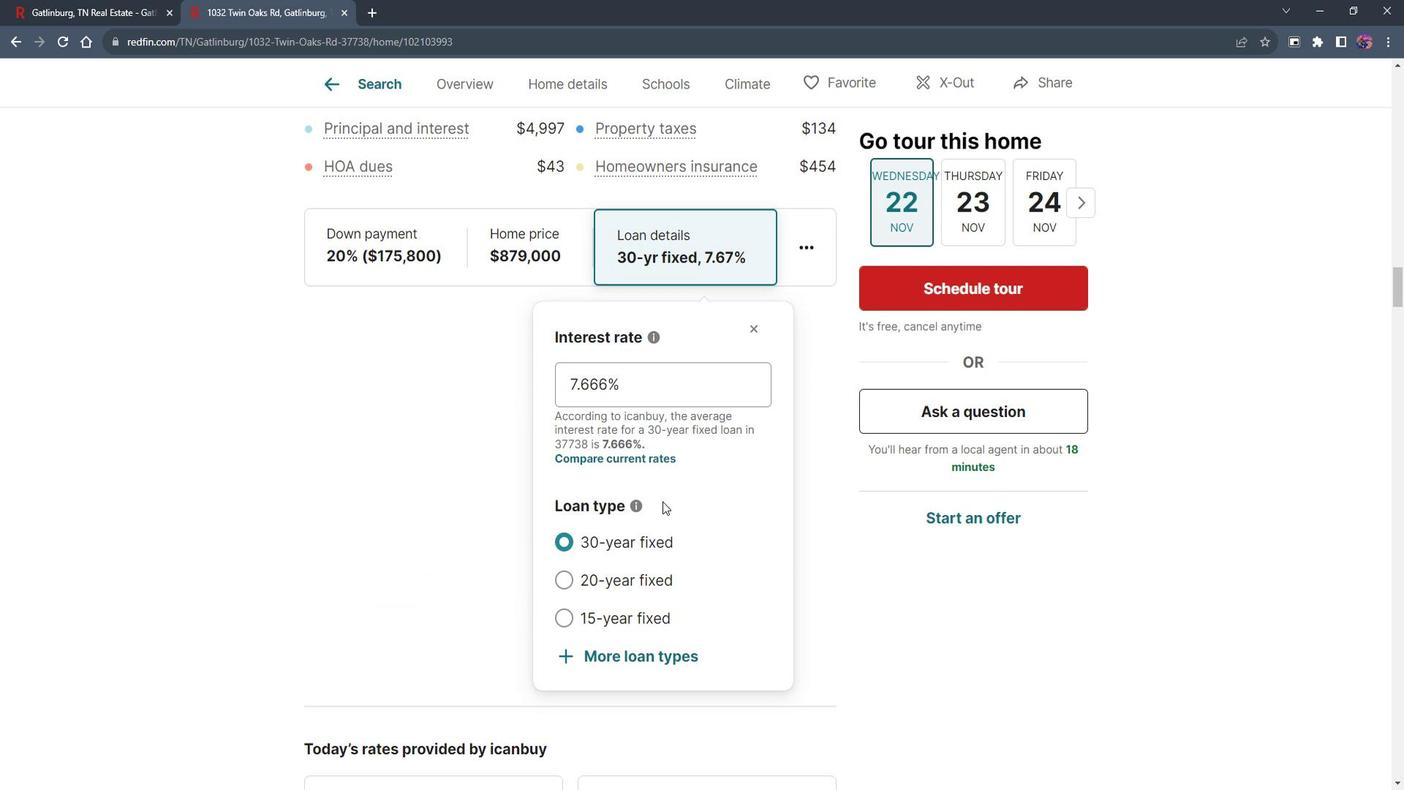 
Action: Mouse moved to (672, 487)
Screenshot: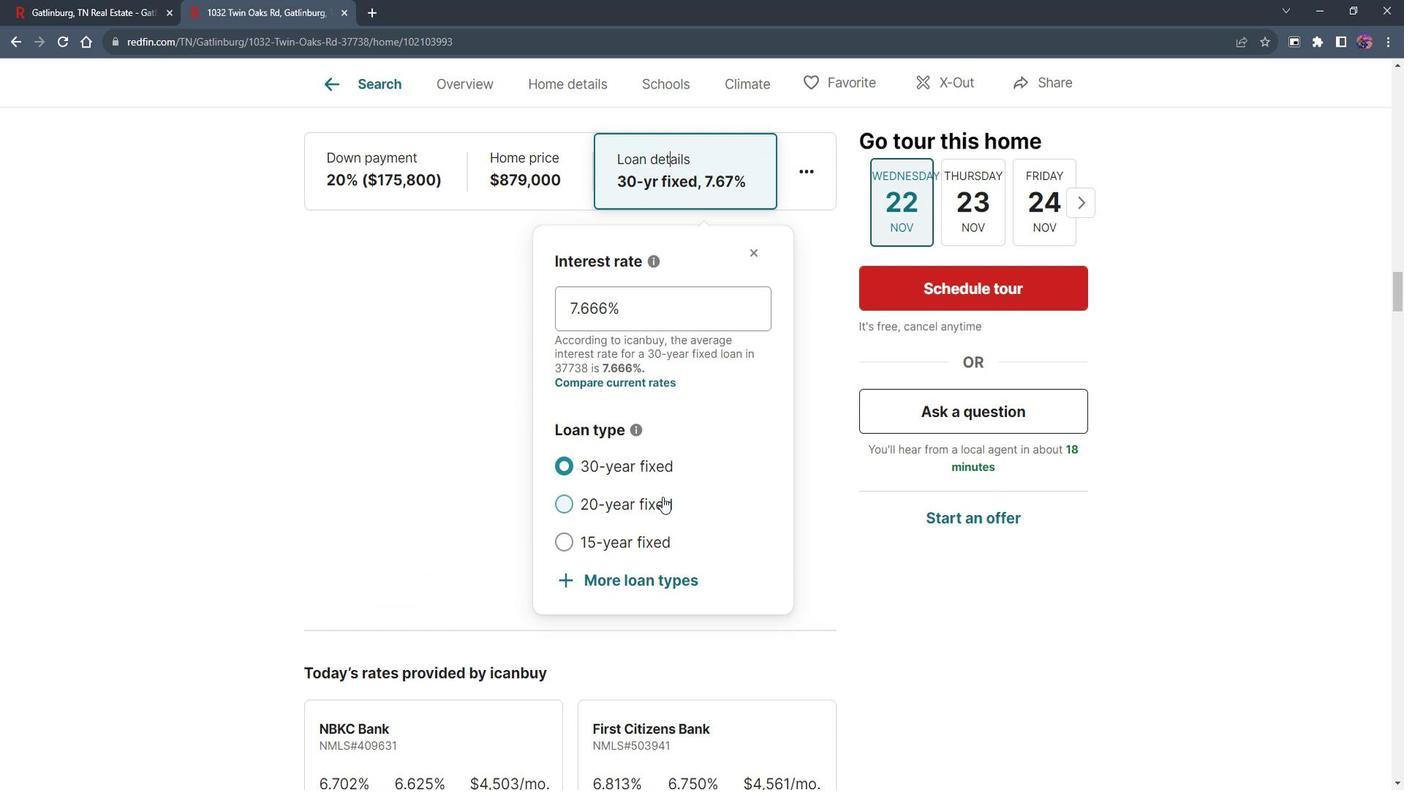 
Action: Mouse scrolled (672, 486) with delta (0, 0)
Screenshot: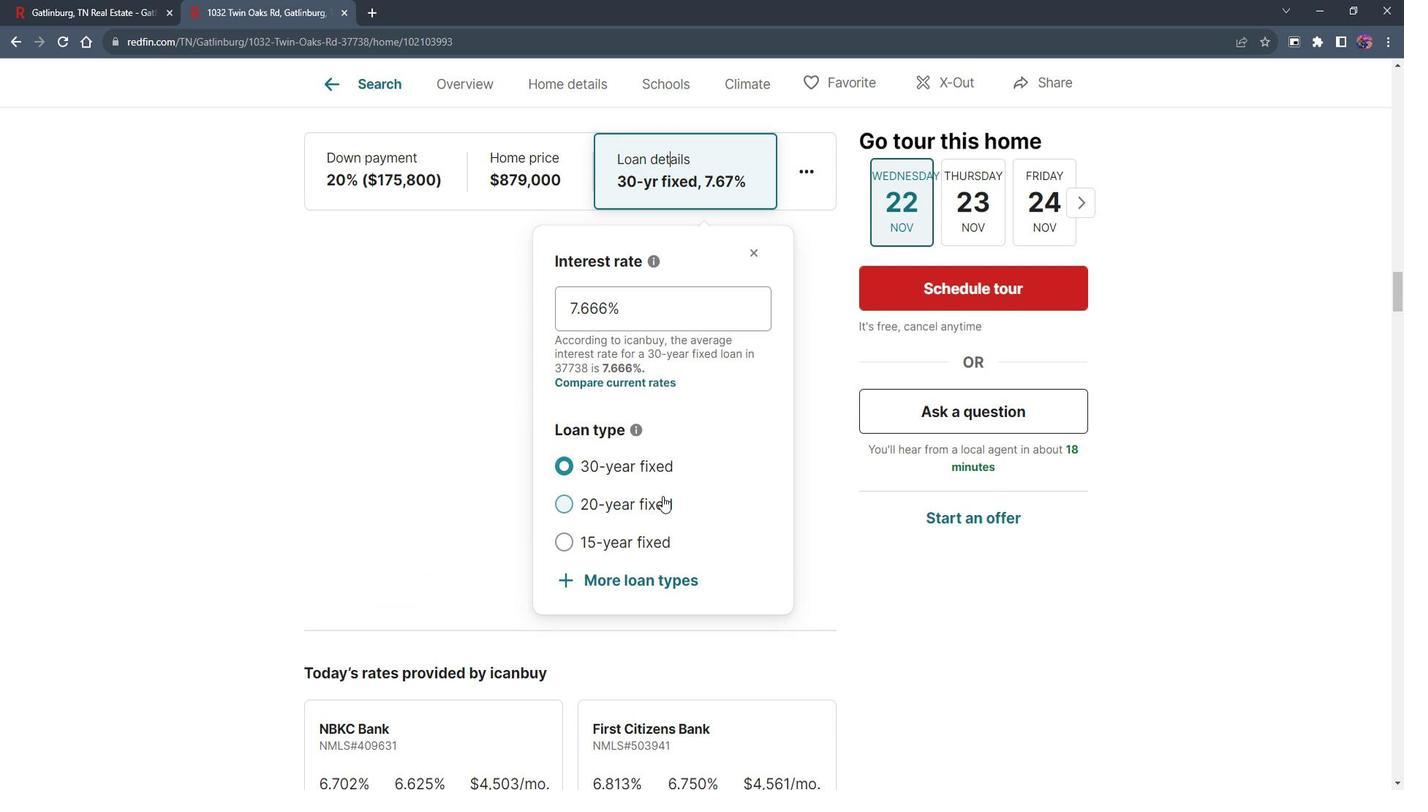 
Action: Mouse moved to (673, 470)
Screenshot: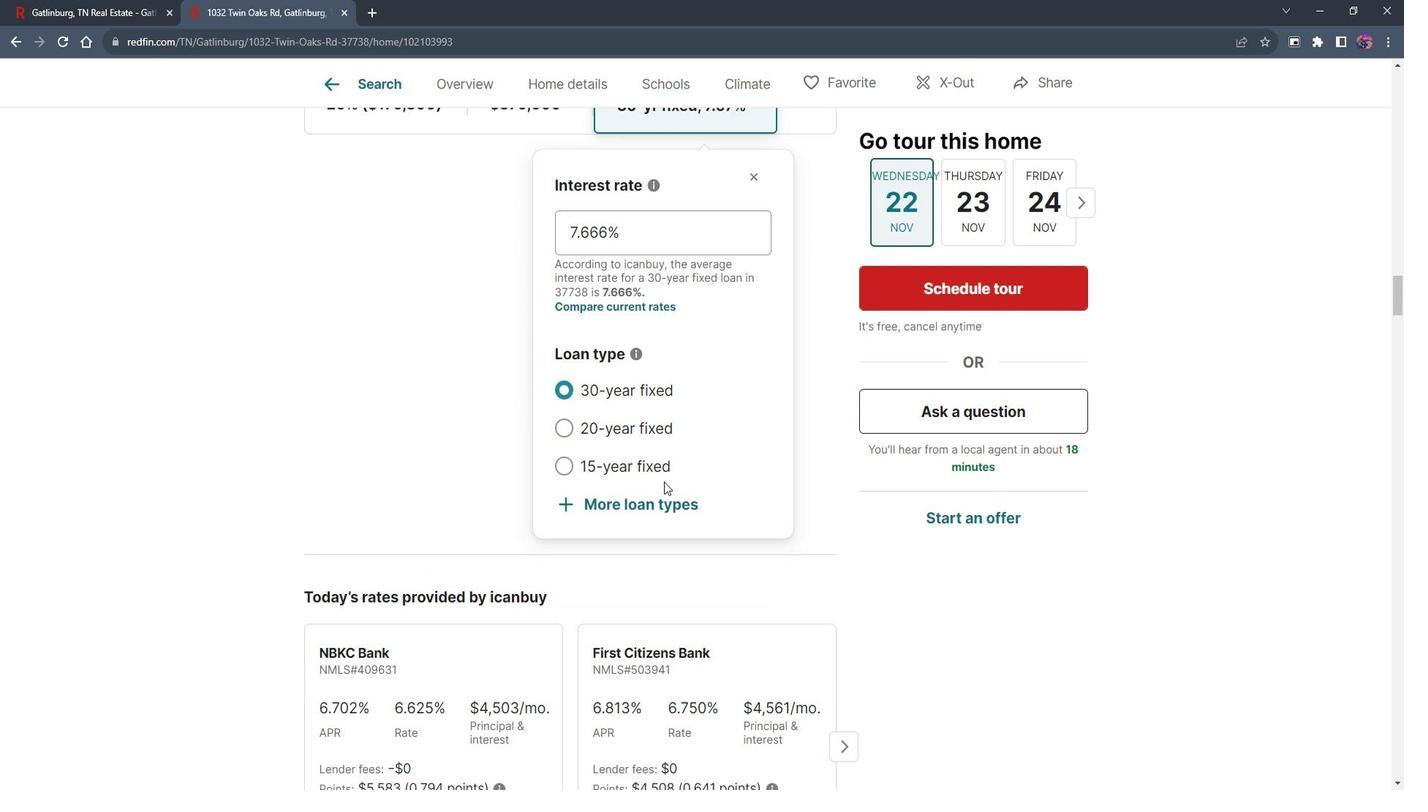 
Action: Mouse scrolled (673, 469) with delta (0, 0)
Screenshot: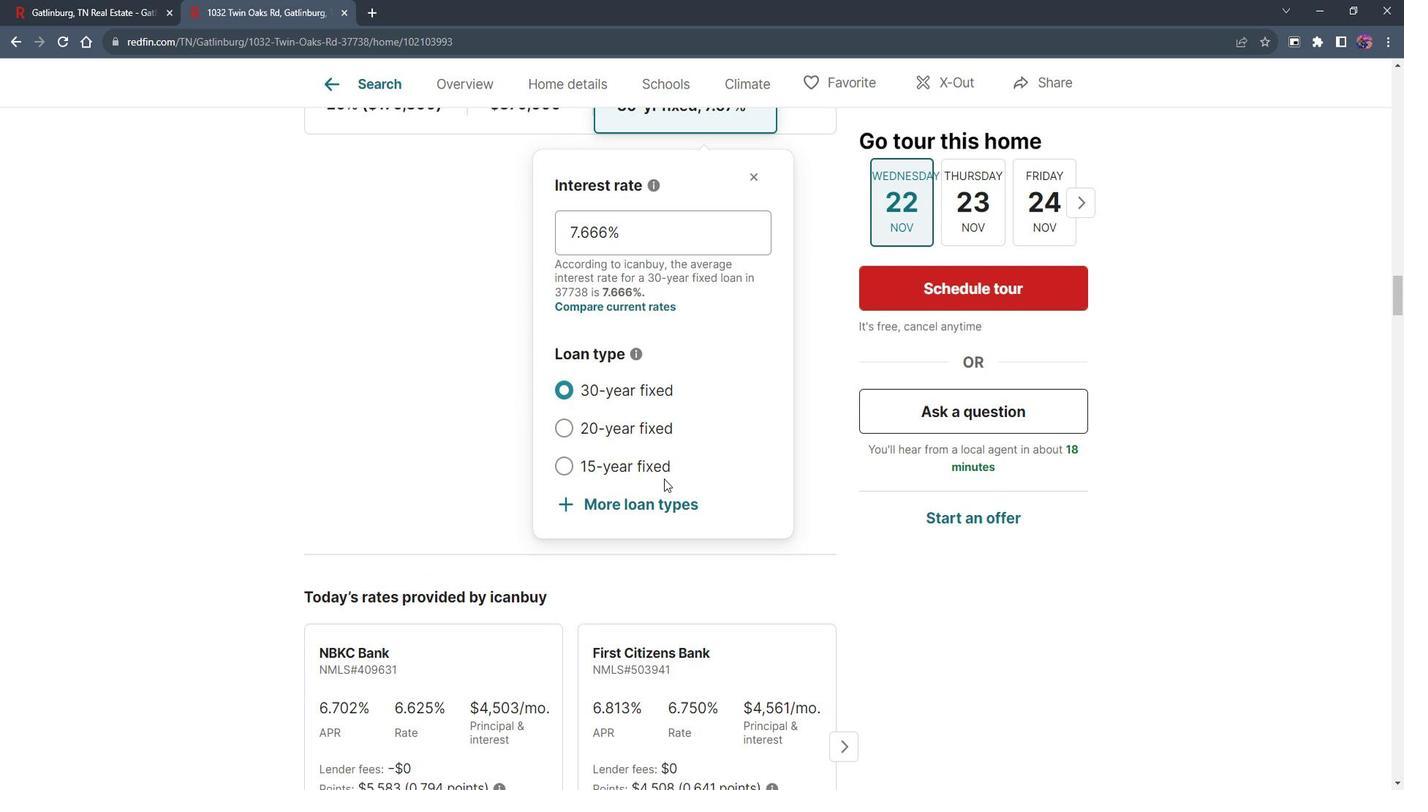
Action: Mouse scrolled (673, 469) with delta (0, 0)
Screenshot: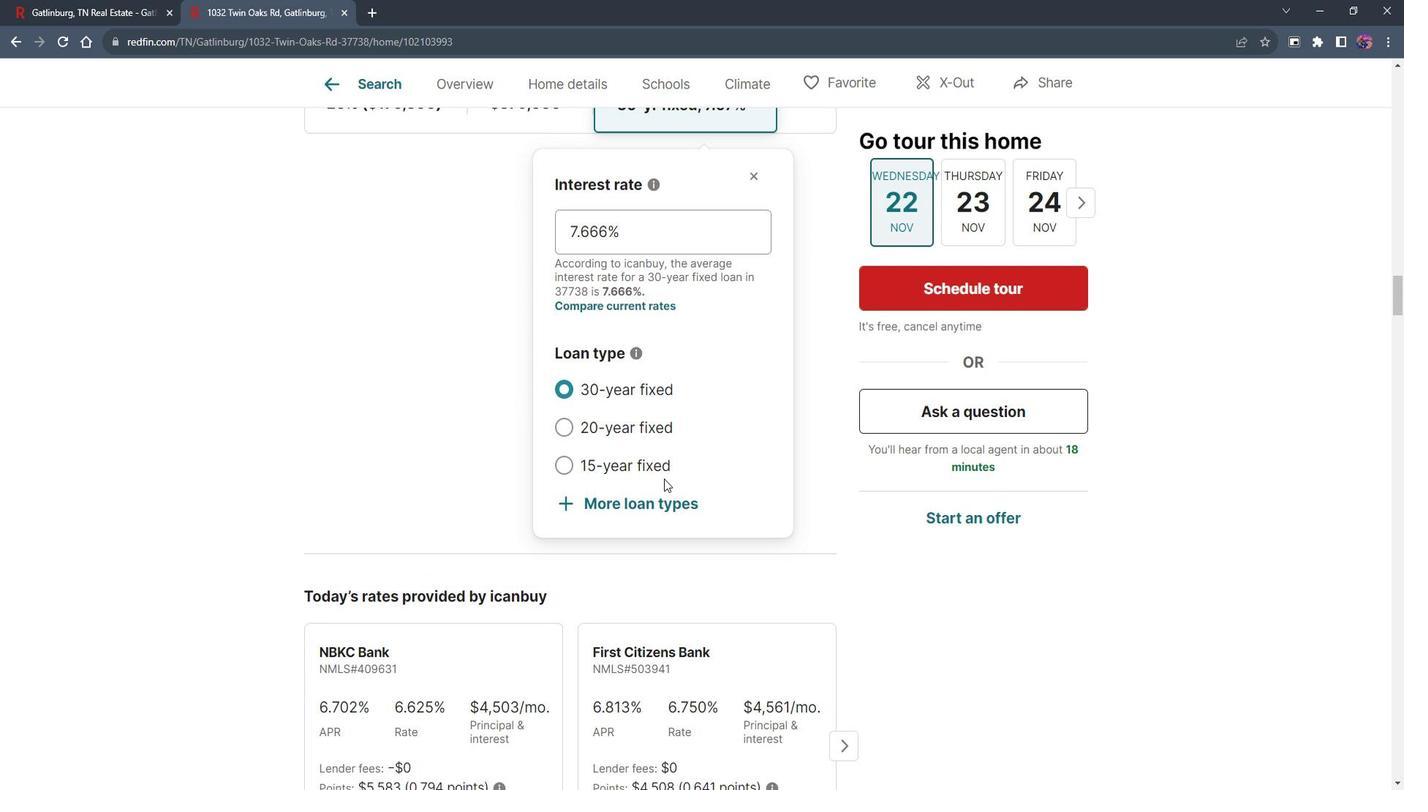 
Action: Mouse scrolled (673, 469) with delta (0, 0)
